 Task: 2.2.2 While Creating the Wishlist Item the User & Product must be selected.
Action: Mouse moved to (43, 141)
Screenshot: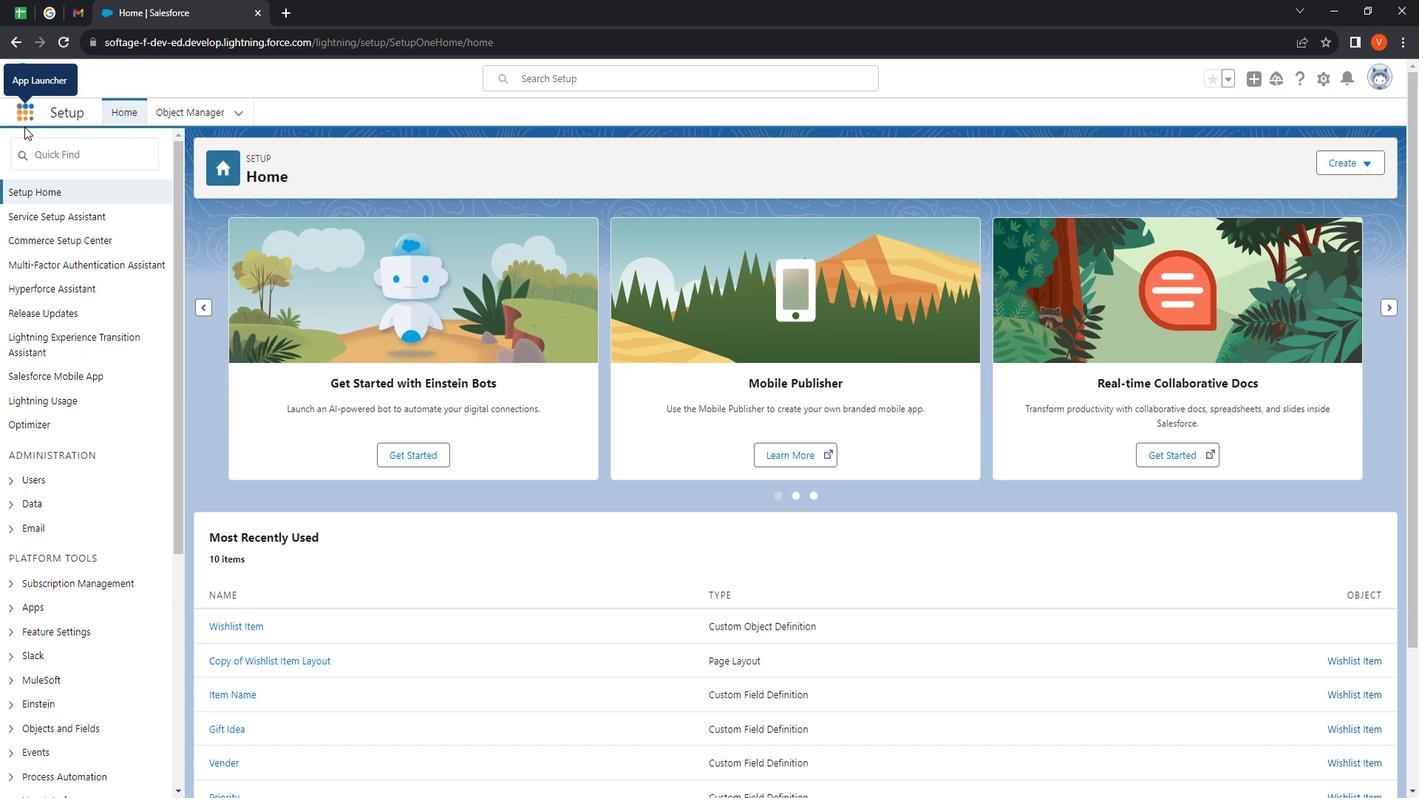 
Action: Mouse pressed left at (43, 141)
Screenshot: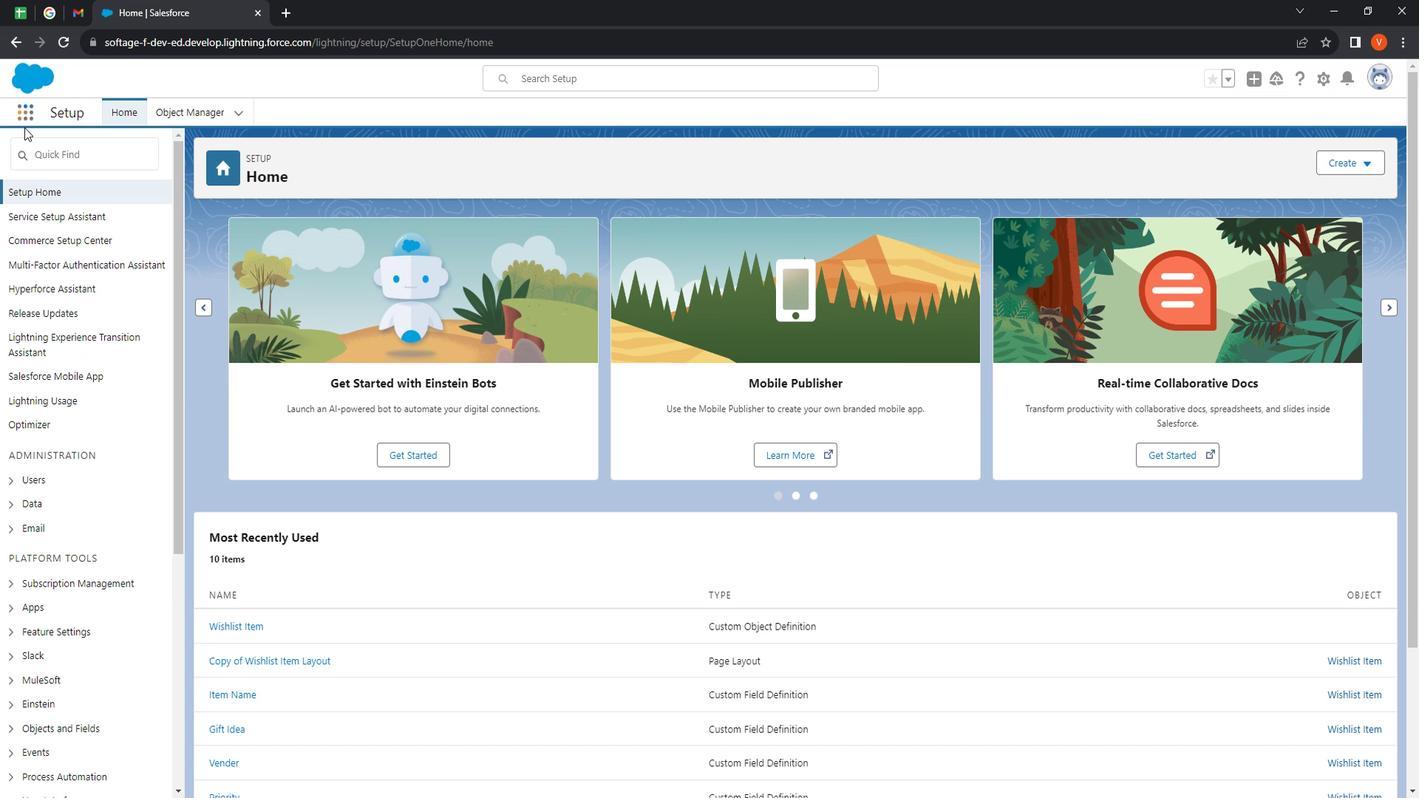 
Action: Mouse moved to (51, 130)
Screenshot: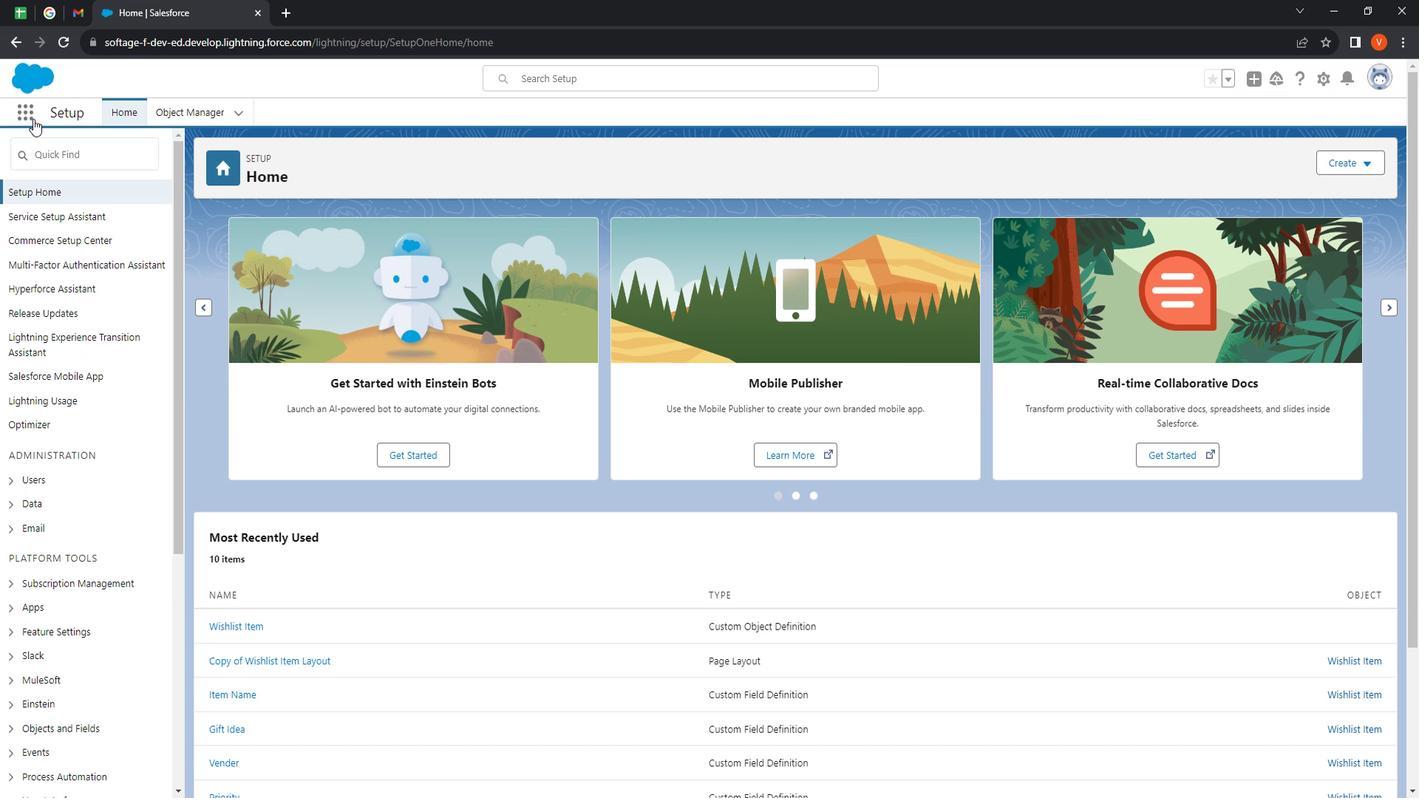 
Action: Mouse pressed left at (51, 130)
Screenshot: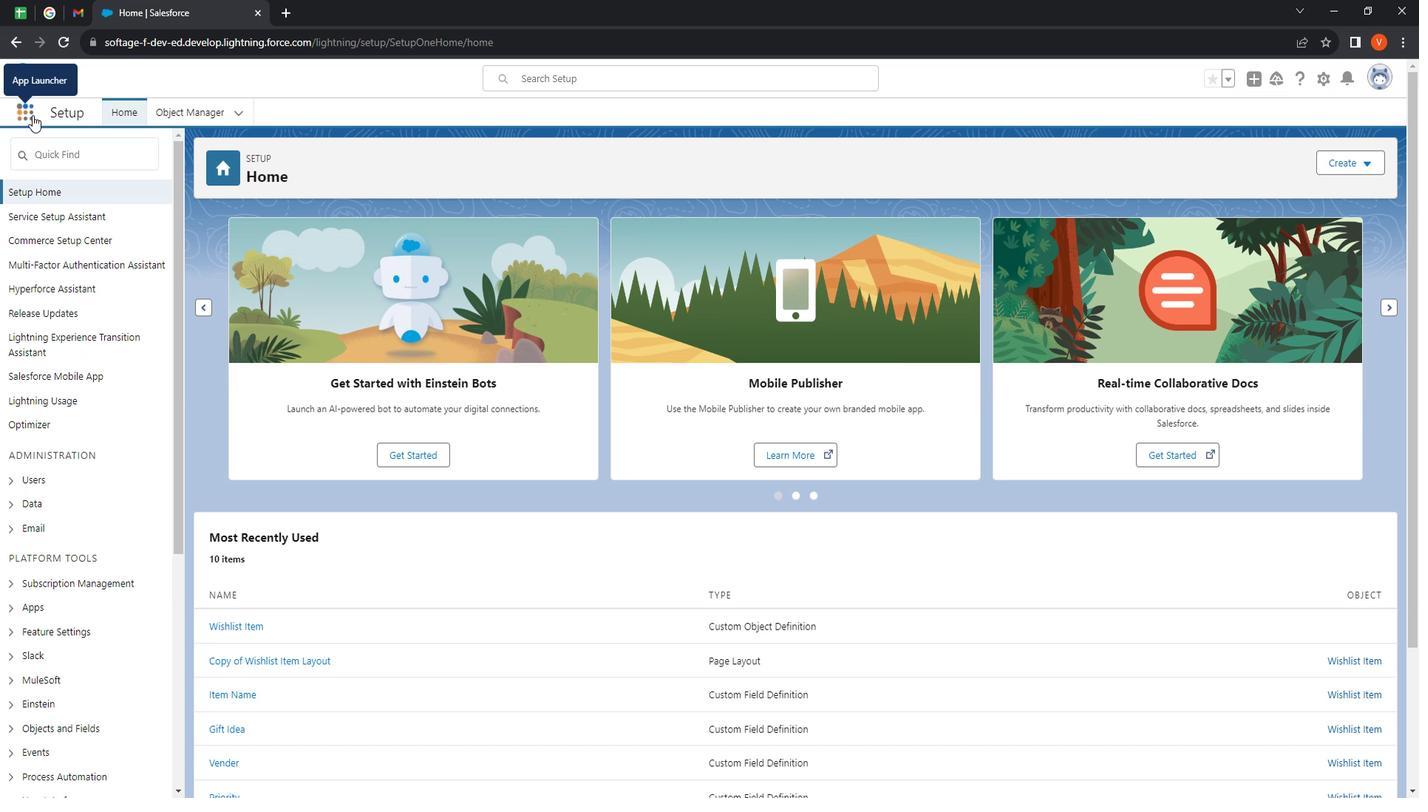 
Action: Mouse moved to (60, 390)
Screenshot: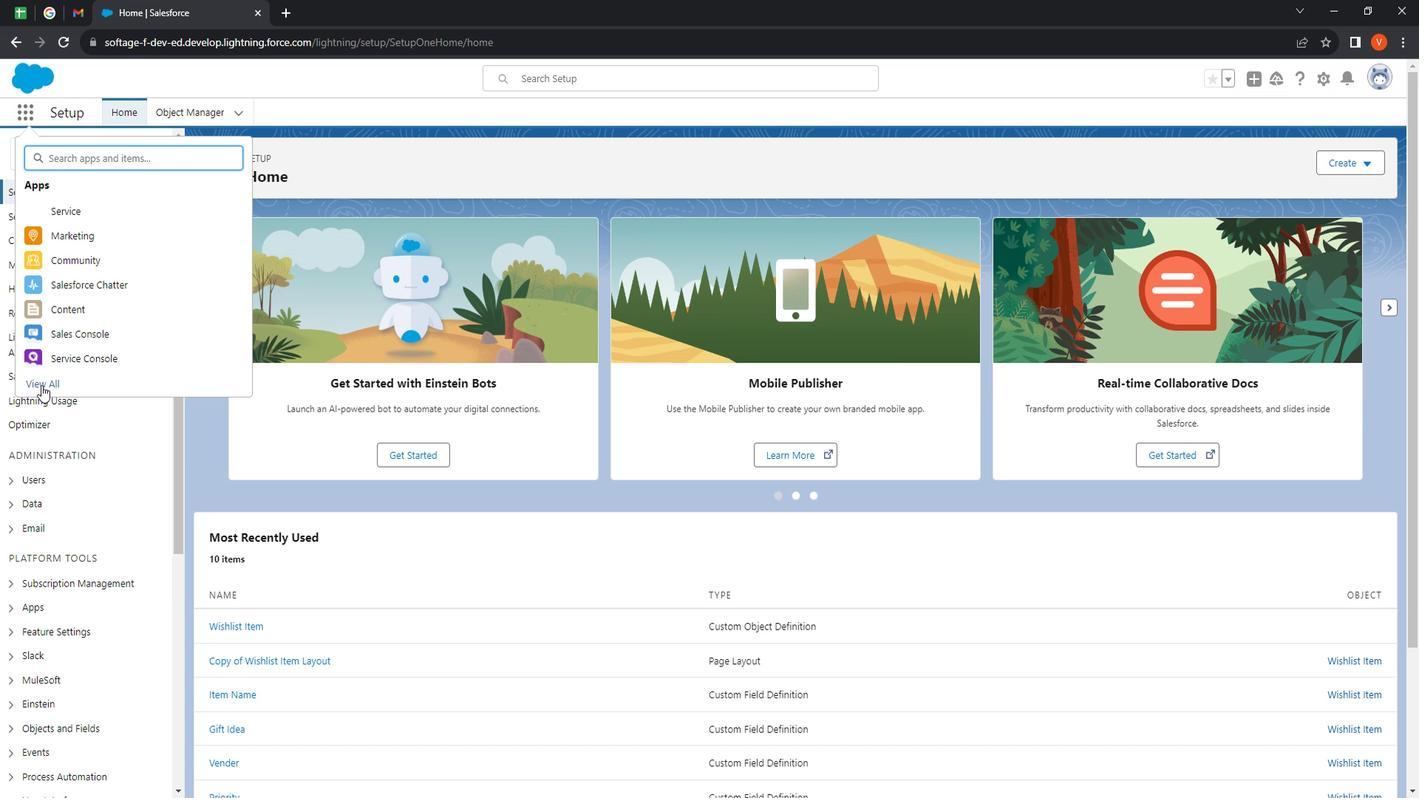 
Action: Mouse pressed left at (60, 390)
Screenshot: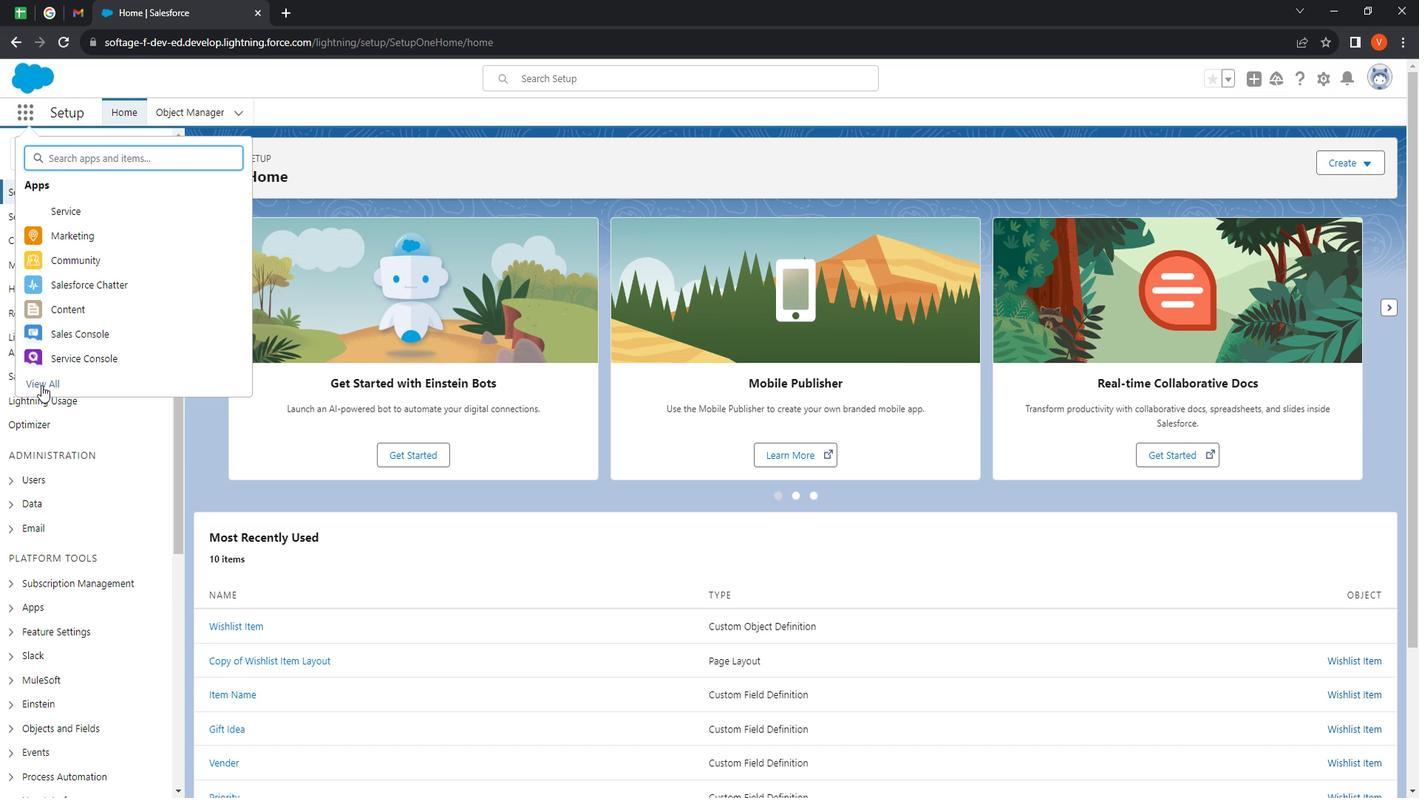 
Action: Mouse moved to (1018, 544)
Screenshot: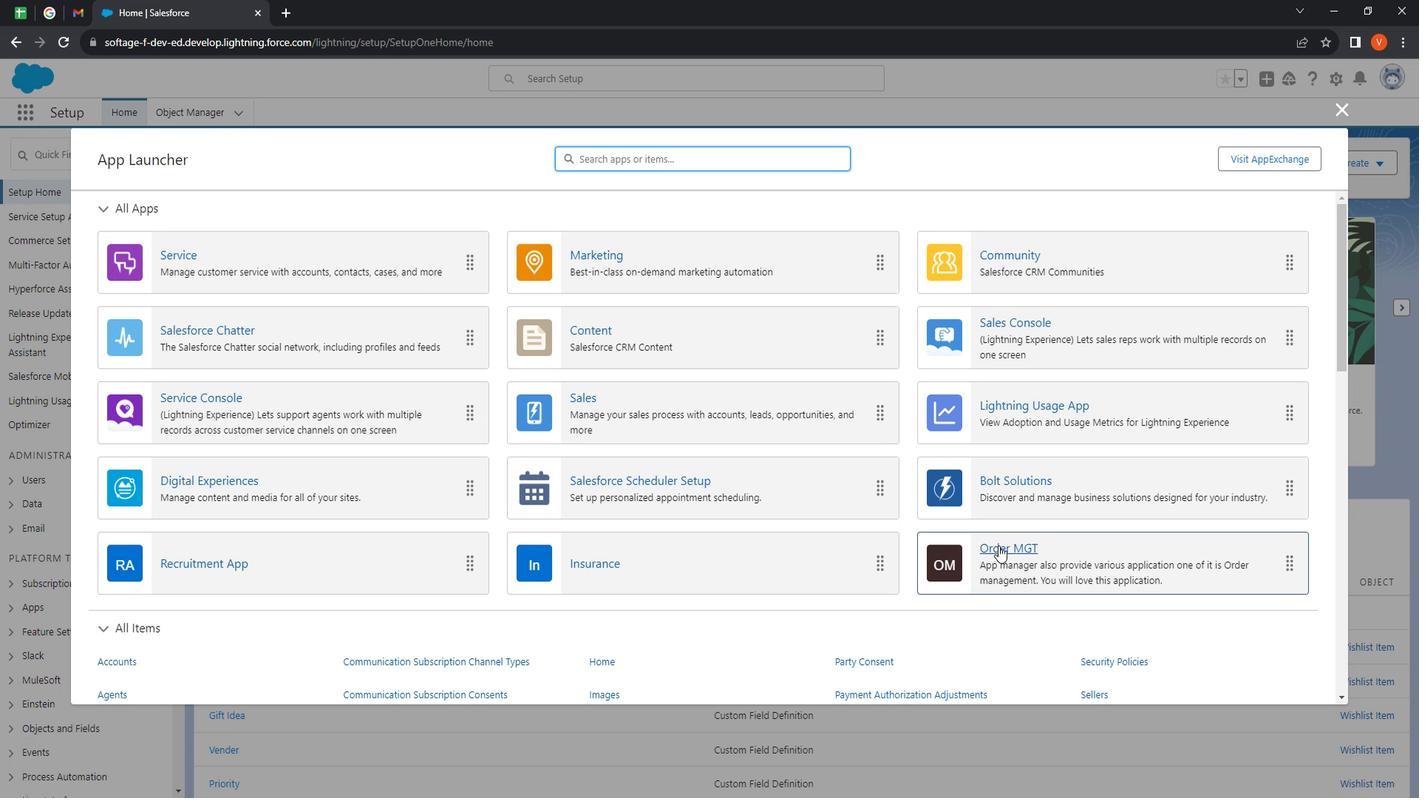 
Action: Mouse pressed left at (1018, 544)
Screenshot: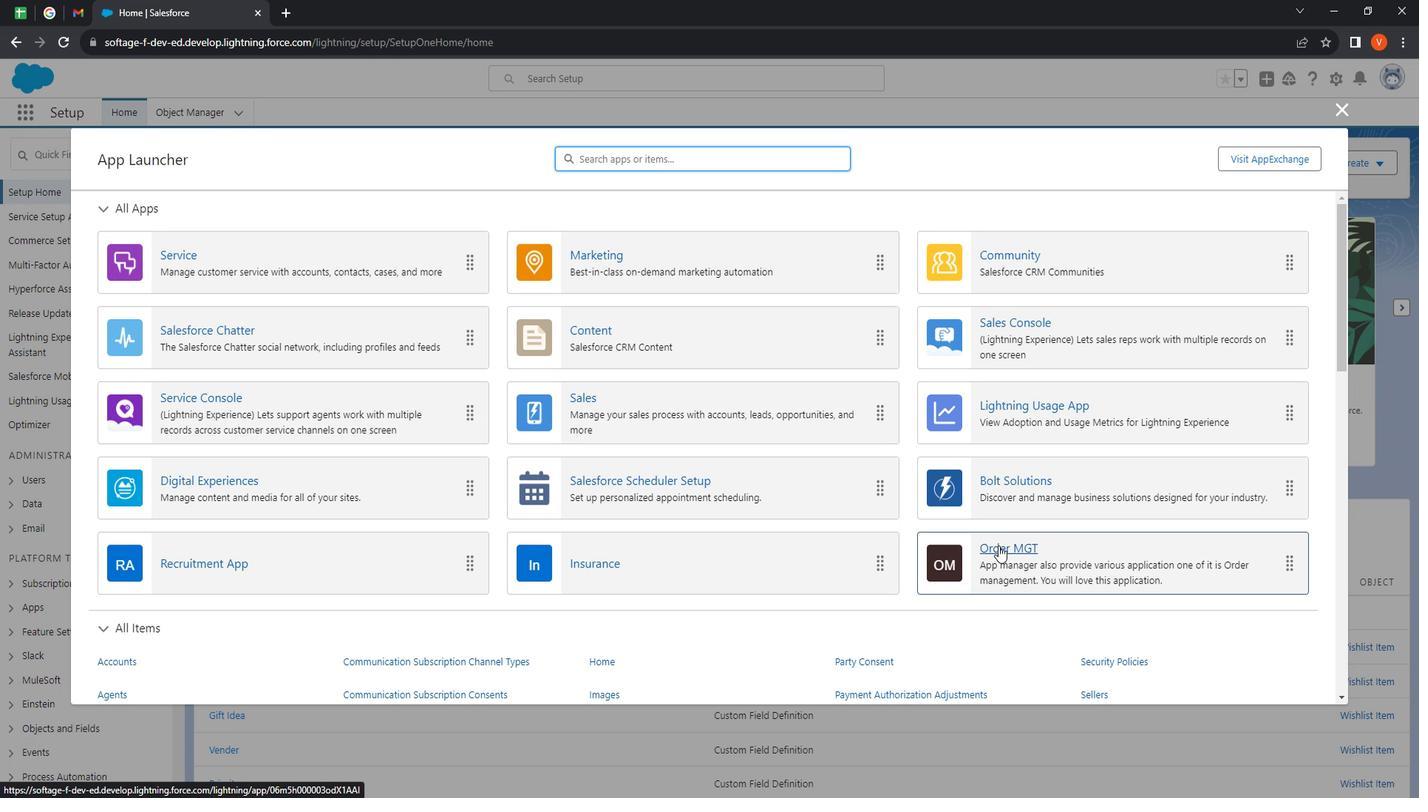 
Action: Mouse moved to (300, 122)
Screenshot: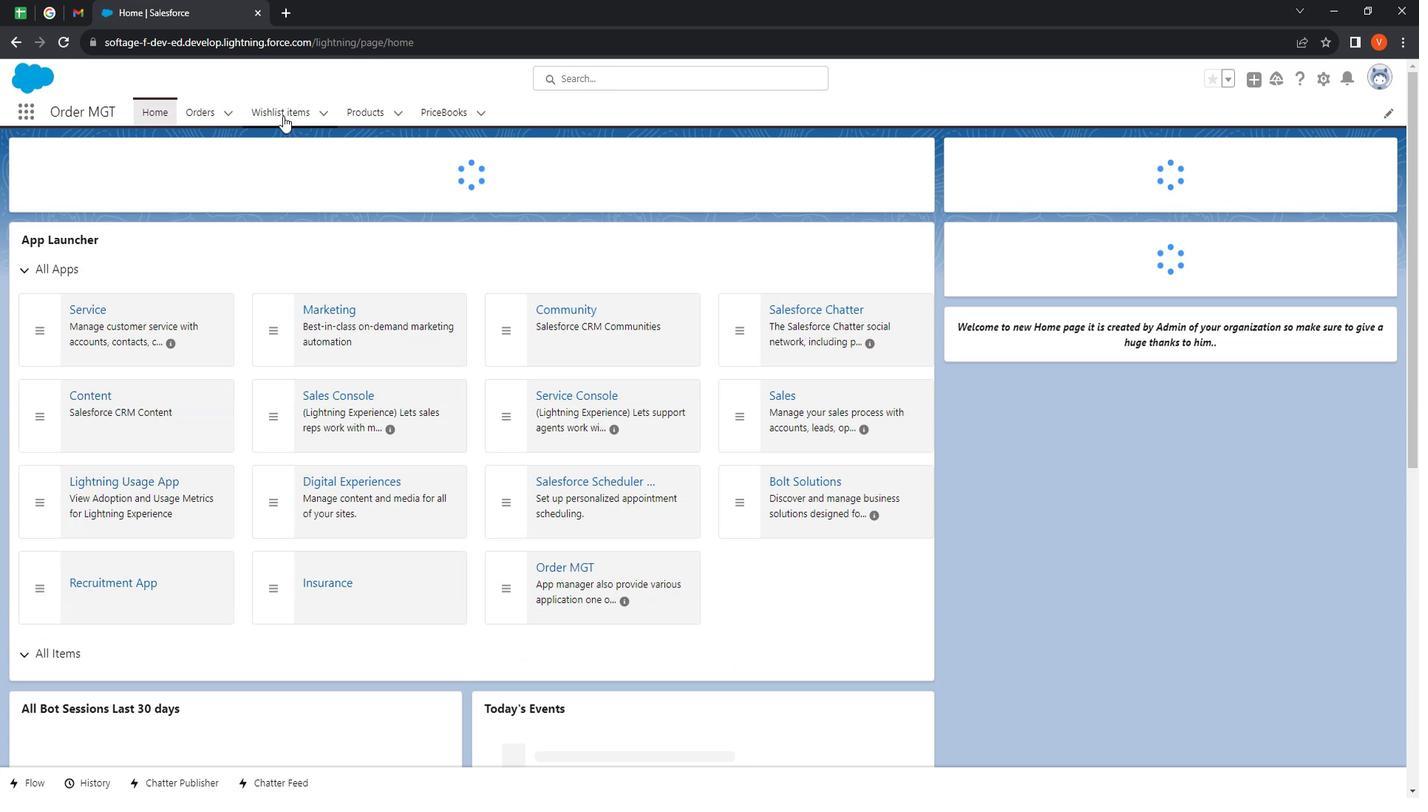 
Action: Mouse pressed left at (300, 122)
Screenshot: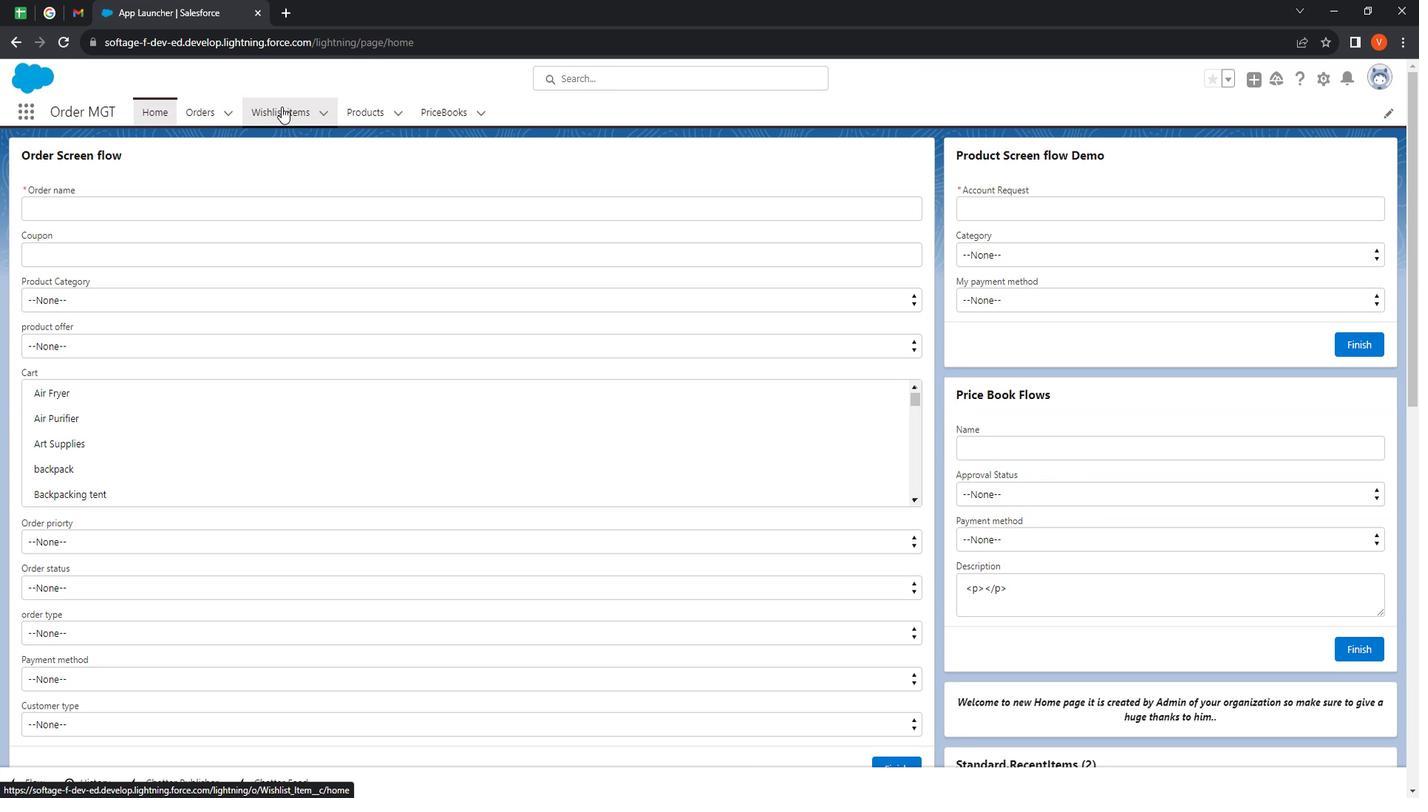 
Action: Mouse moved to (1254, 175)
Screenshot: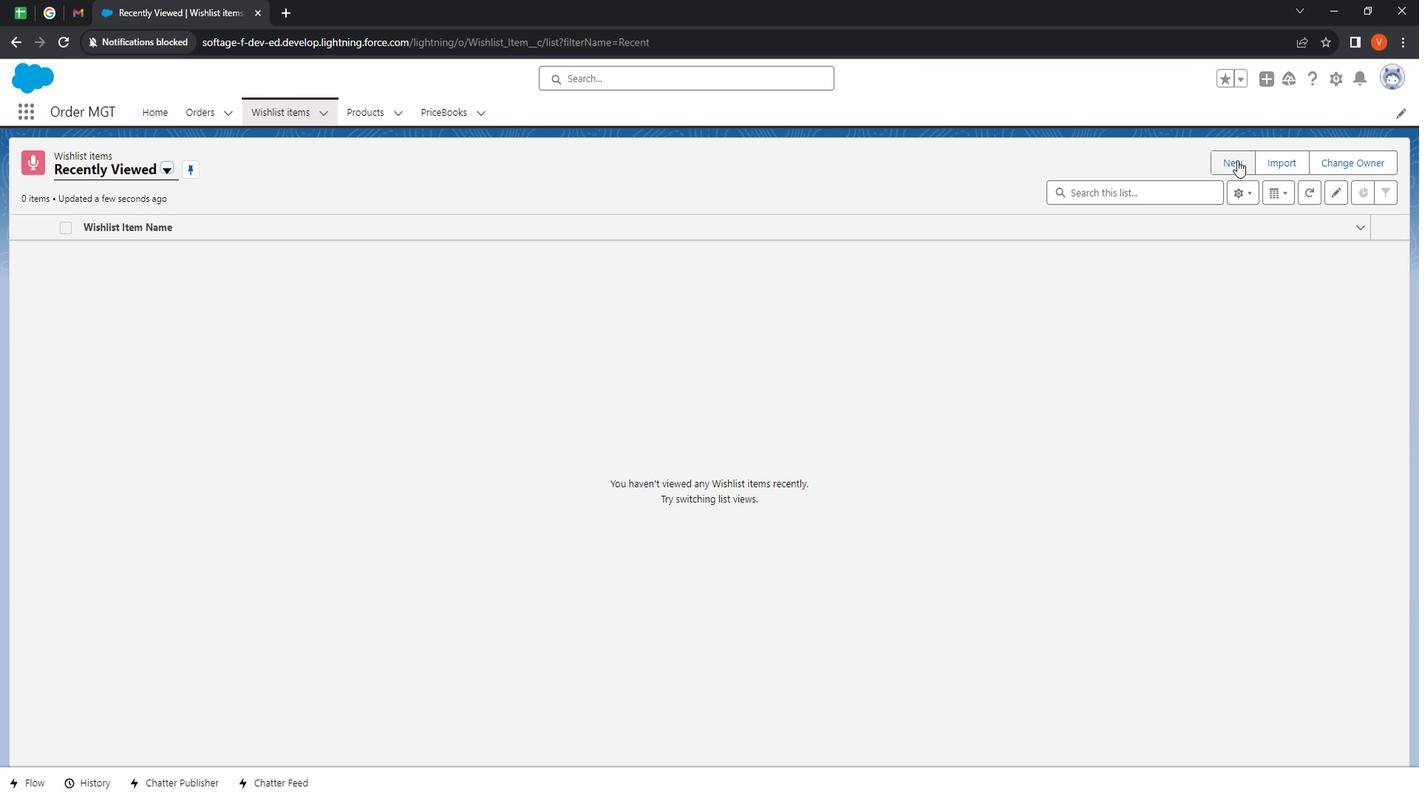 
Action: Mouse pressed left at (1254, 175)
Screenshot: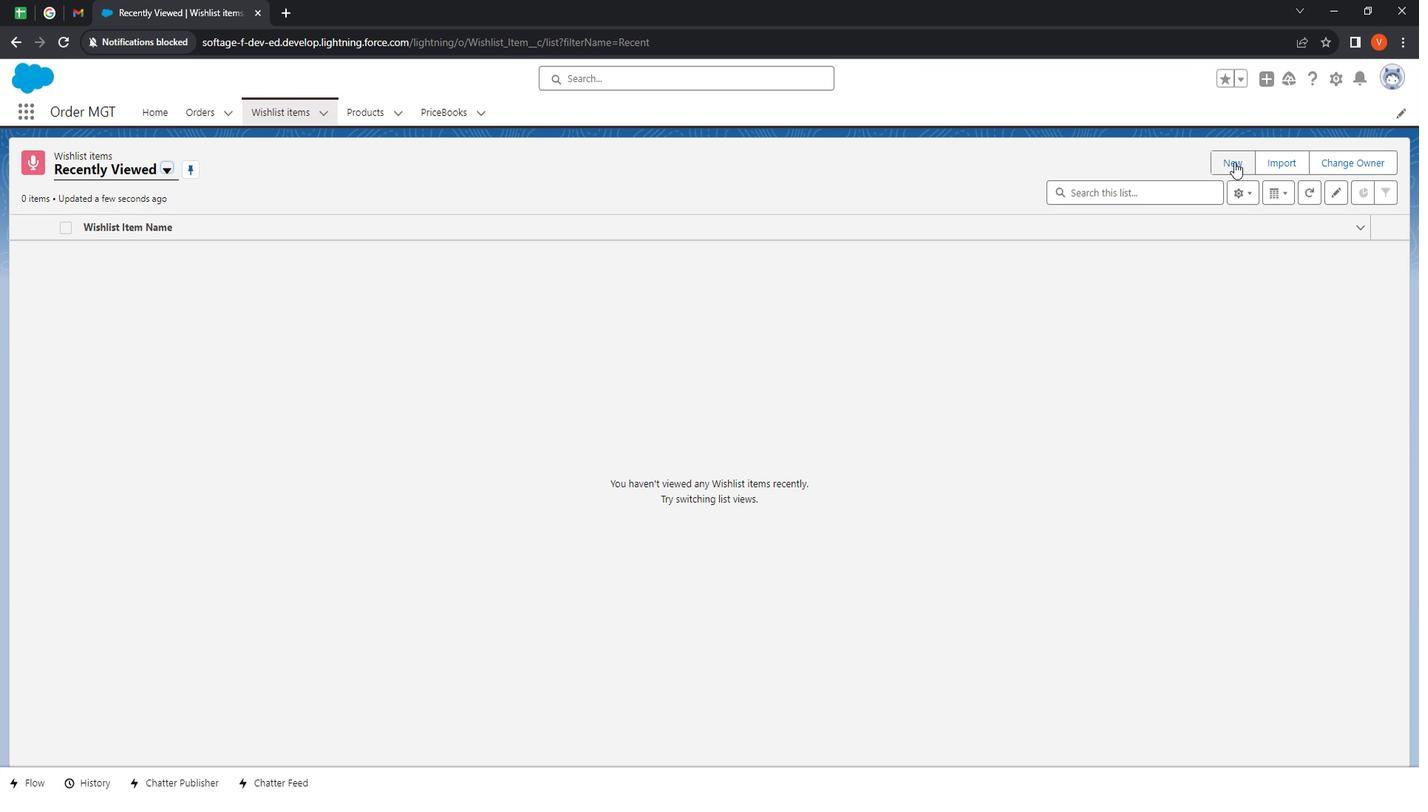 
Action: Mouse moved to (518, 302)
Screenshot: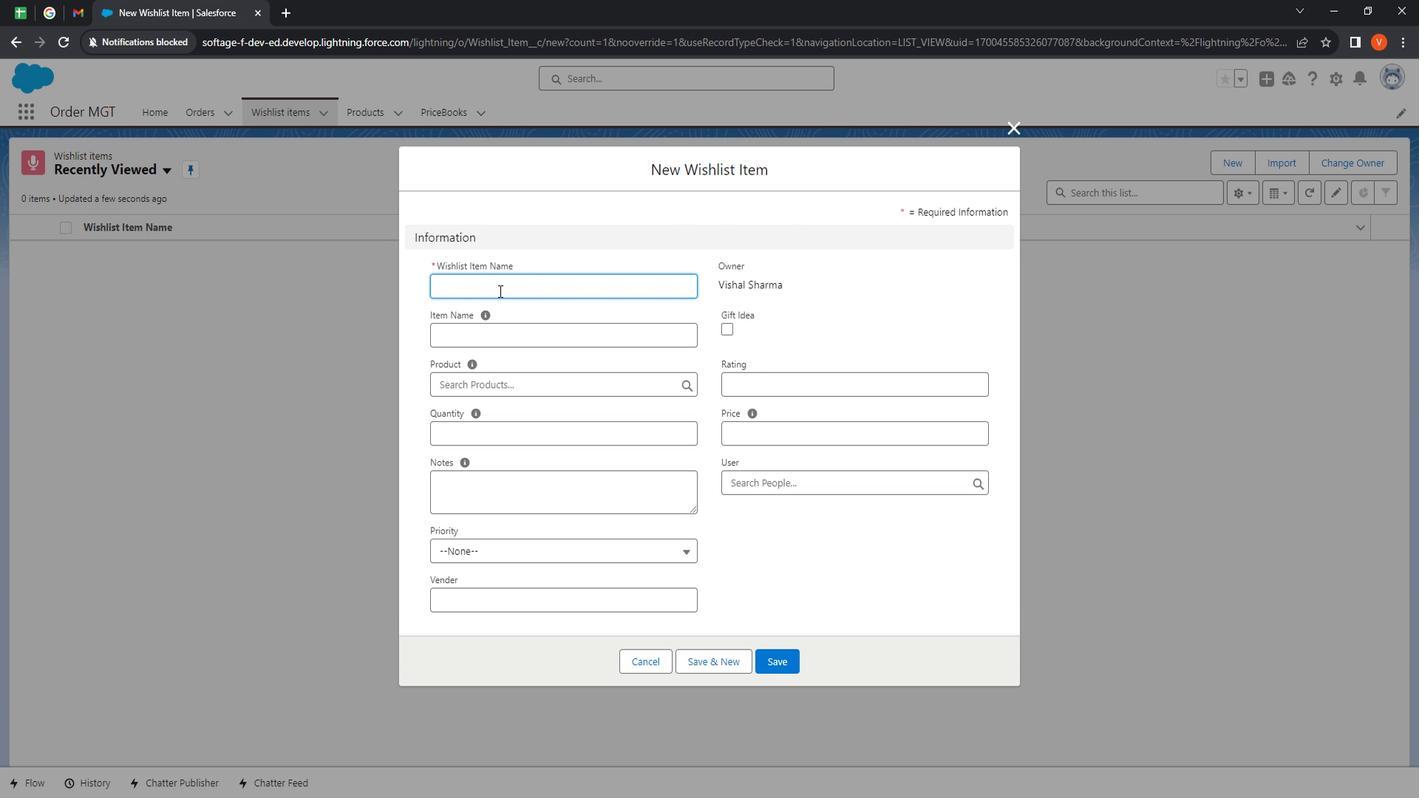 
Action: Mouse pressed left at (518, 302)
Screenshot: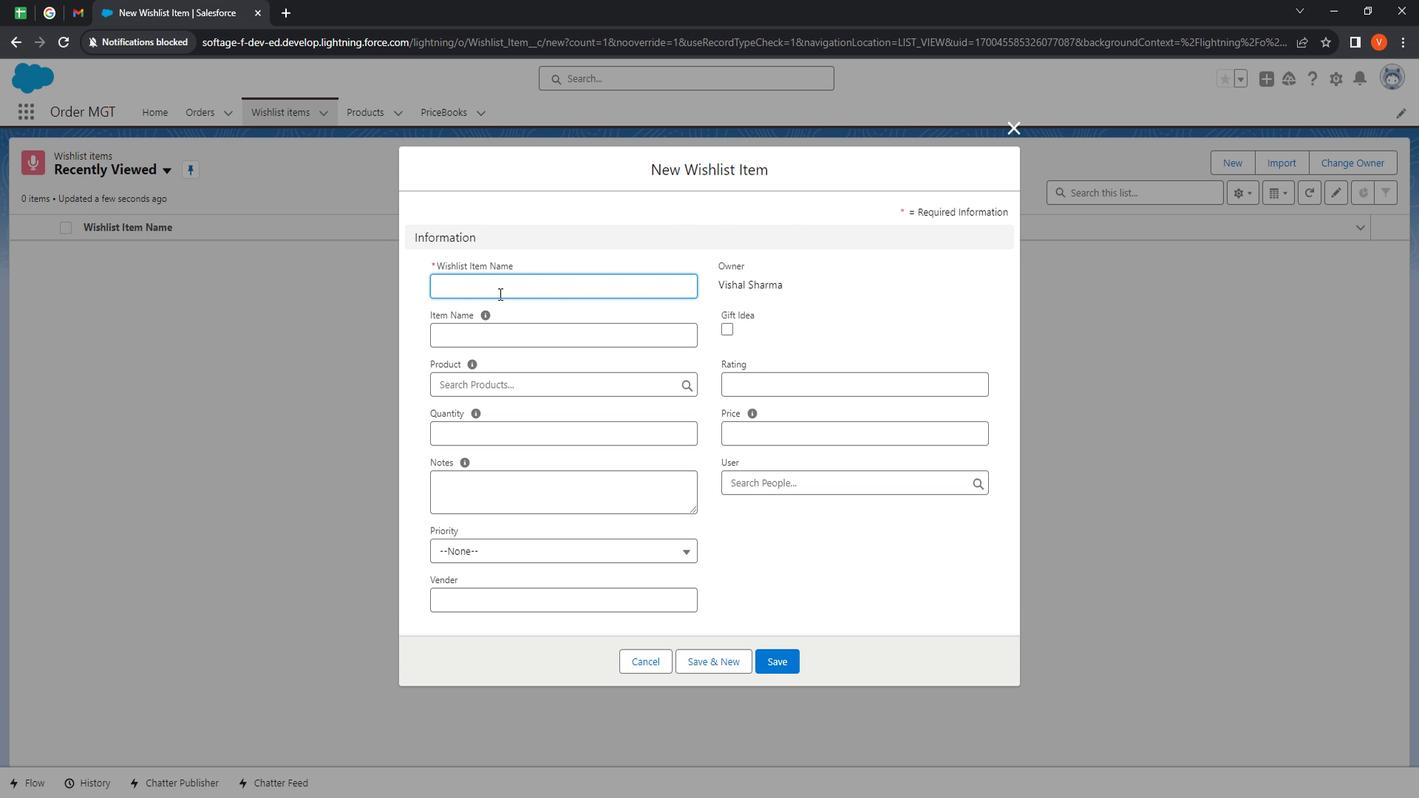 
Action: Mouse moved to (518, 304)
Screenshot: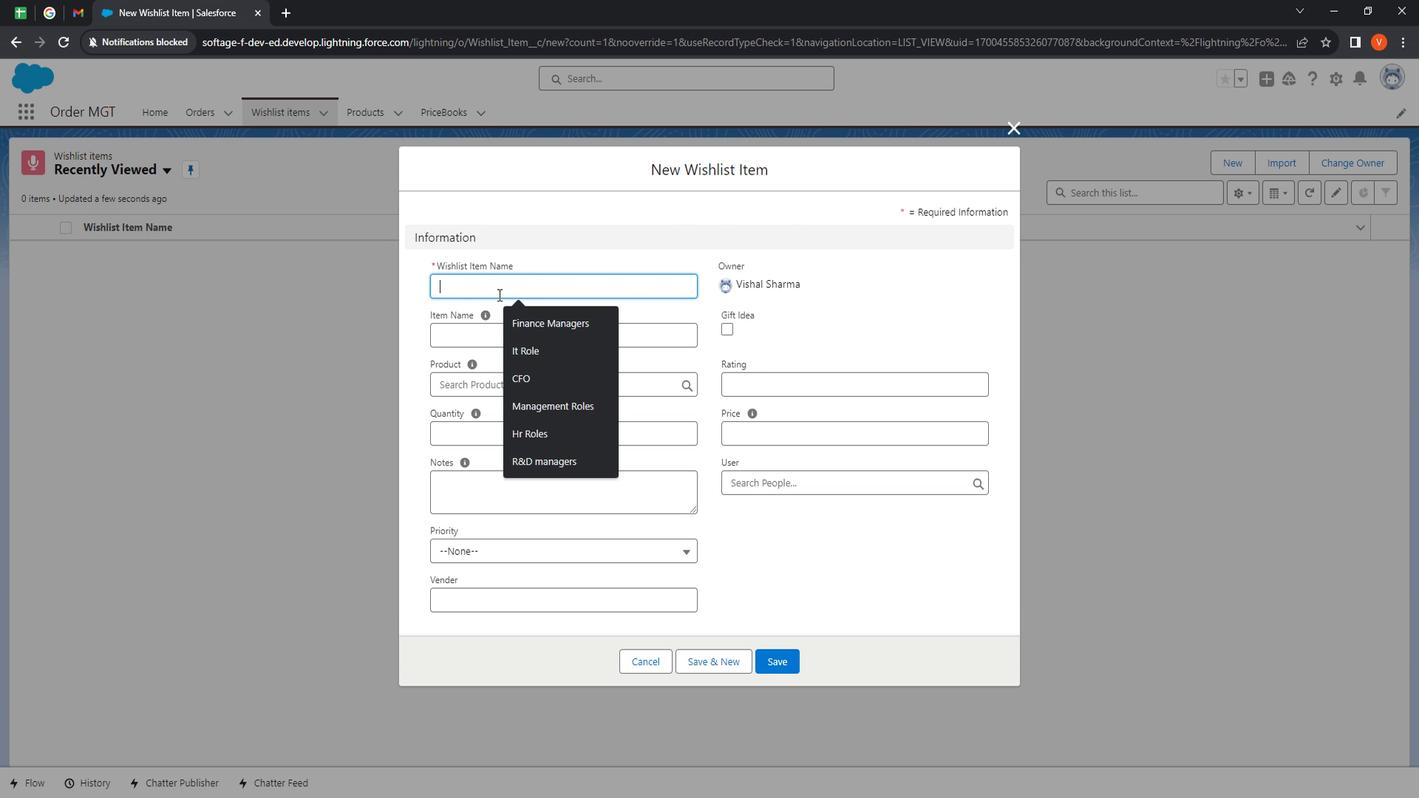 
Action: Key pressed <Key.shift><Key.shift><Key.shift><Key.shift><Key.shift><Key.shift><Key.shift><Key.shift><Key.shift><Key.shift><Key.shift><Key.shift><Key.shift><Key.shift><Key.shift><Key.shift><Key.shift><Key.shift><Key.shift><Key.shift><Key.shift><Key.shift><Key.shift><Key.shift><Key.shift><Key.shift><Key.shift><Key.shift><Key.shift><Key.shift><Key.shift><Key.shift><Key.shift><Key.shift><Key.shift><Key.shift><Key.shift><Key.shift><Key.shift><Key.shift><Key.shift><Key.shift><Key.shift><Key.shift><Key.shift><Key.shift><Key.shift><Key.shift><Key.shift><Key.shift><Key.shift><Key.shift><Key.shift><Key.shift>Samsung<Key.space><Key.shift>Smarthone<Key.backspace><Key.backspace><Key.backspace><Key.backspace><Key.shift>Phone
Screenshot: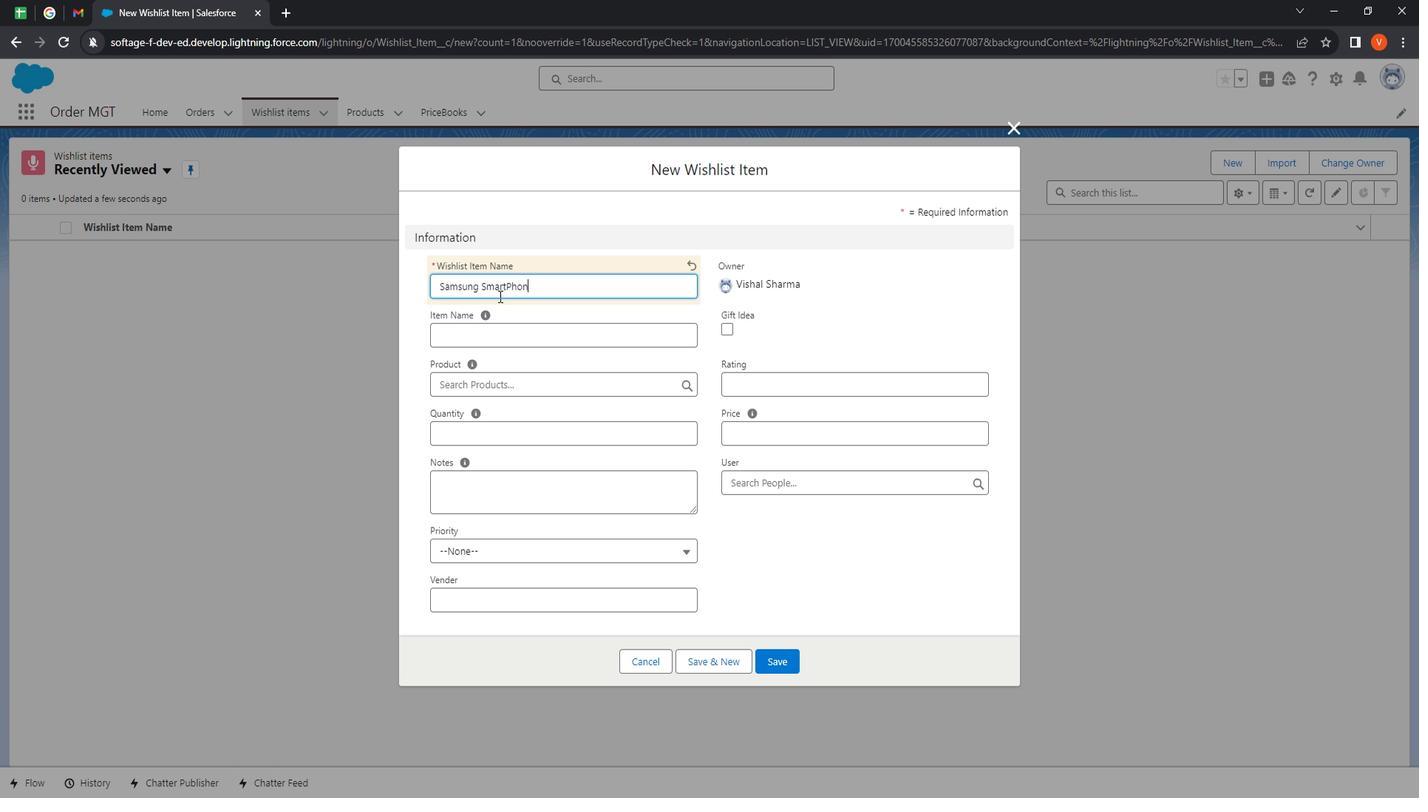 
Action: Mouse moved to (535, 336)
Screenshot: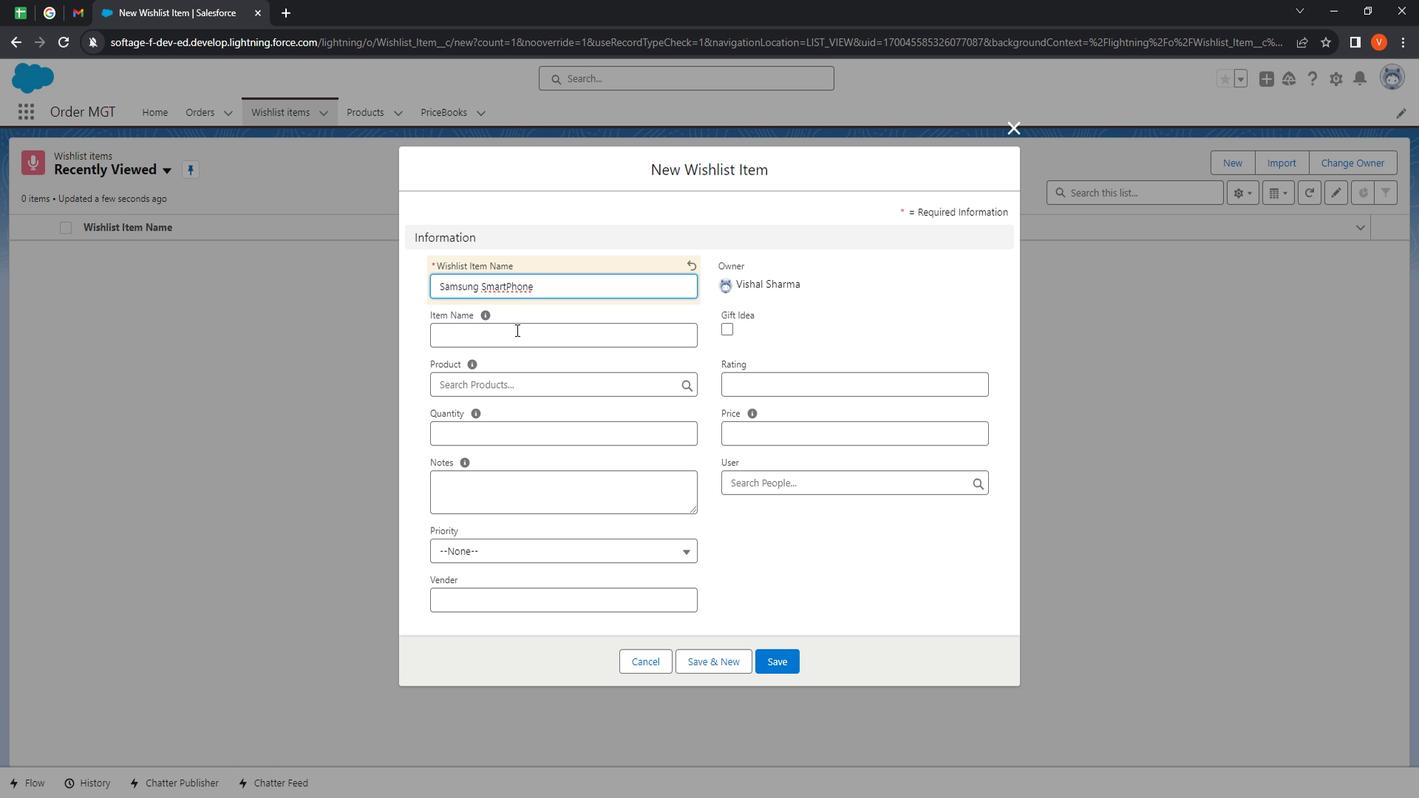 
Action: Mouse pressed left at (535, 336)
Screenshot: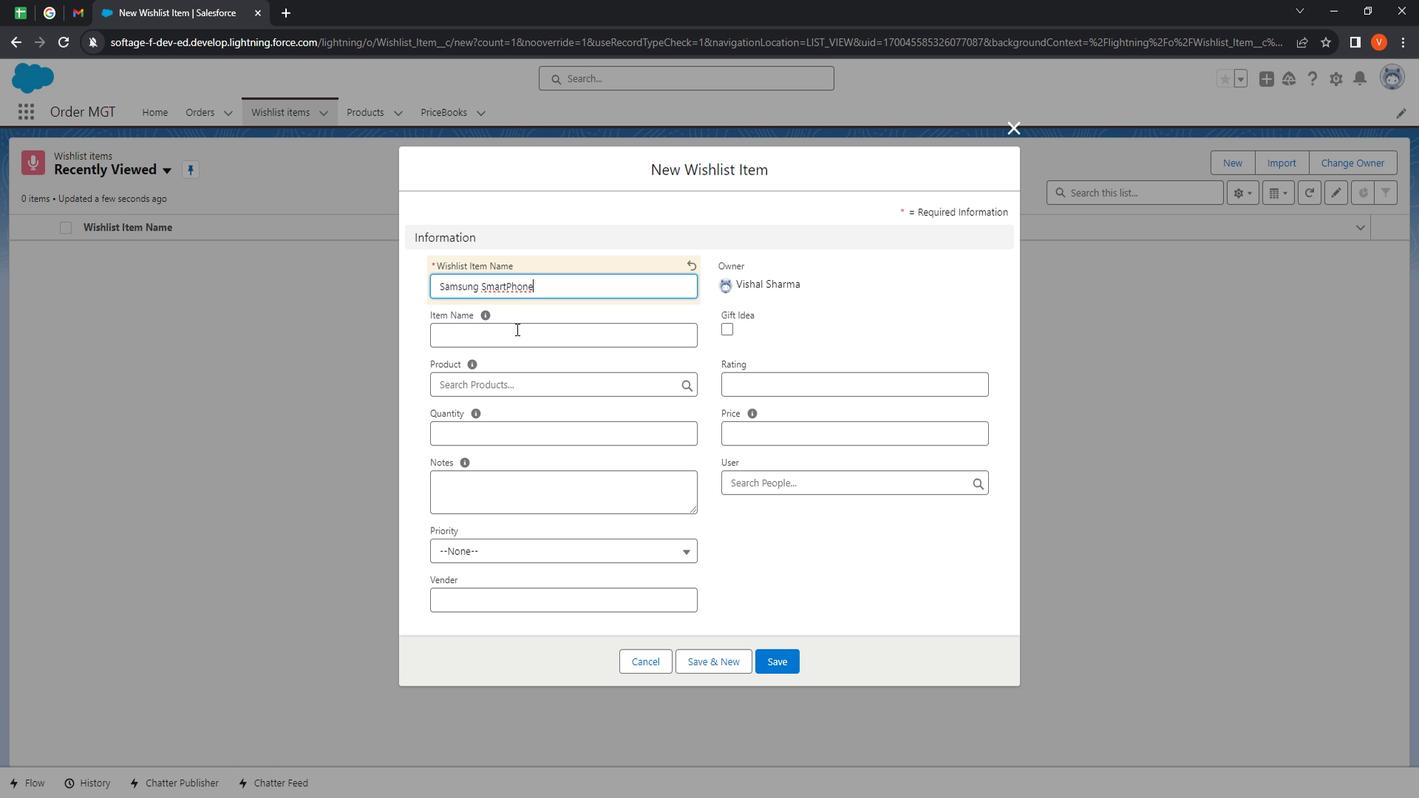 
Action: Key pressed <Key.shift><Key.shift><Key.shift><Key.shift><Key.shift><Key.shift><Key.shift><Key.shift><Key.shift><Key.shift><Key.shift><Key.shift><Key.shift><Key.shift><Key.shift><Key.shift><Key.shift><Key.shift><Key.shift><Key.shift><Key.shift><Key.shift><Key.shift><Key.shift><Key.shift><Key.shift><Key.shift><Key.shift><Key.shift><Key.shift><Key.shift><Key.shift><Key.shift><Key.shift><Key.shift><Key.shift><Key.shift><Key.shift>Samsubng<Key.backspace><Key.backspace><Key.backspace>s<Key.backspace>ng<Key.space>m40
Screenshot: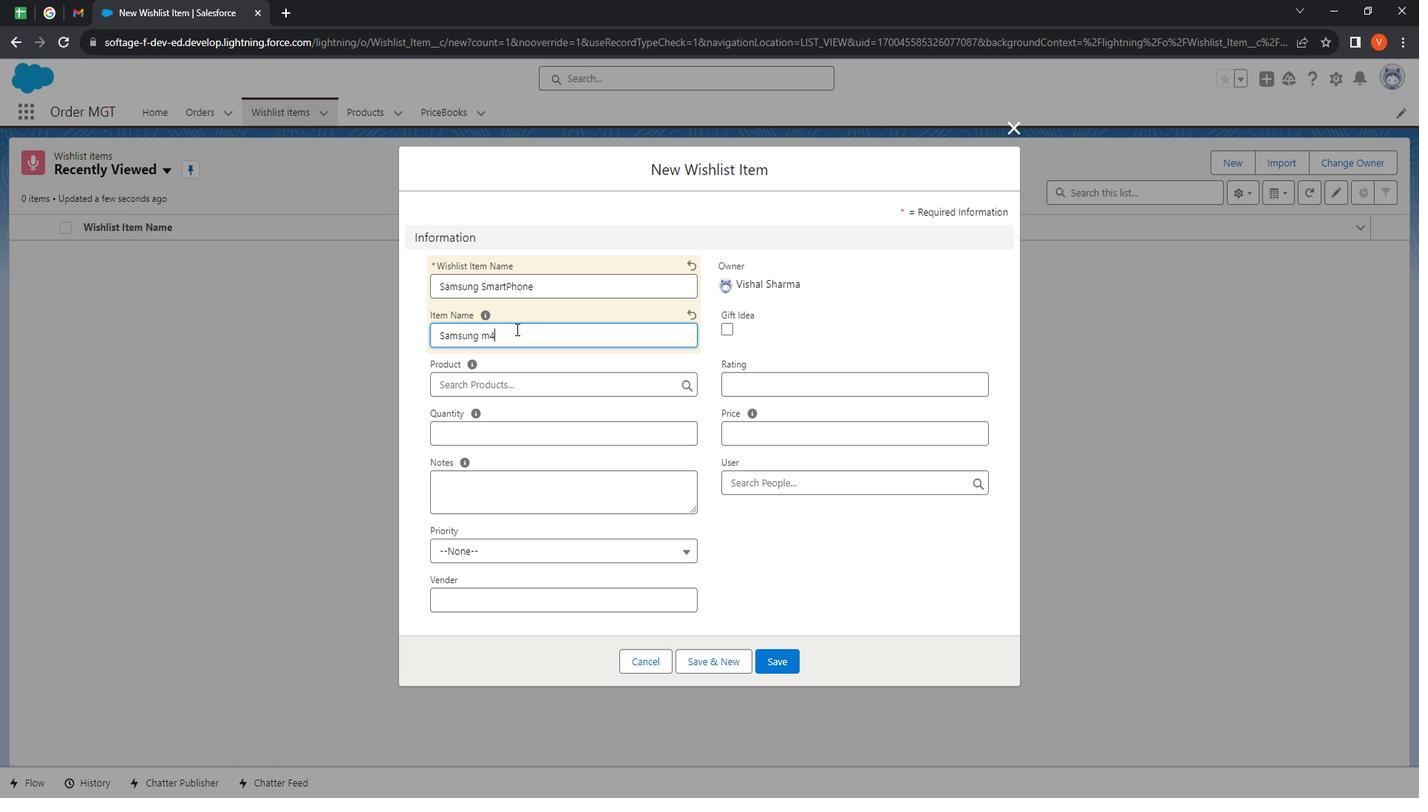 
Action: Mouse moved to (745, 332)
Screenshot: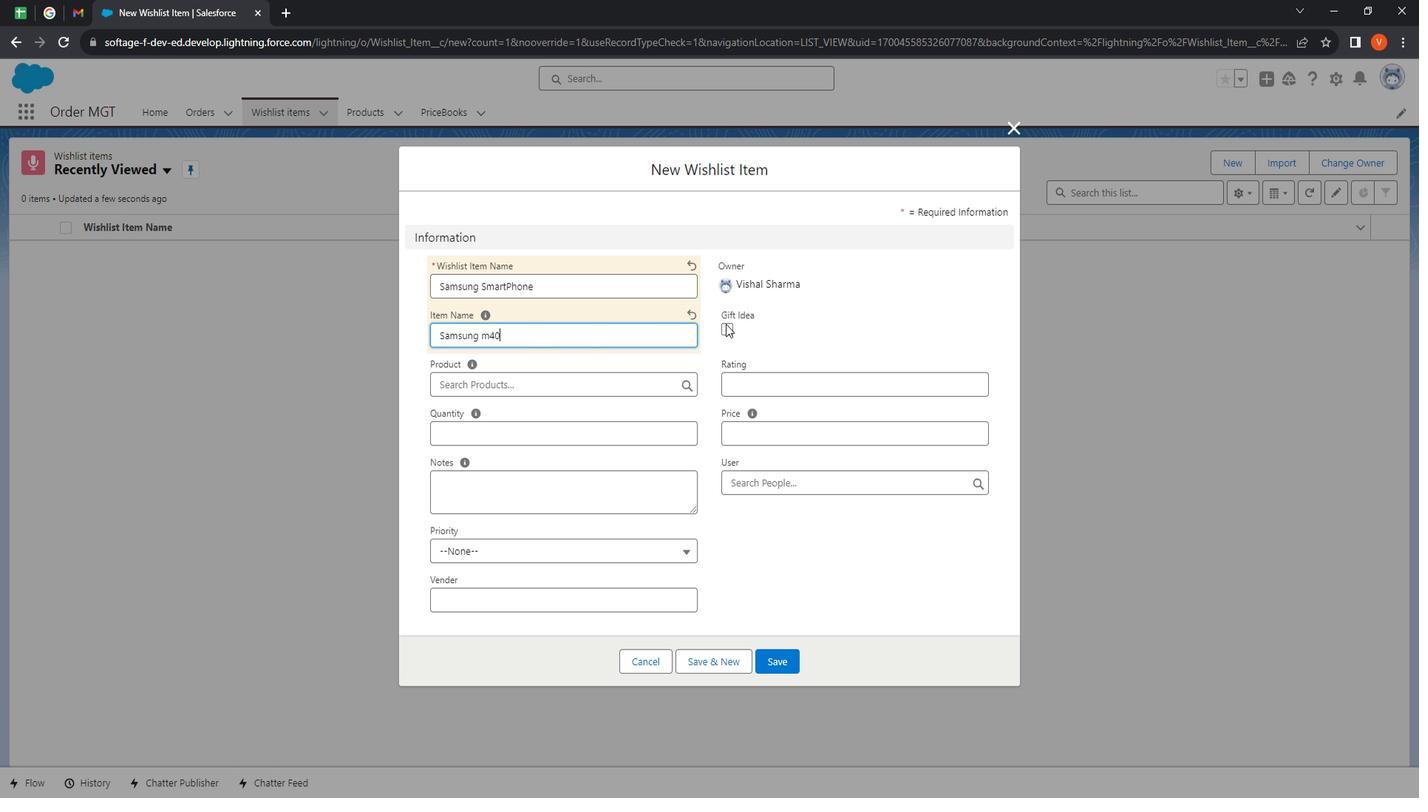 
Action: Mouse pressed left at (745, 332)
Screenshot: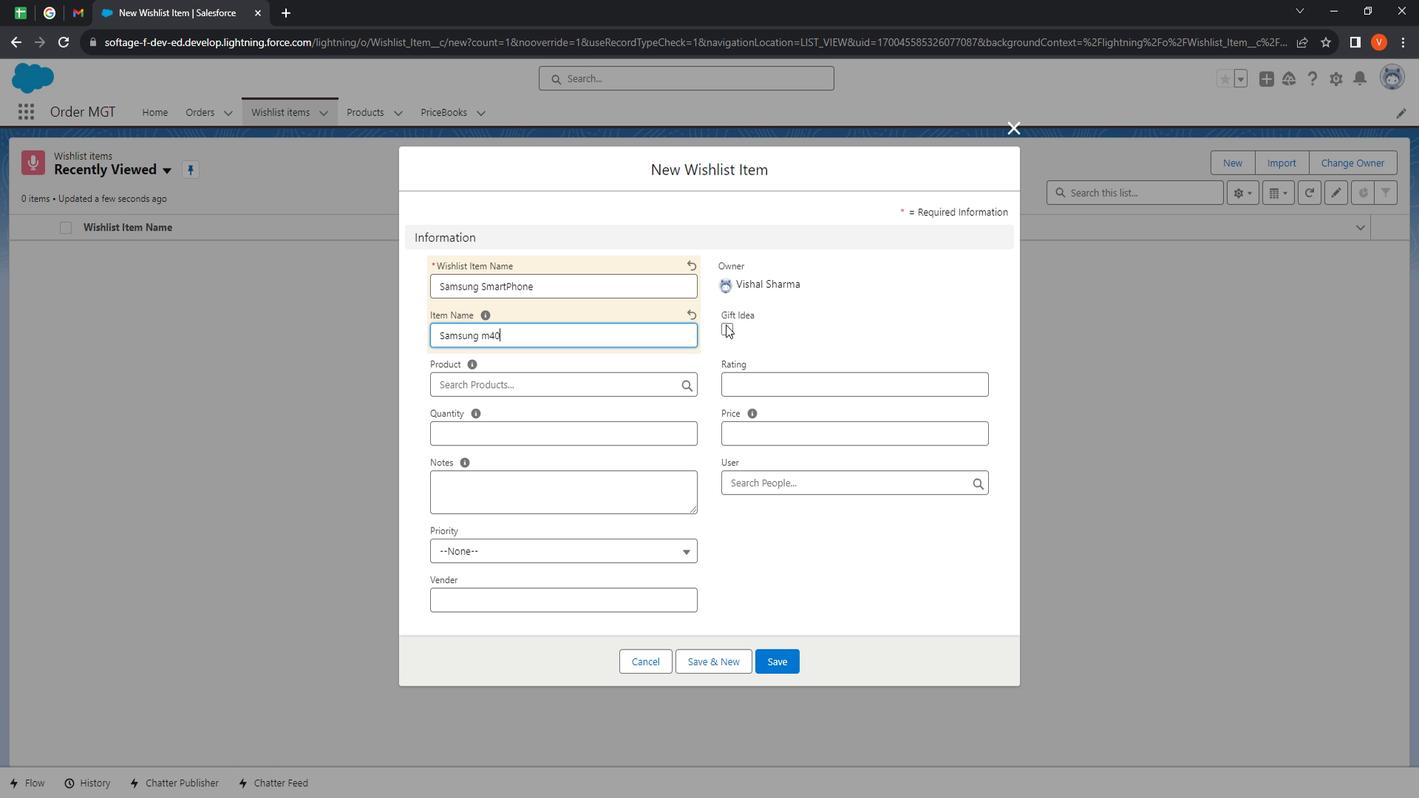 
Action: Mouse moved to (578, 388)
Screenshot: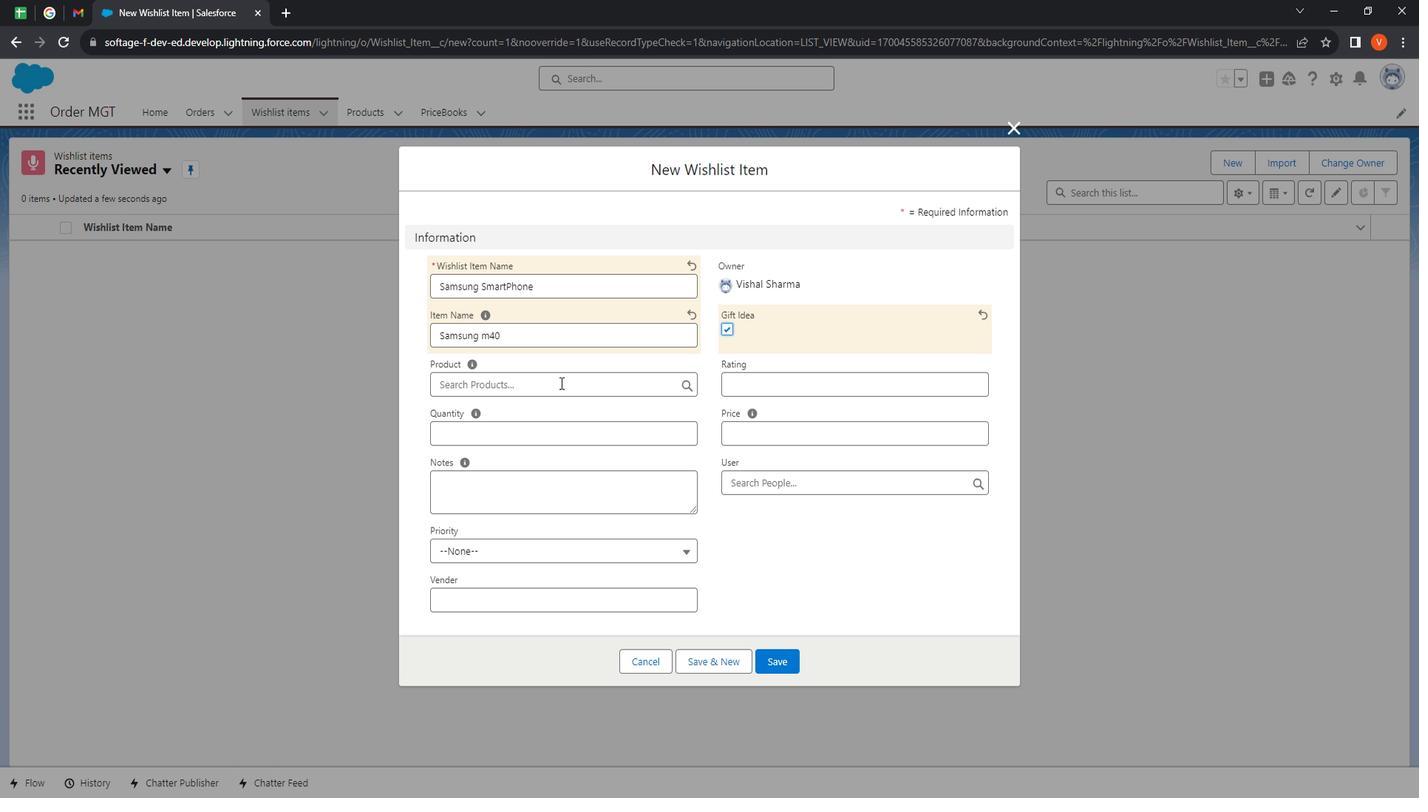 
Action: Mouse pressed left at (578, 388)
Screenshot: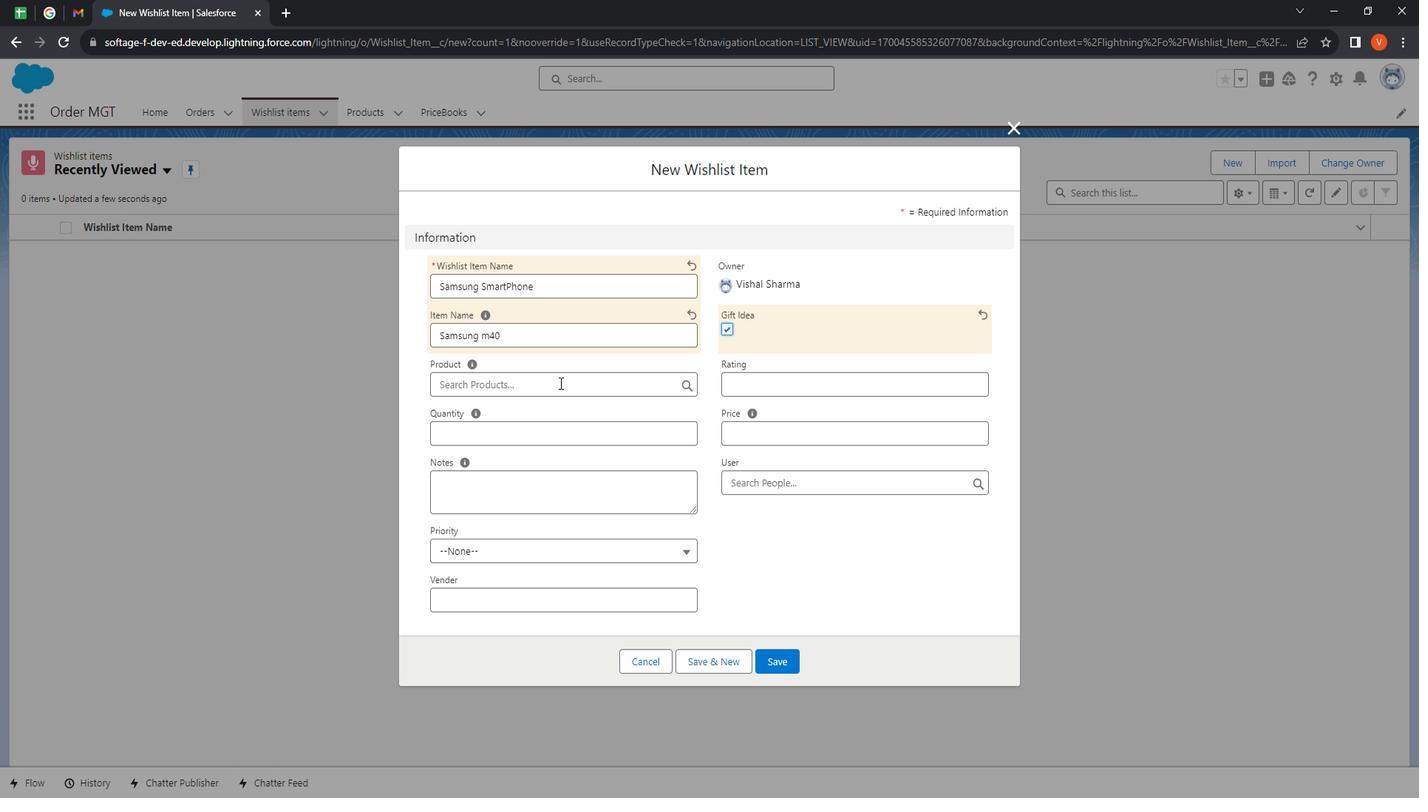 
Action: Mouse moved to (598, 465)
Screenshot: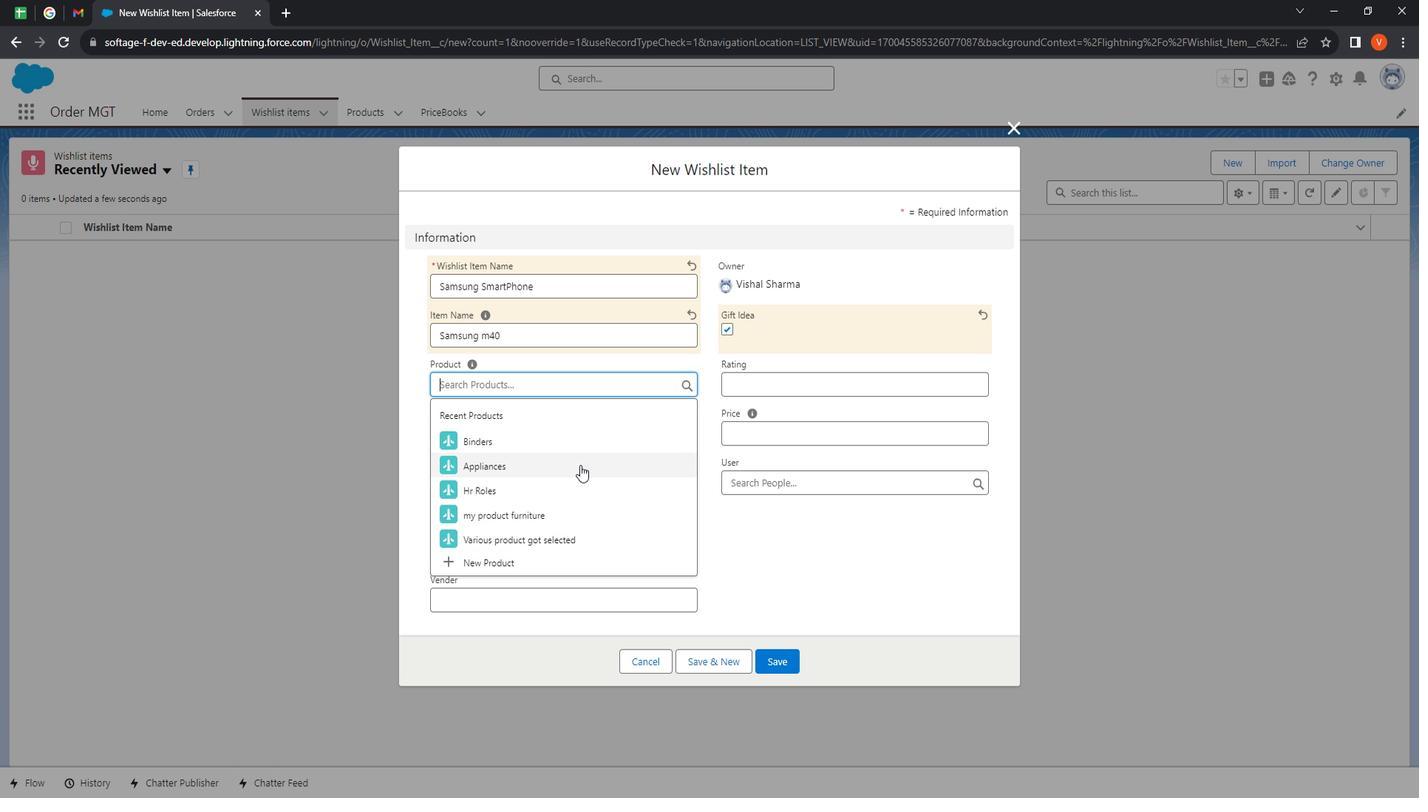
Action: Mouse pressed left at (598, 465)
Screenshot: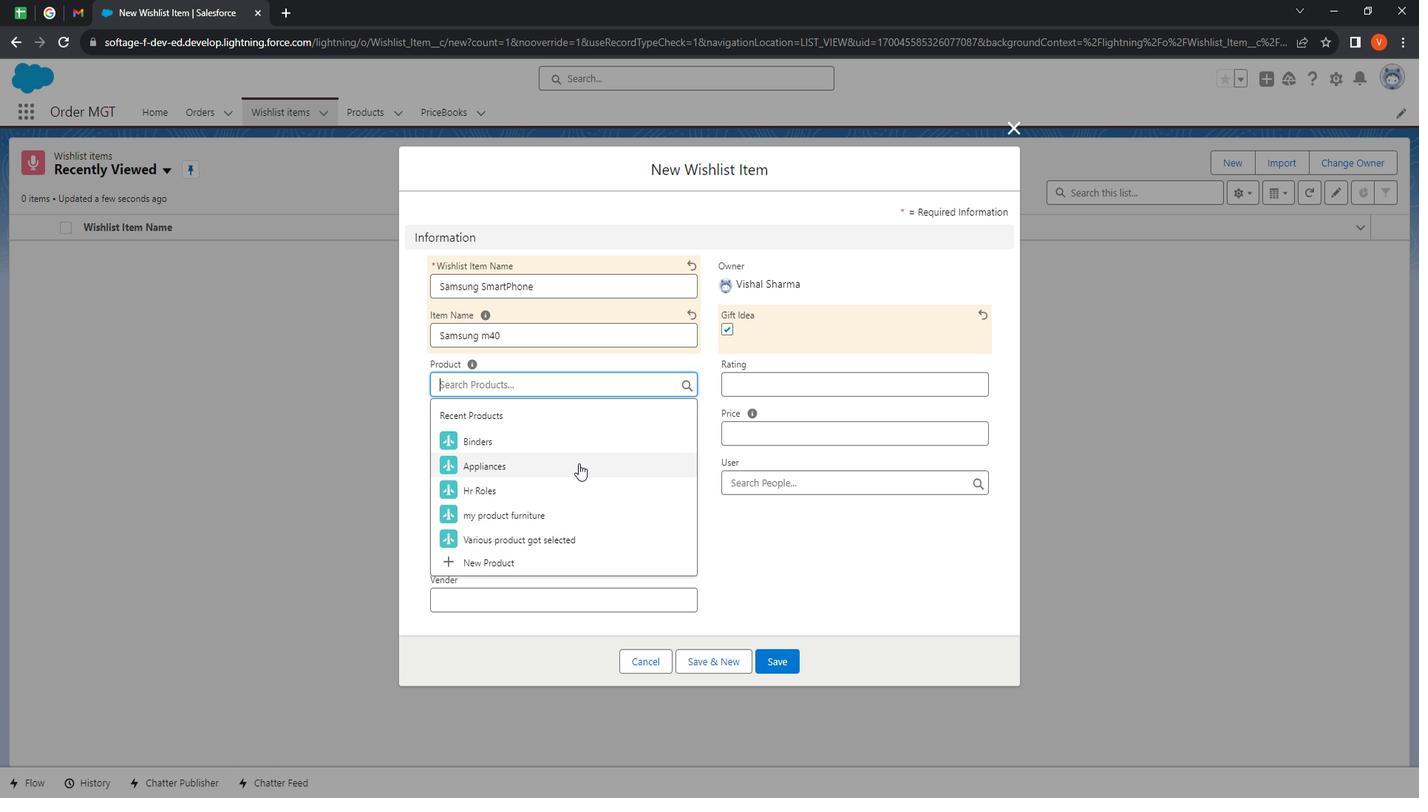 
Action: Mouse moved to (574, 439)
Screenshot: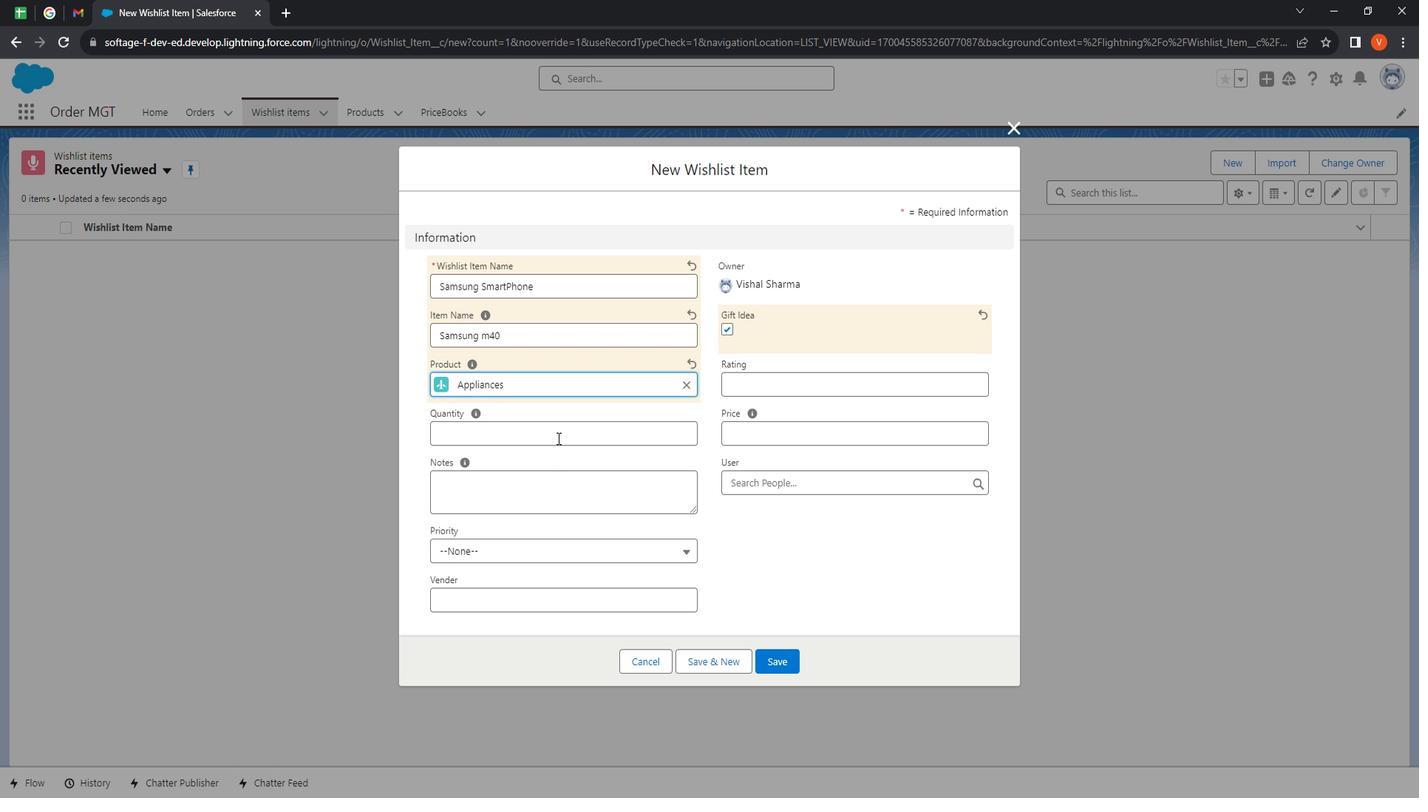 
Action: Mouse pressed left at (574, 439)
Screenshot: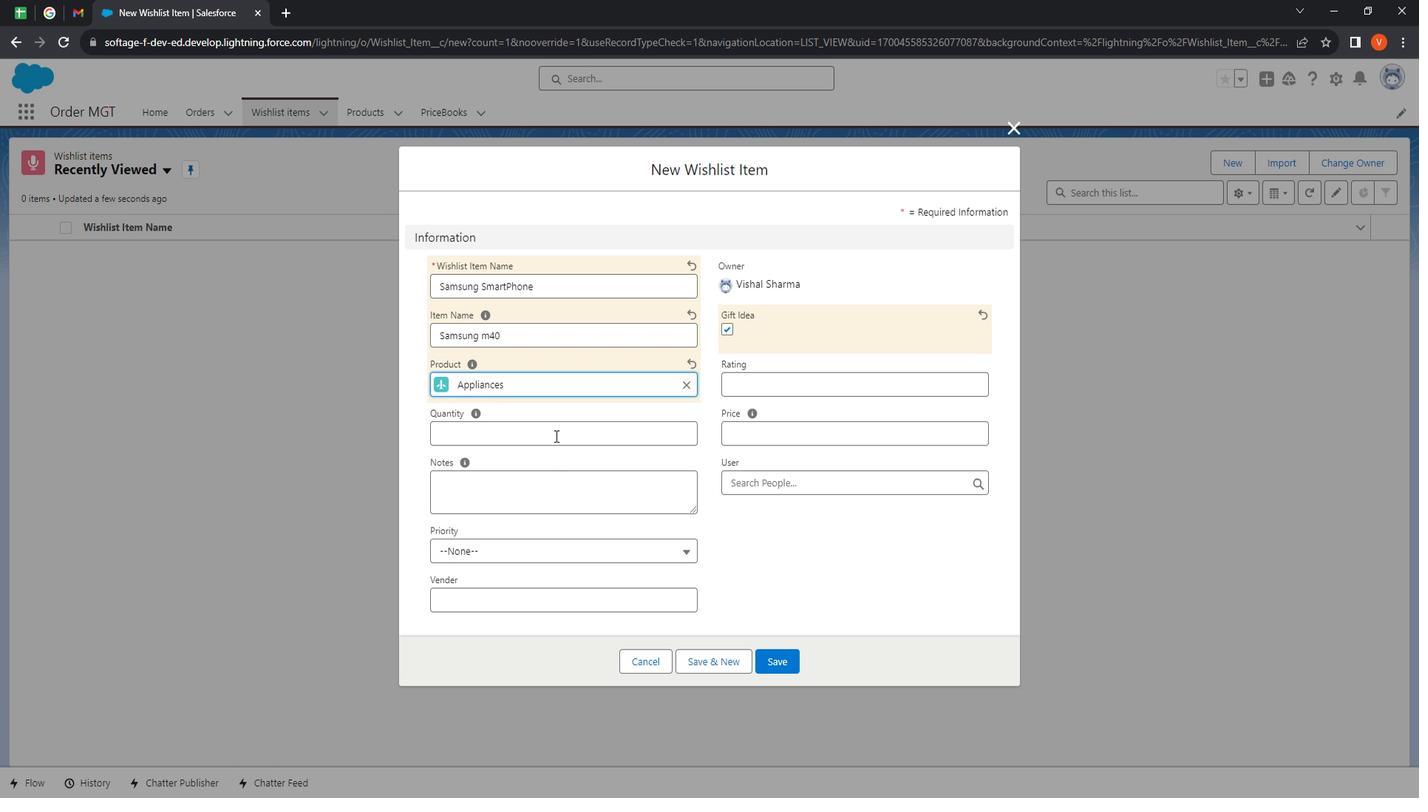 
Action: Mouse moved to (584, 417)
Screenshot: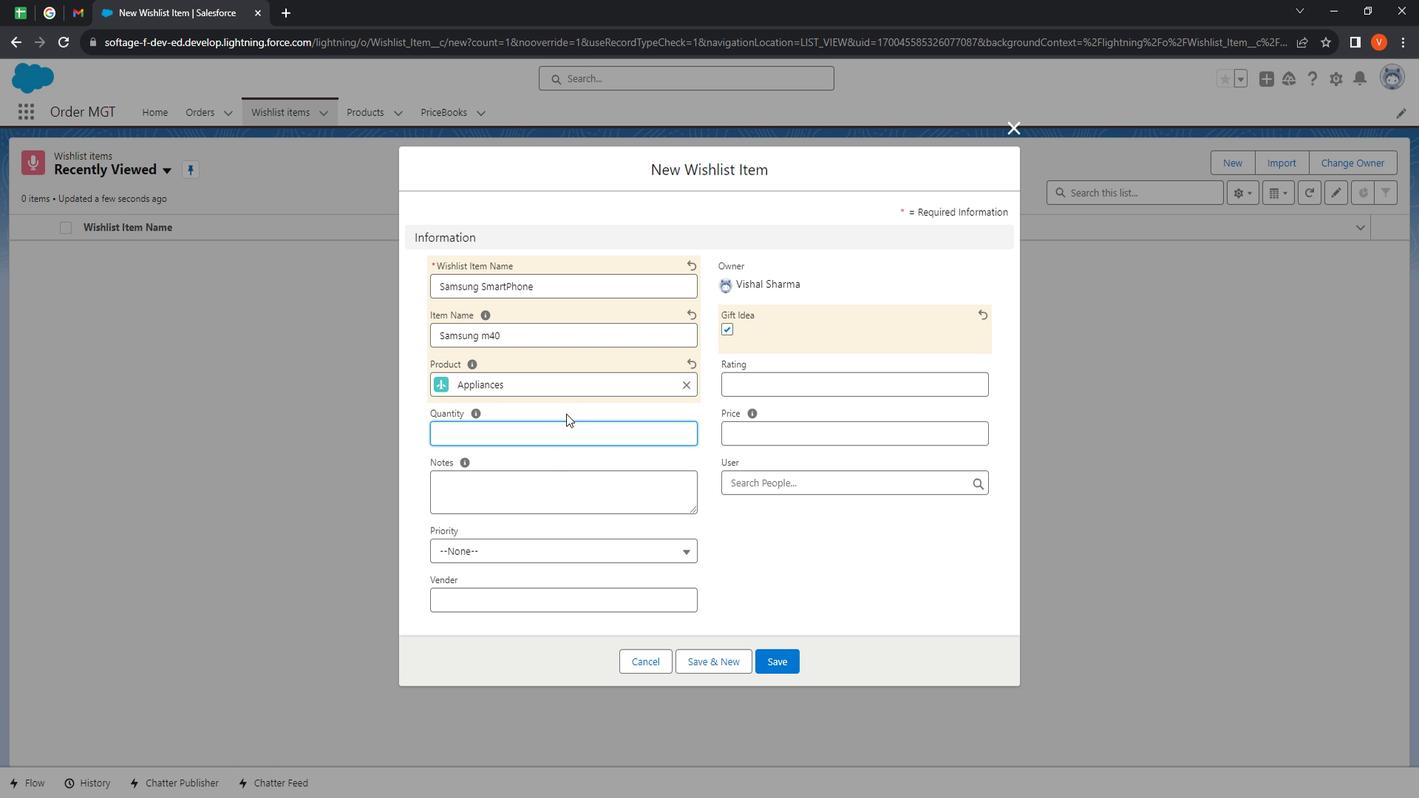 
Action: Key pressed 1
Screenshot: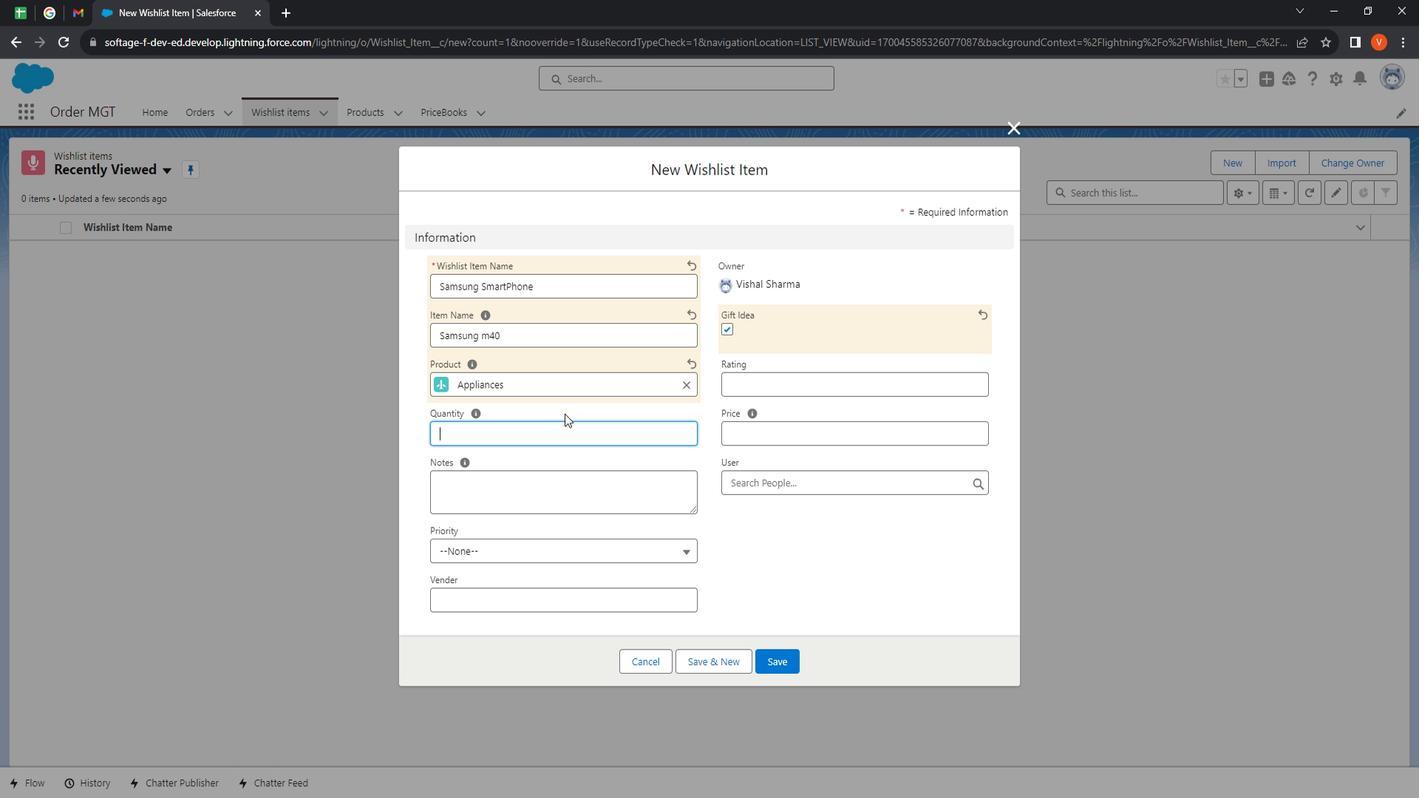 
Action: Mouse moved to (649, 485)
Screenshot: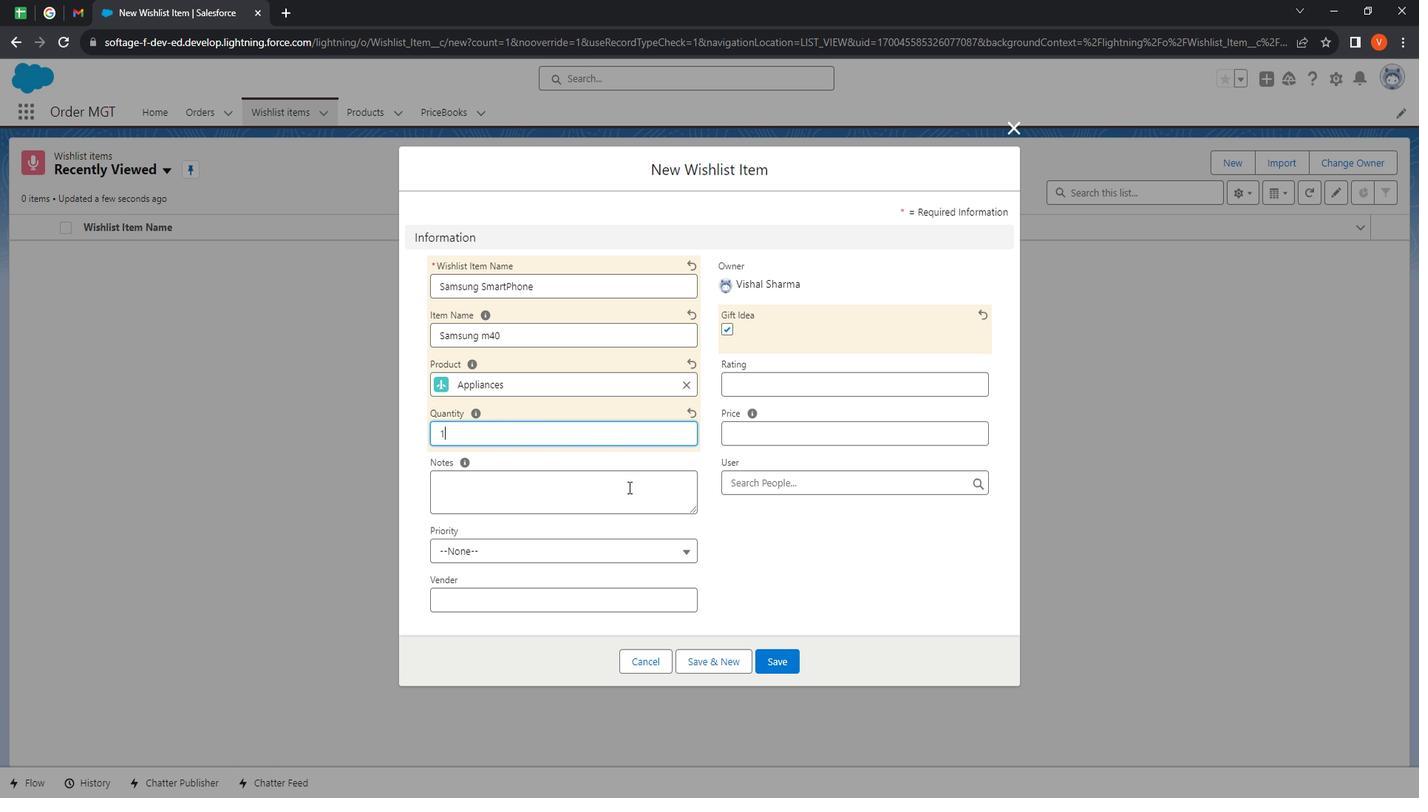 
Action: Mouse pressed left at (649, 485)
Screenshot: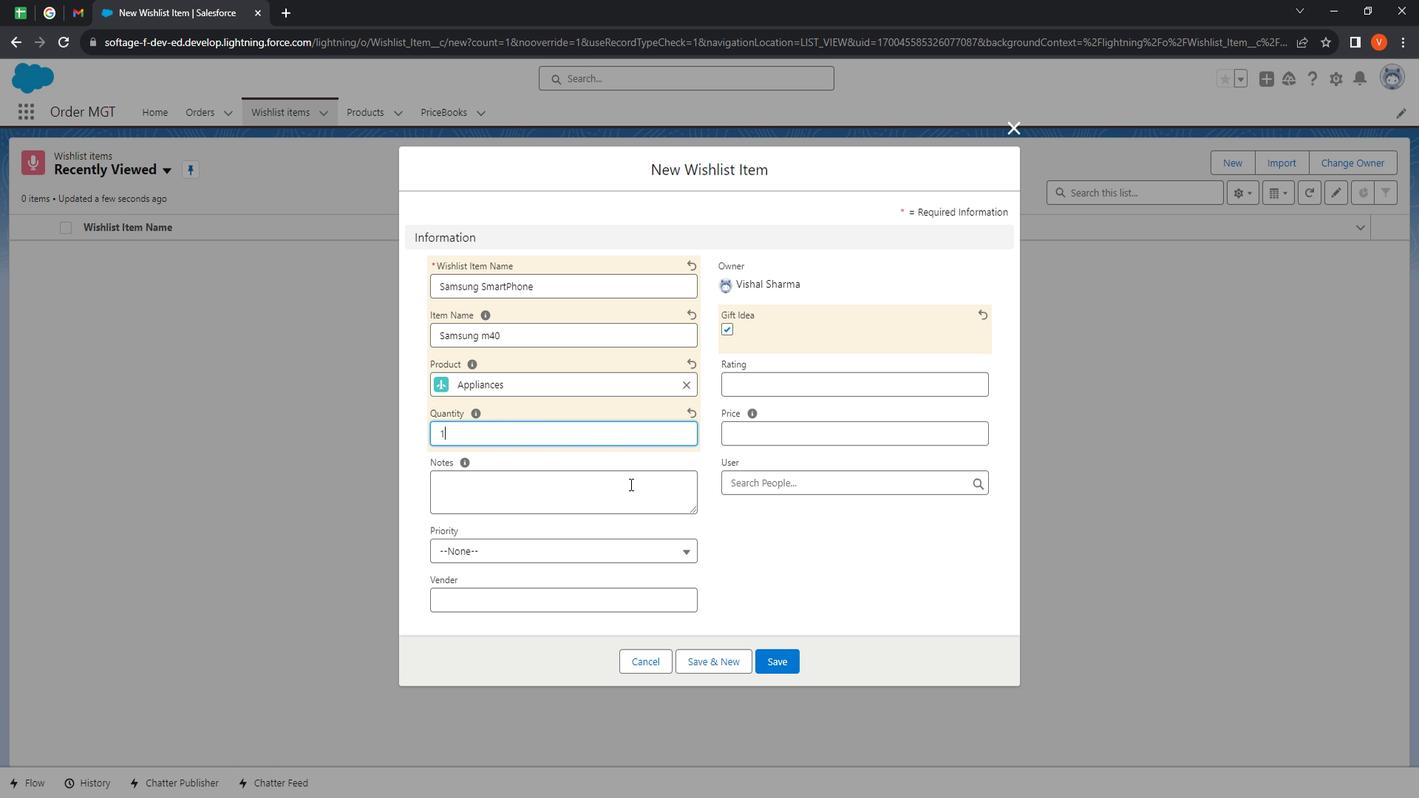 
Action: Mouse moved to (606, 479)
Screenshot: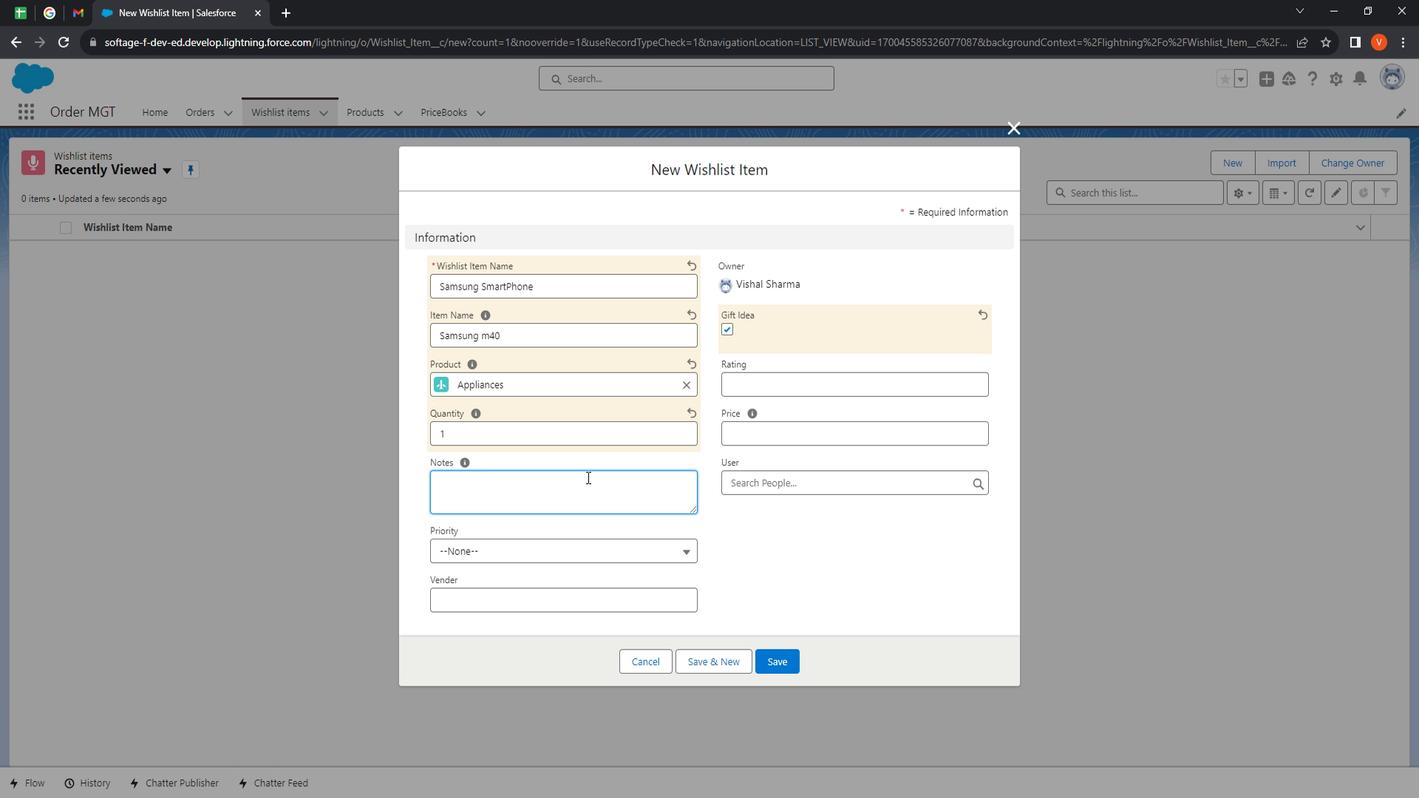 
Action: Key pressed <Key.shift>Samsing<Key.space><Key.backspace><Key.backspace><Key.backspace><Key.backspace>uns<Key.space>smartphones<Key.space>are<Key.space><Key.left><Key.left><Key.left><Key.left><Key.left><Key.left><Key.left><Key.left><Key.left><Key.left><Key.left><Key.left><Key.left><Key.left><Key.left><Key.left><Key.left><Key.left><Key.right><Key.shift><Key.left>g<Key.right><Key.right><Key.right><Key.right><Key.right><Key.right><Key.right><Key.right><Key.right><Key.right><Key.right><Key.right><Key.right><Key.right><Key.right><Key.right><Key.right><Key.right><Key.right><Key.right><Key.right><Key.right><Key.right><Key.right><Key.right><Key.right><Key.right><Key.right><Key.right><Key.right><Key.right><Key.right><Key.right><Key.right><Key.right><Key.right>one<Key.space>of<Key.space>the<Key.space>best<Key.space>s,a<Key.backspace><Key.backspace>martphones<Key.space>compare<Key.space>to<Key.space>other<Key.space>brand<Key.space>smart<Key.space>phones.<Key.space>you<Key.space>will<Key.space>love<Key.space>to<Key.space>see<Key.space>how<Key.space>much<Key.space>progress<Key.space>samsung<Key.space>make<Key.left><Key.left><Key.left><Key.left><Key.left><Key.left><Key.left><Key.left><Key.left><Key.left><Key.left><Key.shift><Key.left>s<Key.shift><Key.left><Key.shift>S<Key.right><Key.right><Key.right><Key.right><Key.right><Key.right><Key.right><Key.right><Key.right><Key.right><Key.right><Key.right><Key.right><Key.right><Key.right><Key.right><Key.right><Key.right><Key.right><Key.space>in<Key.space>these<Key.space>past<Key.space>years<Key.space><Key.backspace>.
Screenshot: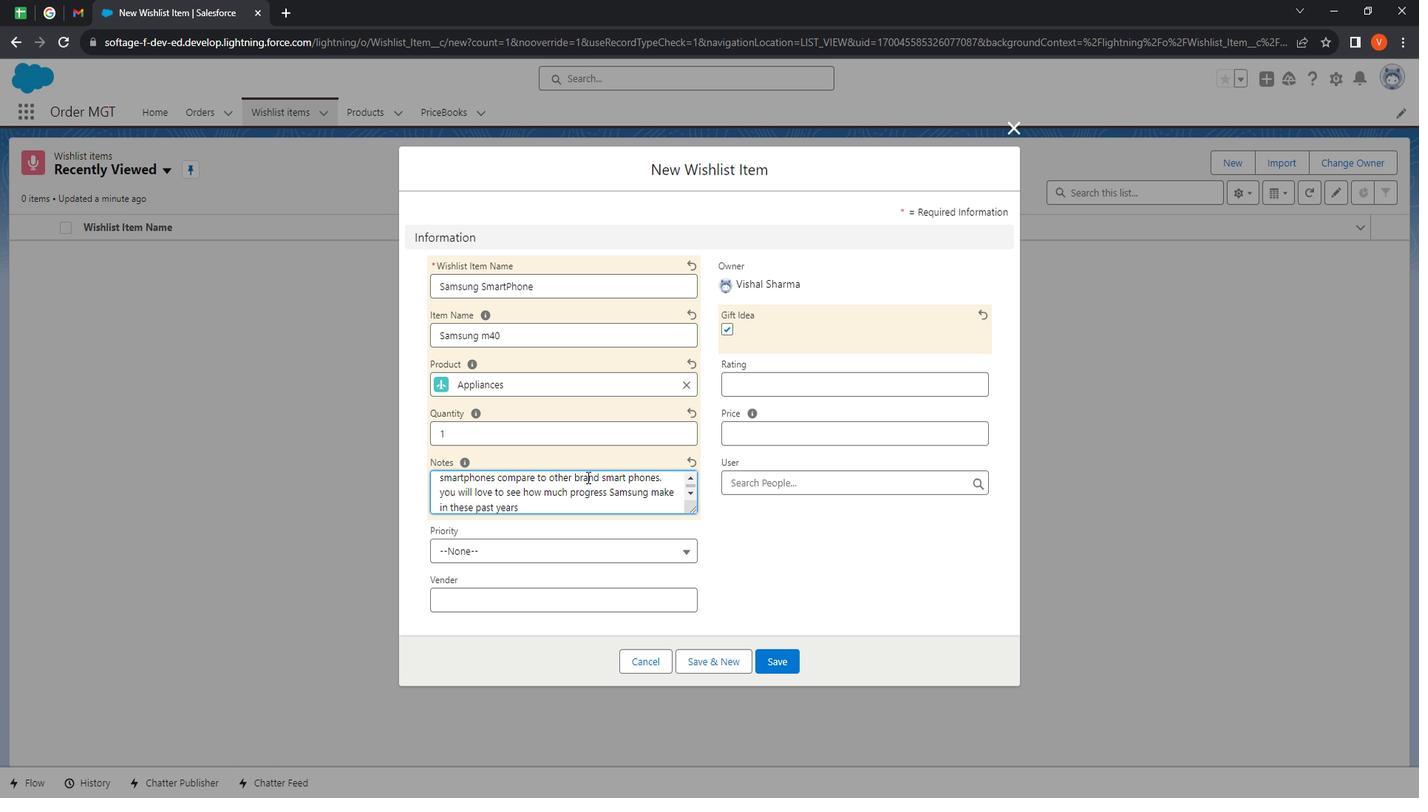 
Action: Mouse moved to (603, 544)
Screenshot: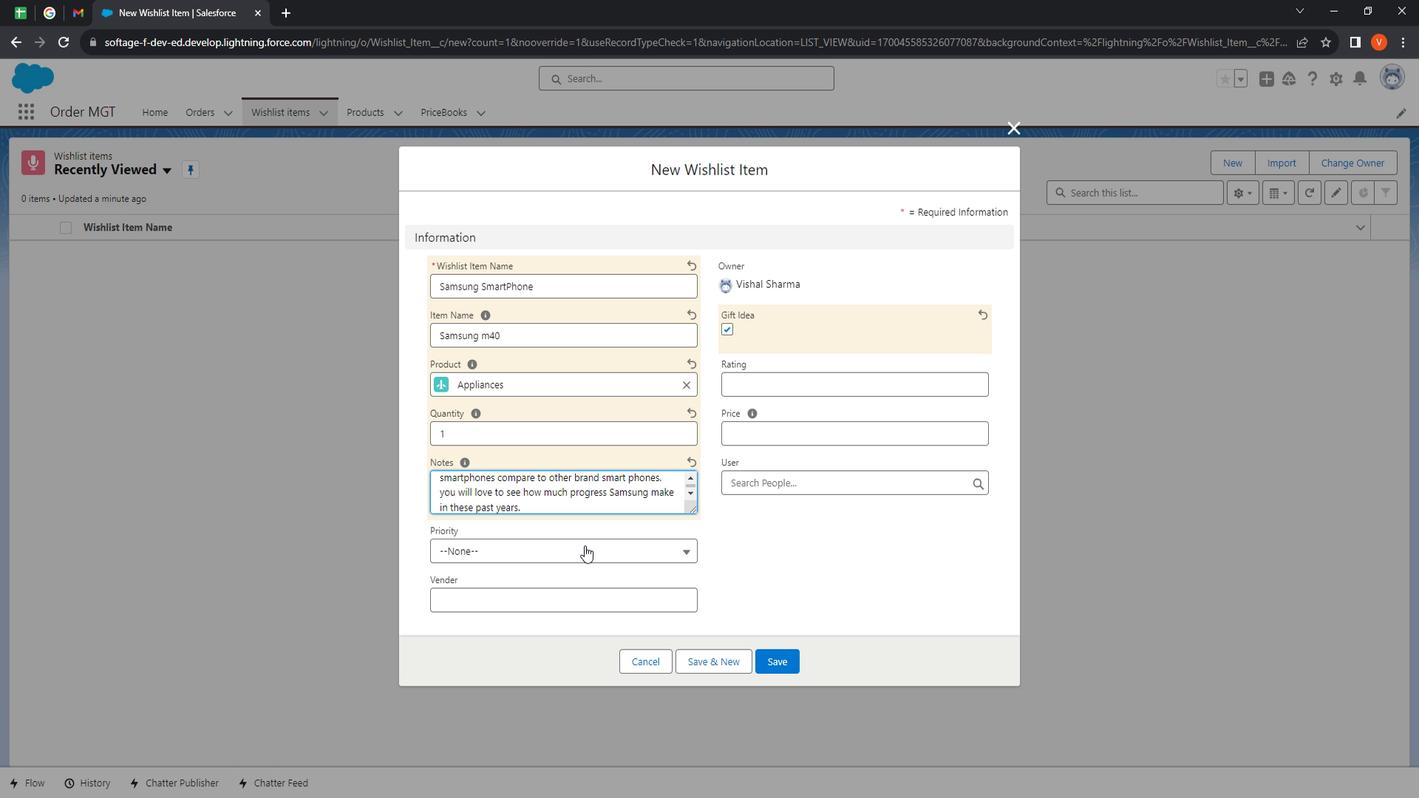 
Action: Mouse pressed left at (603, 544)
Screenshot: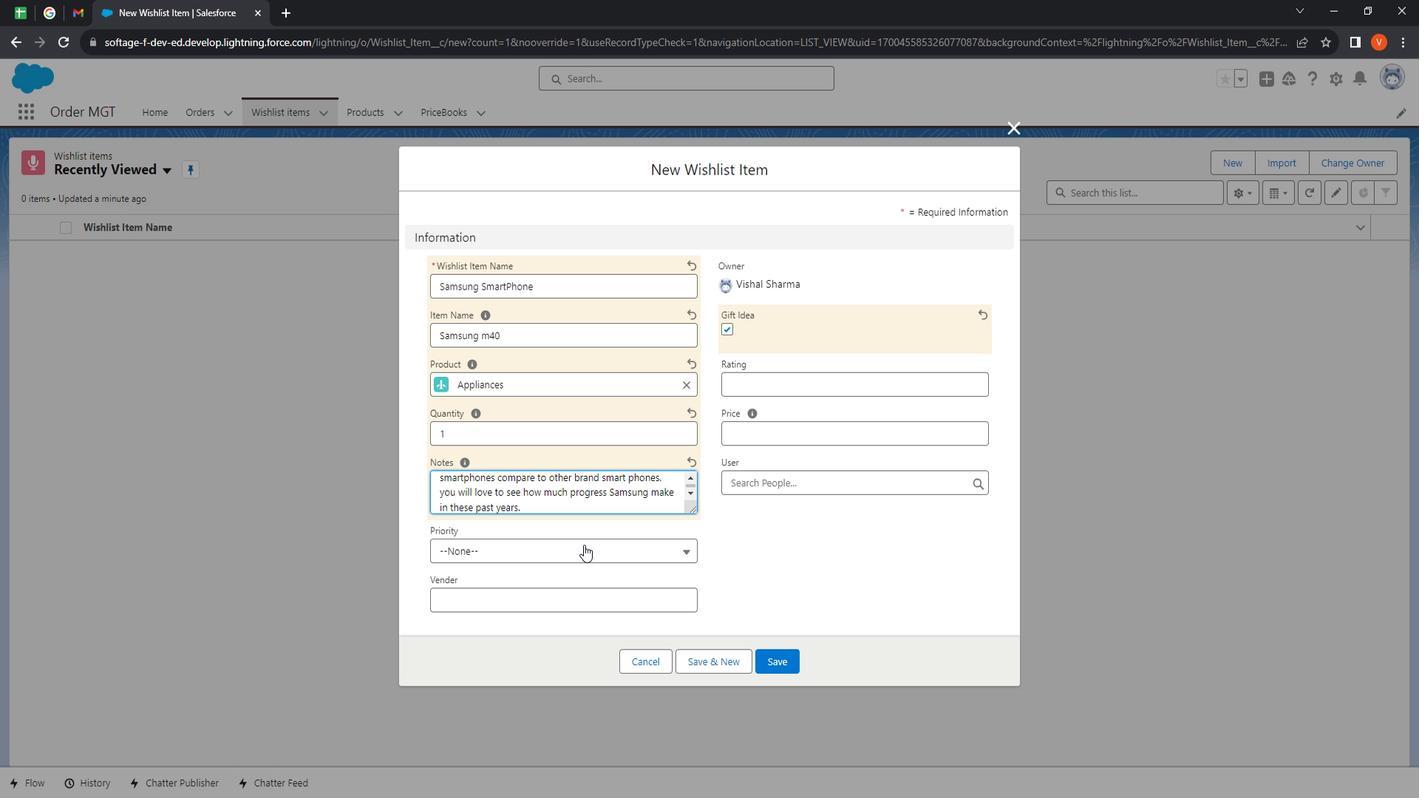 
Action: Mouse moved to (601, 626)
Screenshot: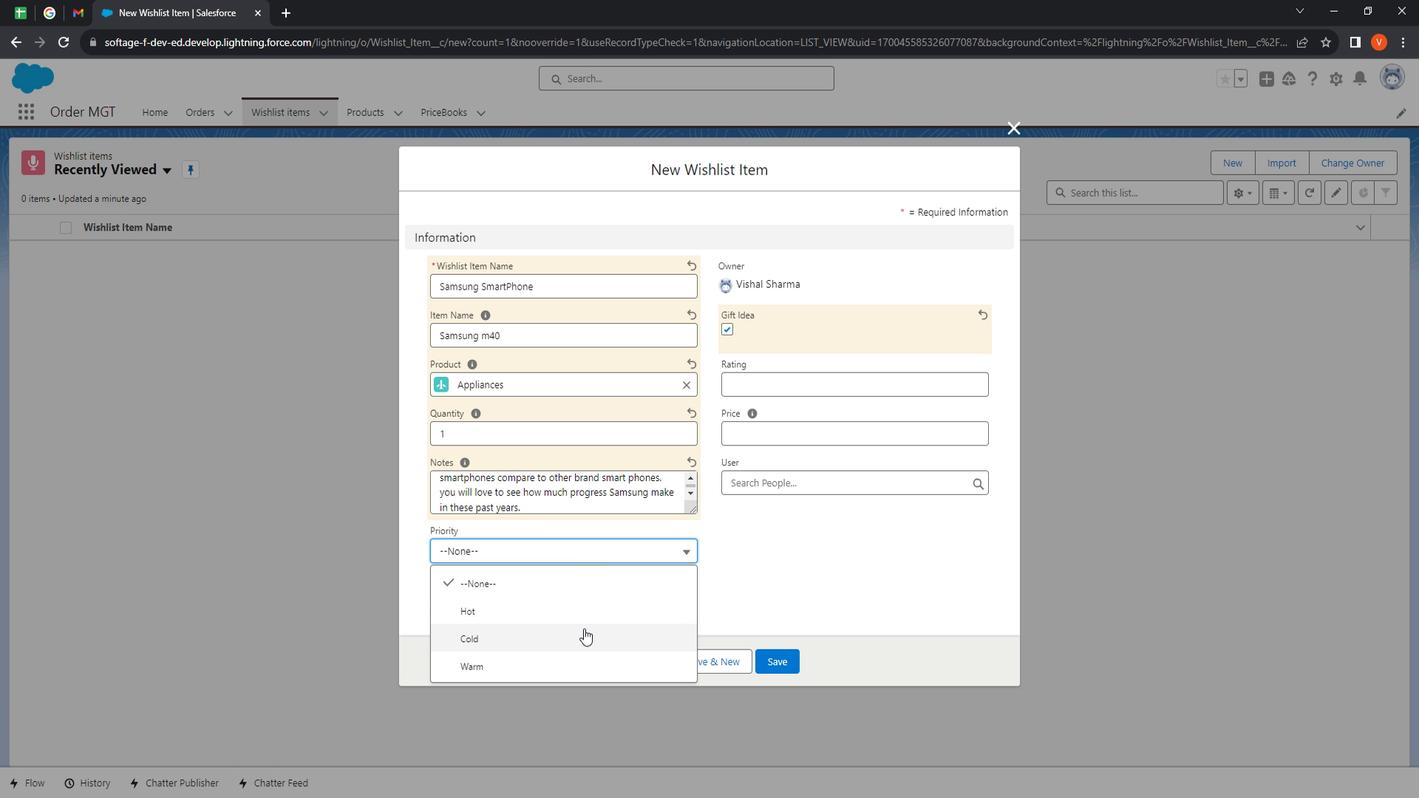 
Action: Mouse pressed left at (601, 626)
Screenshot: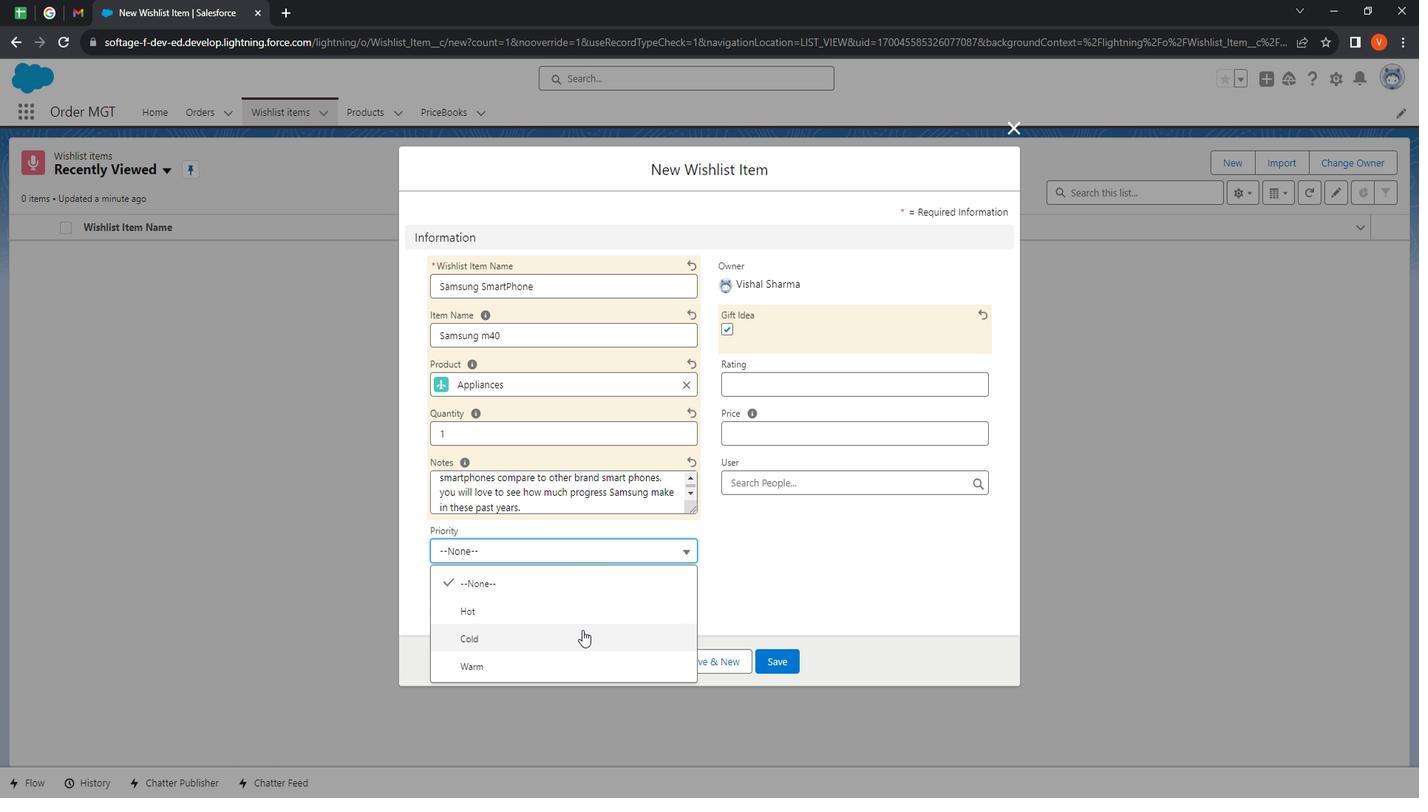 
Action: Mouse moved to (605, 599)
Screenshot: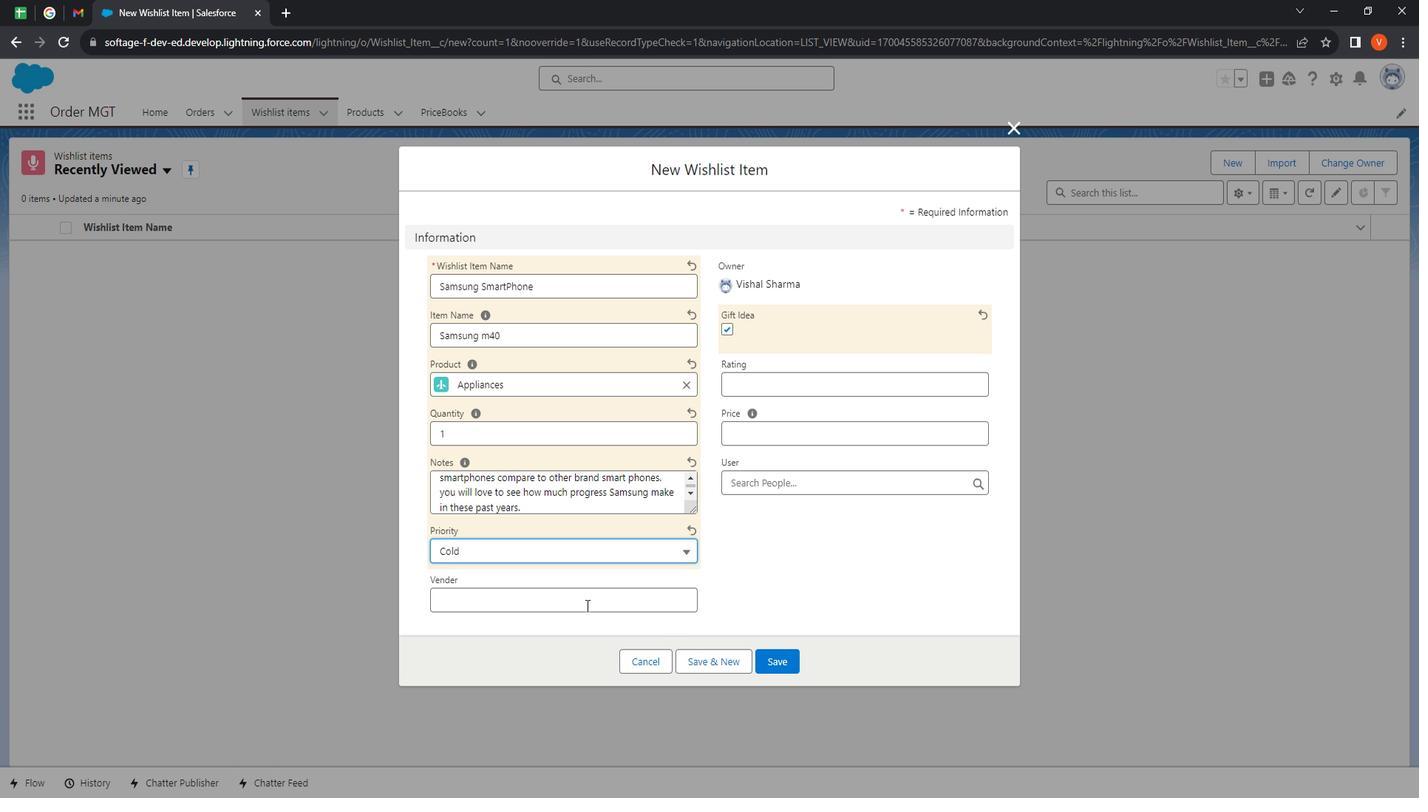 
Action: Mouse pressed left at (605, 599)
Screenshot: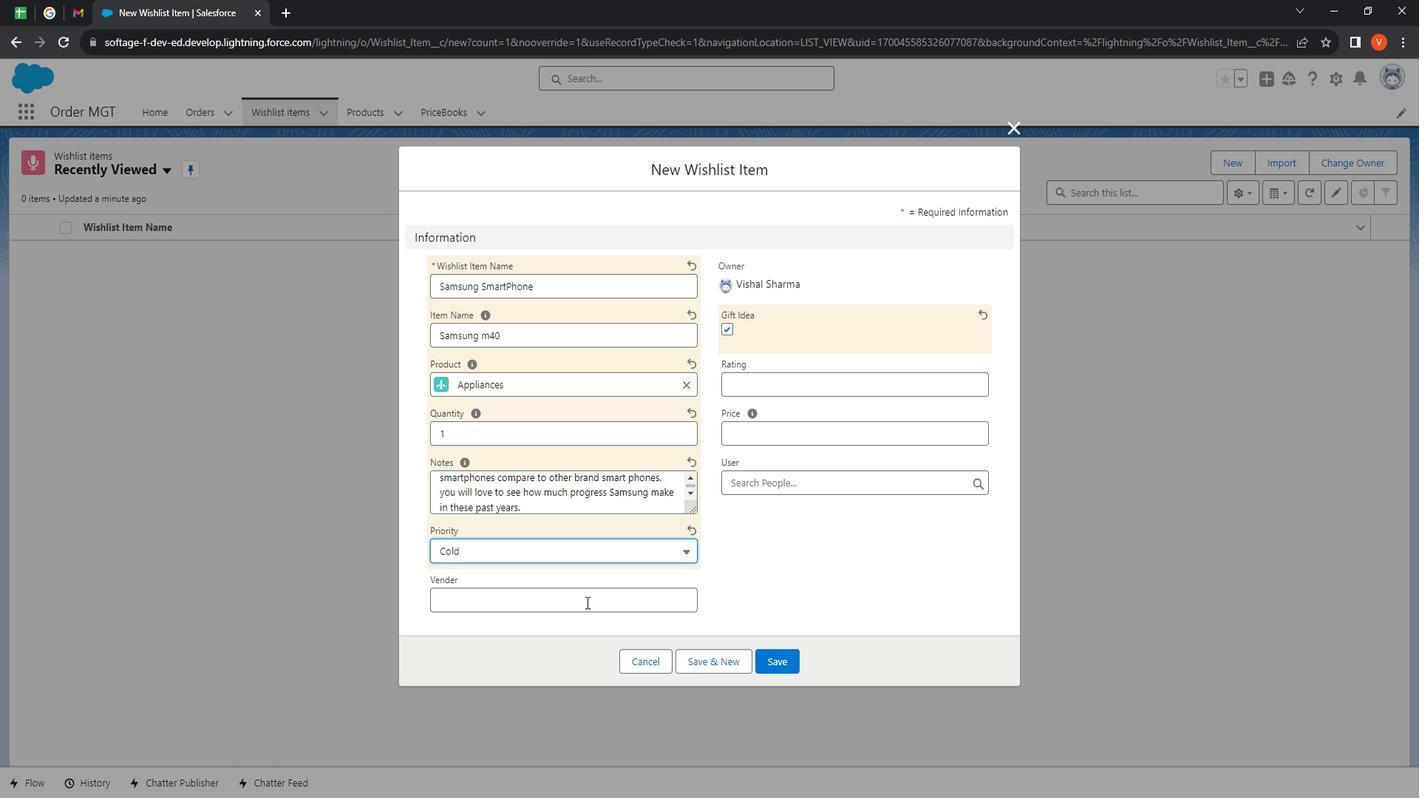 
Action: Mouse moved to (602, 598)
Screenshot: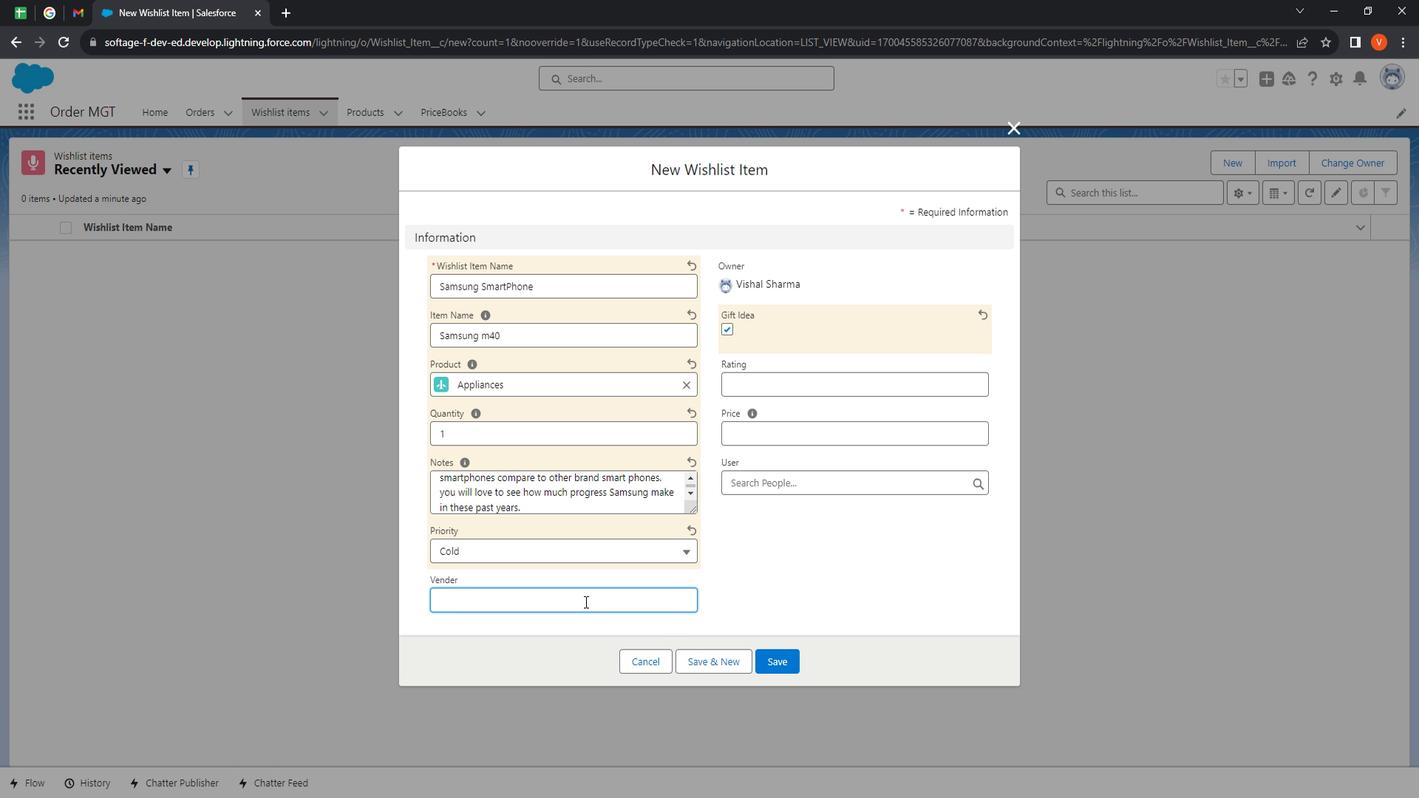 
Action: Key pressed <Key.shift>My<Key.space><Key.shift><Key.backspace><Key.backspace><Key.shift>R<Key.space>will
Screenshot: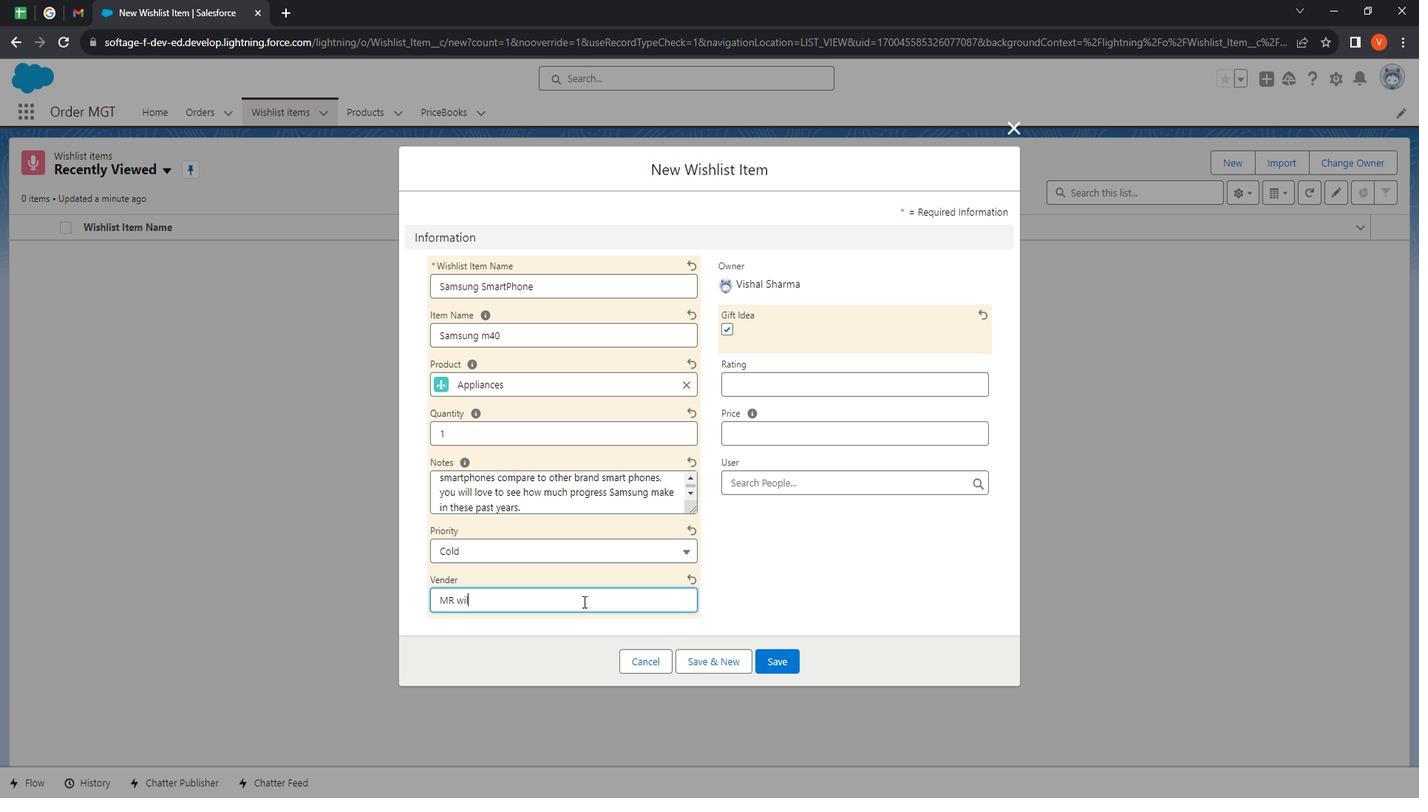 
Action: Mouse moved to (803, 382)
Screenshot: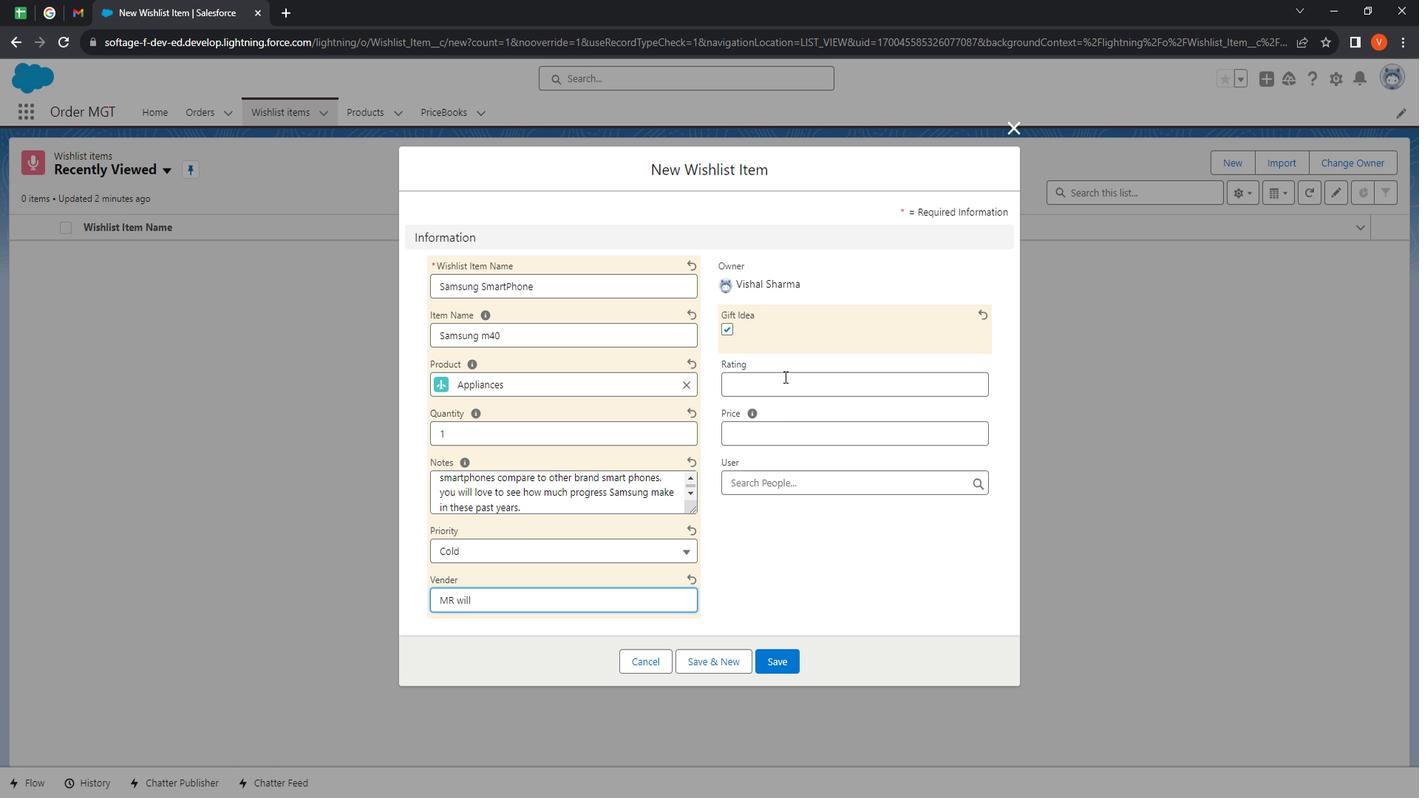 
Action: Mouse pressed left at (803, 382)
Screenshot: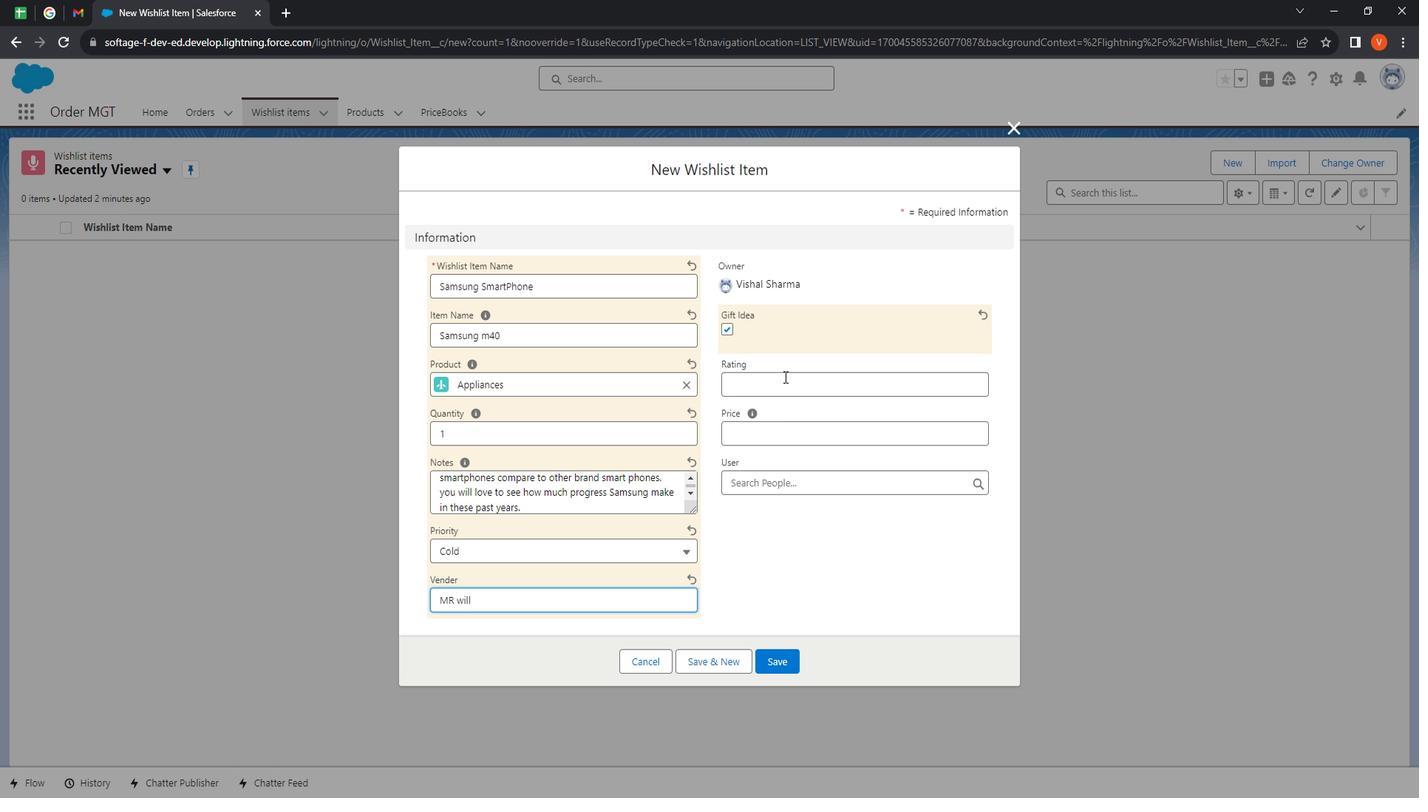
Action: Mouse moved to (609, 379)
Screenshot: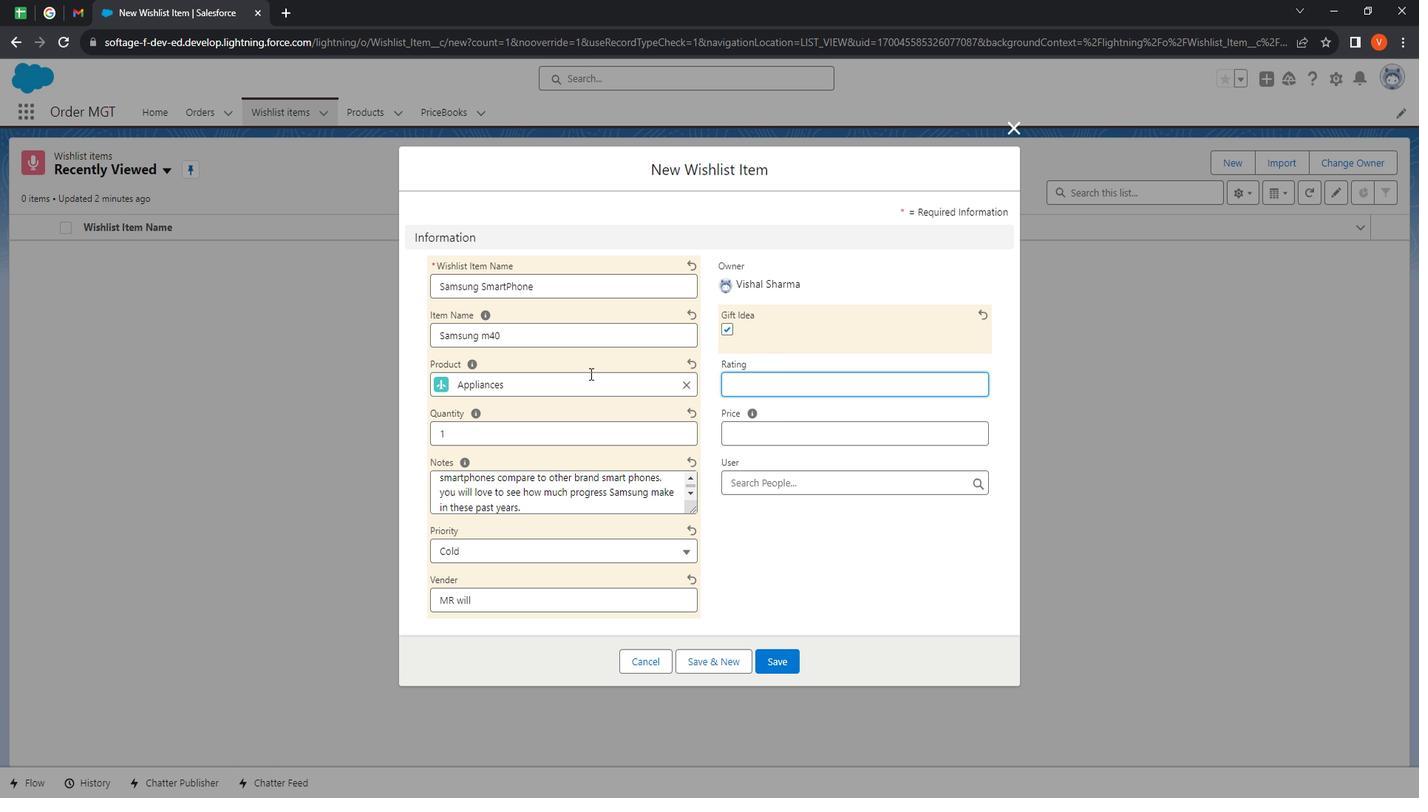 
Action: Key pressed 5
Screenshot: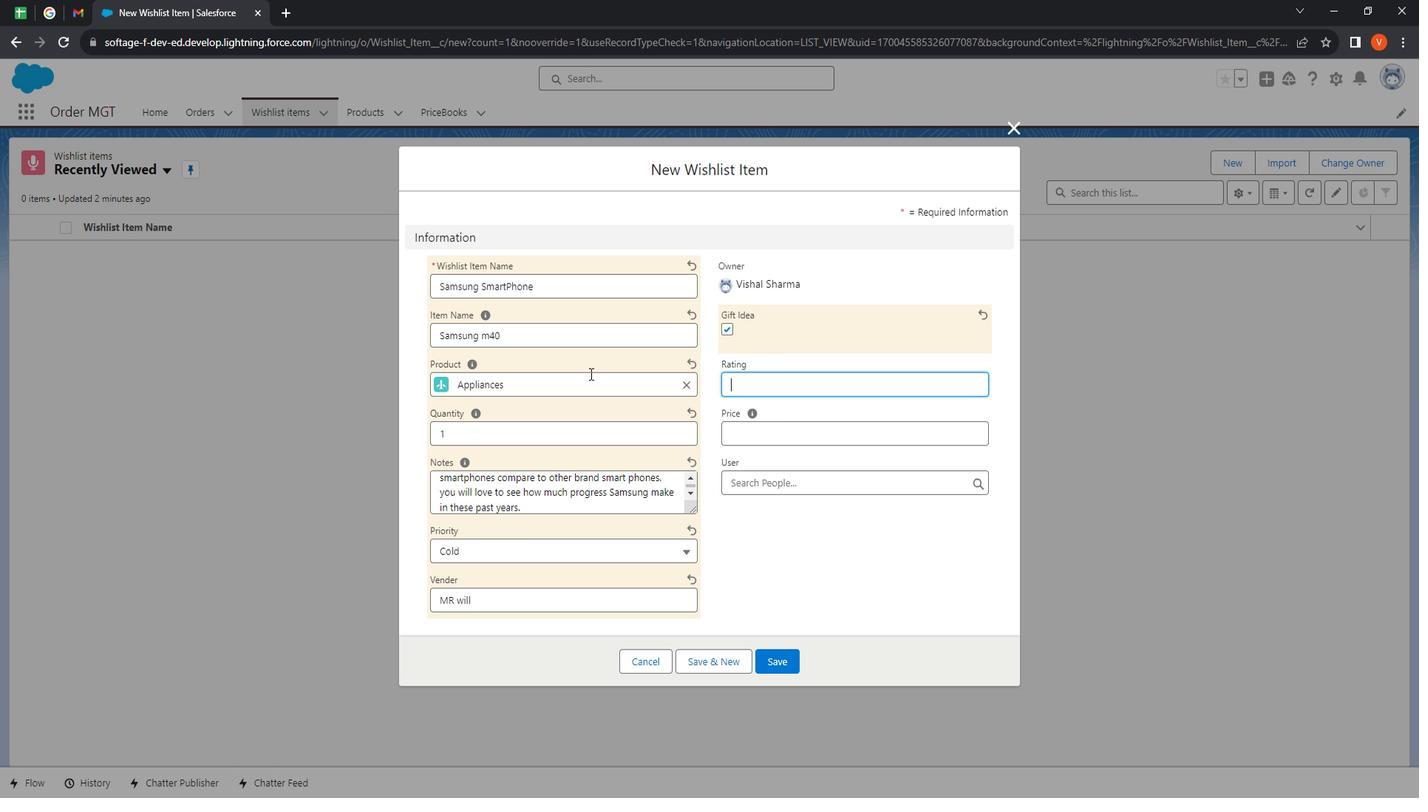
Action: Mouse moved to (760, 437)
Screenshot: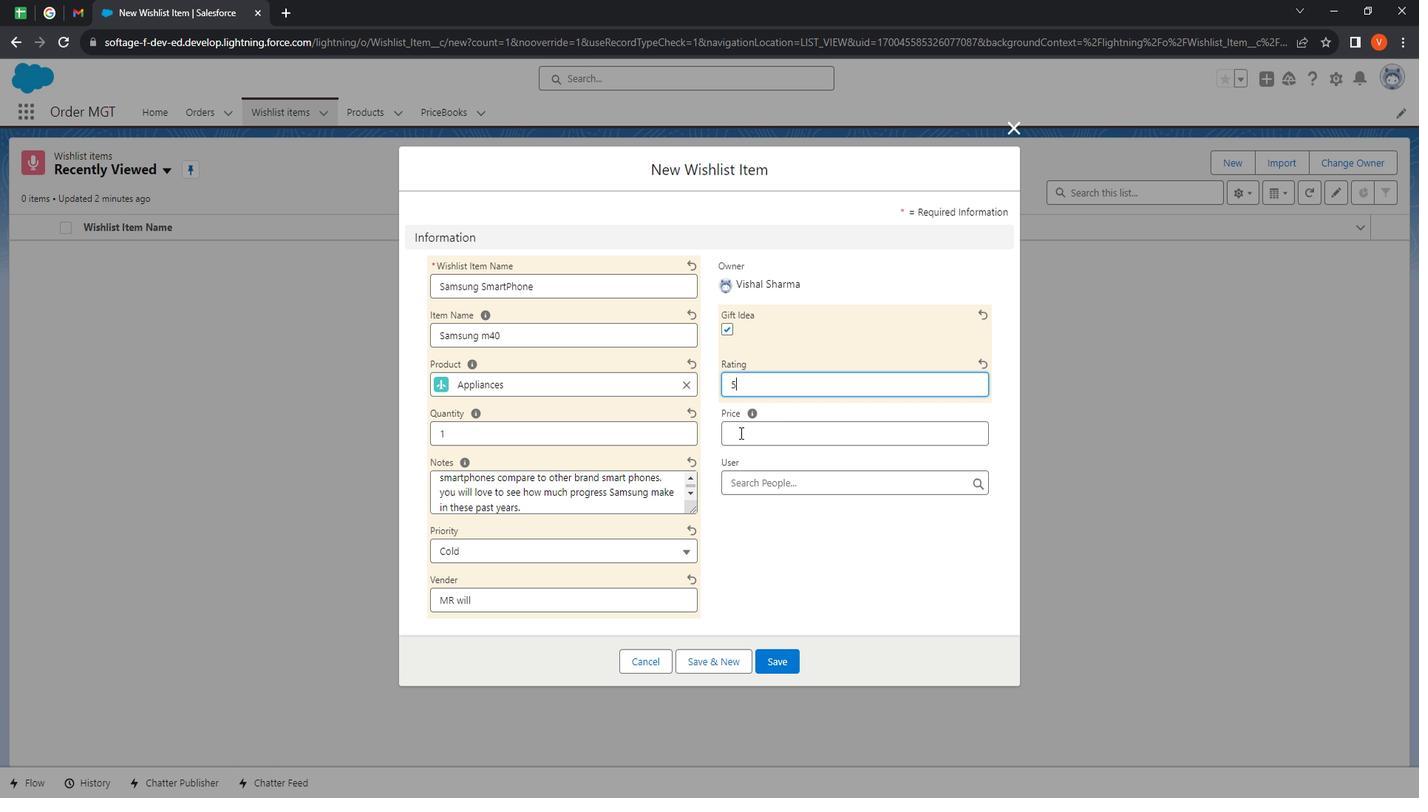 
Action: Mouse pressed left at (760, 437)
Screenshot: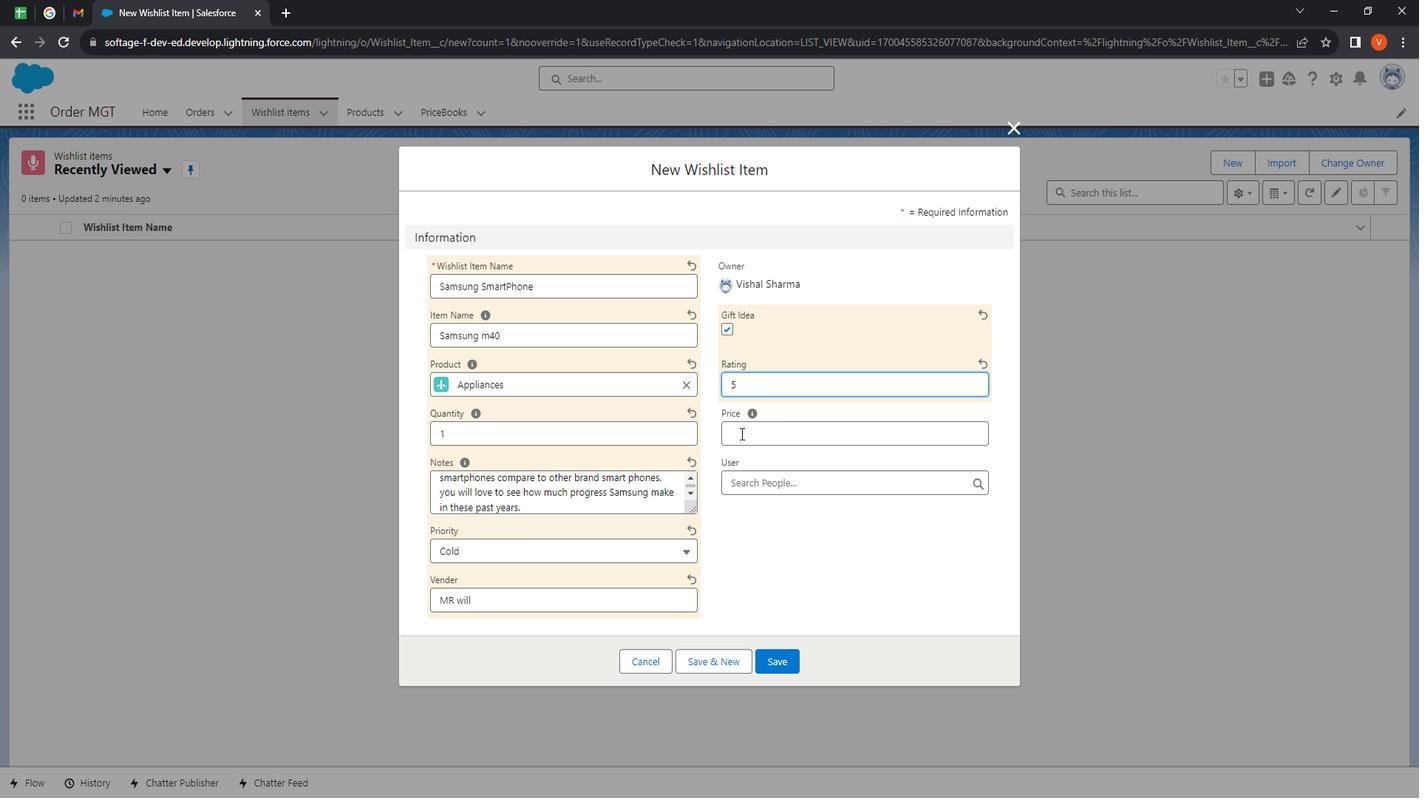 
Action: Mouse moved to (745, 450)
Screenshot: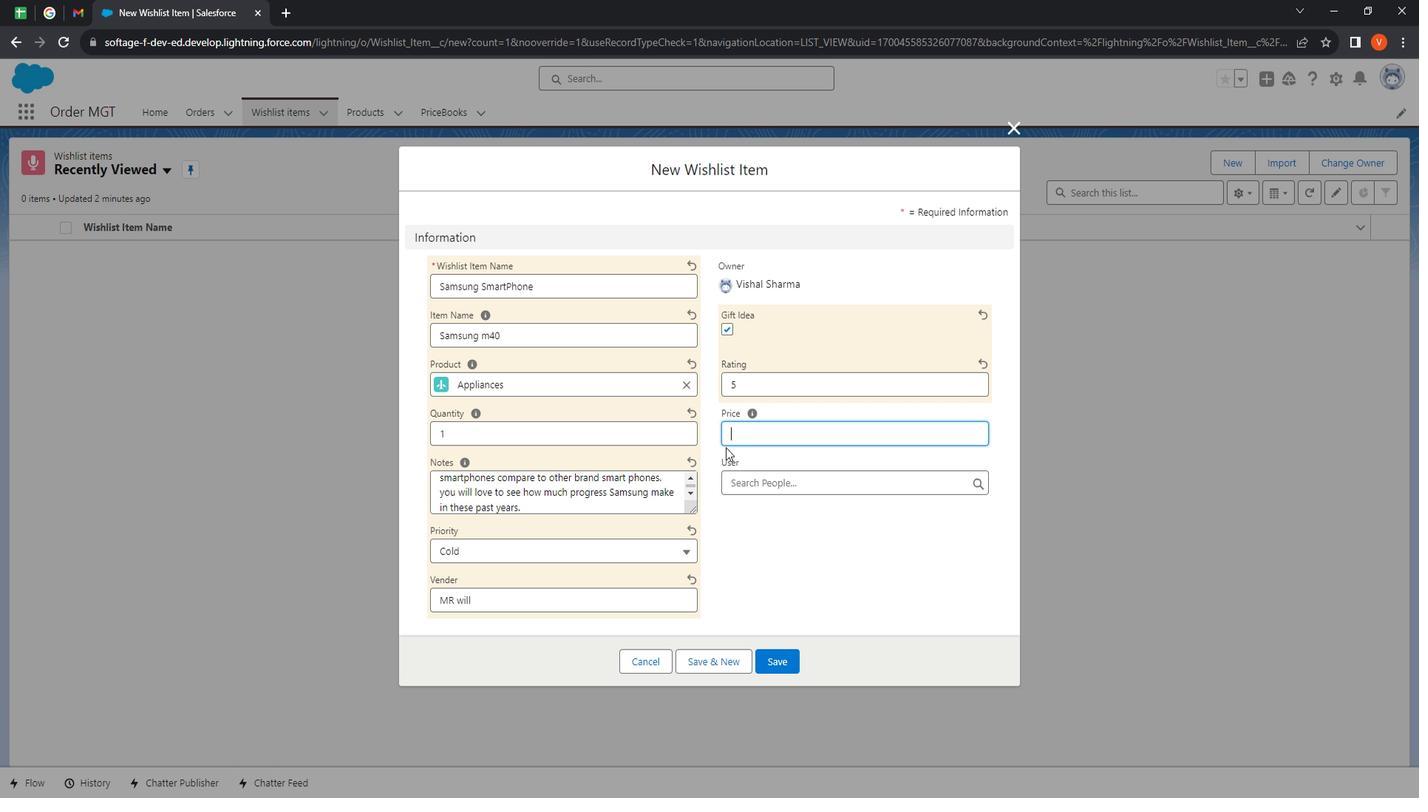 
Action: Key pressed 25000
Screenshot: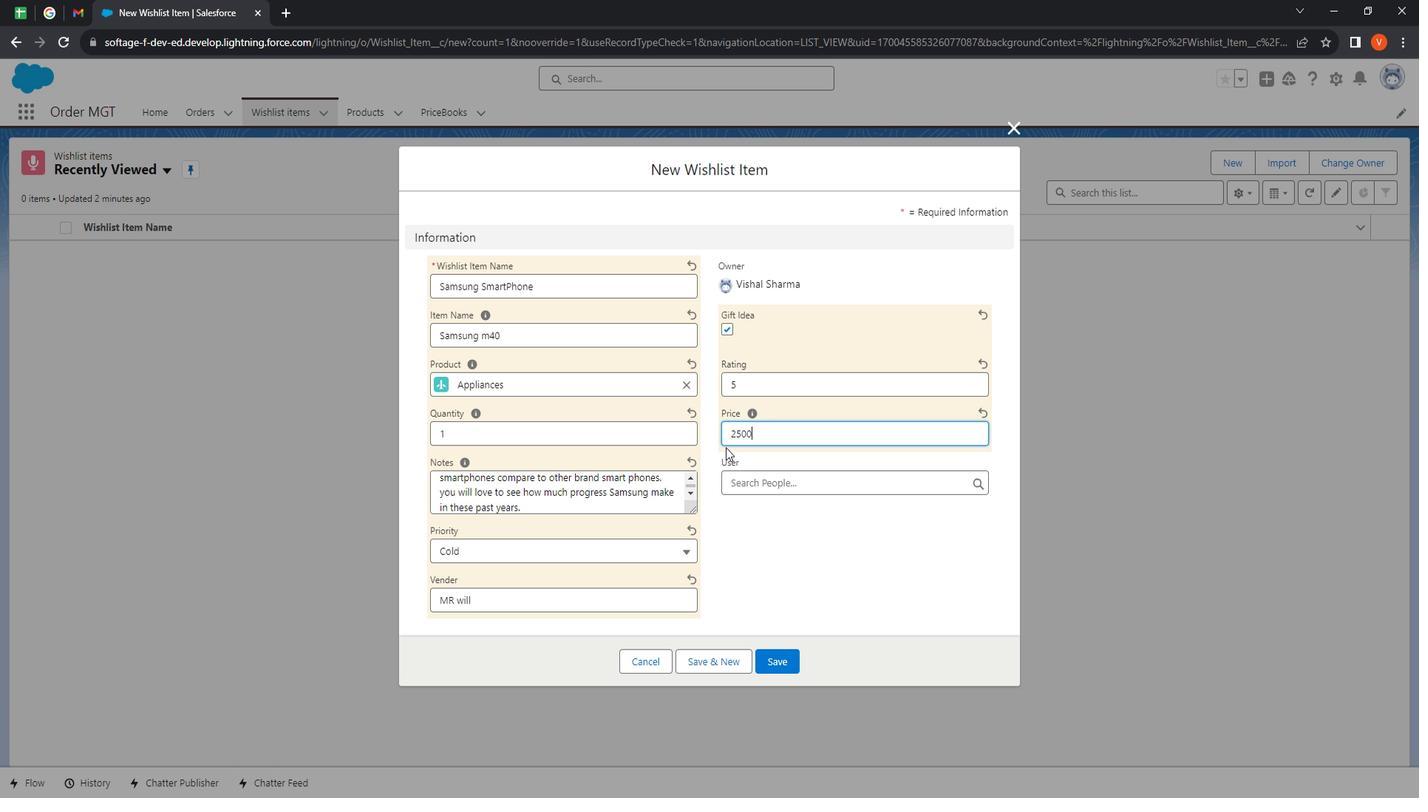 
Action: Mouse moved to (792, 491)
Screenshot: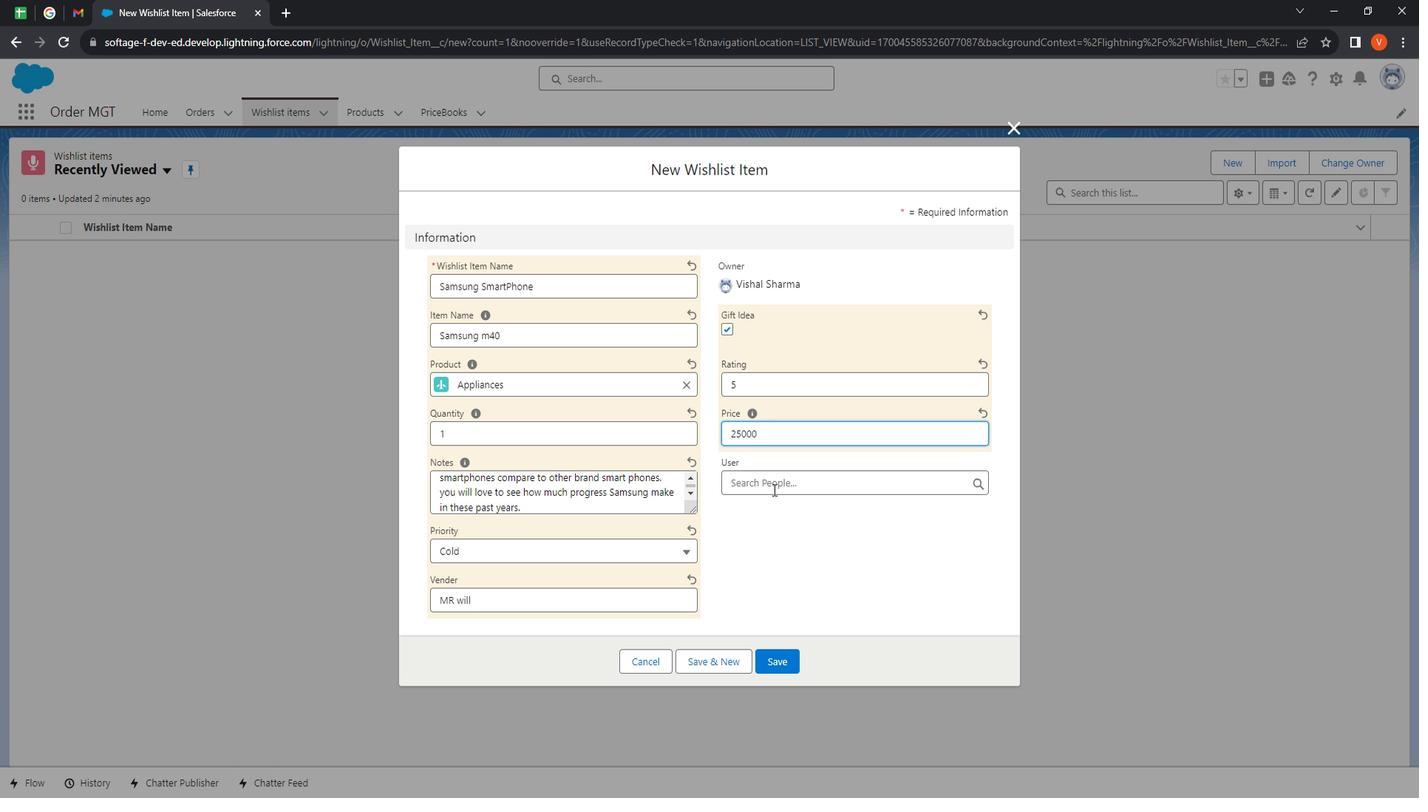 
Action: Mouse pressed left at (792, 491)
Screenshot: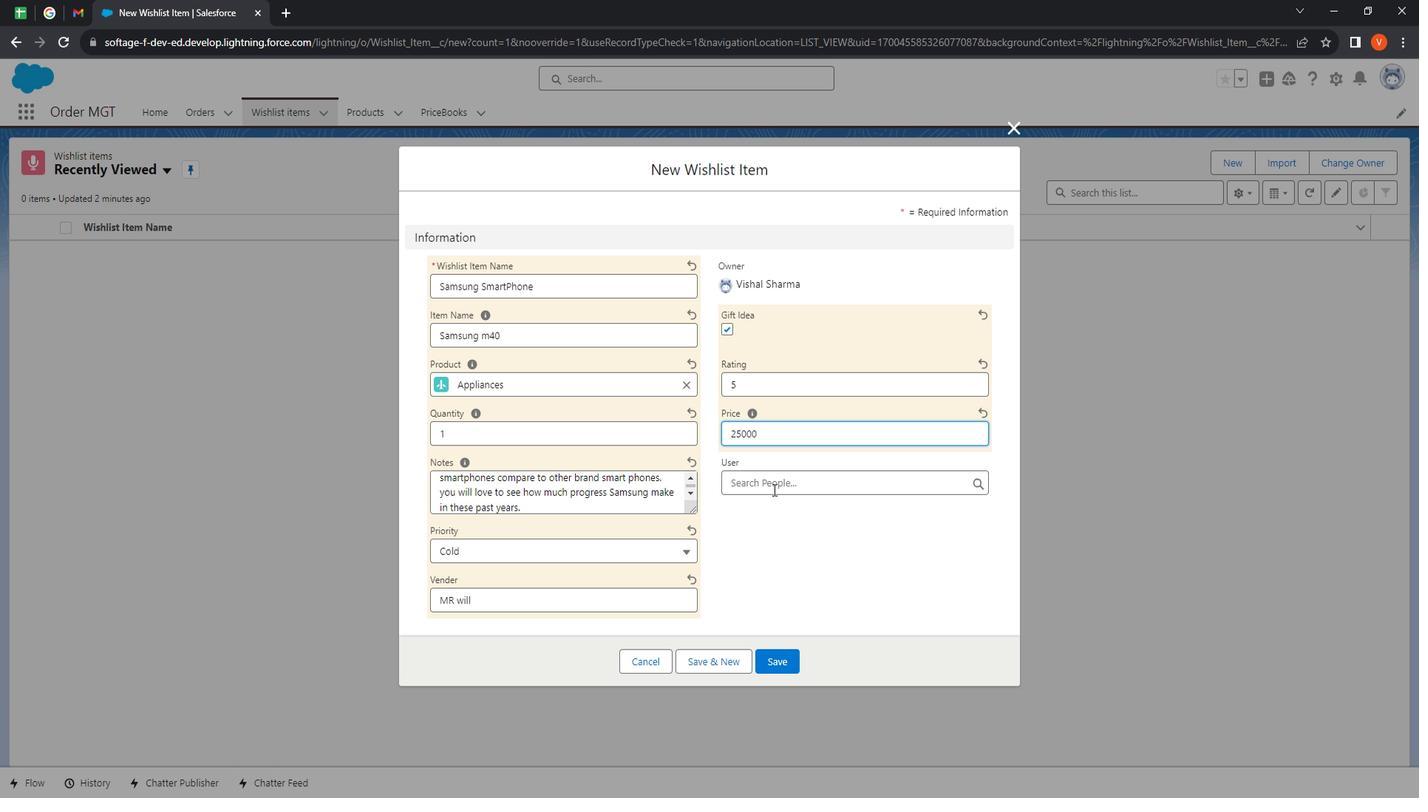 
Action: Mouse moved to (808, 583)
Screenshot: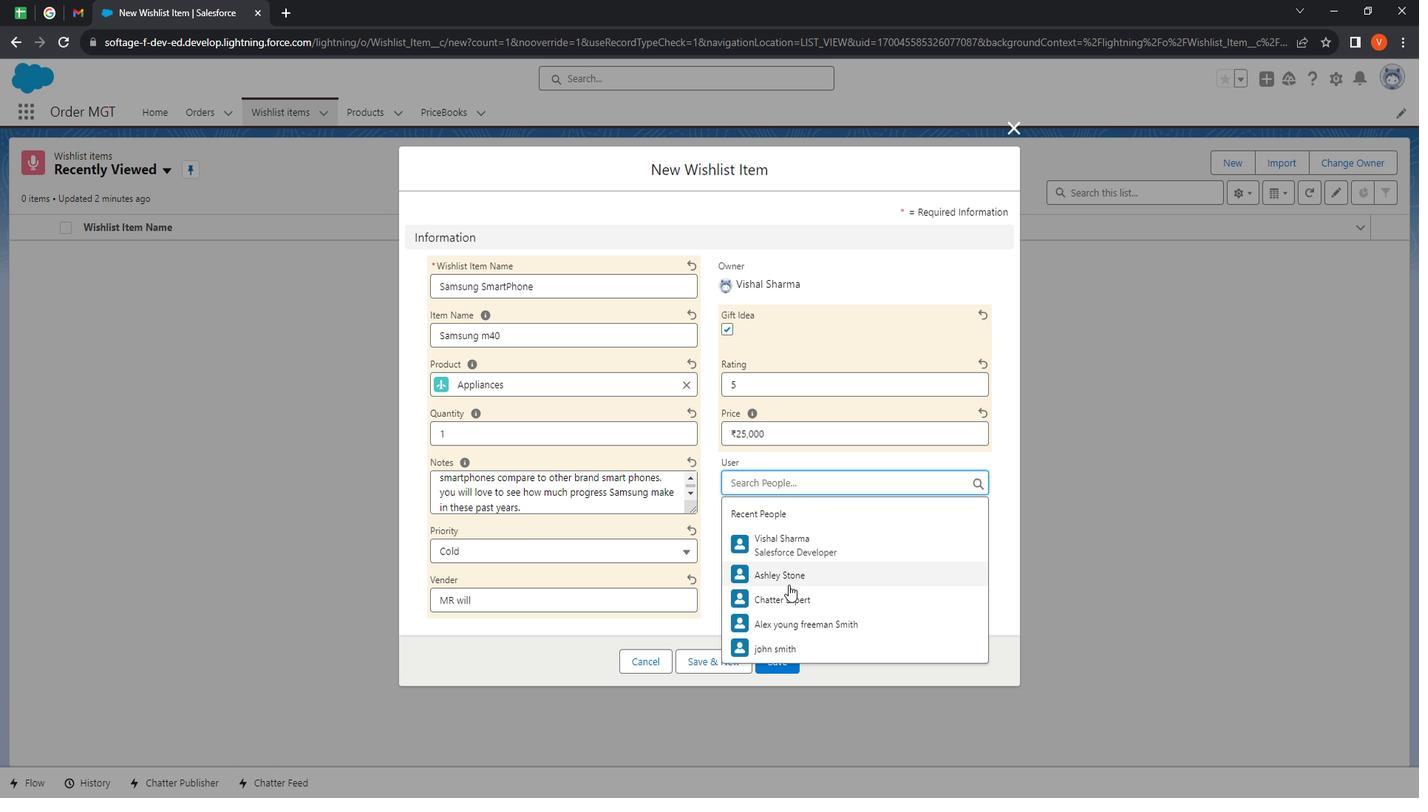 
Action: Mouse pressed left at (808, 583)
Screenshot: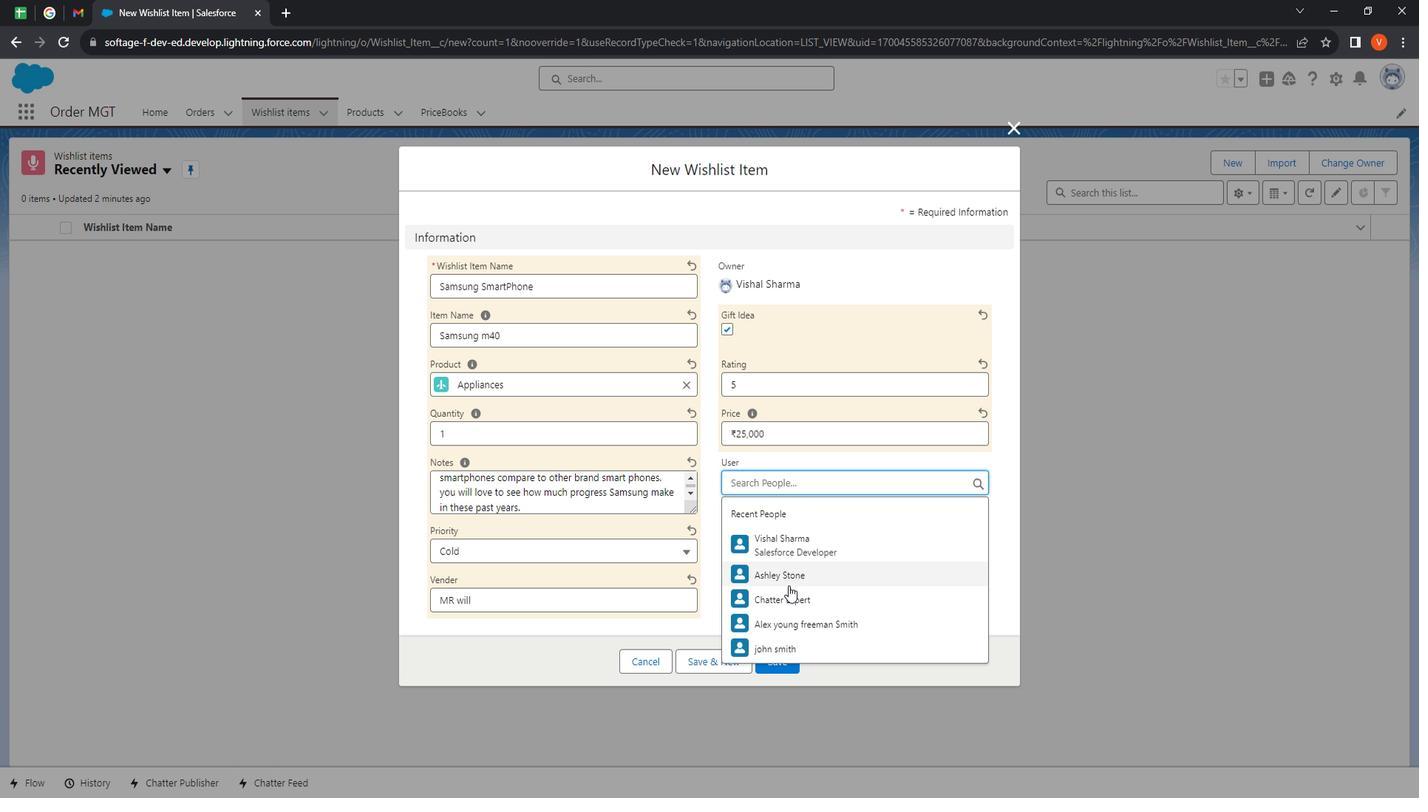 
Action: Mouse moved to (800, 654)
Screenshot: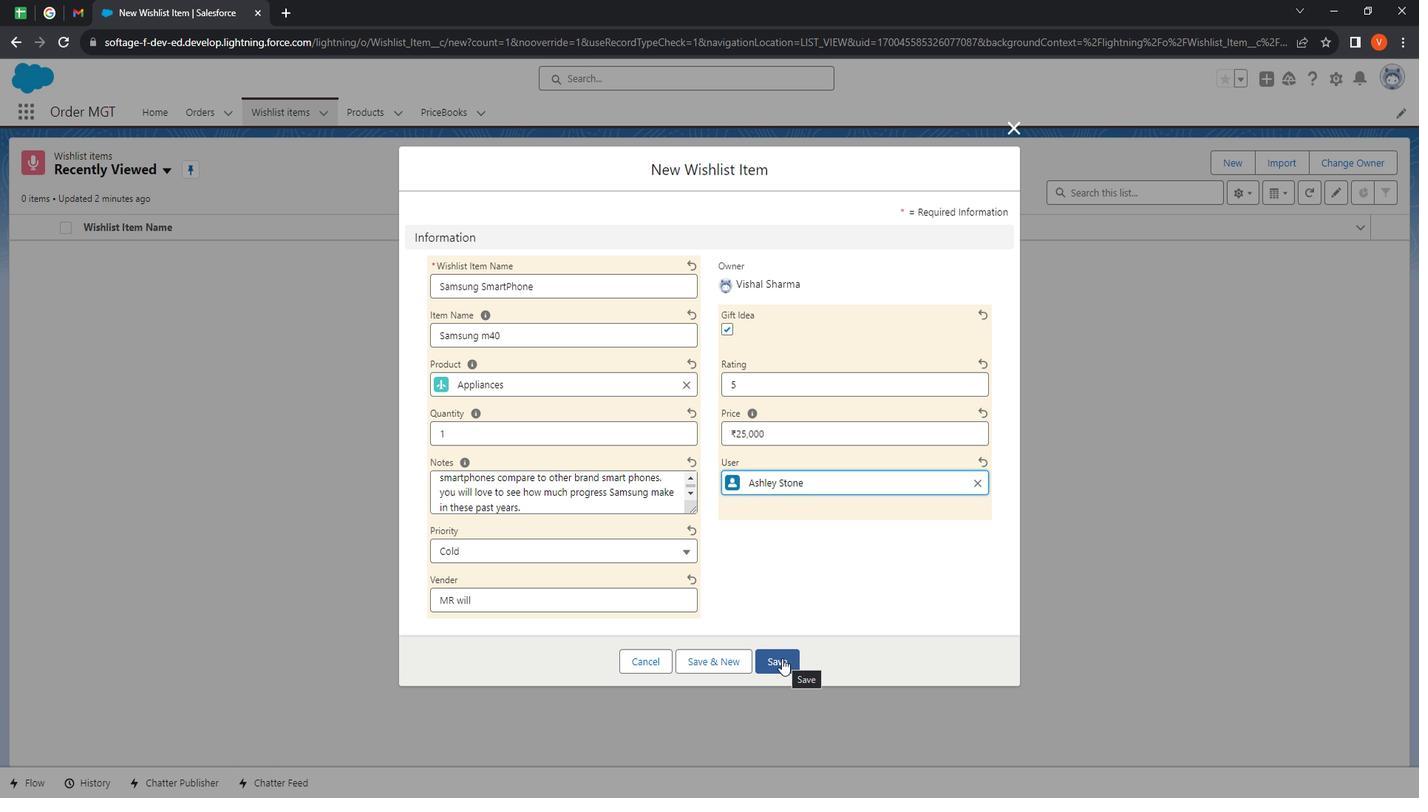 
Action: Mouse pressed left at (800, 654)
Screenshot: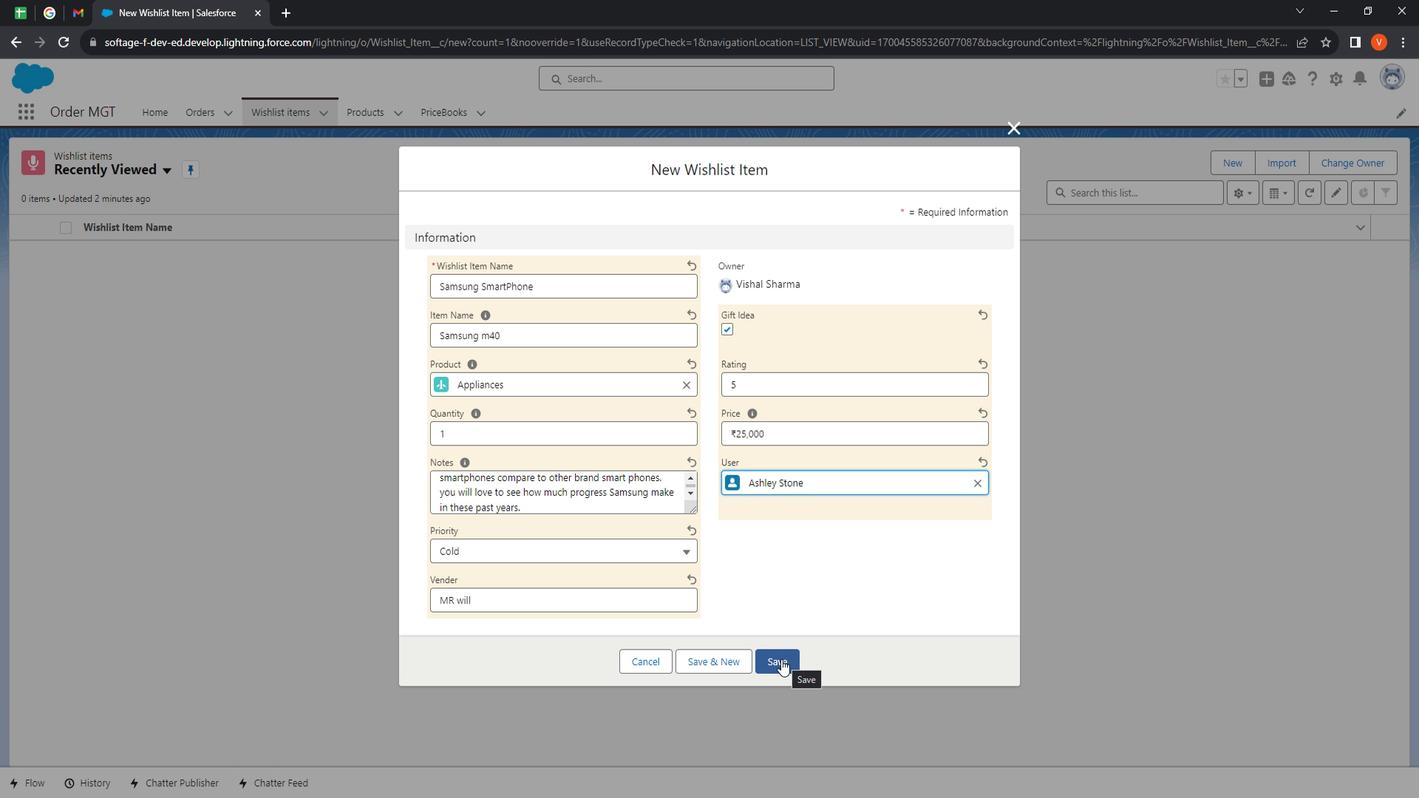 
Action: Mouse moved to (285, 125)
Screenshot: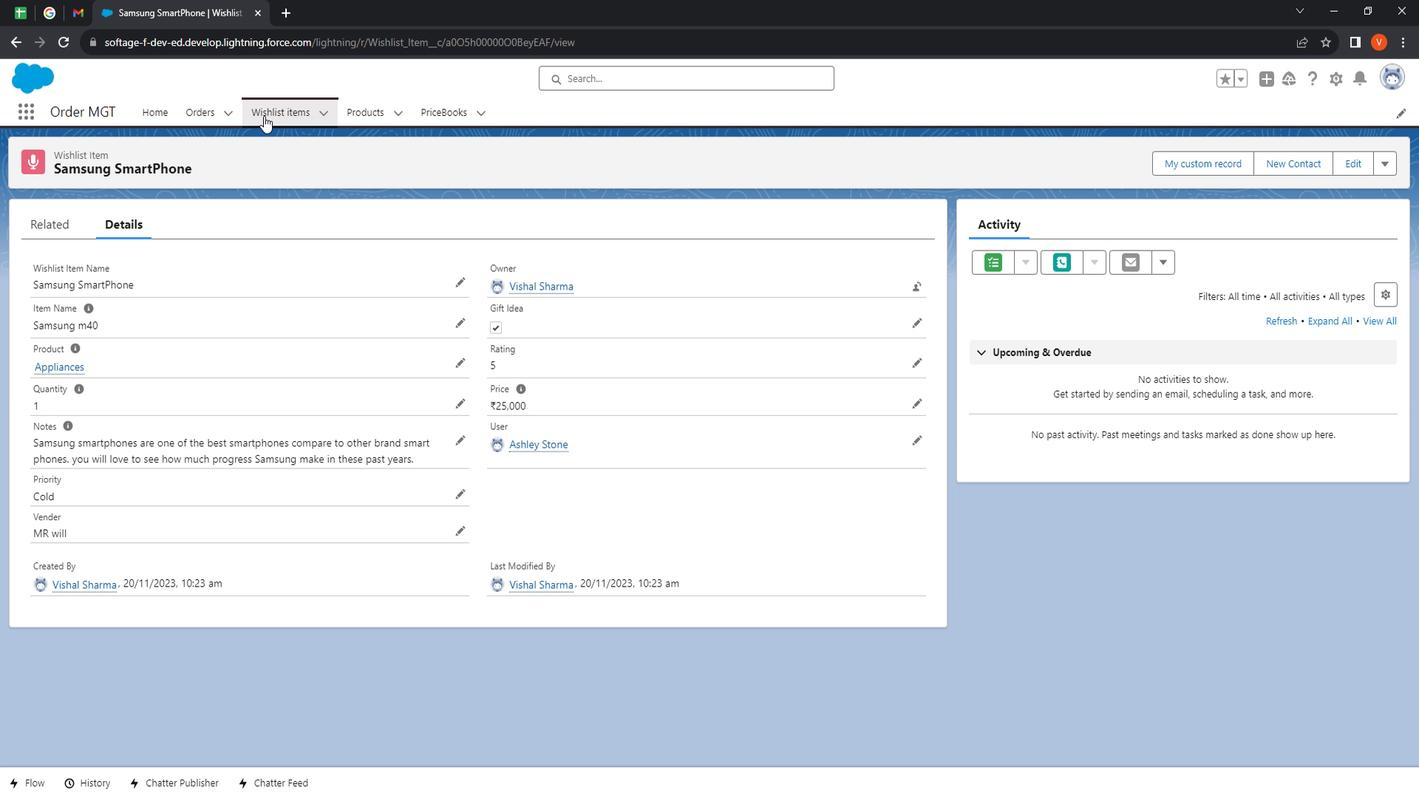
Action: Mouse pressed left at (285, 125)
Screenshot: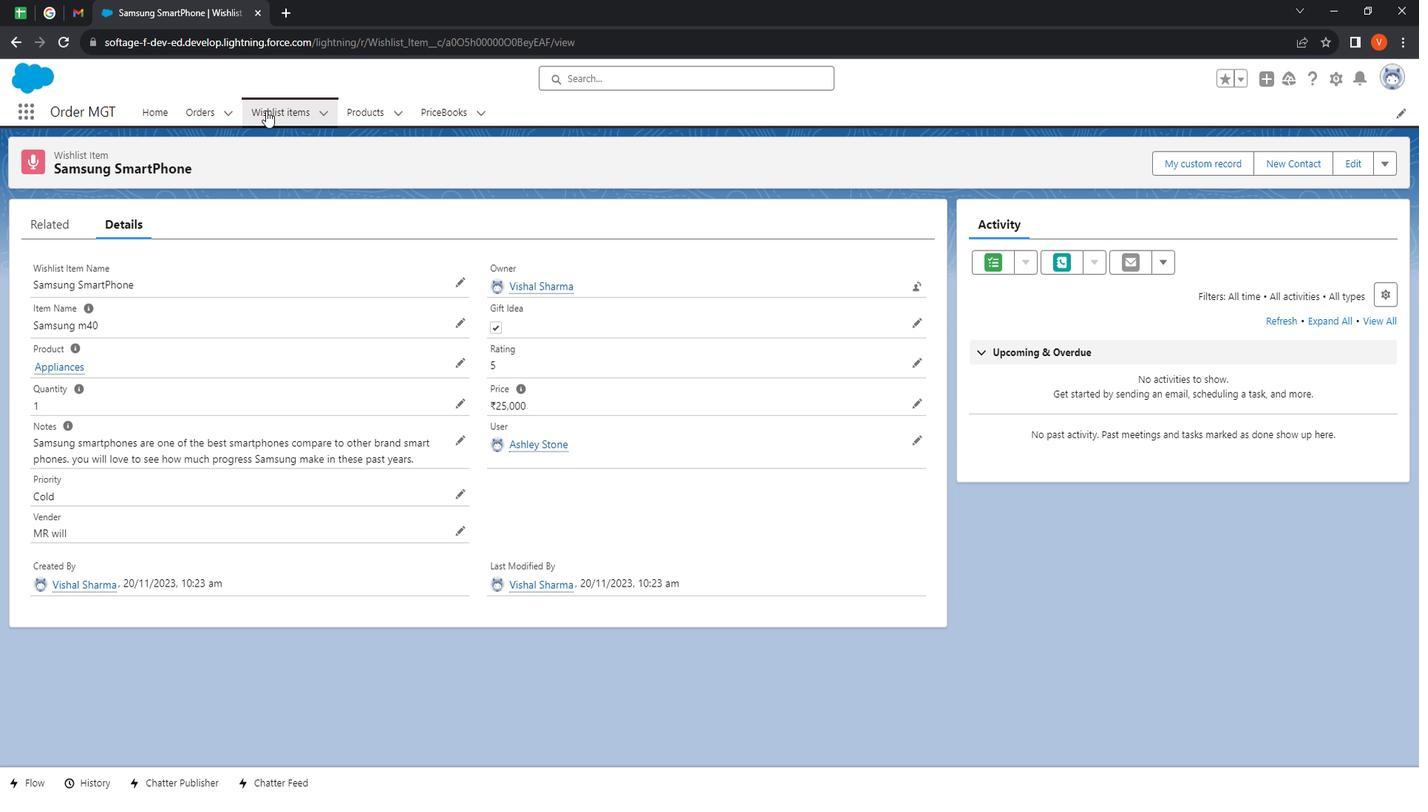 
Action: Mouse moved to (1271, 210)
Screenshot: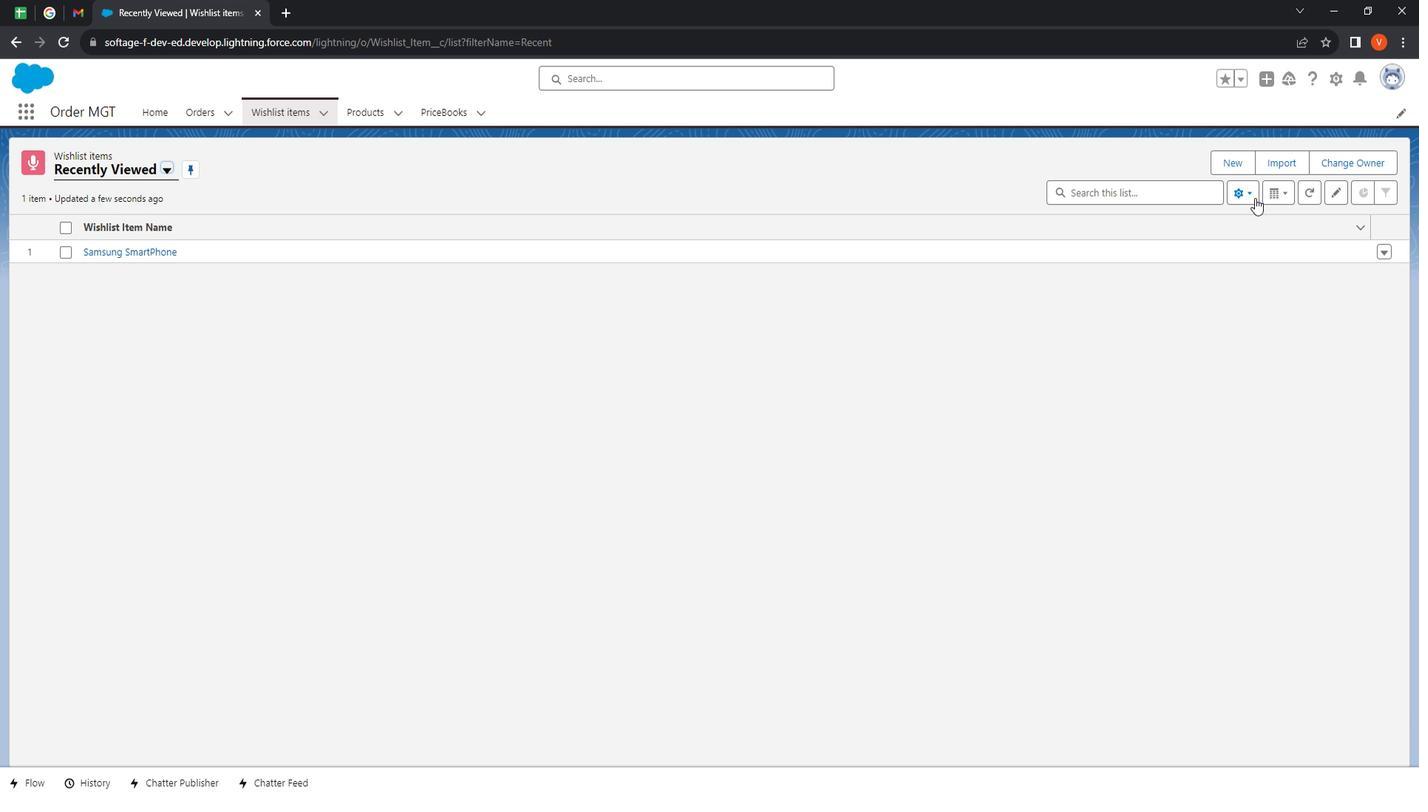 
Action: Mouse pressed left at (1271, 210)
Screenshot: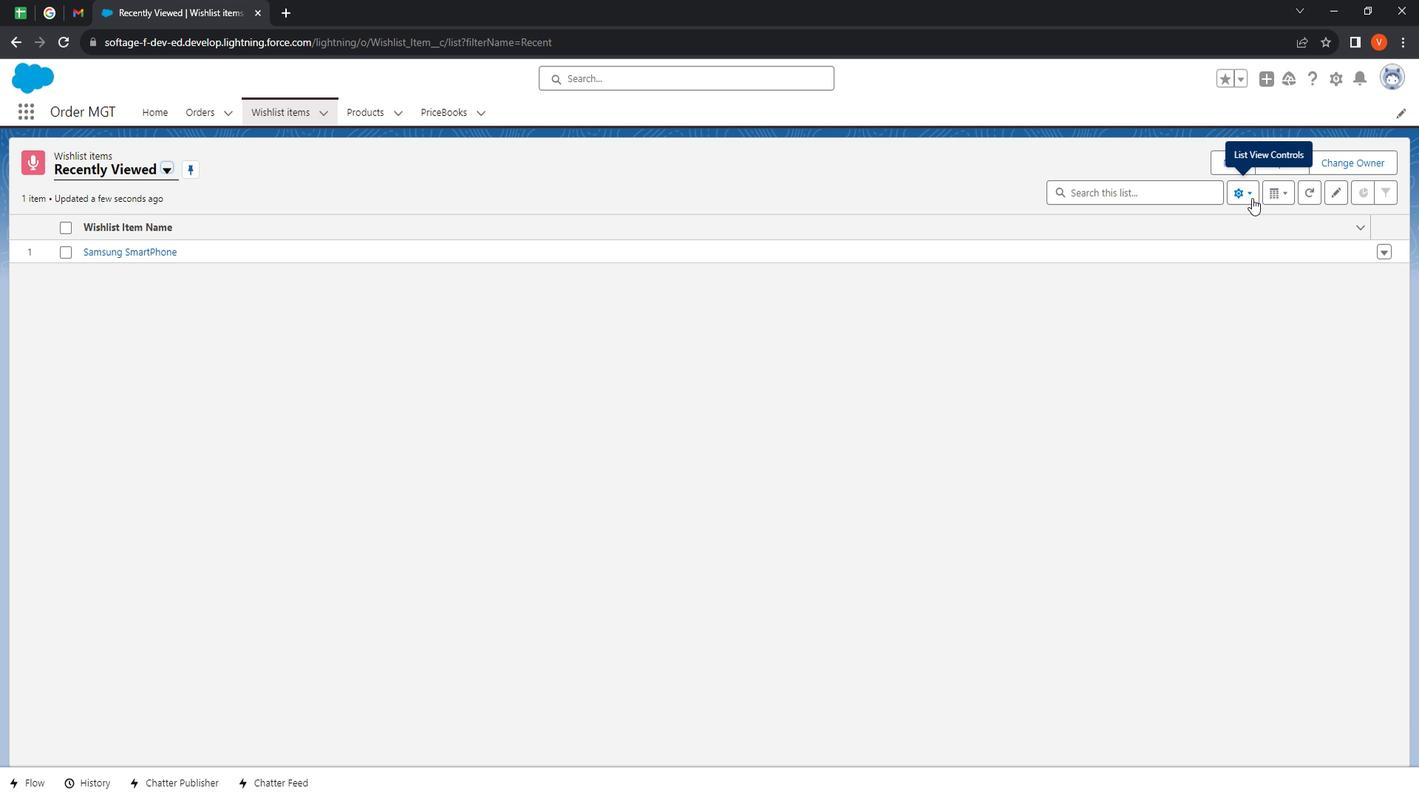
Action: Mouse moved to (175, 175)
Screenshot: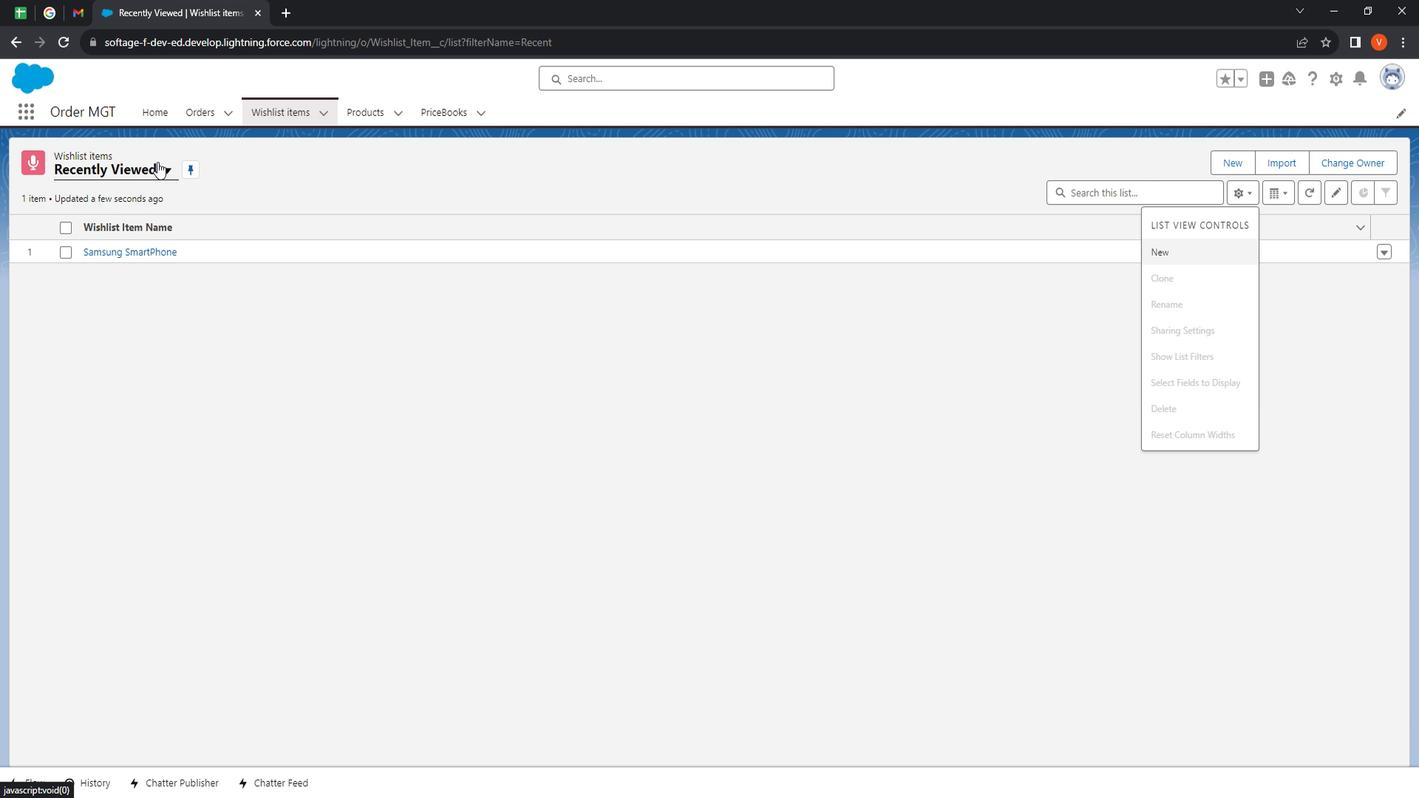 
Action: Mouse pressed left at (175, 175)
Screenshot: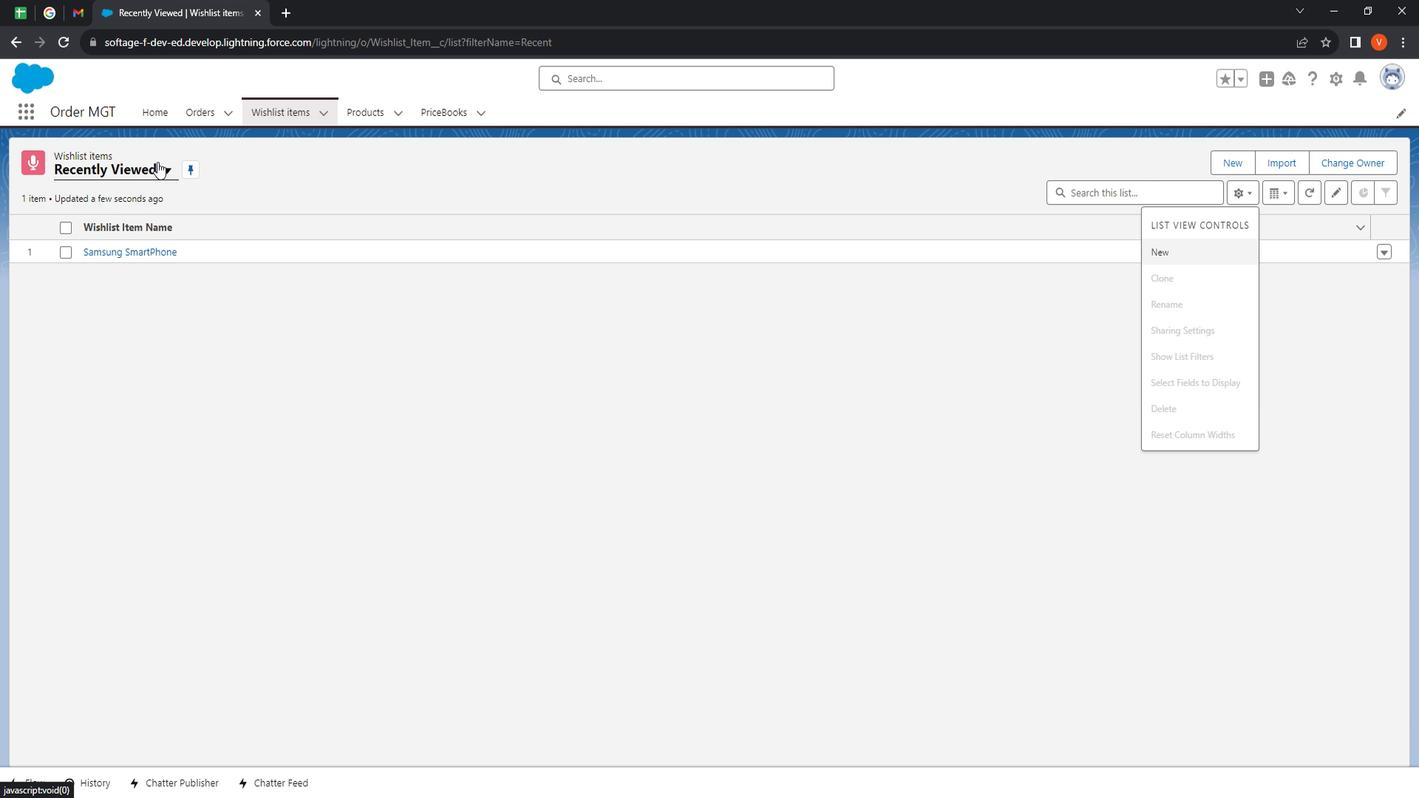 
Action: Mouse moved to (152, 227)
Screenshot: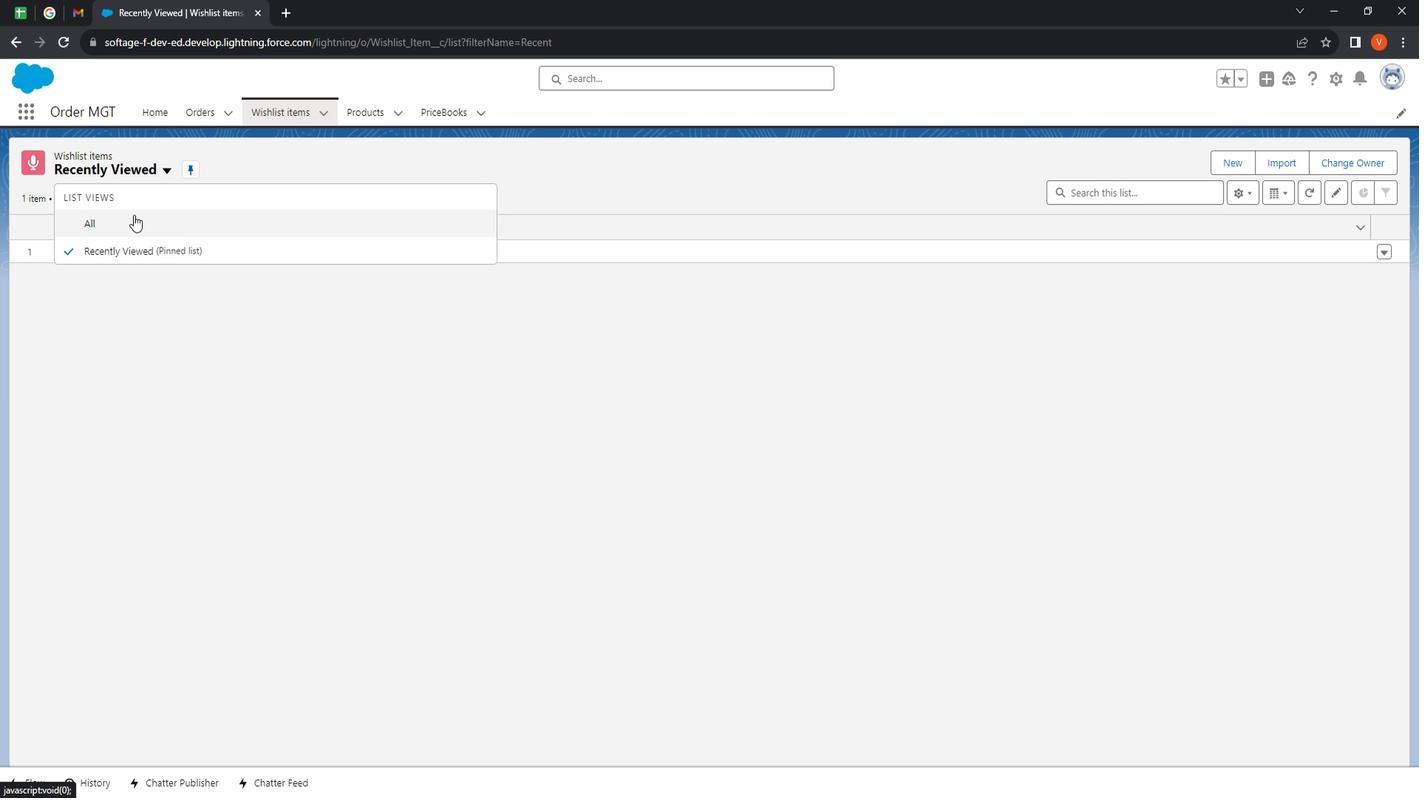 
Action: Mouse pressed left at (152, 227)
Screenshot: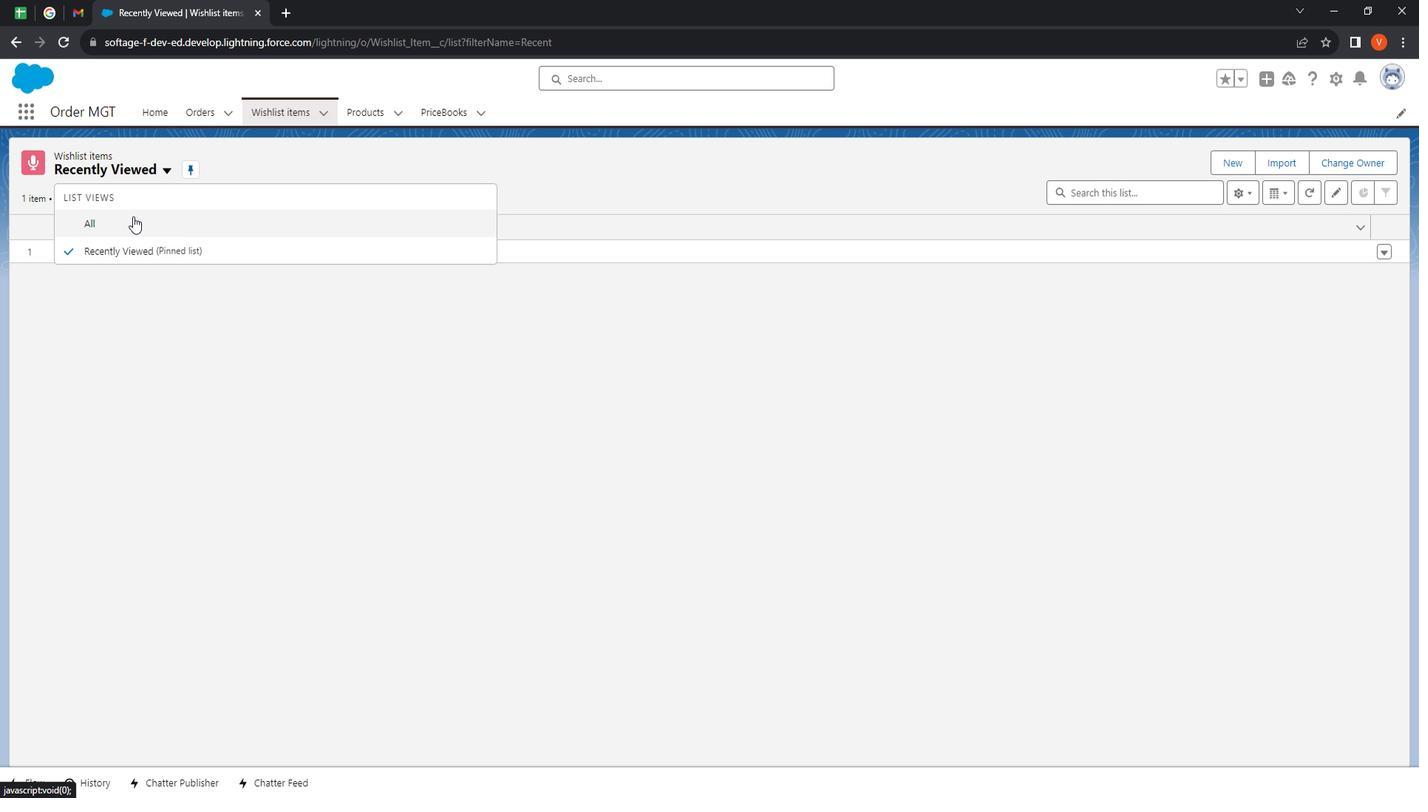 
Action: Mouse moved to (123, 182)
Screenshot: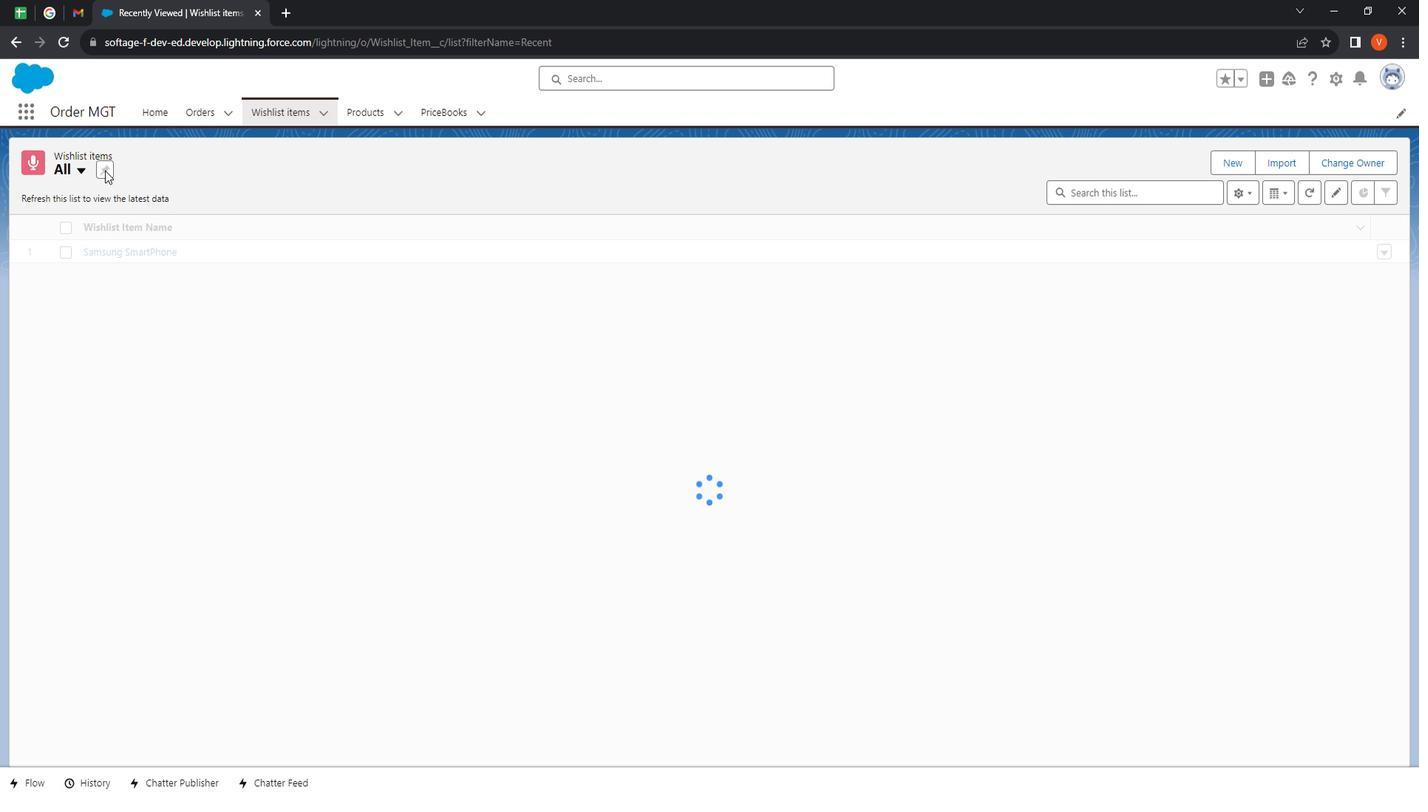 
Action: Mouse pressed left at (123, 182)
Screenshot: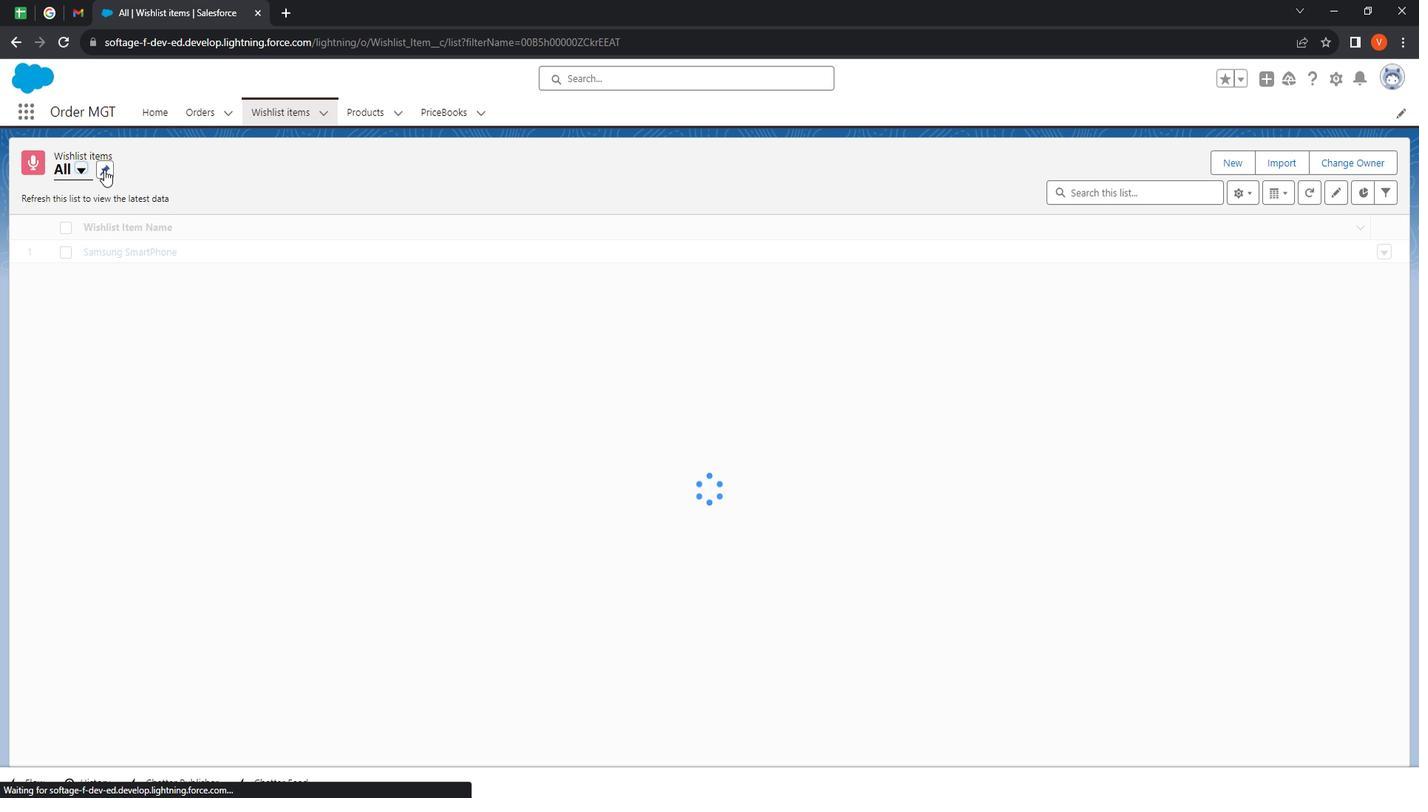 
Action: Mouse moved to (1273, 206)
Screenshot: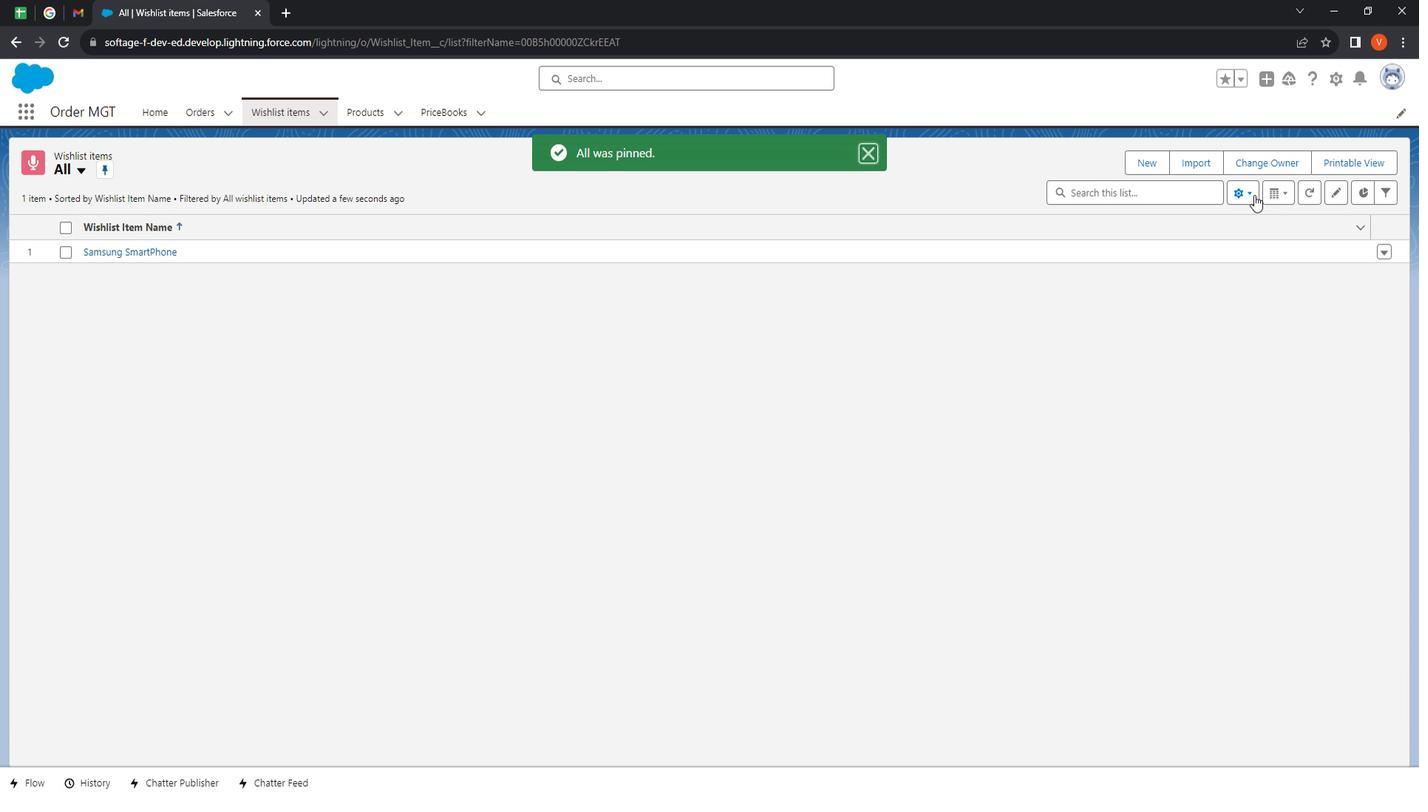 
Action: Mouse pressed left at (1273, 206)
Screenshot: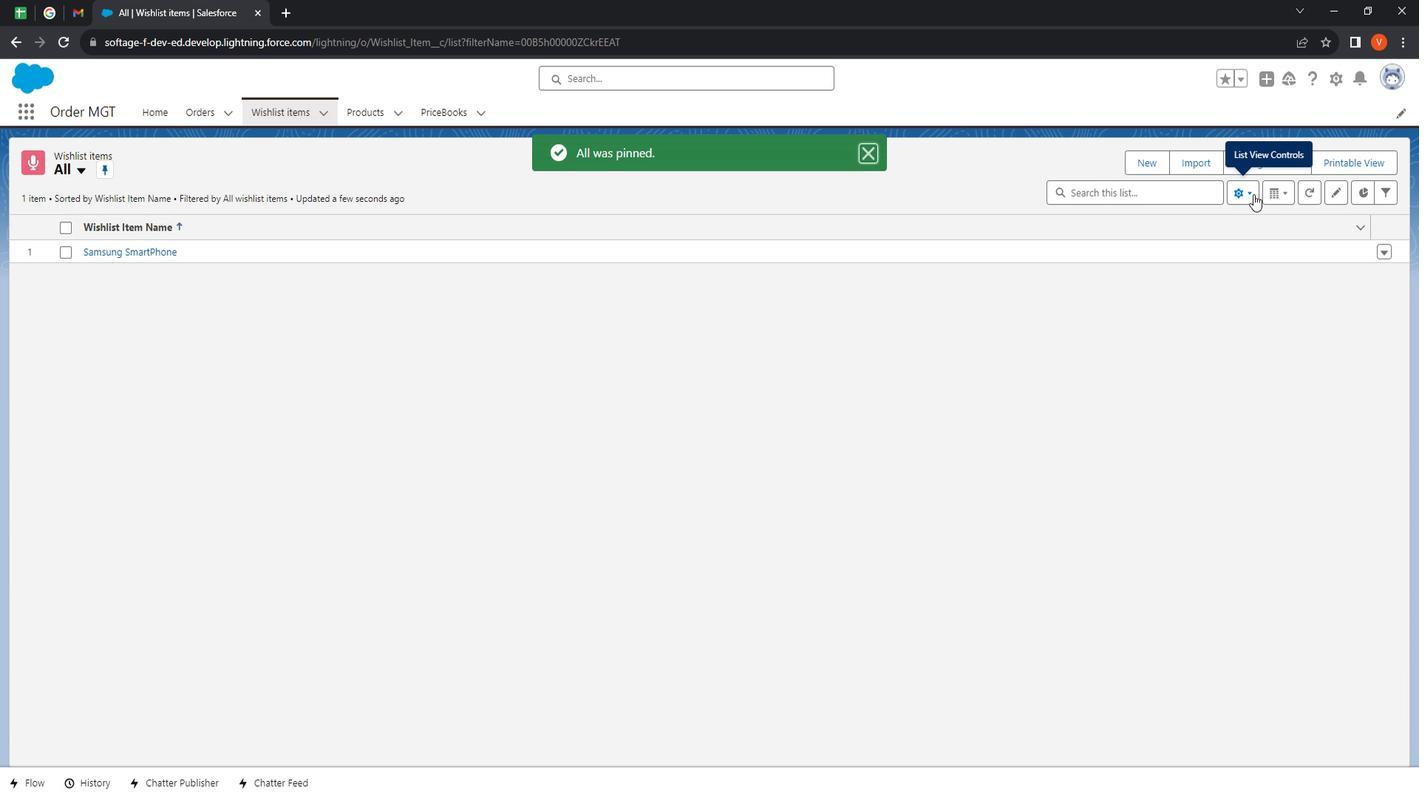 
Action: Mouse moved to (1235, 380)
Screenshot: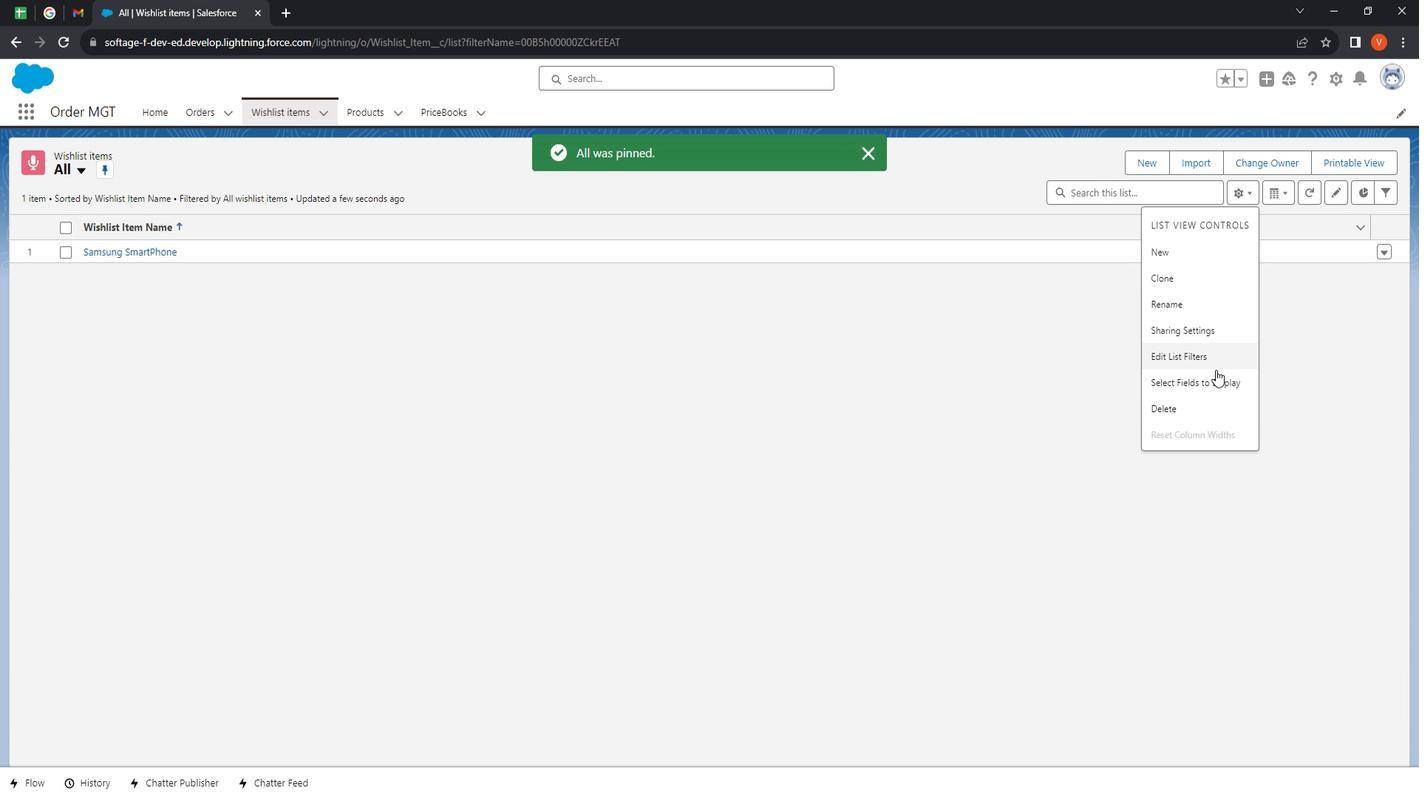 
Action: Mouse pressed left at (1235, 380)
Screenshot: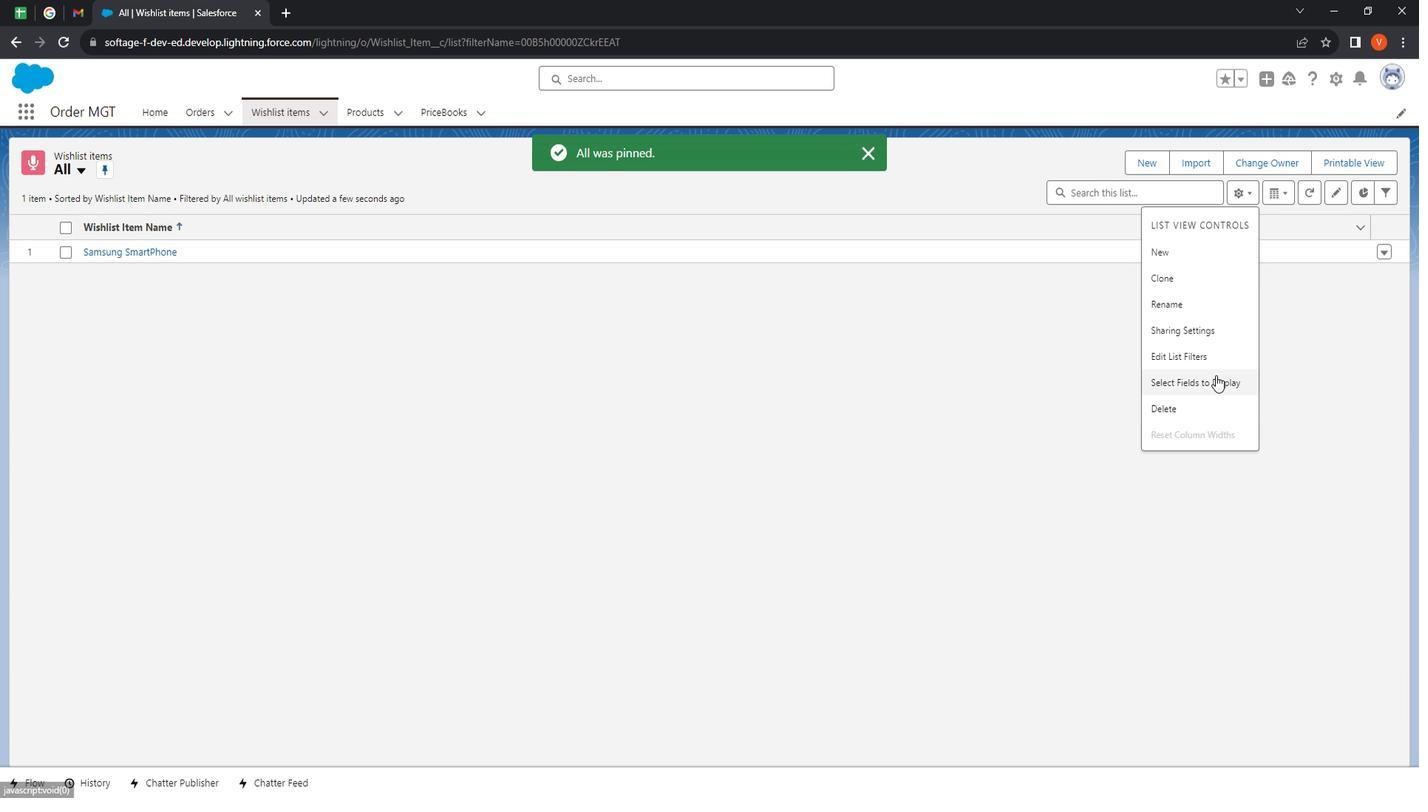 
Action: Mouse moved to (604, 459)
Screenshot: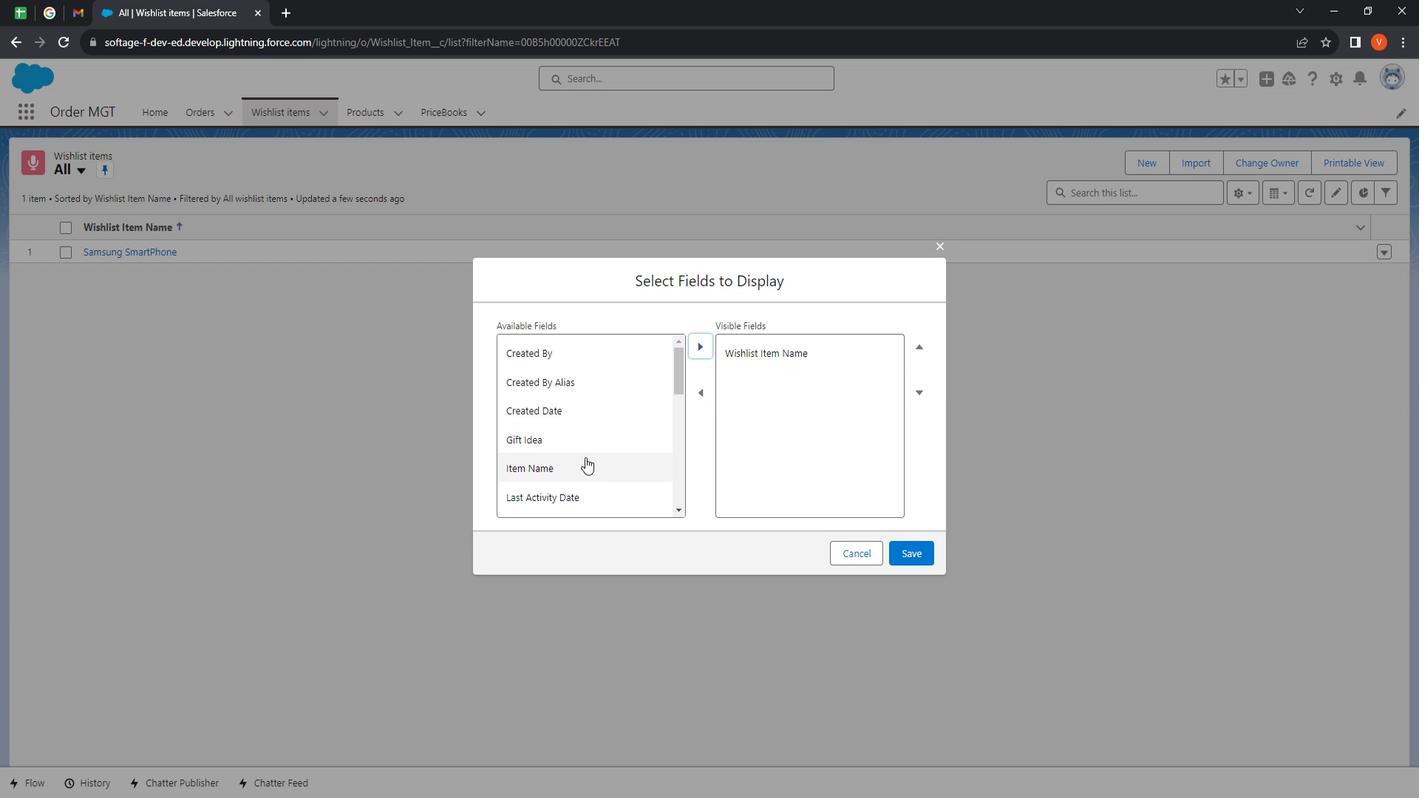 
Action: Mouse scrolled (604, 458) with delta (0, 0)
Screenshot: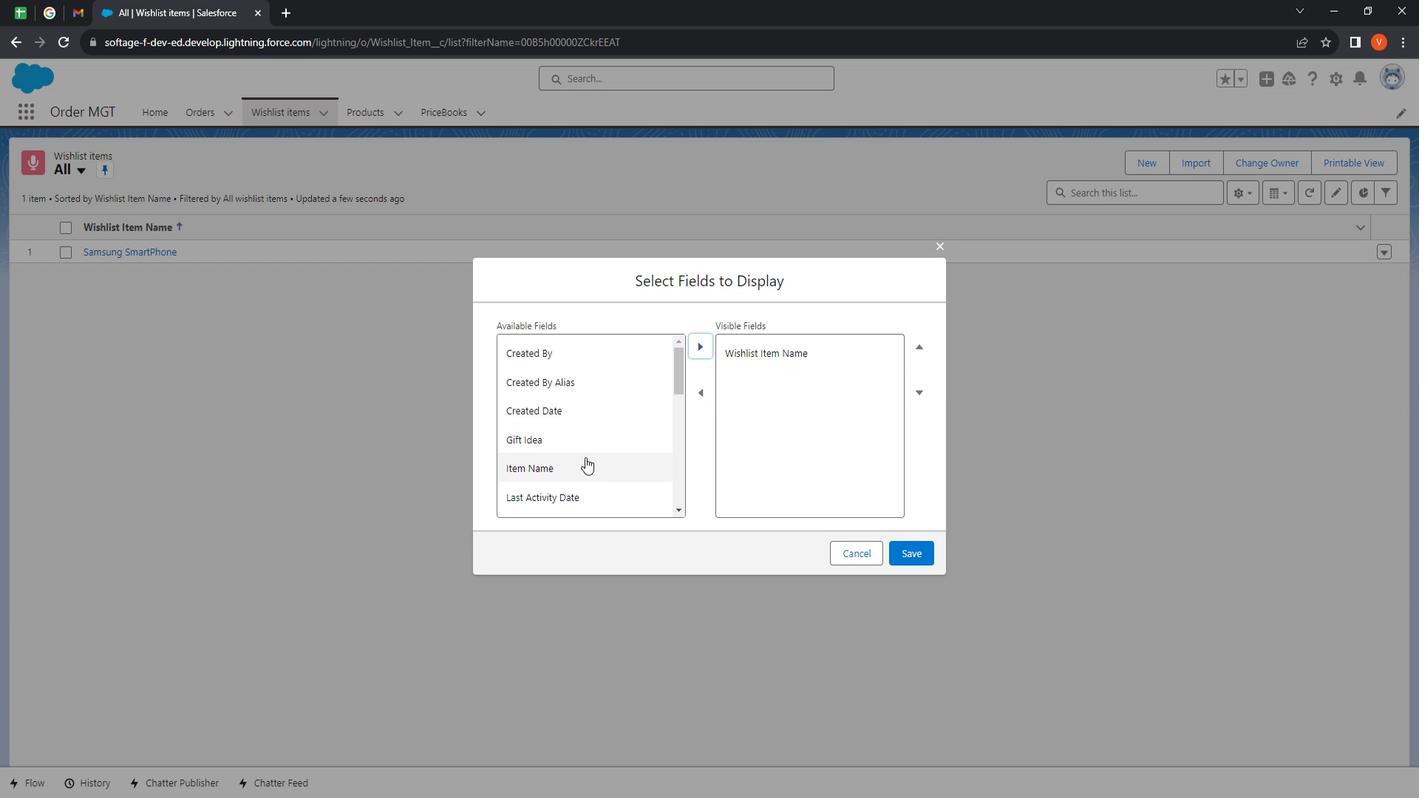 
Action: Mouse moved to (604, 457)
Screenshot: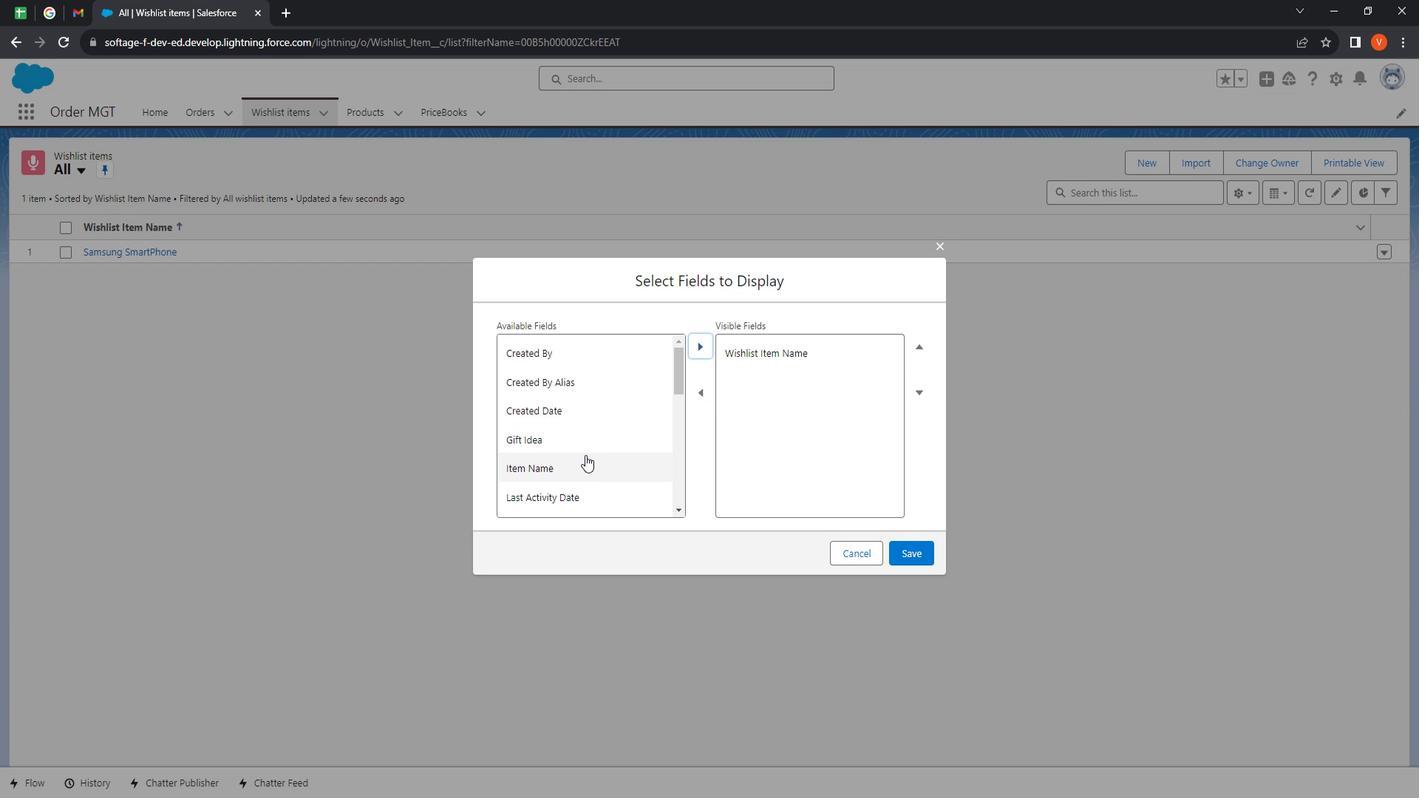
Action: Mouse scrolled (604, 456) with delta (0, 0)
Screenshot: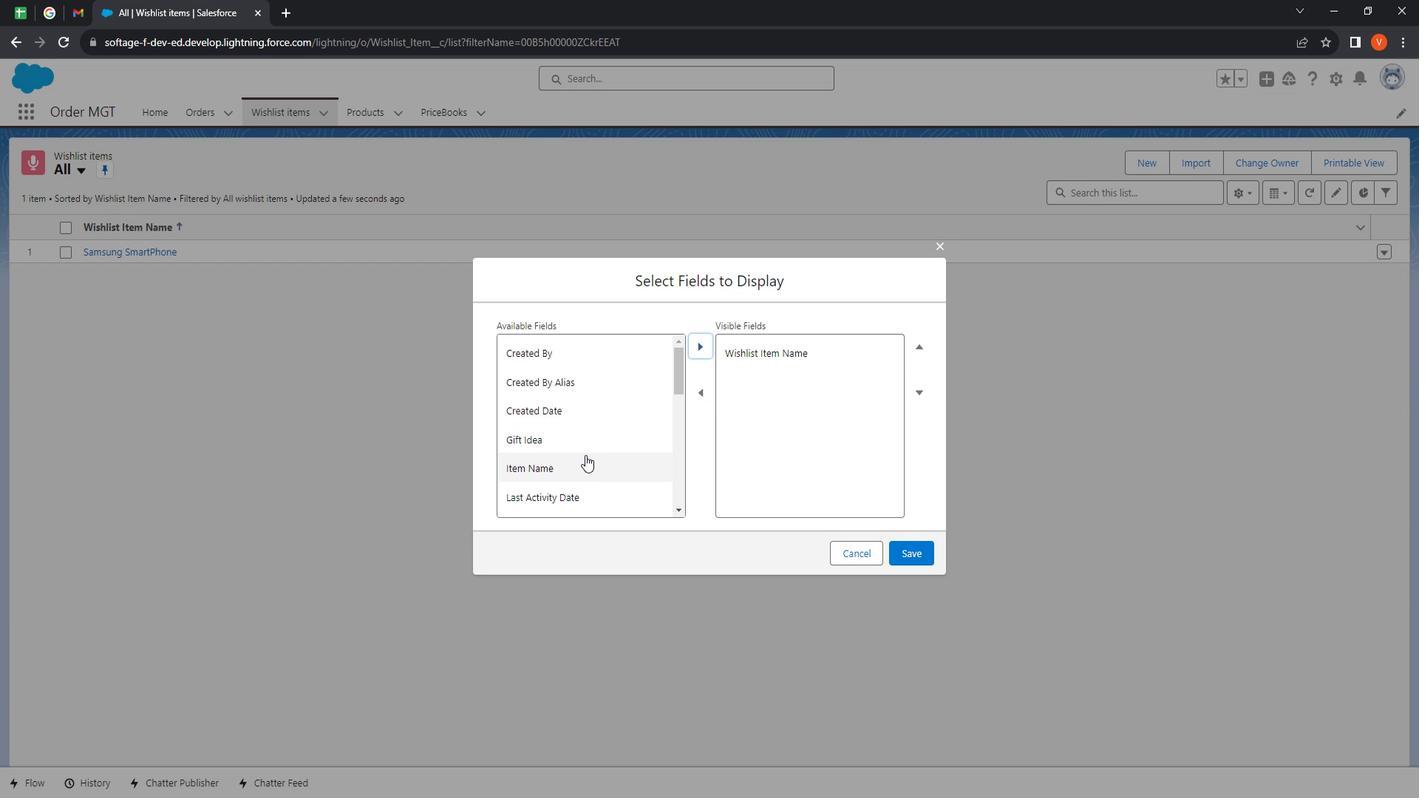 
Action: Mouse moved to (604, 454)
Screenshot: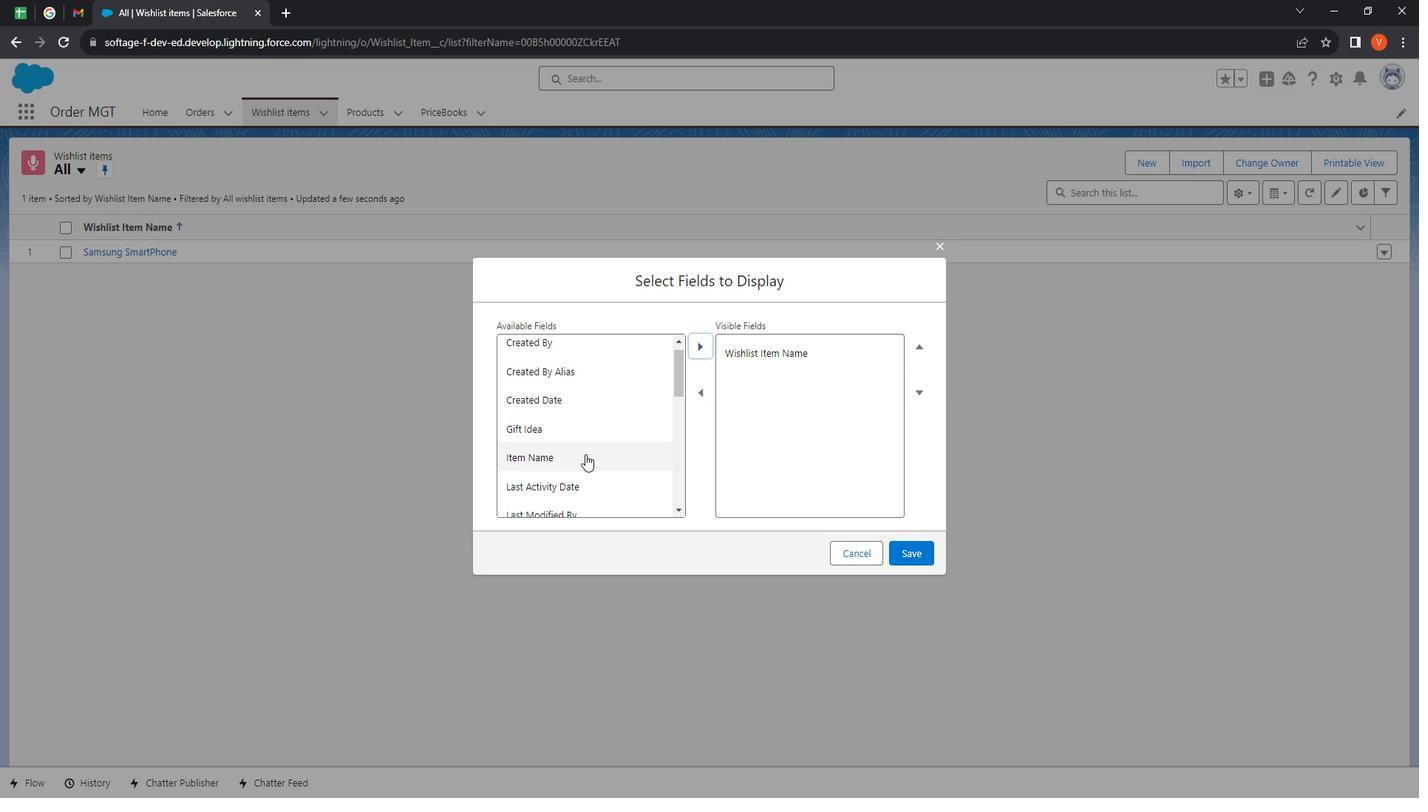 
Action: Mouse scrolled (604, 454) with delta (0, 0)
Screenshot: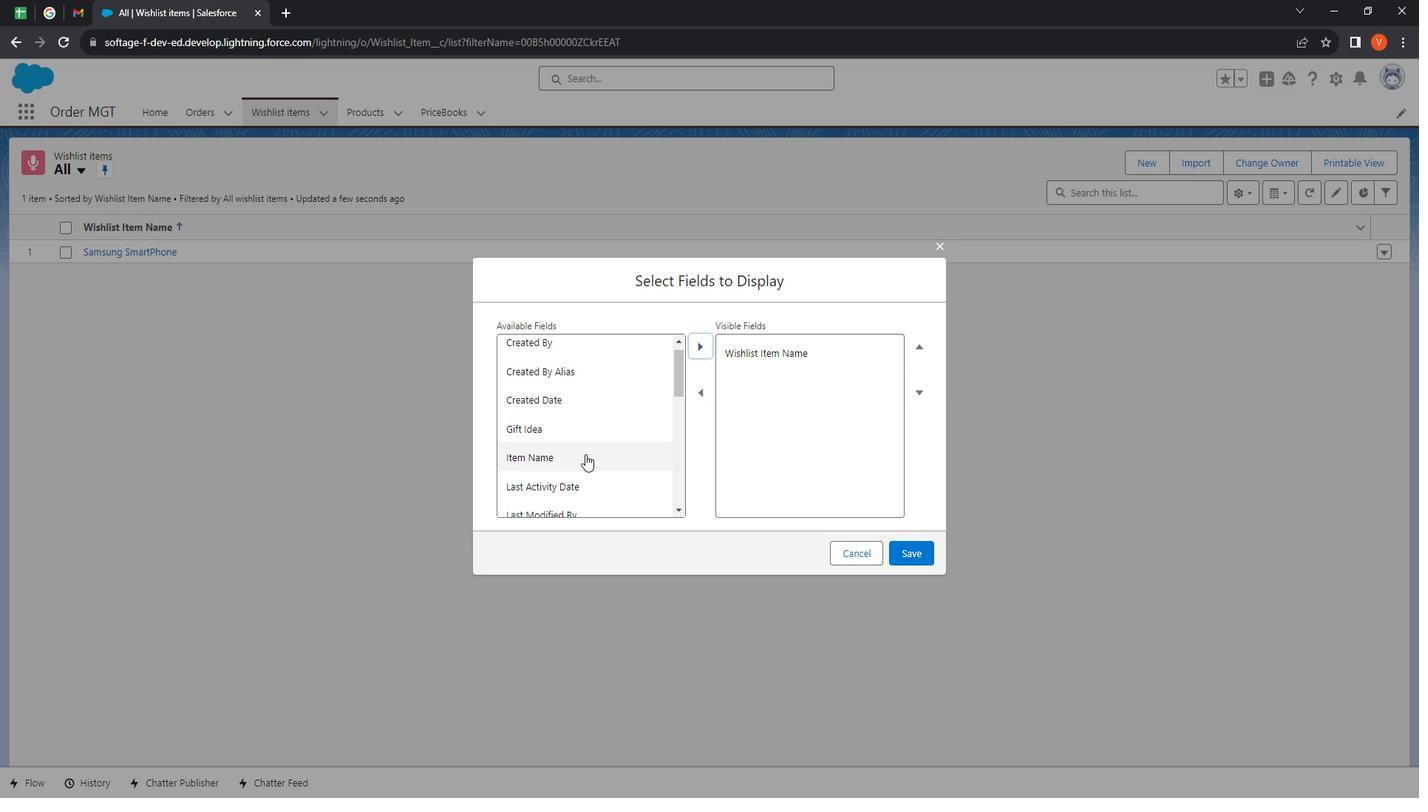 
Action: Mouse moved to (606, 473)
Screenshot: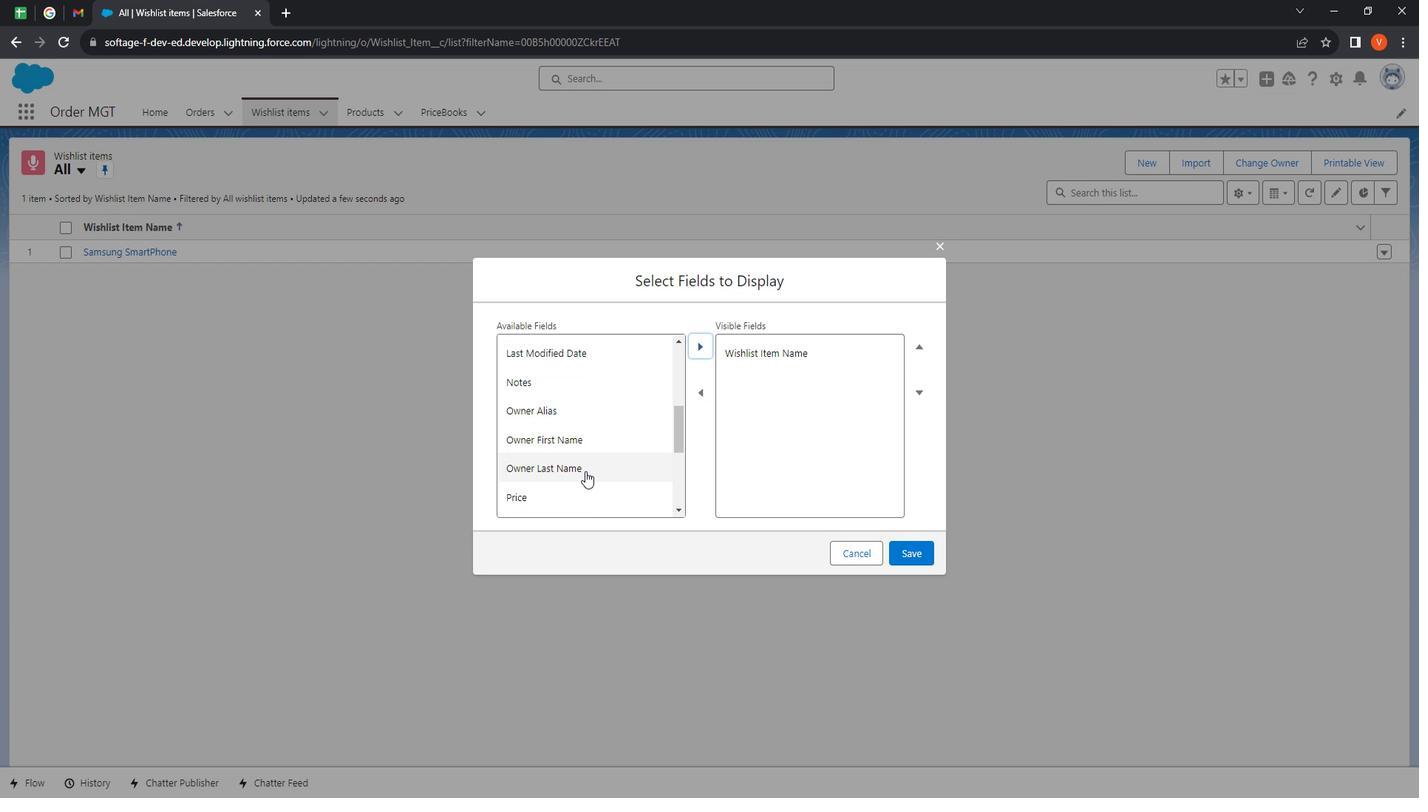 
Action: Mouse scrolled (606, 473) with delta (0, 0)
Screenshot: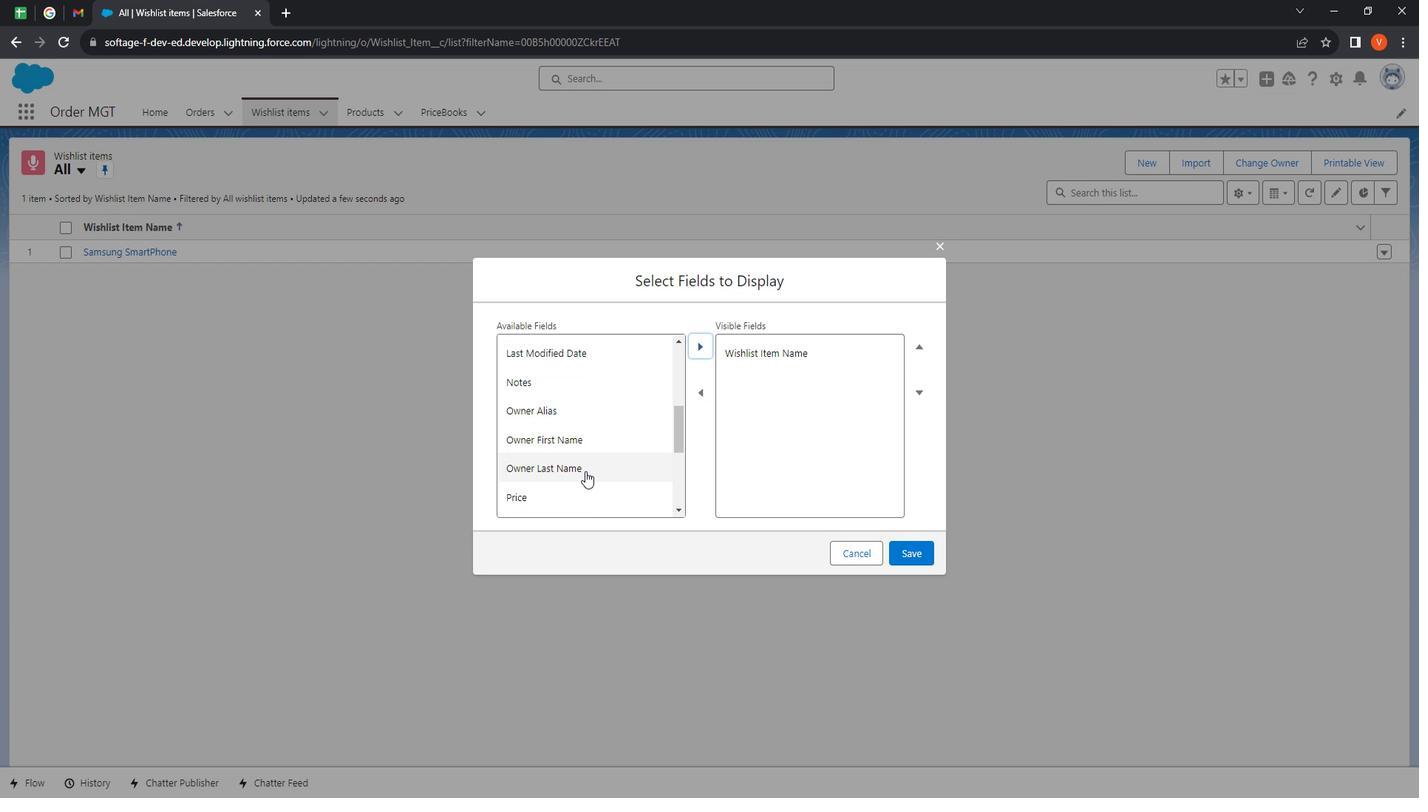 
Action: Mouse scrolled (606, 473) with delta (0, 0)
Screenshot: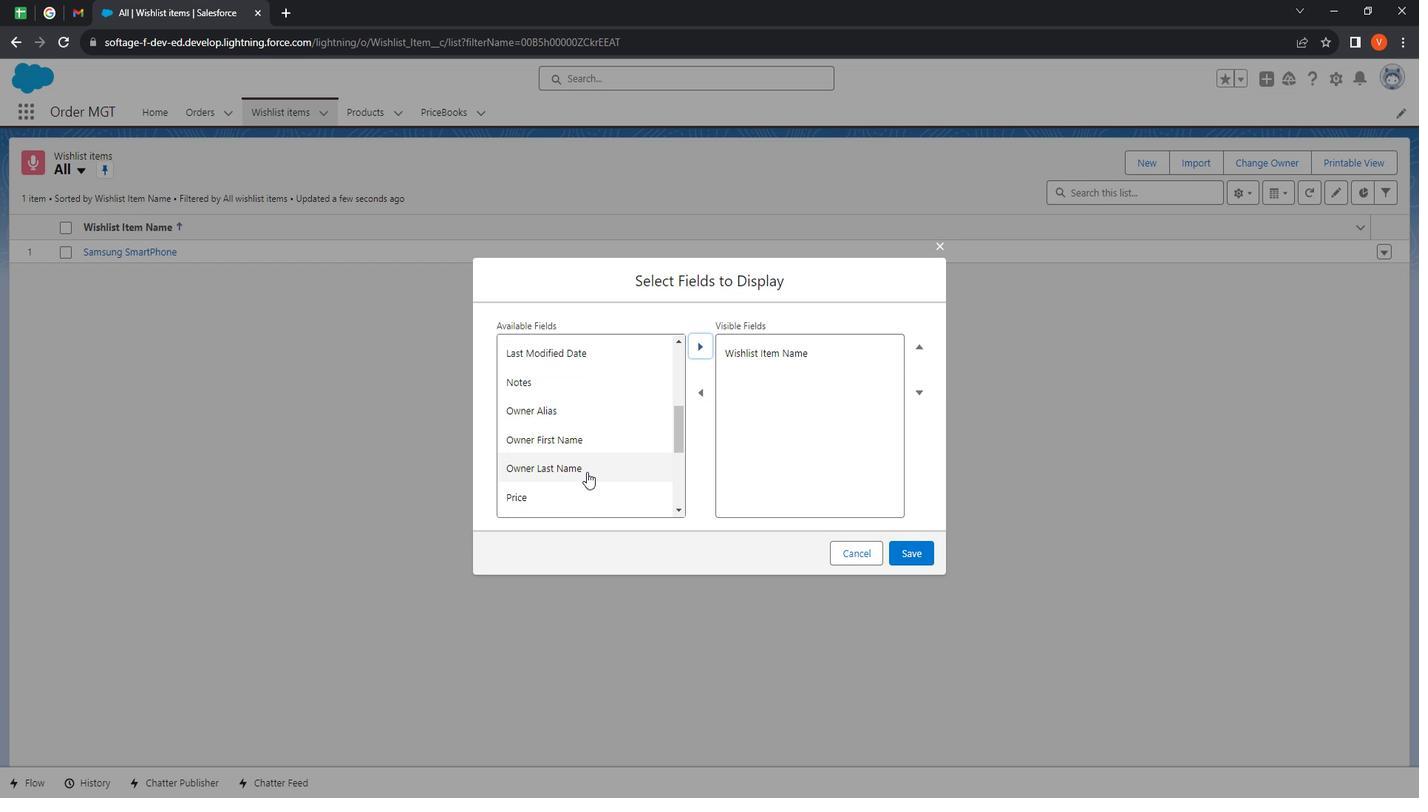 
Action: Mouse scrolled (606, 473) with delta (0, 0)
Screenshot: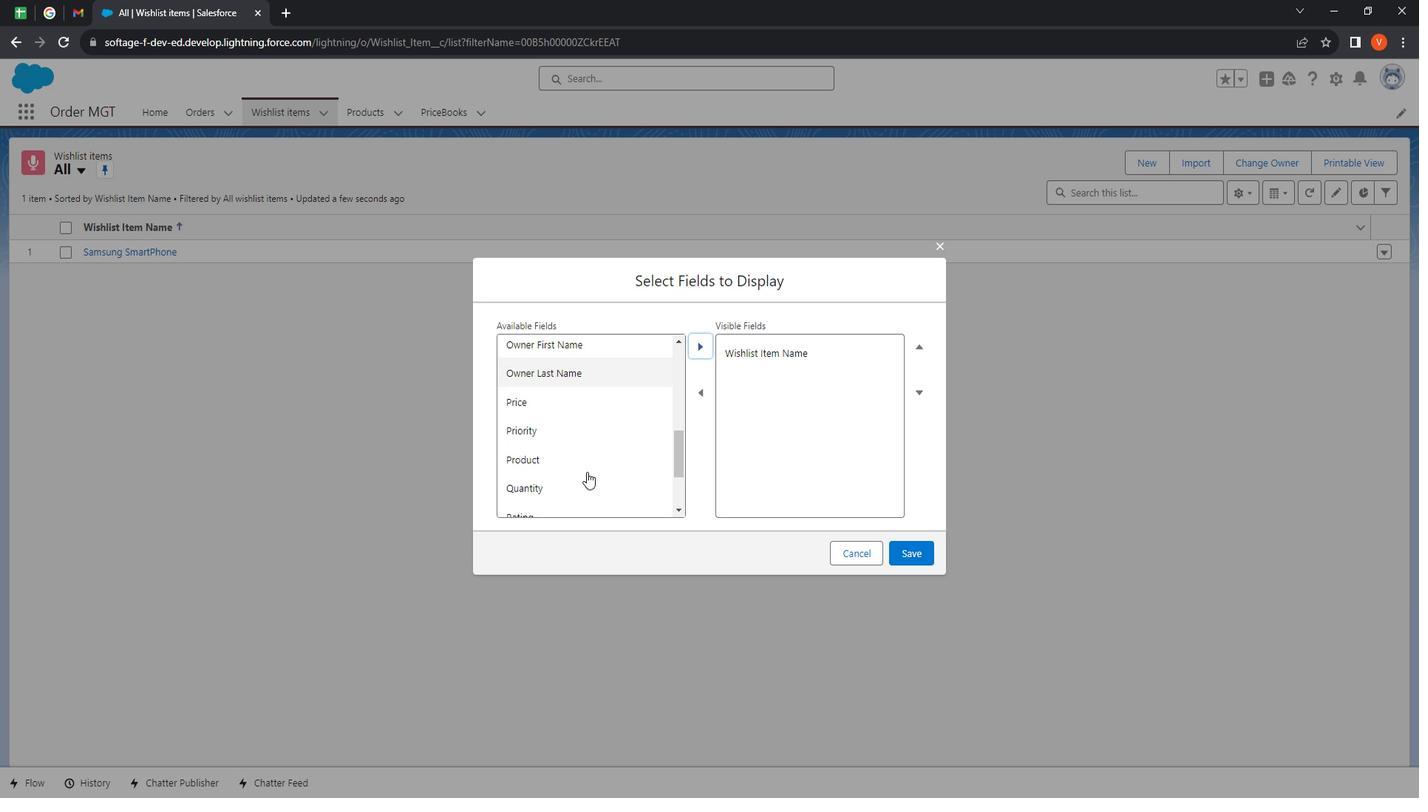
Action: Mouse moved to (578, 471)
Screenshot: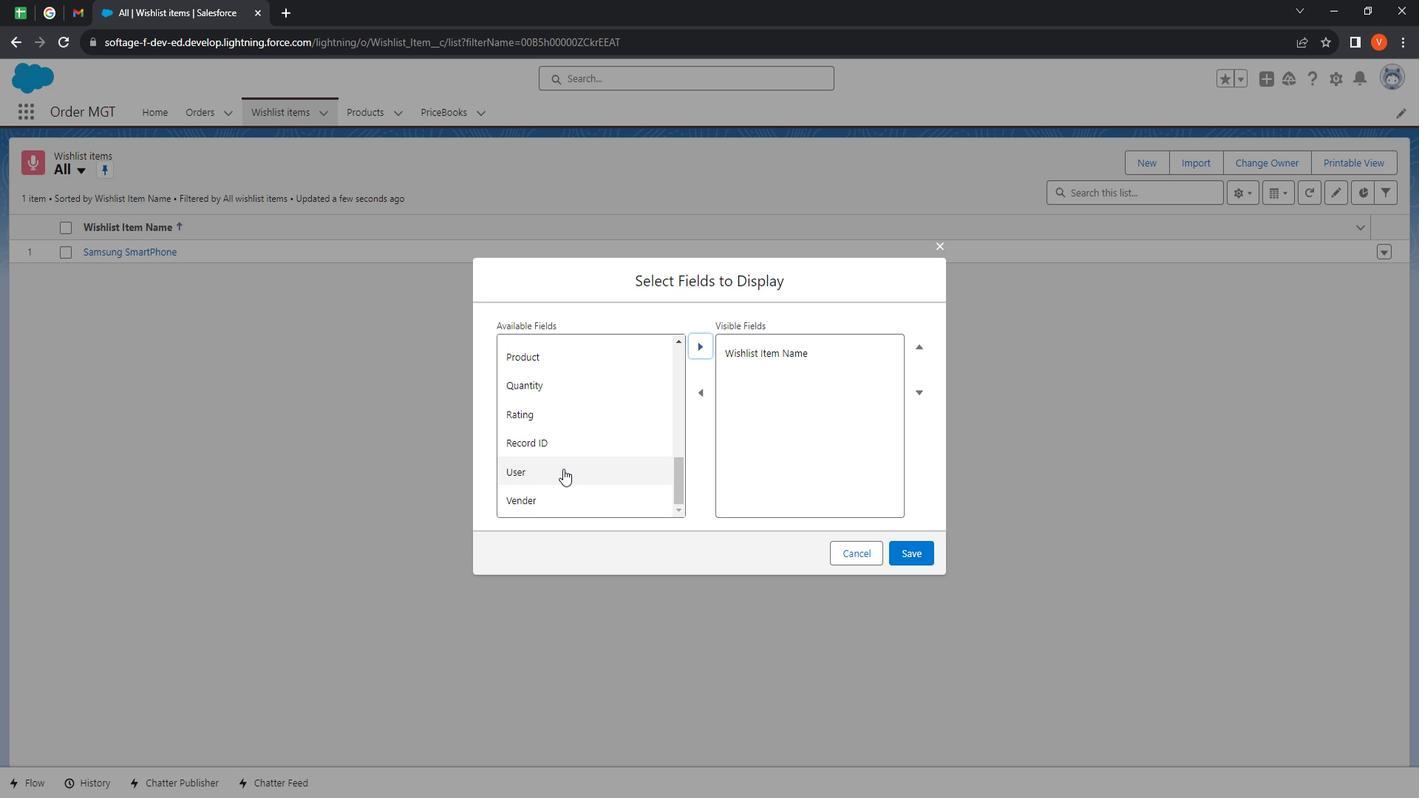 
Action: Mouse pressed left at (578, 471)
Screenshot: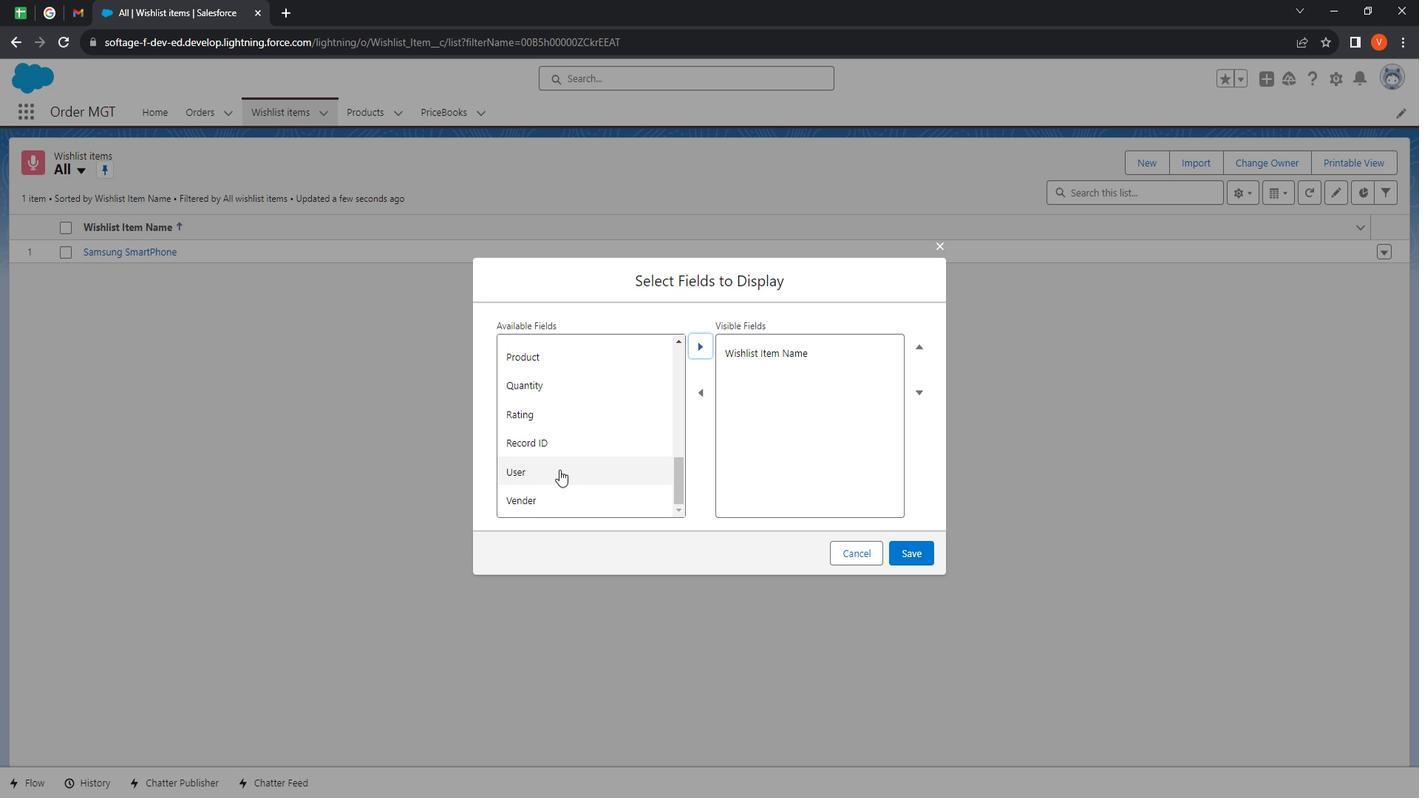 
Action: Mouse moved to (719, 353)
Screenshot: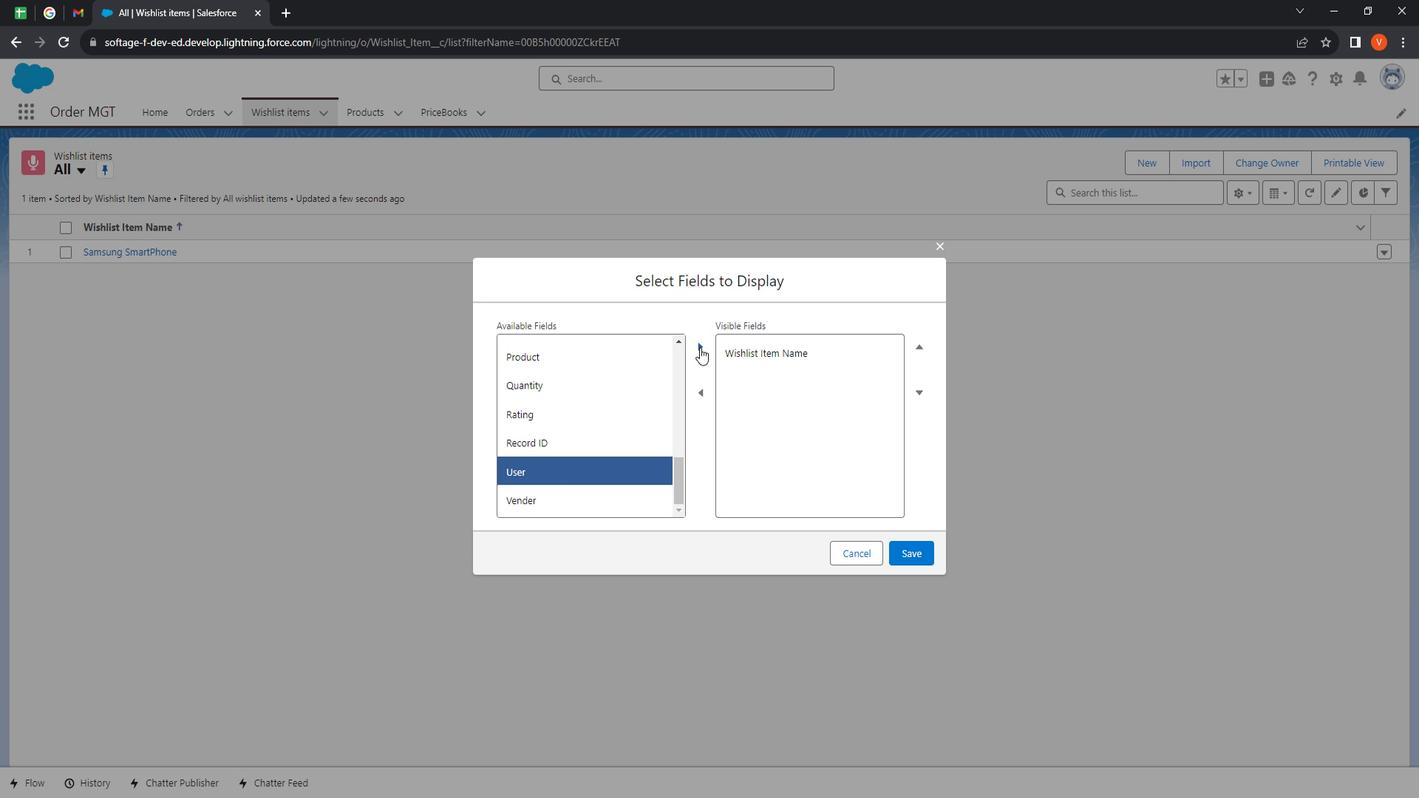 
Action: Mouse pressed left at (719, 353)
Screenshot: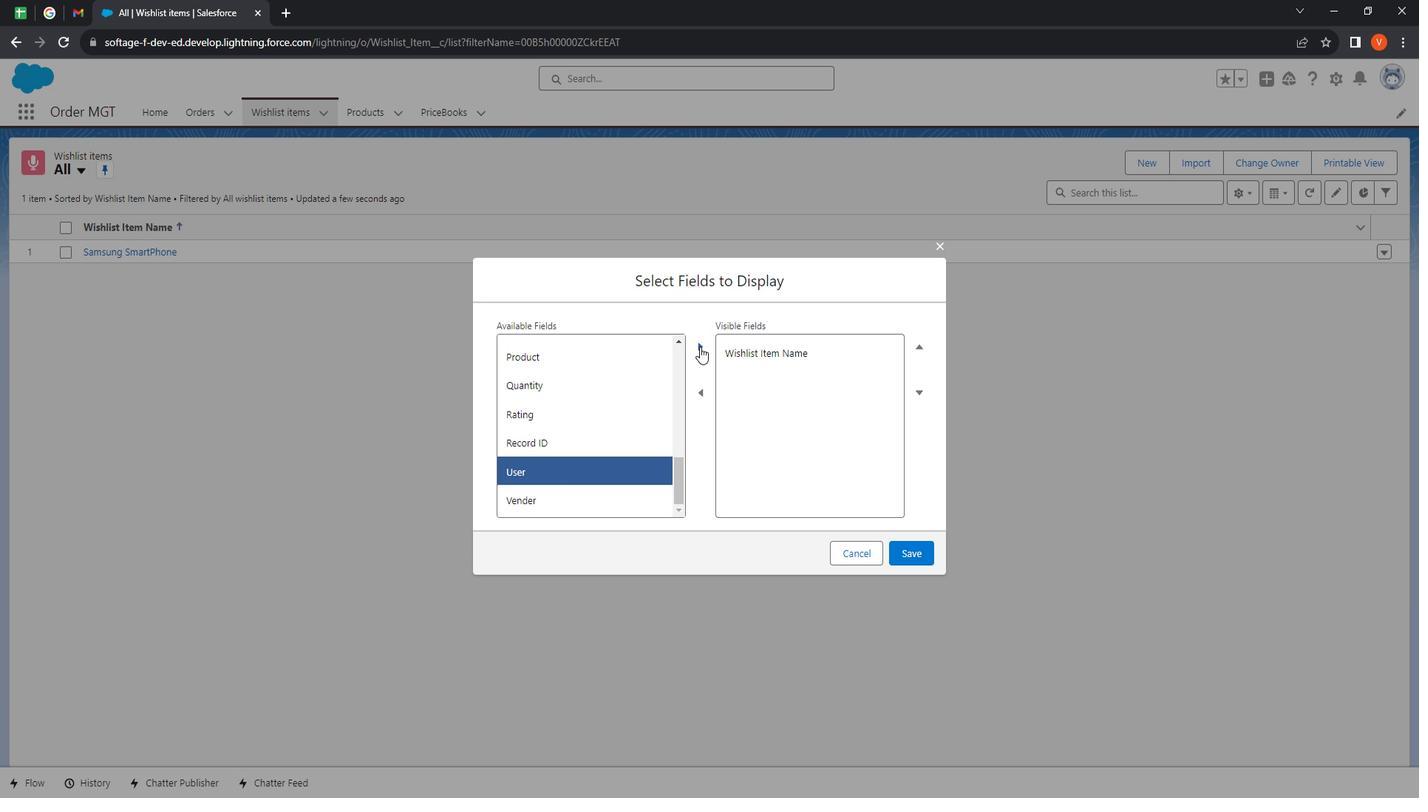 
Action: Mouse moved to (584, 401)
Screenshot: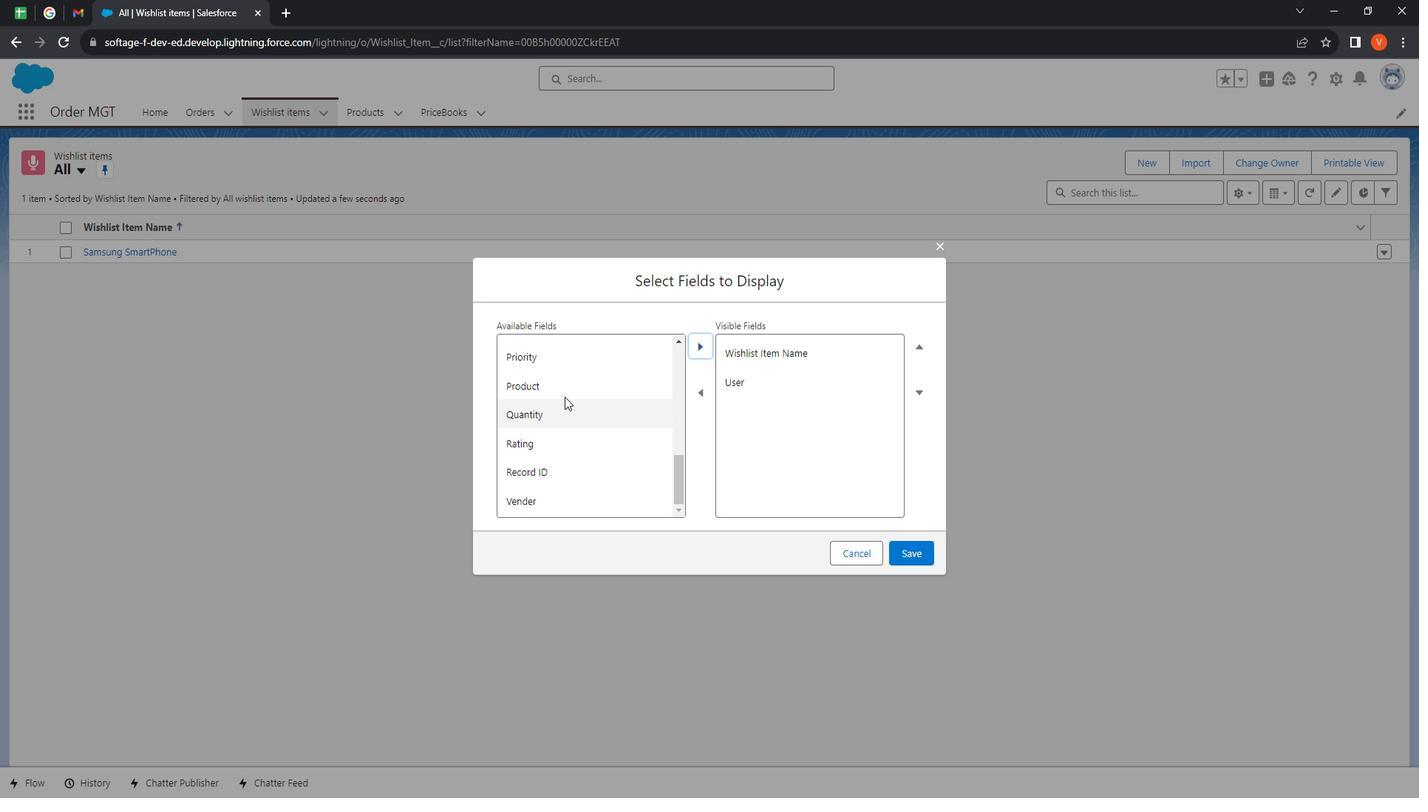 
Action: Mouse pressed left at (584, 401)
Screenshot: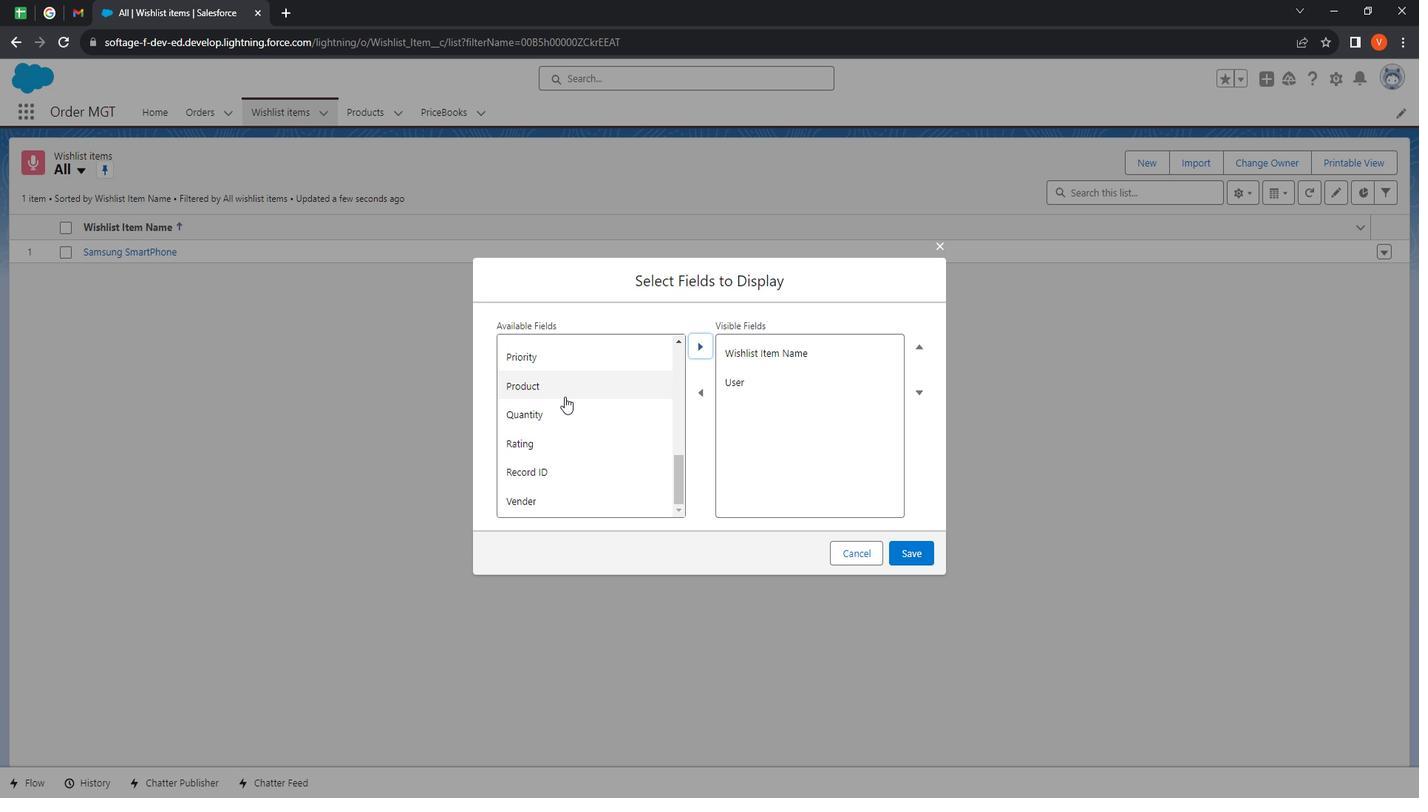 
Action: Mouse moved to (715, 350)
Screenshot: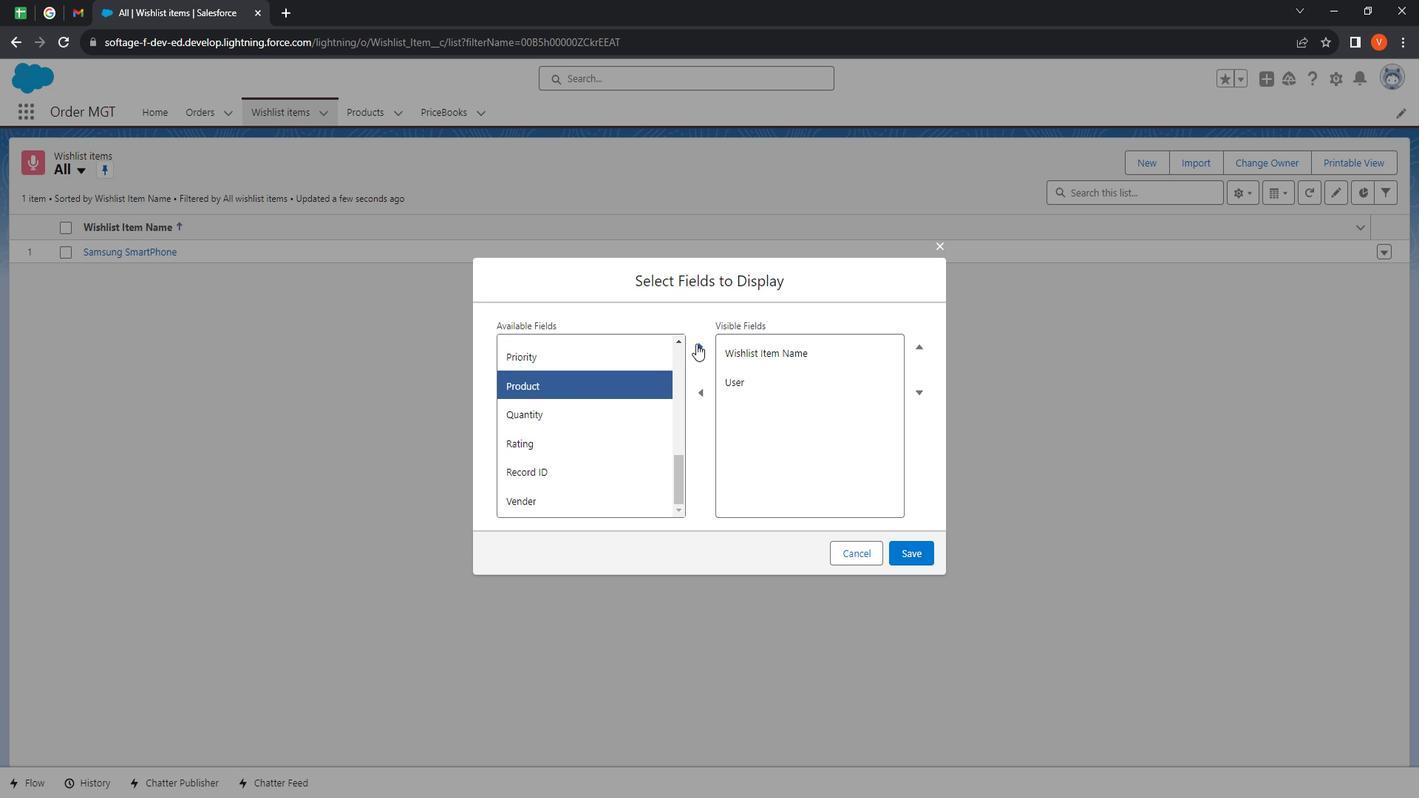 
Action: Mouse pressed left at (715, 350)
Screenshot: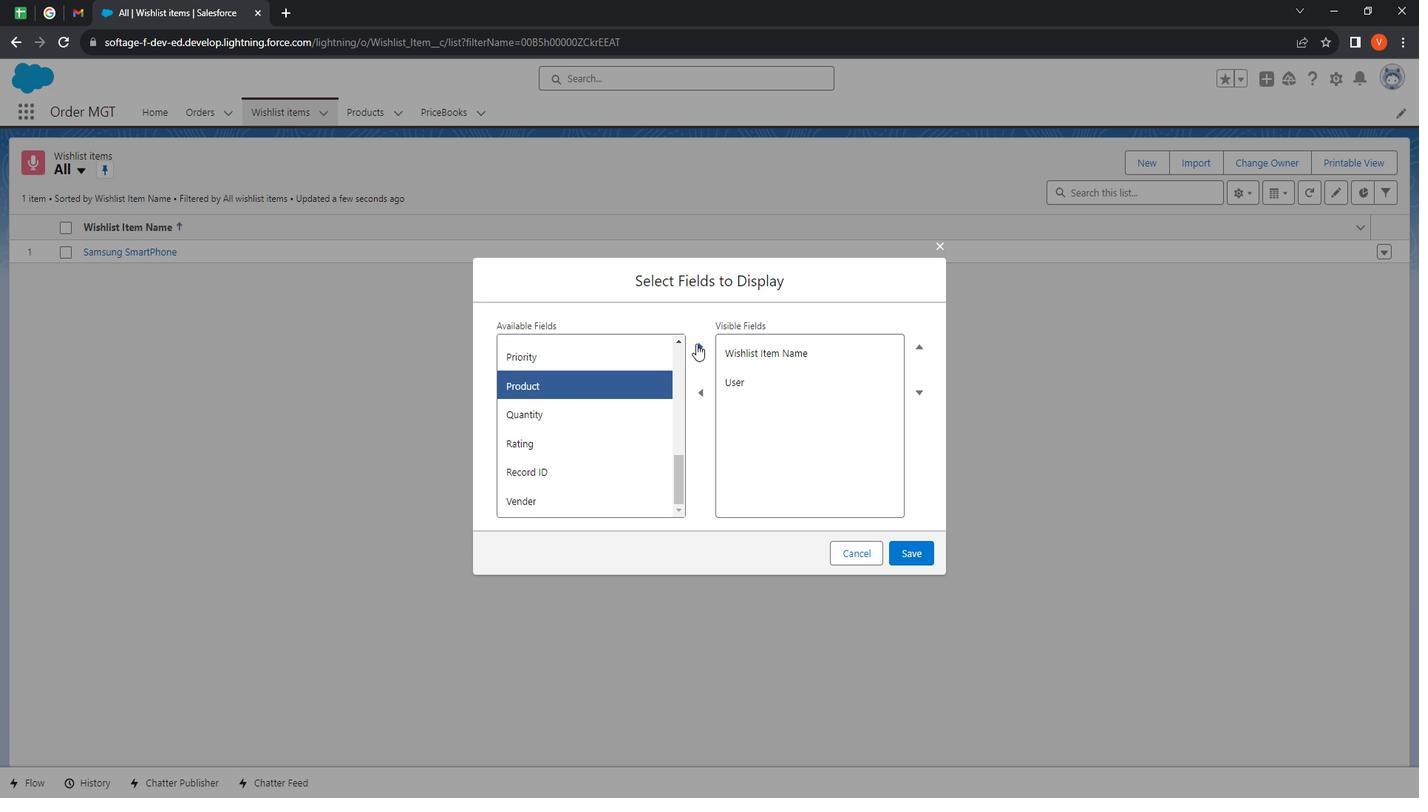 
Action: Mouse moved to (769, 398)
Screenshot: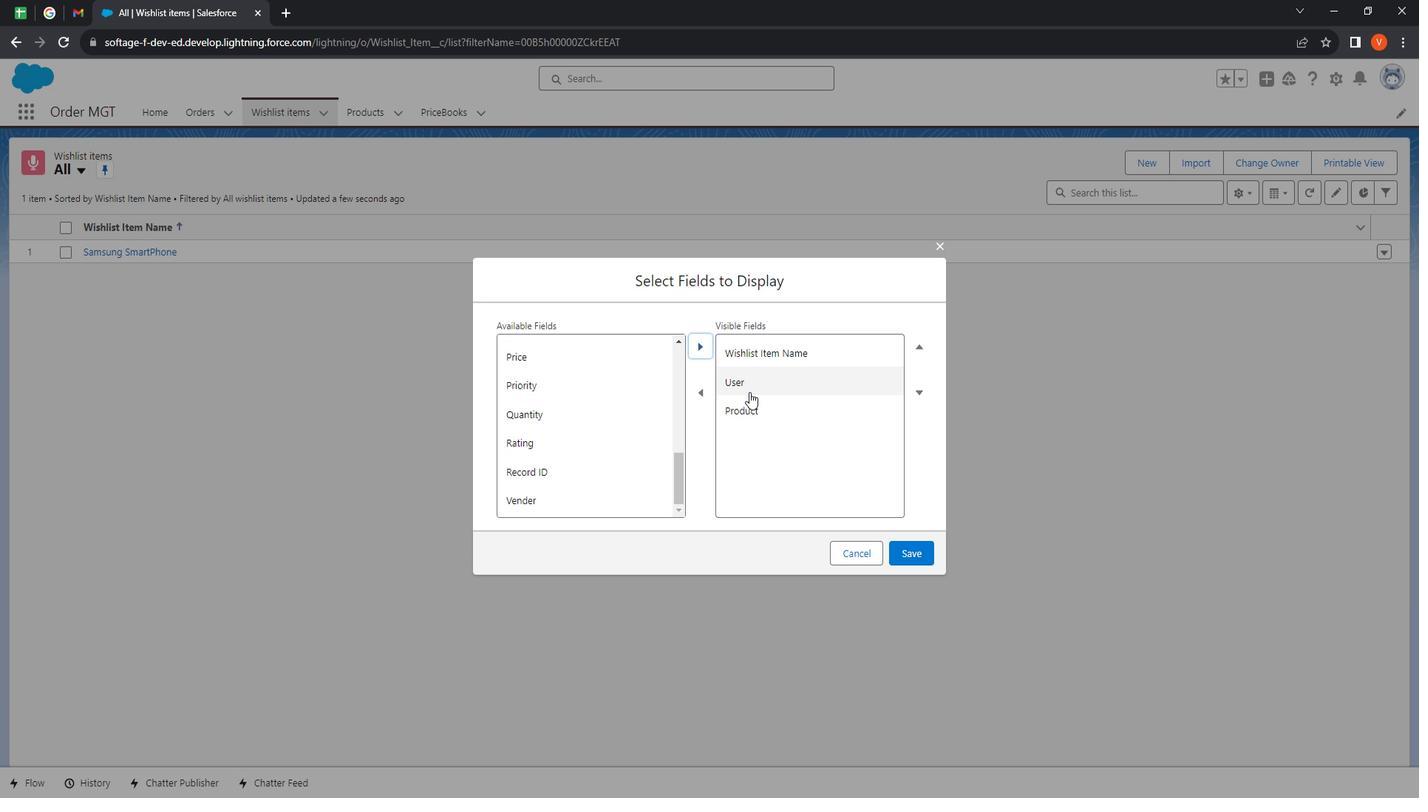 
Action: Mouse pressed left at (769, 398)
Screenshot: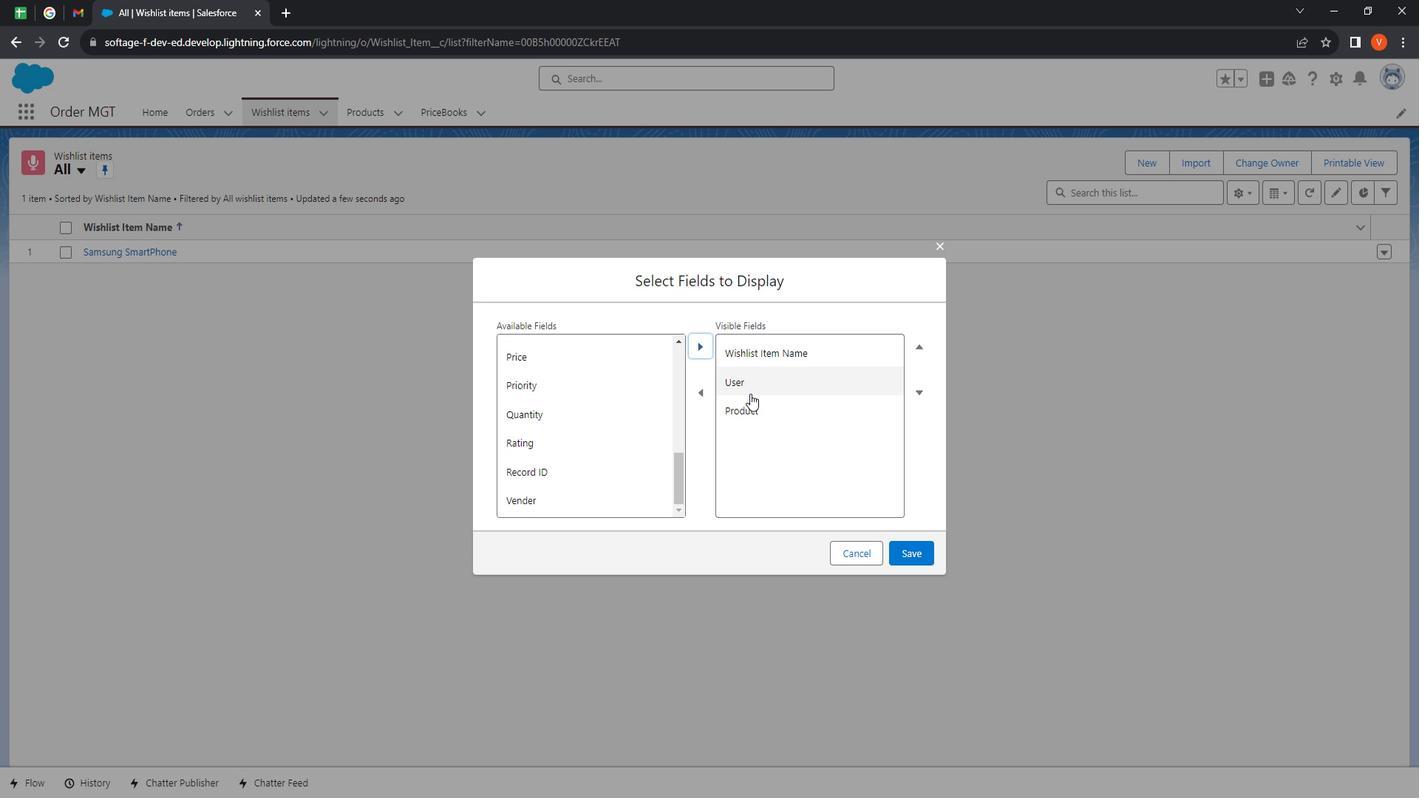 
Action: Mouse moved to (773, 410)
Screenshot: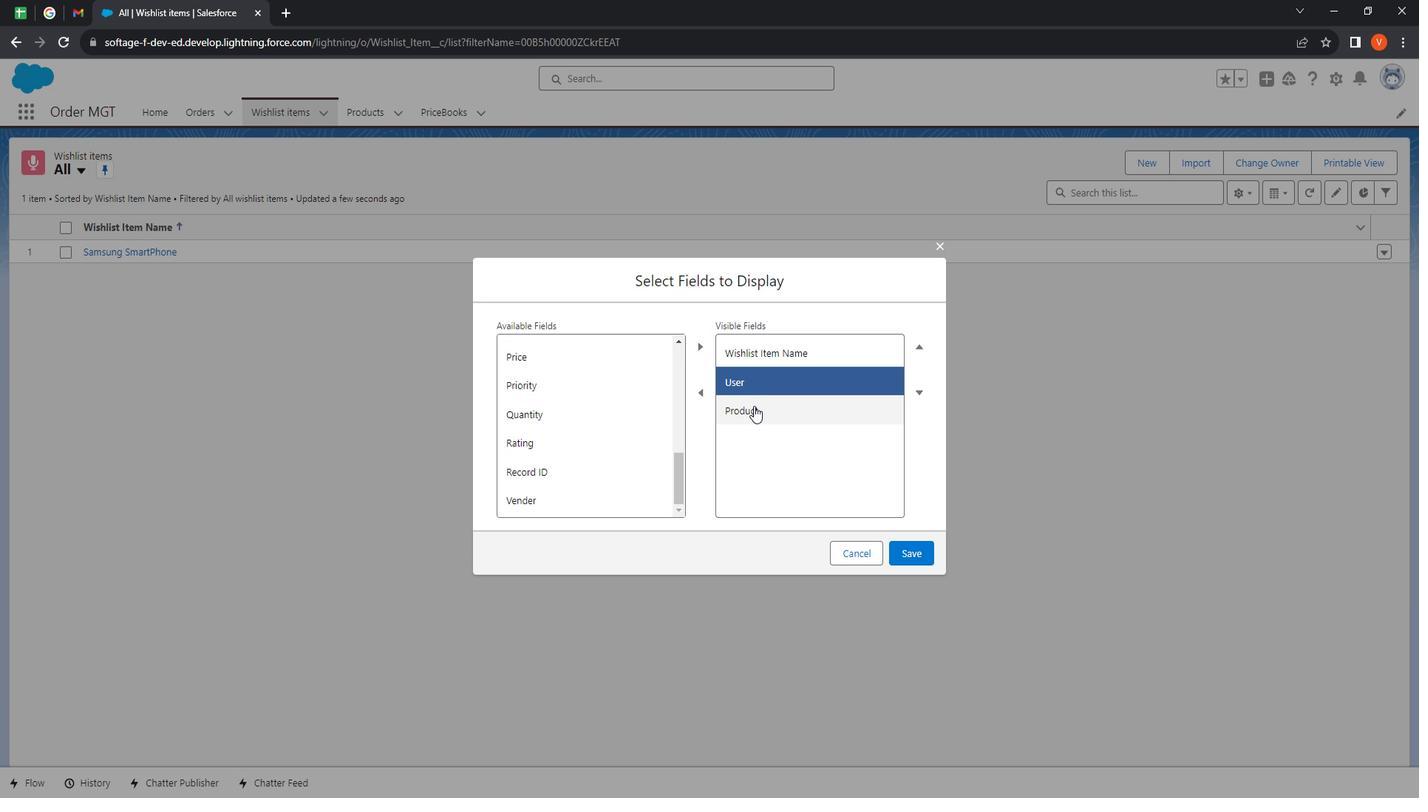 
Action: Mouse pressed left at (773, 410)
Screenshot: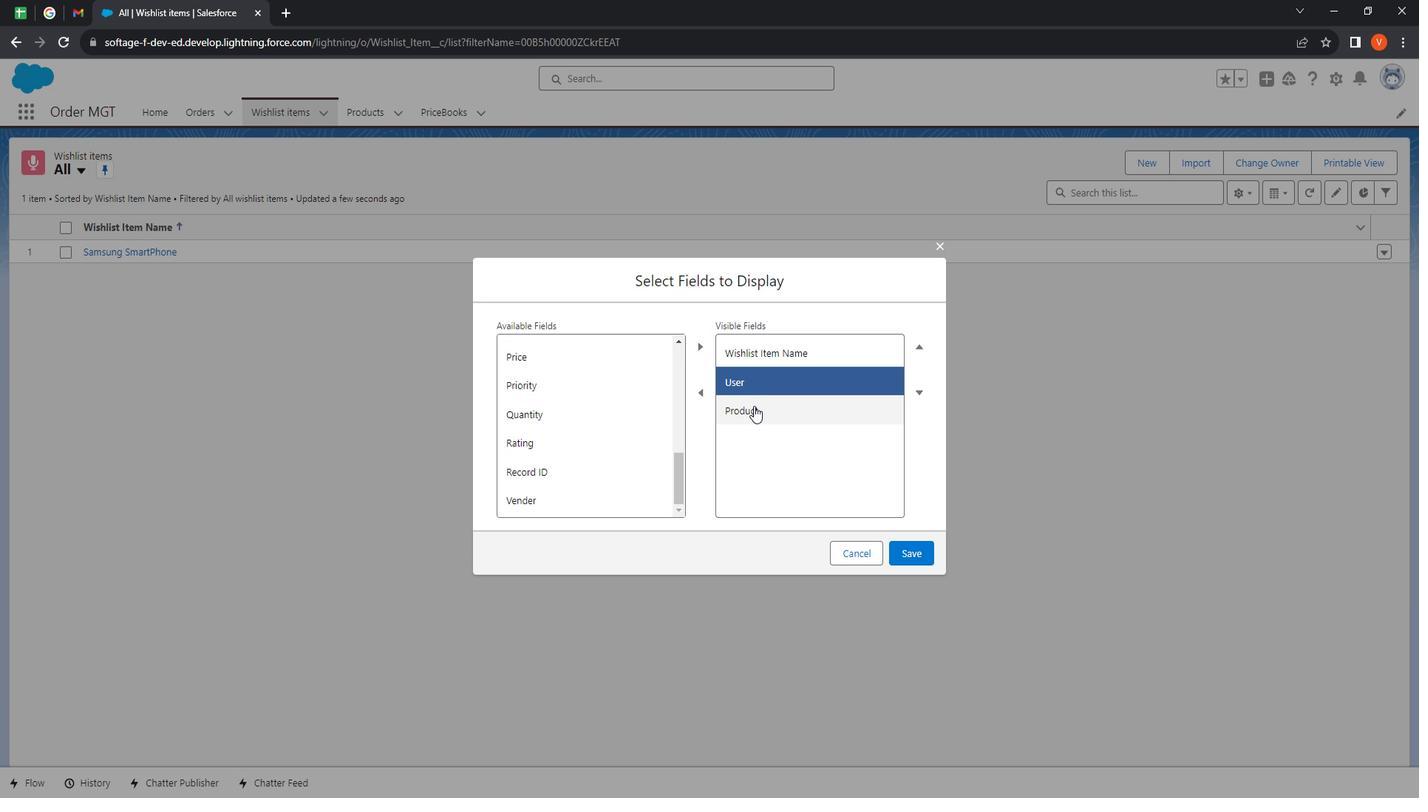 
Action: Mouse moved to (953, 349)
Screenshot: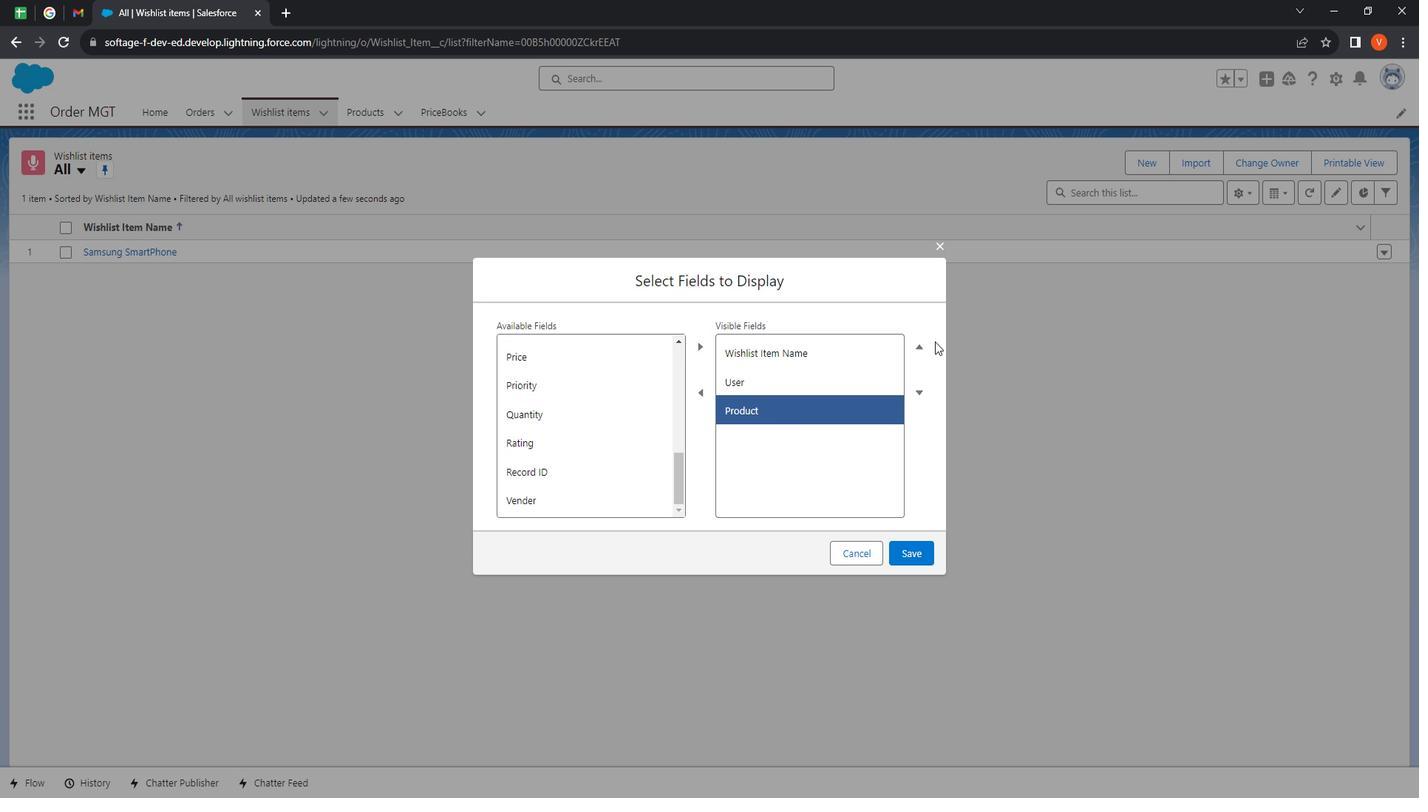 
Action: Mouse pressed left at (953, 349)
Screenshot: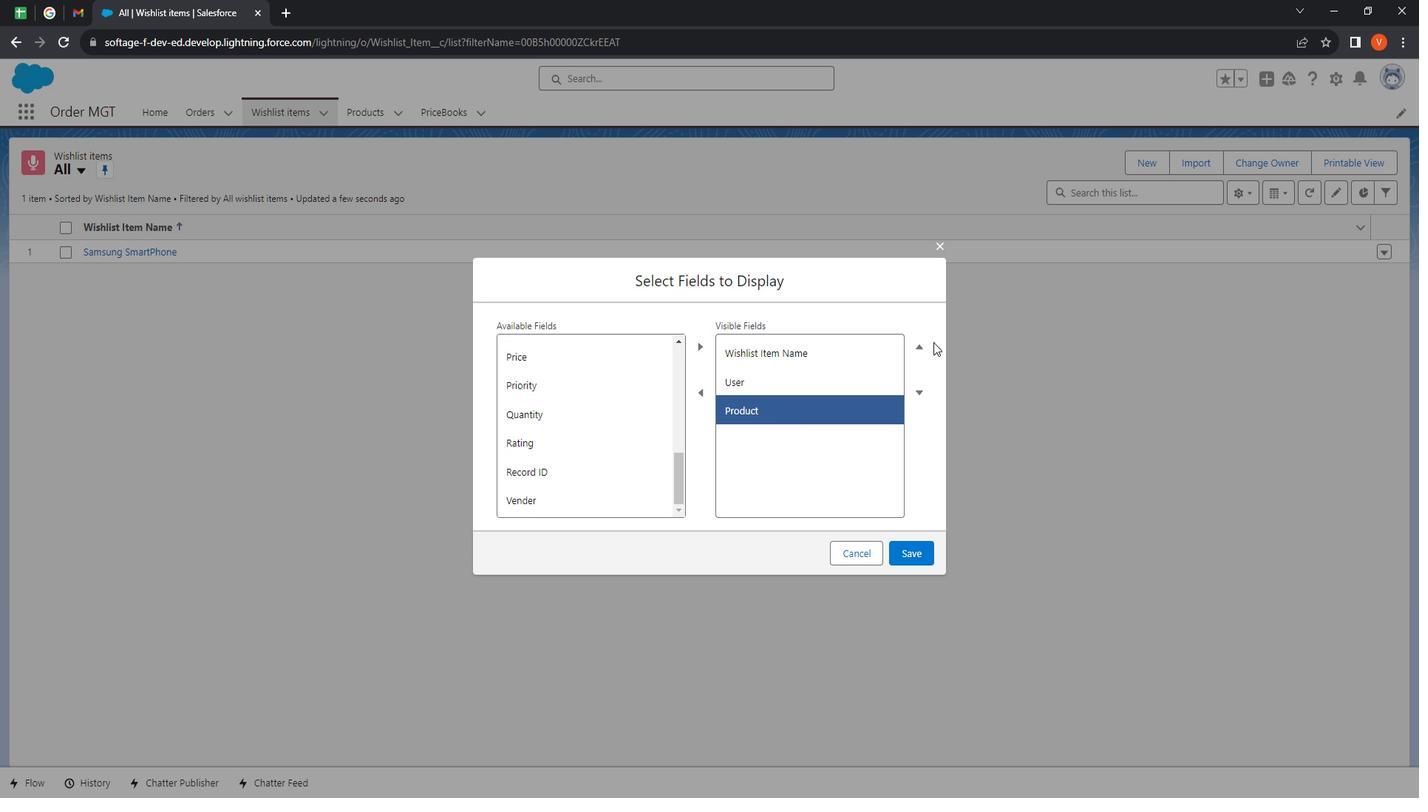 
Action: Mouse moved to (942, 363)
Screenshot: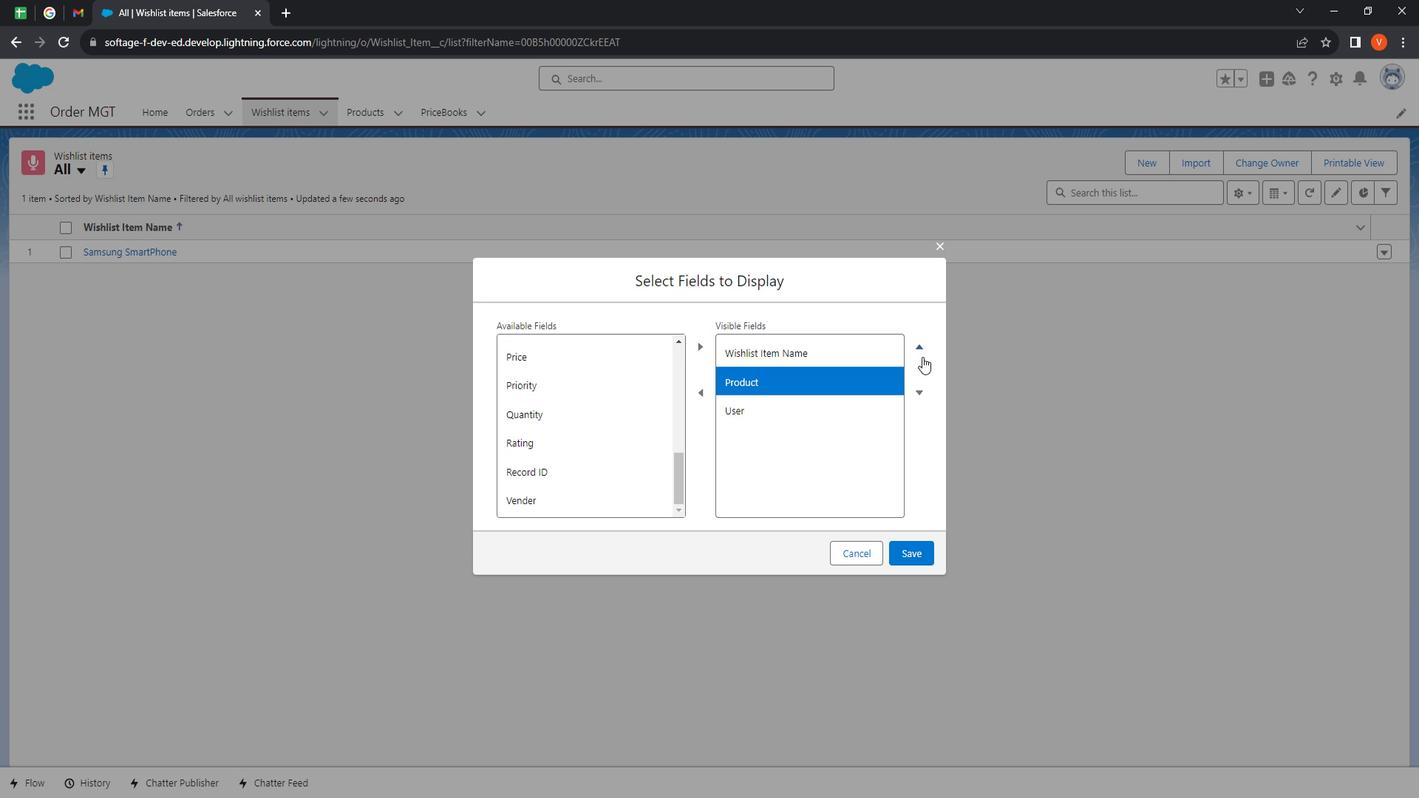 
Action: Mouse pressed left at (942, 363)
Screenshot: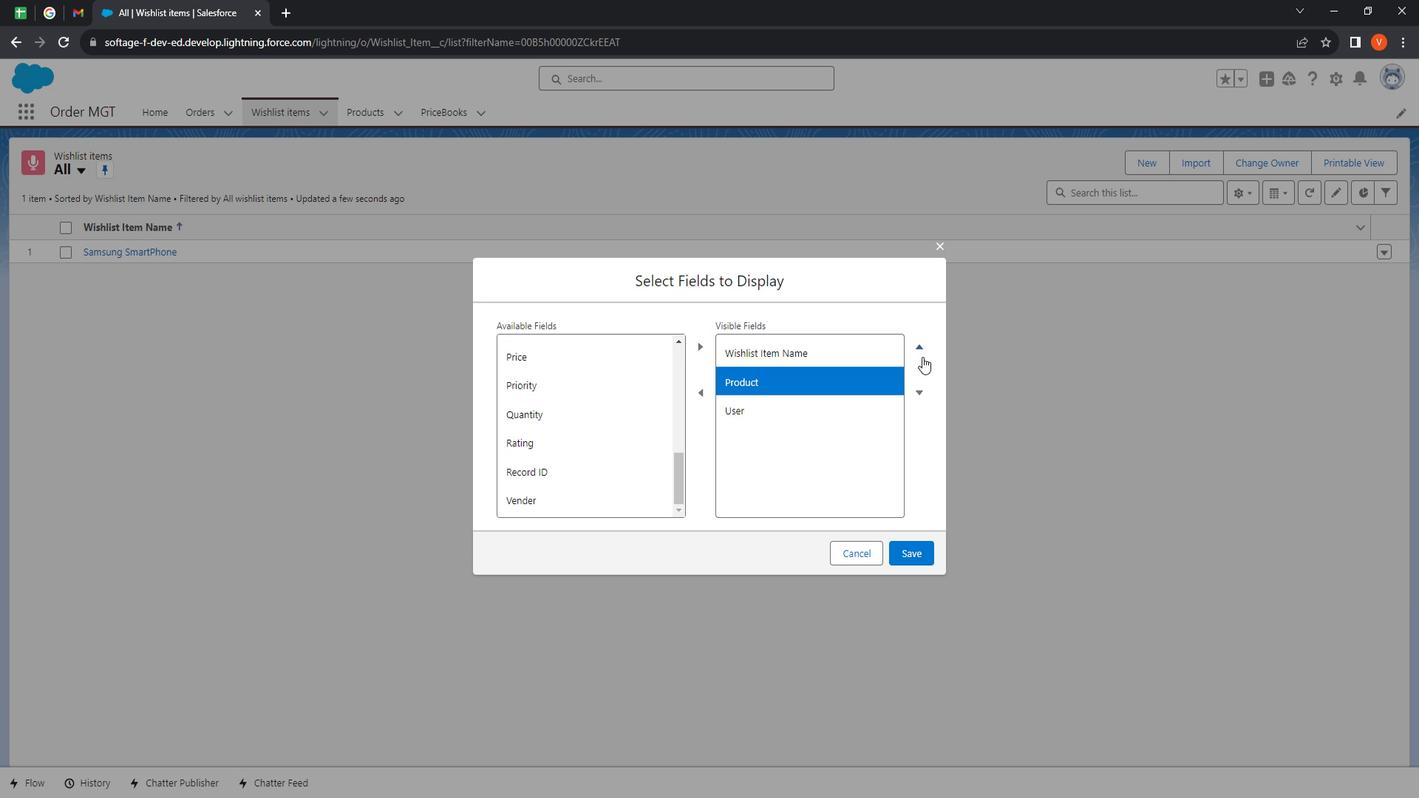 
Action: Mouse moved to (942, 383)
Screenshot: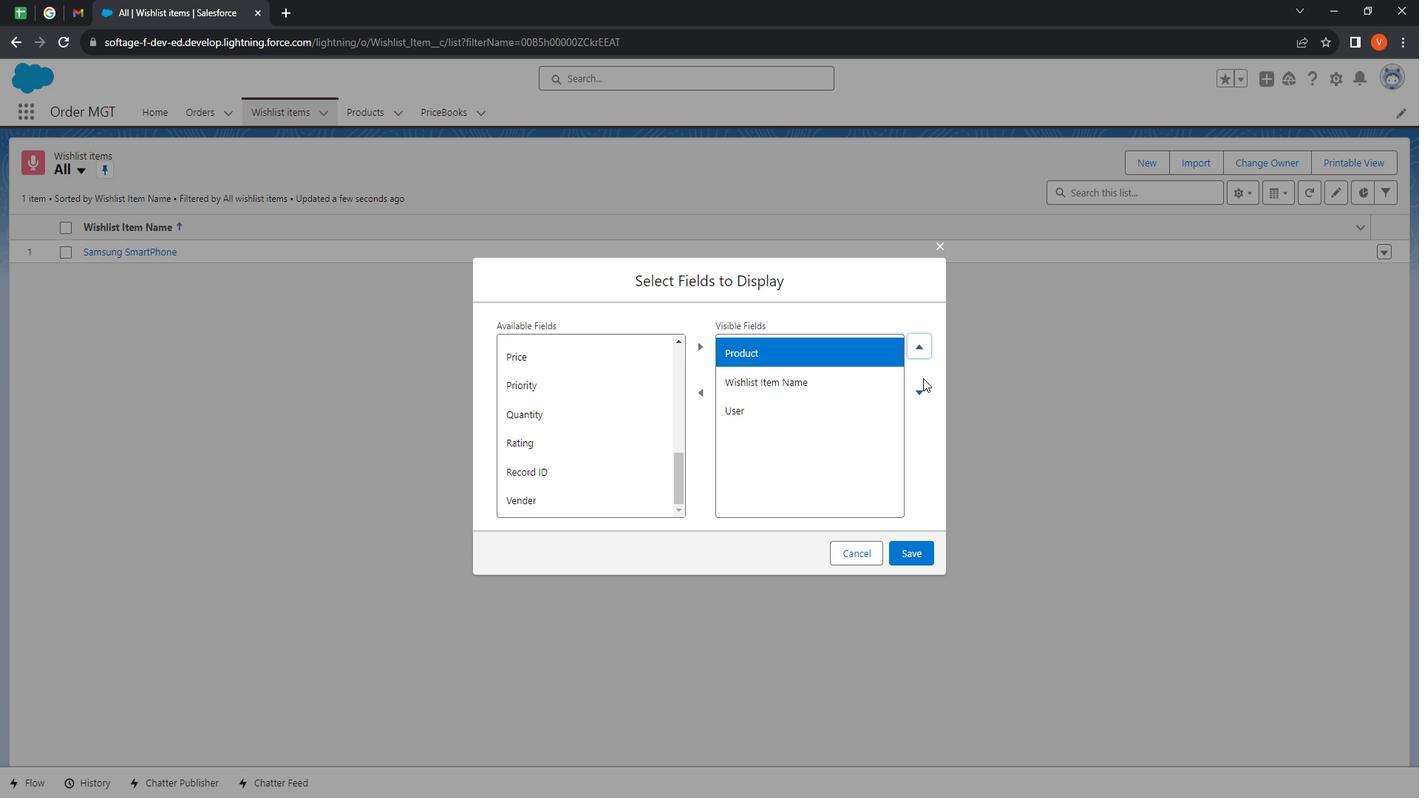 
Action: Mouse pressed left at (942, 383)
Screenshot: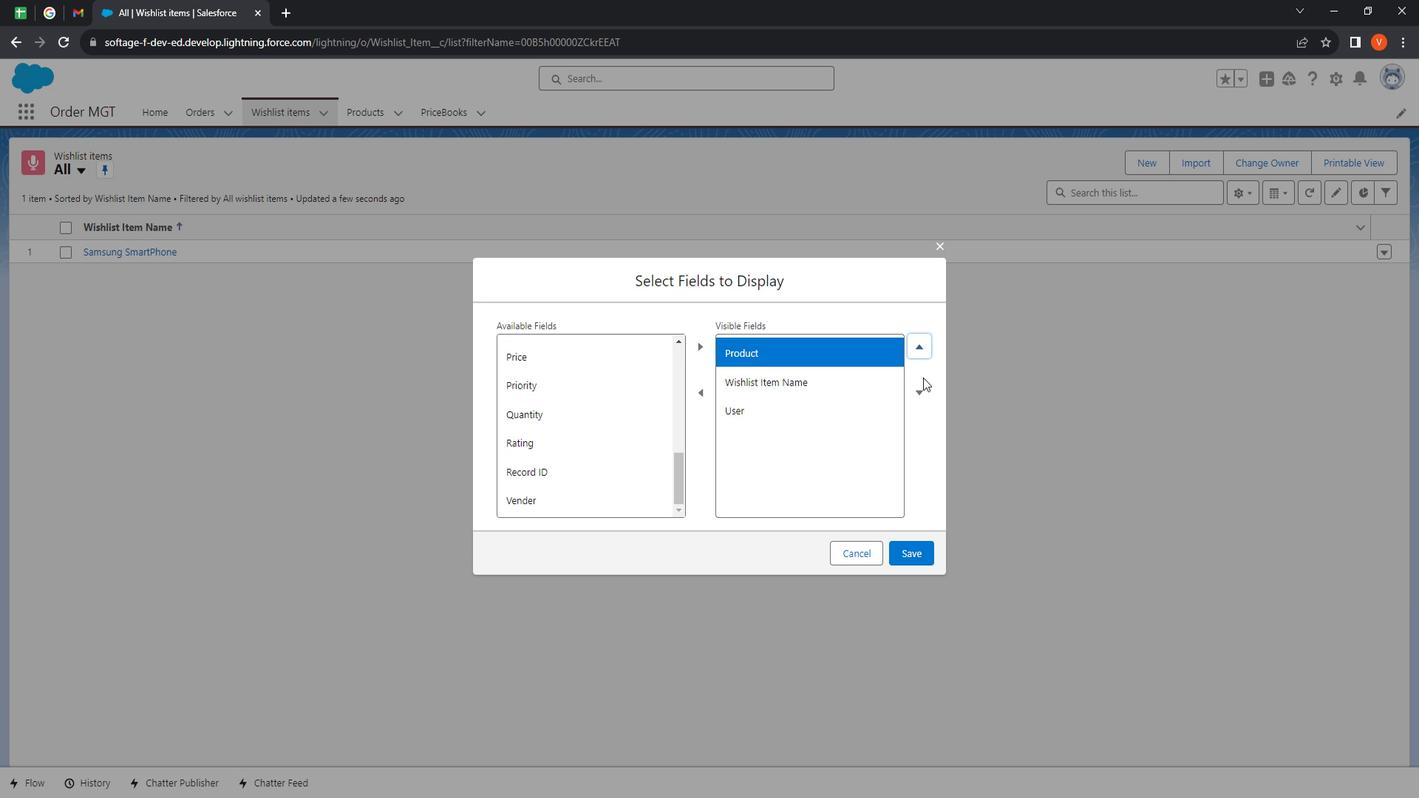 
Action: Mouse moved to (928, 553)
Screenshot: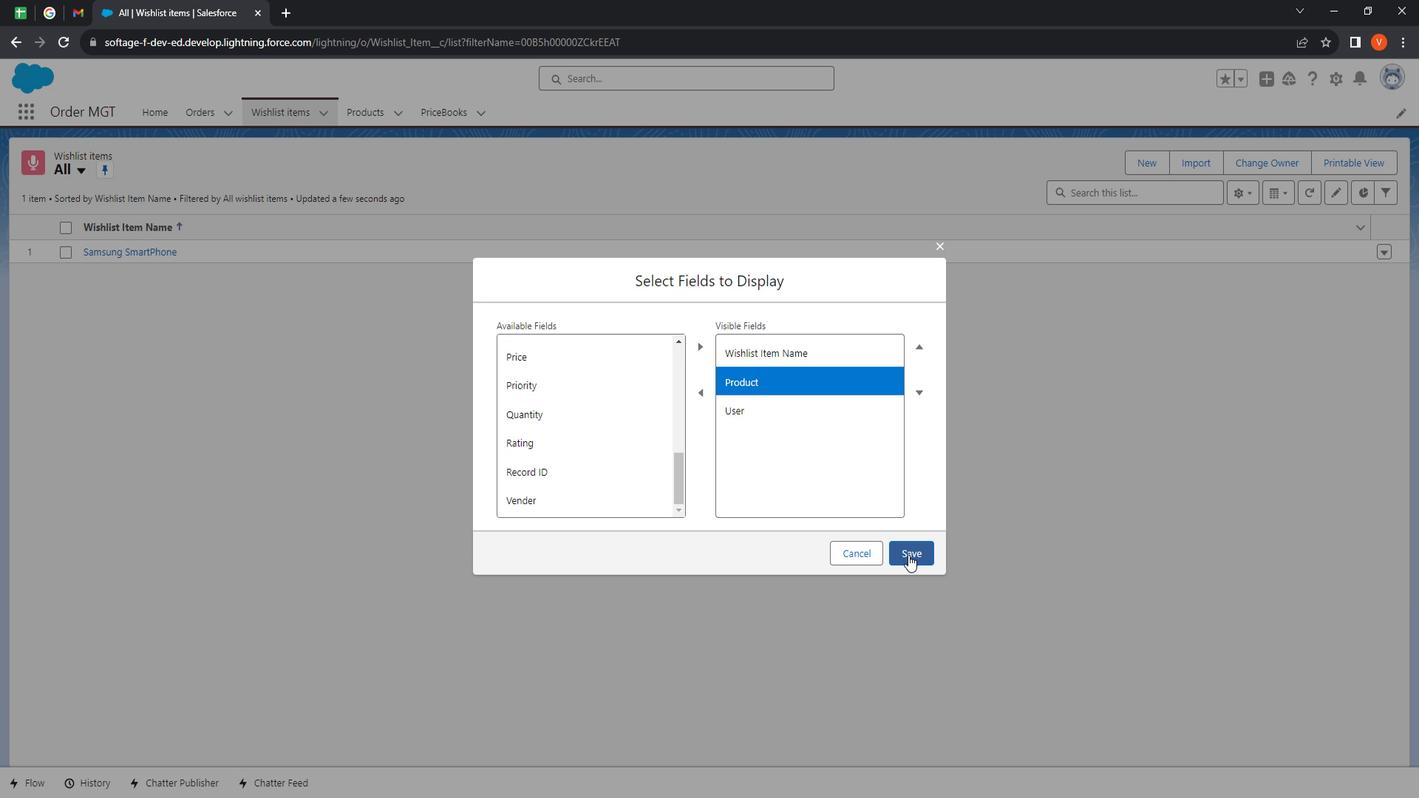 
Action: Mouse pressed left at (928, 553)
Screenshot: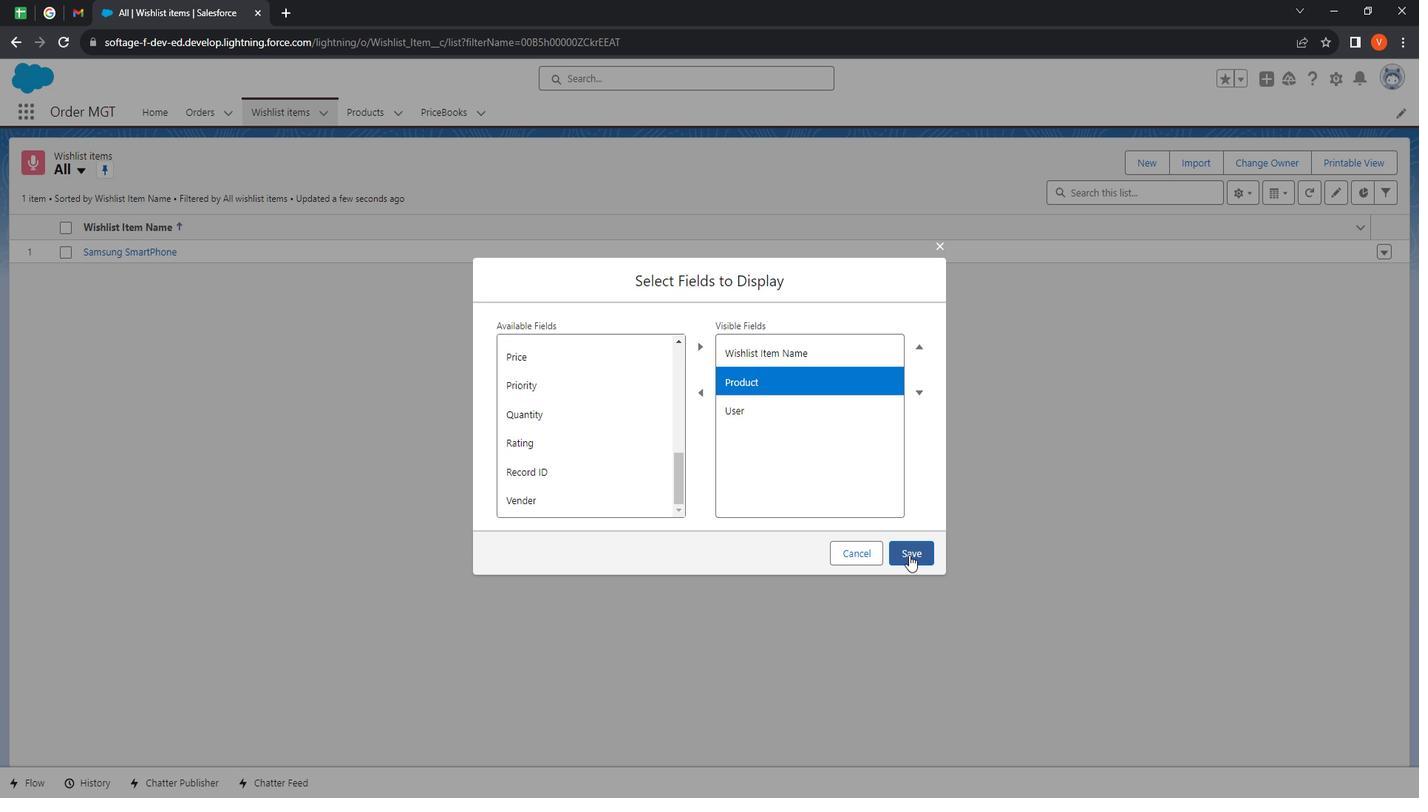
Action: Mouse moved to (1155, 170)
Screenshot: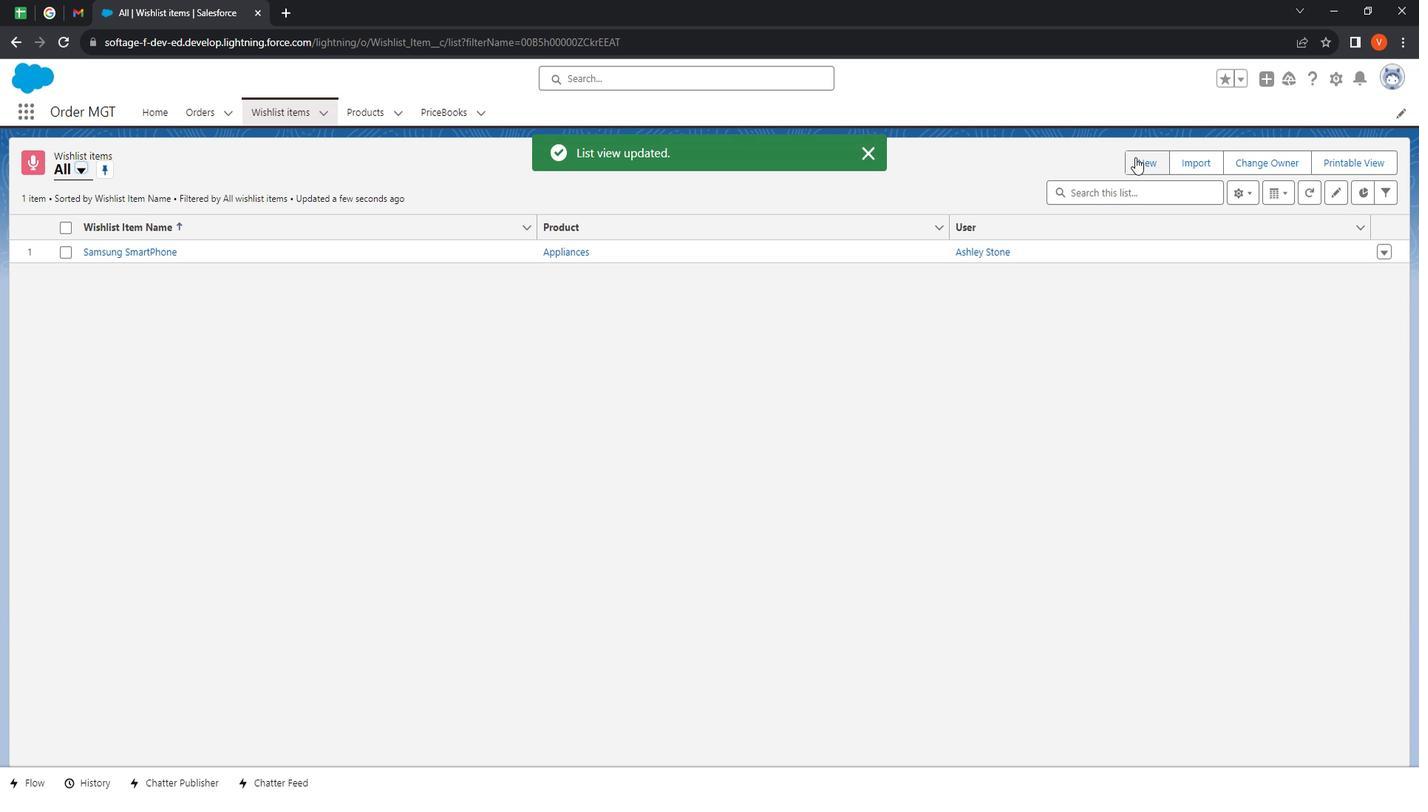 
Action: Mouse pressed left at (1155, 170)
Screenshot: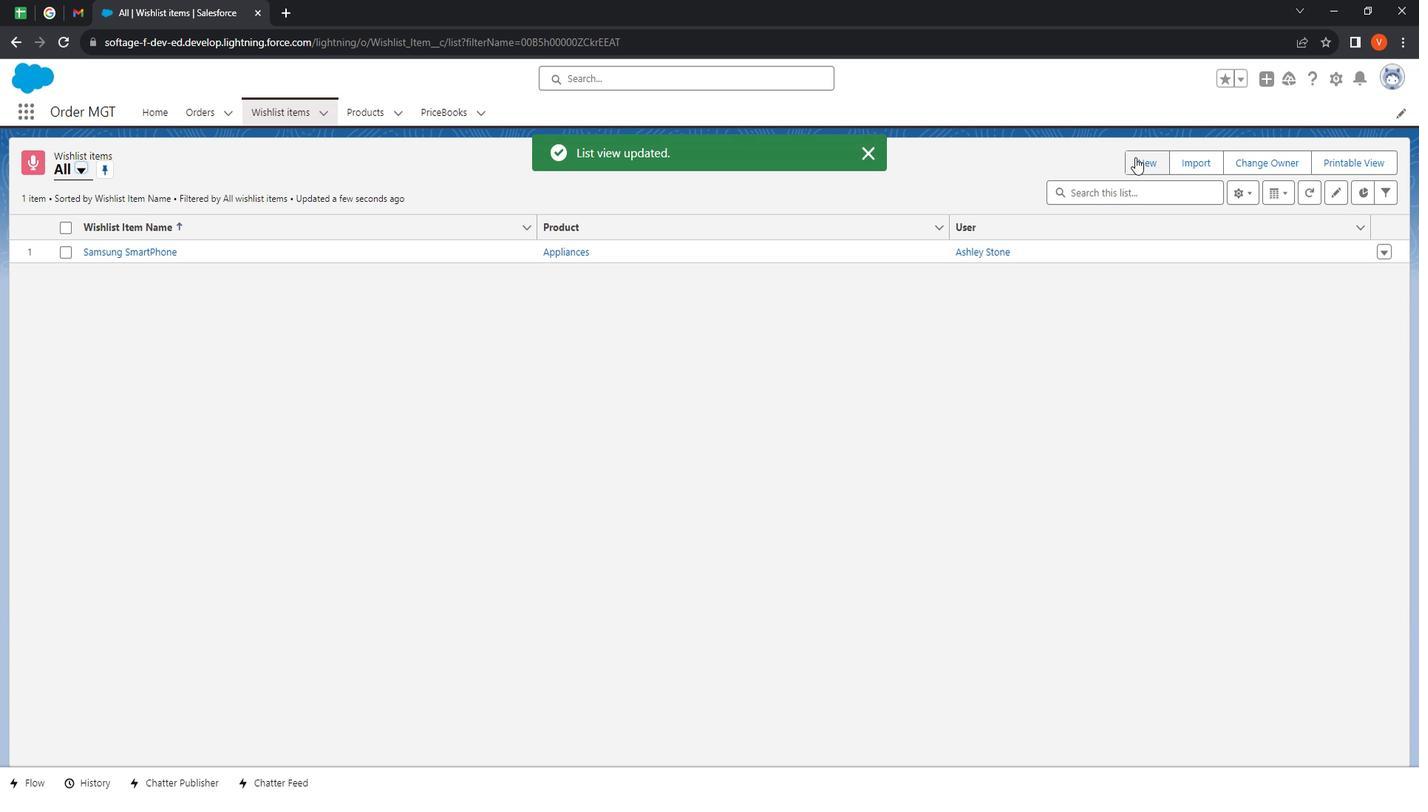 
Action: Mouse moved to (564, 288)
Screenshot: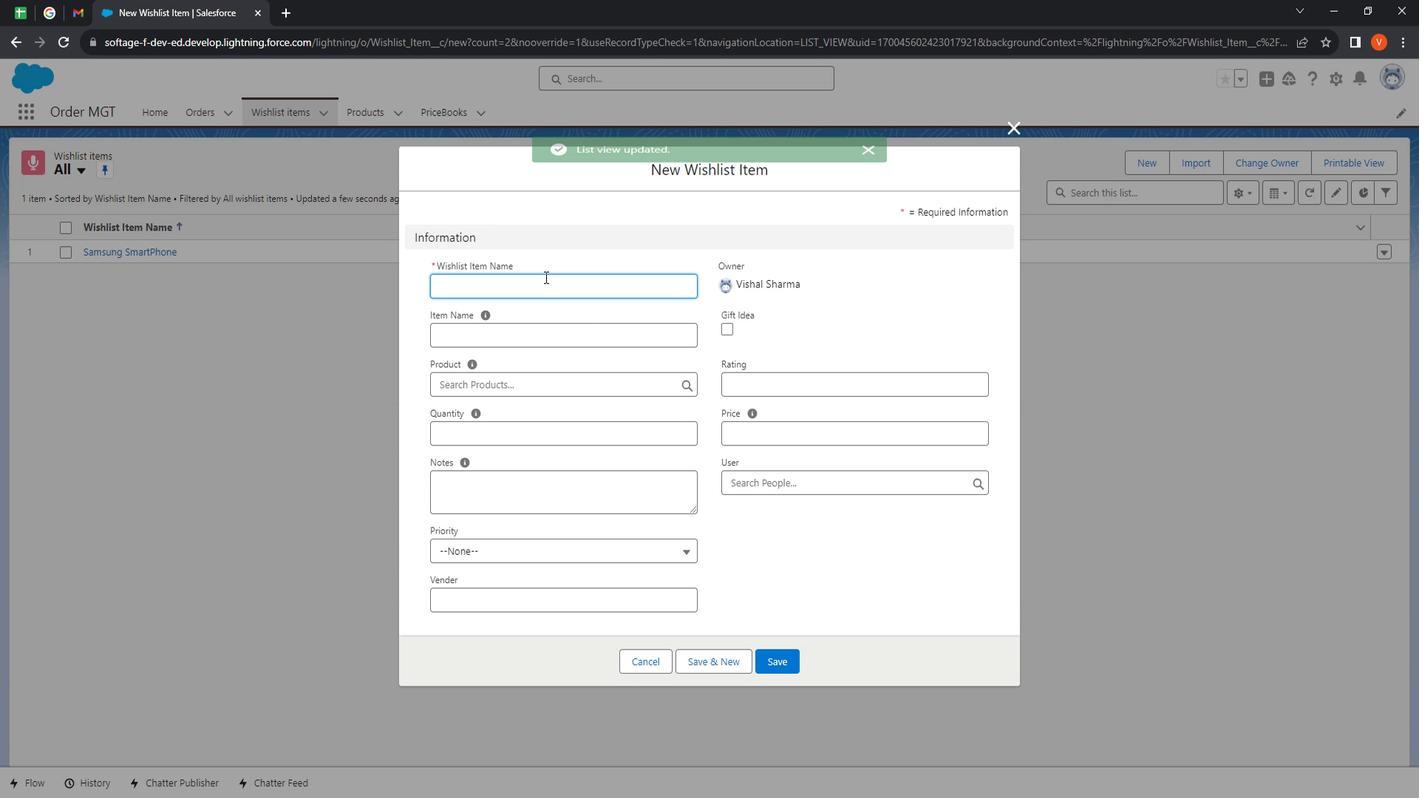 
Action: Mouse pressed left at (564, 288)
Screenshot: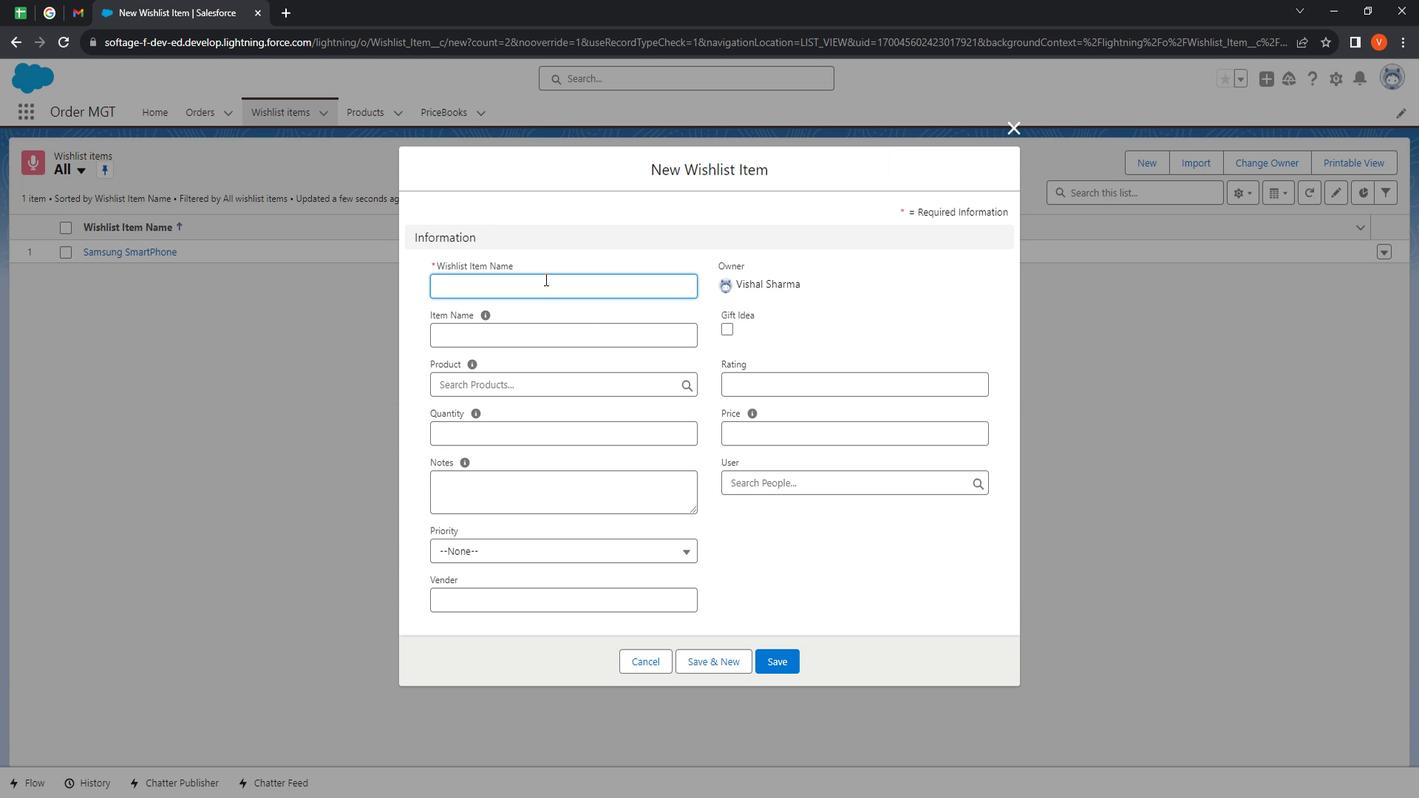 
Action: Mouse moved to (536, 300)
Screenshot: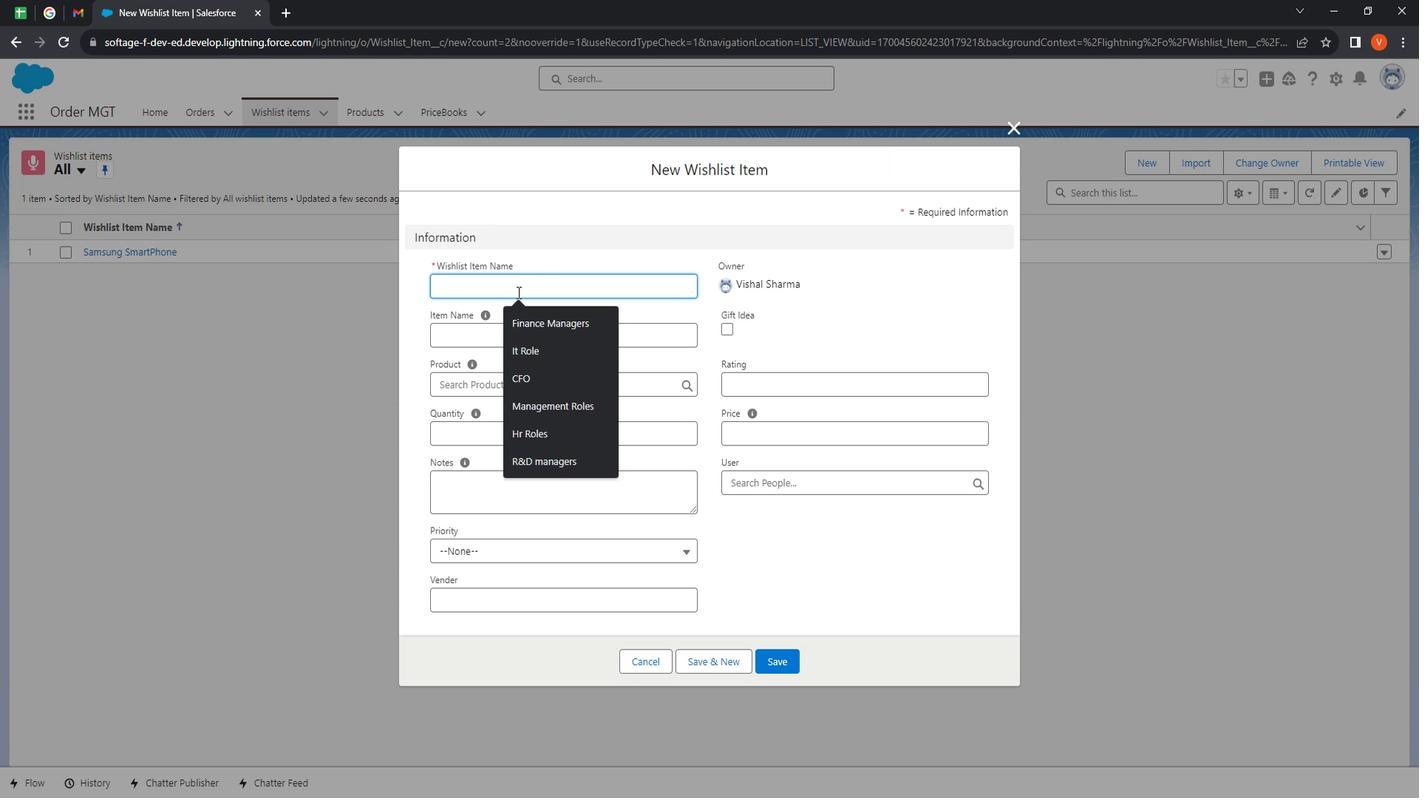 
Action: Key pressed <Key.shift><Key.shift><Key.shift><Key.shift><Key.shift><Key.shift><Key.shift><Key.shift><Key.shift><Key.shift><Key.shift><Key.shift><Key.shift><Key.shift><Key.shift><Key.shift><Key.shift><Key.shift><Key.shift><Key.shift><Key.shift><Key.shift><Key.shift><Key.shift><Key.shift><Key.shift><Key.shift><Key.shift><Key.shift><Key.shift><Key.shift><Key.shift><Key.shift><Key.shift><Key.shift><Key.shift><Key.shift><Key.shift><Key.shift><Key.shift><Key.shift><Key.shift><Key.shift><Key.shift><Key.shift><Key.shift><Key.shift><Key.shift><Key.shift><Key.shift><Key.shift><Key.shift><Key.shift><Key.shift>Industrial<Key.space><Key.shift><Key.shift><Key.shift><Key.shift><Key.shift><Key.shift><Key.shift><Key.shift><Key.shift><Key.shift>Books
Screenshot: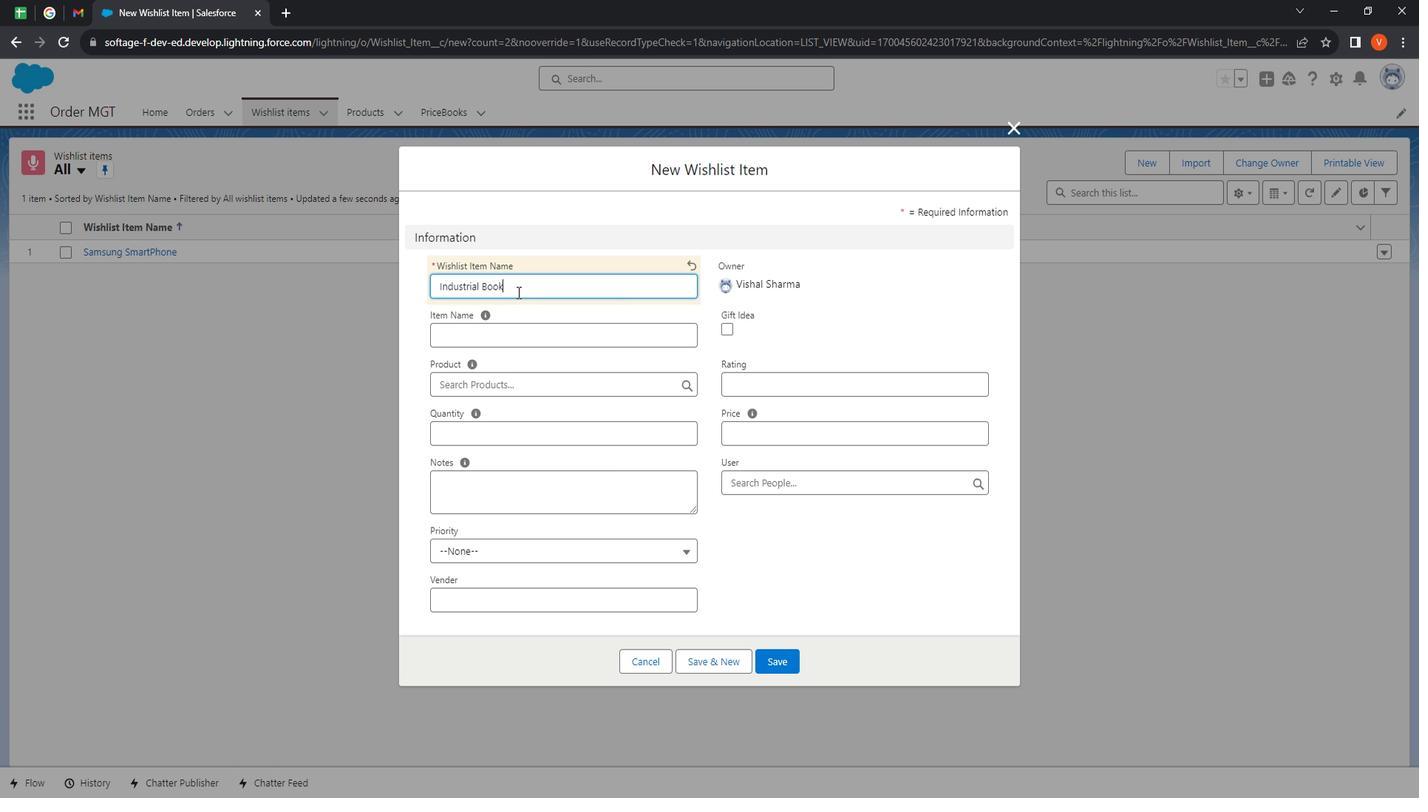 
Action: Mouse moved to (502, 340)
Screenshot: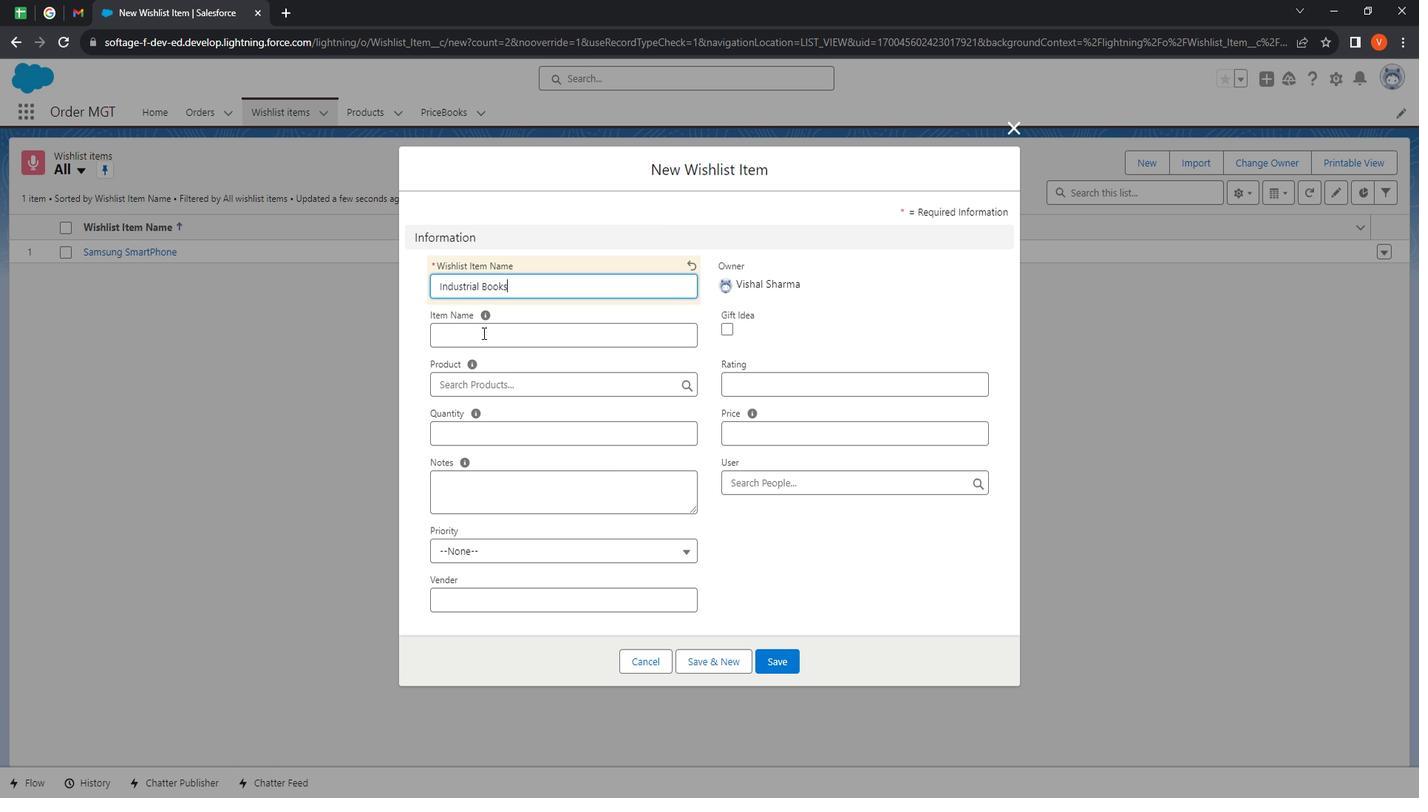 
Action: Mouse pressed left at (502, 340)
Screenshot: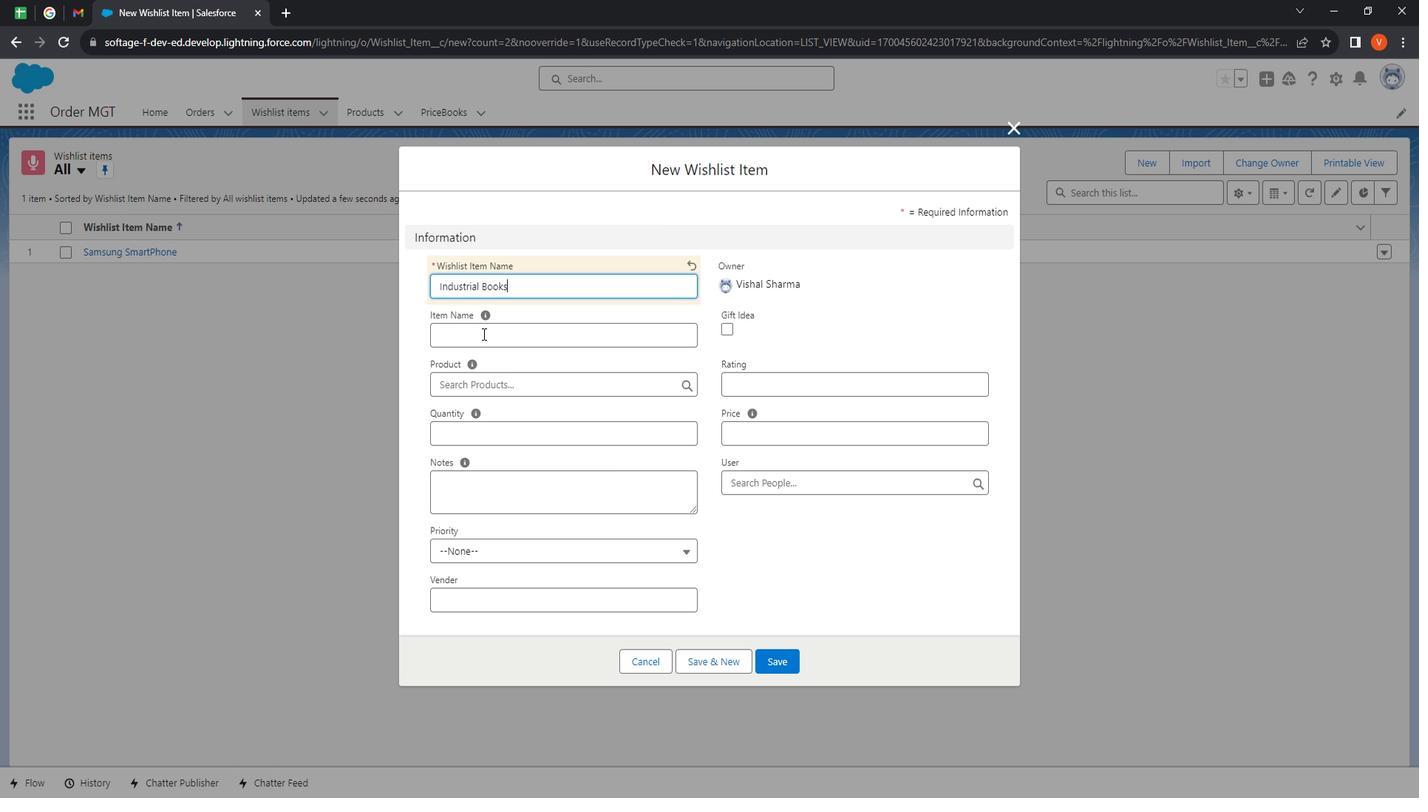 
Action: Key pressed <Key.shift><Key.shift><Key.shift><Key.shift><Key.shift><Key.shift><Key.shift><Key.shift>Harry<Key.space><Key.shift>Potter<Key.space>adn<Key.space><Key.backspace><Key.backspace><Key.backspace><Key.backspace>prision<Key.space><Key.backspace><Key.space>of<Key.space>
Screenshot: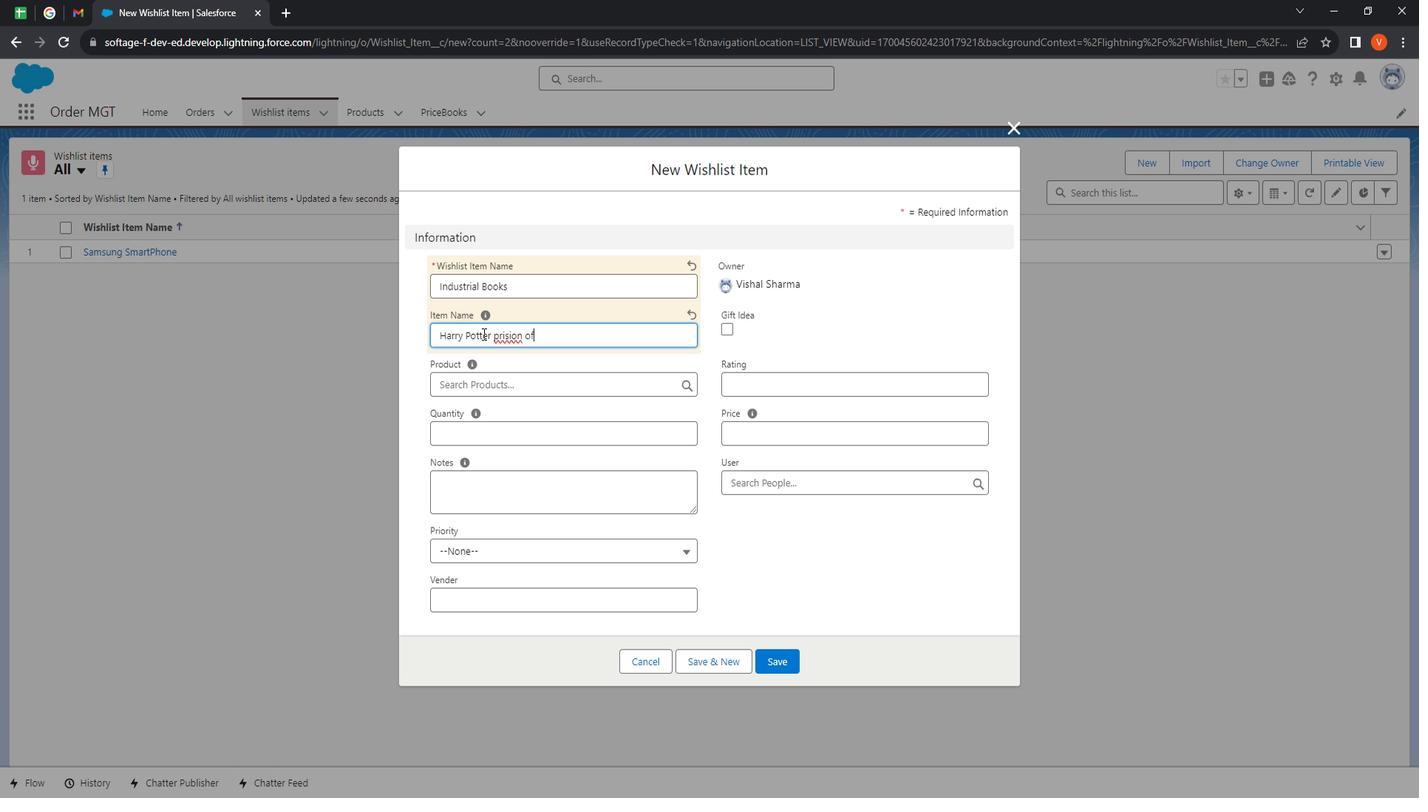 
Action: Mouse moved to (528, 349)
Screenshot: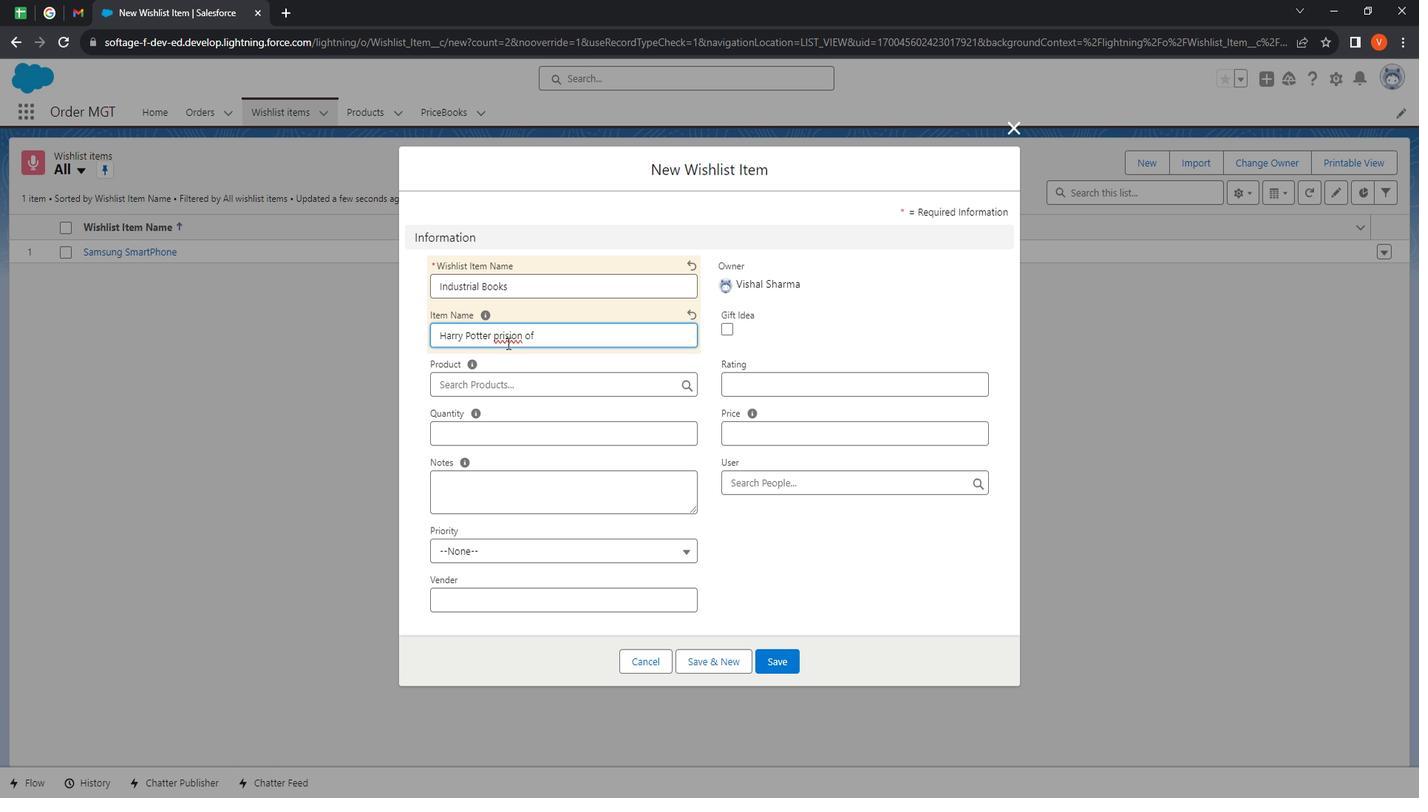
Action: Mouse pressed right at (528, 349)
Screenshot: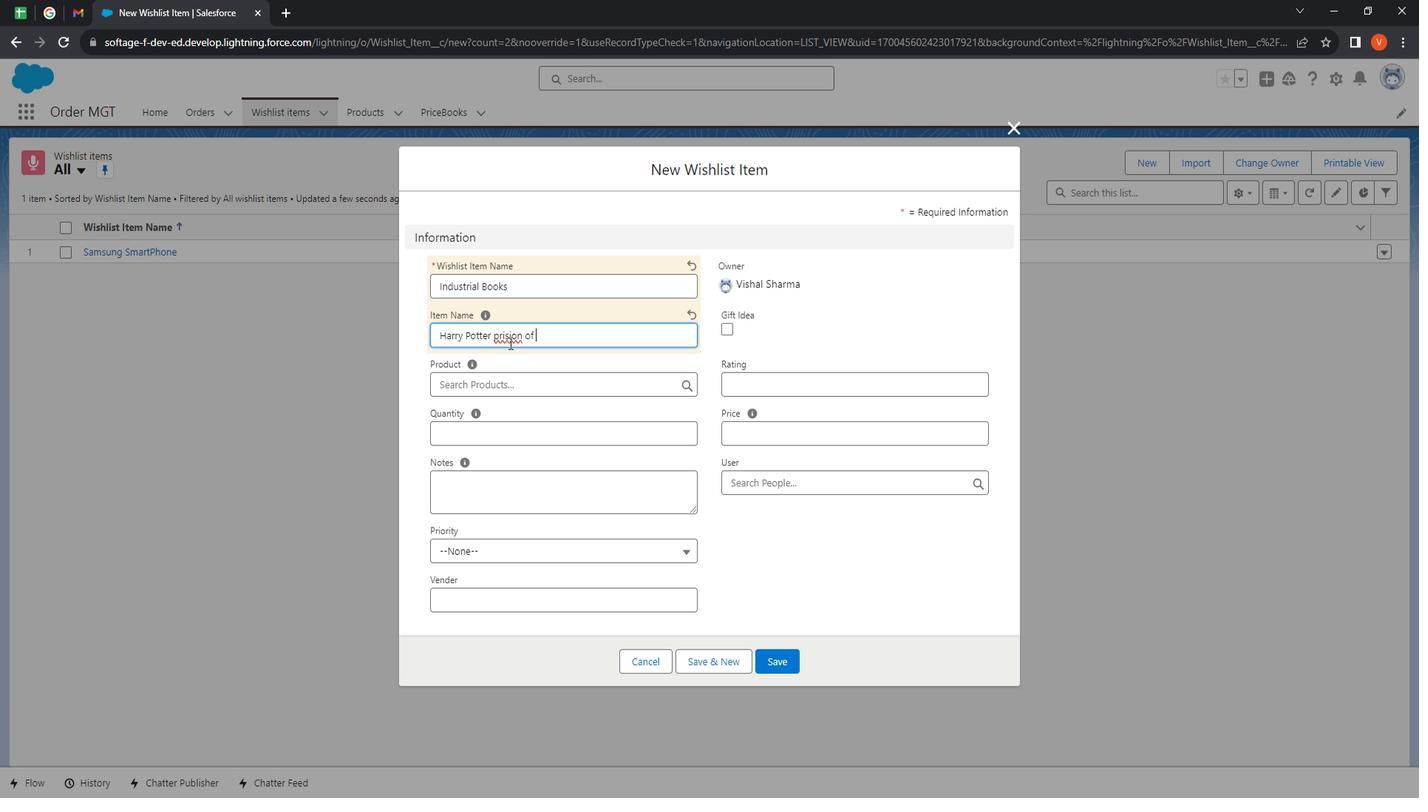 
Action: Mouse moved to (561, 363)
Screenshot: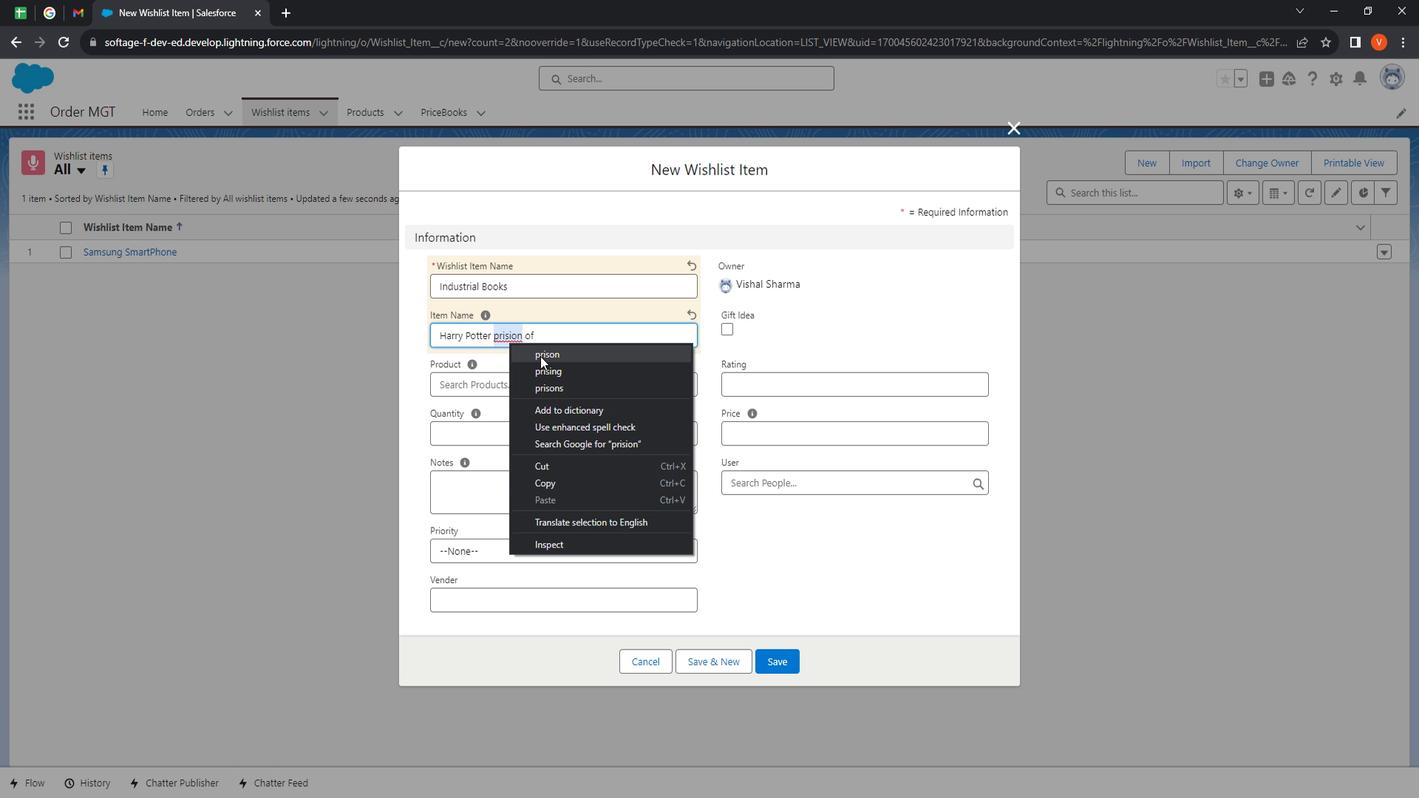 
Action: Mouse pressed left at (561, 363)
Screenshot: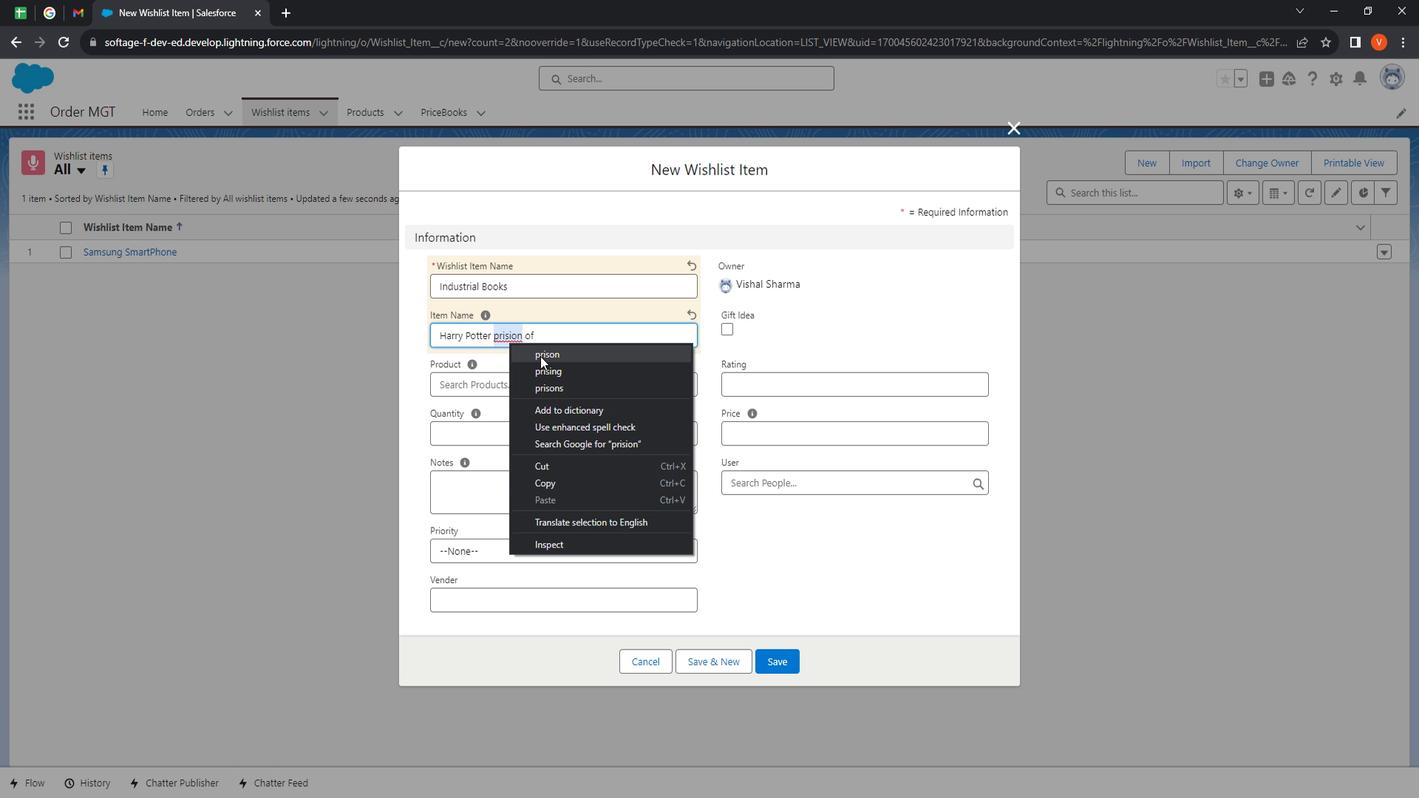 
Action: Mouse moved to (571, 338)
Screenshot: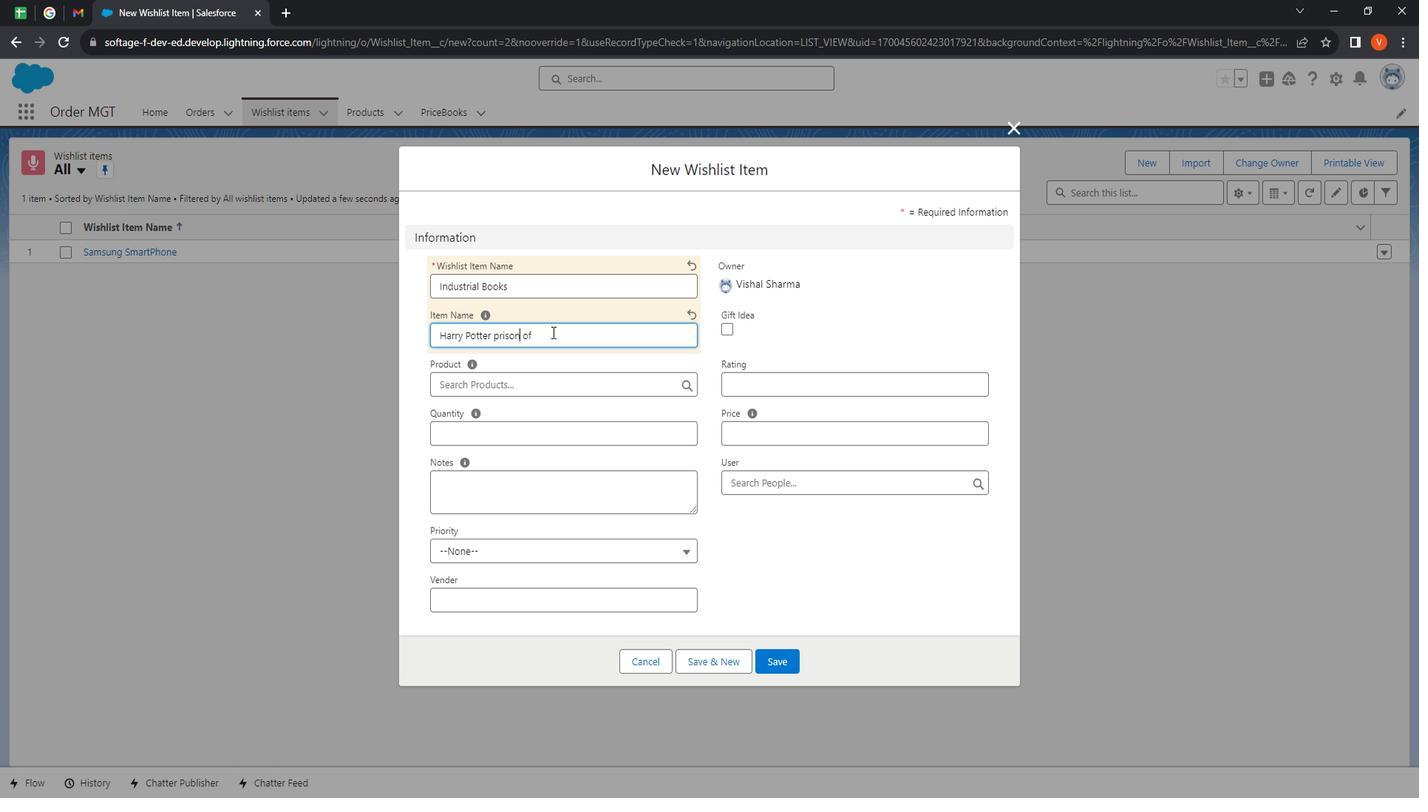 
Action: Mouse pressed left at (571, 338)
Screenshot: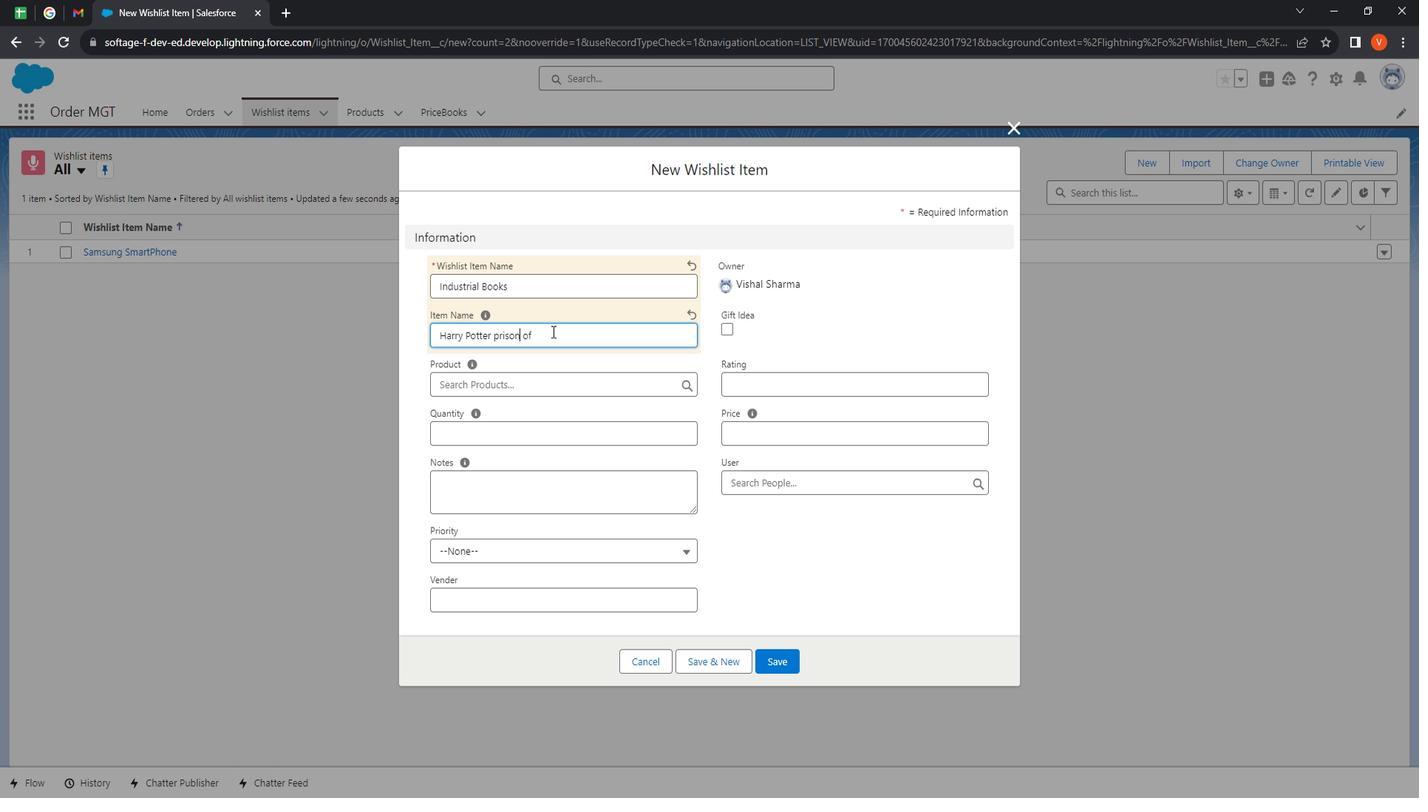 
Action: Mouse moved to (552, 337)
Screenshot: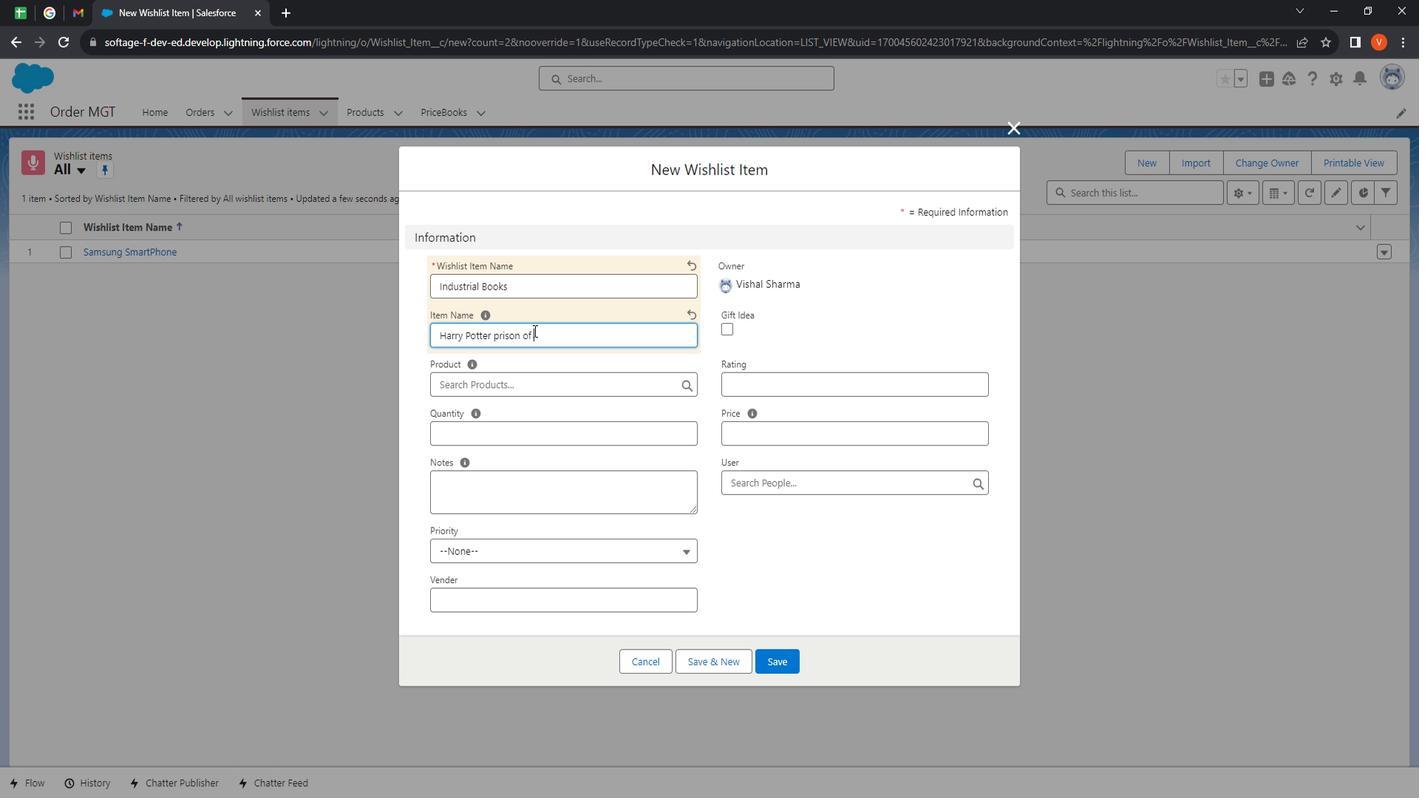 
Action: Key pressed askaban<Key.space>
Screenshot: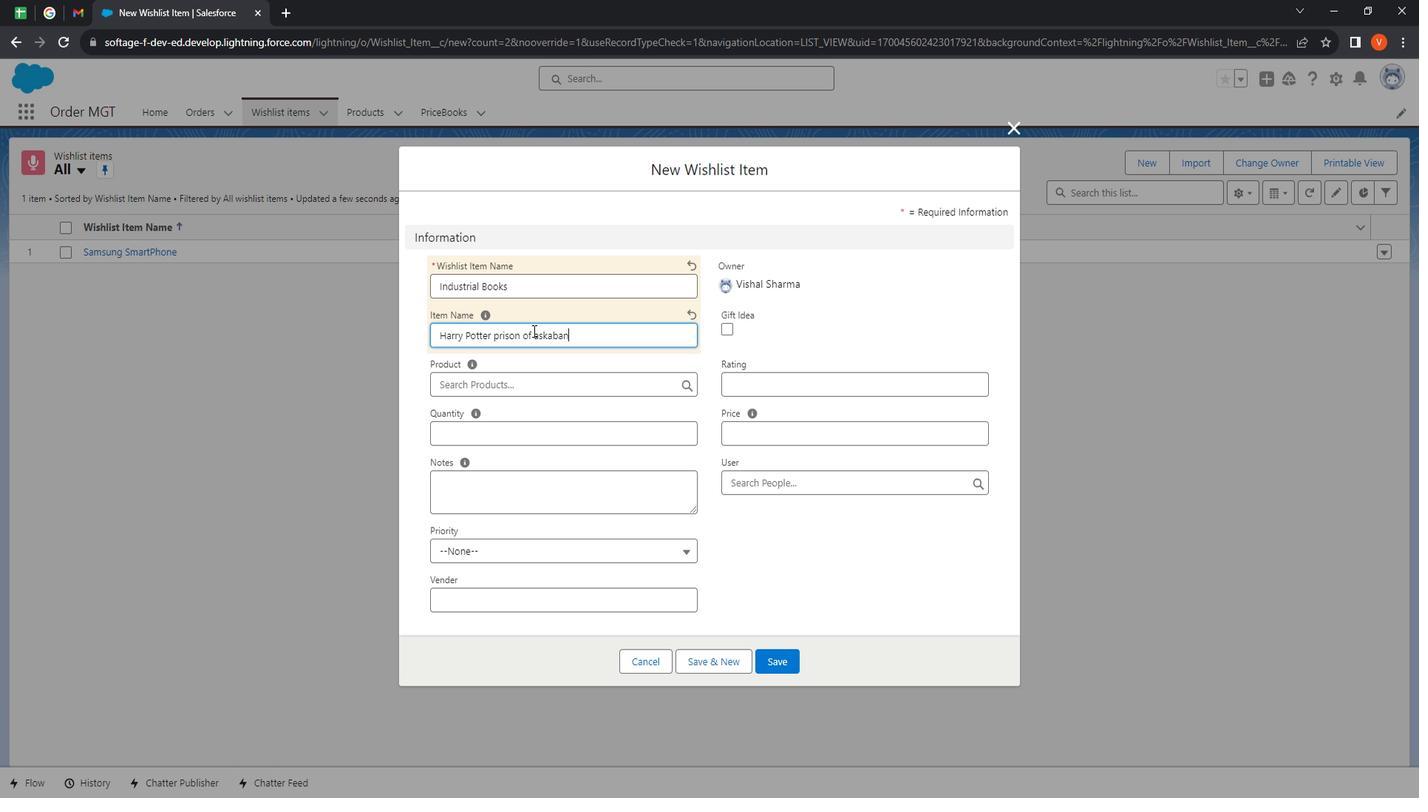 
Action: Mouse moved to (561, 345)
Screenshot: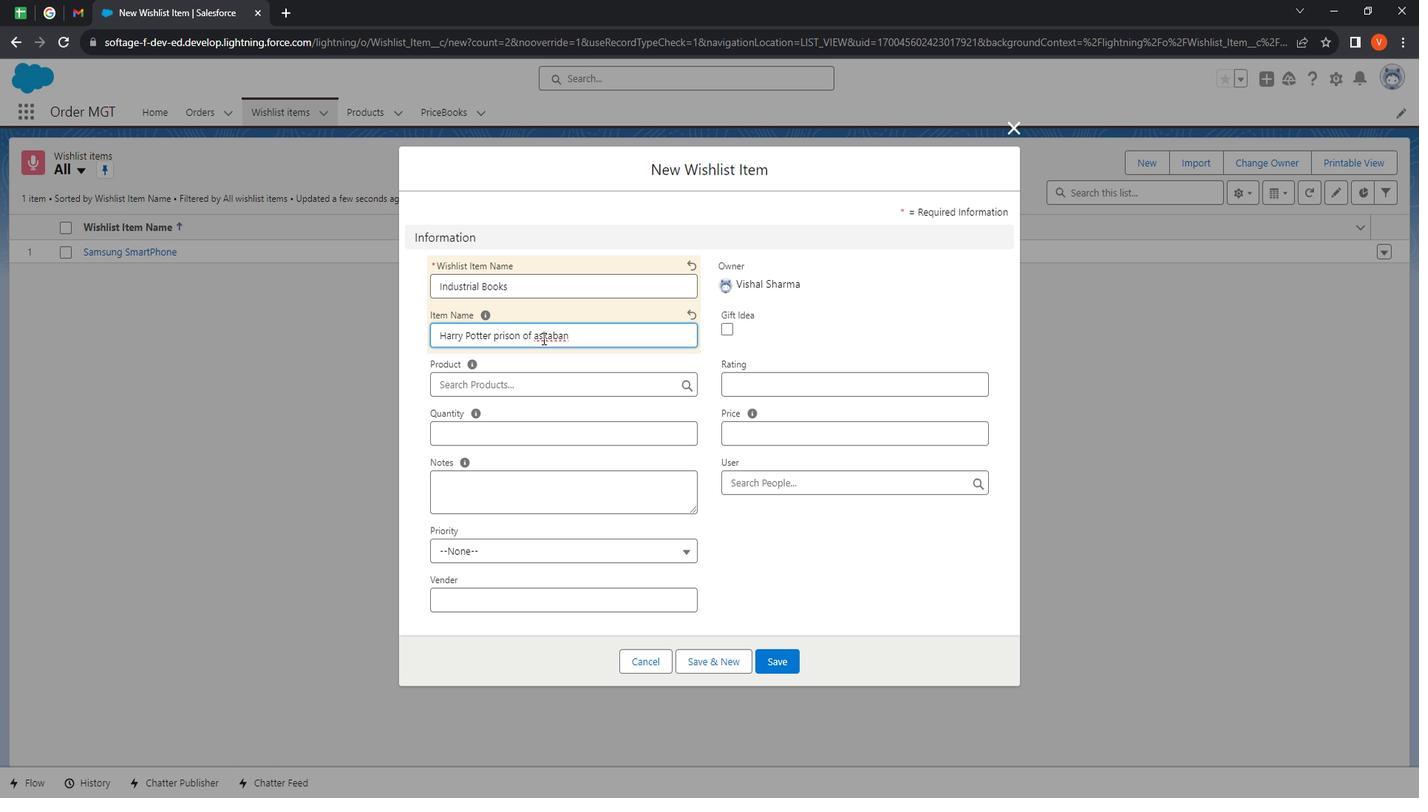 
Action: Mouse pressed right at (561, 345)
Screenshot: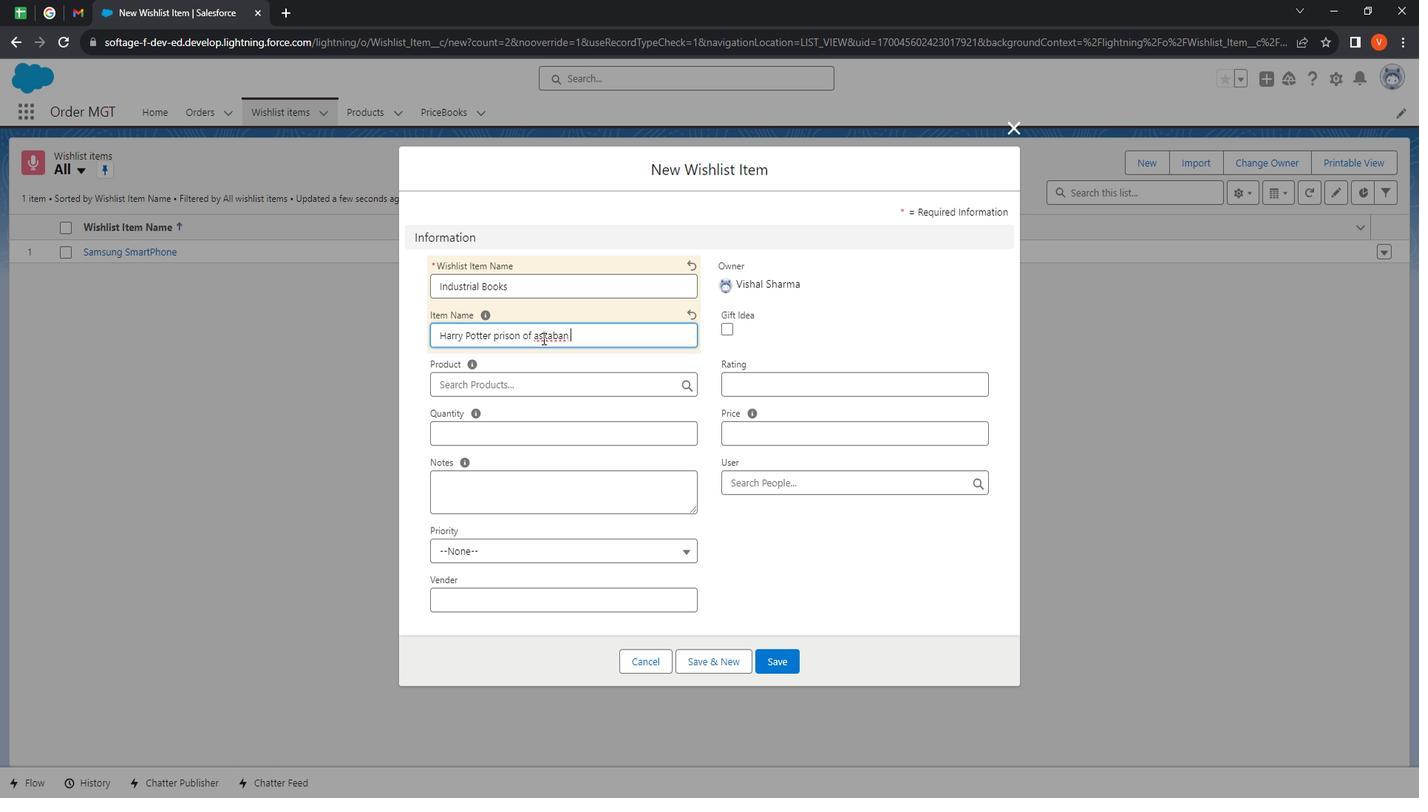 
Action: Mouse moved to (603, 355)
Screenshot: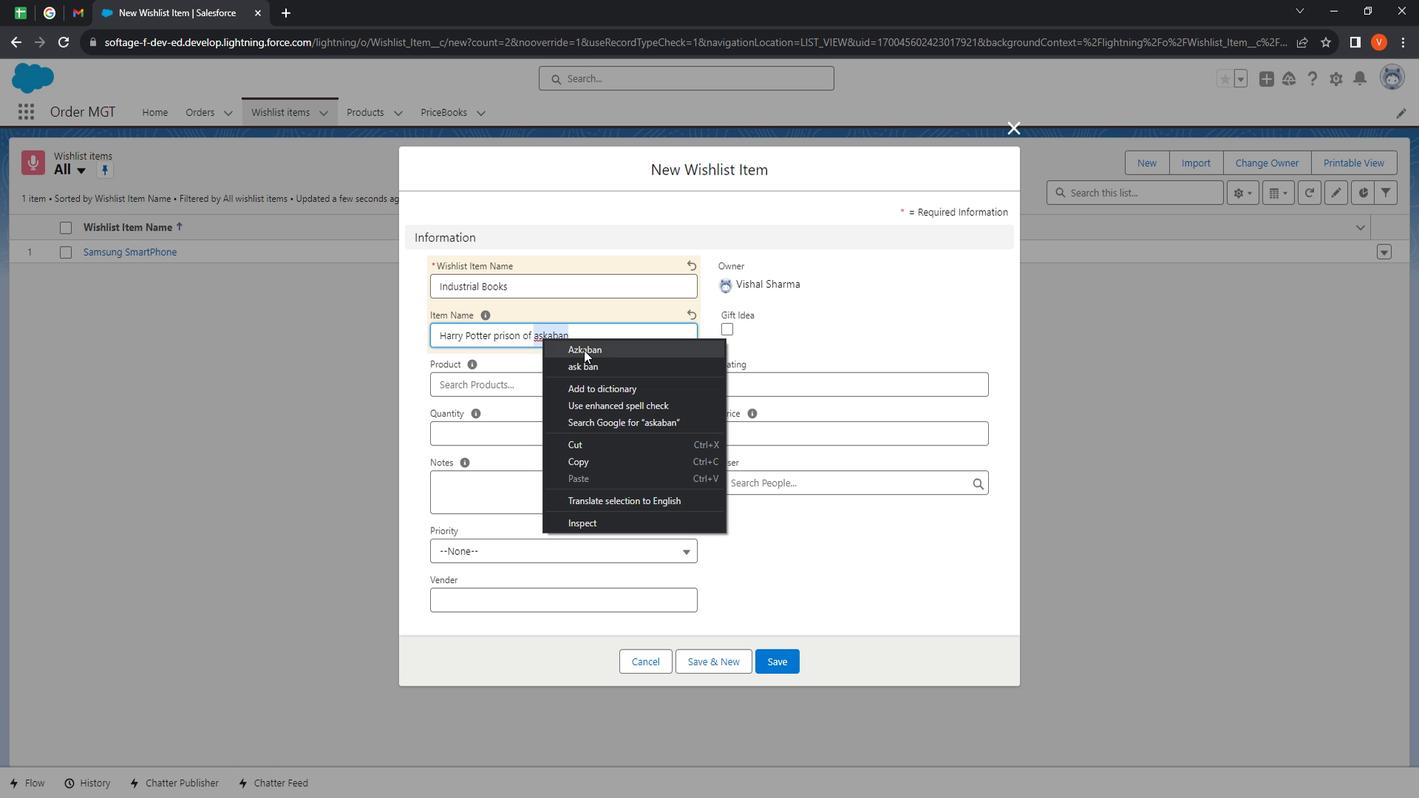 
Action: Mouse pressed left at (603, 355)
Screenshot: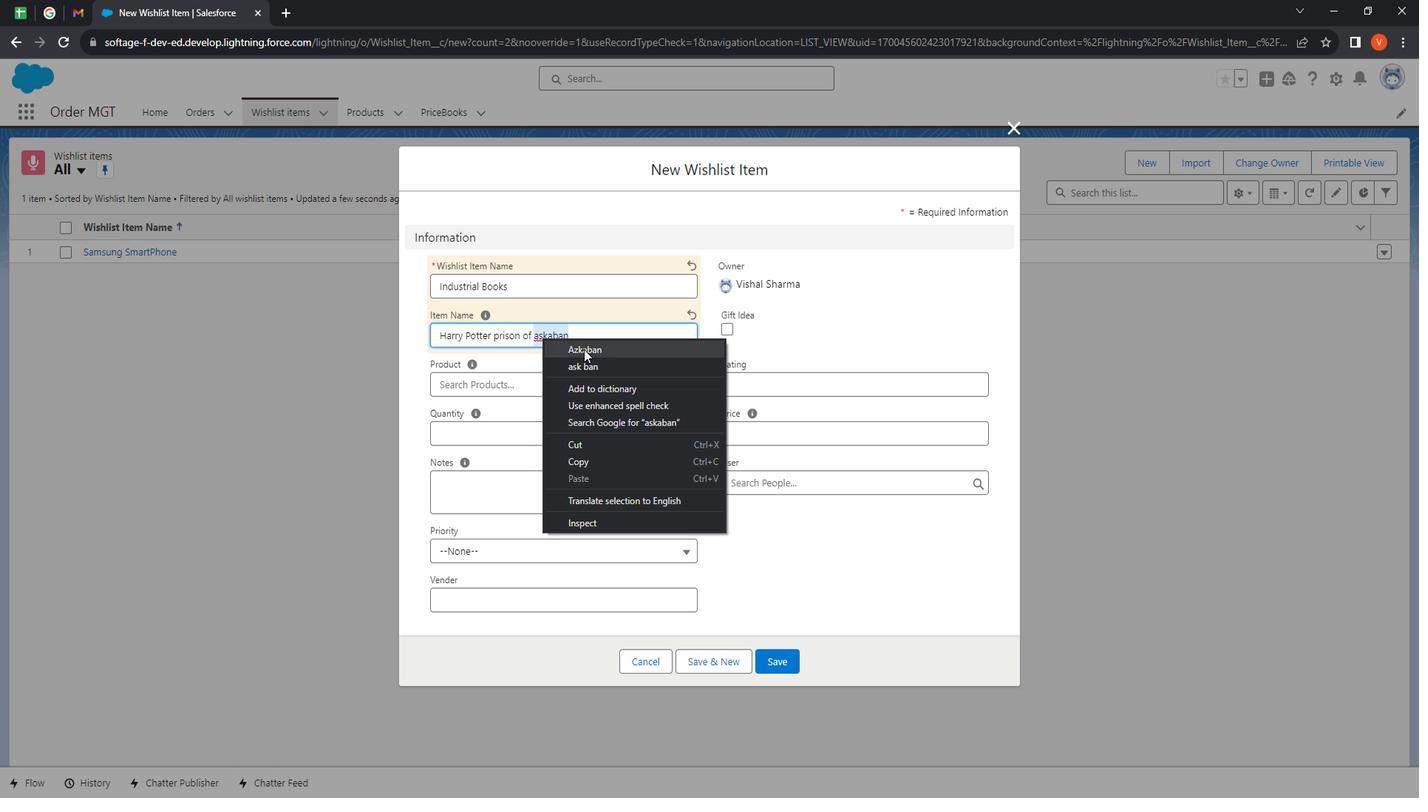 
Action: Mouse moved to (610, 343)
Screenshot: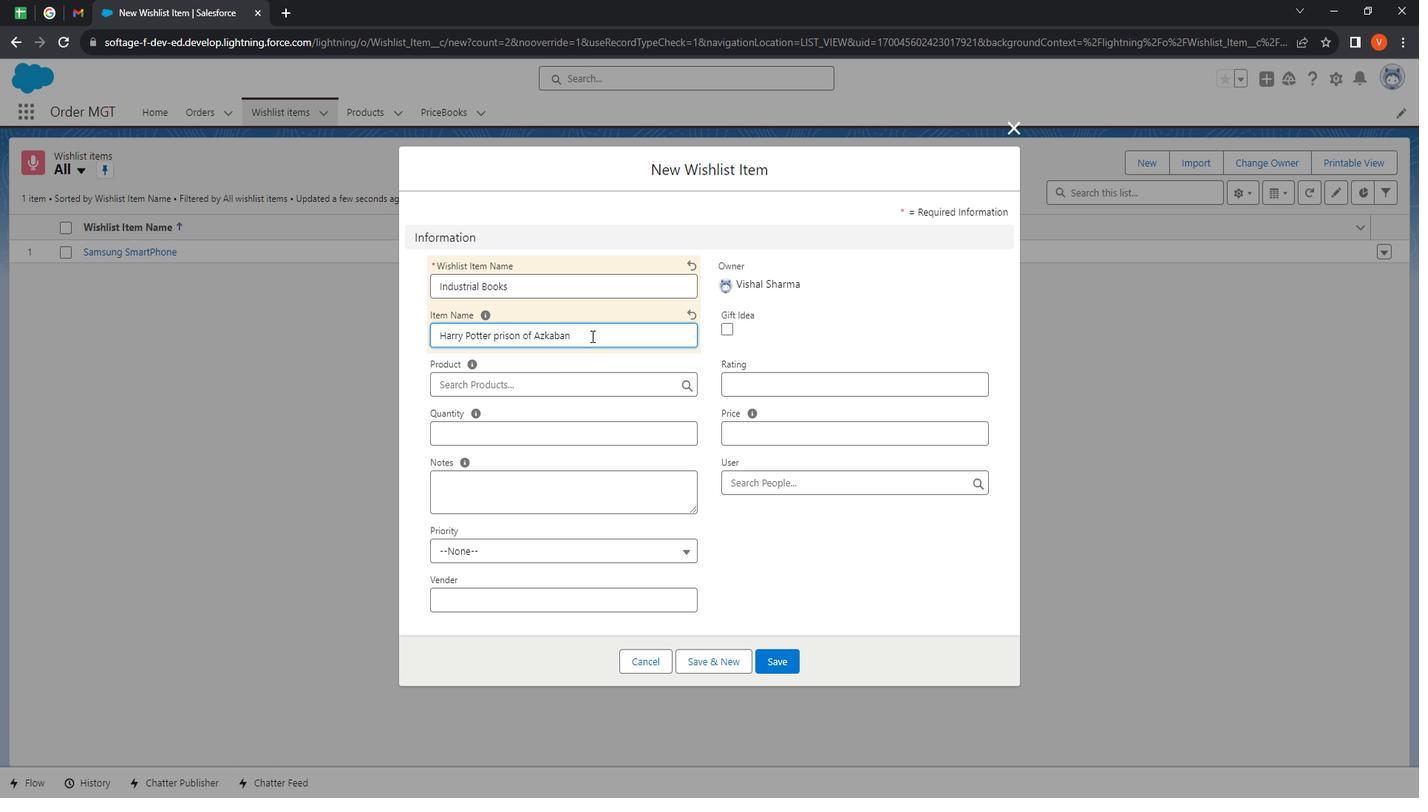 
Action: Mouse pressed left at (610, 343)
Screenshot: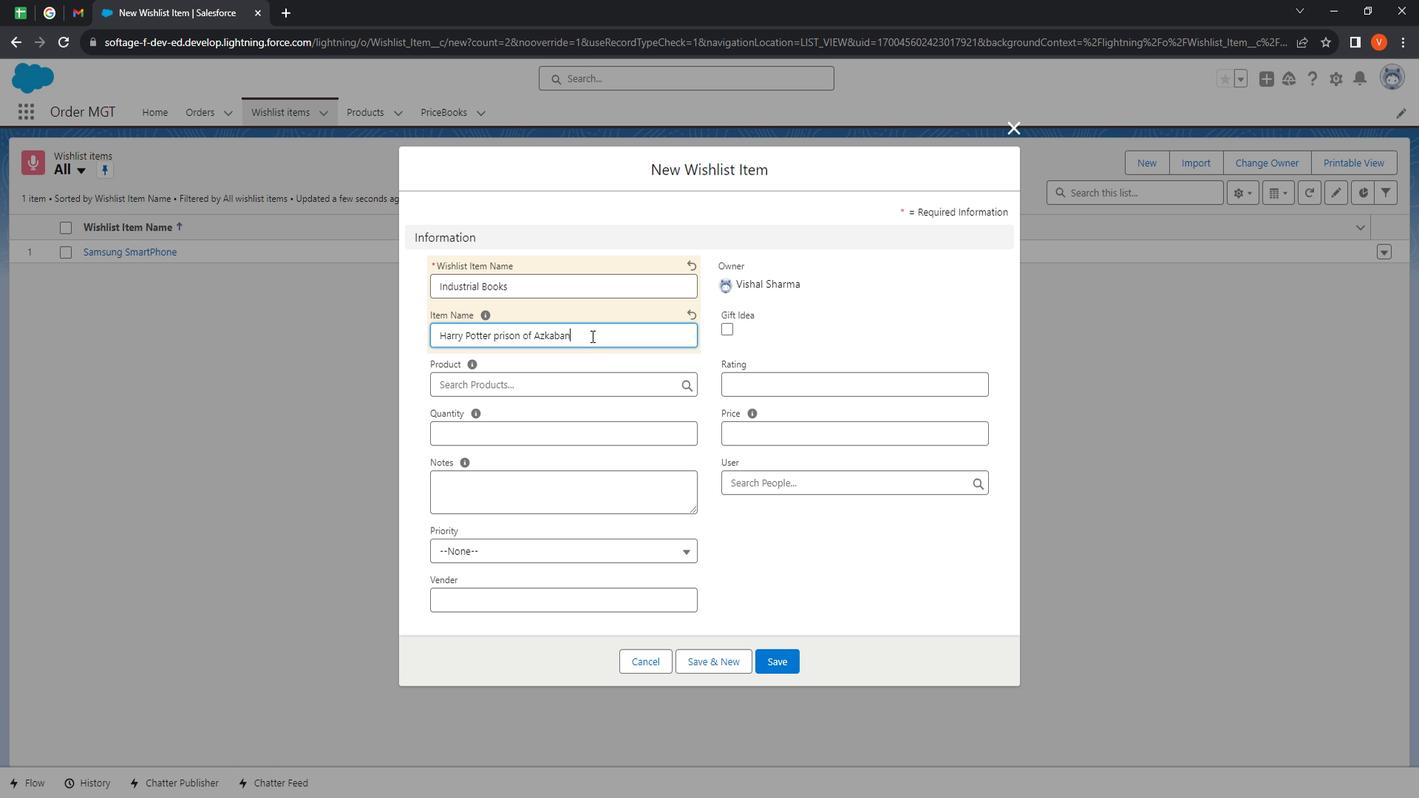 
Action: Mouse moved to (568, 347)
Screenshot: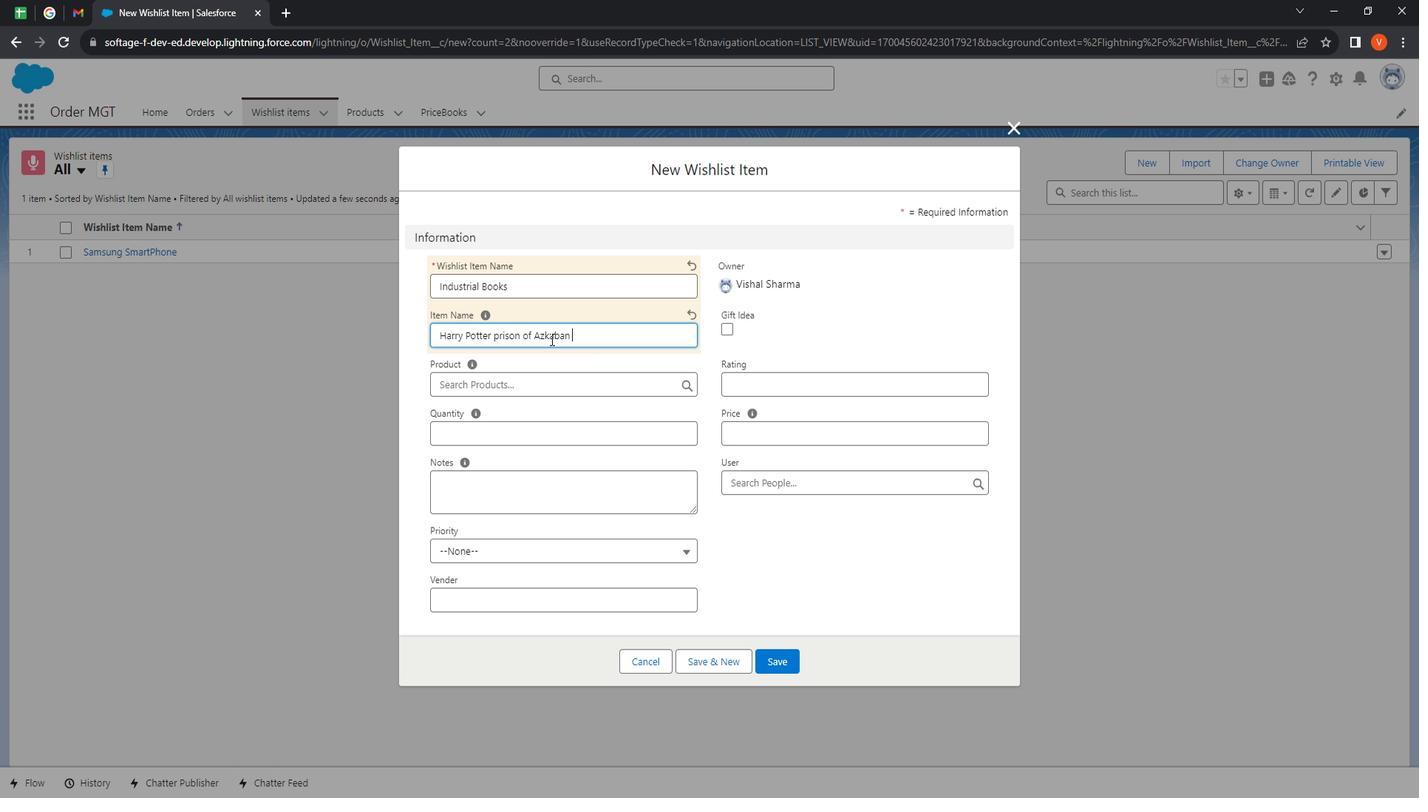 
Action: Key pressed second<Key.space>phrase
Screenshot: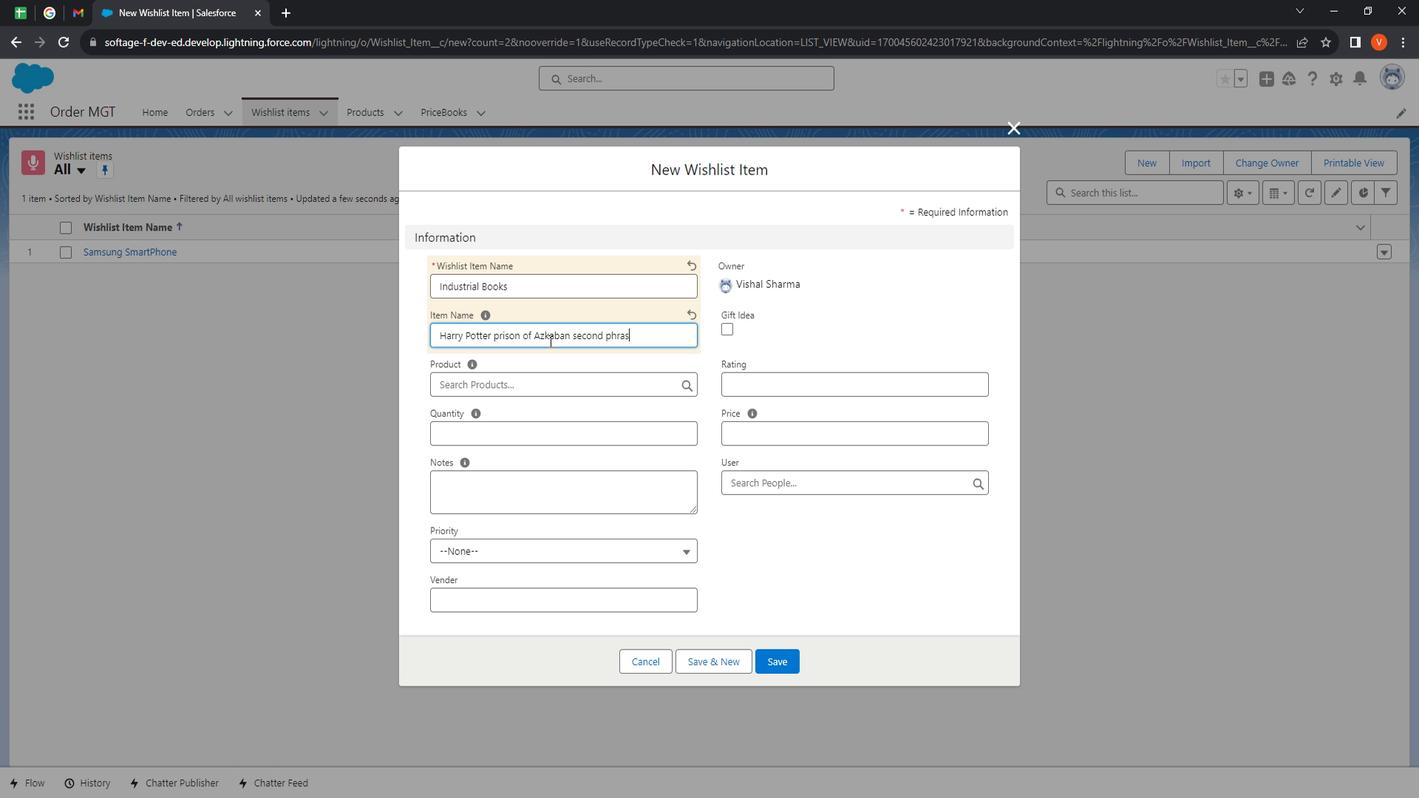 
Action: Mouse moved to (573, 378)
Screenshot: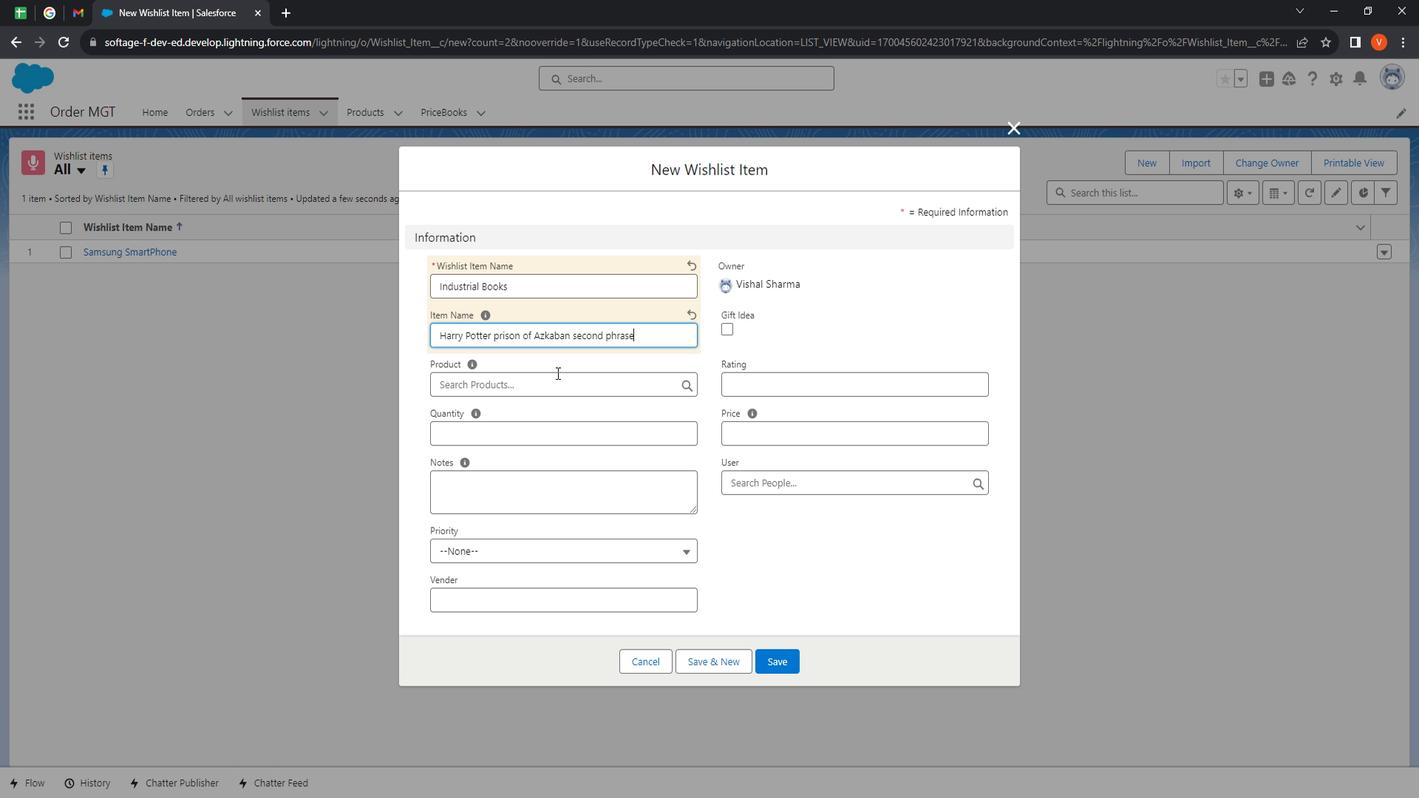 
Action: Mouse pressed left at (573, 378)
Screenshot: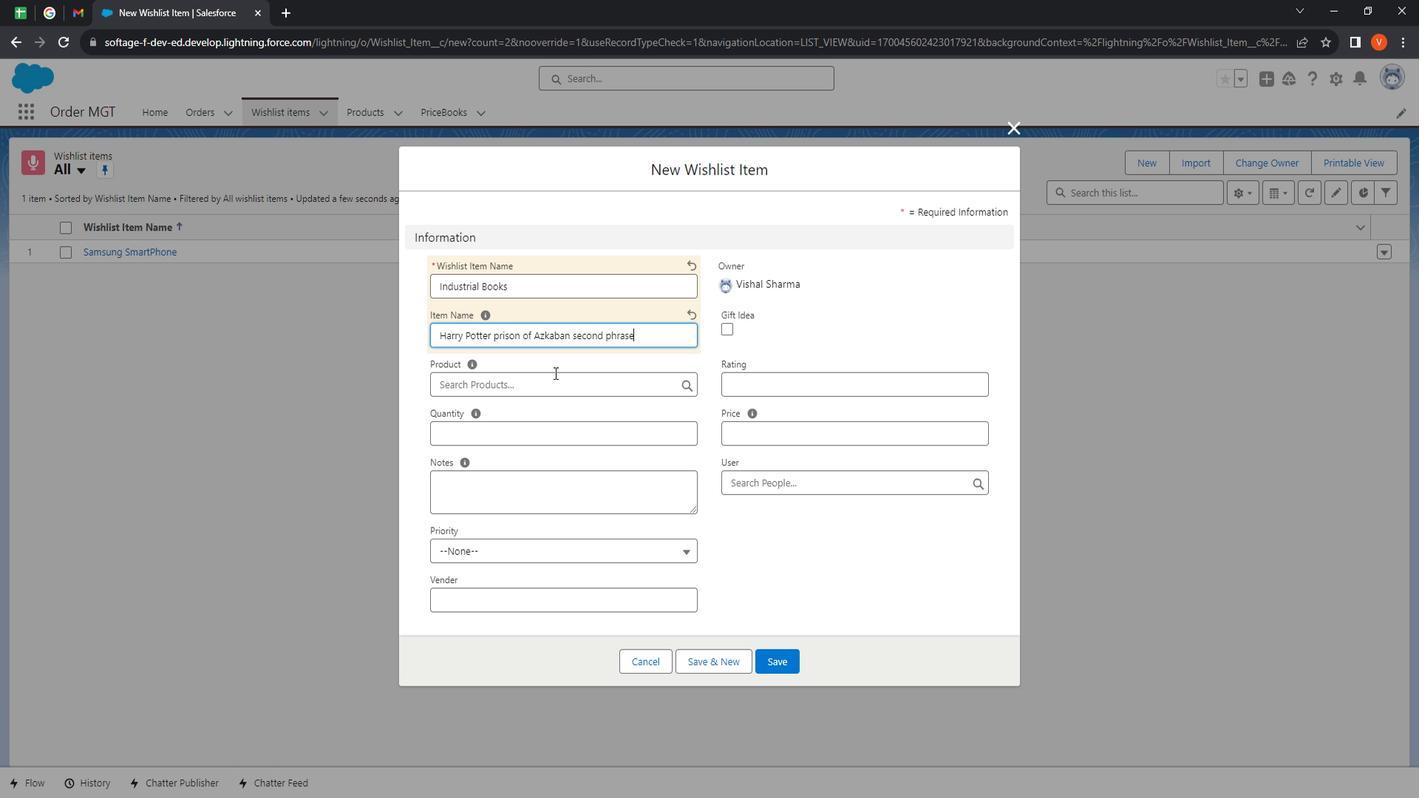 
Action: Mouse moved to (573, 552)
Screenshot: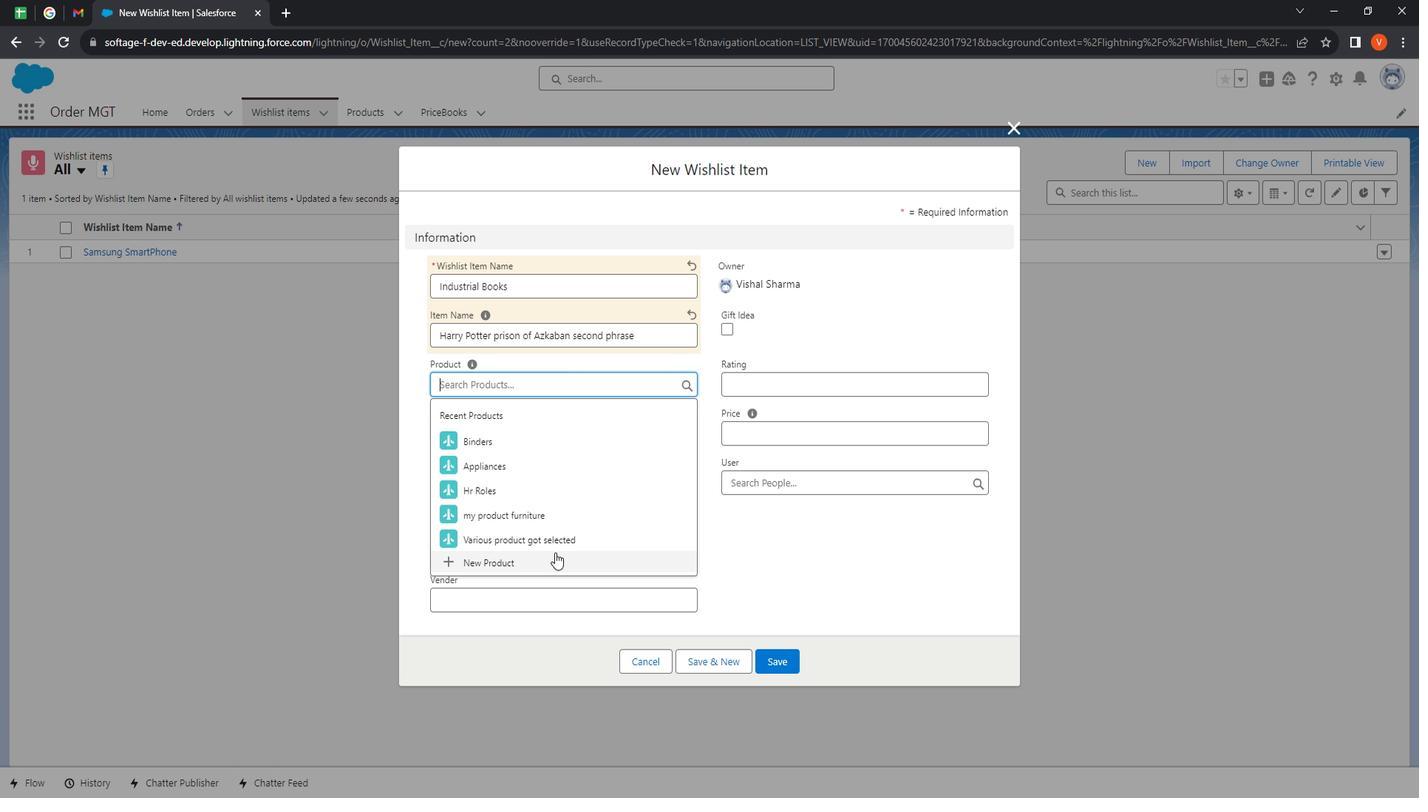 
Action: Mouse pressed left at (573, 552)
Screenshot: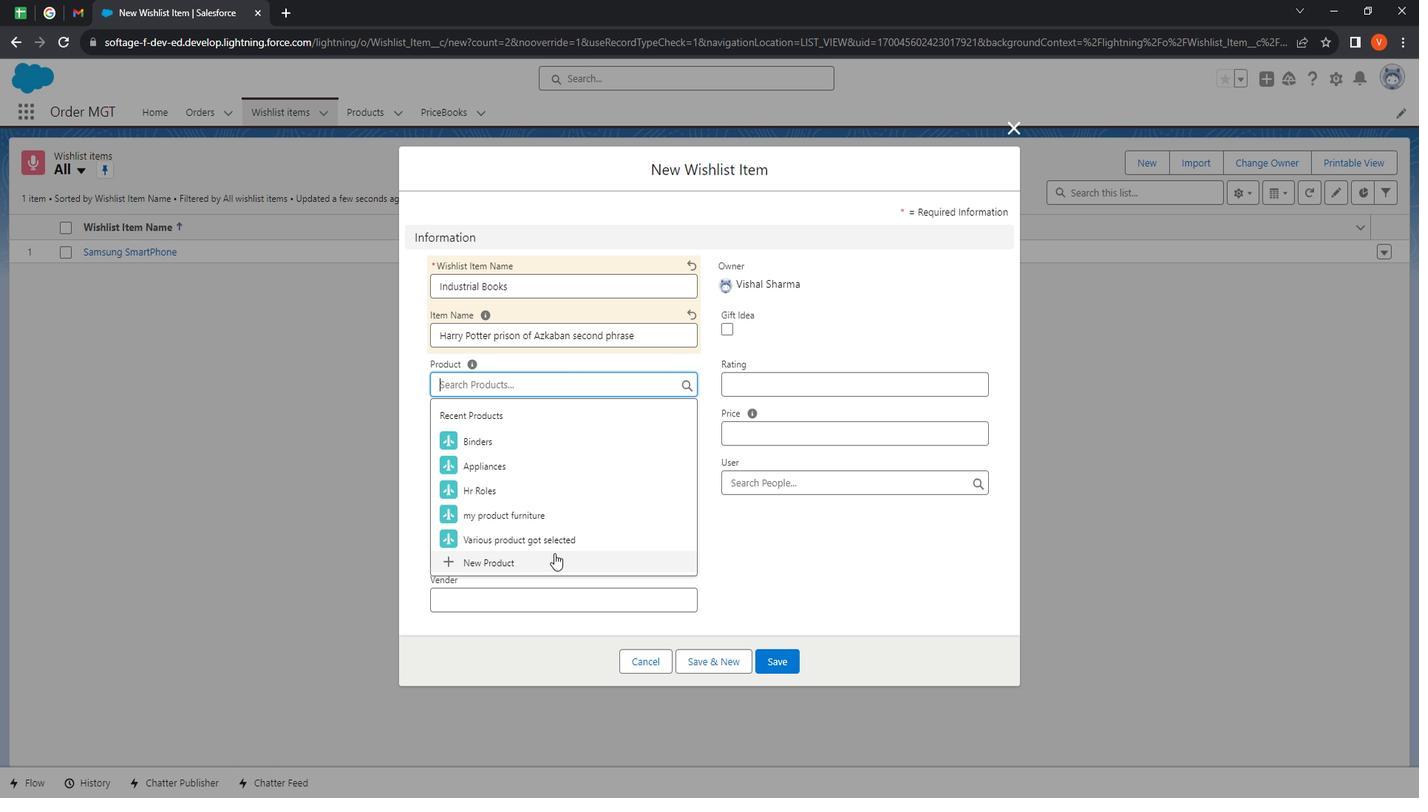 
Action: Mouse moved to (583, 201)
Screenshot: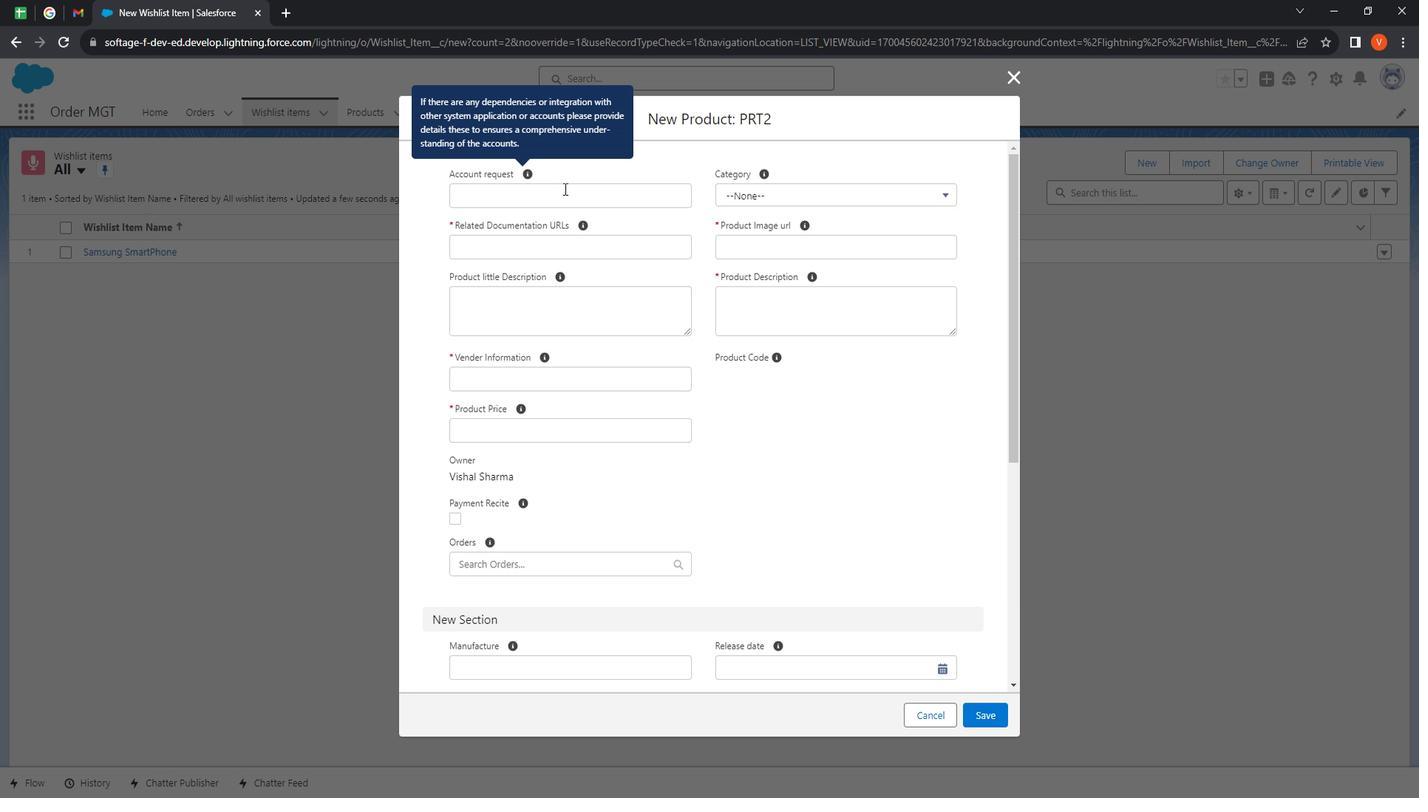 
Action: Mouse pressed left at (583, 201)
Screenshot: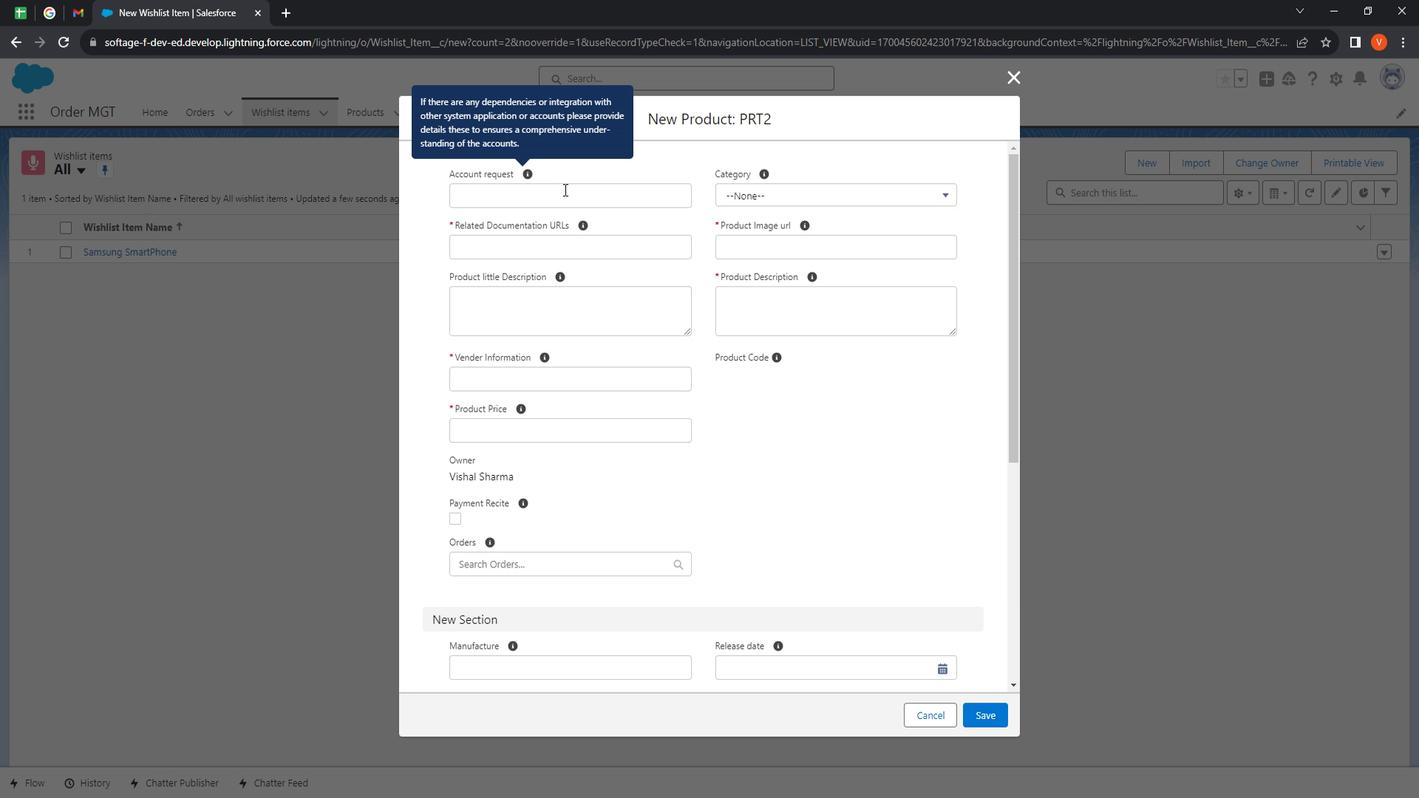 
Action: Mouse moved to (583, 204)
Screenshot: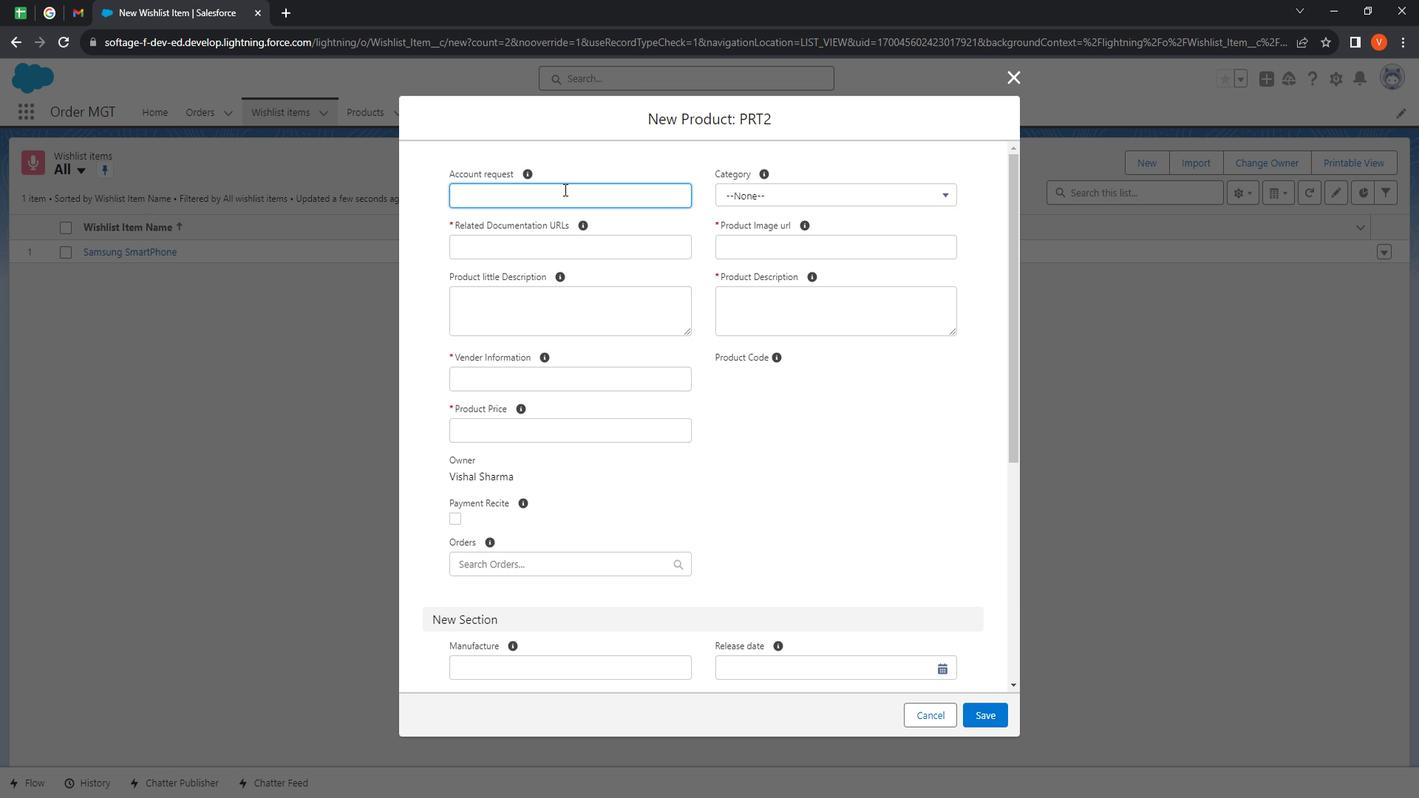 
Action: Key pressed <Key.shift>
Screenshot: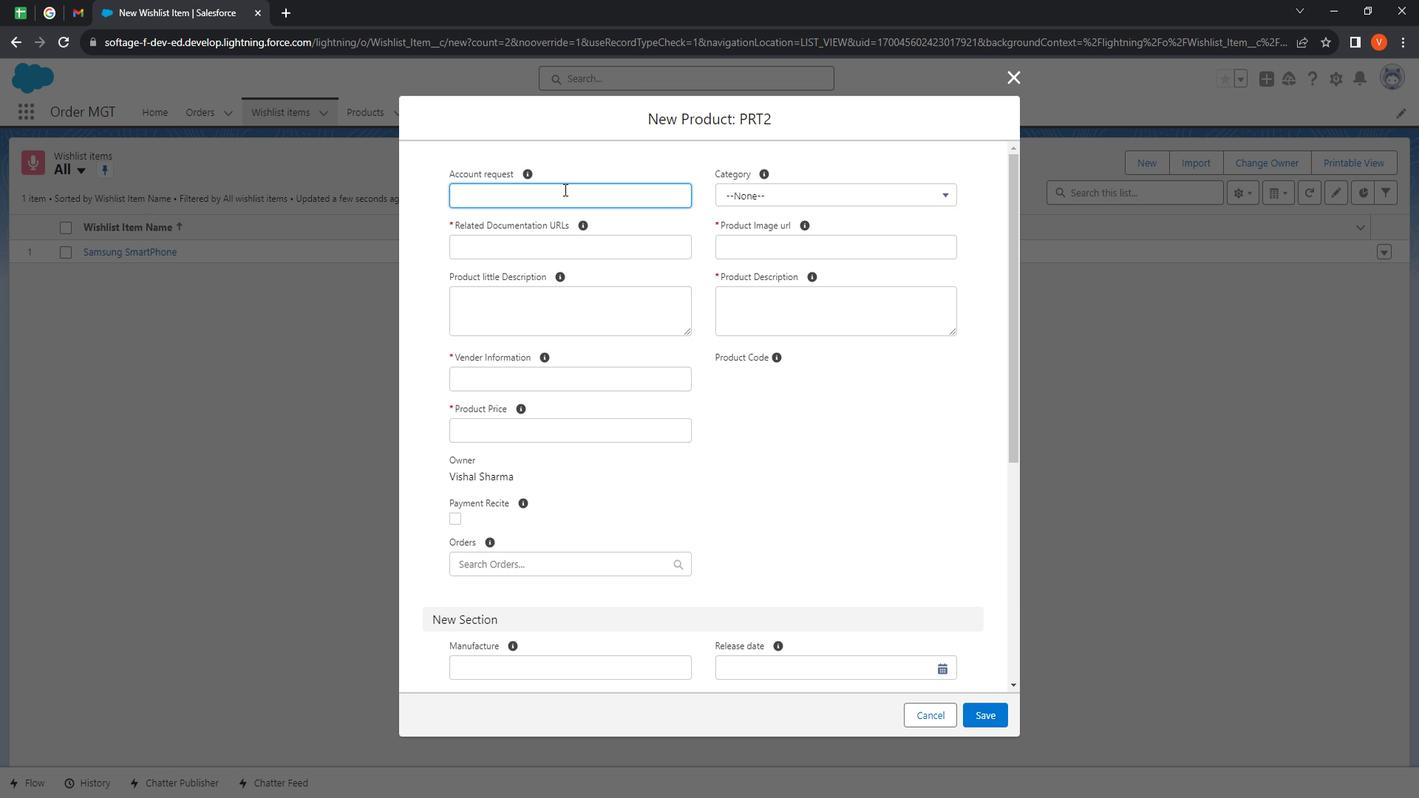 
Action: Mouse moved to (501, 218)
Screenshot: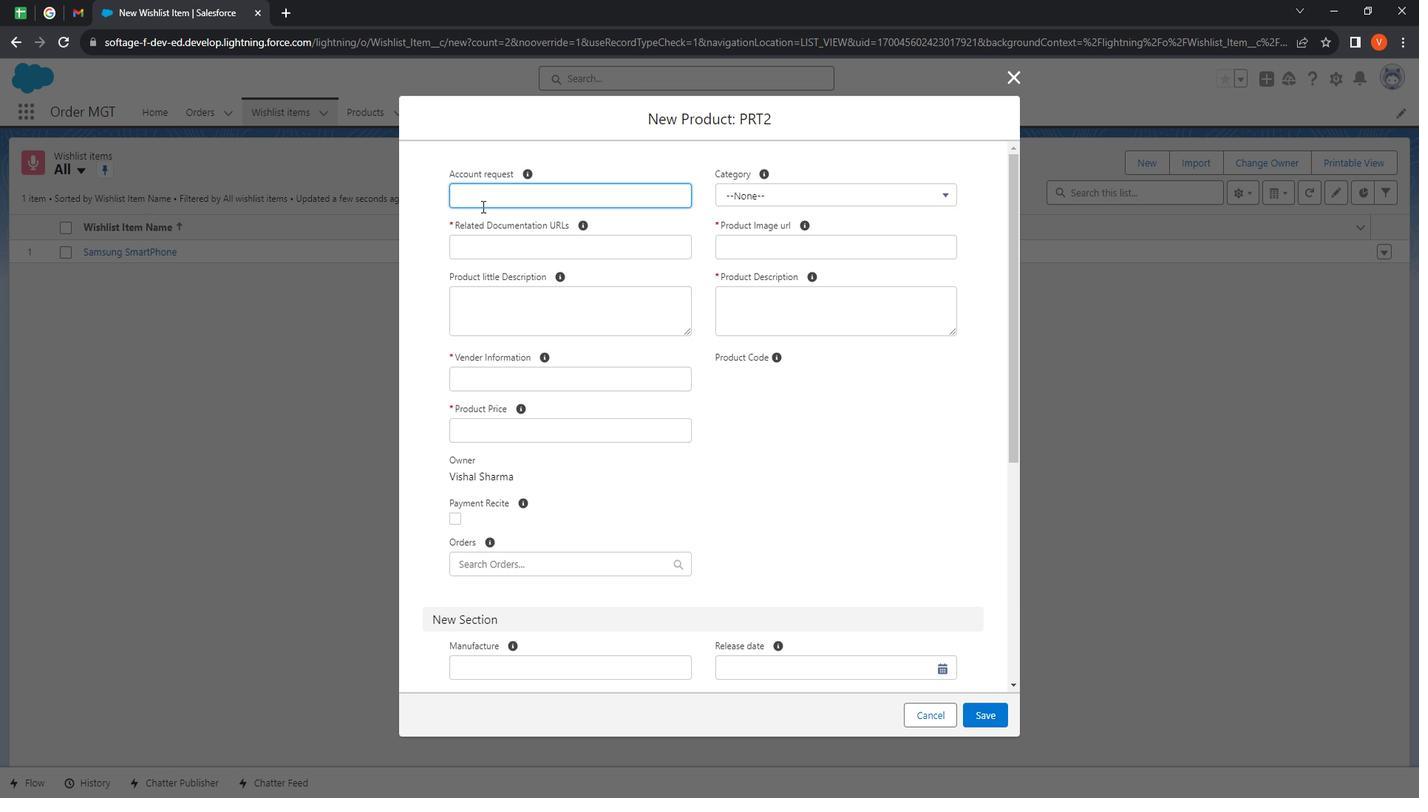 
Action: Key pressed <Key.shift><Key.shift><Key.shift><Key.shift><Key.shift><Key.shift><Key.shift><Key.shift><Key.shift><Key.shift><Key.shift><Key.shift>My<Key.space><Key.shift>Account<Key.space>for<Key.space>will<Key.space>smith
Screenshot: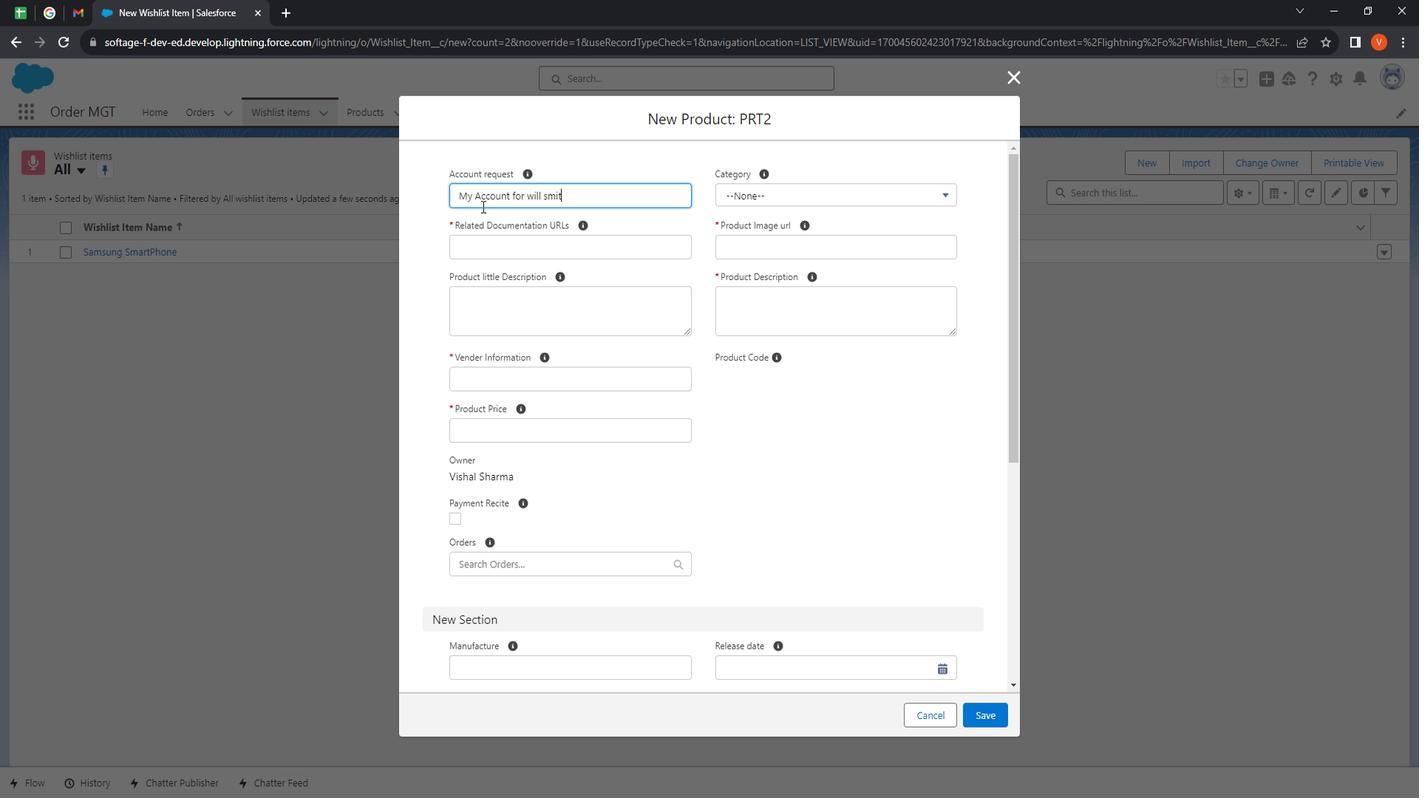 
Action: Mouse moved to (839, 220)
Screenshot: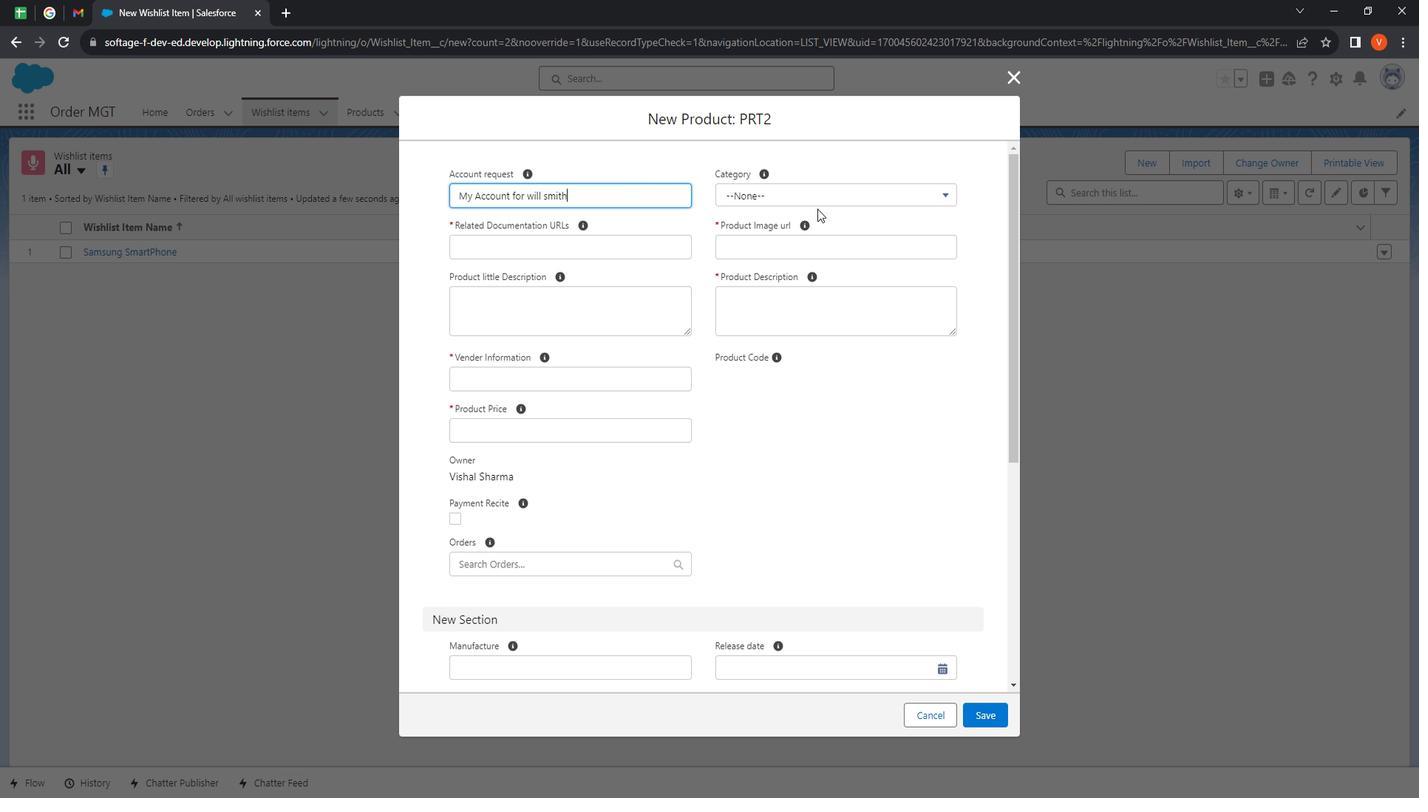 
Action: Mouse pressed left at (839, 220)
Screenshot: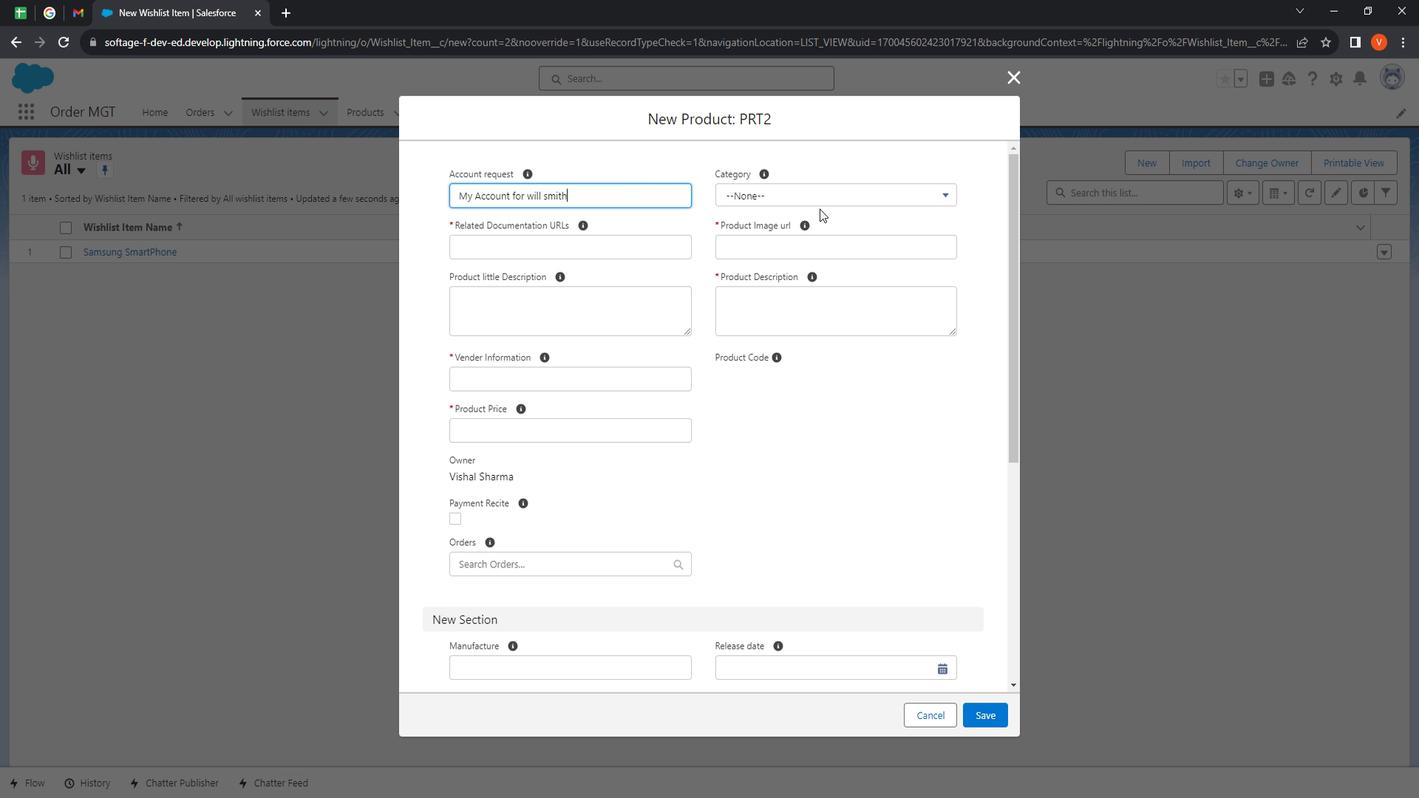 
Action: Mouse moved to (846, 212)
Screenshot: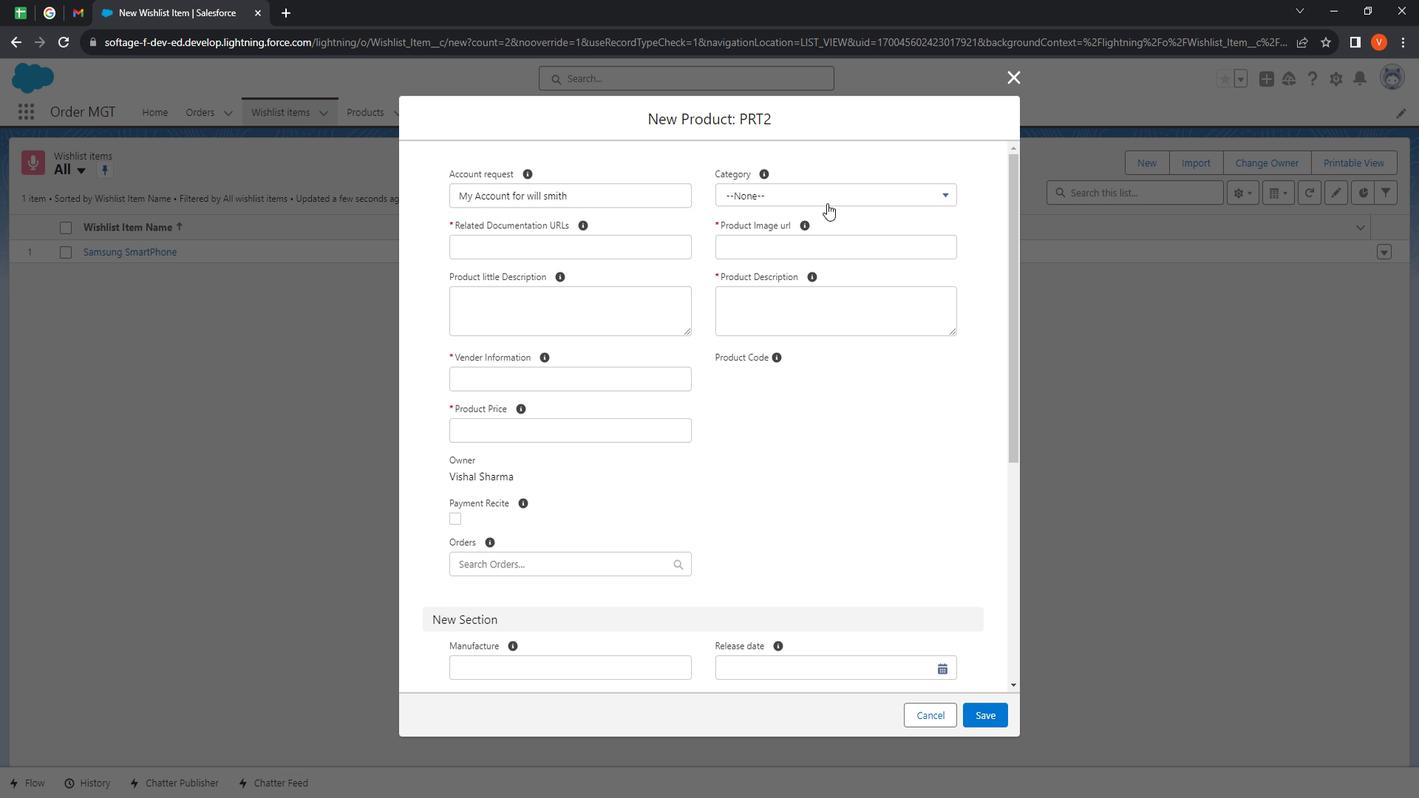 
Action: Mouse pressed left at (846, 212)
Screenshot: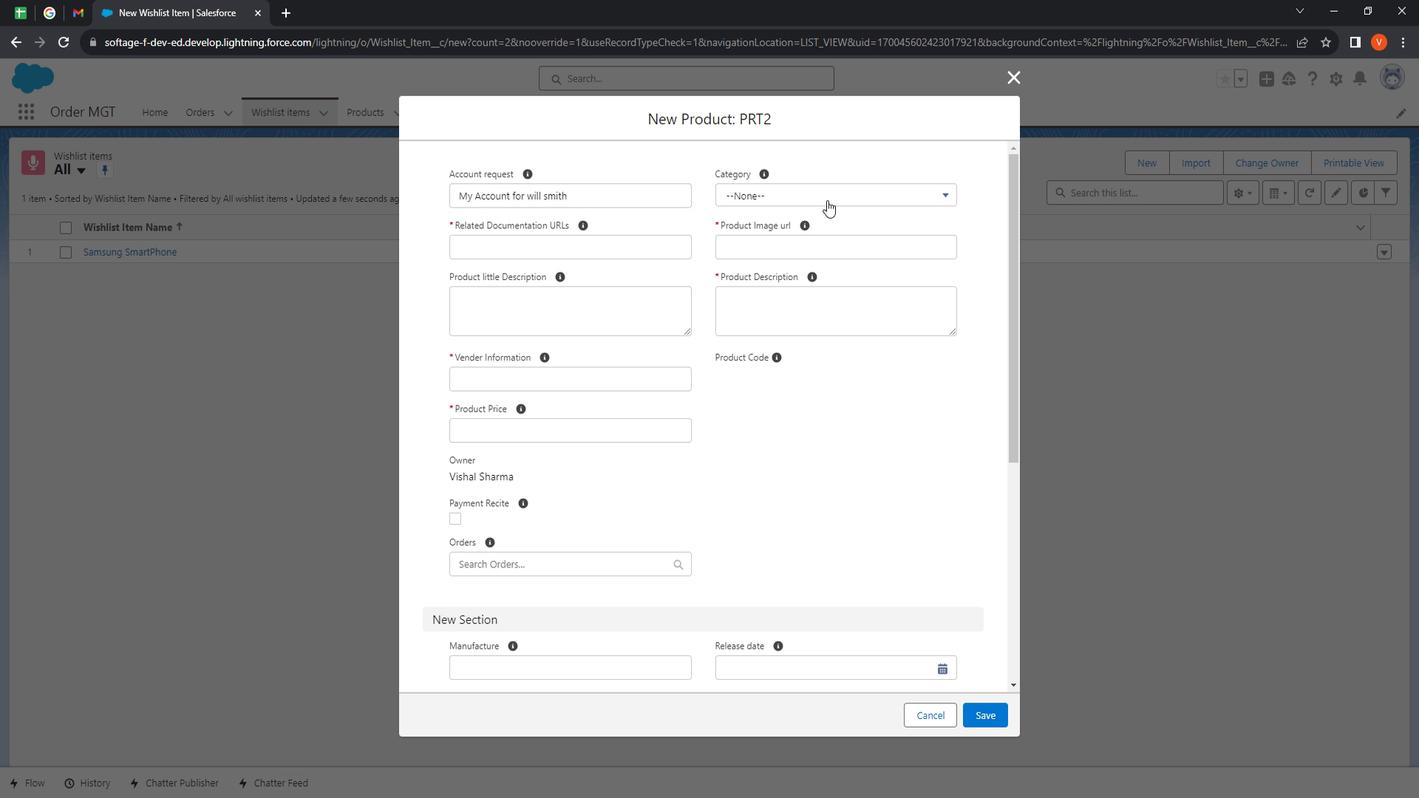 
Action: Mouse moved to (856, 323)
Screenshot: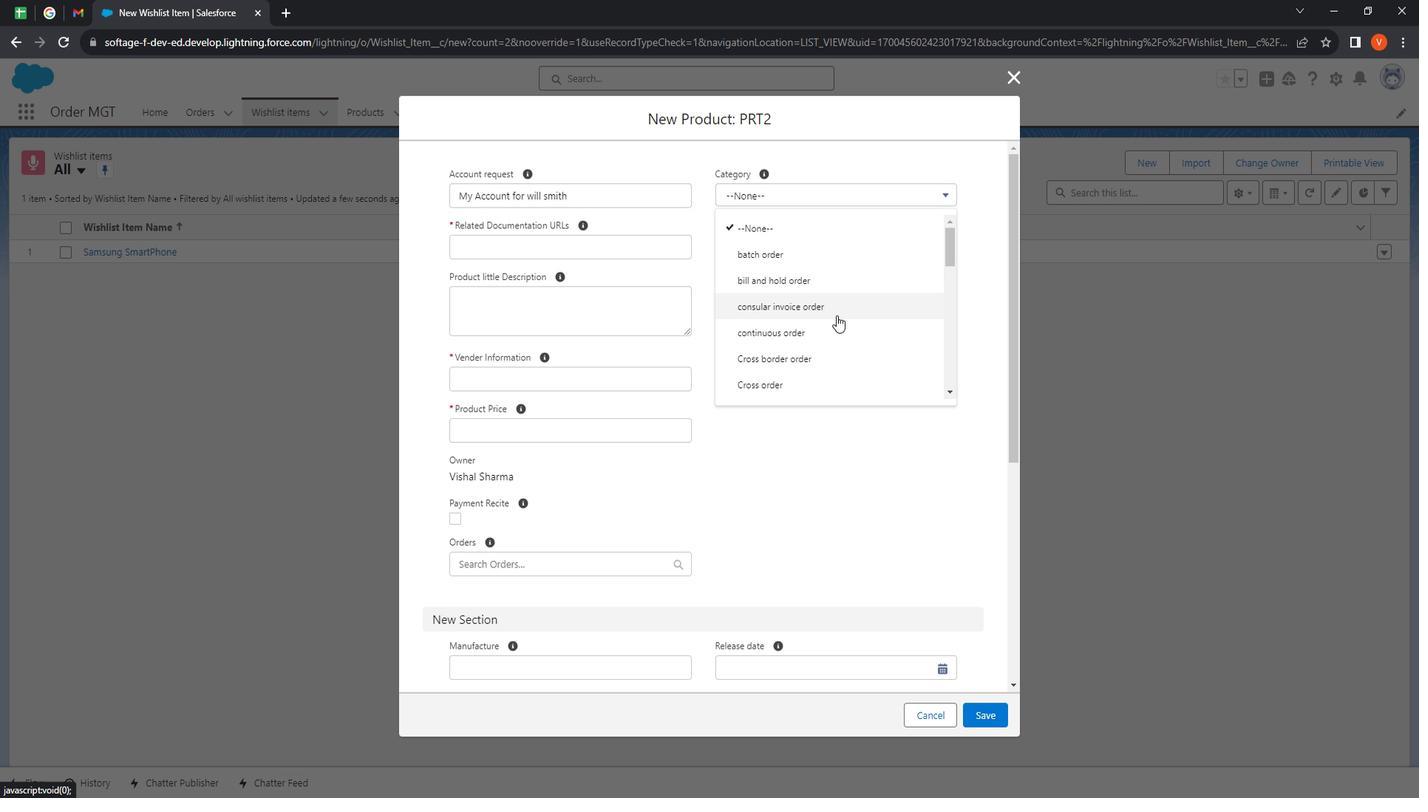 
Action: Mouse pressed left at (856, 323)
Screenshot: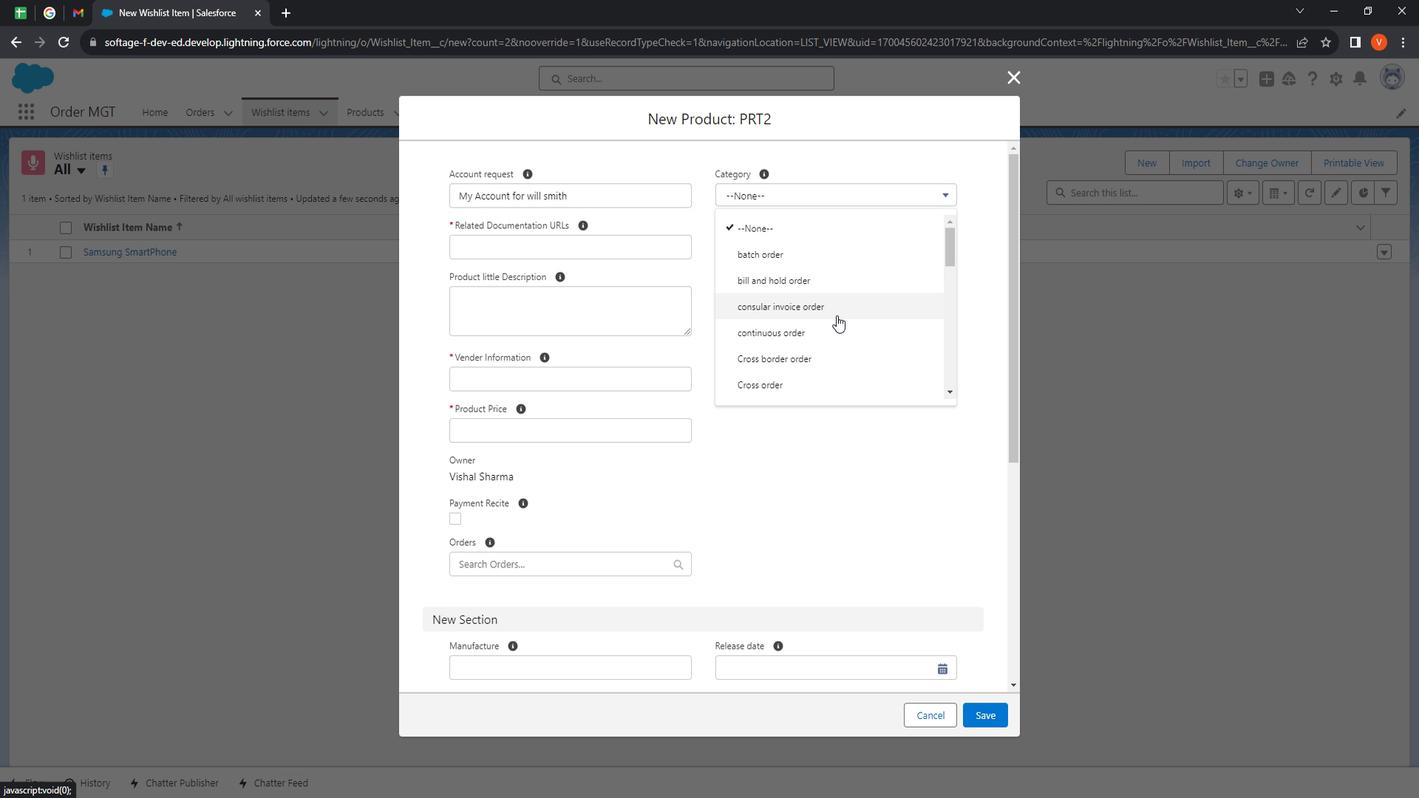 
Action: Mouse moved to (624, 252)
Screenshot: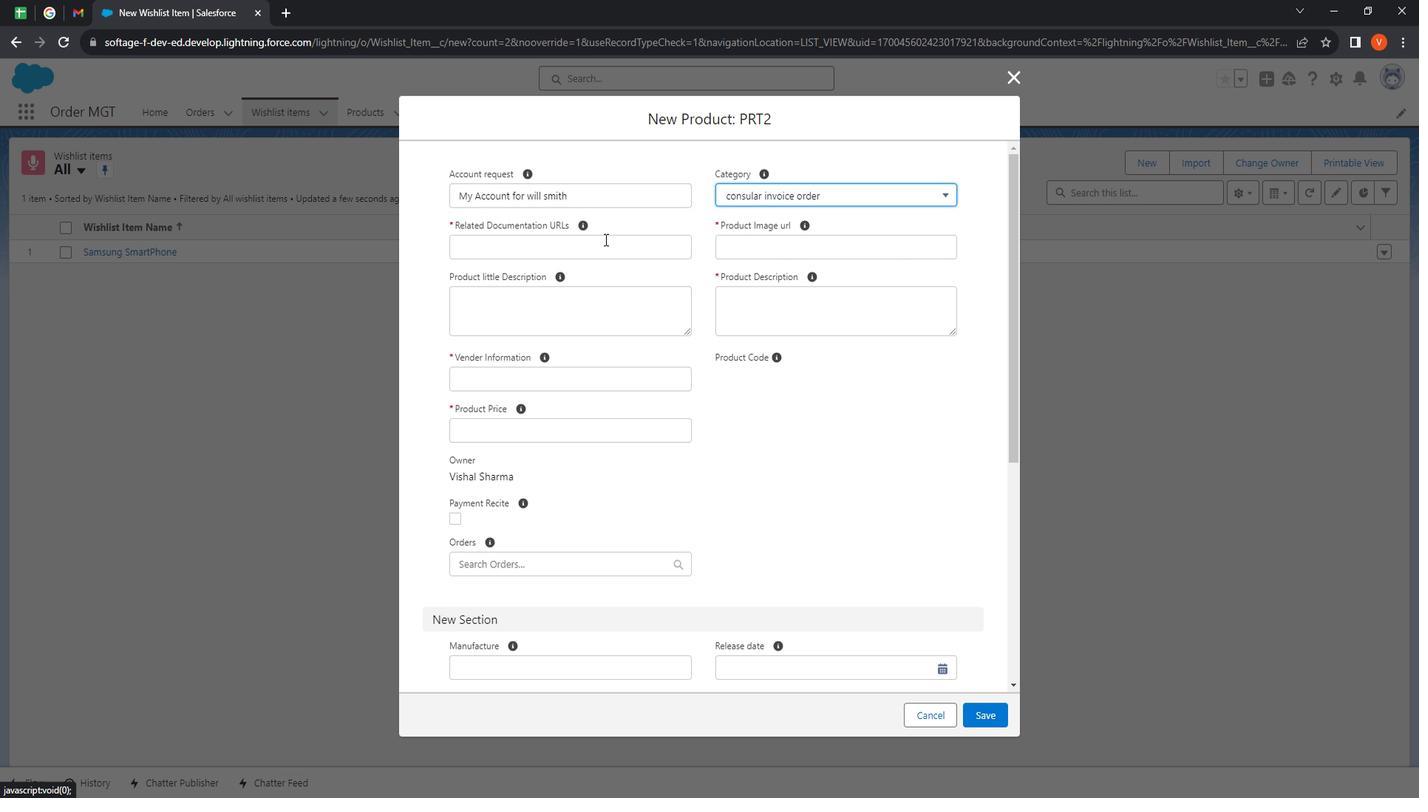
Action: Mouse pressed left at (624, 252)
Screenshot: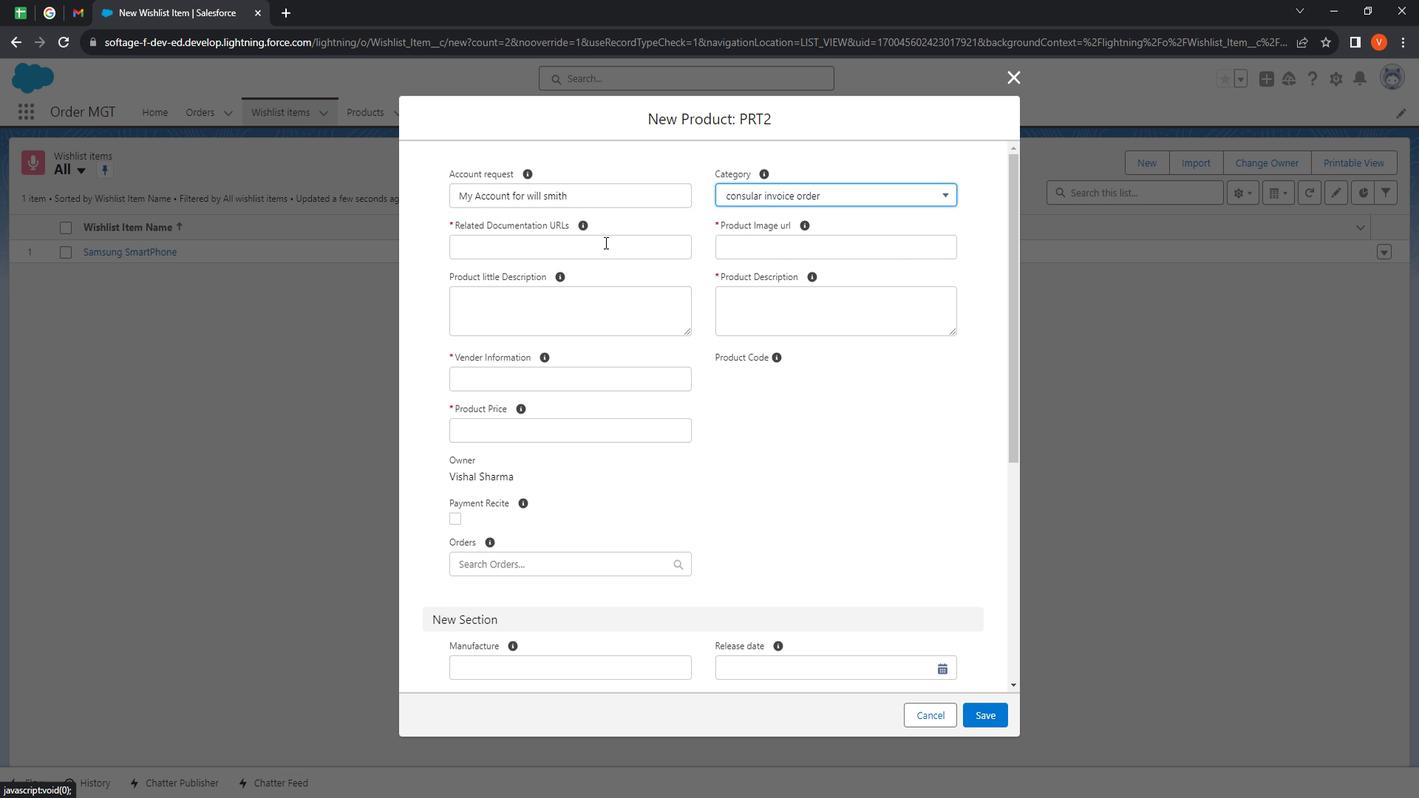 
Action: Mouse moved to (593, 266)
Screenshot: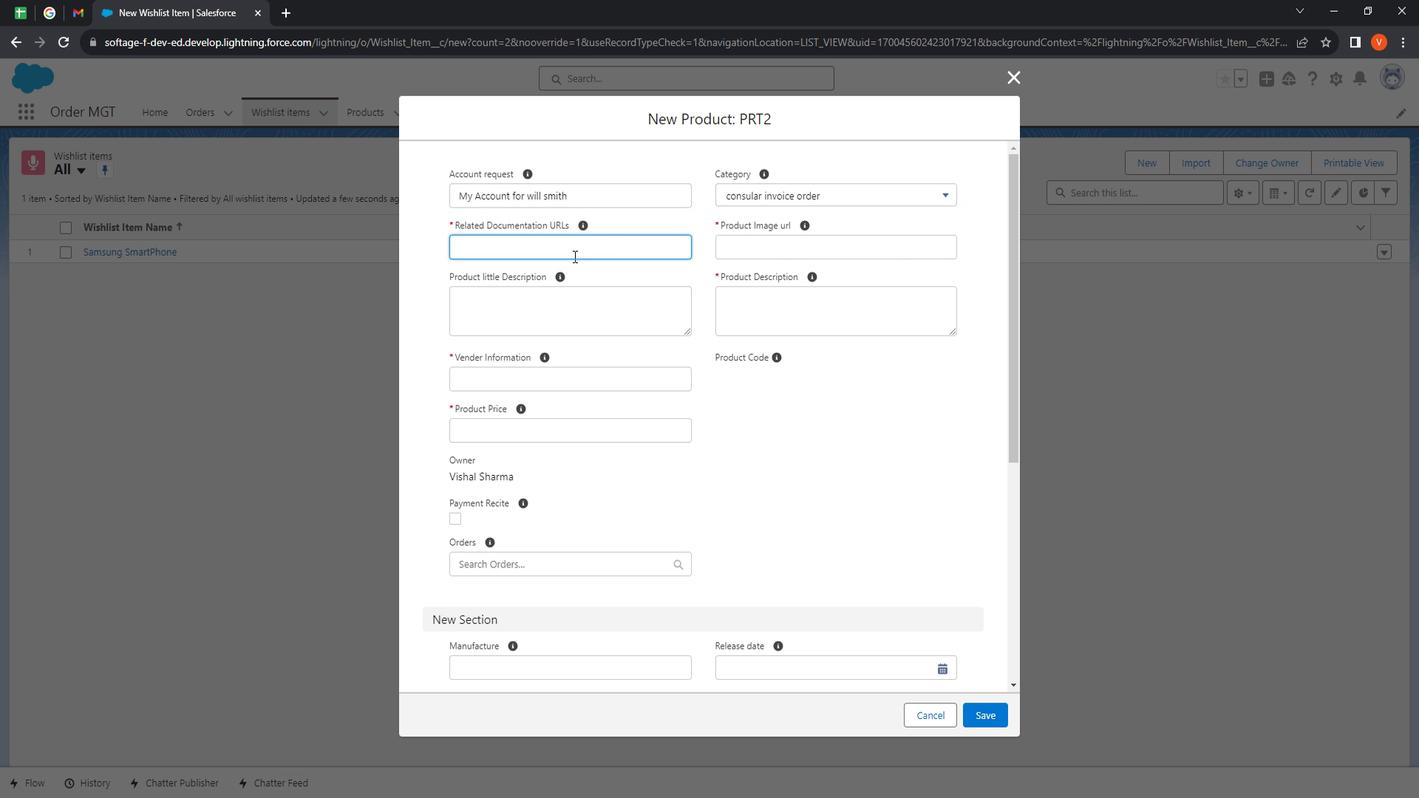 
Action: Key pressed www.d
Screenshot: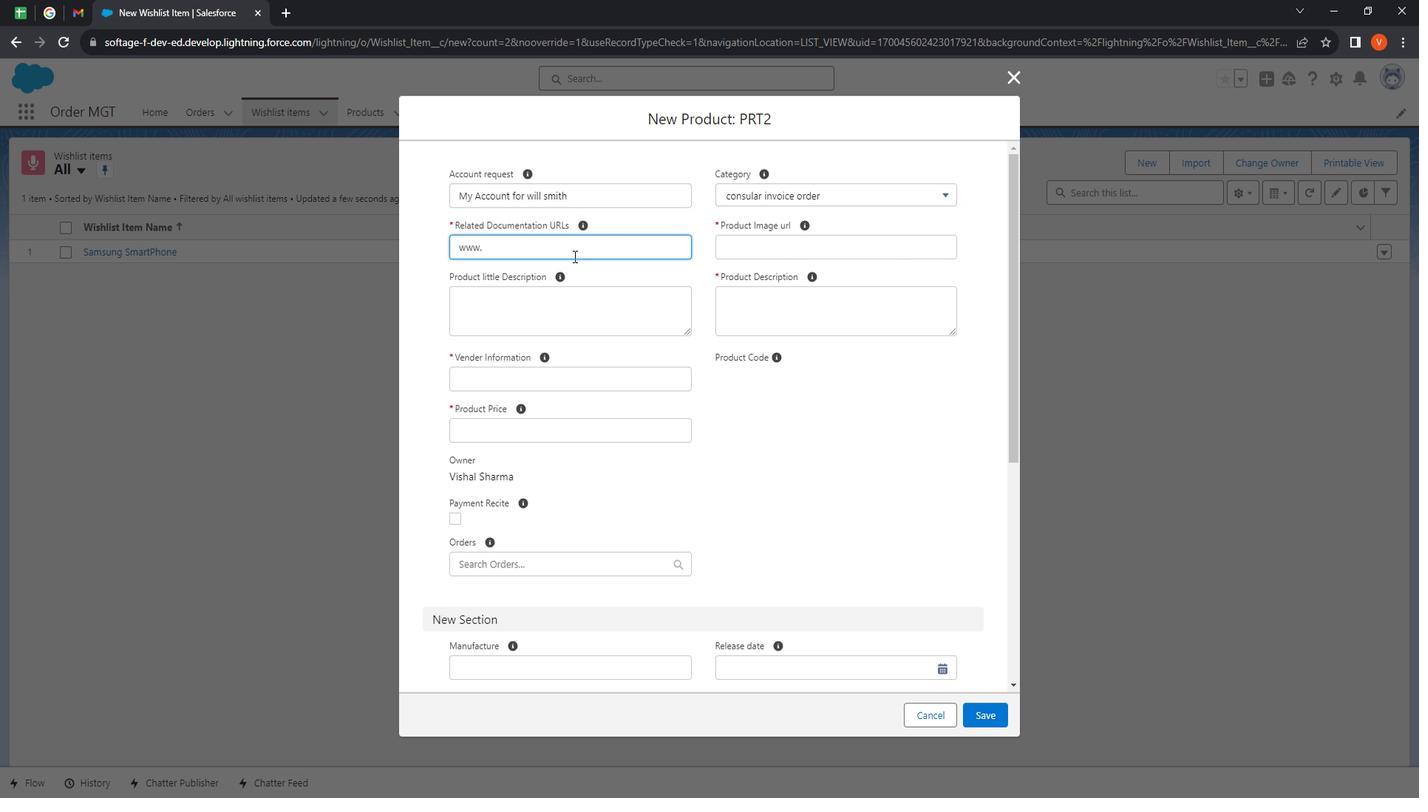 
Action: Mouse moved to (592, 266)
Screenshot: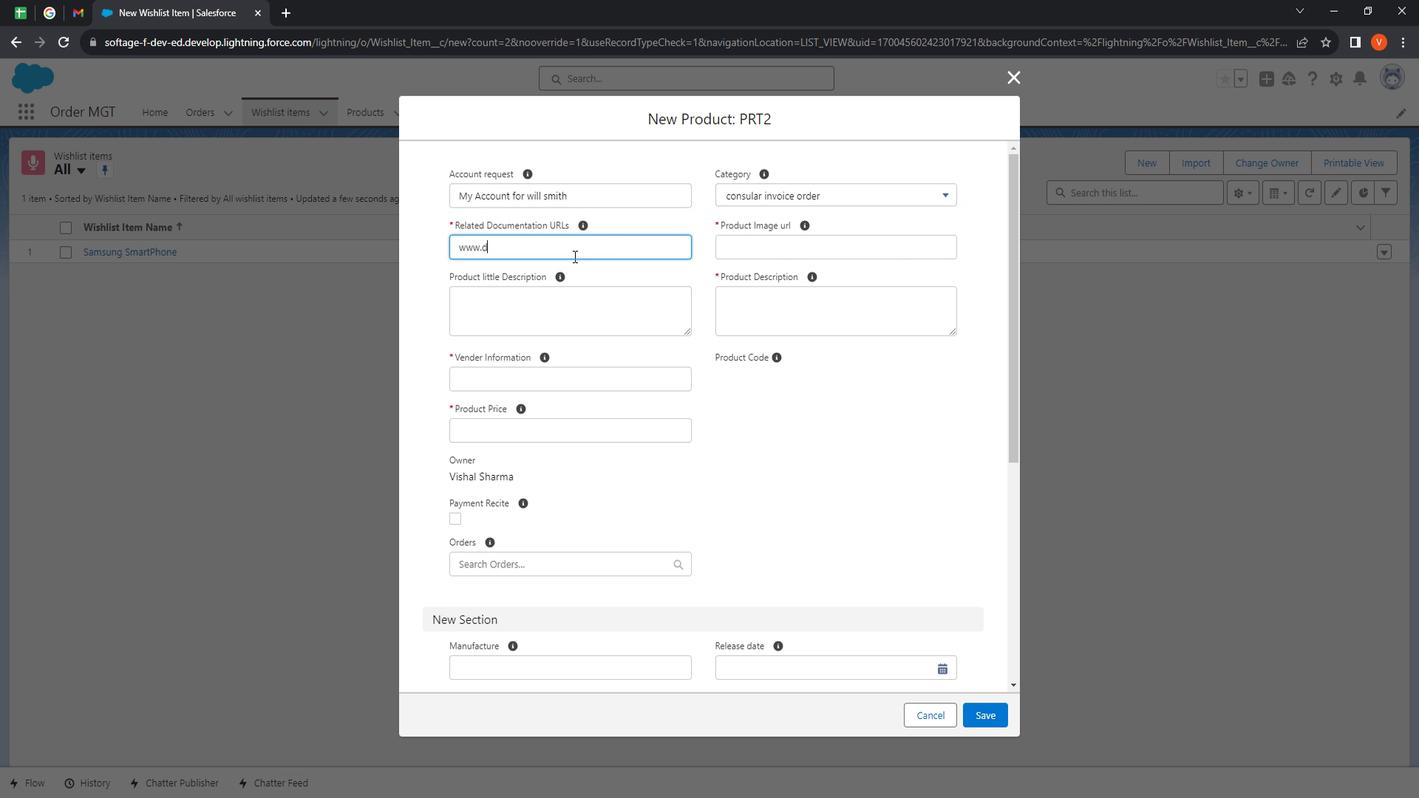 
Action: Key pressed oc.com<Key.tab>
Screenshot: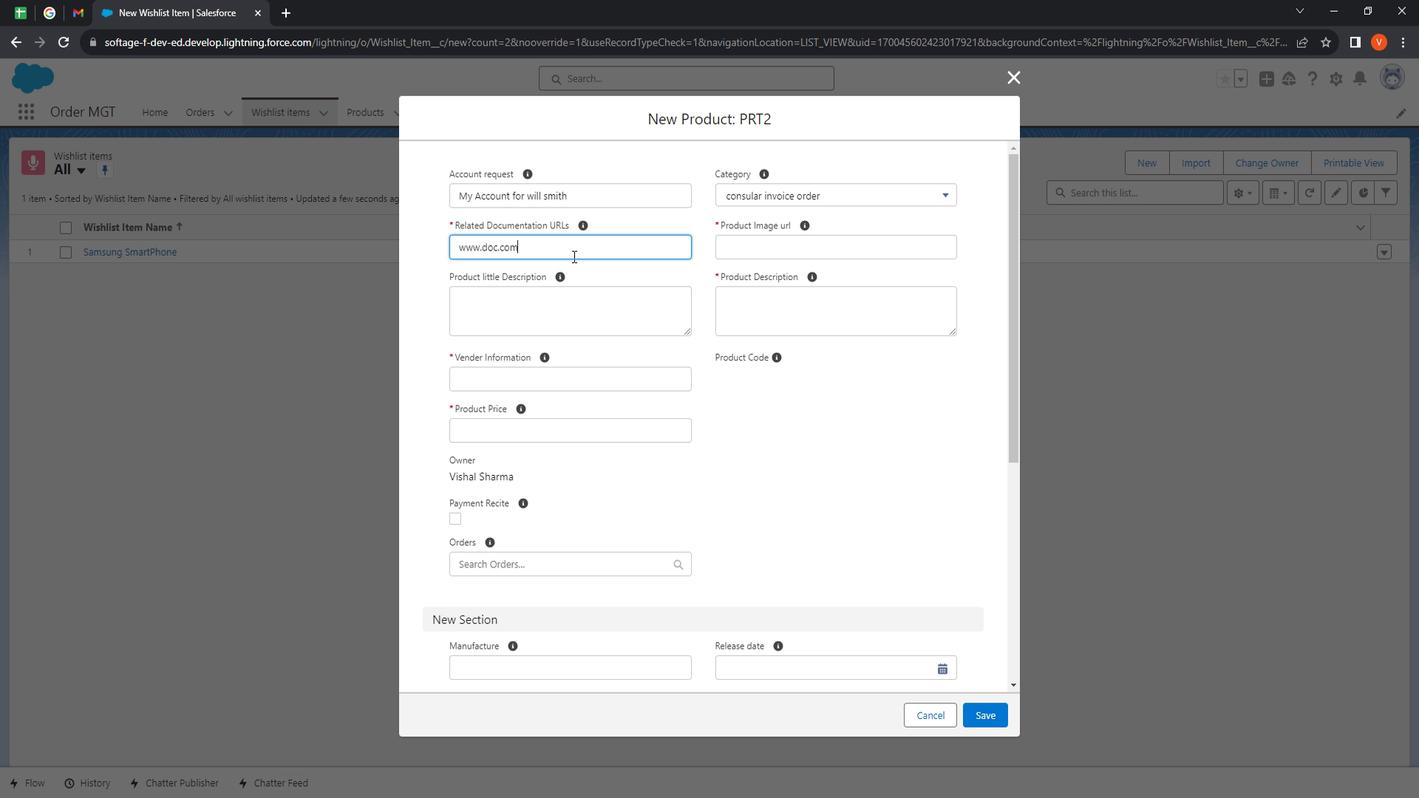 
Action: Mouse moved to (591, 266)
Screenshot: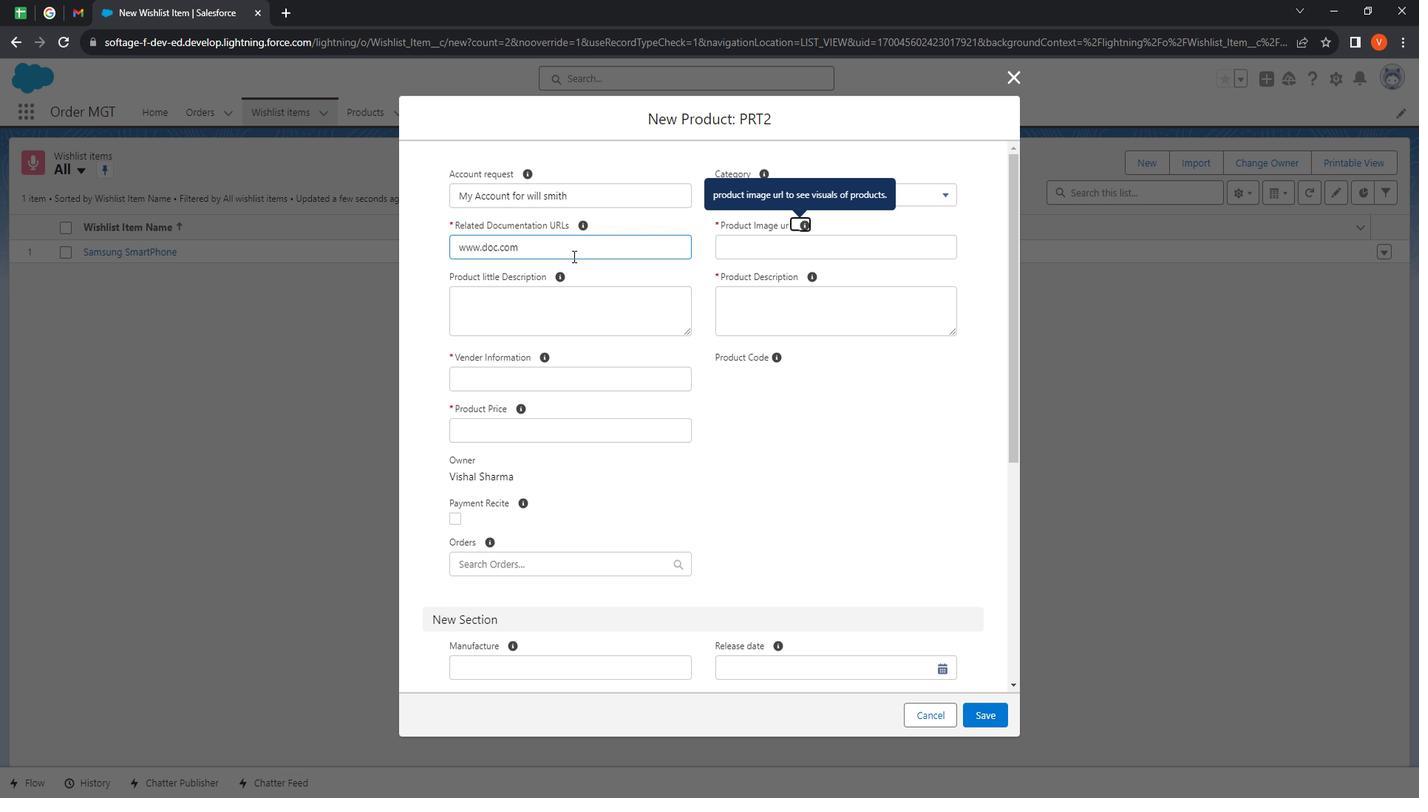 
Action: Key pressed <Key.tab>uul.img
Screenshot: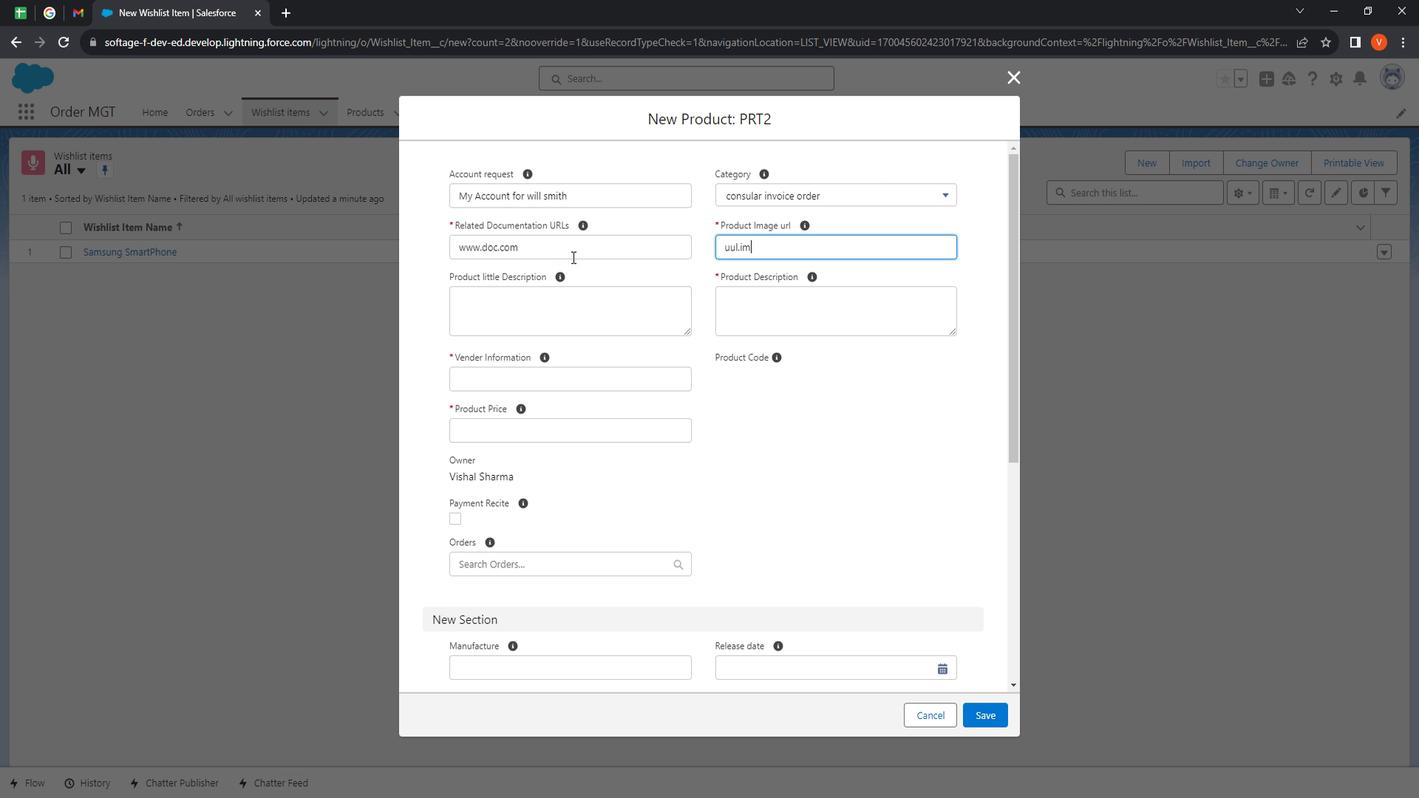 
Action: Mouse moved to (569, 320)
Screenshot: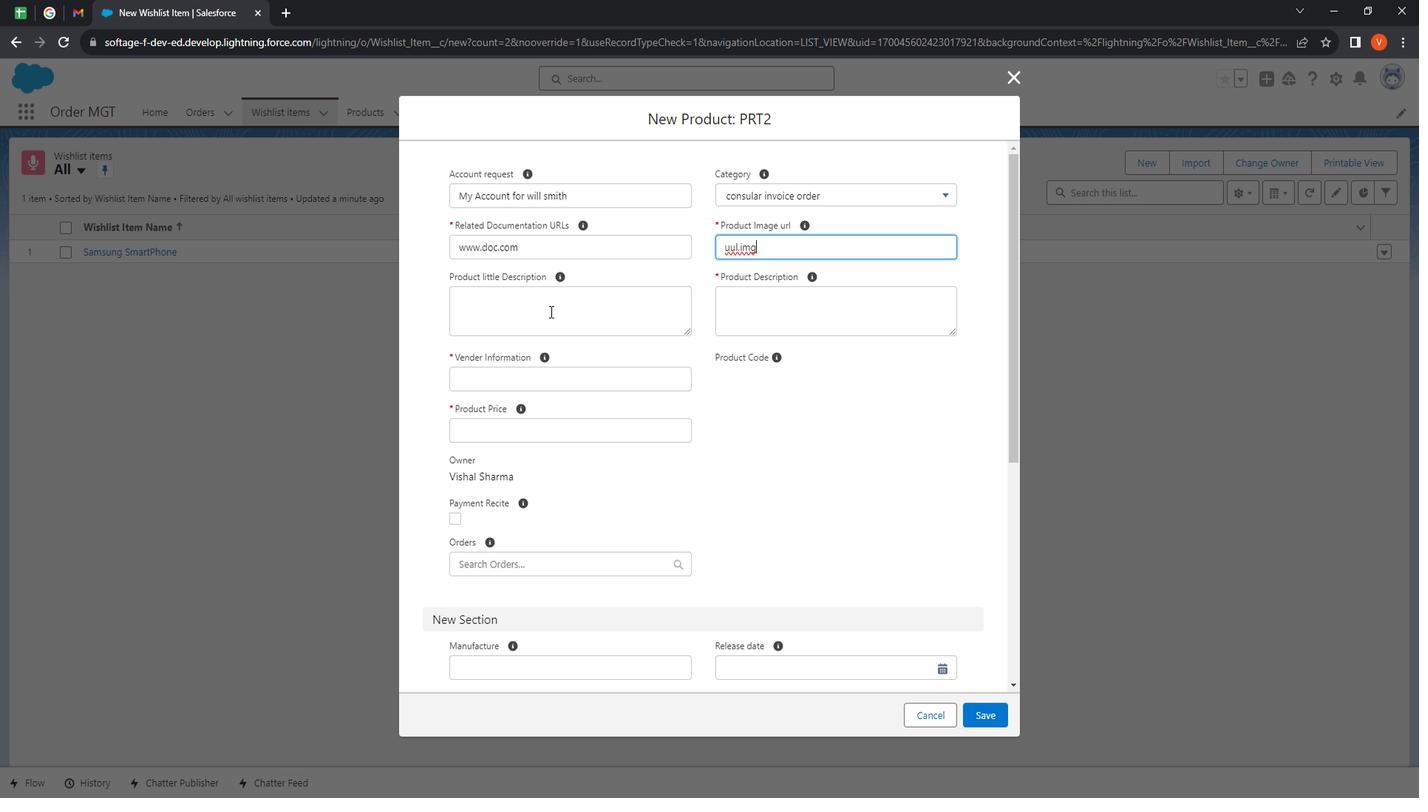 
Action: Mouse pressed left at (569, 320)
Screenshot: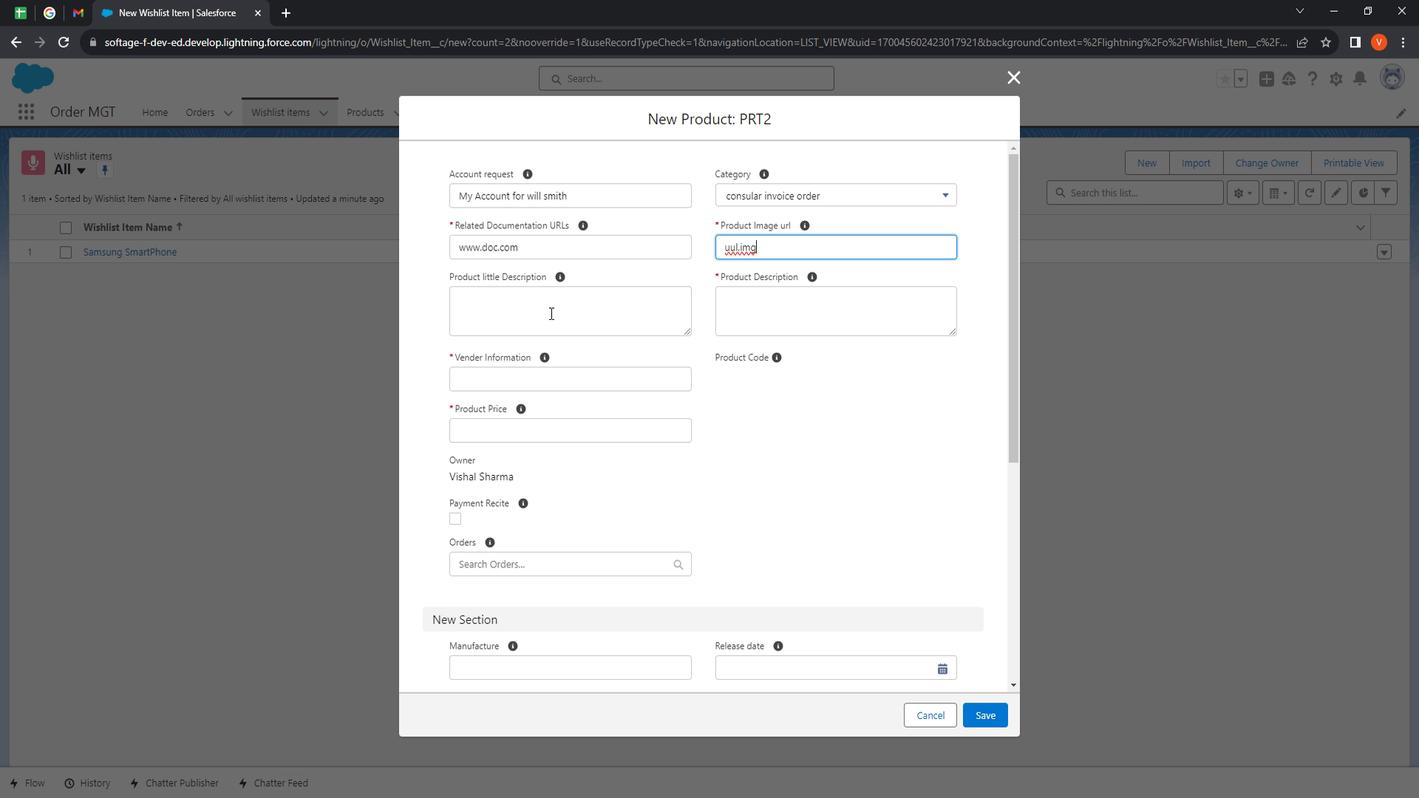 
Action: Mouse moved to (762, 318)
Screenshot: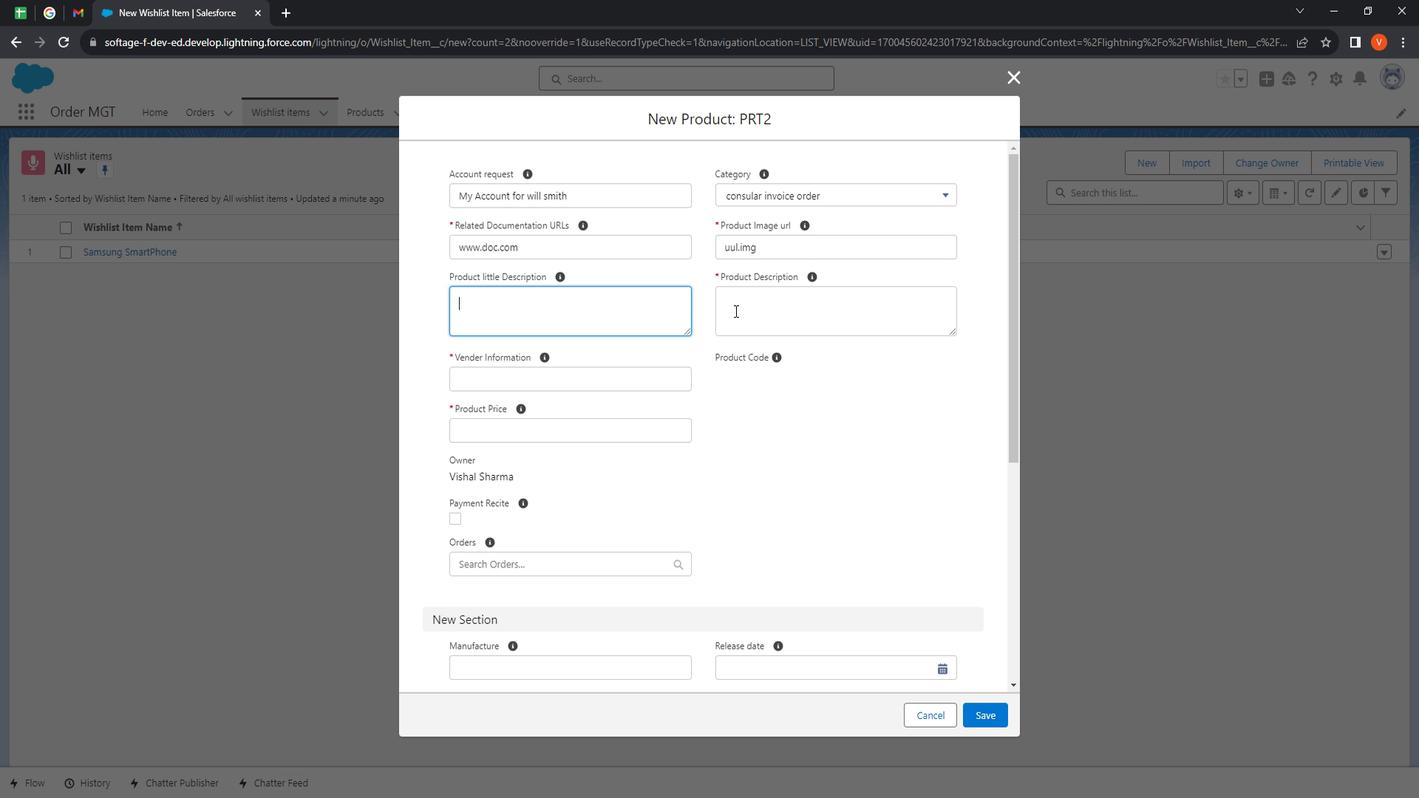 
Action: Mouse pressed left at (762, 318)
Screenshot: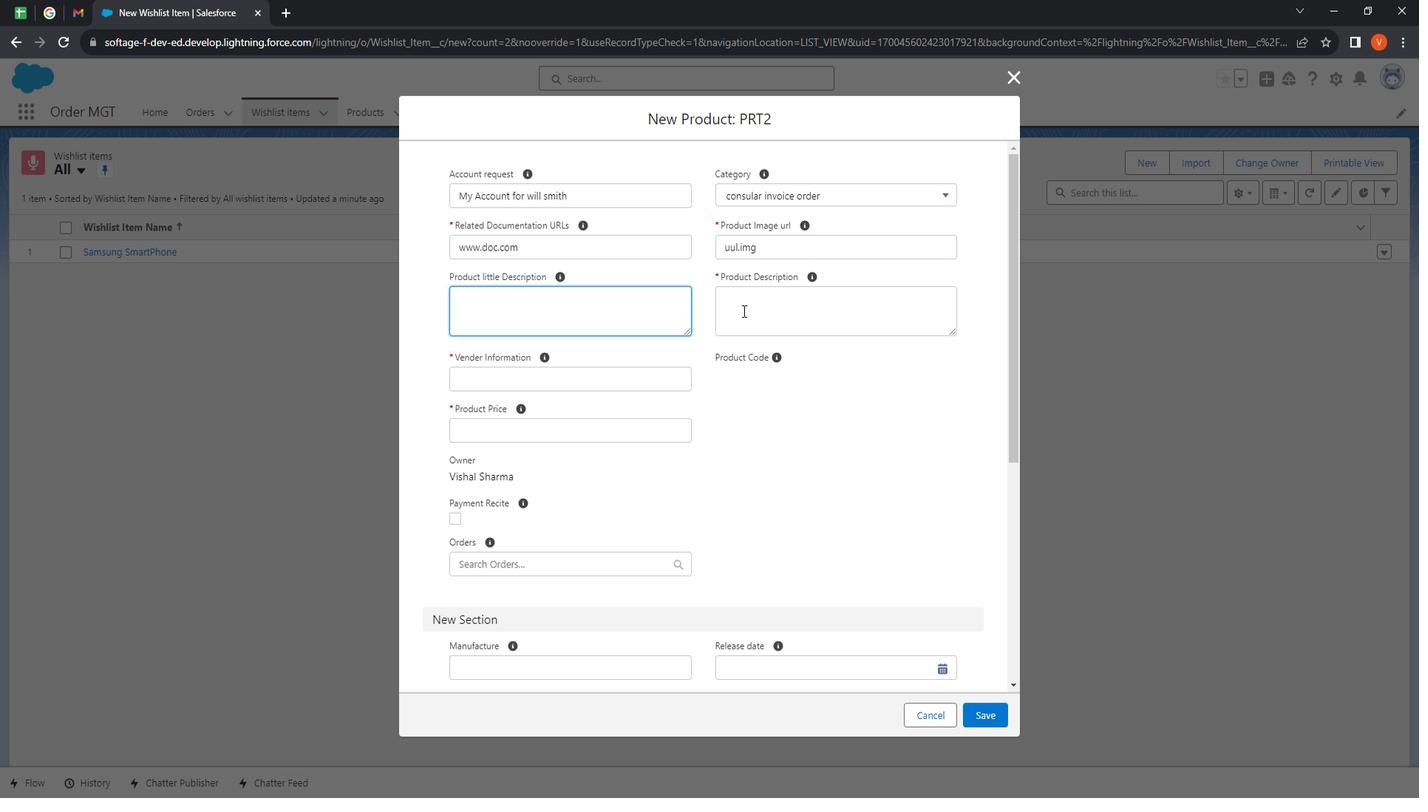 
Action: Mouse moved to (763, 340)
Screenshot: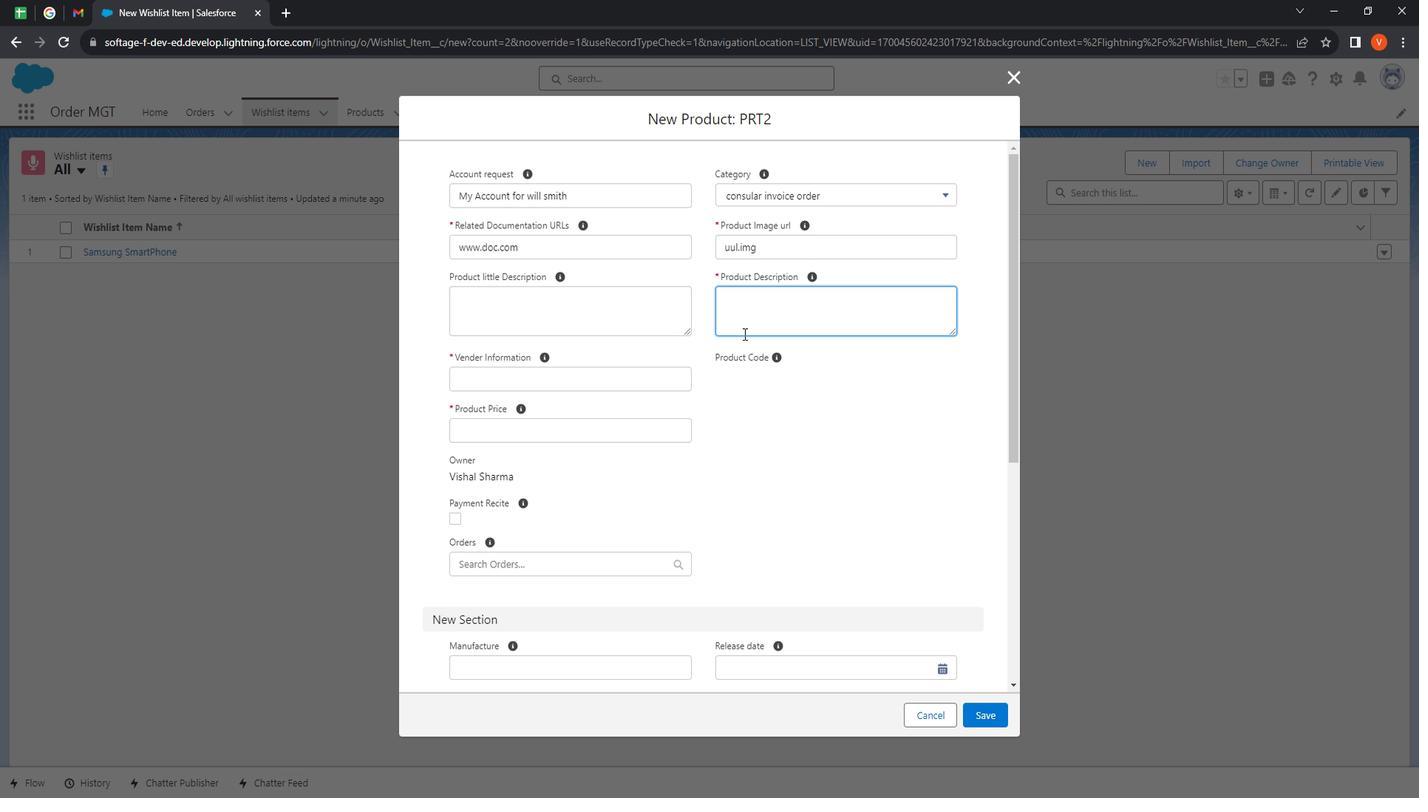 
Action: Key pressed <Key.shift>
Screenshot: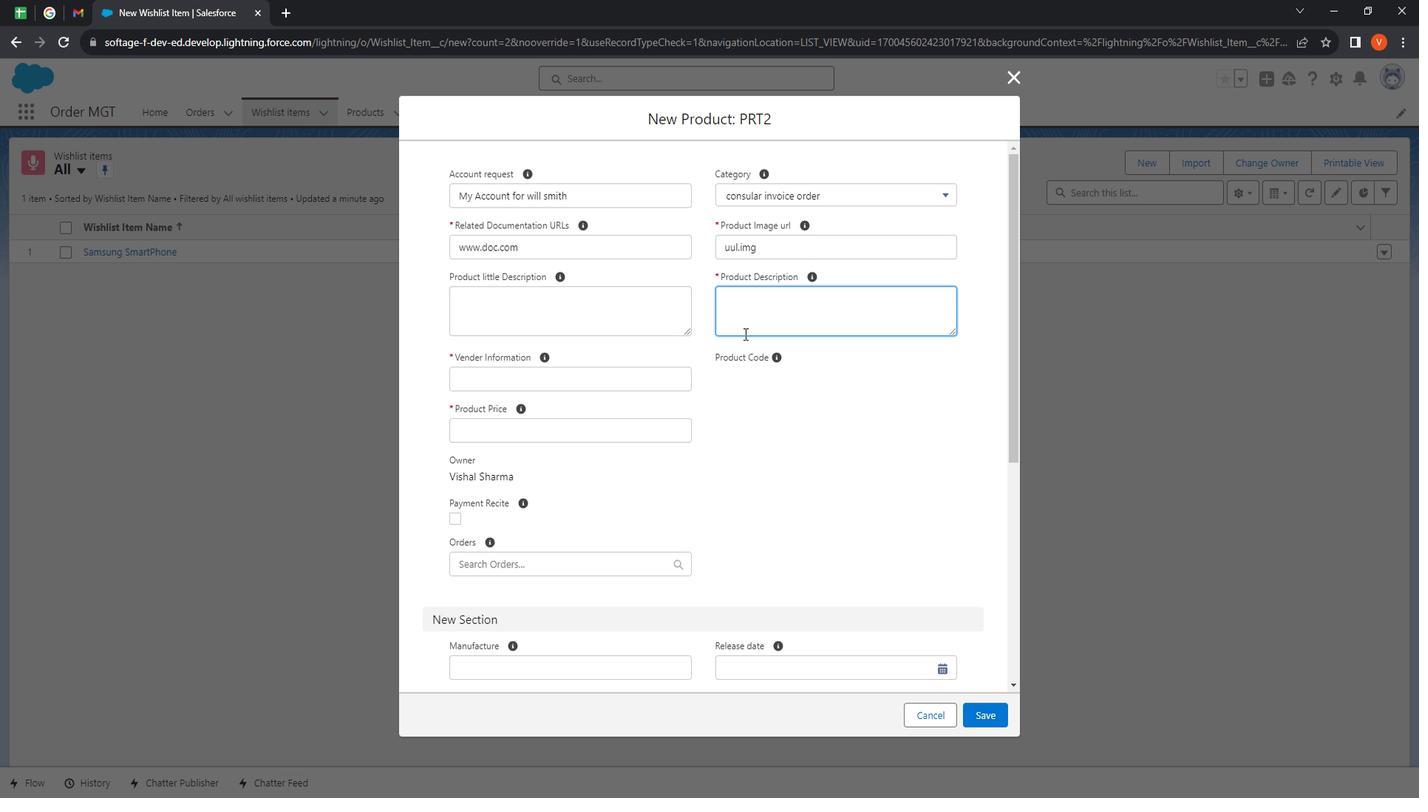 
Action: Mouse moved to (762, 334)
Screenshot: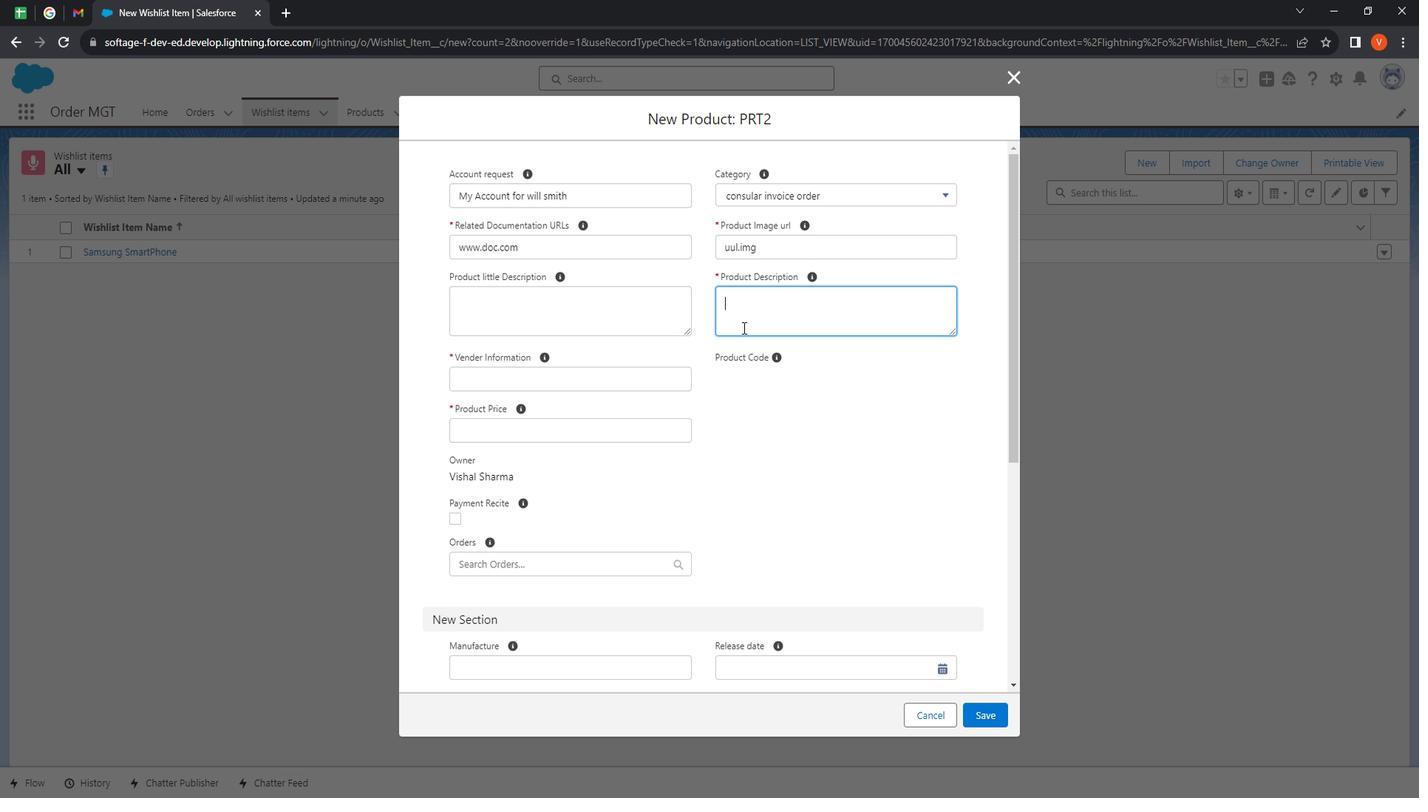 
Action: Key pressed <Key.shift><Key.shift><Key.shift>ASD
Screenshot: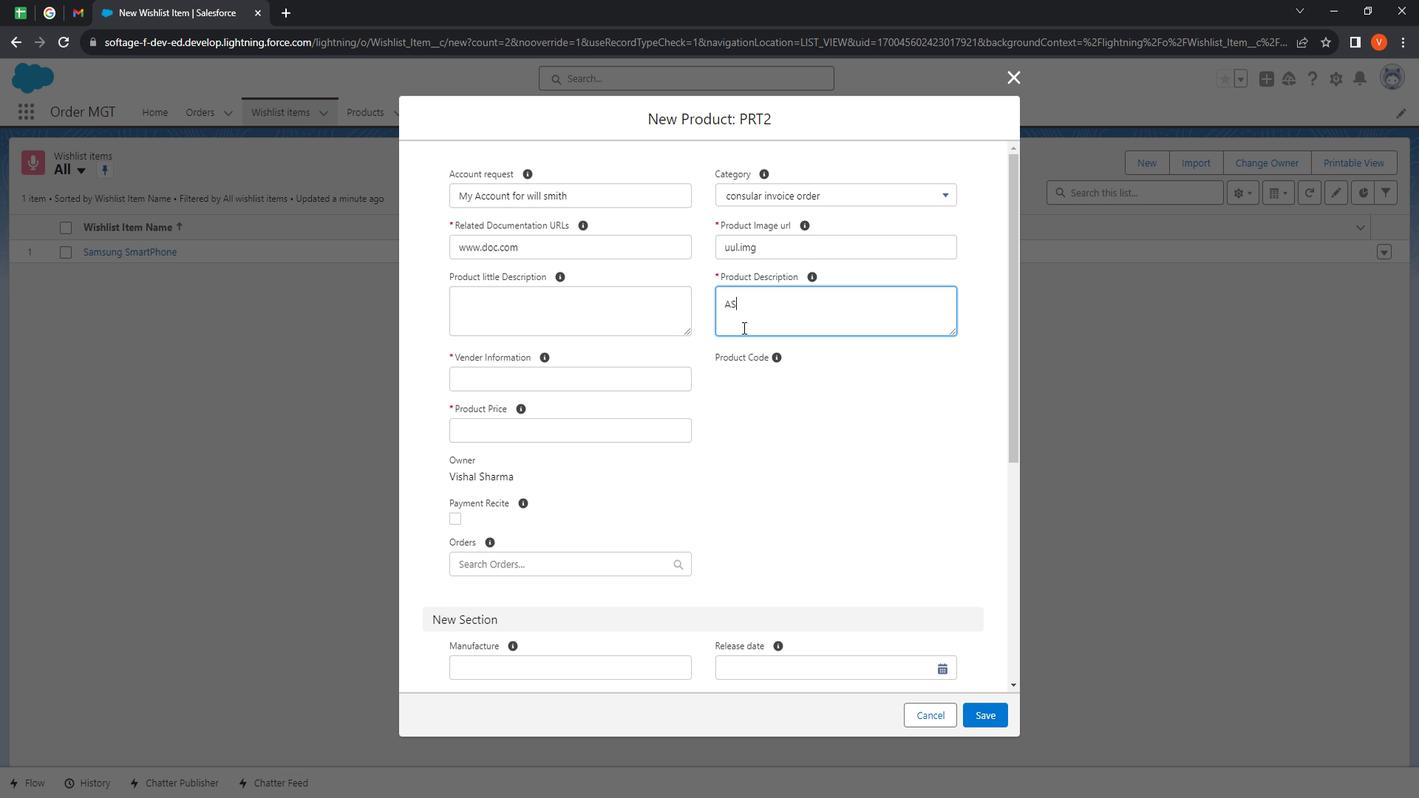 
Action: Mouse moved to (611, 328)
Screenshot: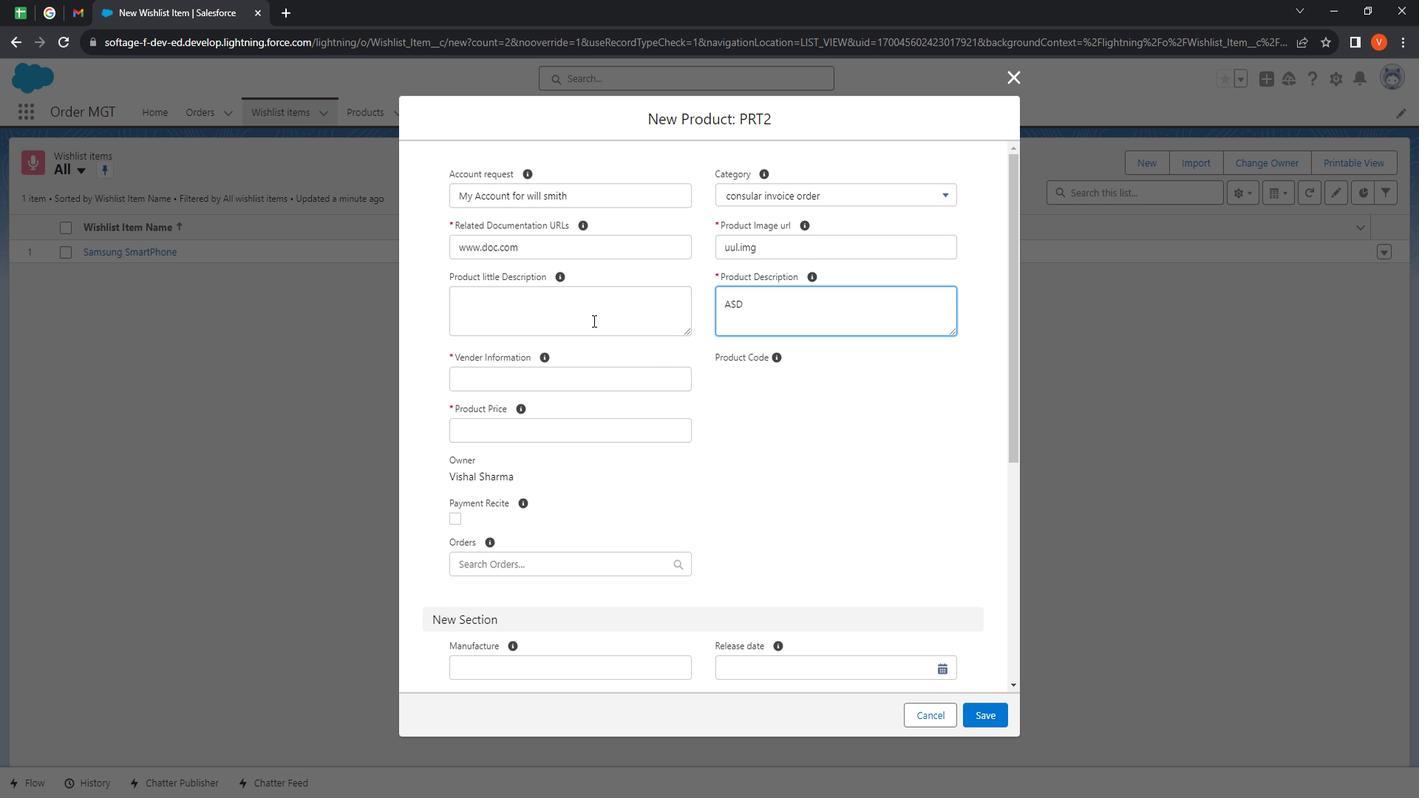 
Action: Mouse pressed left at (611, 328)
Screenshot: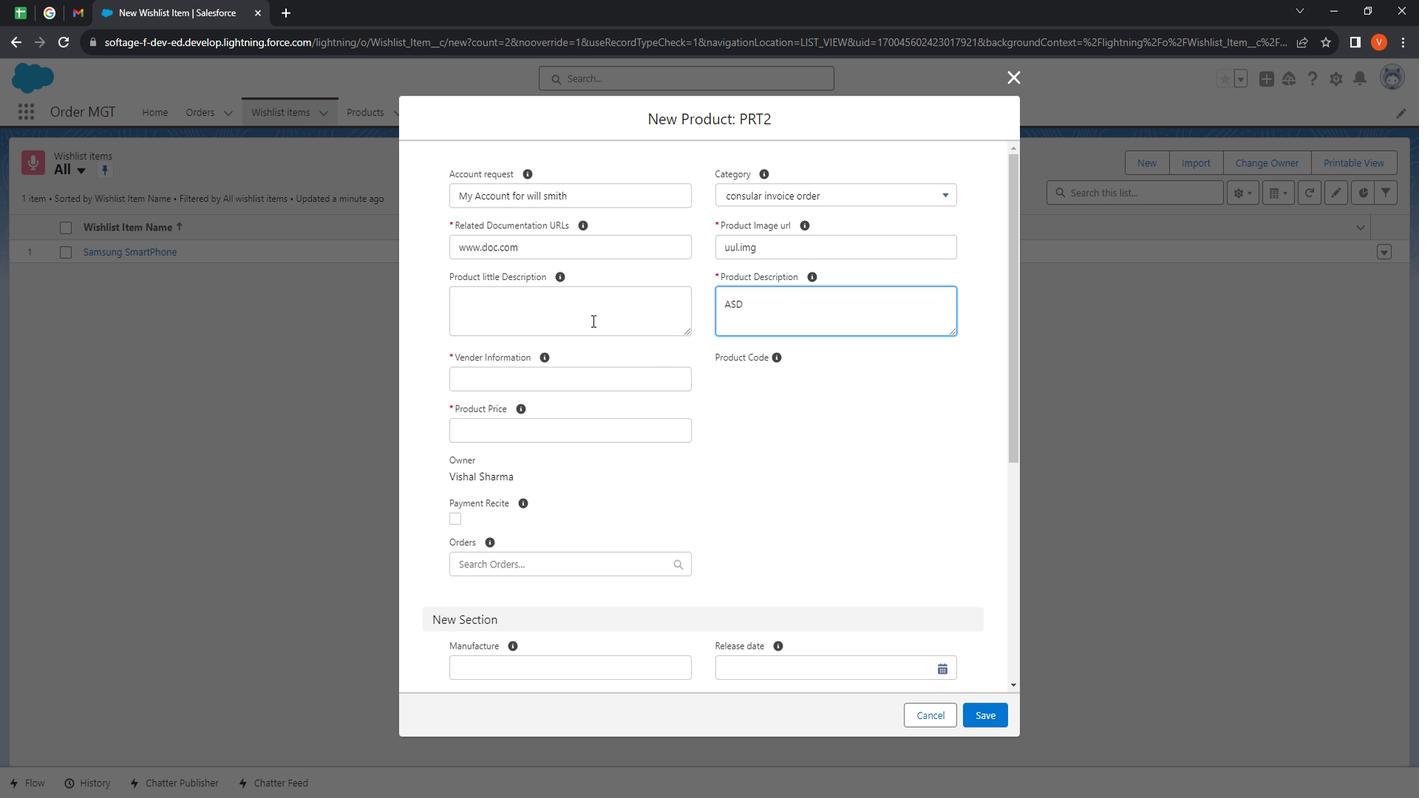 
Action: Key pressed <Key.shift>ASD
Screenshot: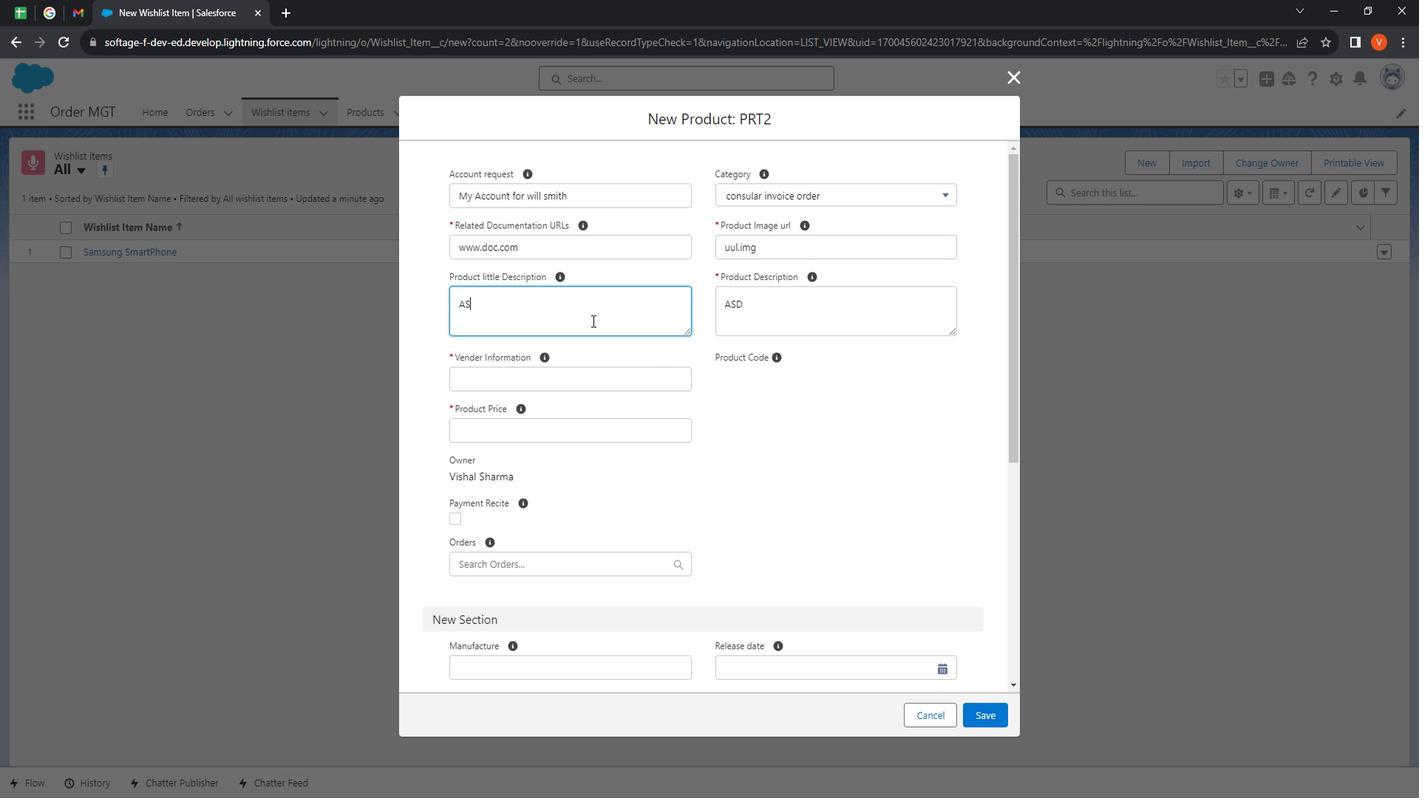 
Action: Mouse moved to (607, 388)
Screenshot: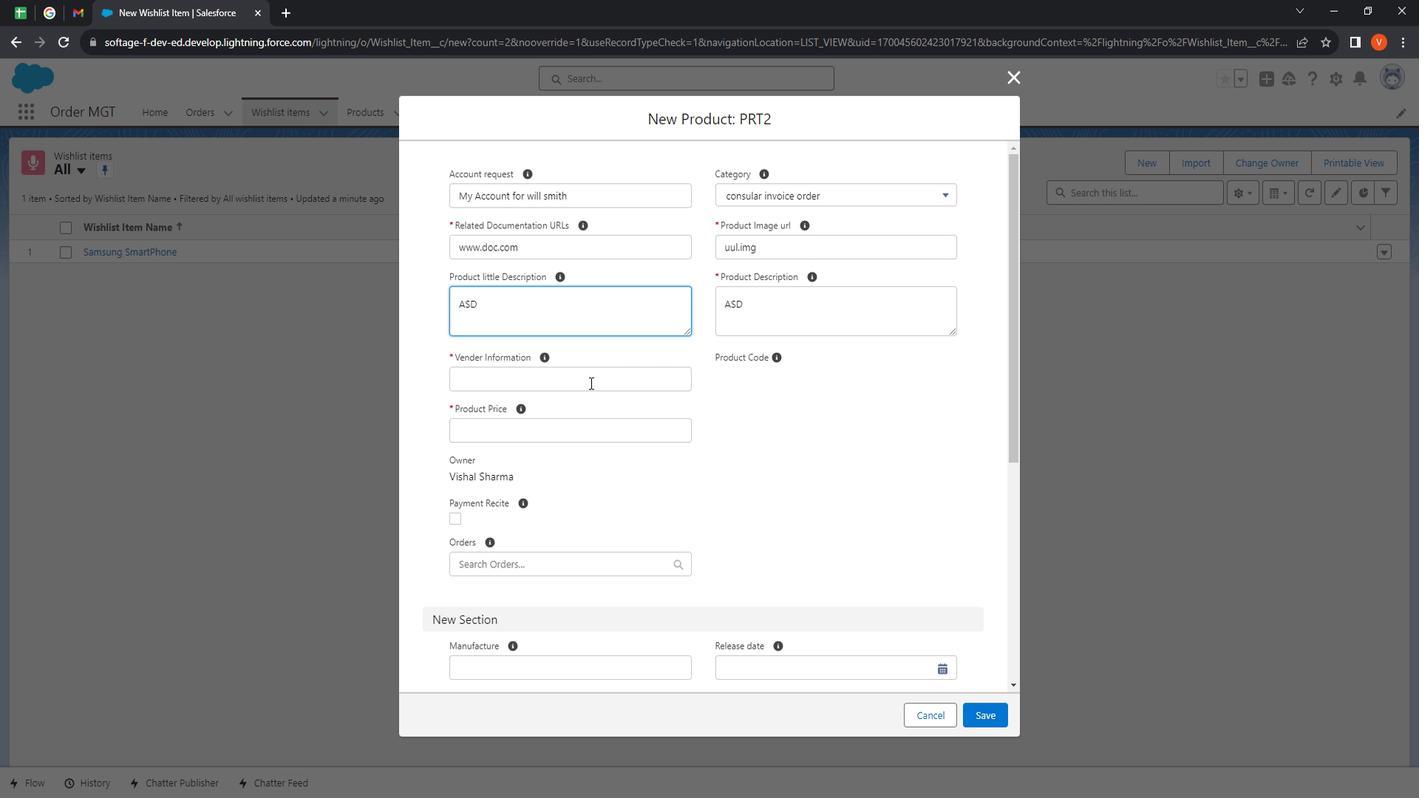 
Action: Mouse pressed left at (607, 388)
Screenshot: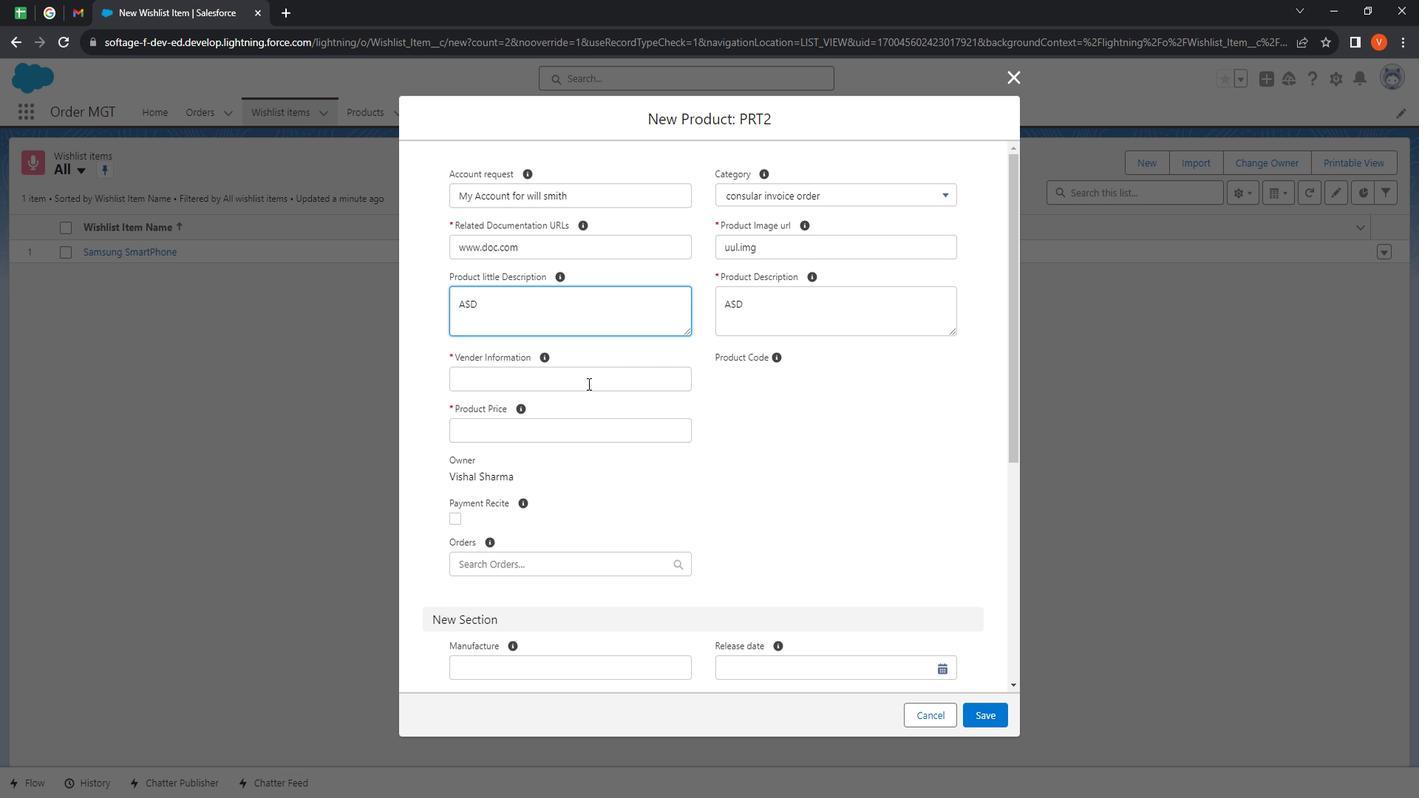 
Action: Key pressed <Key.shift>
Screenshot: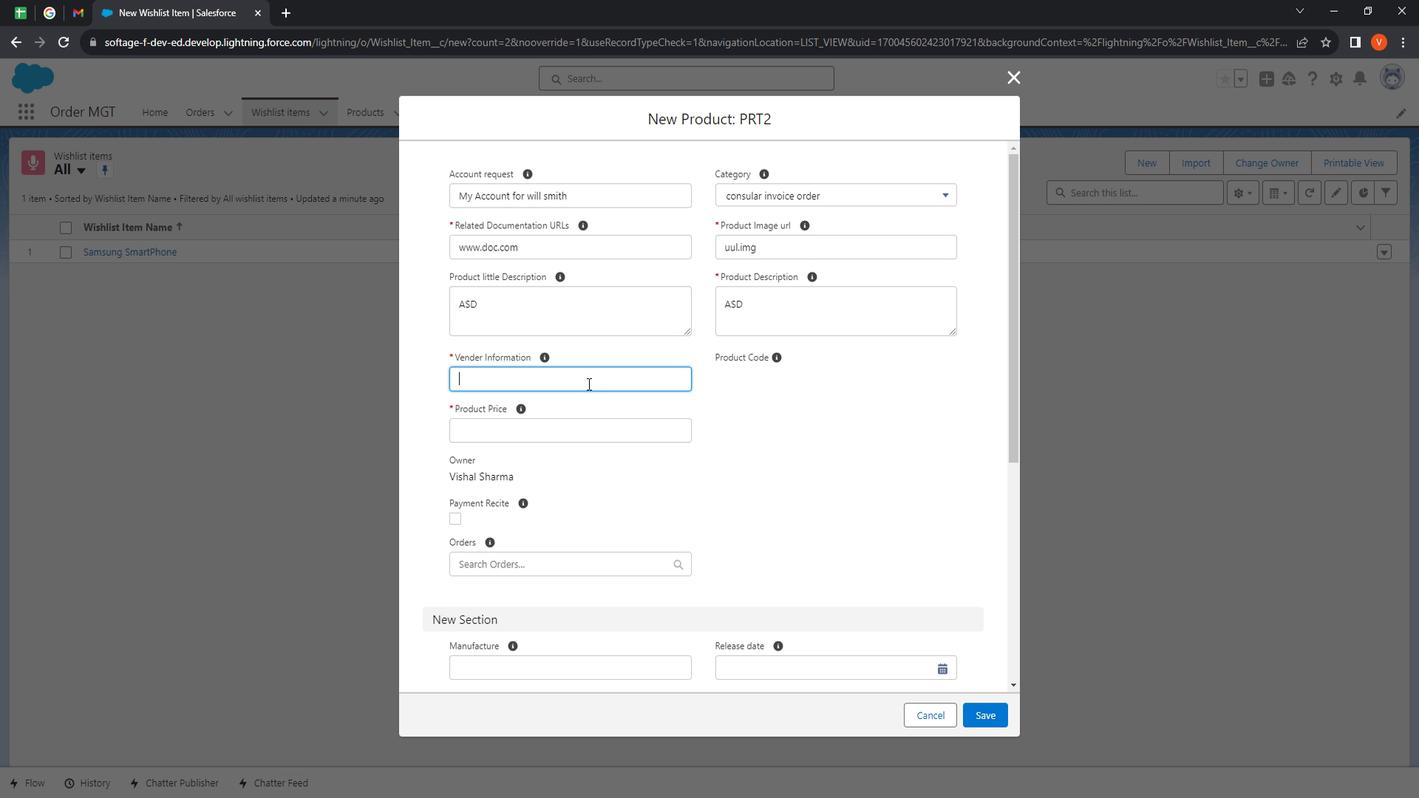 
Action: Mouse moved to (570, 368)
Screenshot: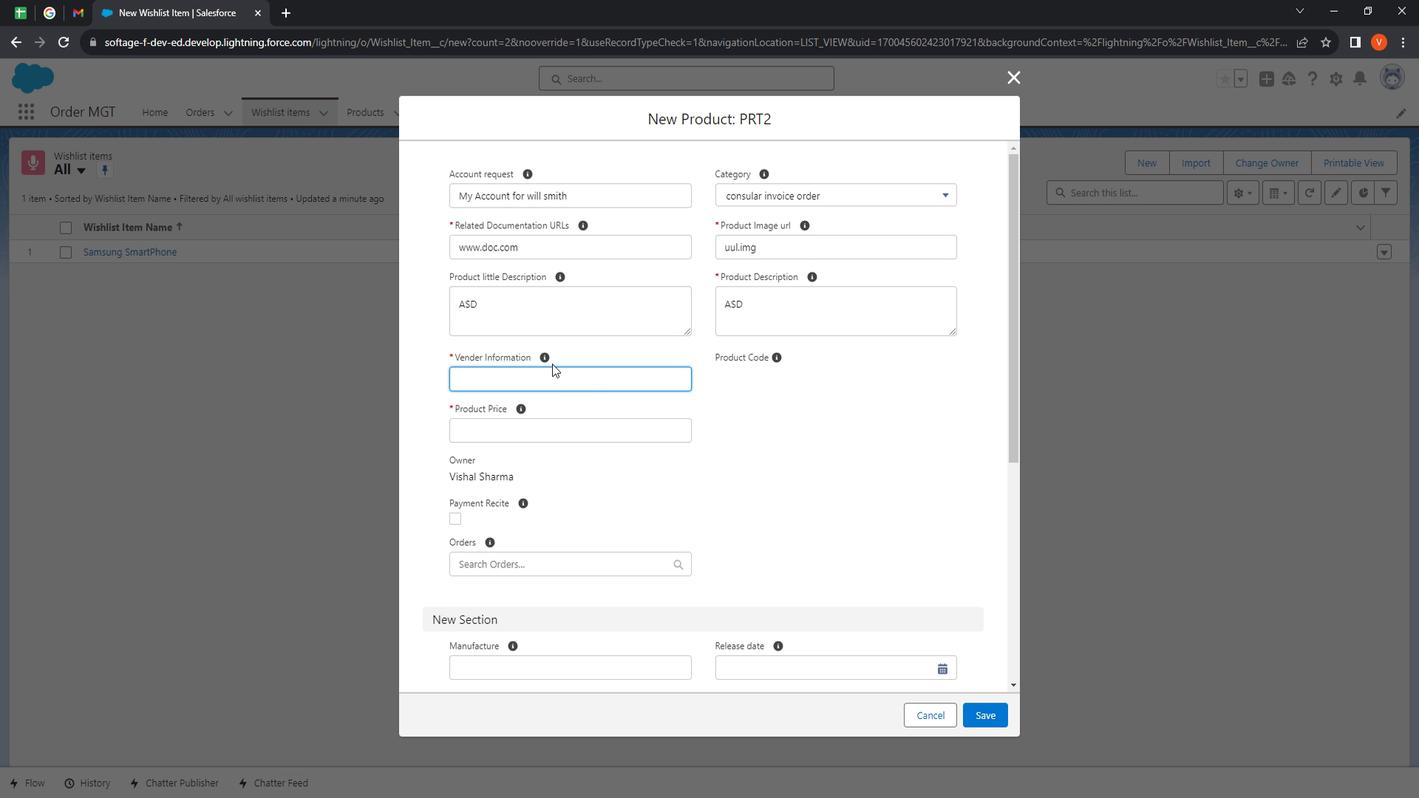 
Action: Key pressed <Key.shift><Key.shift><Key.shift><Key.shift><Key.shift><Key.shift><Key.shift><Key.shift><Key.shift><Key.shift><Key.shift><Key.shift><Key.shift><Key.shift><Key.shift><Key.shift><Key.shift><Key.shift><Key.shift><Key.shift><Key.shift><Key.shift><Key.shift><Key.shift><Key.shift><Key.shift><Key.shift><Key.shift><Key.shift><Key.shift><Key.shift><Key.shift><Key.shift><Key.shift><Key.shift><Key.shift><Key.shift>MR<Key.space>smith
Screenshot: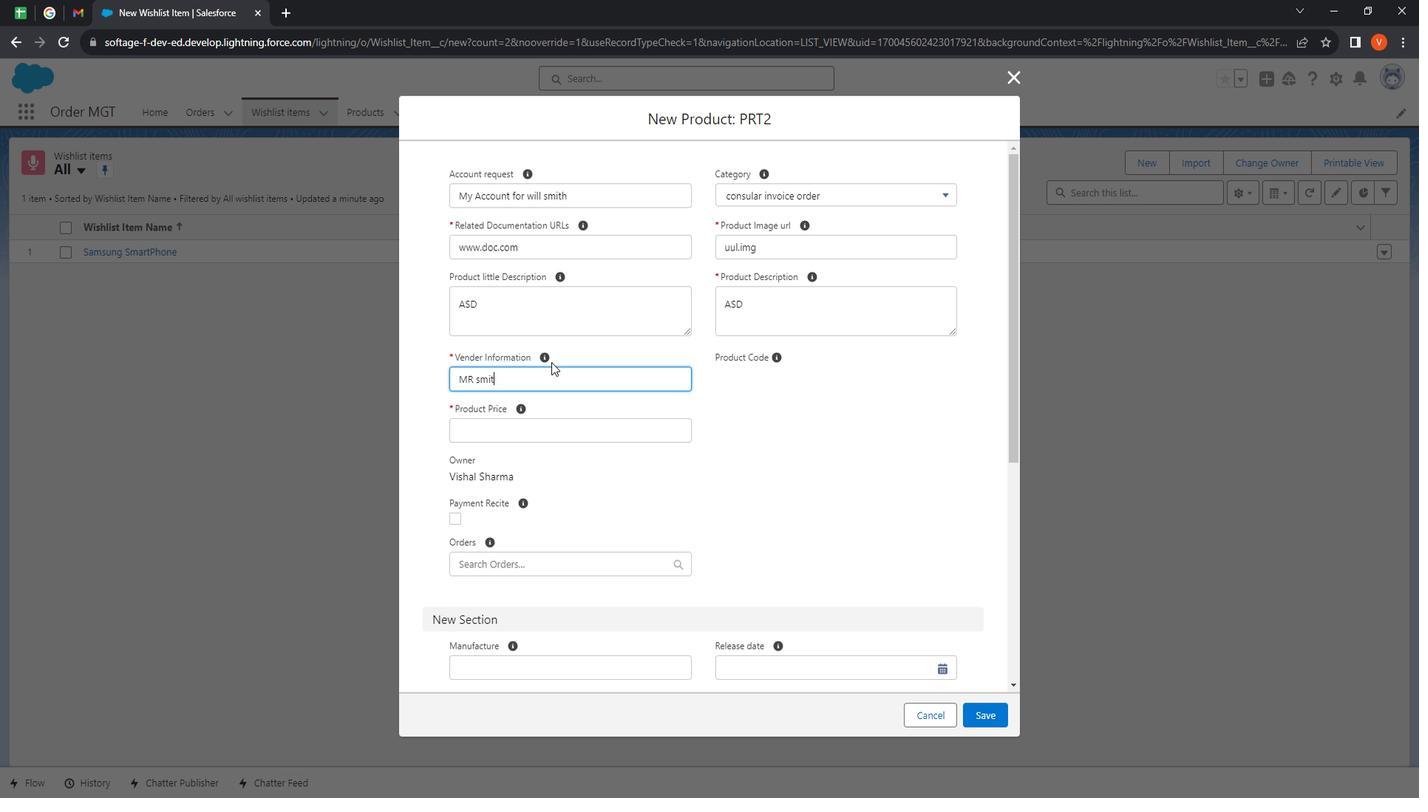 
Action: Mouse moved to (587, 428)
Screenshot: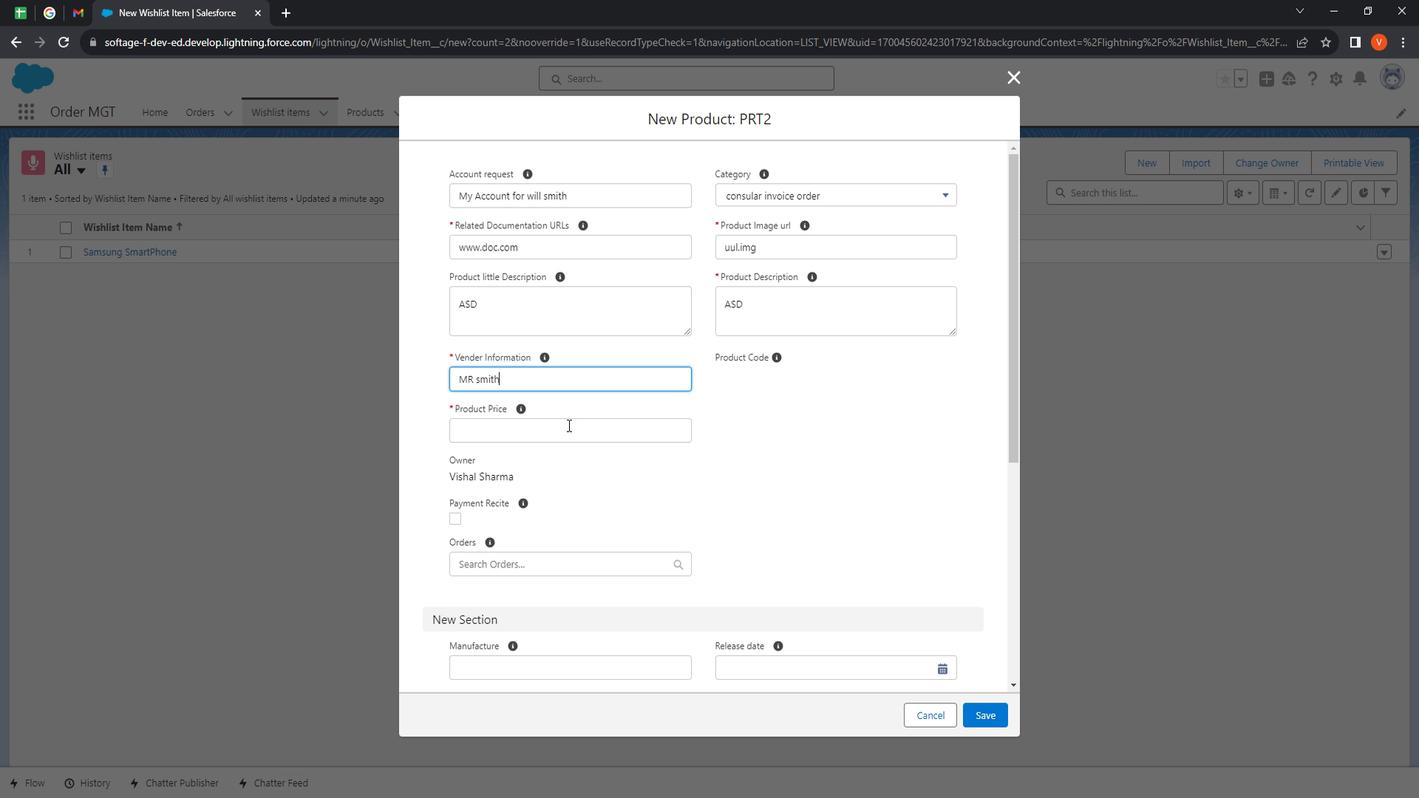 
Action: Mouse pressed left at (587, 428)
Screenshot: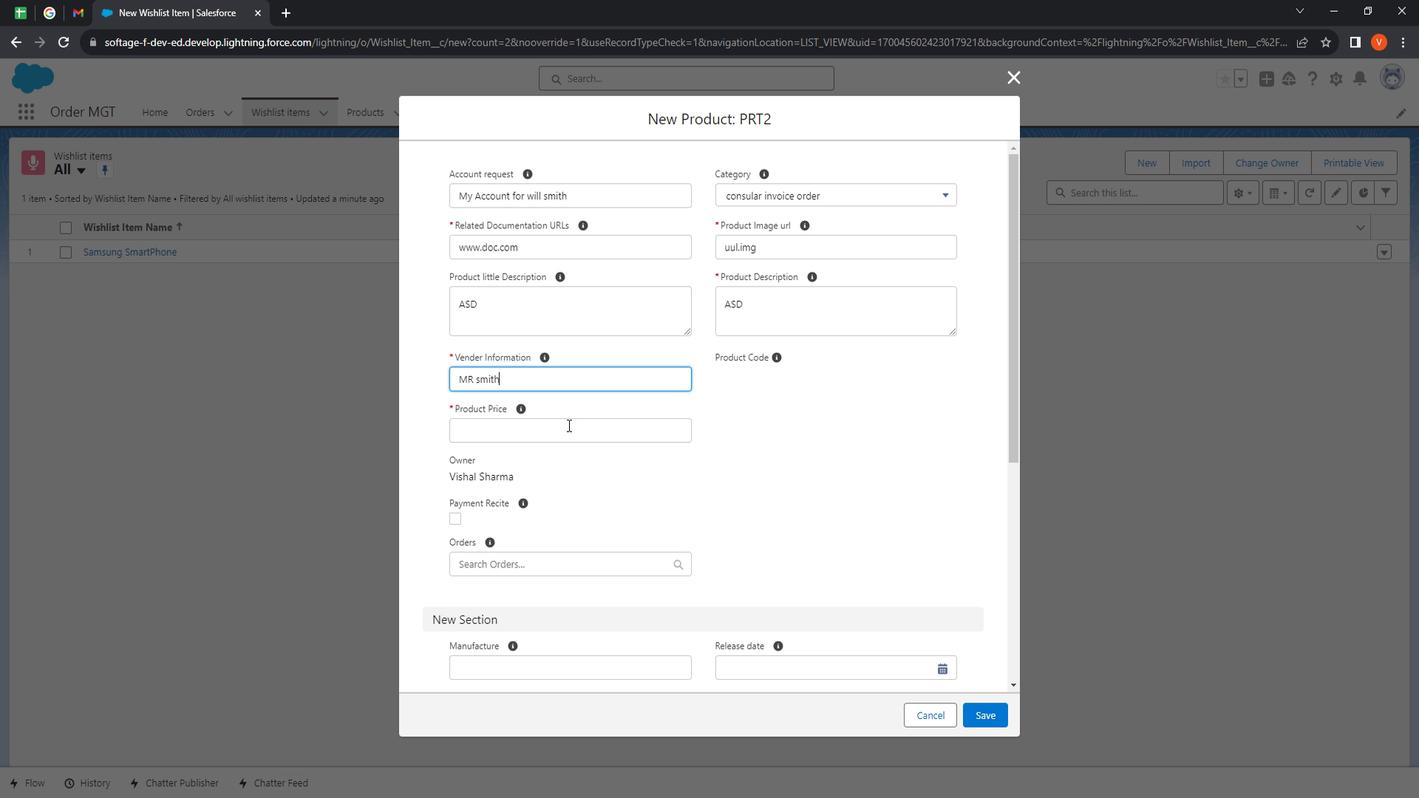 
Action: Mouse moved to (630, 455)
Screenshot: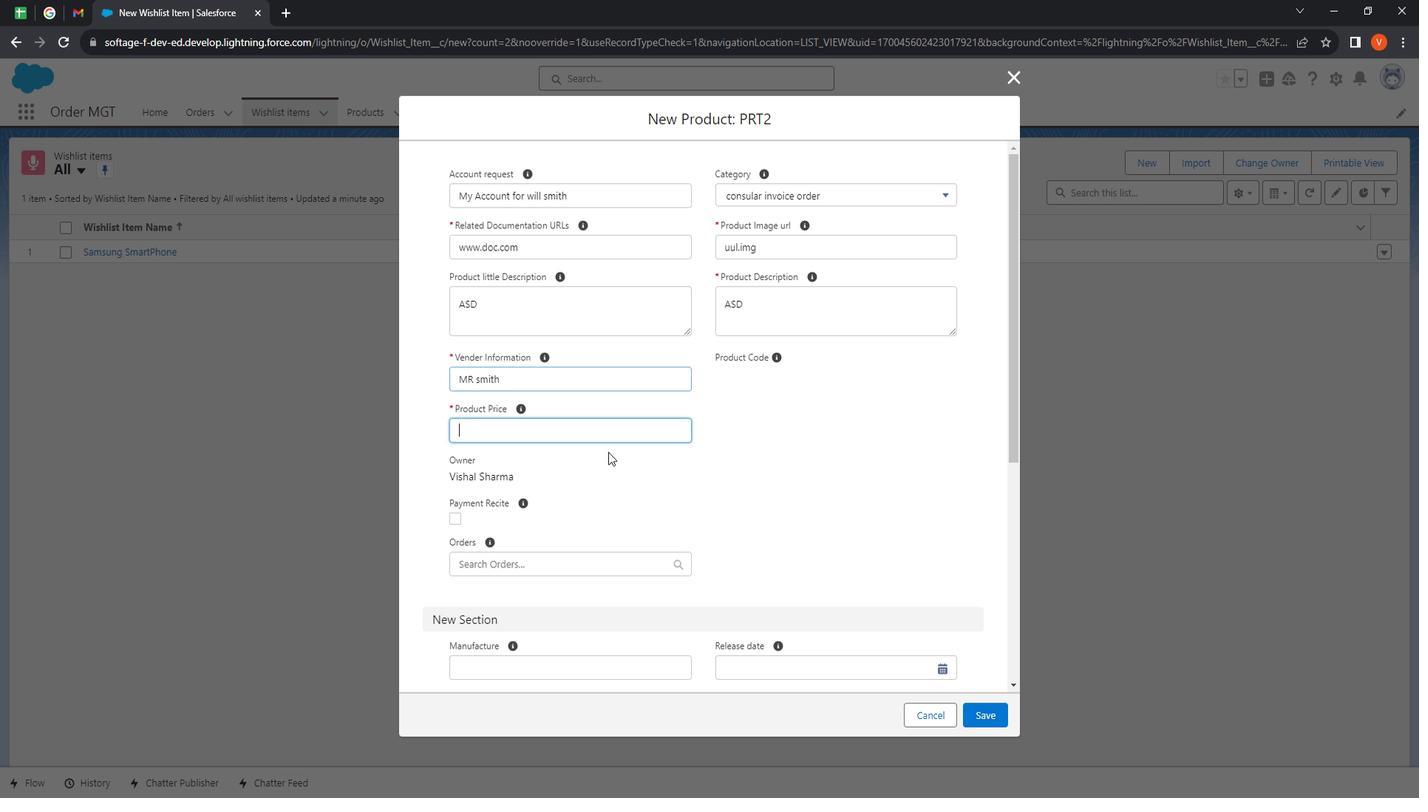 
Action: Key pressed 452
Screenshot: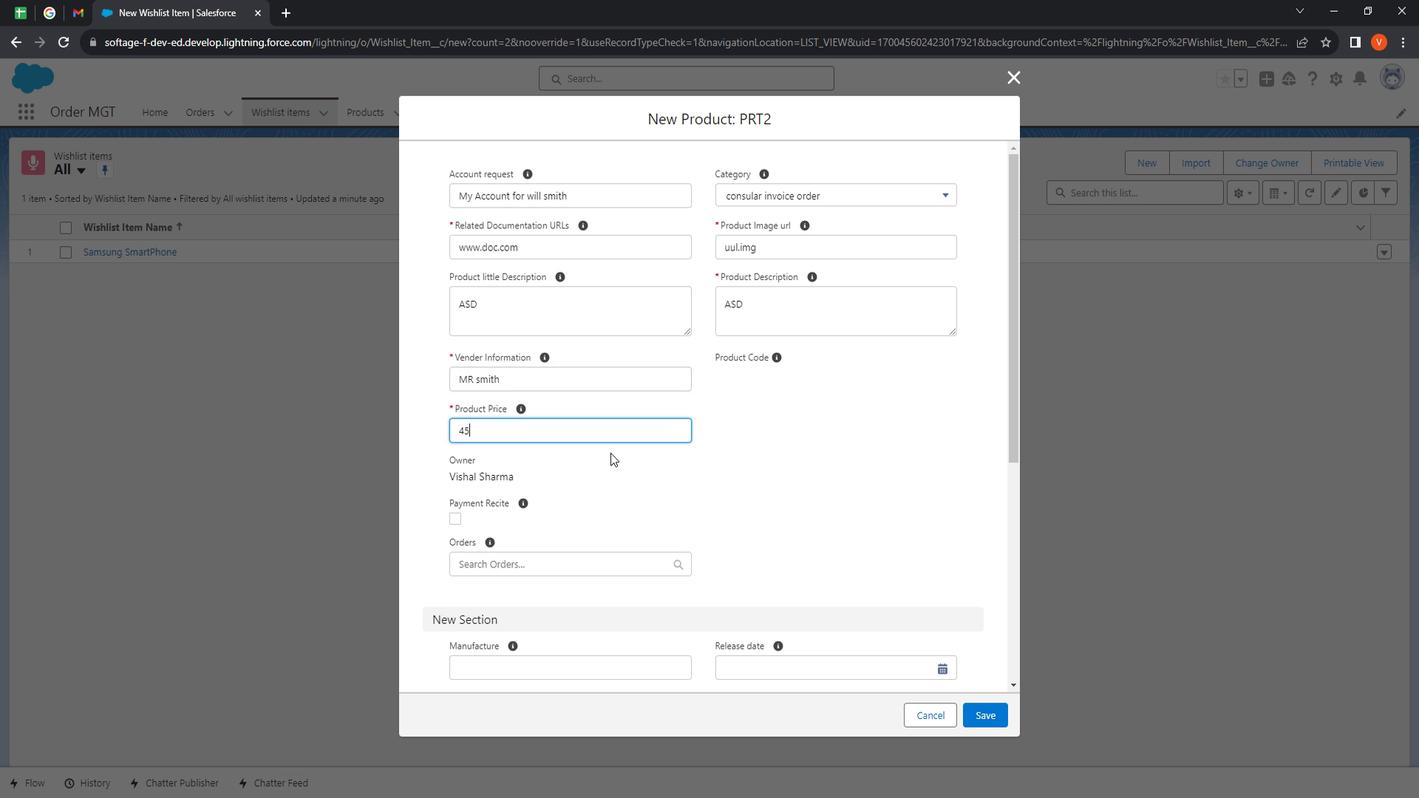 
Action: Mouse moved to (476, 519)
Screenshot: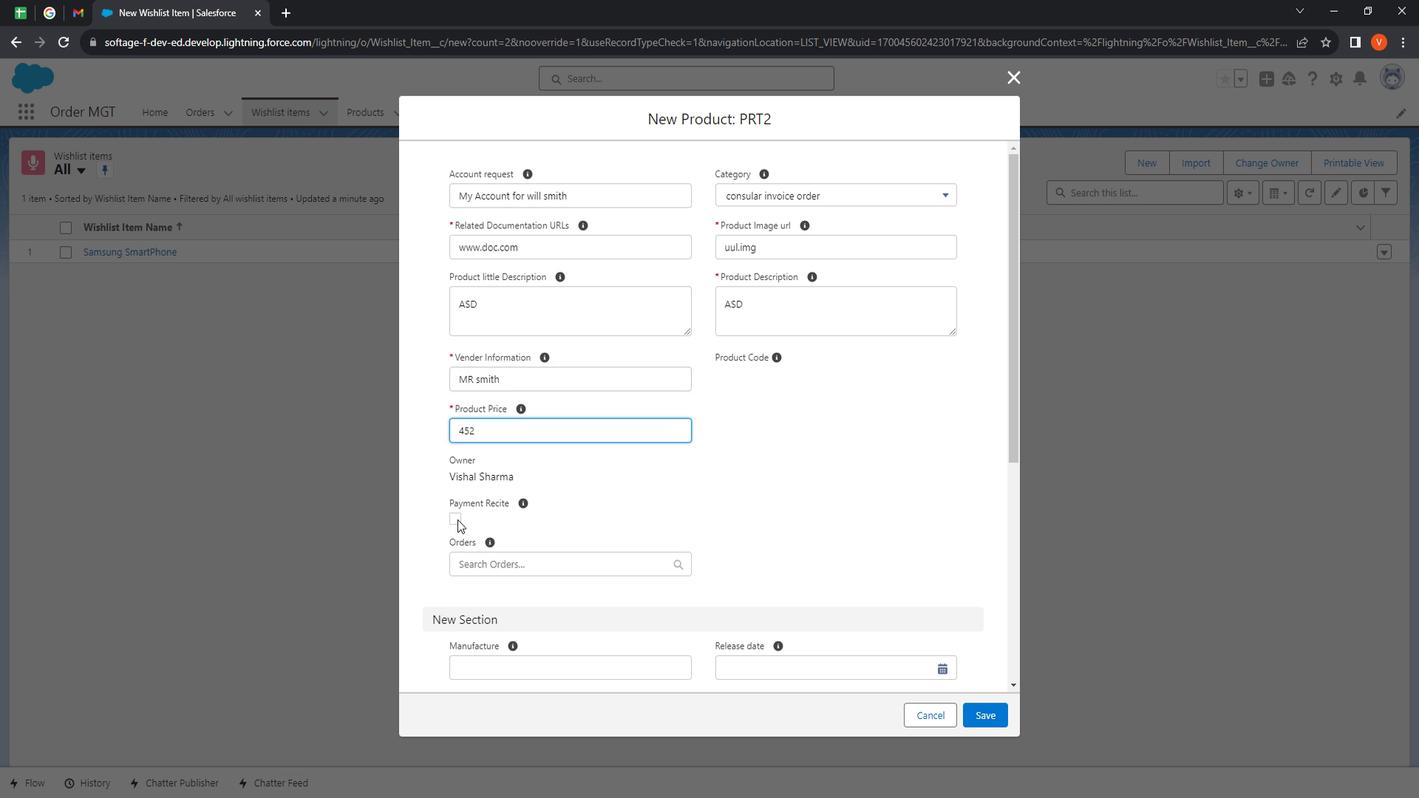 
Action: Mouse pressed left at (476, 519)
Screenshot: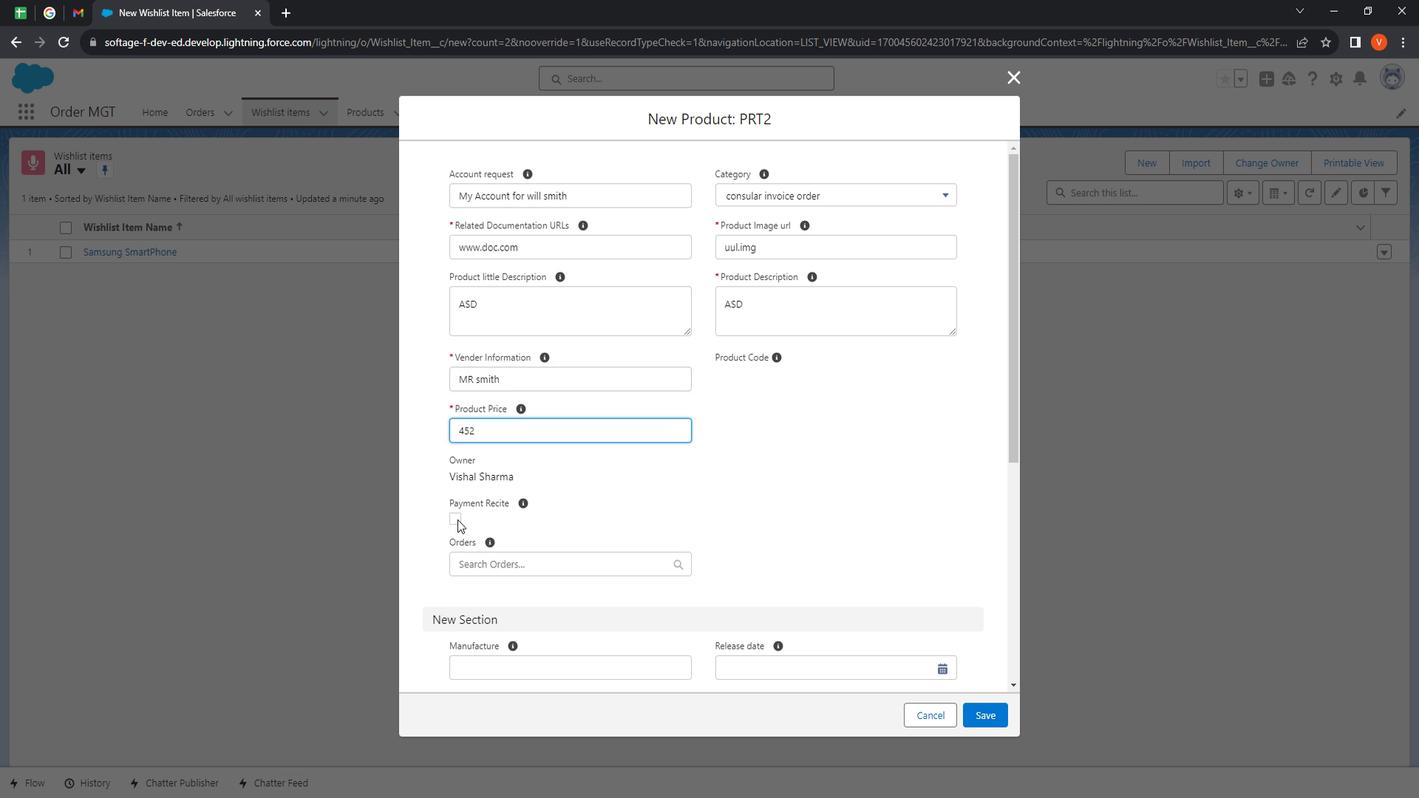 
Action: Mouse moved to (518, 564)
Screenshot: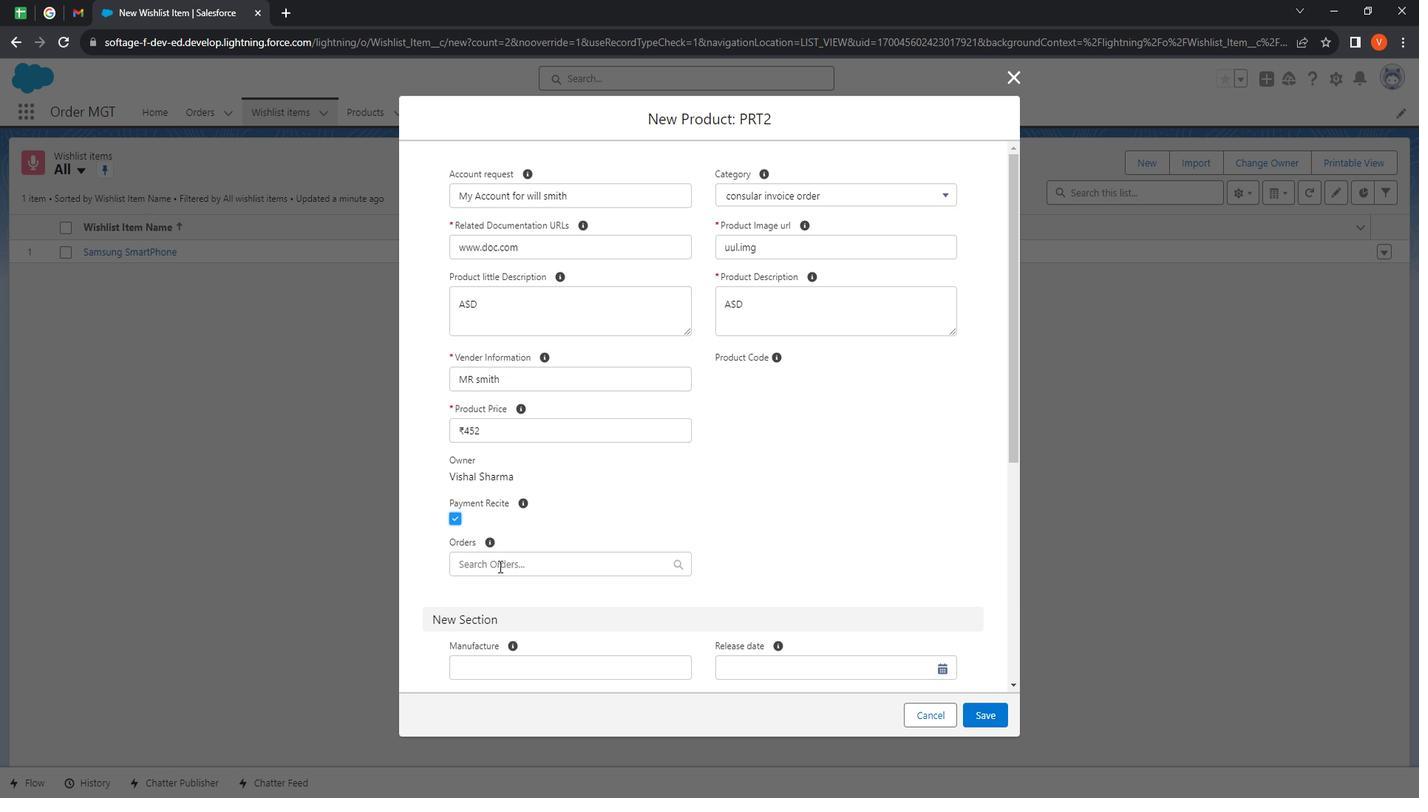 
Action: Mouse pressed left at (518, 564)
Screenshot: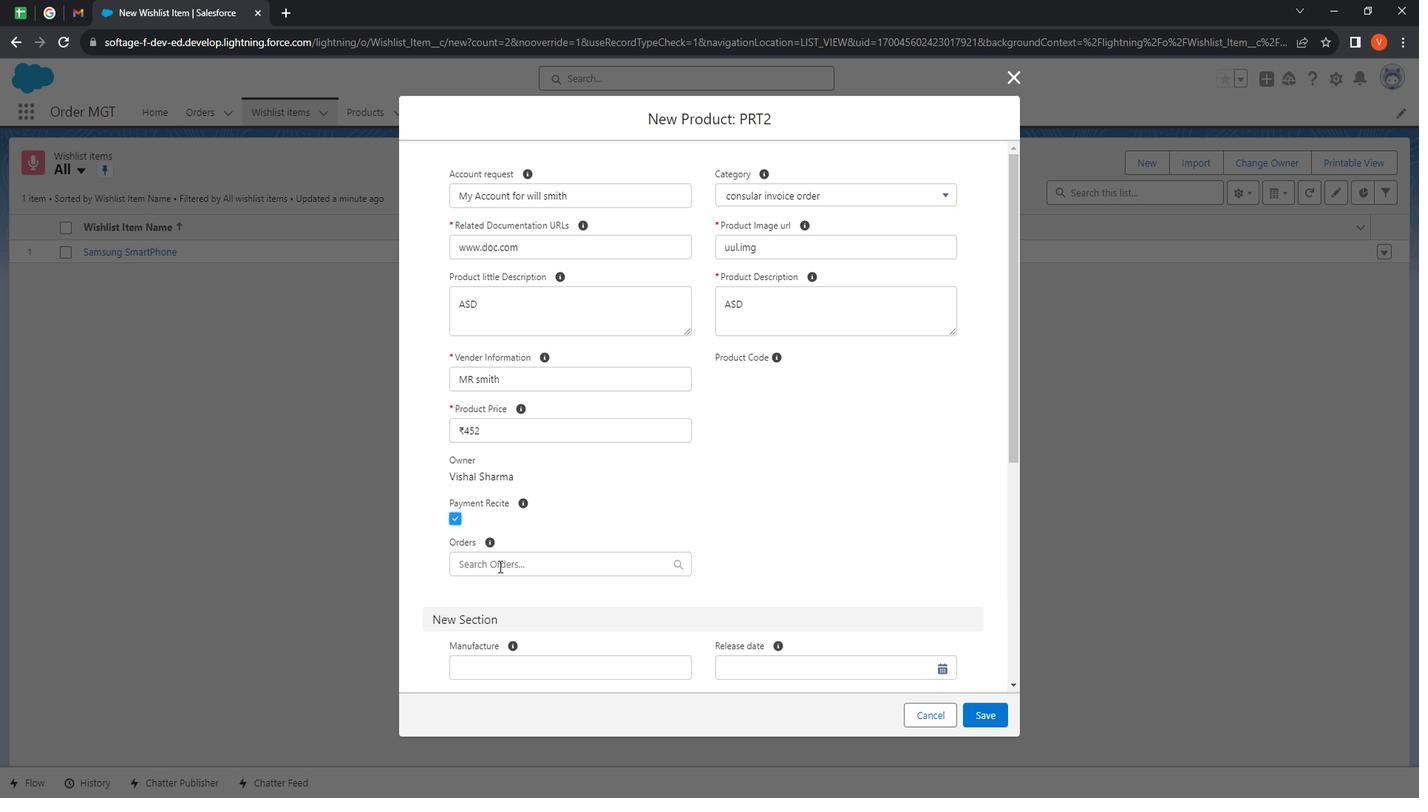 
Action: Mouse moved to (694, 567)
Screenshot: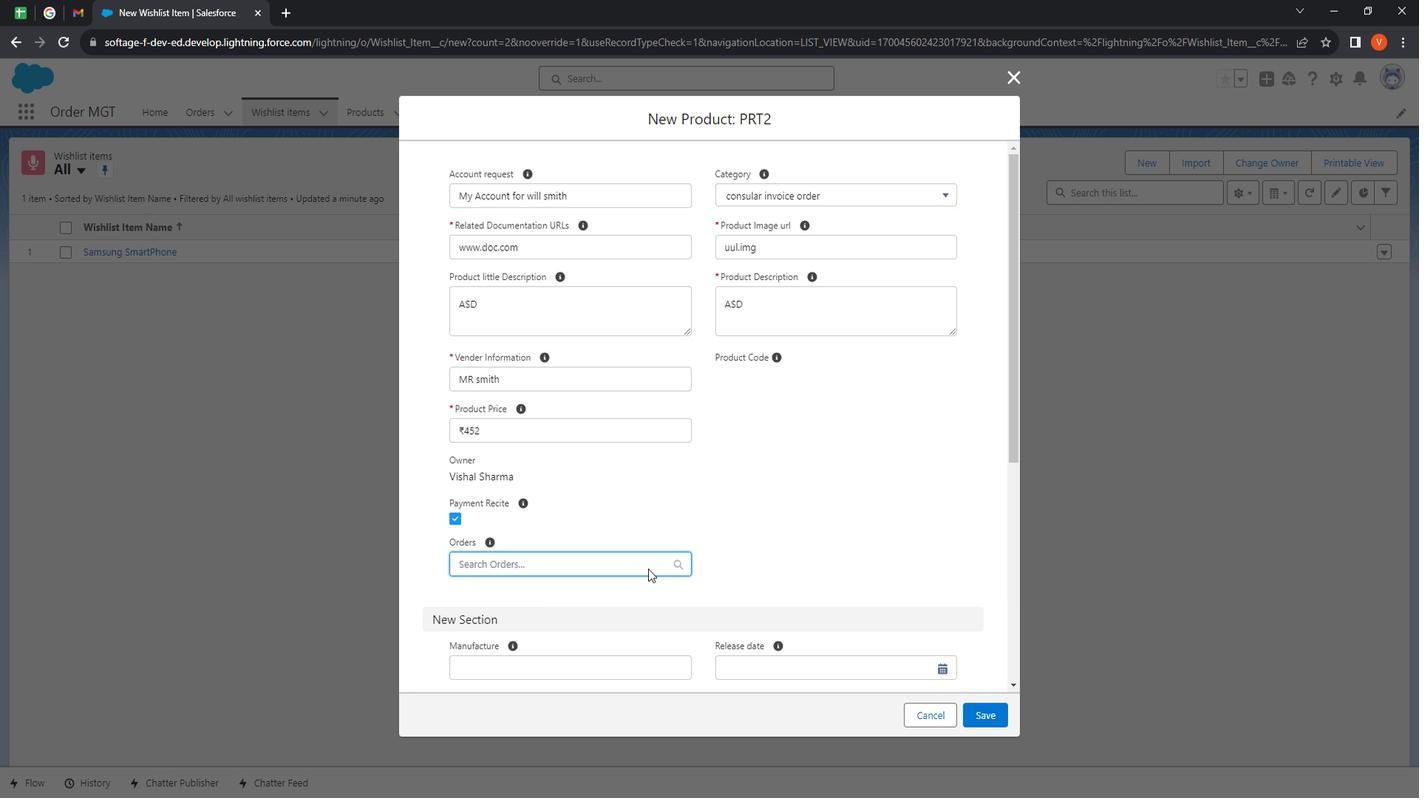 
Action: Mouse scrolled (694, 567) with delta (0, 0)
Screenshot: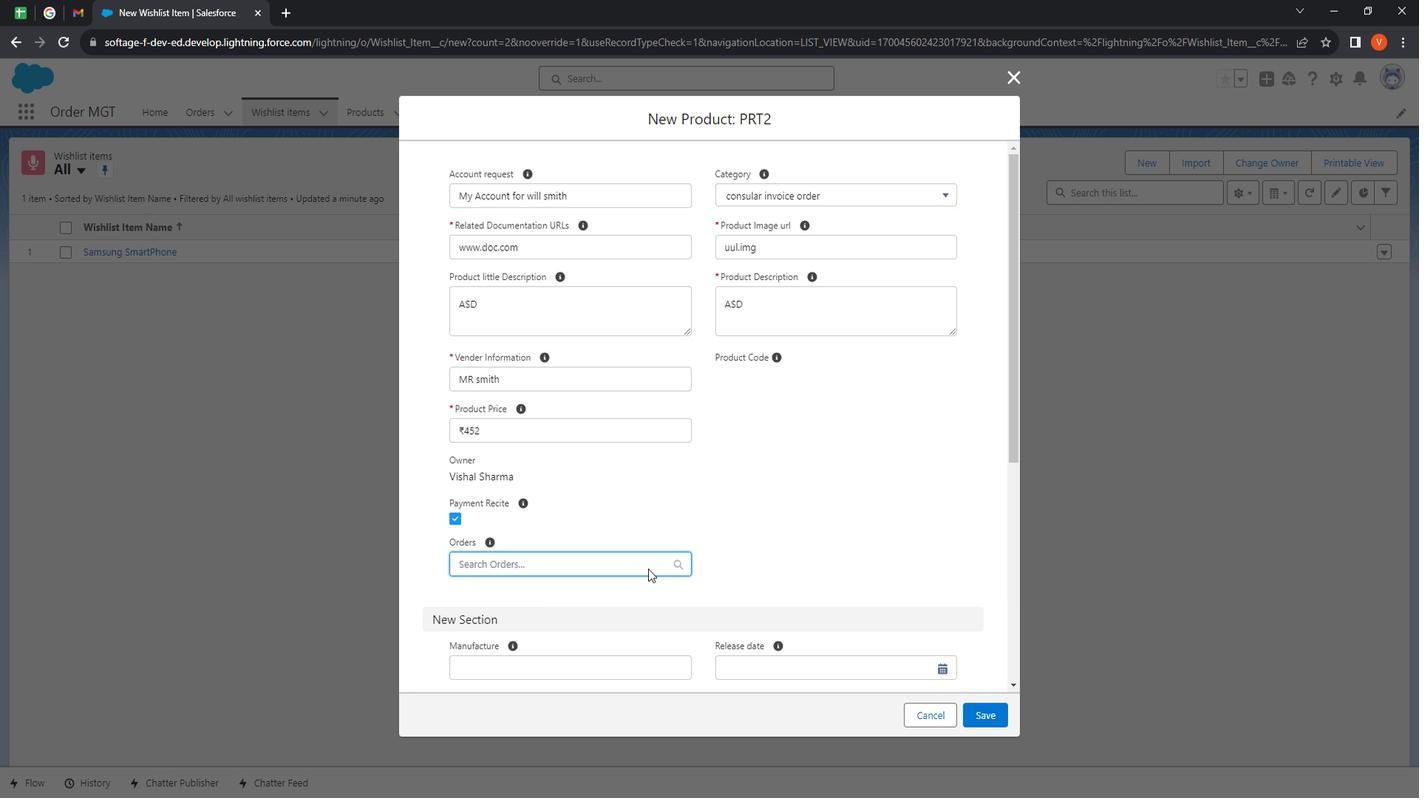 
Action: Mouse moved to (707, 570)
Screenshot: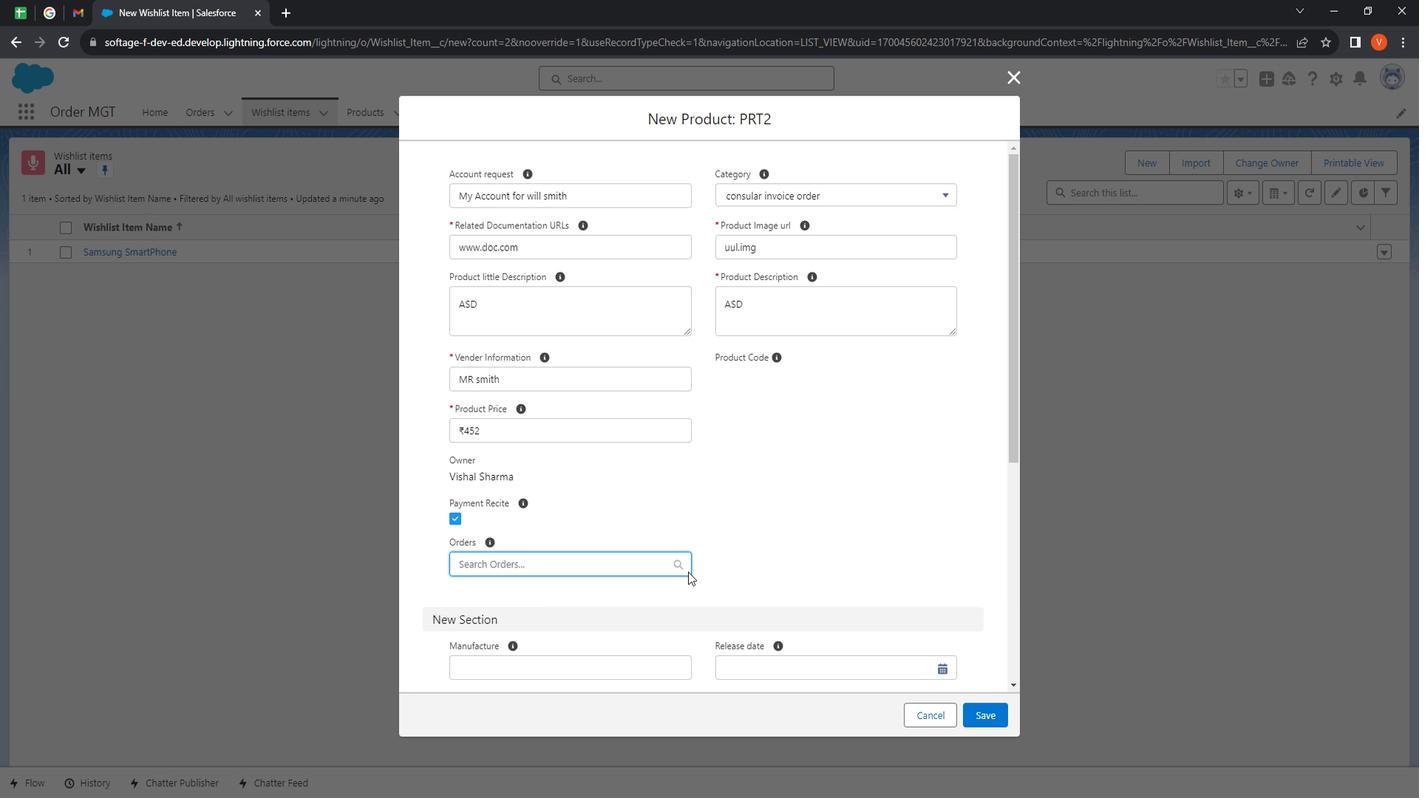 
Action: Mouse scrolled (707, 569) with delta (0, 0)
Screenshot: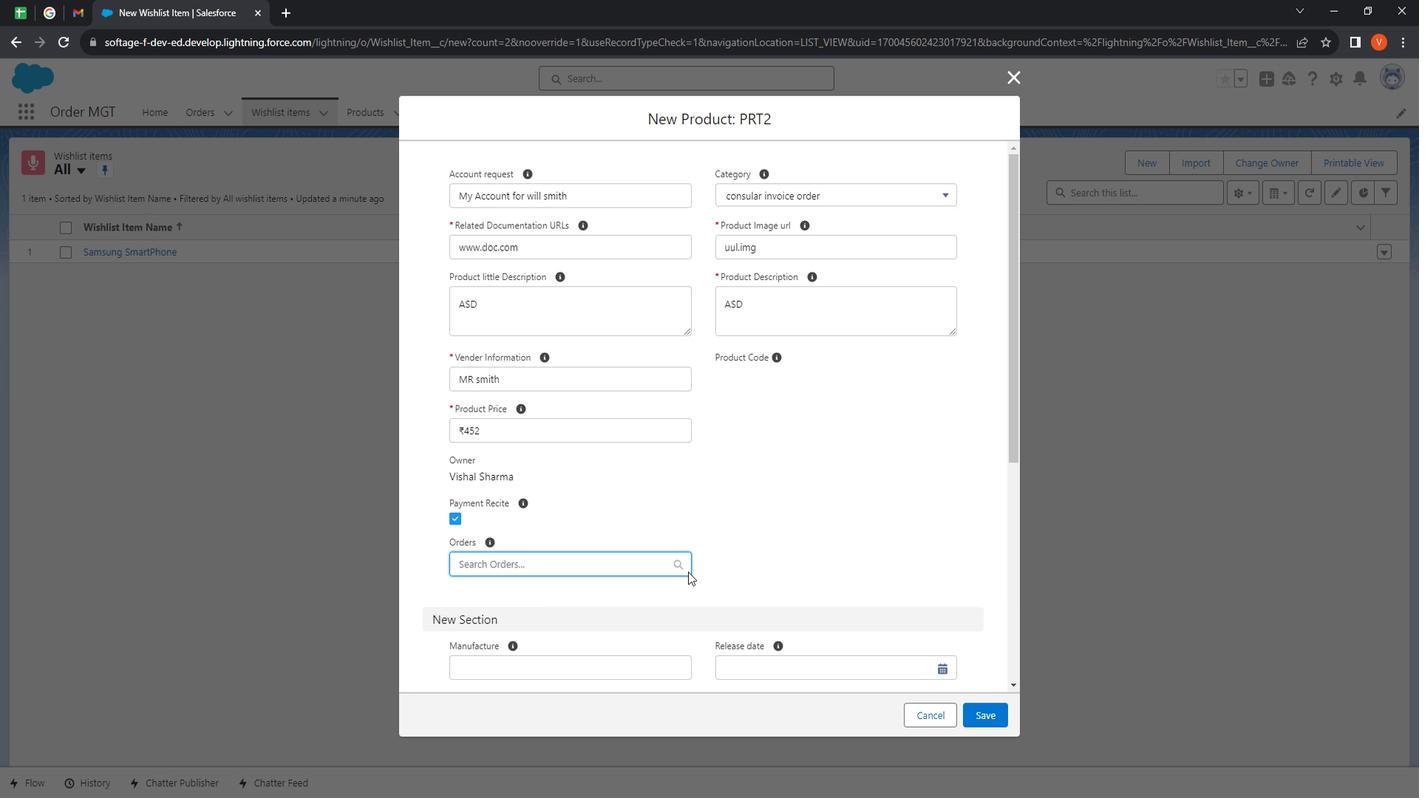 
Action: Mouse moved to (720, 570)
Screenshot: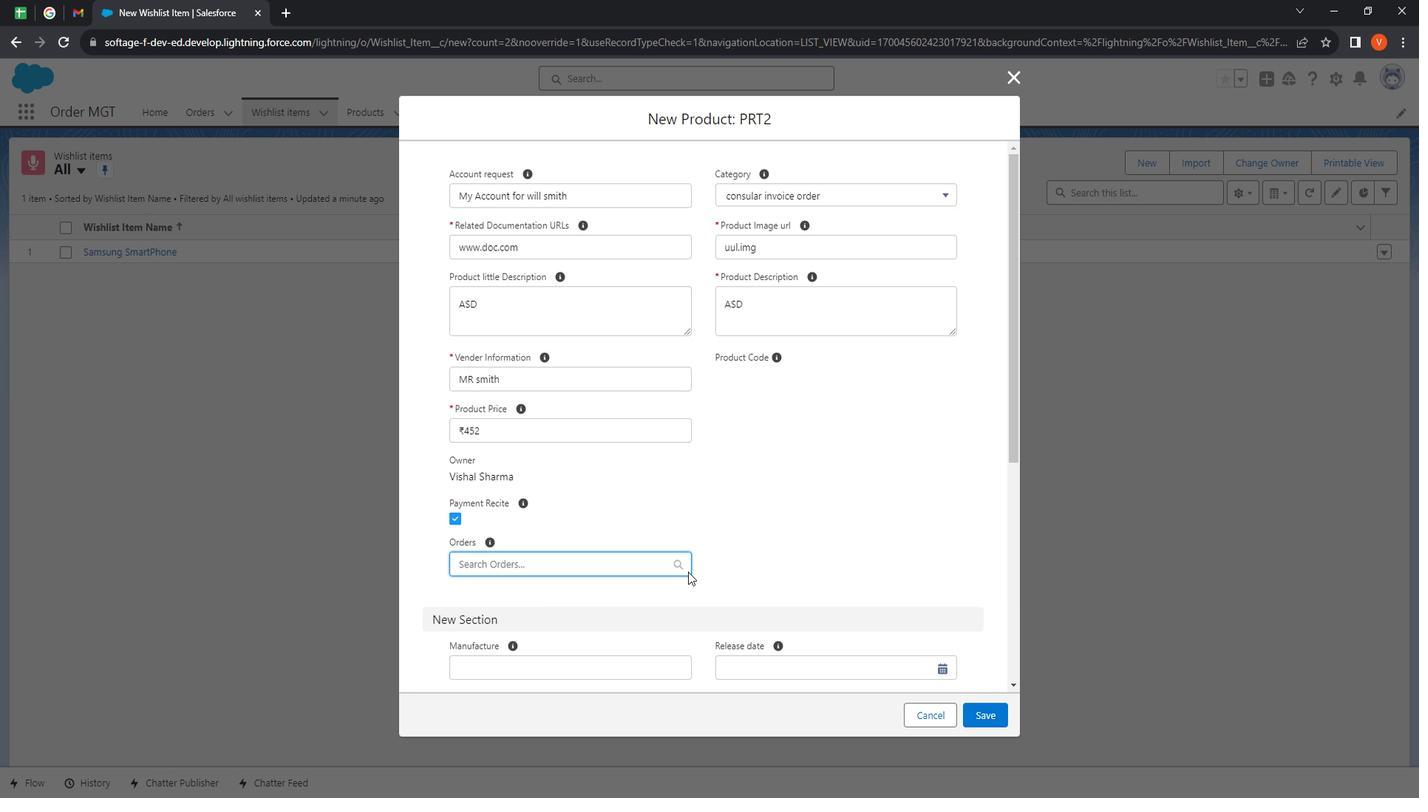 
Action: Mouse scrolled (720, 569) with delta (0, 0)
Screenshot: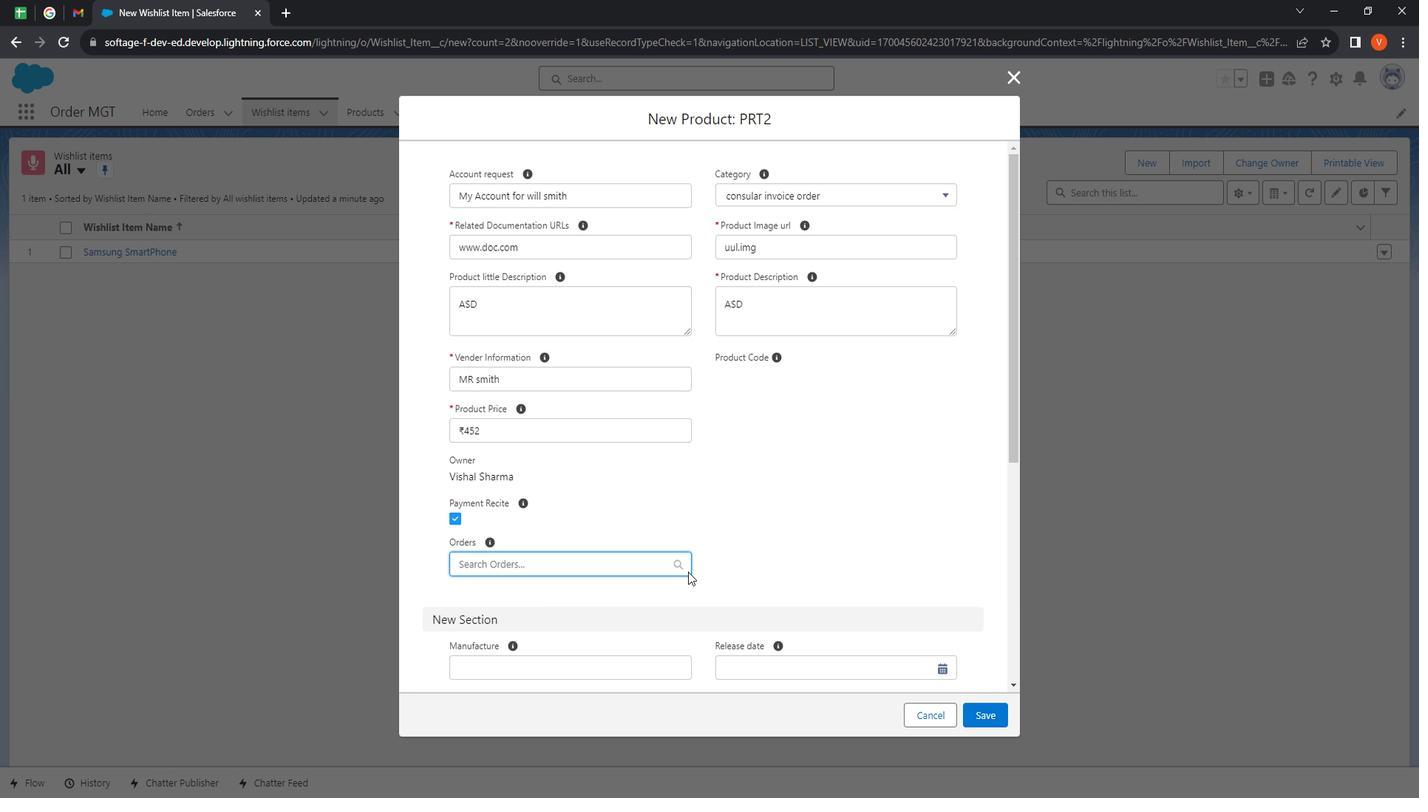 
Action: Mouse moved to (729, 566)
Screenshot: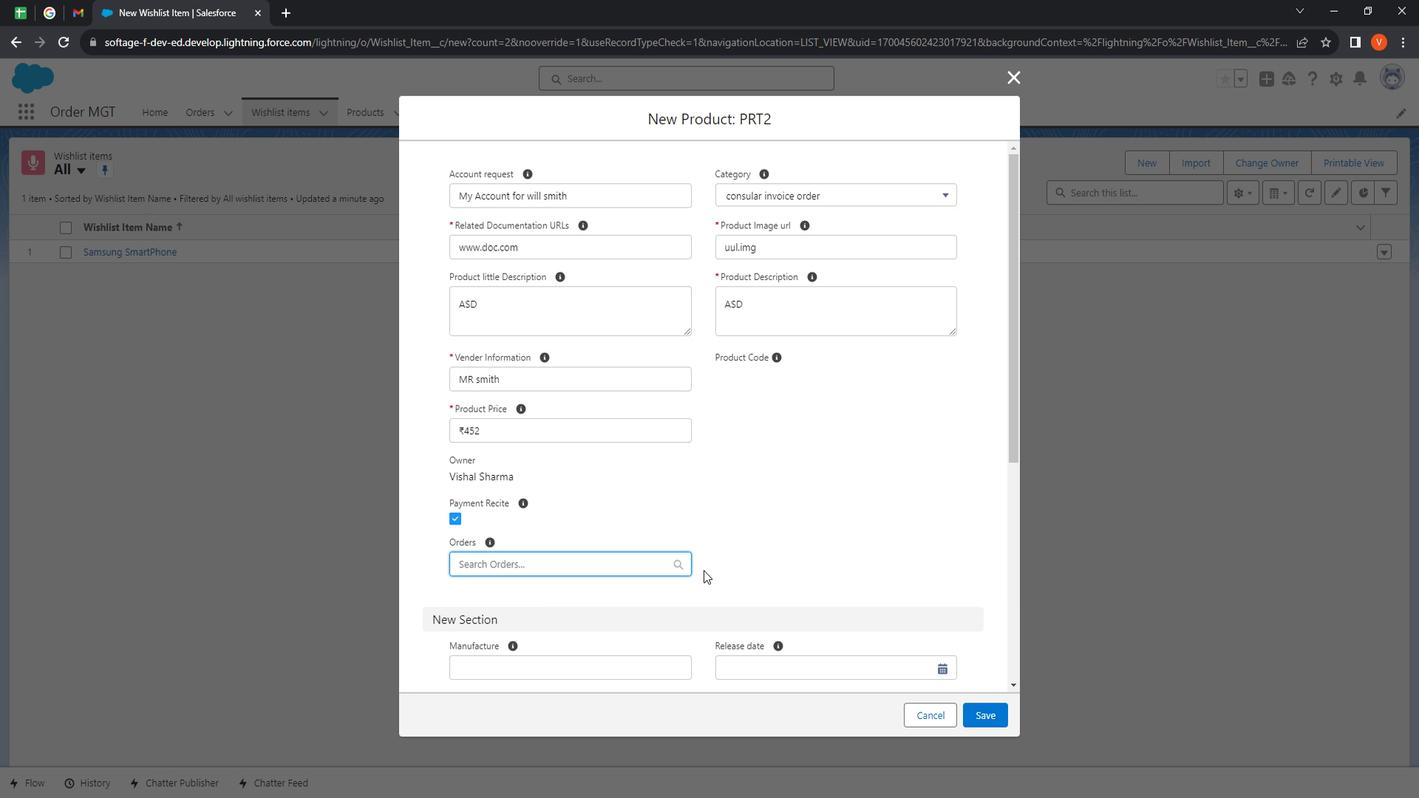
Action: Mouse scrolled (729, 565) with delta (0, 0)
Screenshot: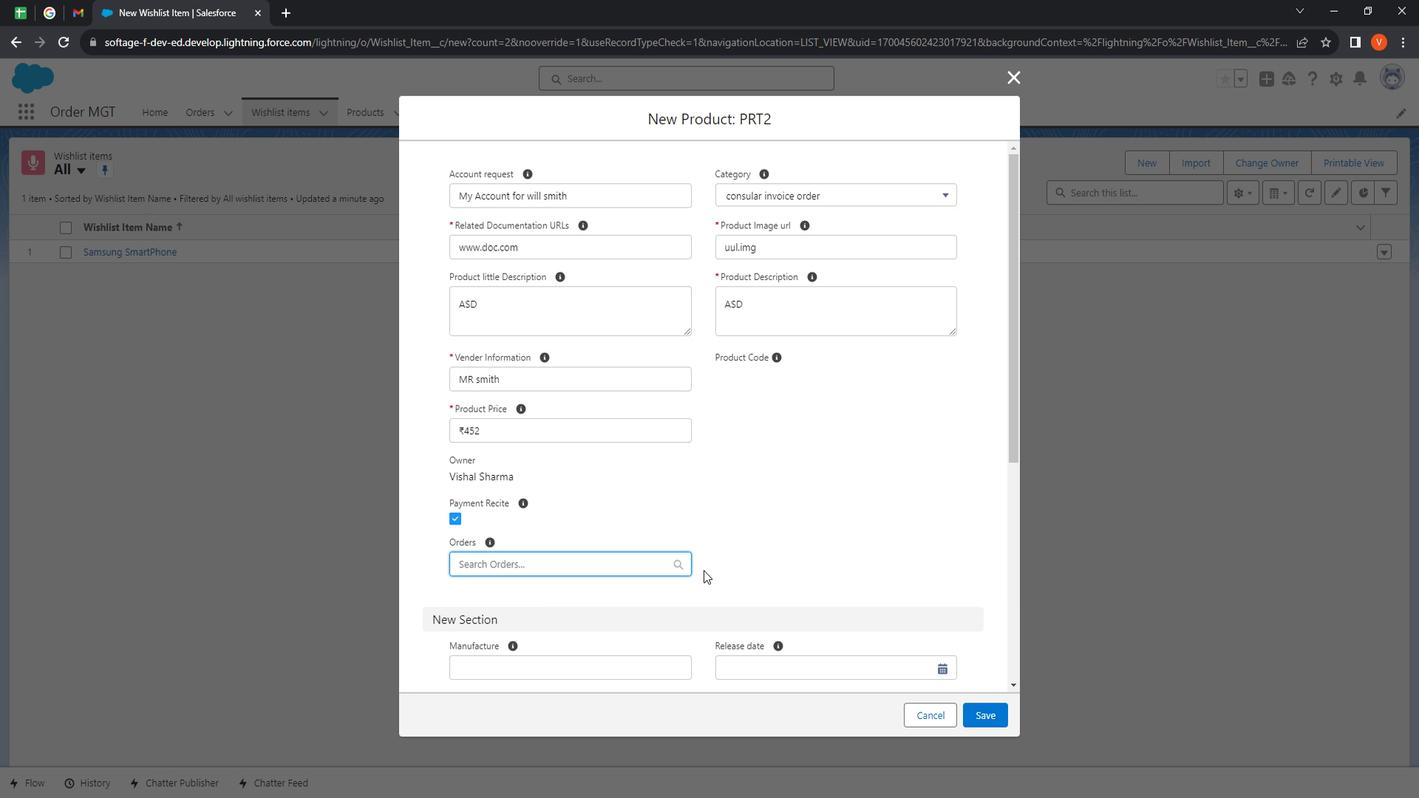 
Action: Mouse moved to (568, 385)
Screenshot: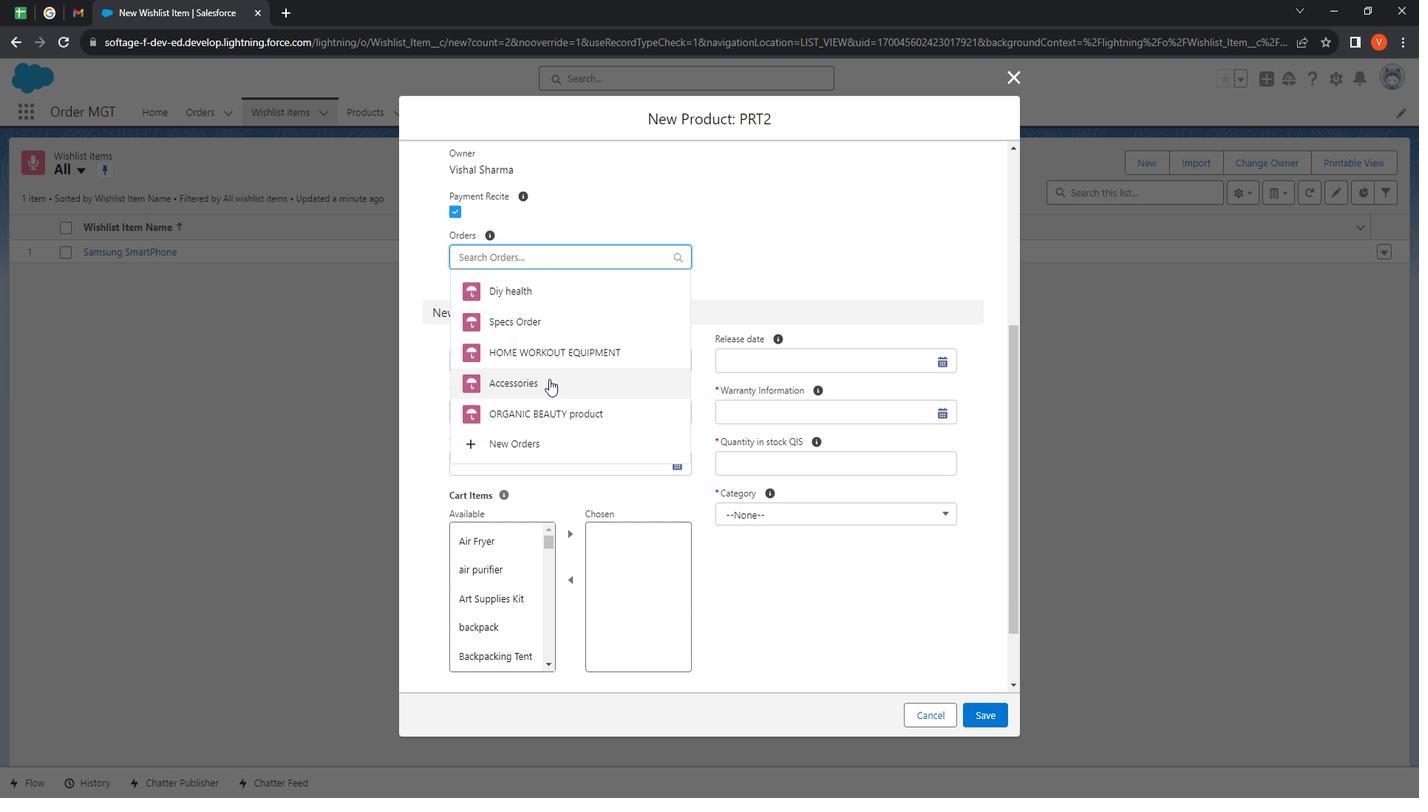 
Action: Mouse pressed left at (568, 385)
Screenshot: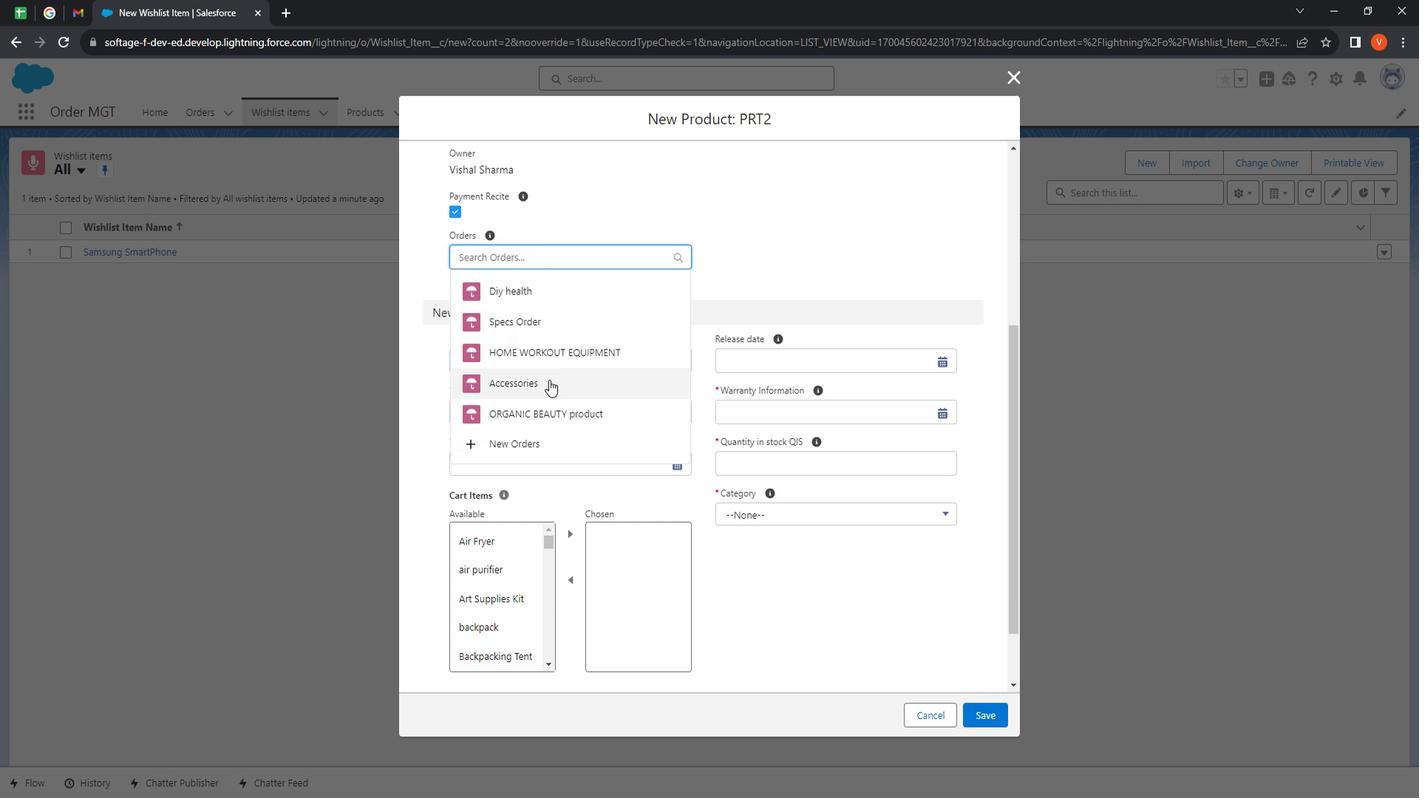 
Action: Mouse moved to (550, 272)
Screenshot: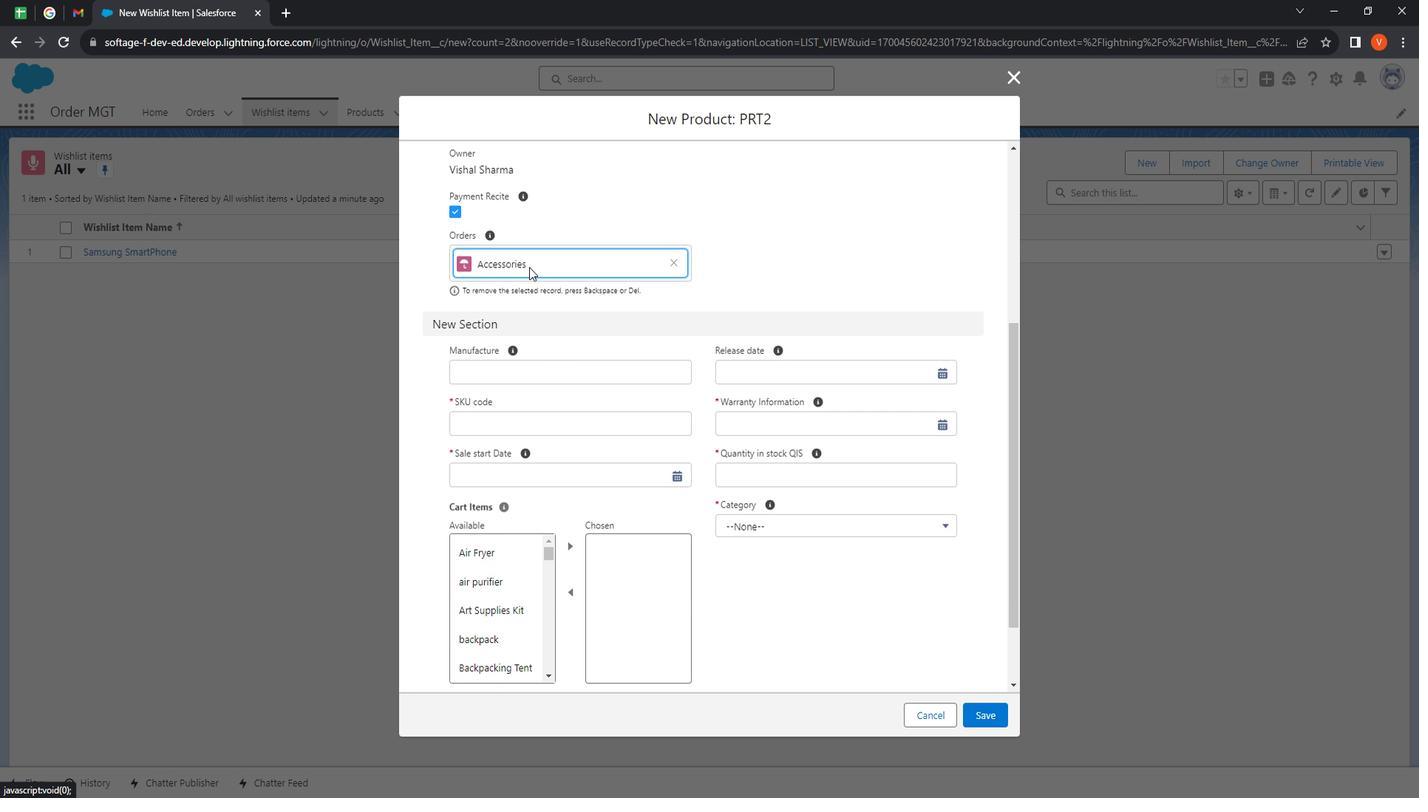
Action: Mouse pressed left at (550, 272)
Screenshot: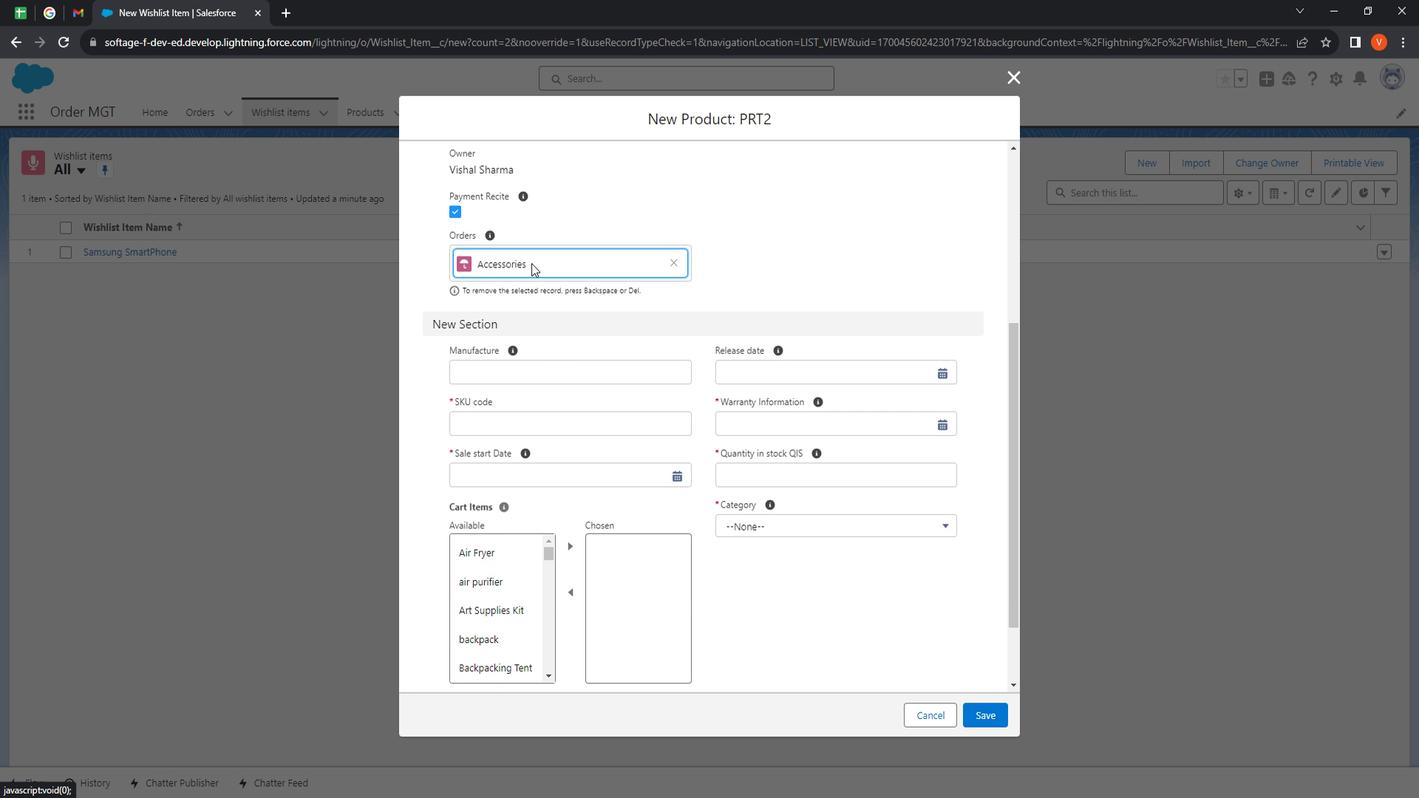 
Action: Mouse moved to (695, 275)
Screenshot: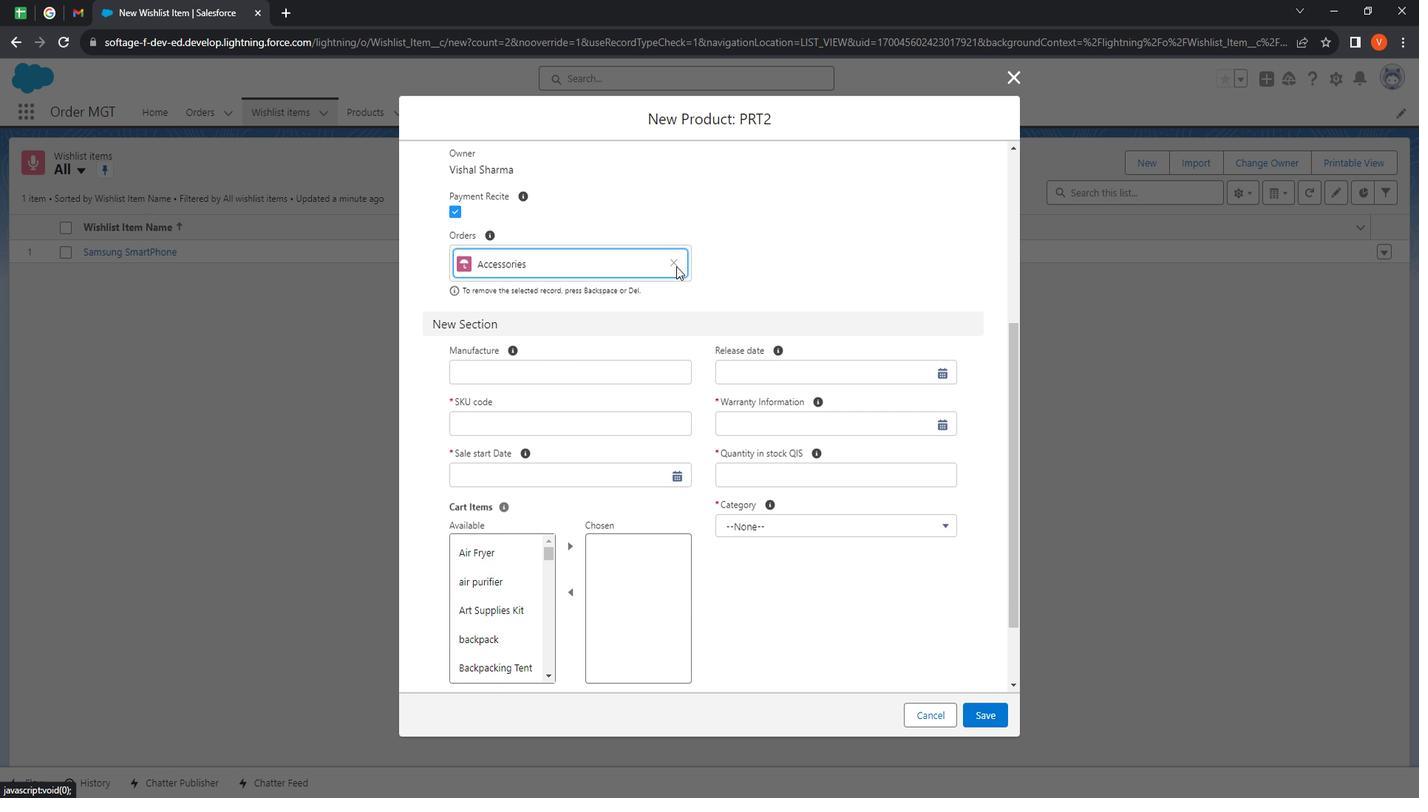 
Action: Mouse pressed left at (695, 275)
Screenshot: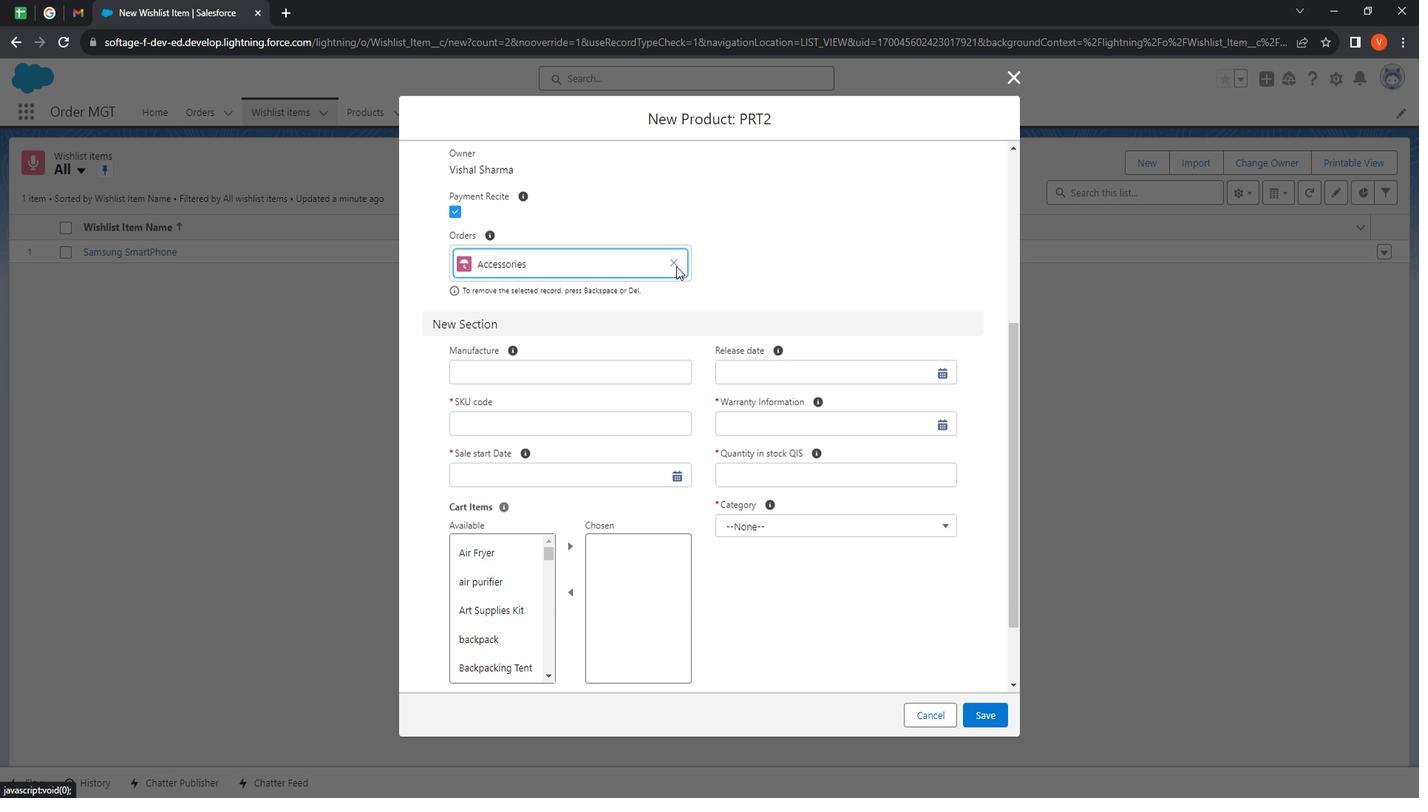 
Action: Mouse moved to (588, 270)
Screenshot: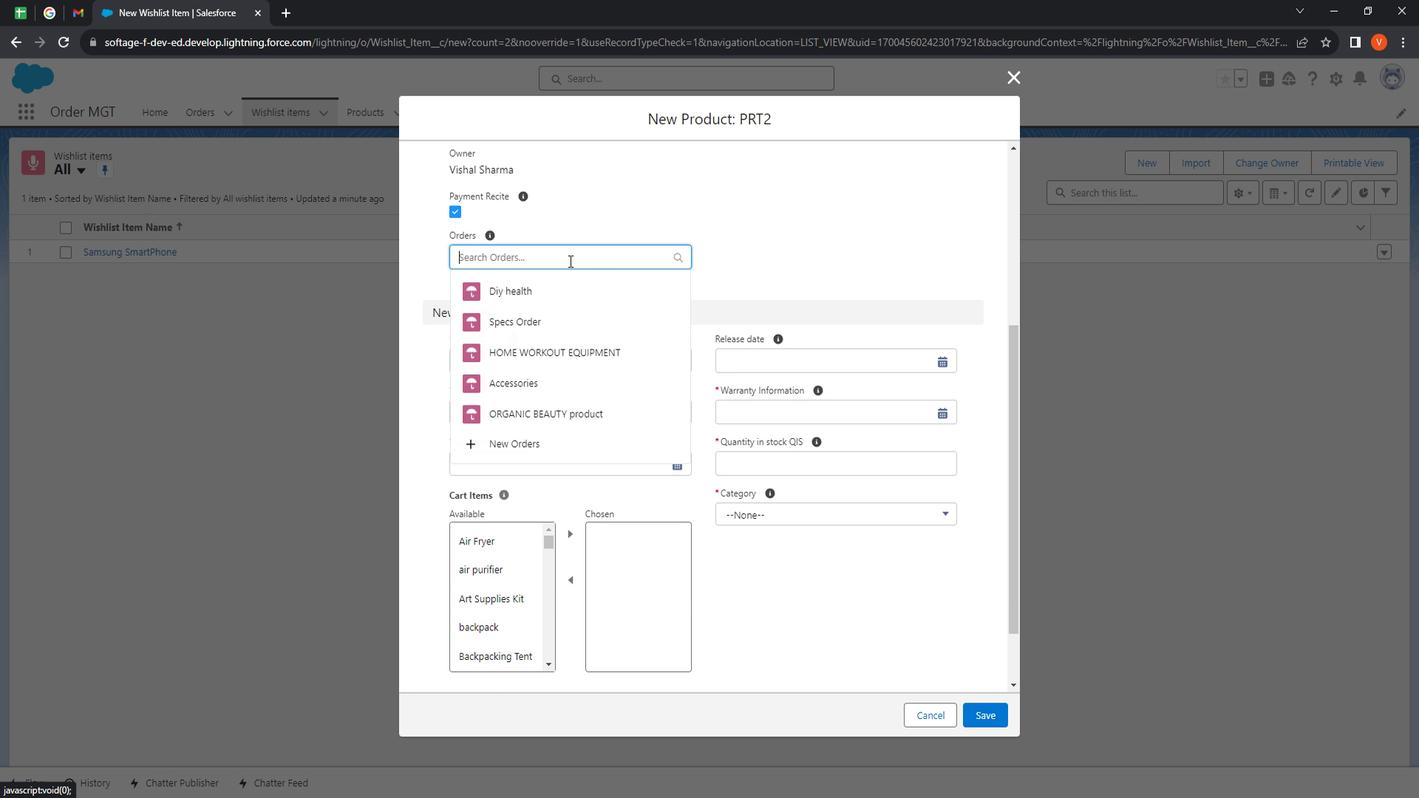 
Action: Mouse pressed left at (588, 270)
Screenshot: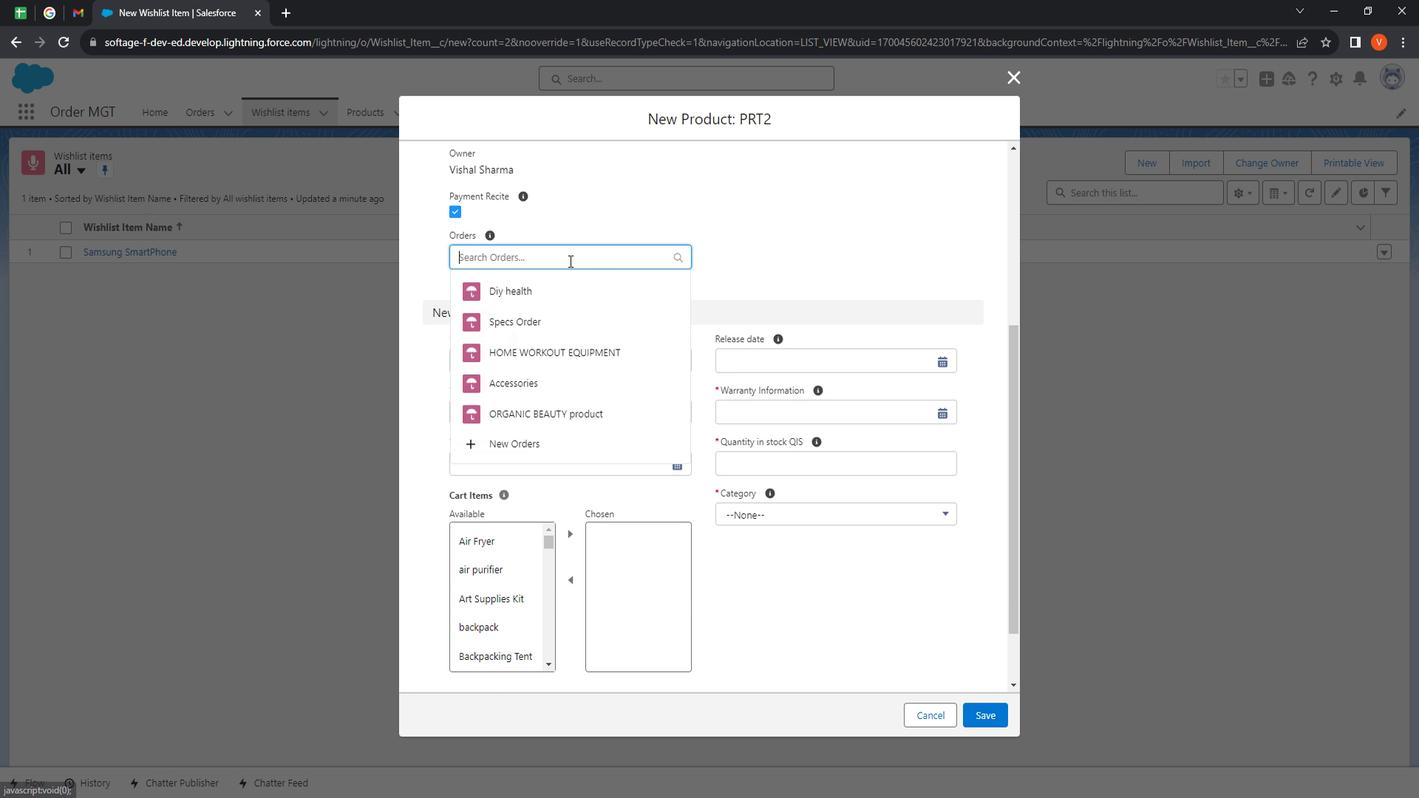 
Action: Mouse moved to (566, 331)
Screenshot: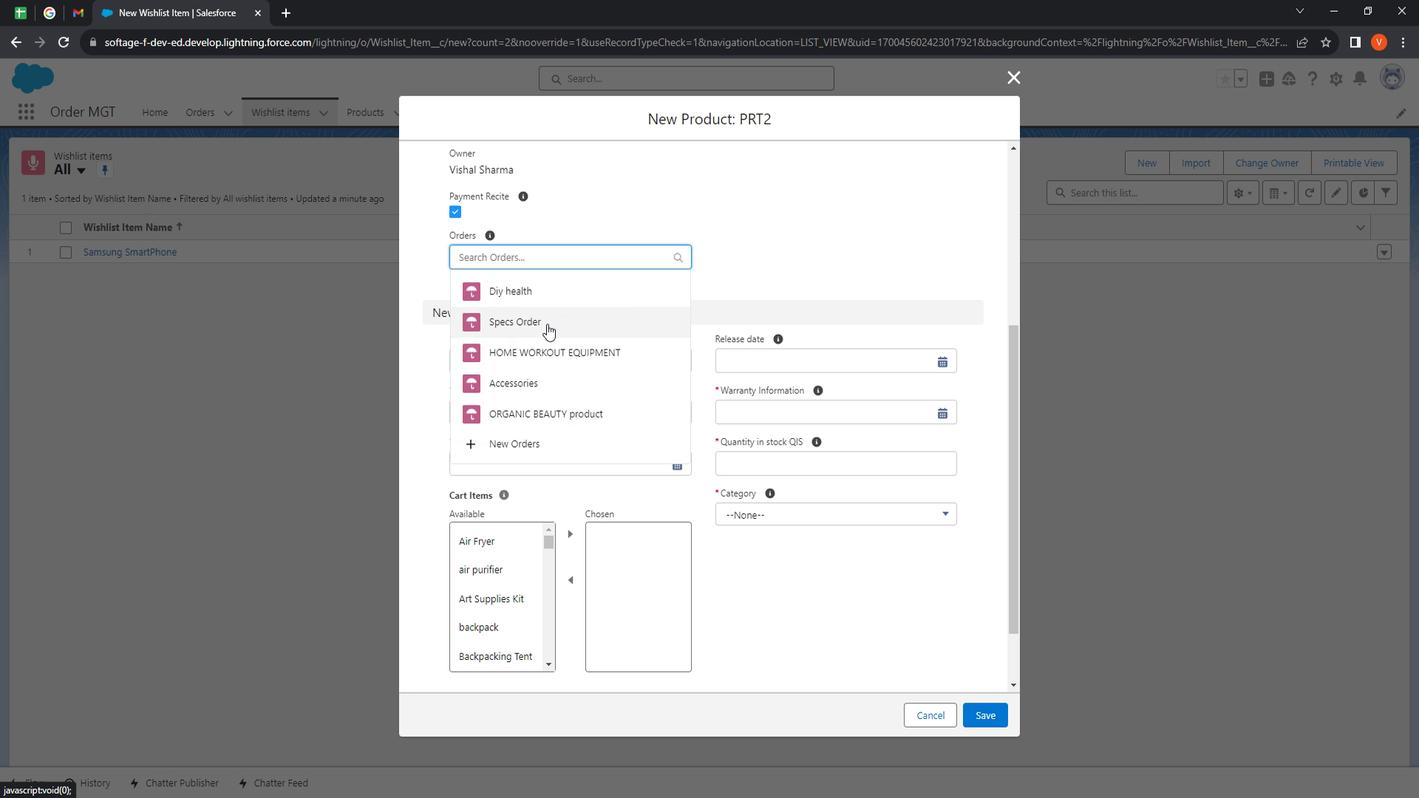 
Action: Mouse pressed left at (566, 331)
Screenshot: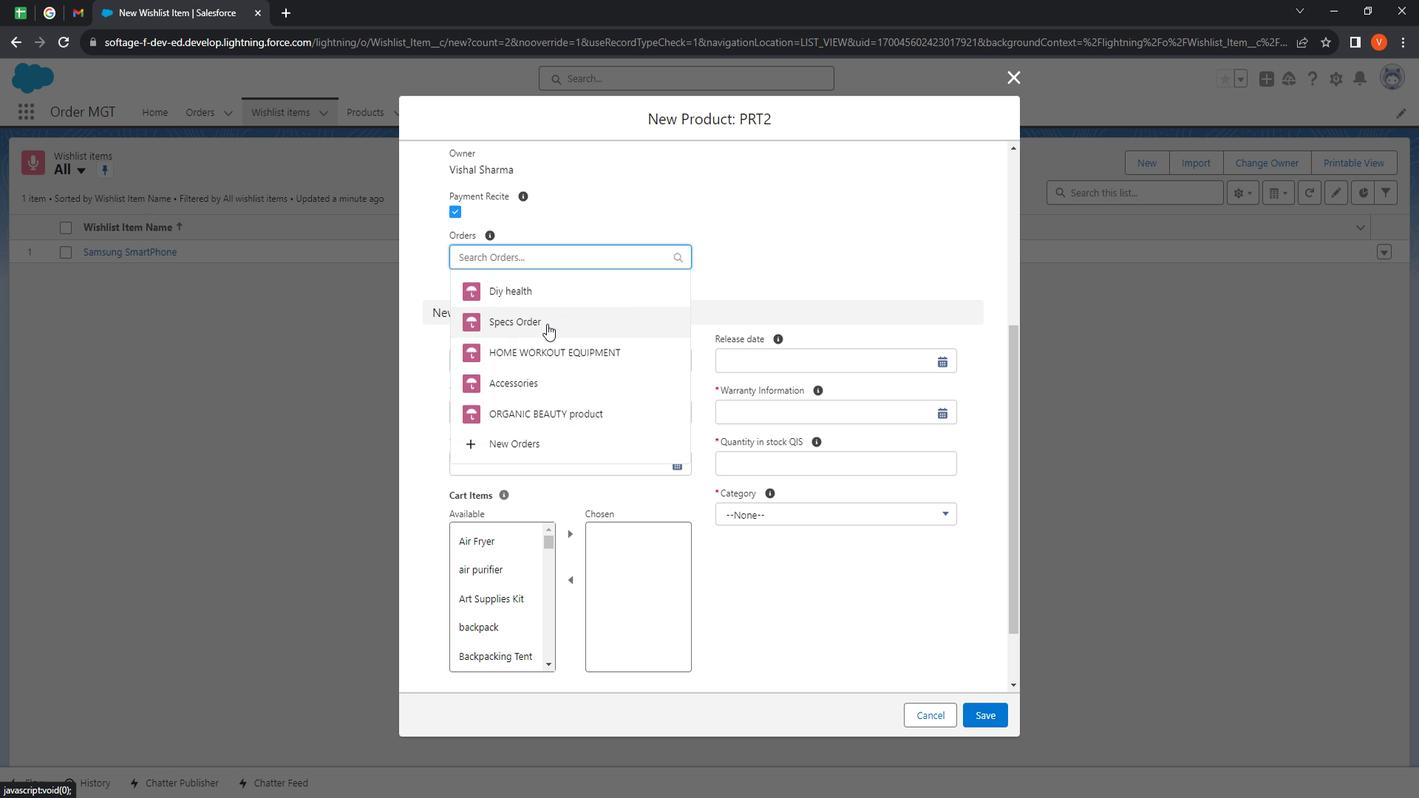 
Action: Mouse moved to (558, 374)
Screenshot: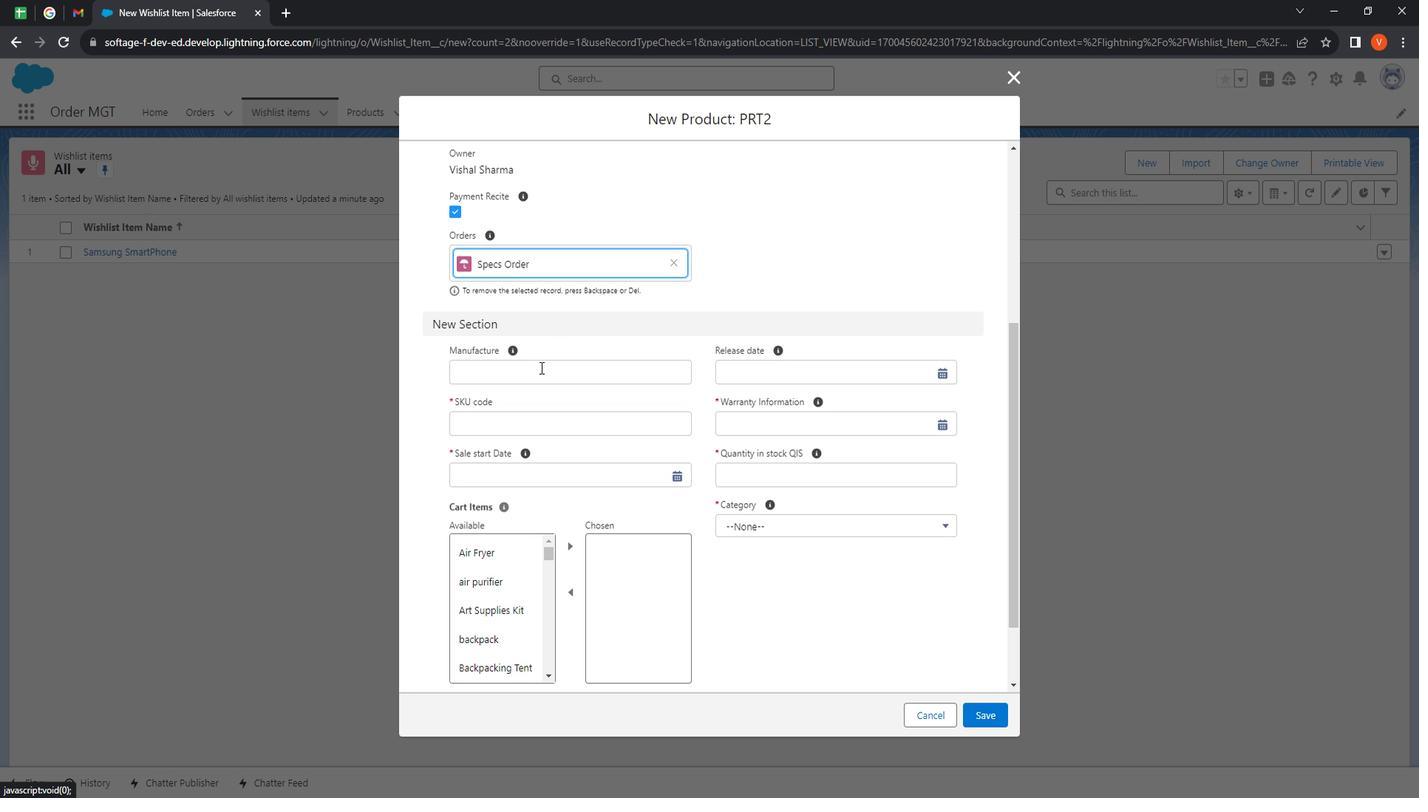 
Action: Mouse pressed left at (558, 374)
Screenshot: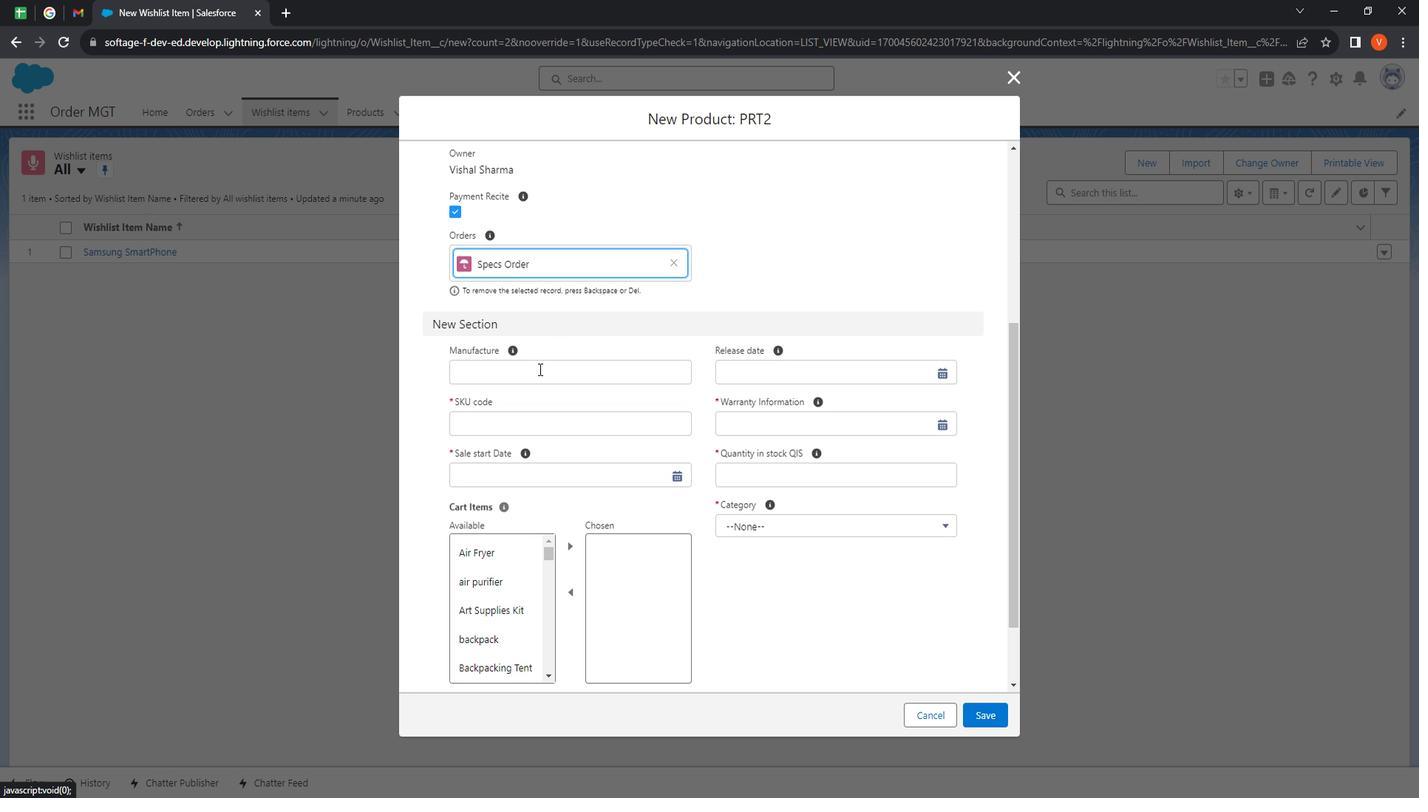 
Action: Mouse moved to (547, 423)
Screenshot: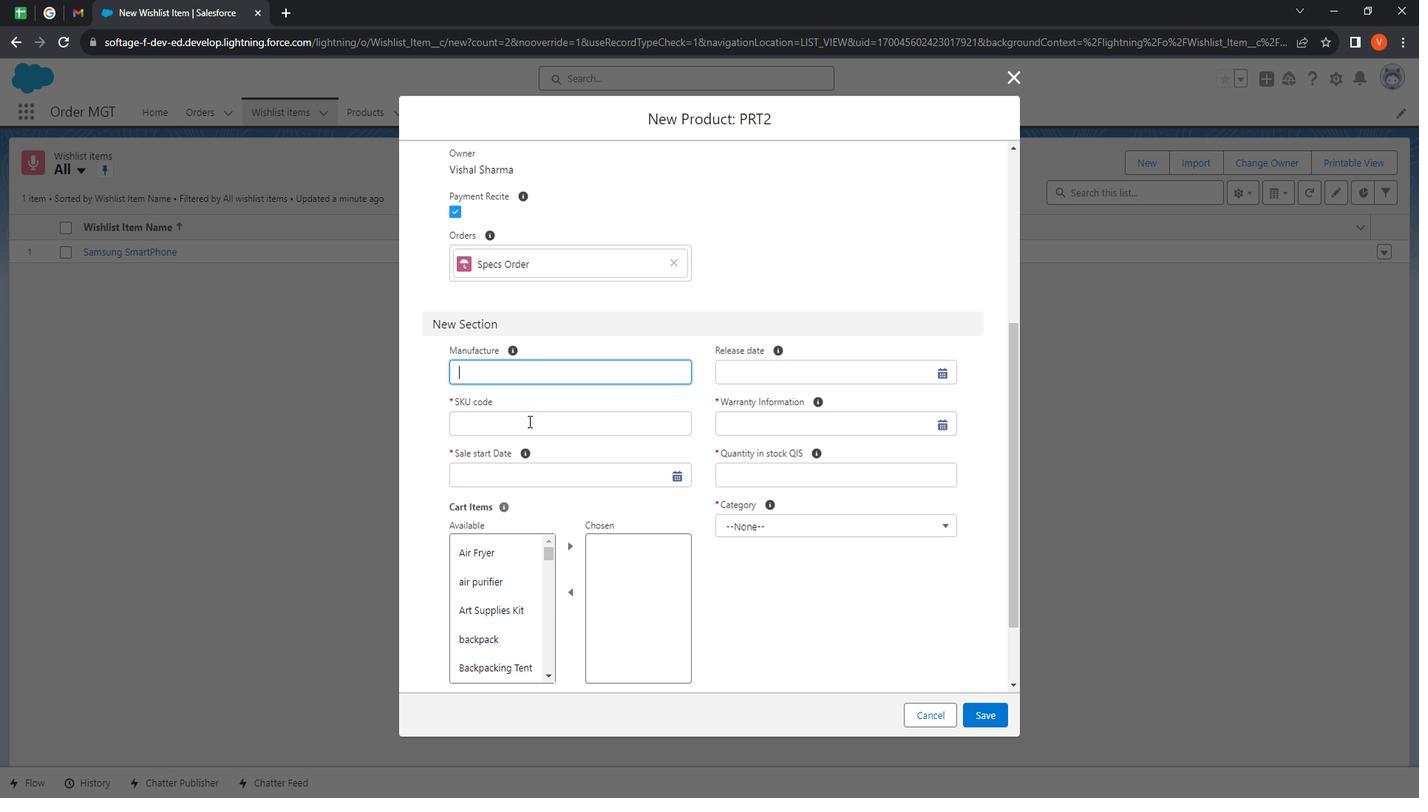 
Action: Mouse pressed left at (547, 423)
Screenshot: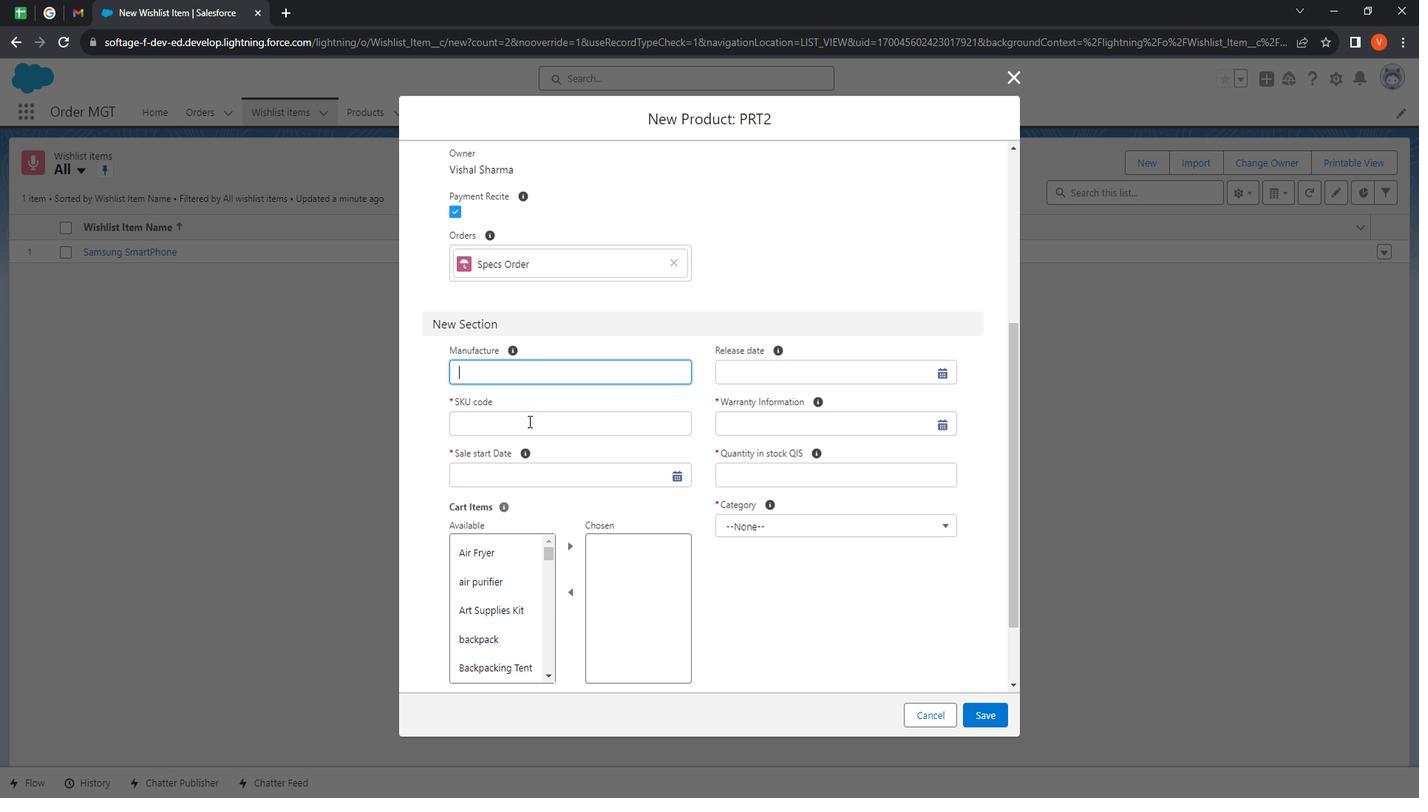 
Action: Key pressed 123
Screenshot: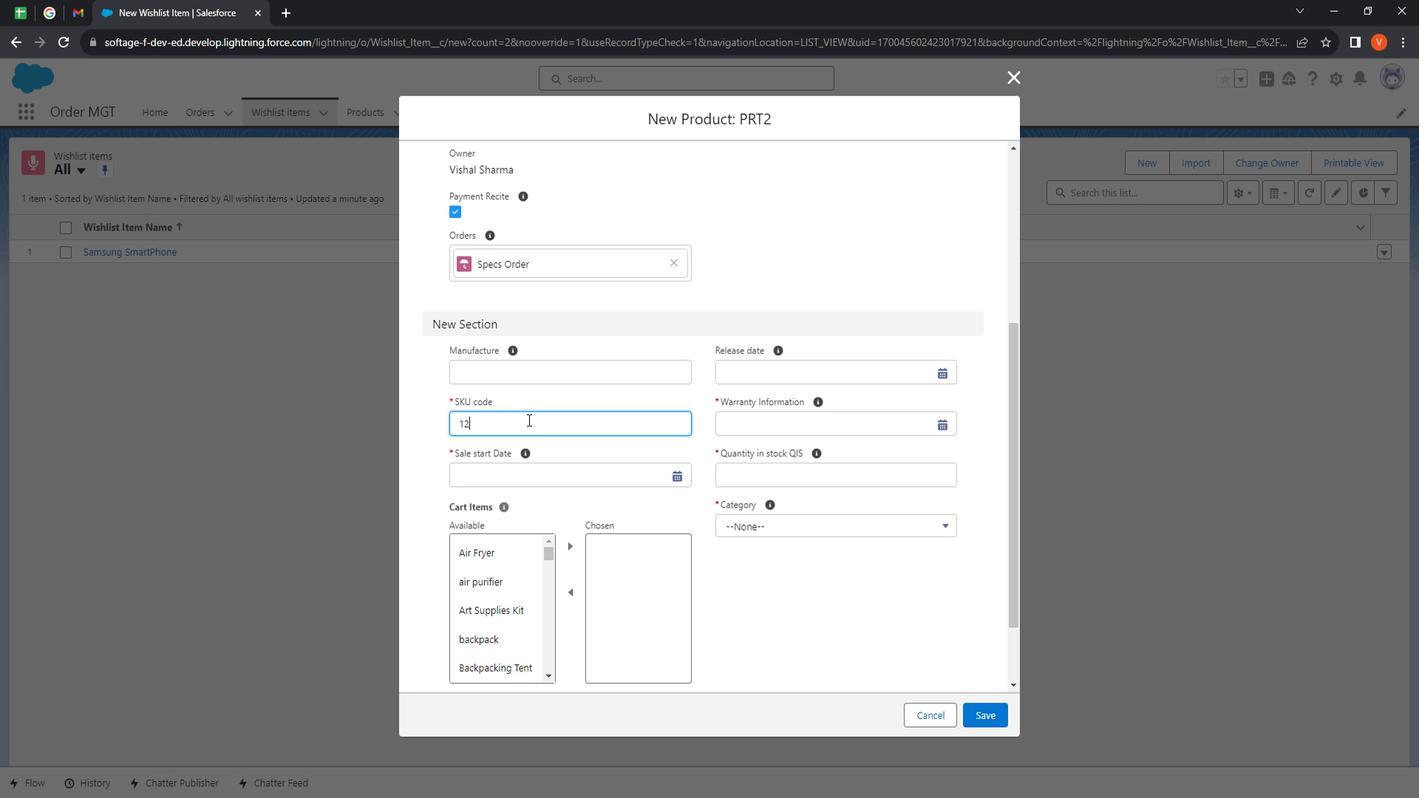 
Action: Mouse moved to (549, 424)
Screenshot: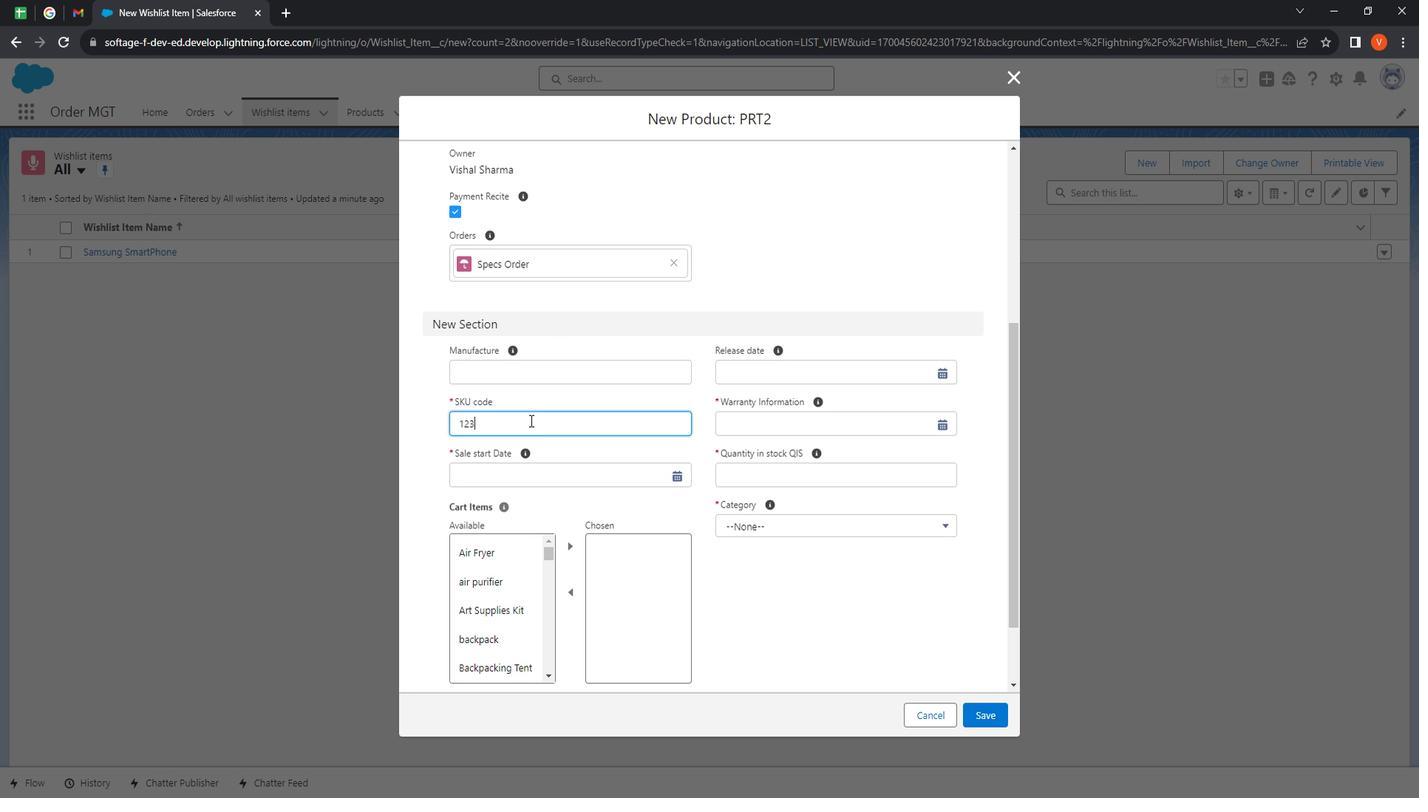 
Action: Key pressed 1
Screenshot: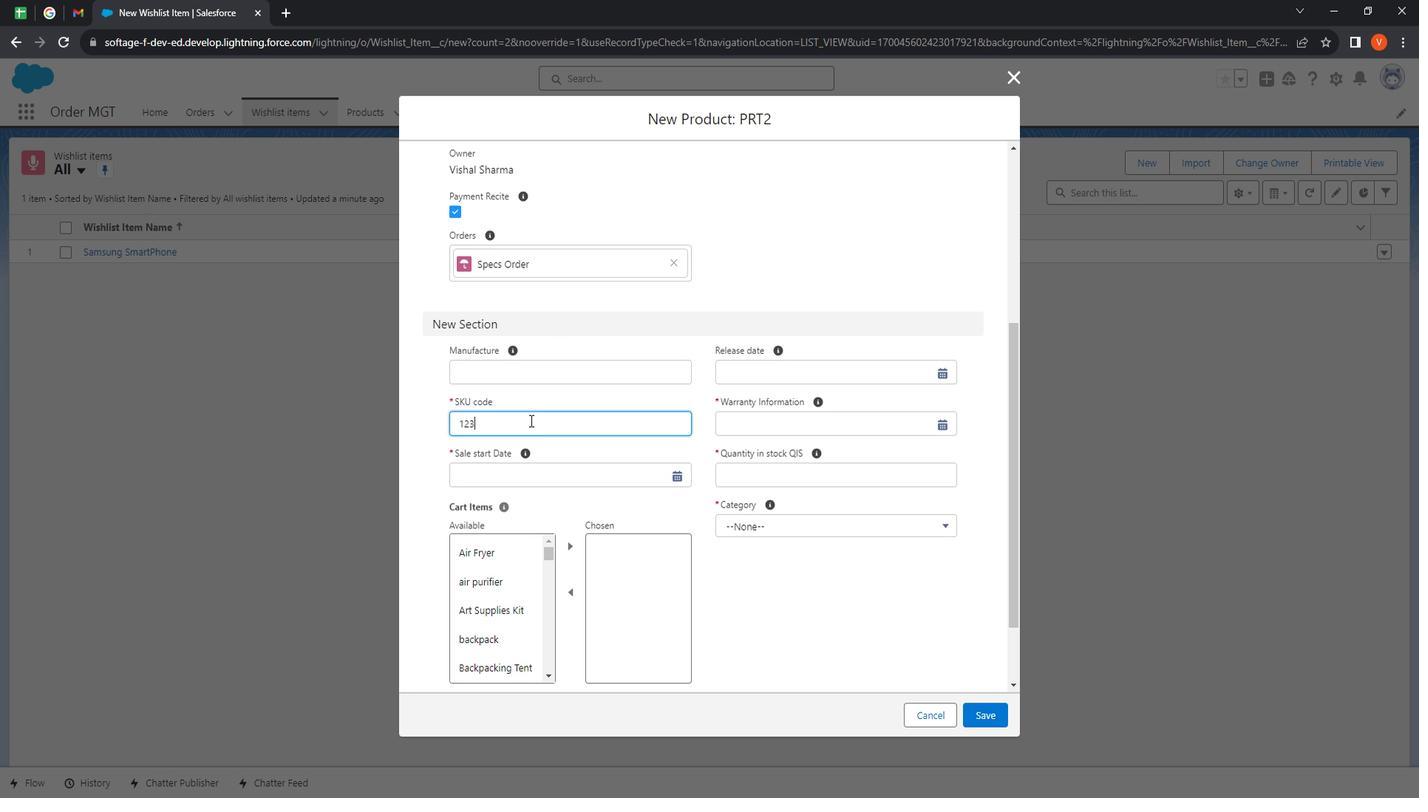 
Action: Mouse moved to (593, 587)
Screenshot: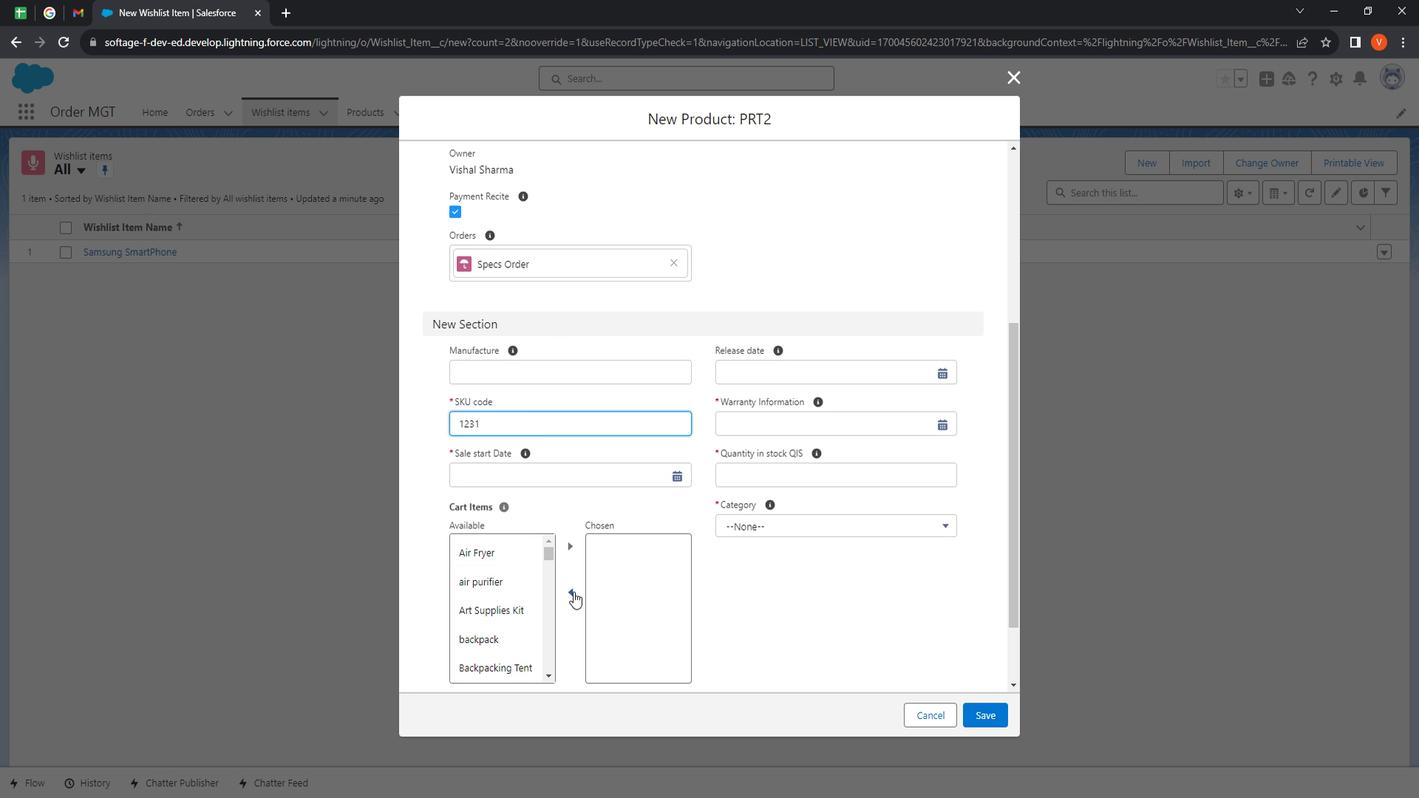 
Action: Key pressed 2
Screenshot: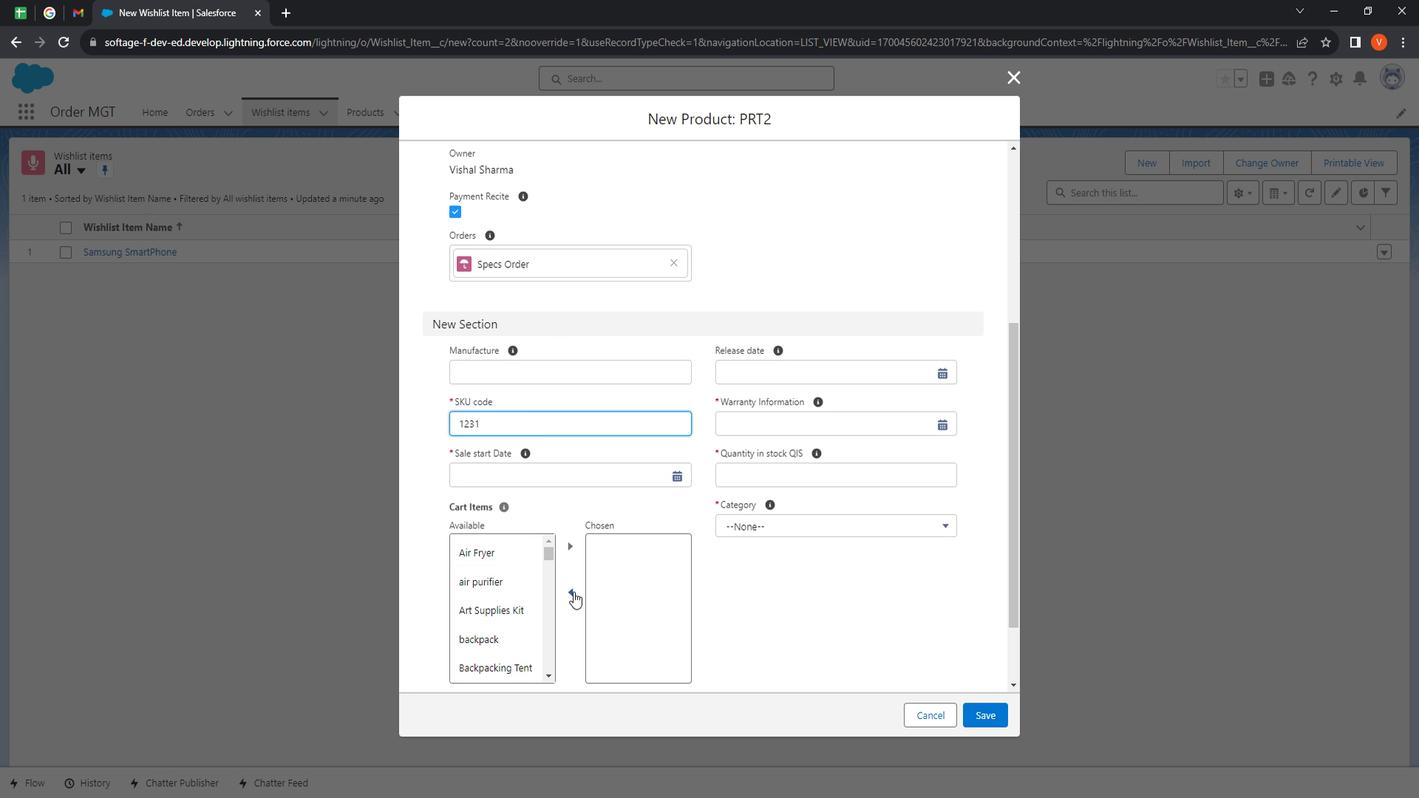 
Action: Mouse moved to (601, 561)
Screenshot: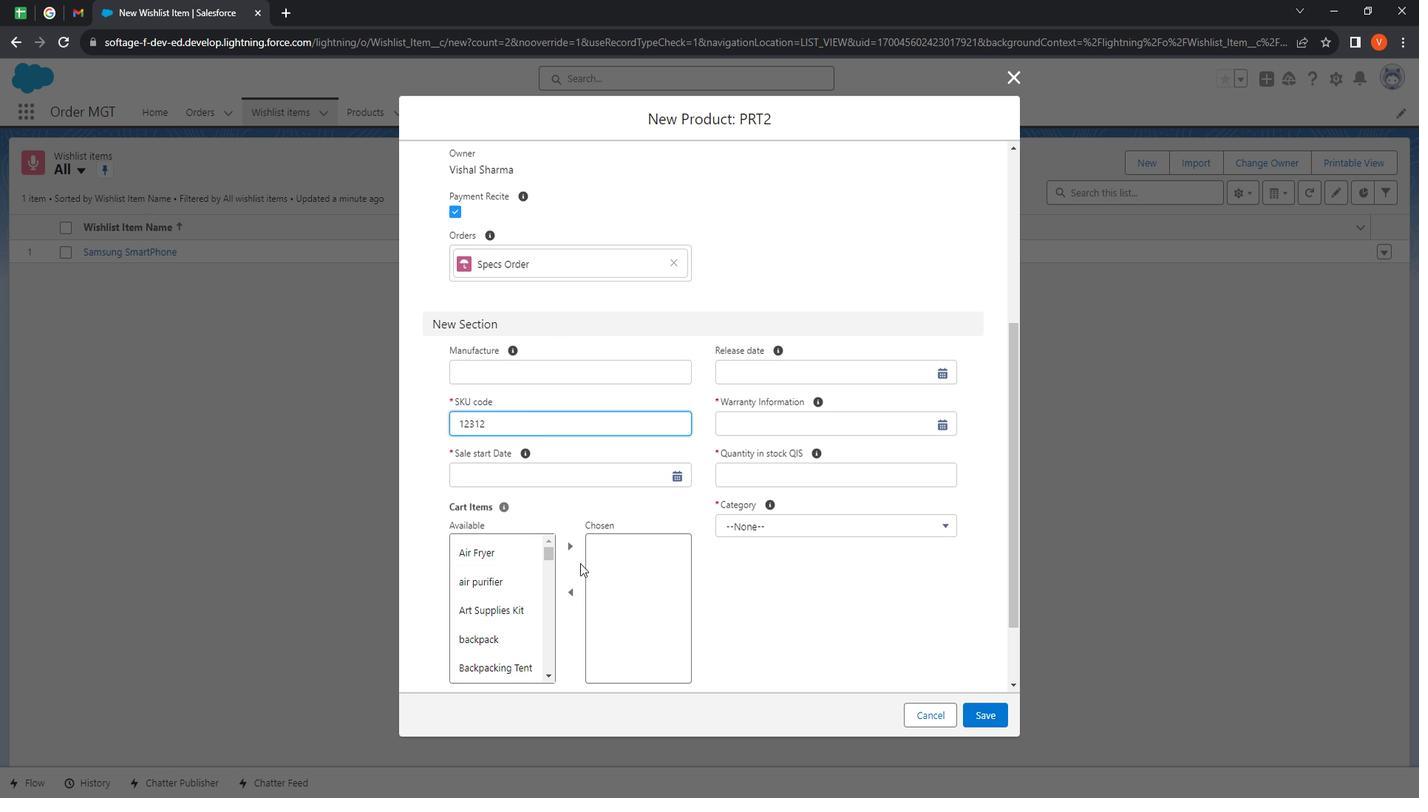 
Action: Key pressed 322
Screenshot: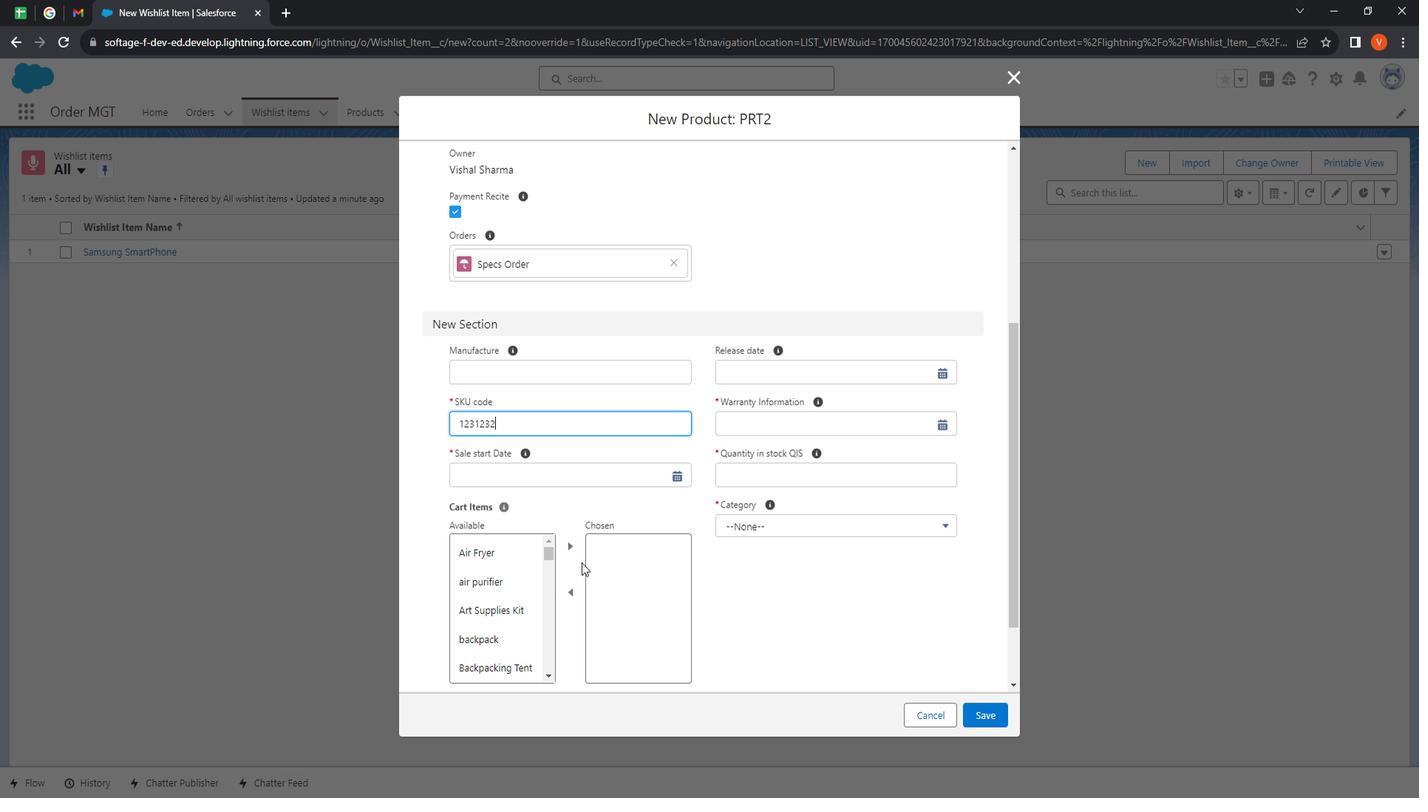 
Action: Mouse moved to (793, 376)
Screenshot: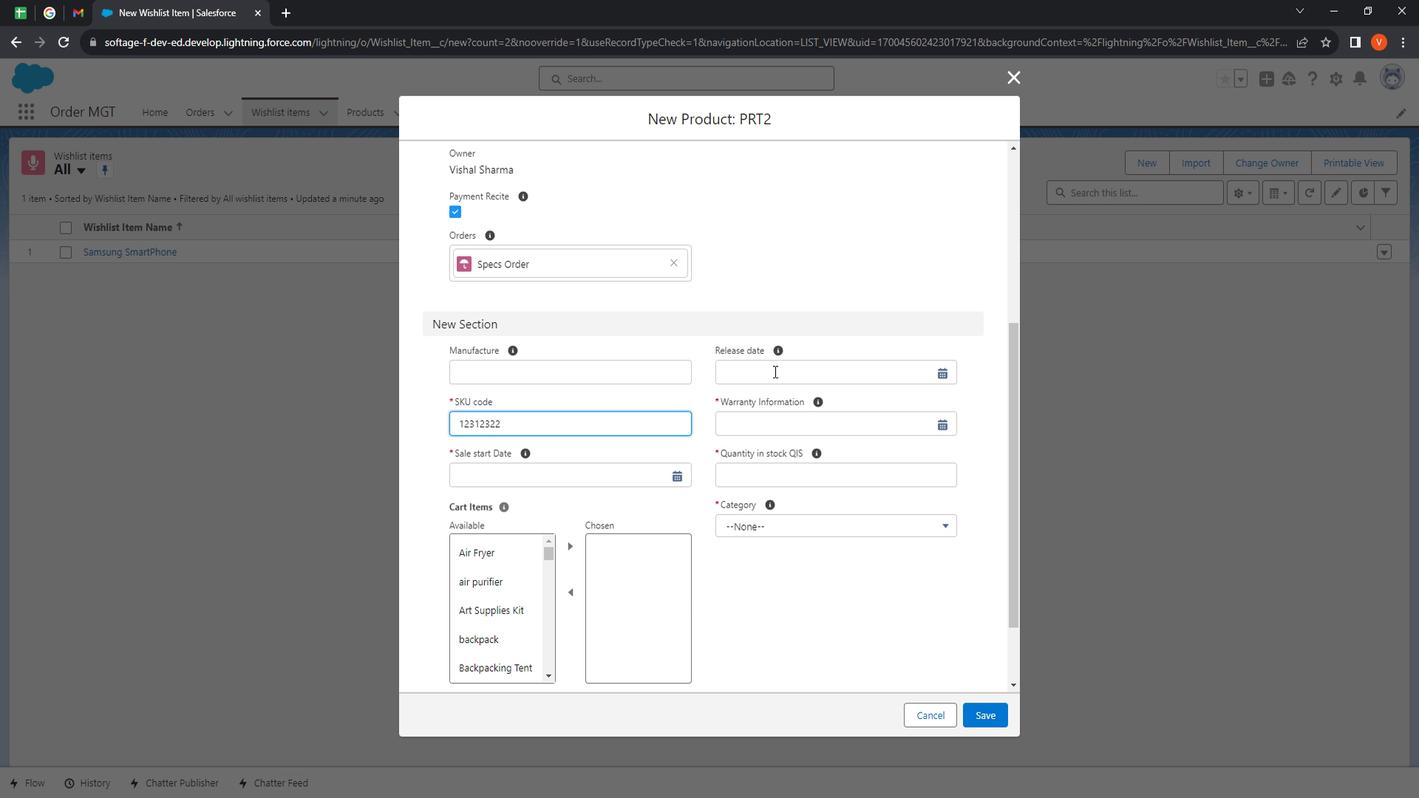 
Action: Mouse pressed left at (793, 376)
Screenshot: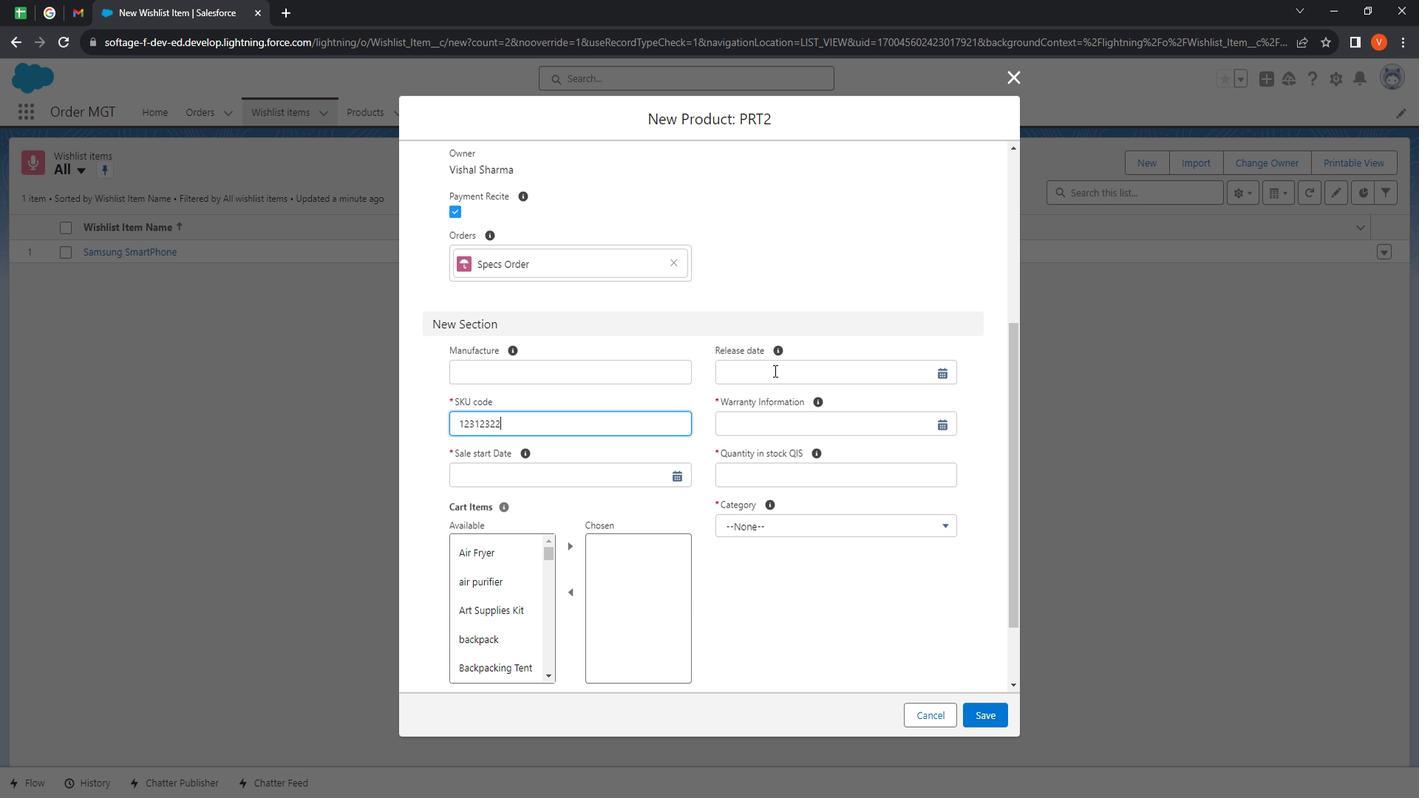 
Action: Mouse moved to (824, 545)
Screenshot: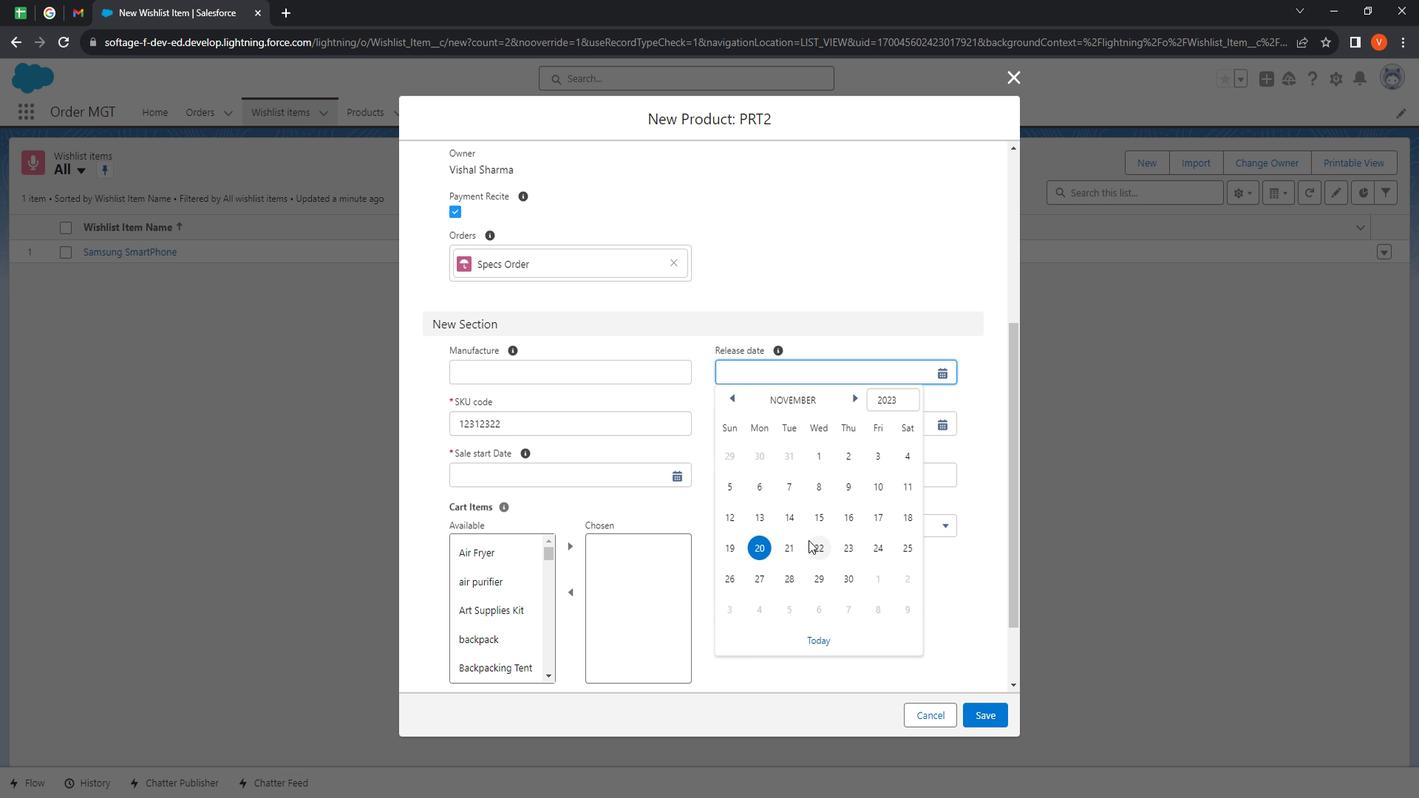 
Action: Mouse pressed left at (824, 545)
Screenshot: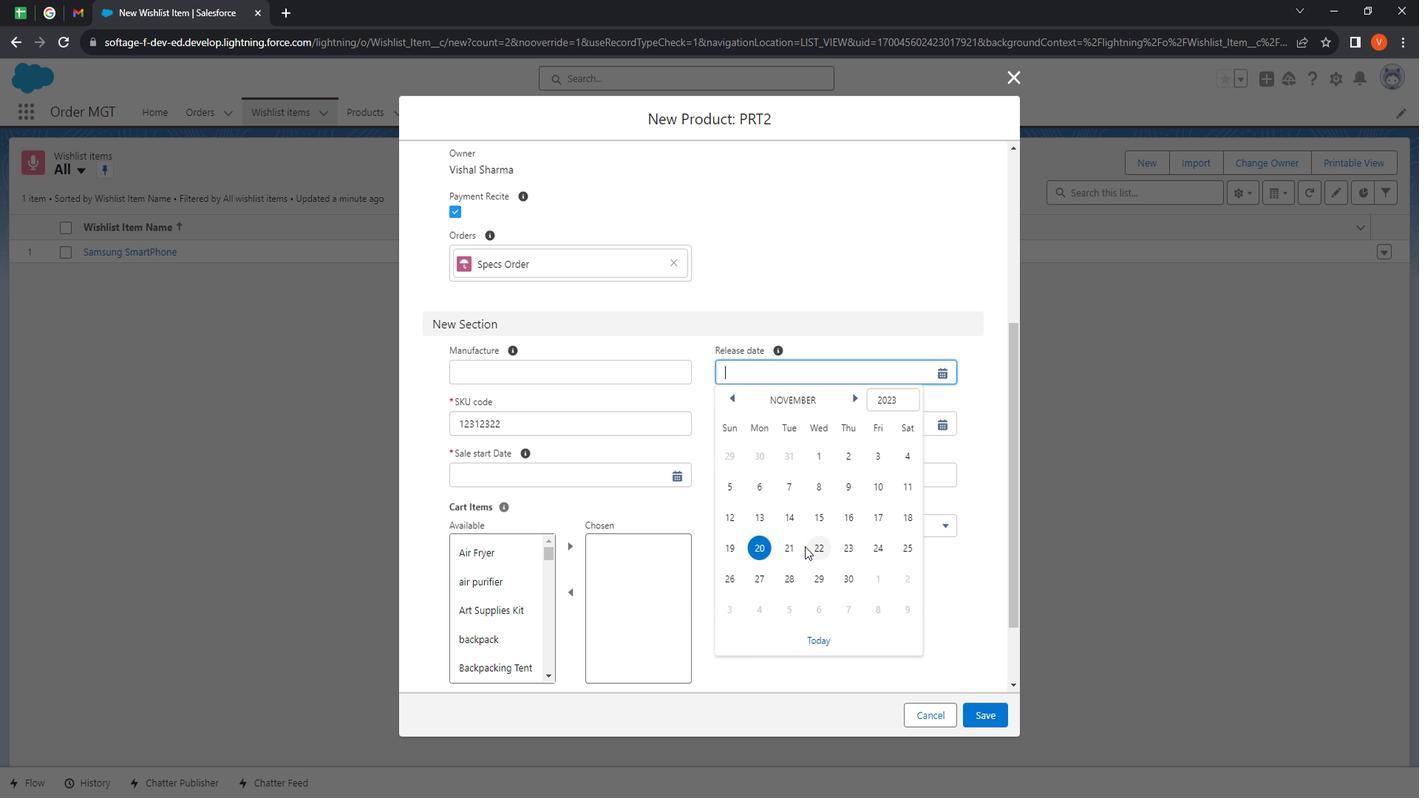 
Action: Mouse moved to (818, 413)
Screenshot: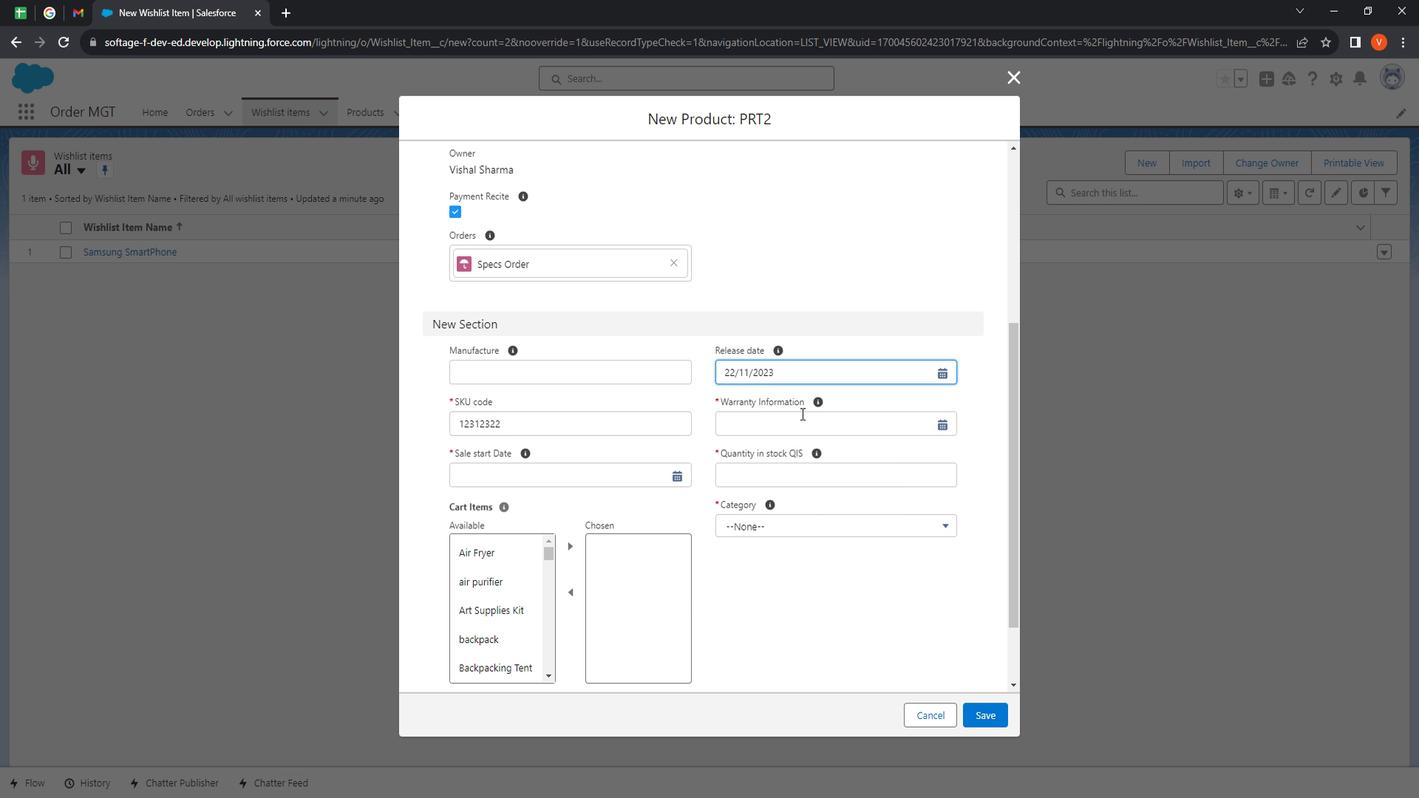 
Action: Mouse pressed left at (818, 413)
Screenshot: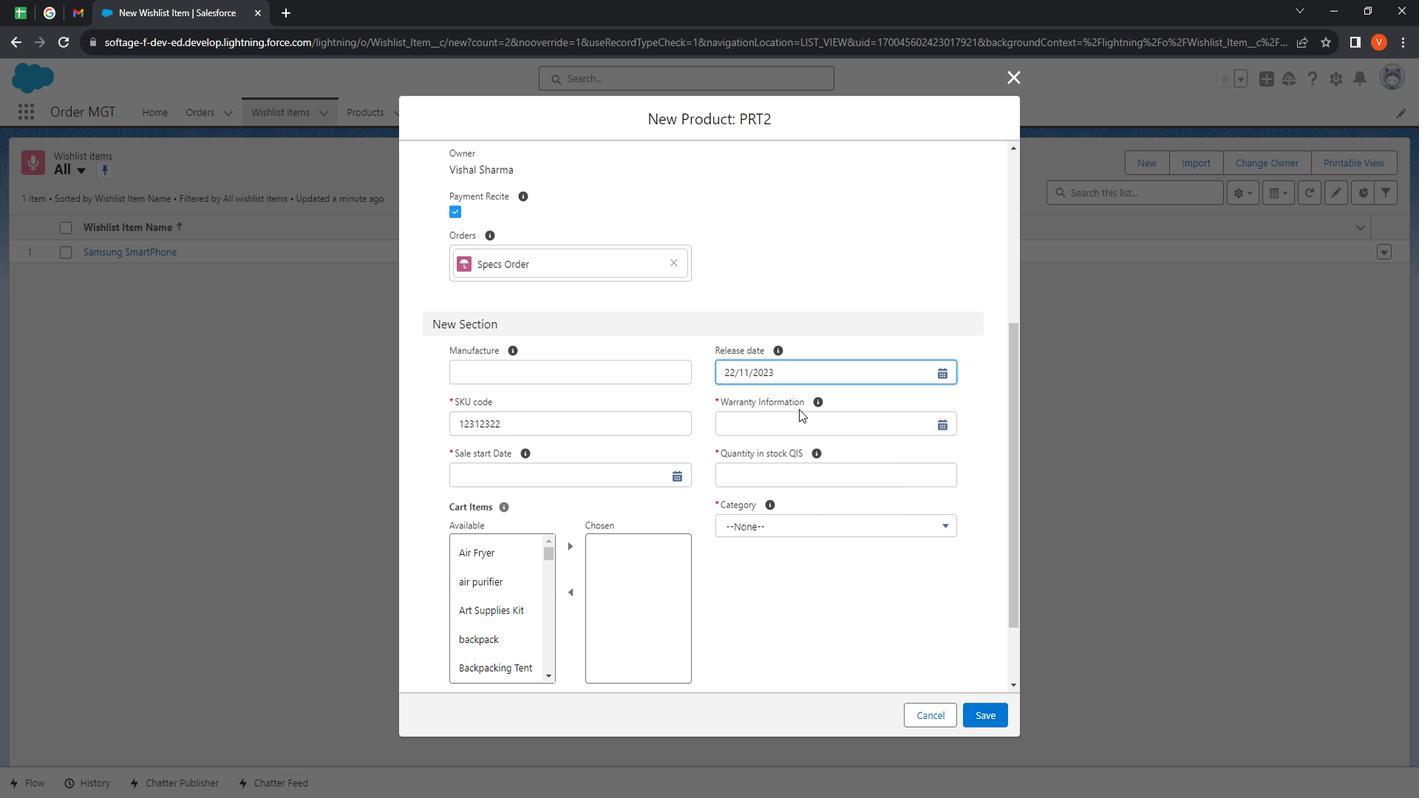 
Action: Mouse moved to (816, 428)
Screenshot: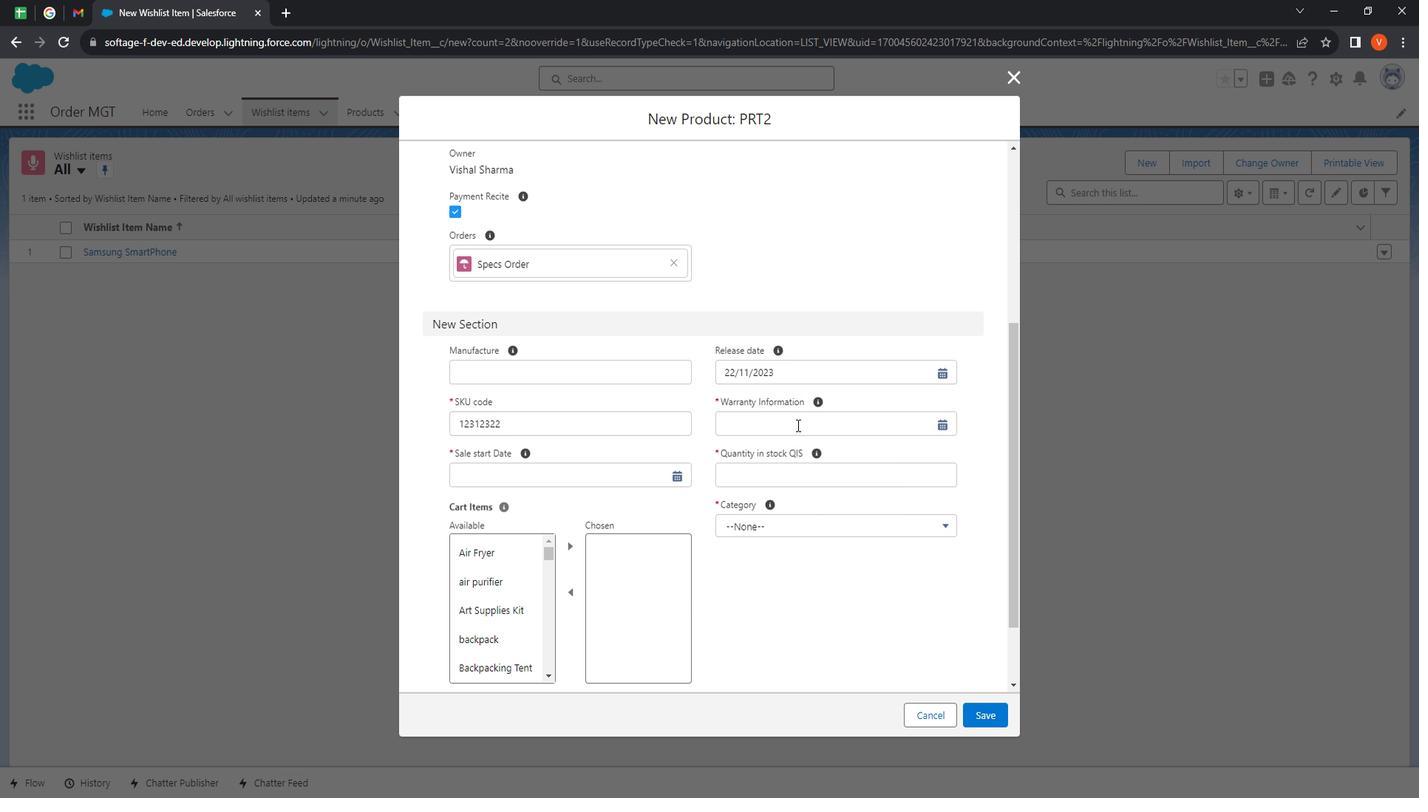 
Action: Mouse pressed left at (816, 428)
Screenshot: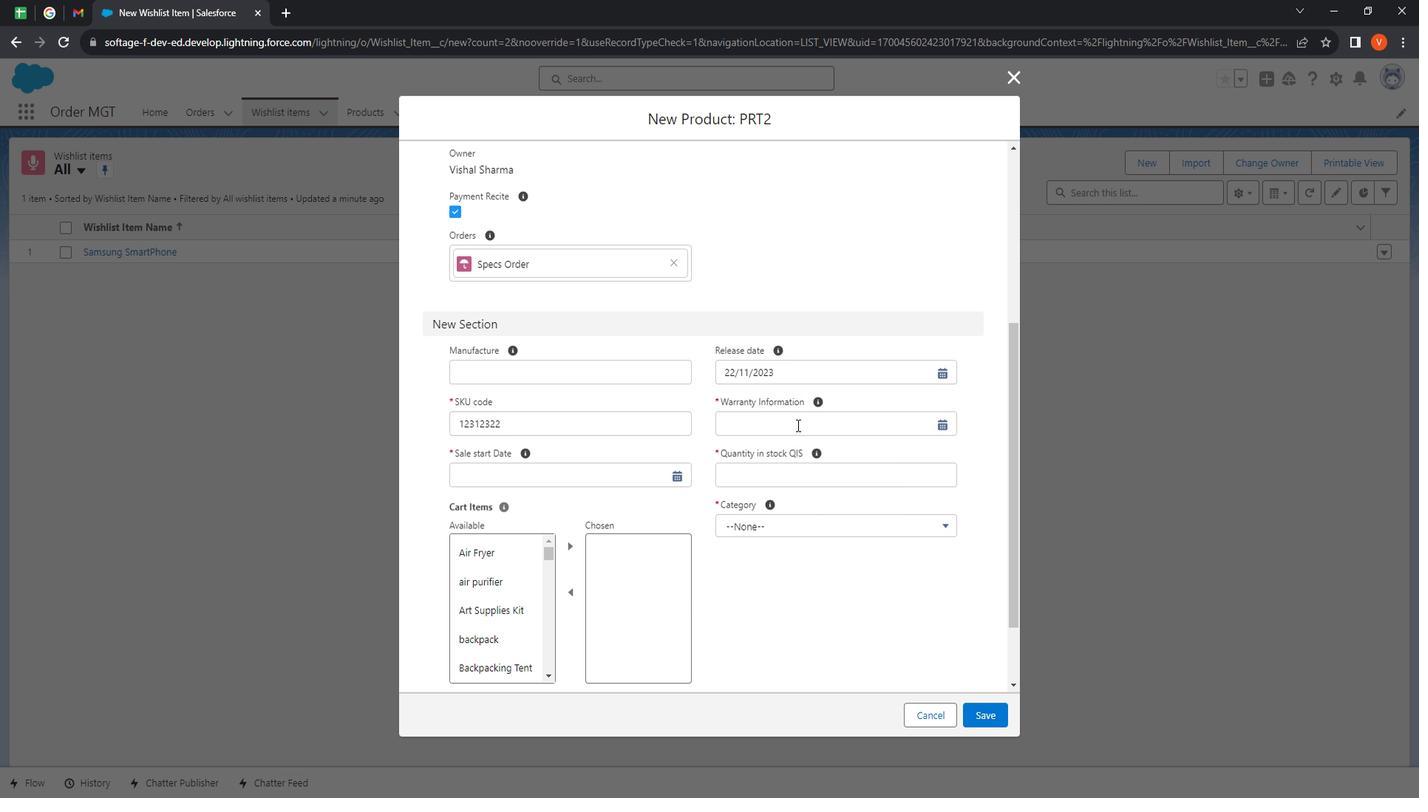 
Action: Mouse moved to (866, 578)
Screenshot: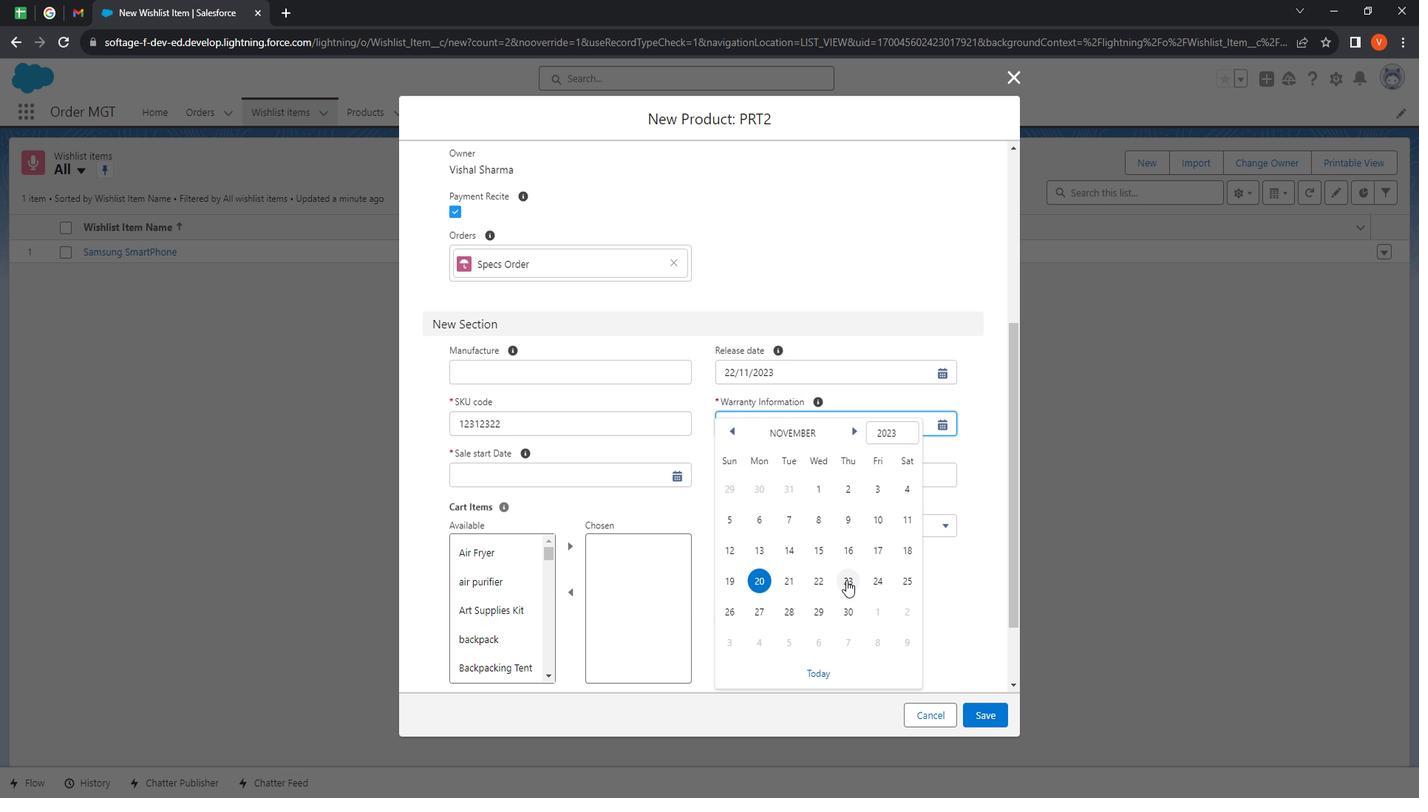 
Action: Mouse pressed left at (866, 578)
Screenshot: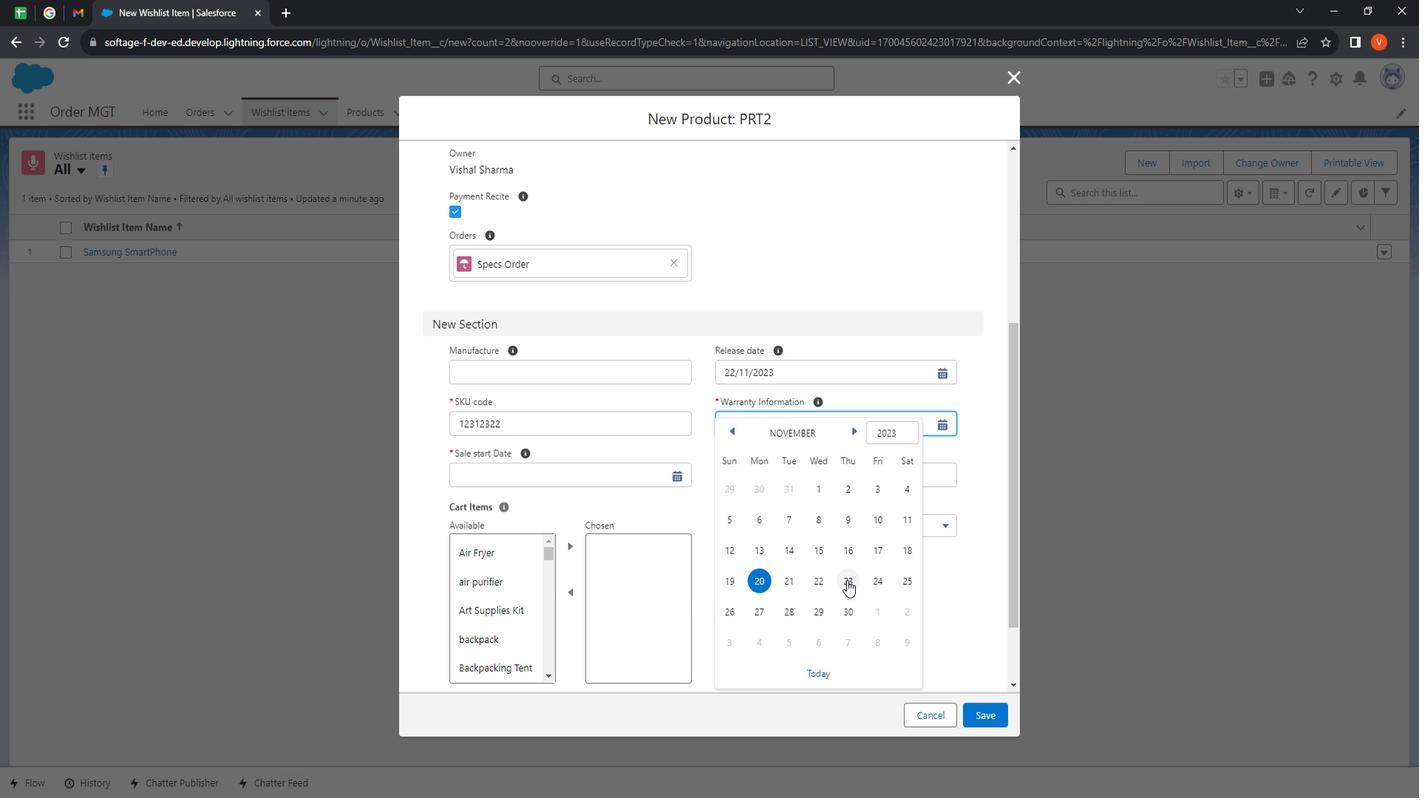 
Action: Mouse moved to (783, 471)
Screenshot: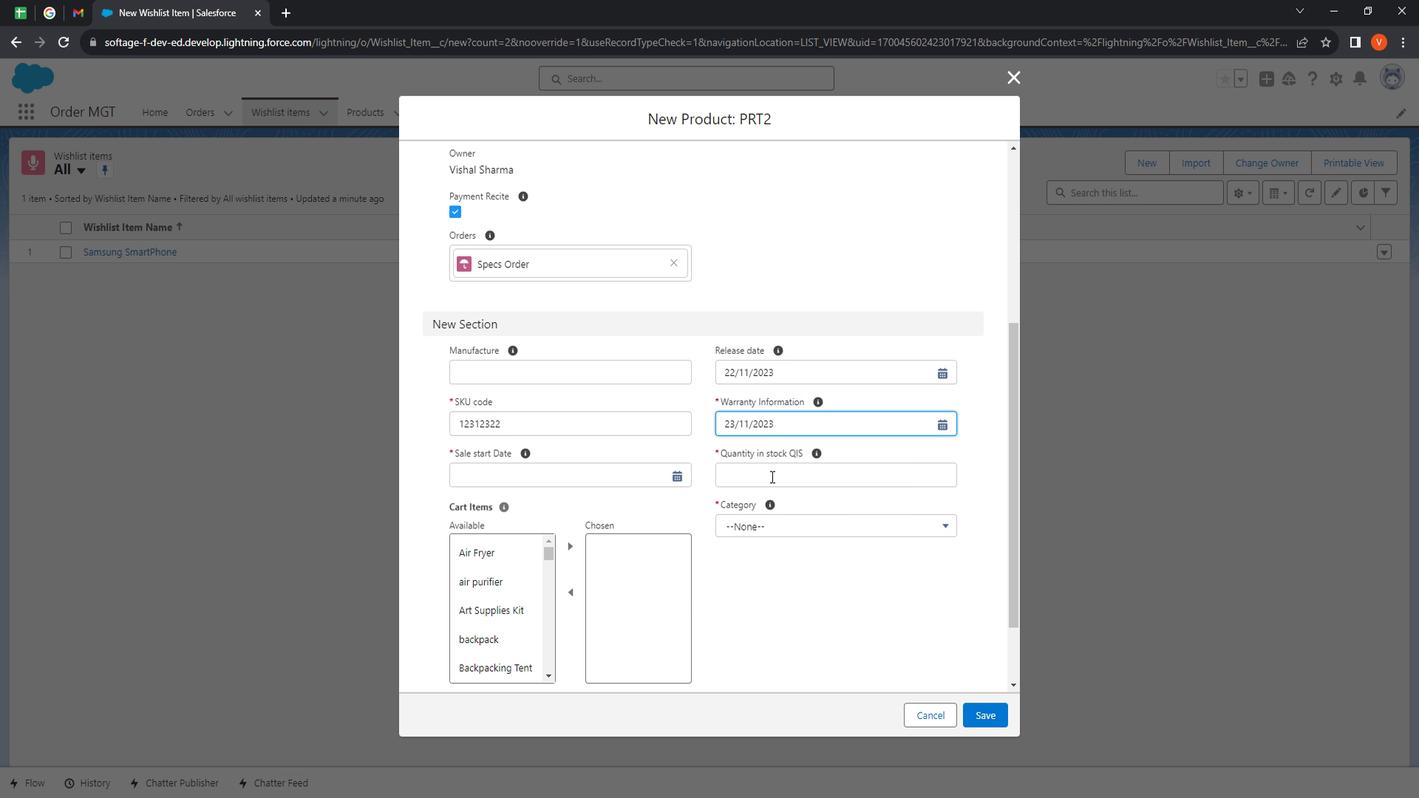 
Action: Mouse pressed left at (783, 471)
Screenshot: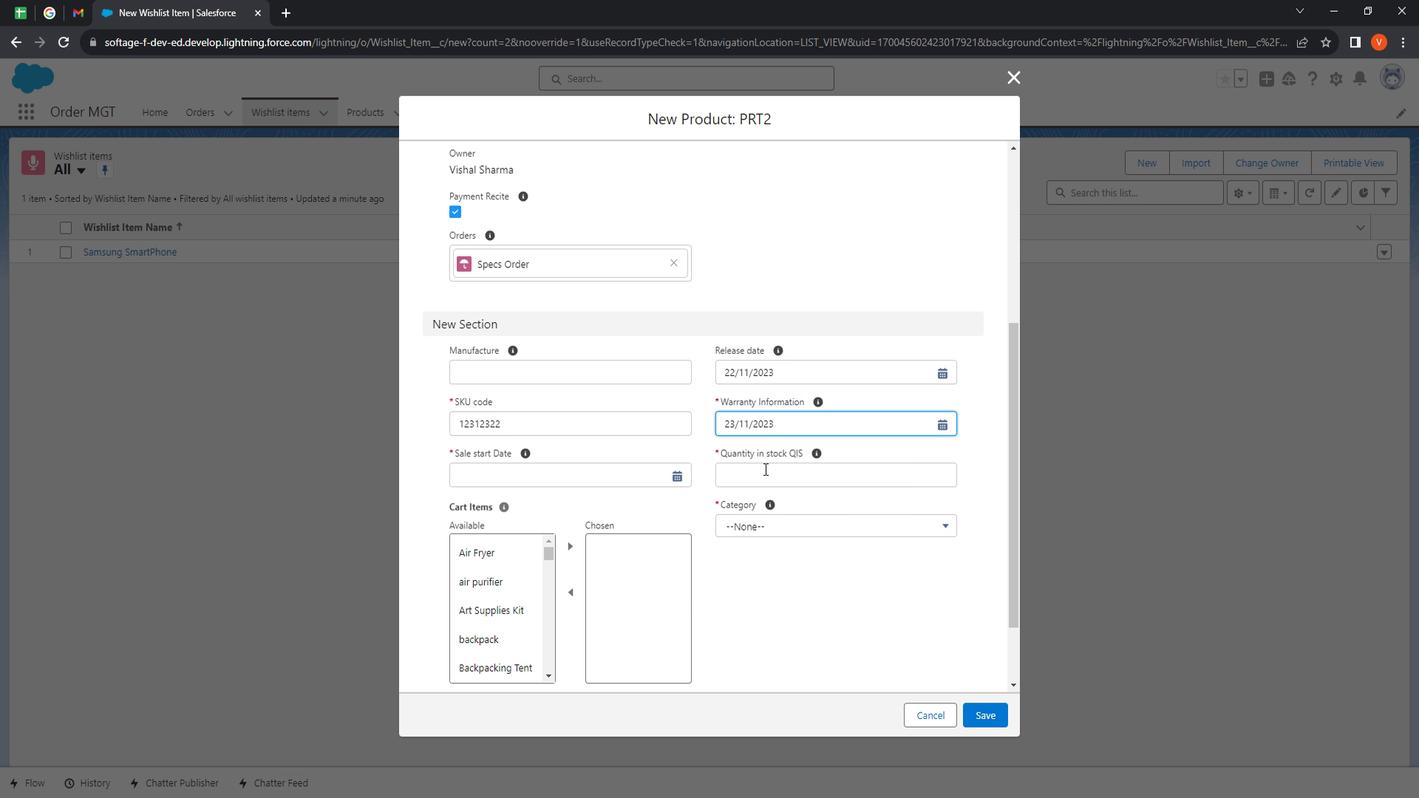 
Action: Mouse moved to (760, 465)
Screenshot: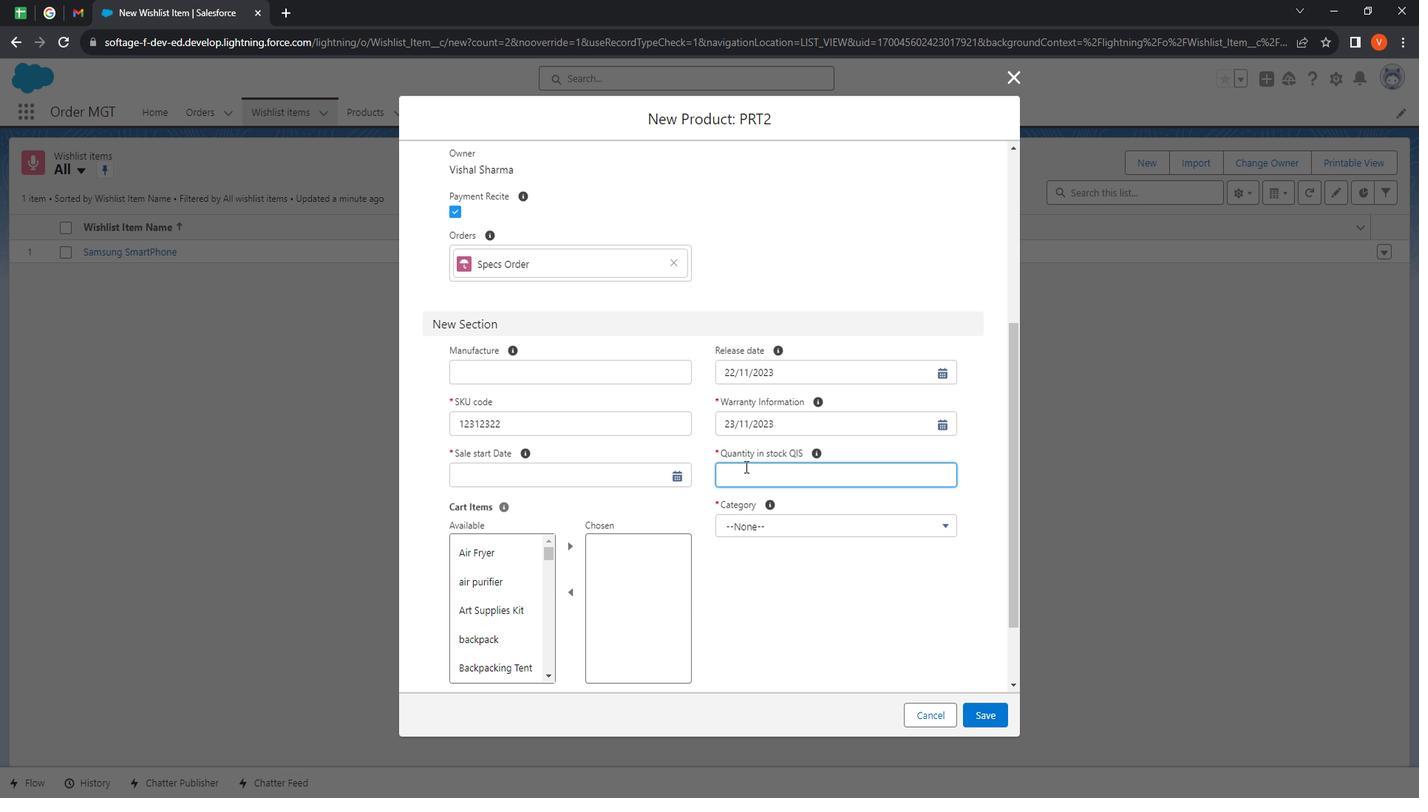 
Action: Key pressed <Key.shift><Key.shift><Key.shift><Key.shift><Key.shift><Key.shift>25
Screenshot: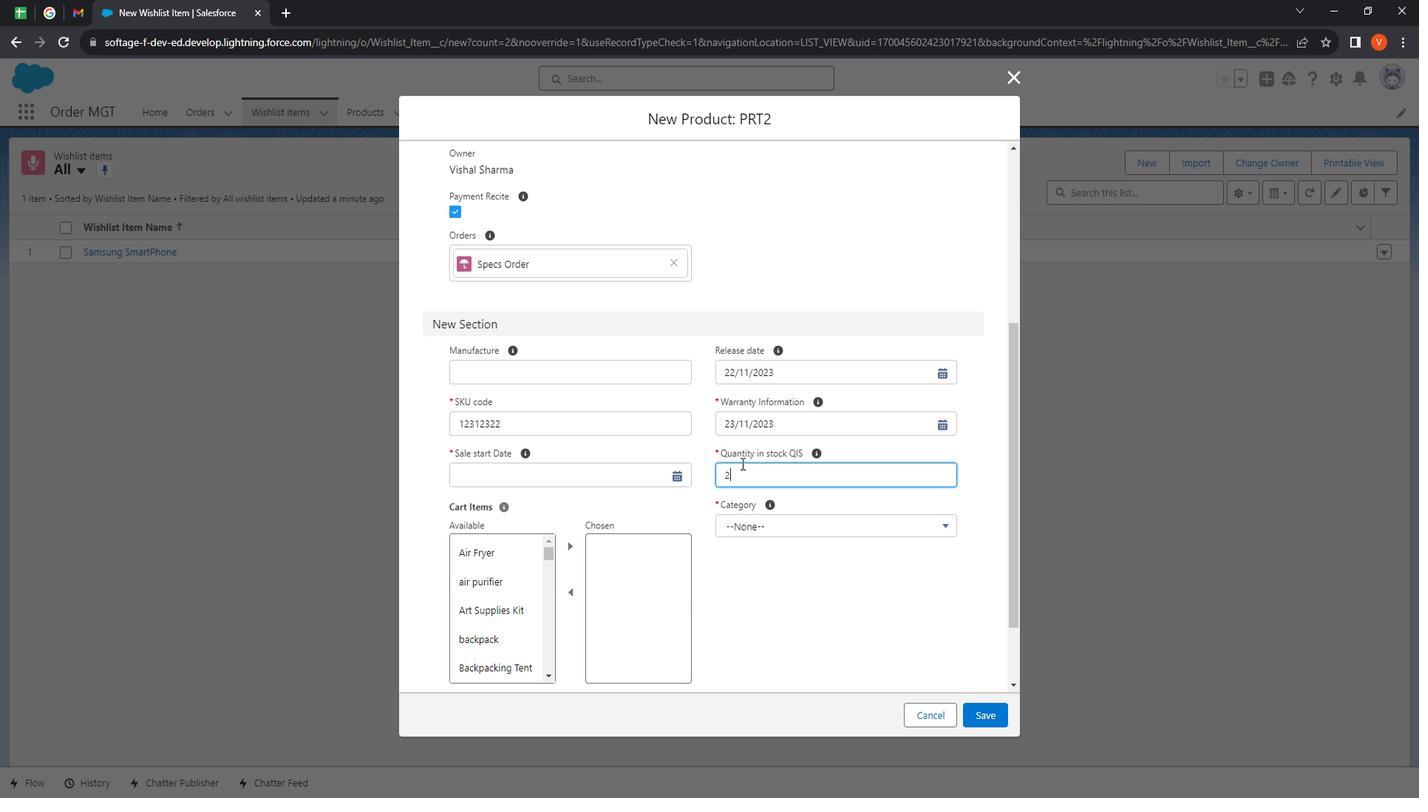
Action: Mouse moved to (809, 524)
Screenshot: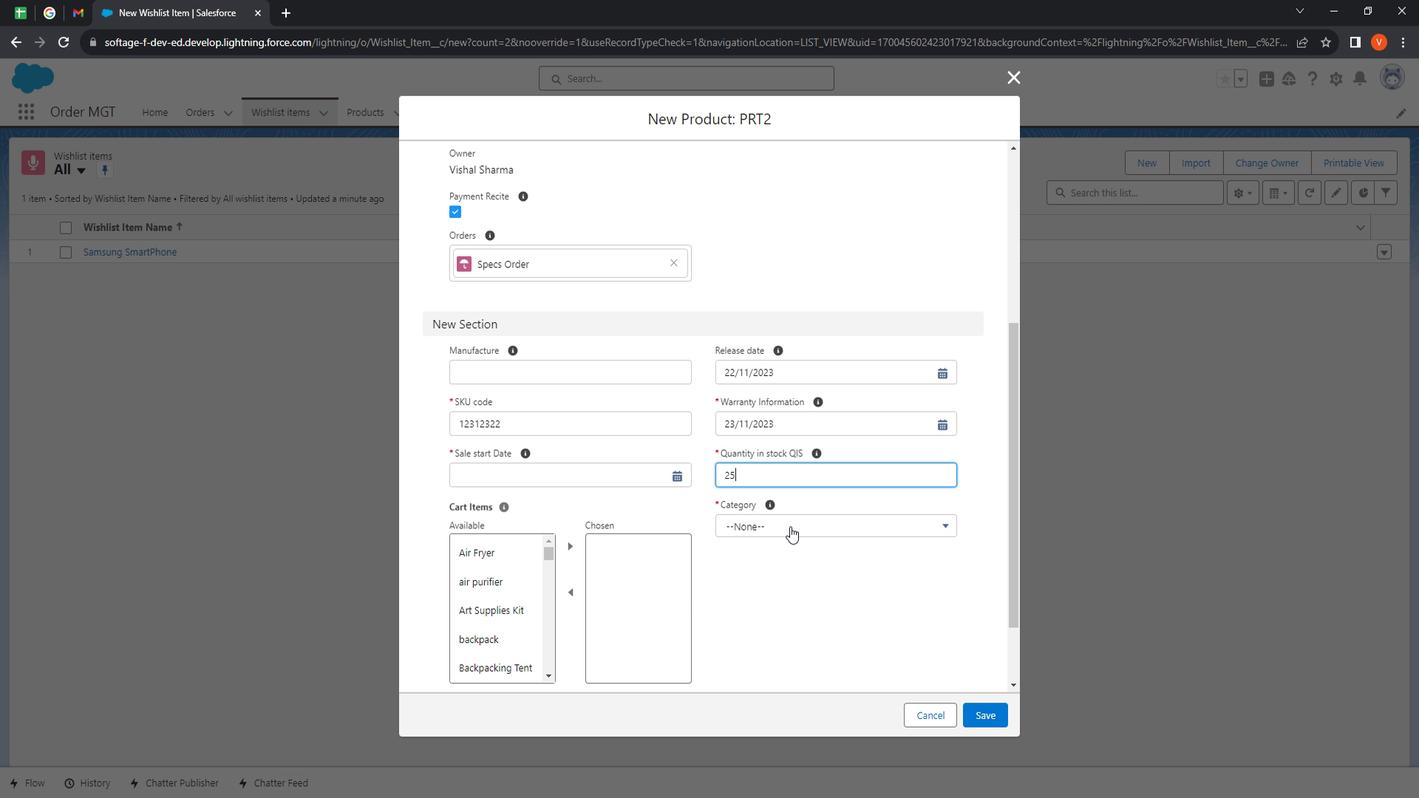 
Action: Mouse pressed left at (809, 524)
Screenshot: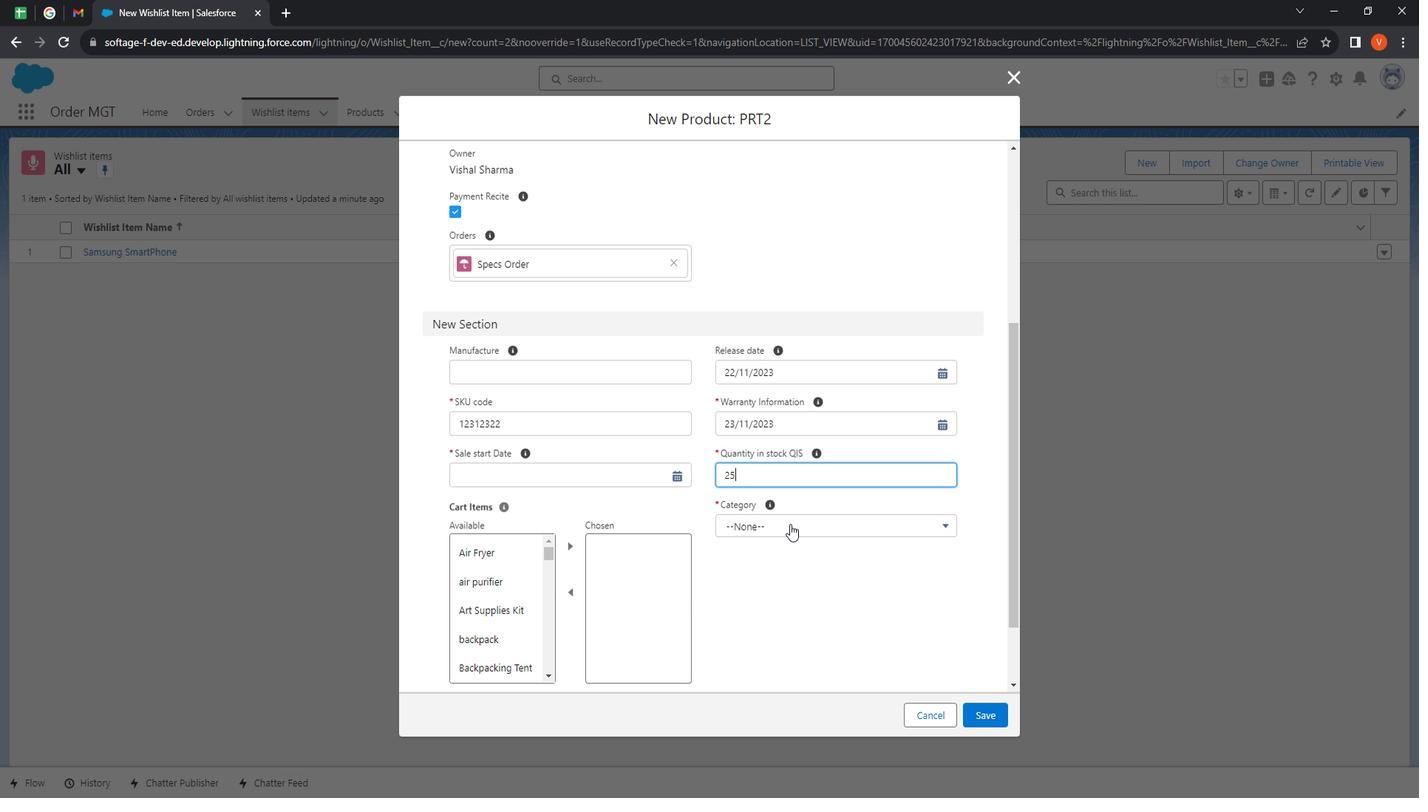 
Action: Mouse moved to (833, 612)
Screenshot: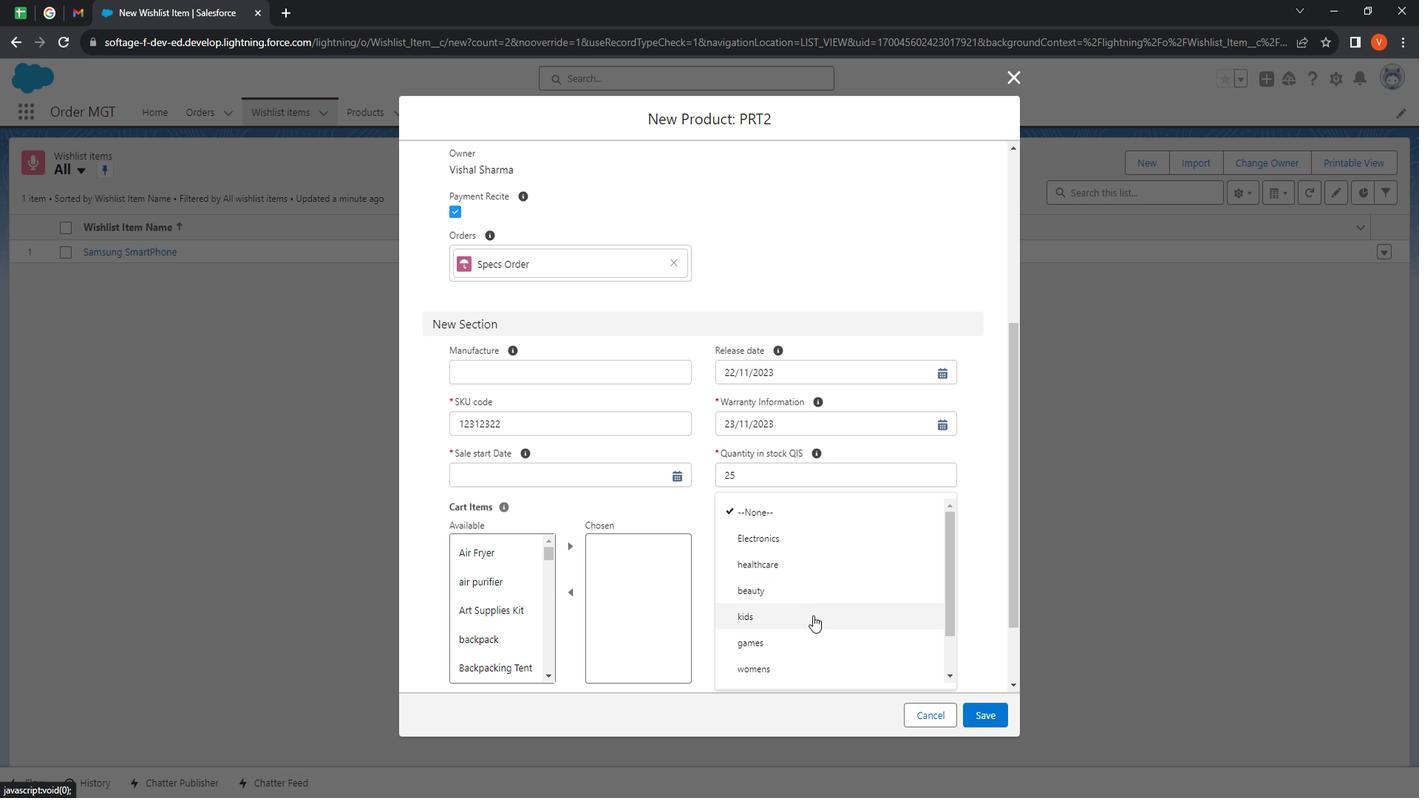 
Action: Mouse pressed left at (833, 612)
Screenshot: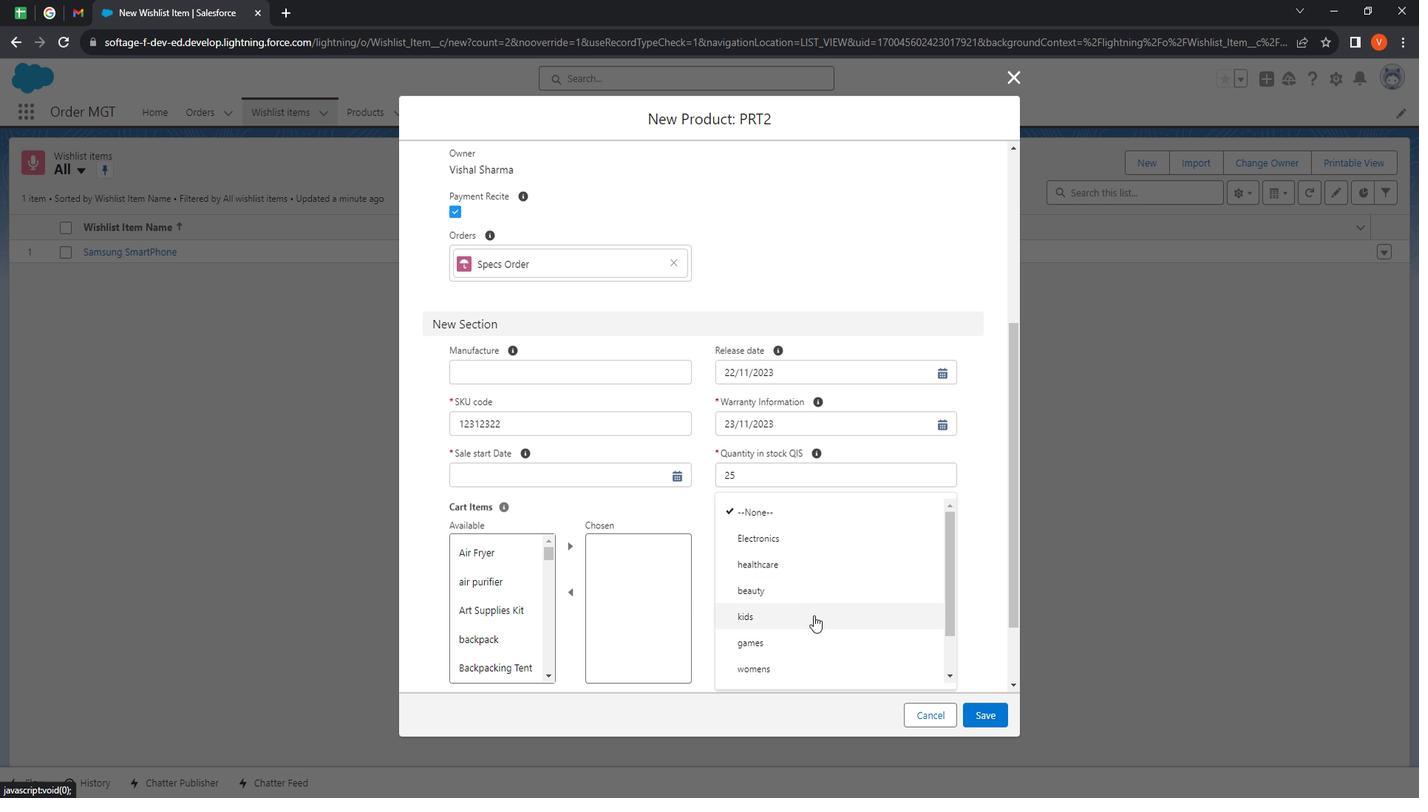
Action: Mouse moved to (772, 530)
Screenshot: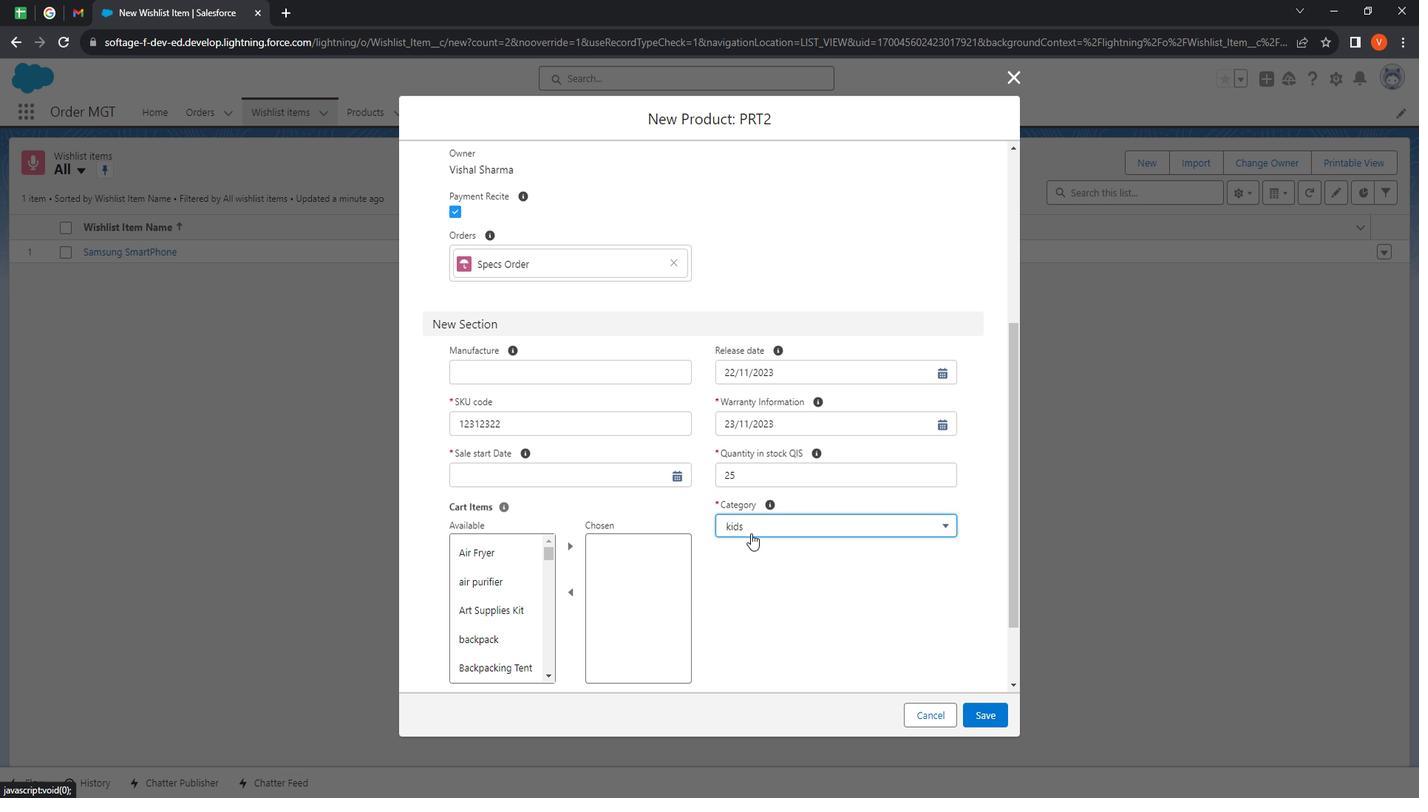
Action: Mouse pressed left at (772, 530)
Screenshot: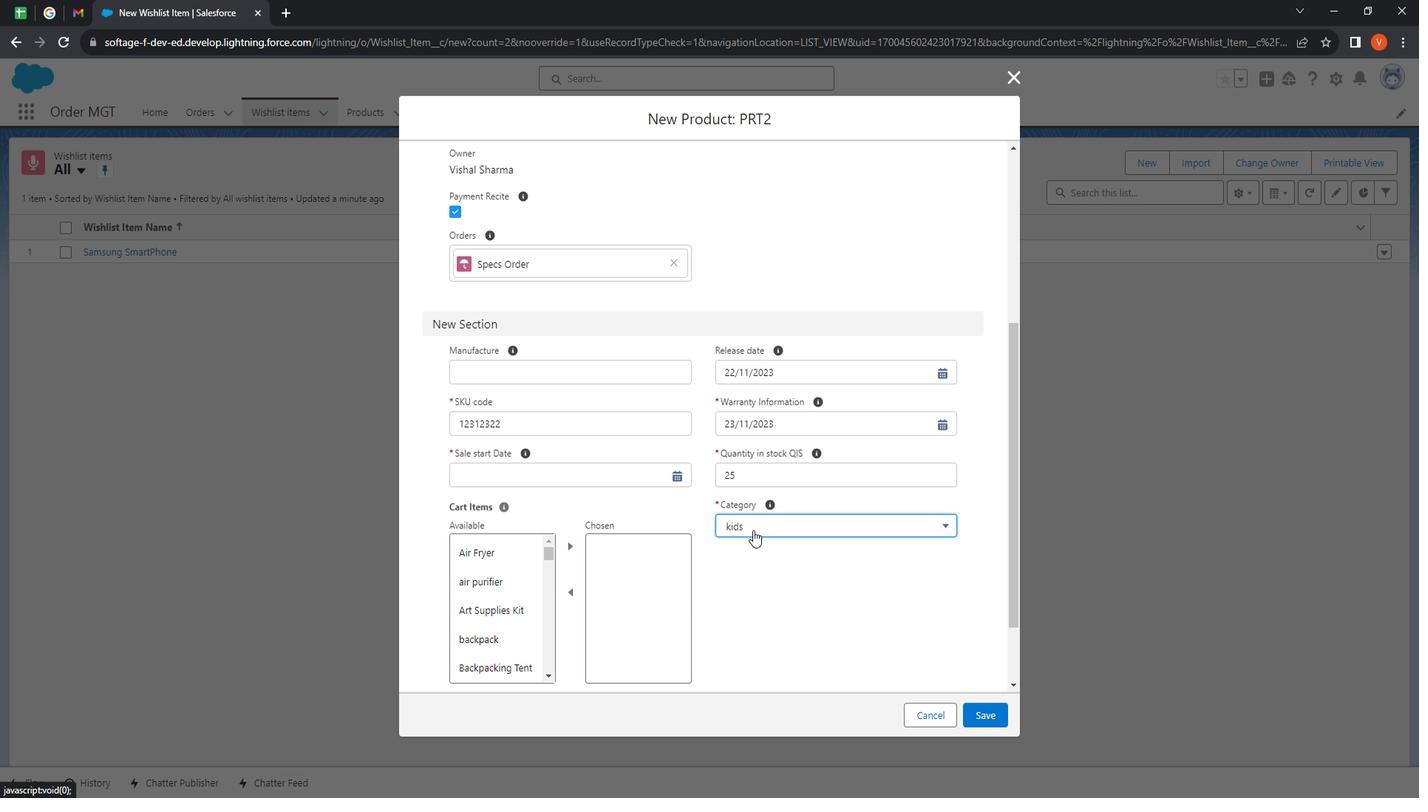 
Action: Mouse moved to (826, 627)
Screenshot: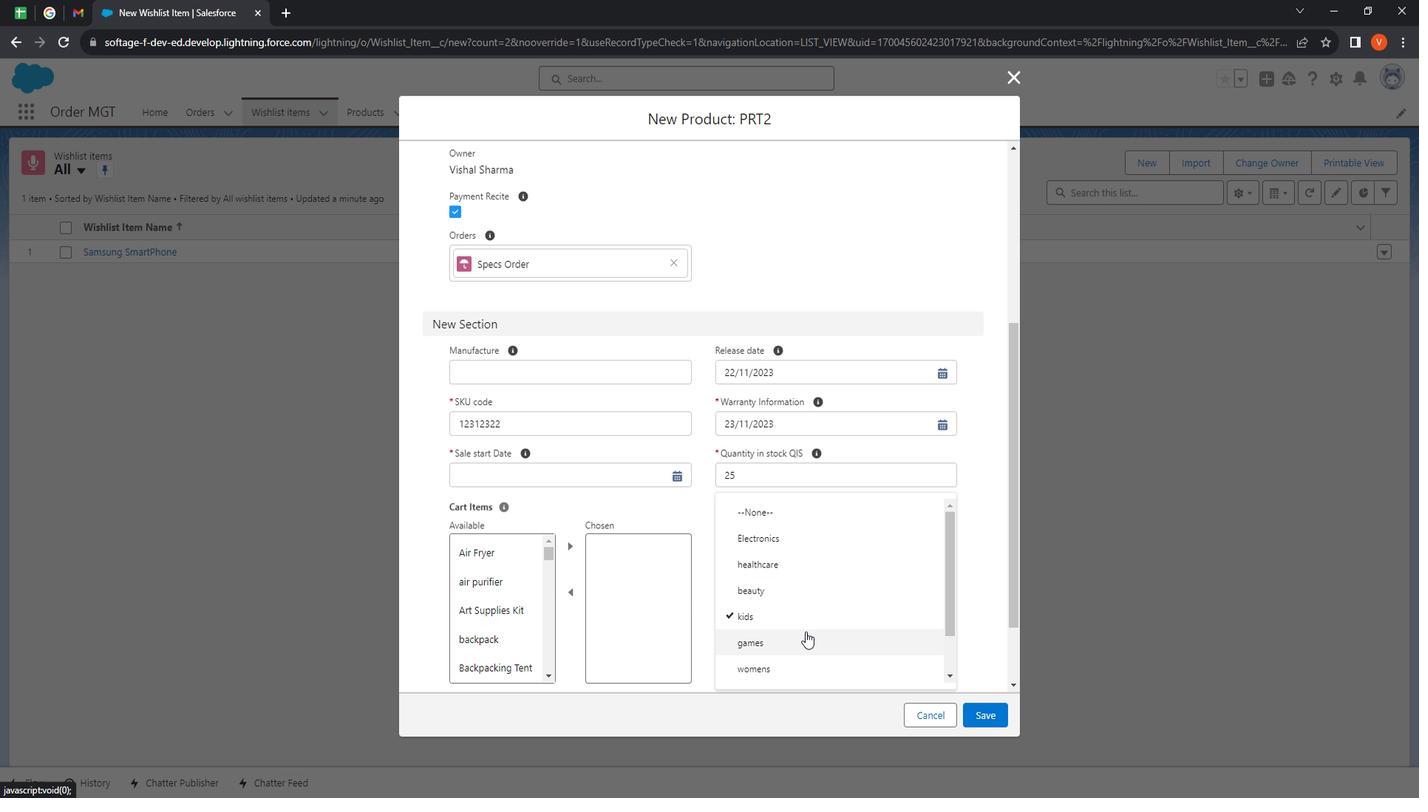 
Action: Mouse scrolled (826, 627) with delta (0, 0)
Screenshot: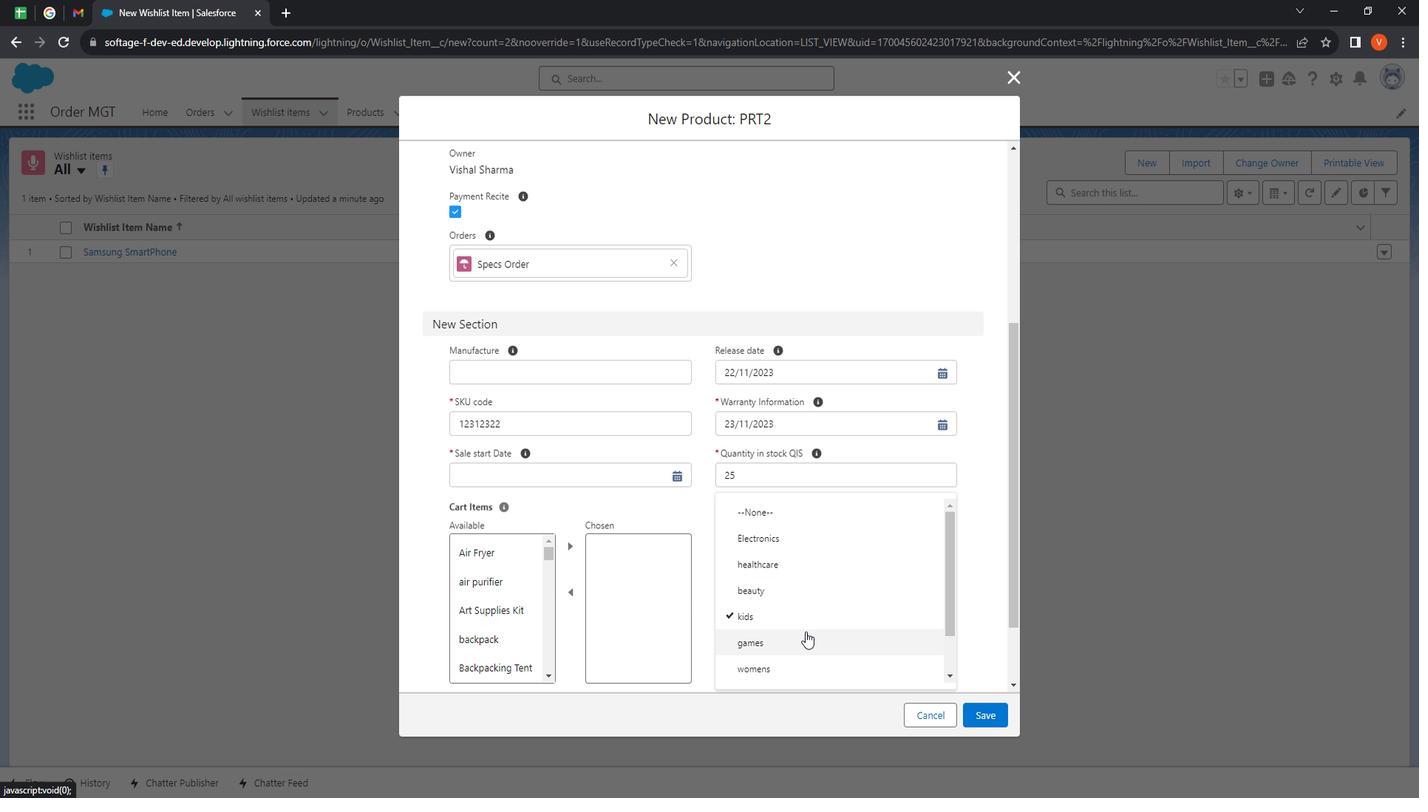 
Action: Mouse moved to (827, 629)
Screenshot: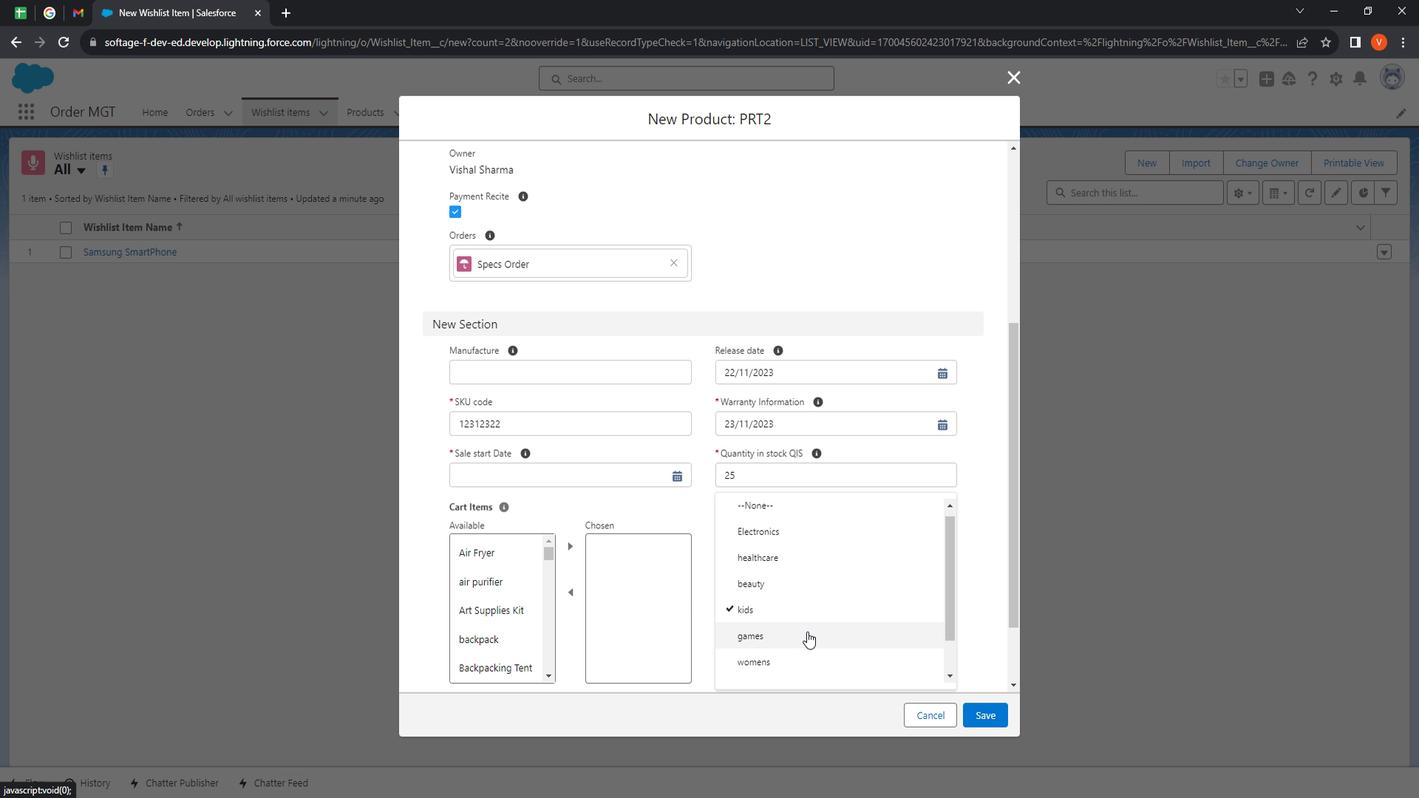 
Action: Mouse scrolled (827, 628) with delta (0, 0)
Screenshot: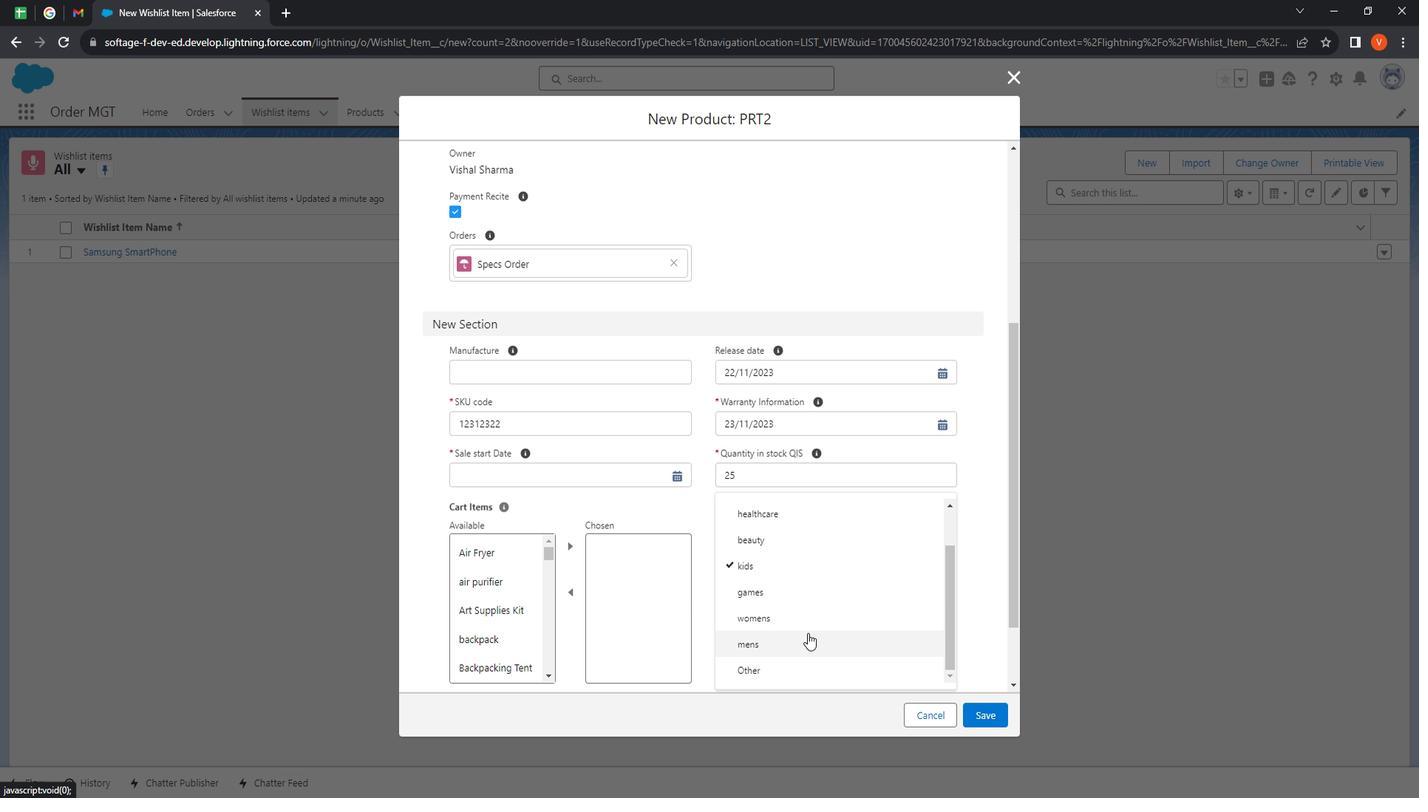 
Action: Mouse moved to (795, 670)
Screenshot: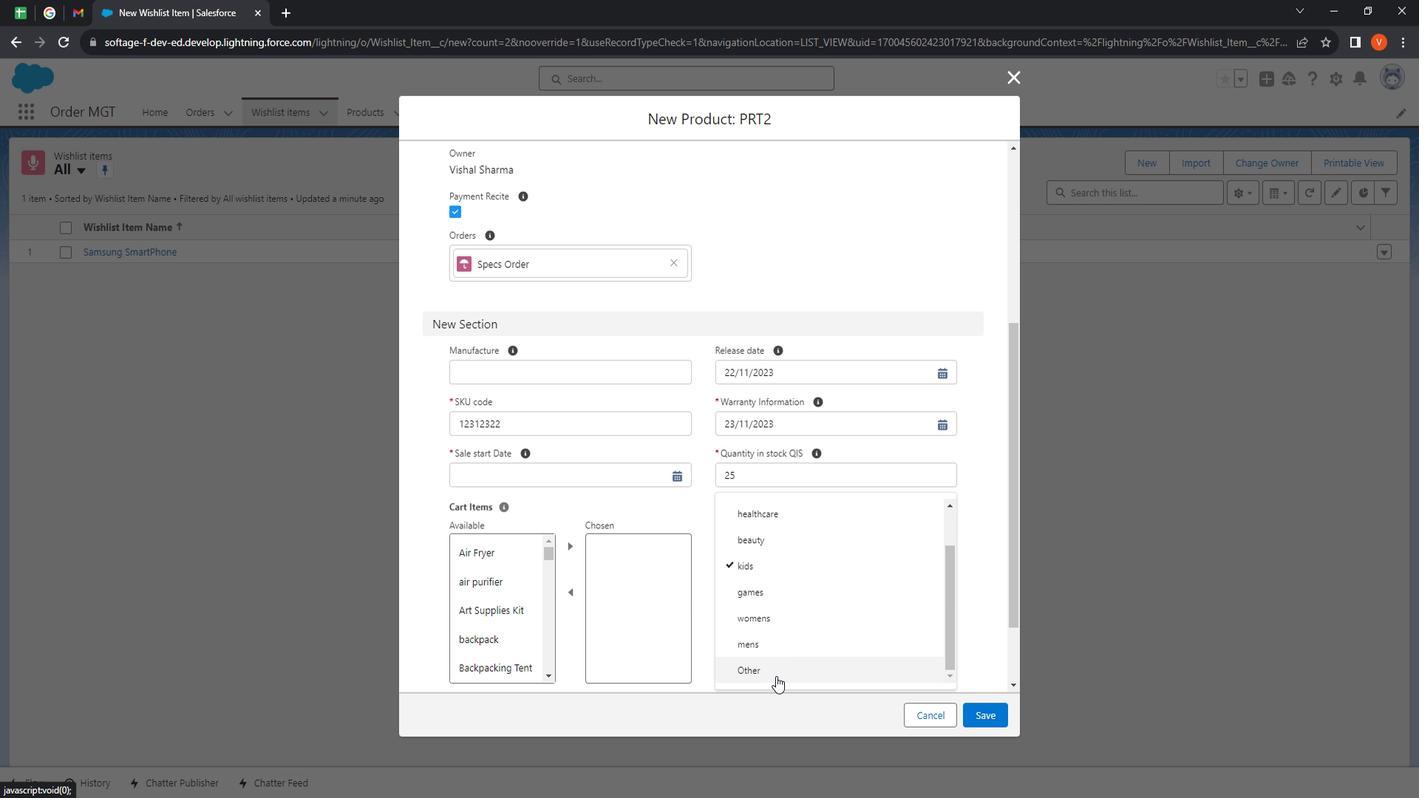 
Action: Mouse pressed left at (795, 670)
Screenshot: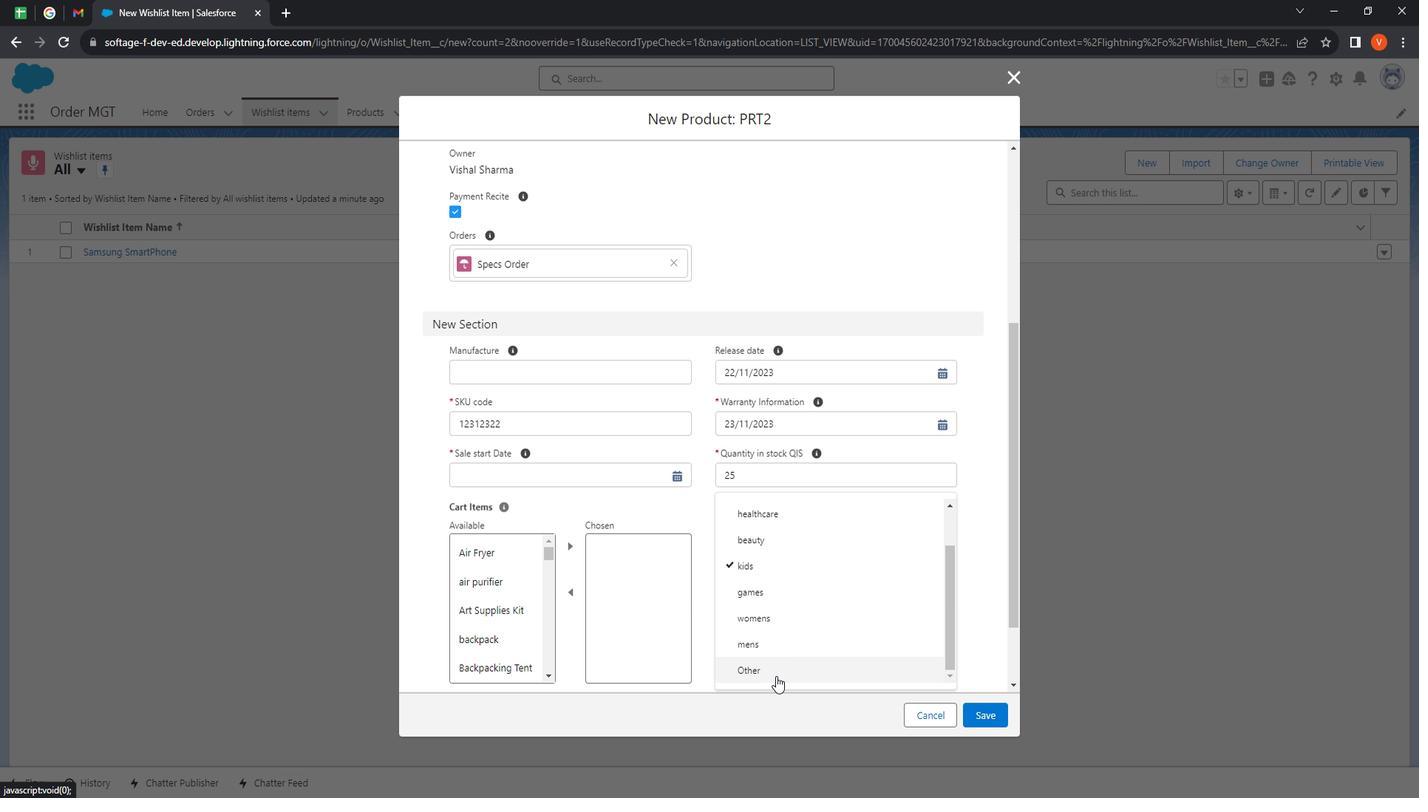 
Action: Mouse moved to (514, 549)
Screenshot: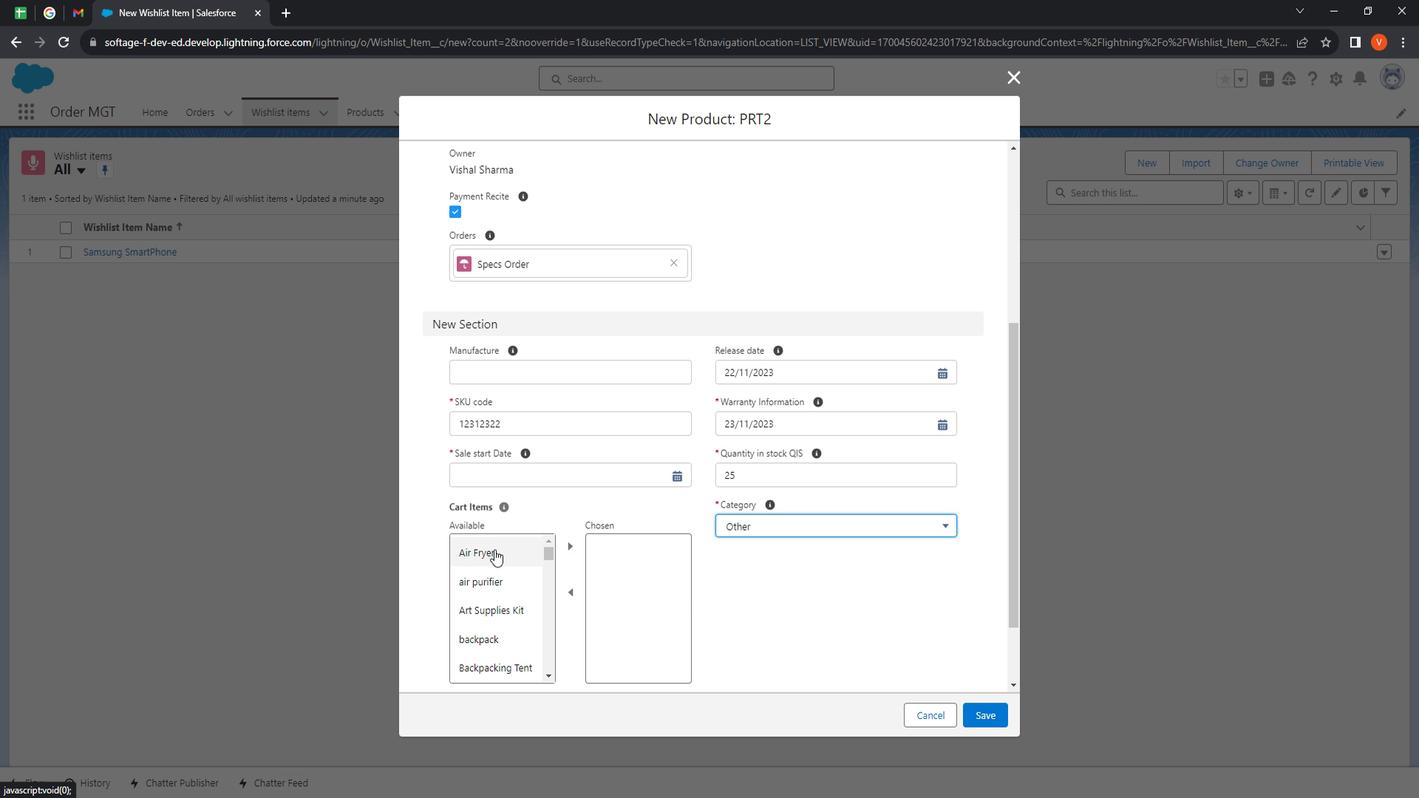 
Action: Mouse pressed left at (514, 549)
Screenshot: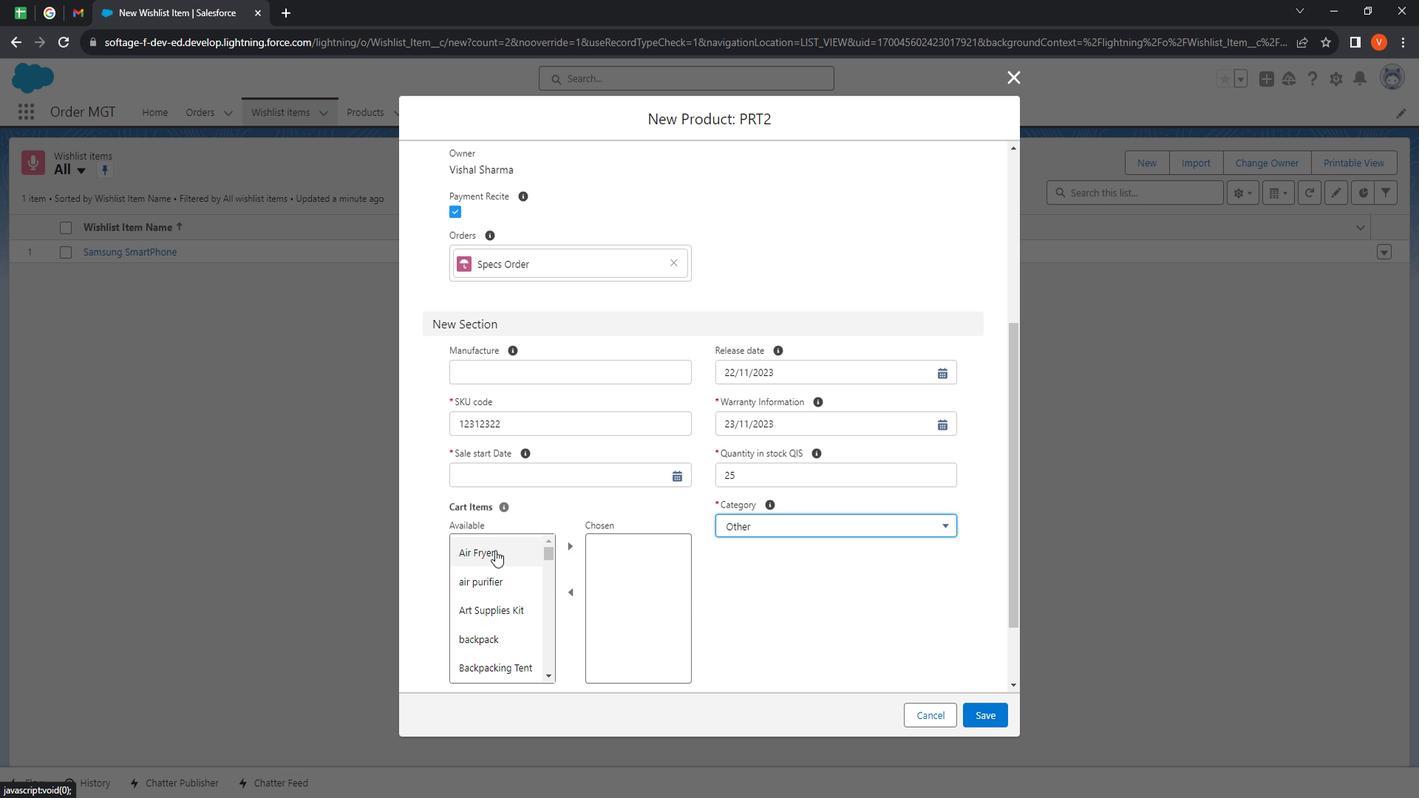 
Action: Mouse moved to (584, 544)
Screenshot: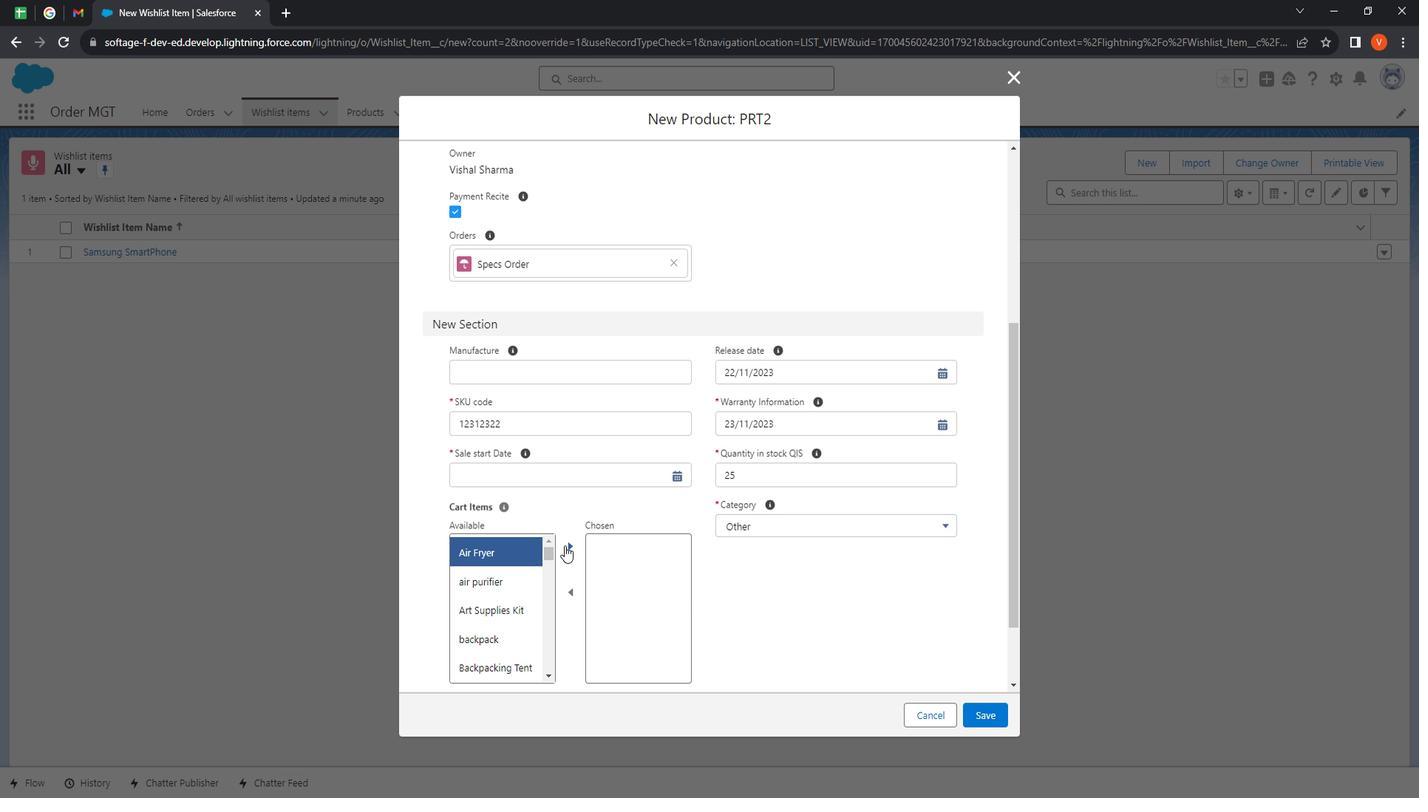 
Action: Mouse pressed left at (584, 544)
Screenshot: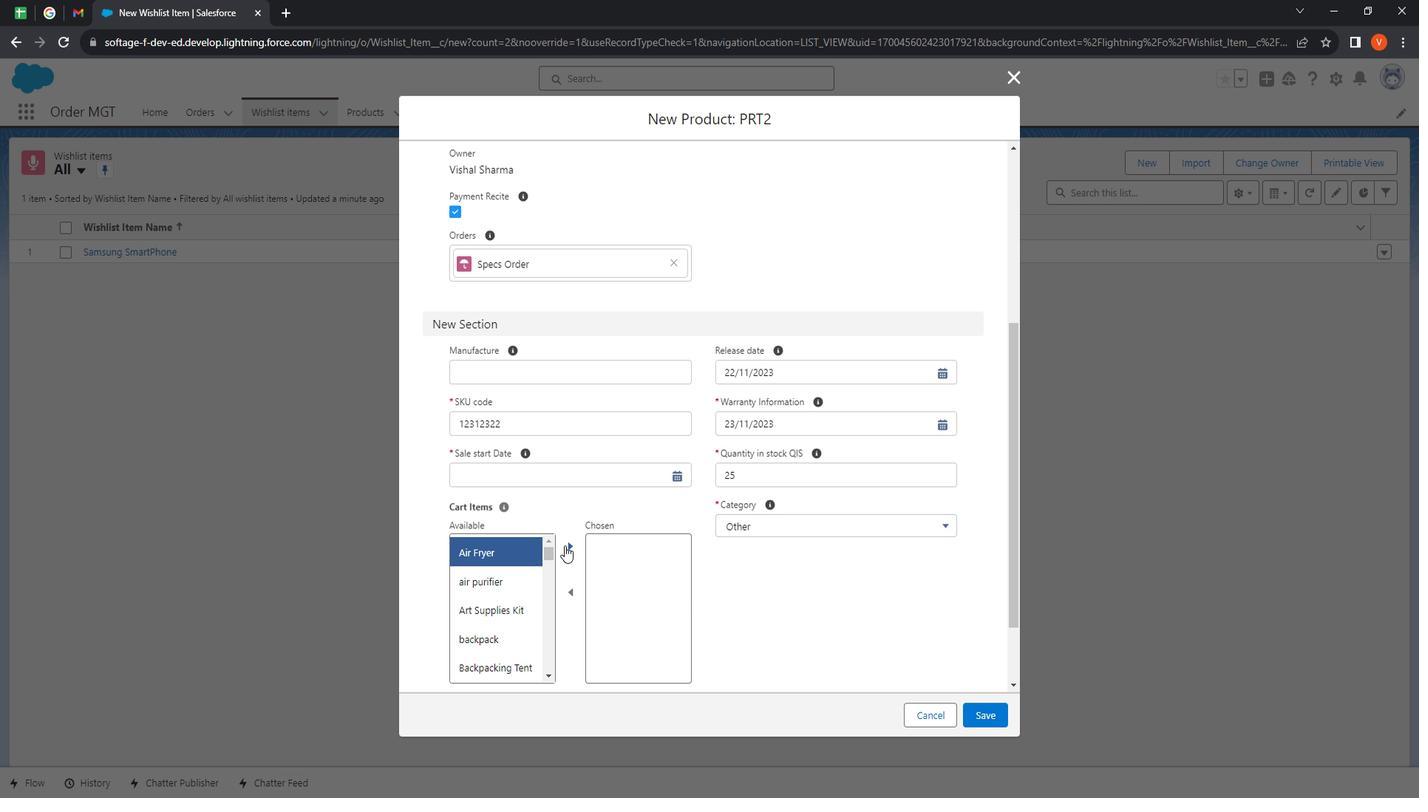 
Action: Mouse moved to (526, 589)
Screenshot: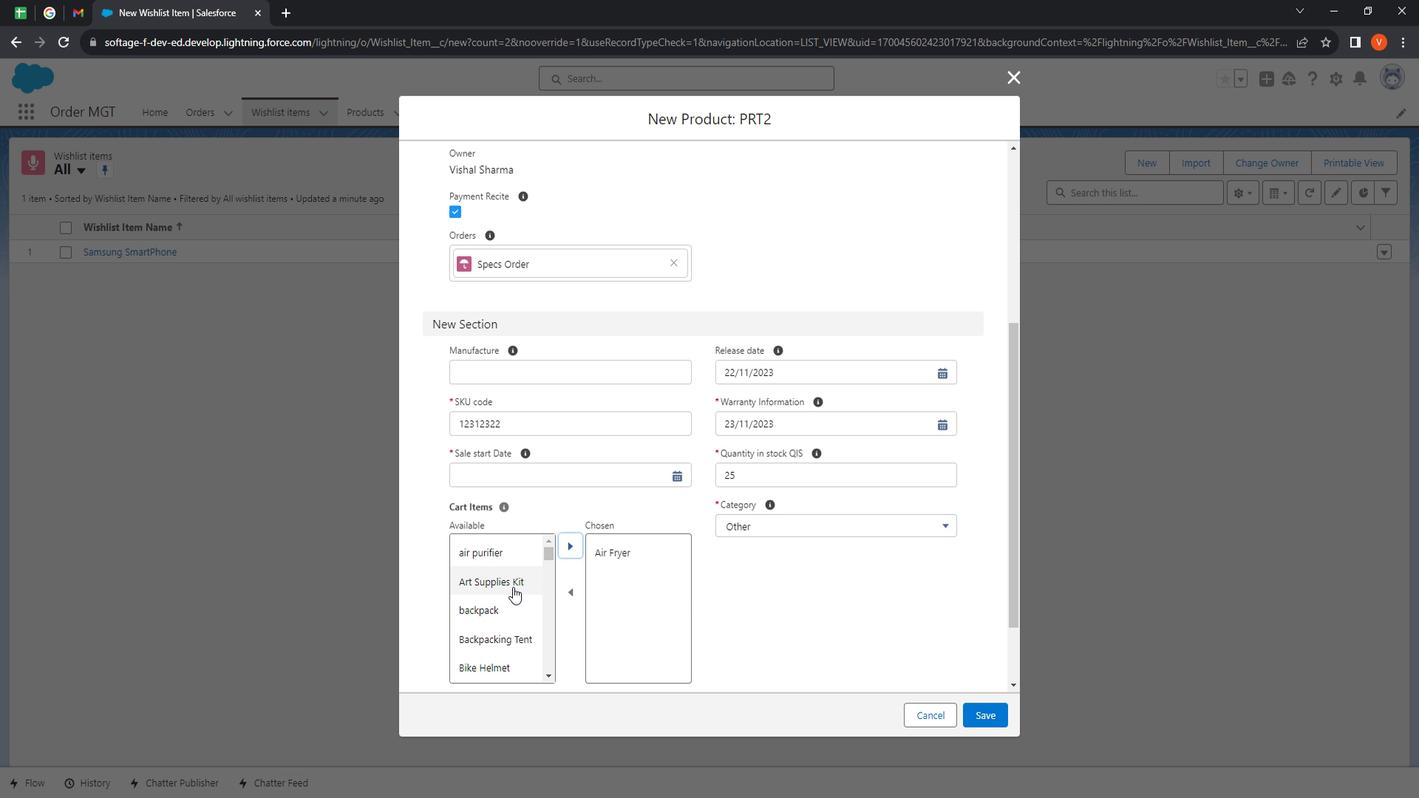 
Action: Mouse pressed left at (526, 589)
Screenshot: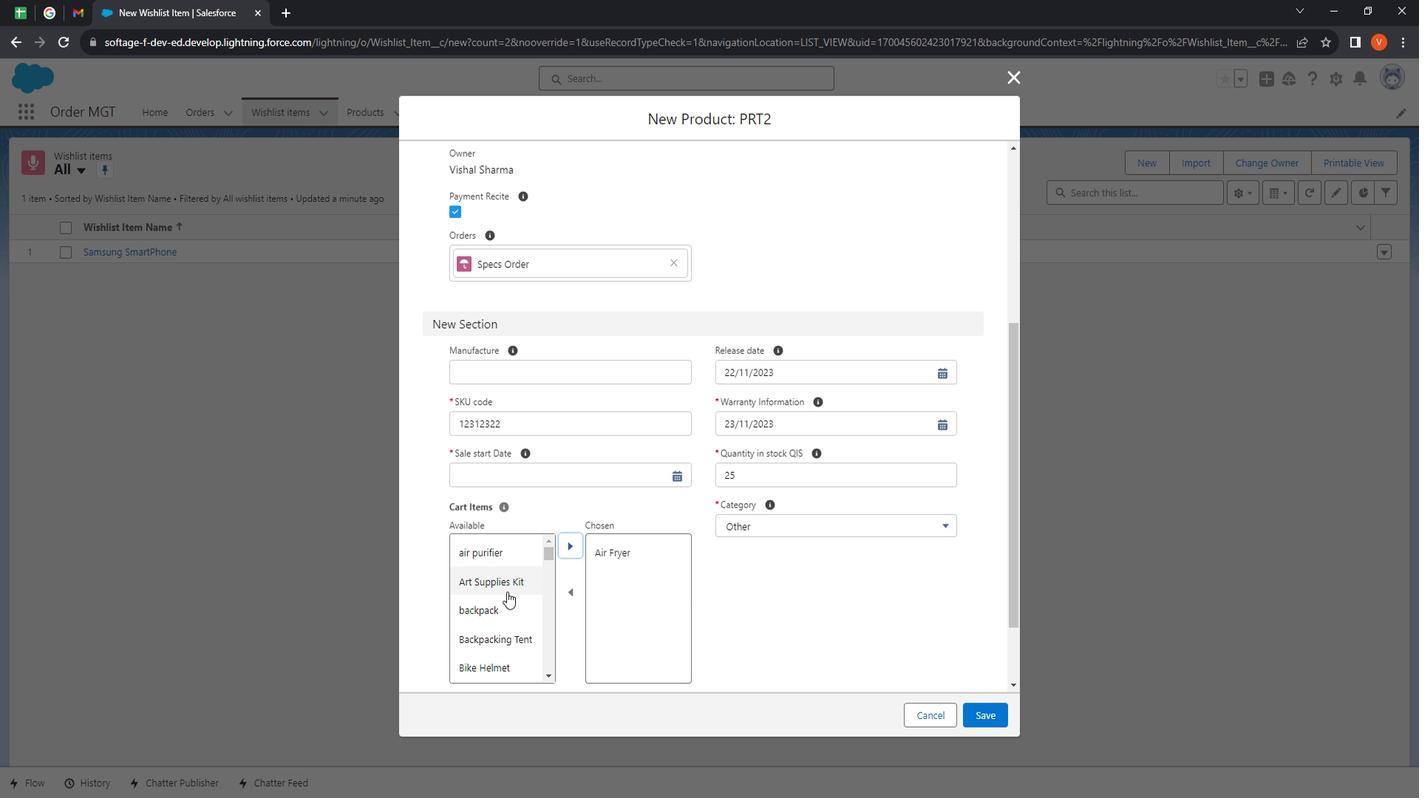 
Action: Mouse moved to (592, 549)
Screenshot: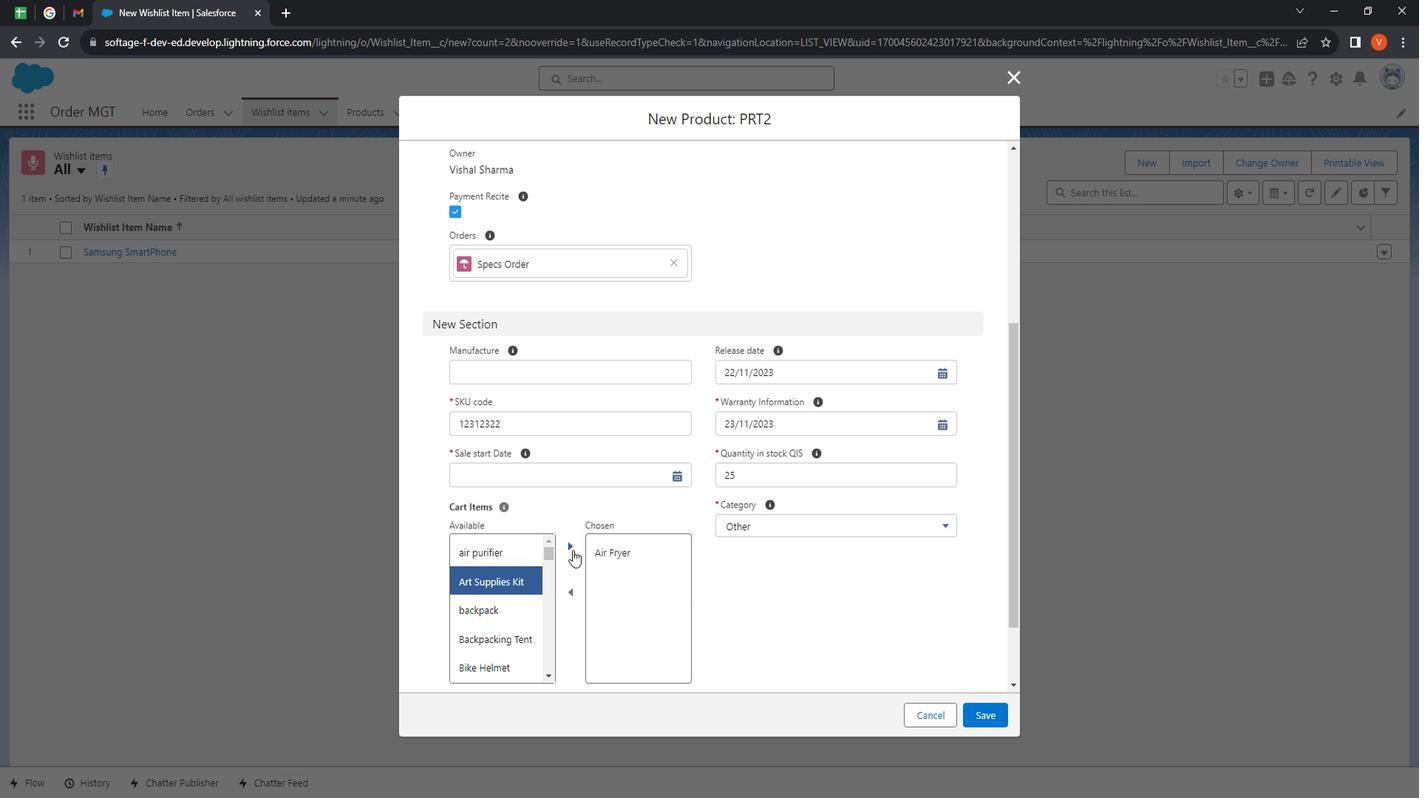 
Action: Mouse pressed left at (592, 549)
Screenshot: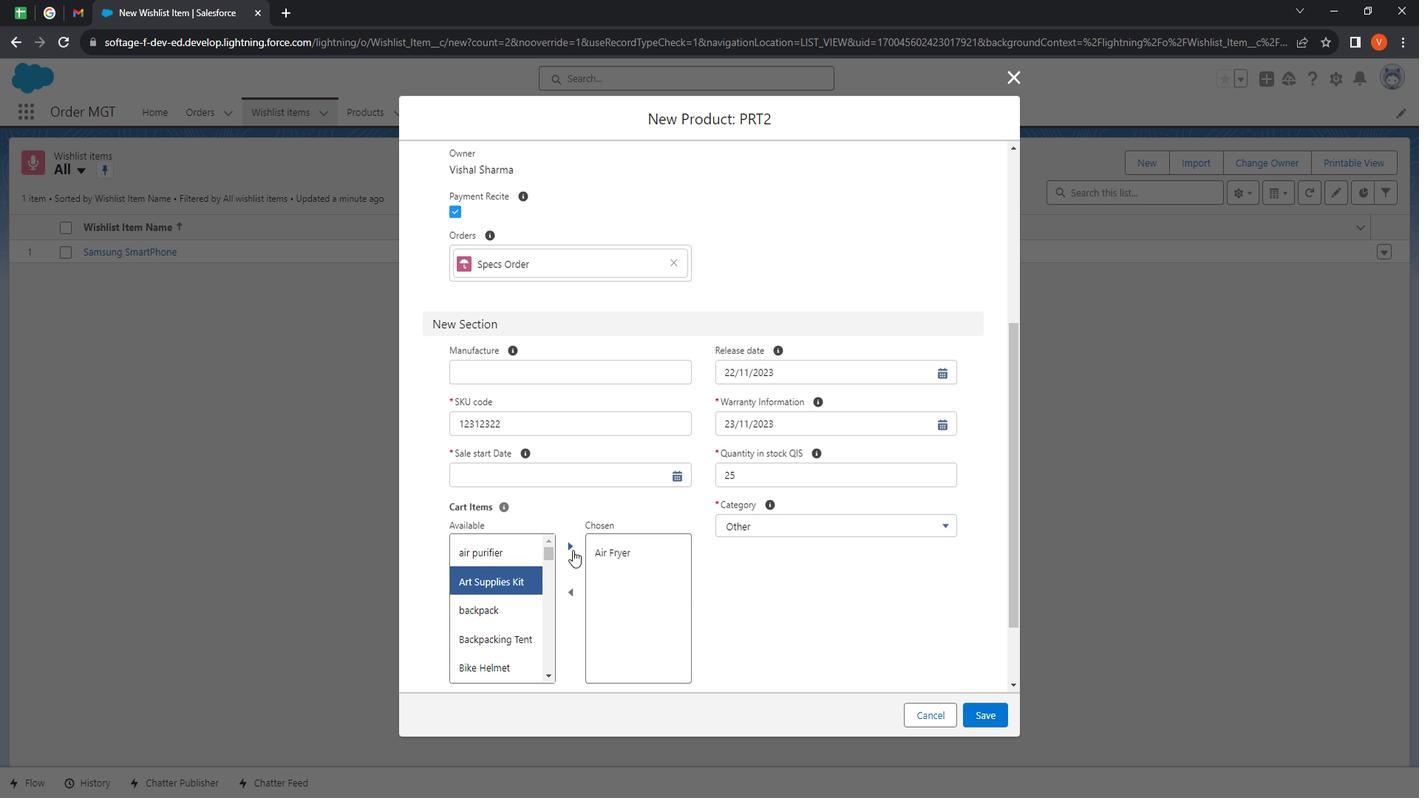 
Action: Mouse moved to (815, 651)
Screenshot: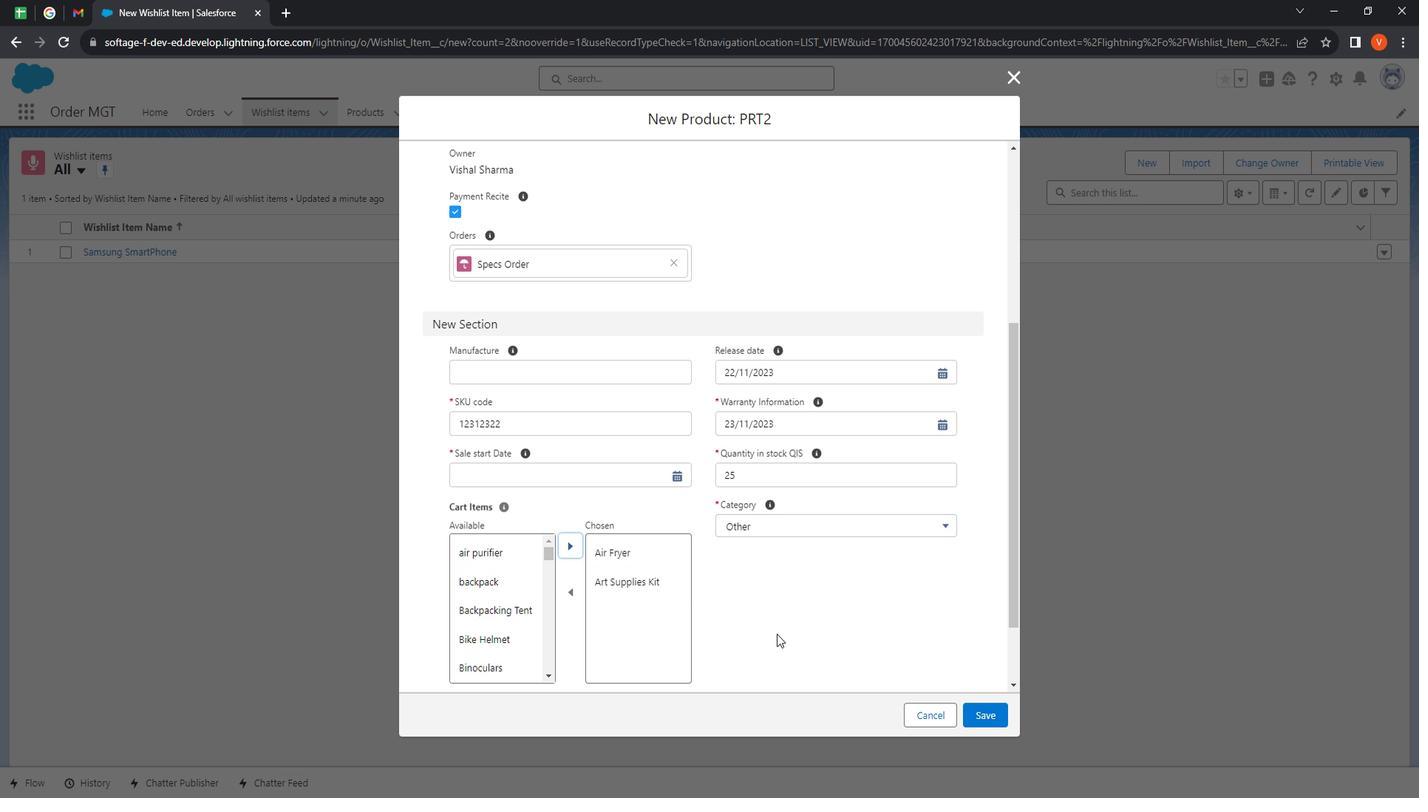
Action: Mouse scrolled (815, 650) with delta (0, 0)
Screenshot: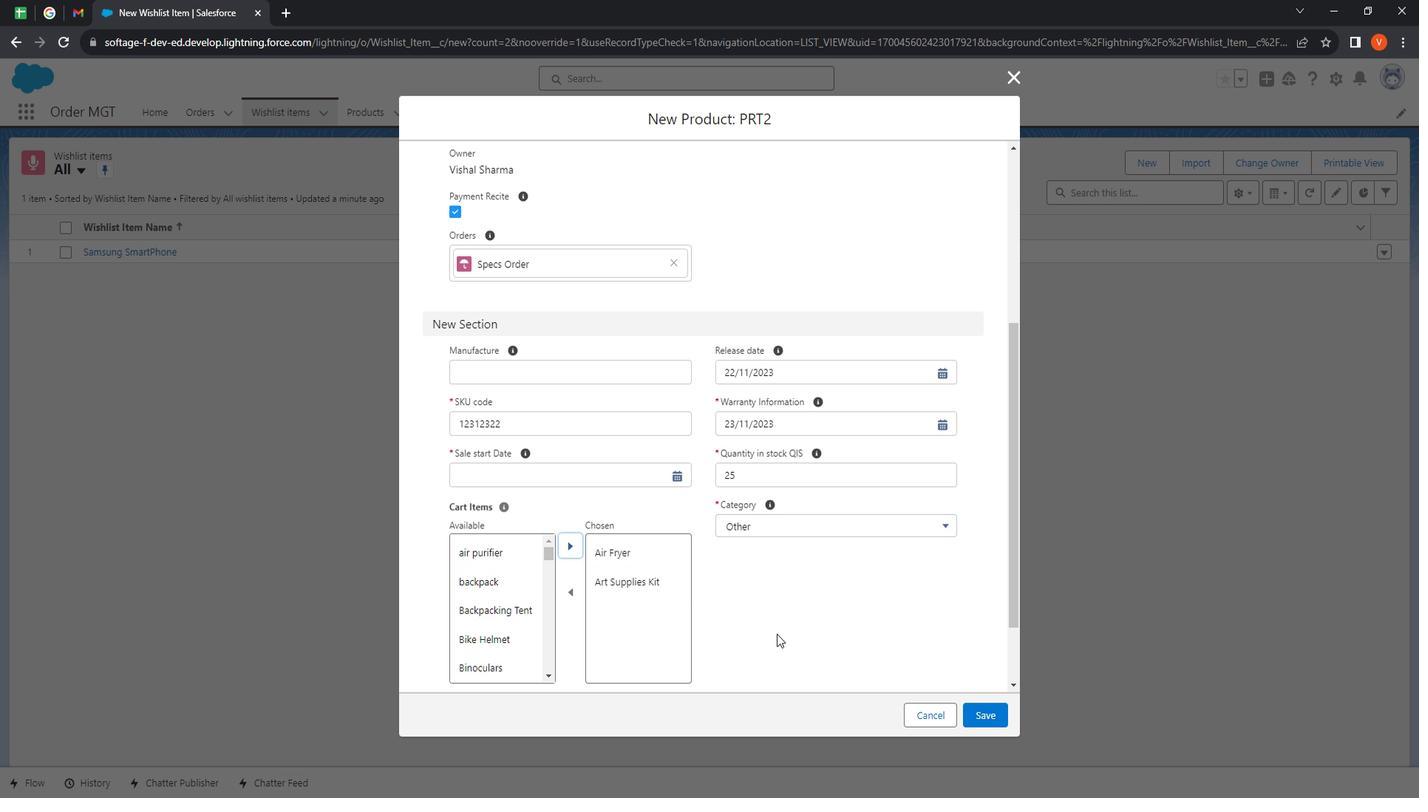 
Action: Mouse moved to (838, 664)
Screenshot: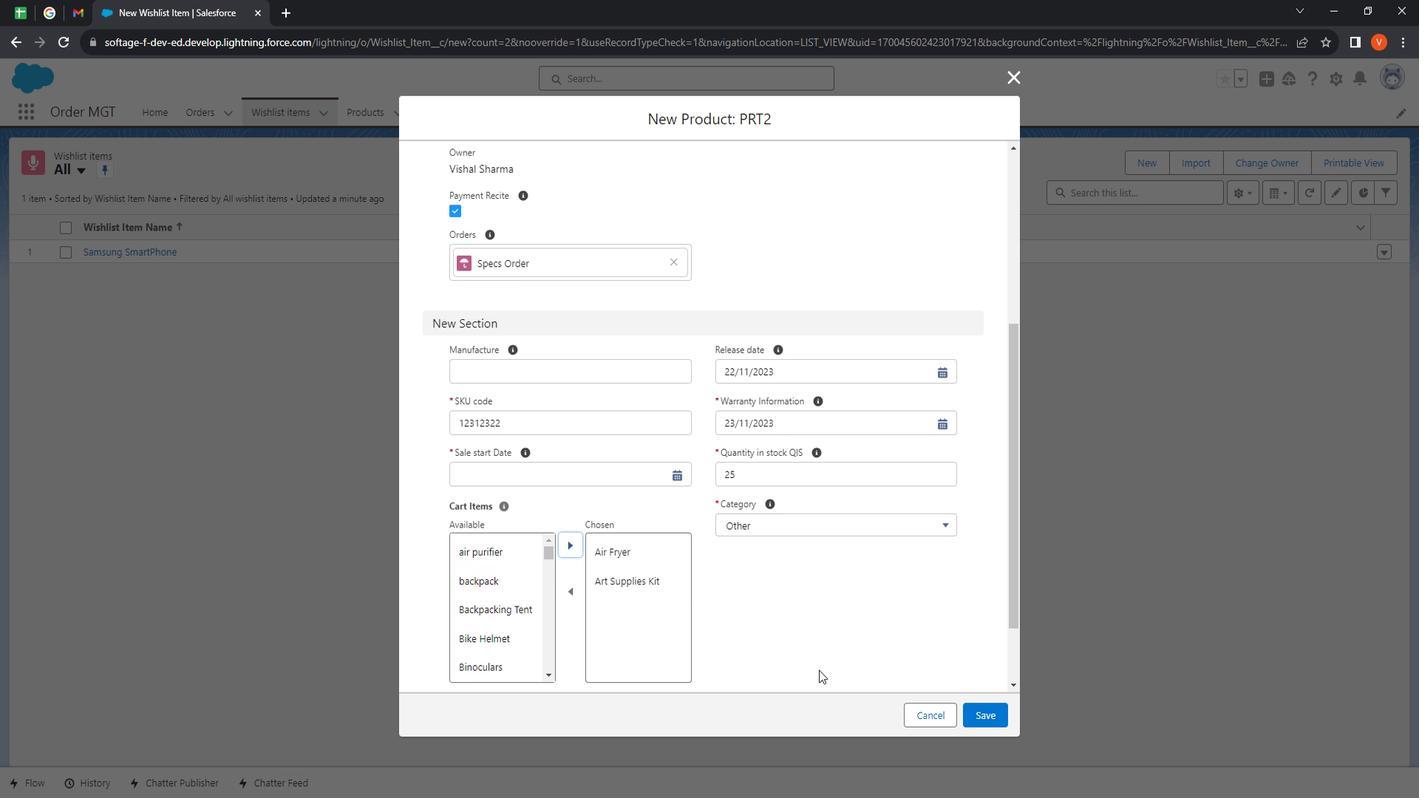 
Action: Mouse scrolled (838, 664) with delta (0, 0)
Screenshot: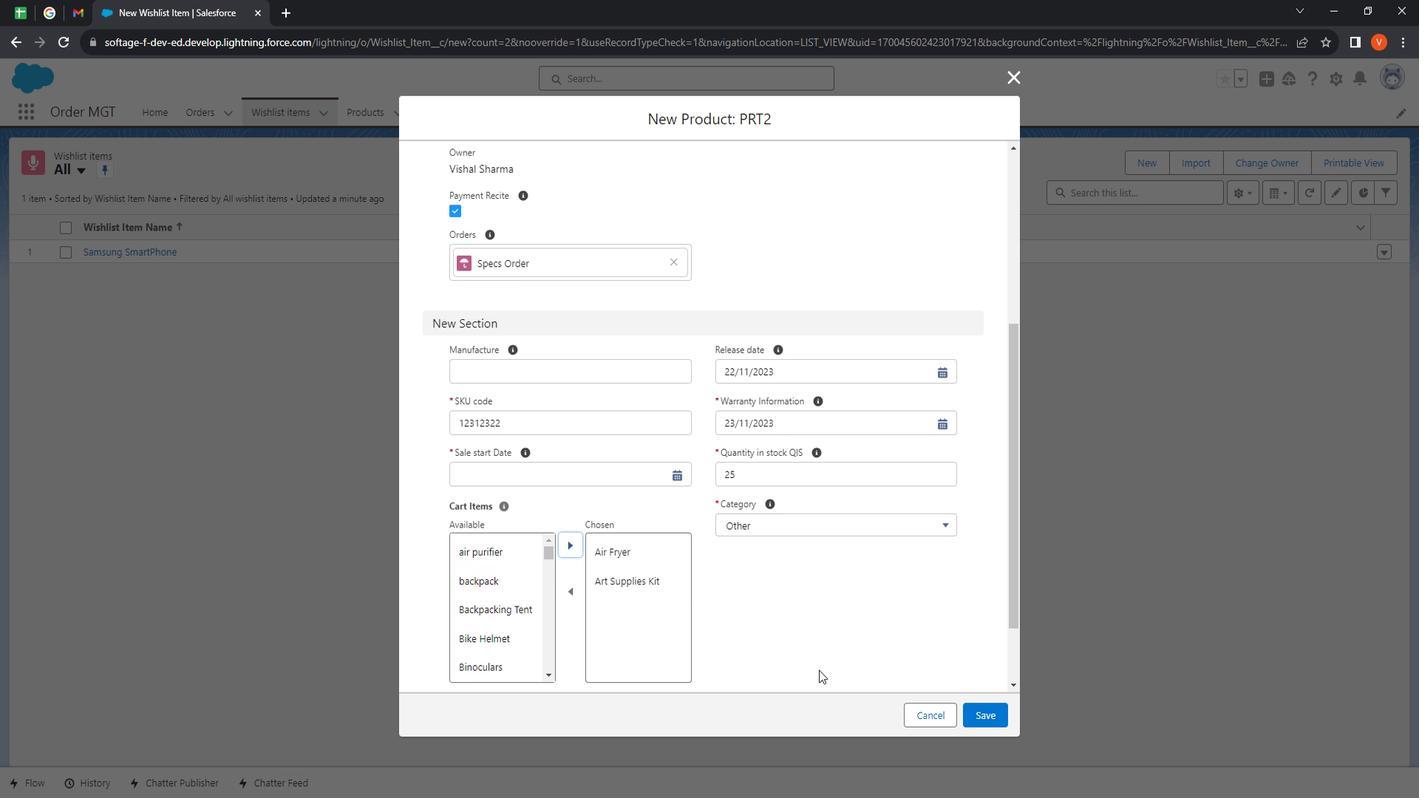 
Action: Mouse moved to (862, 675)
Screenshot: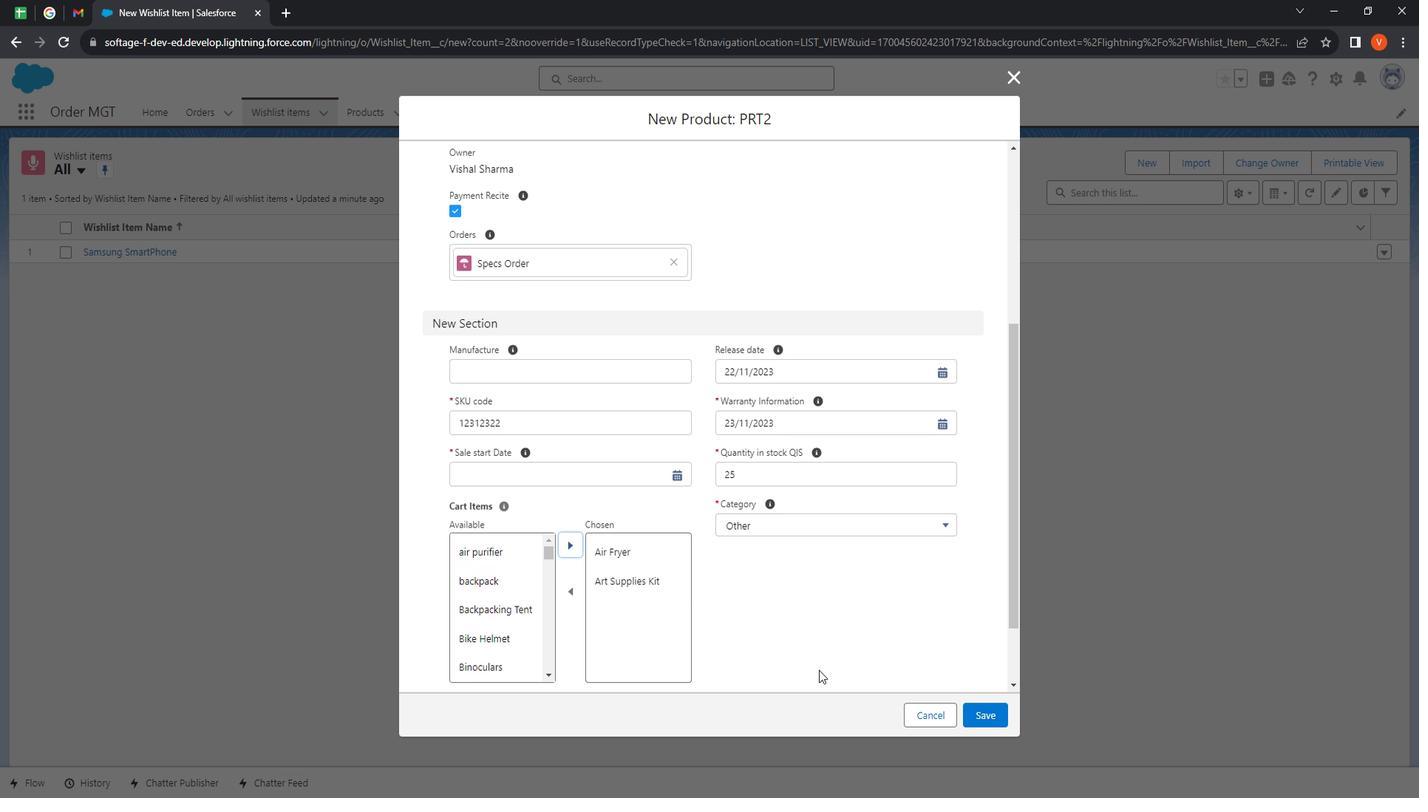 
Action: Mouse scrolled (862, 674) with delta (0, 0)
Screenshot: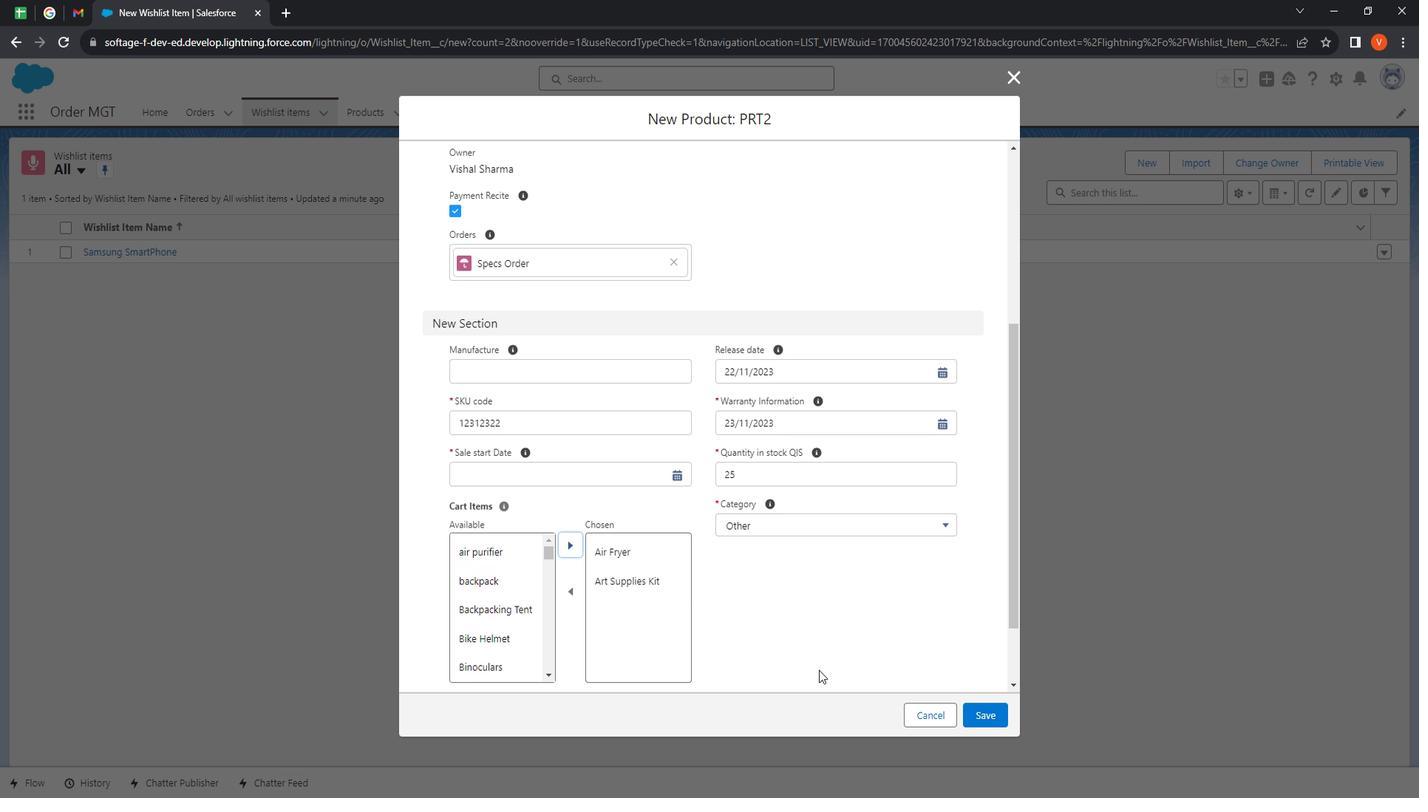 
Action: Mouse moved to (920, 686)
Screenshot: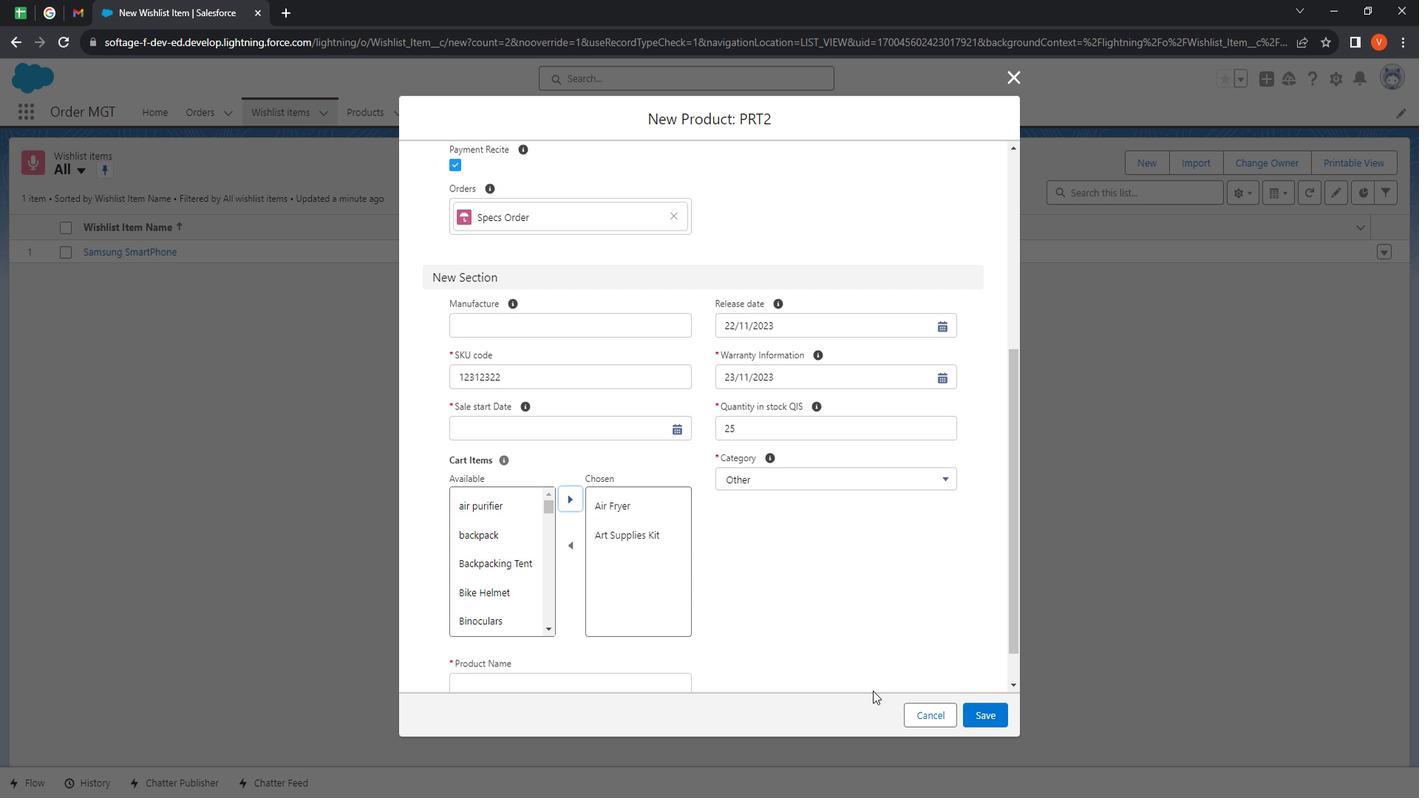
Action: Mouse scrolled (920, 686) with delta (0, 0)
Screenshot: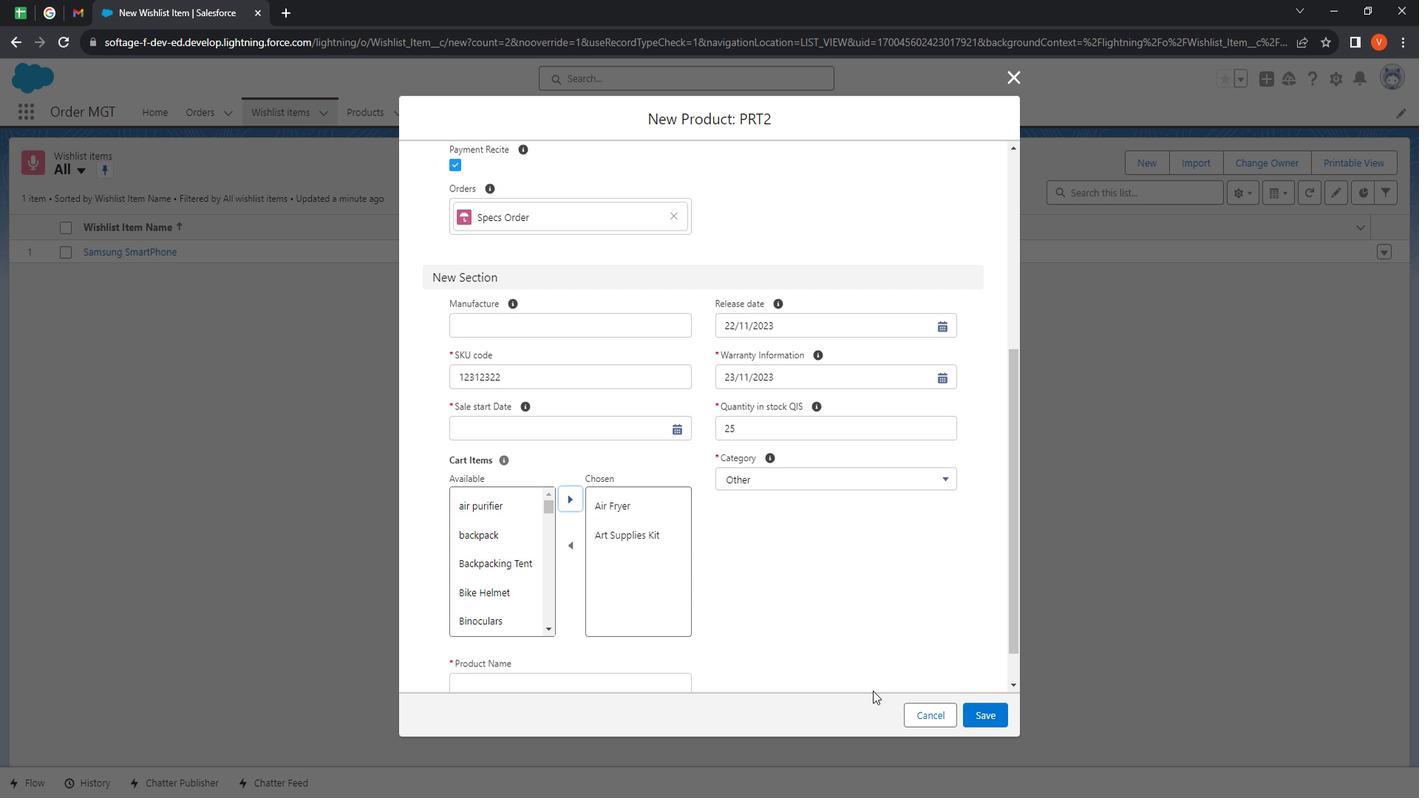 
Action: Mouse moved to (851, 644)
Screenshot: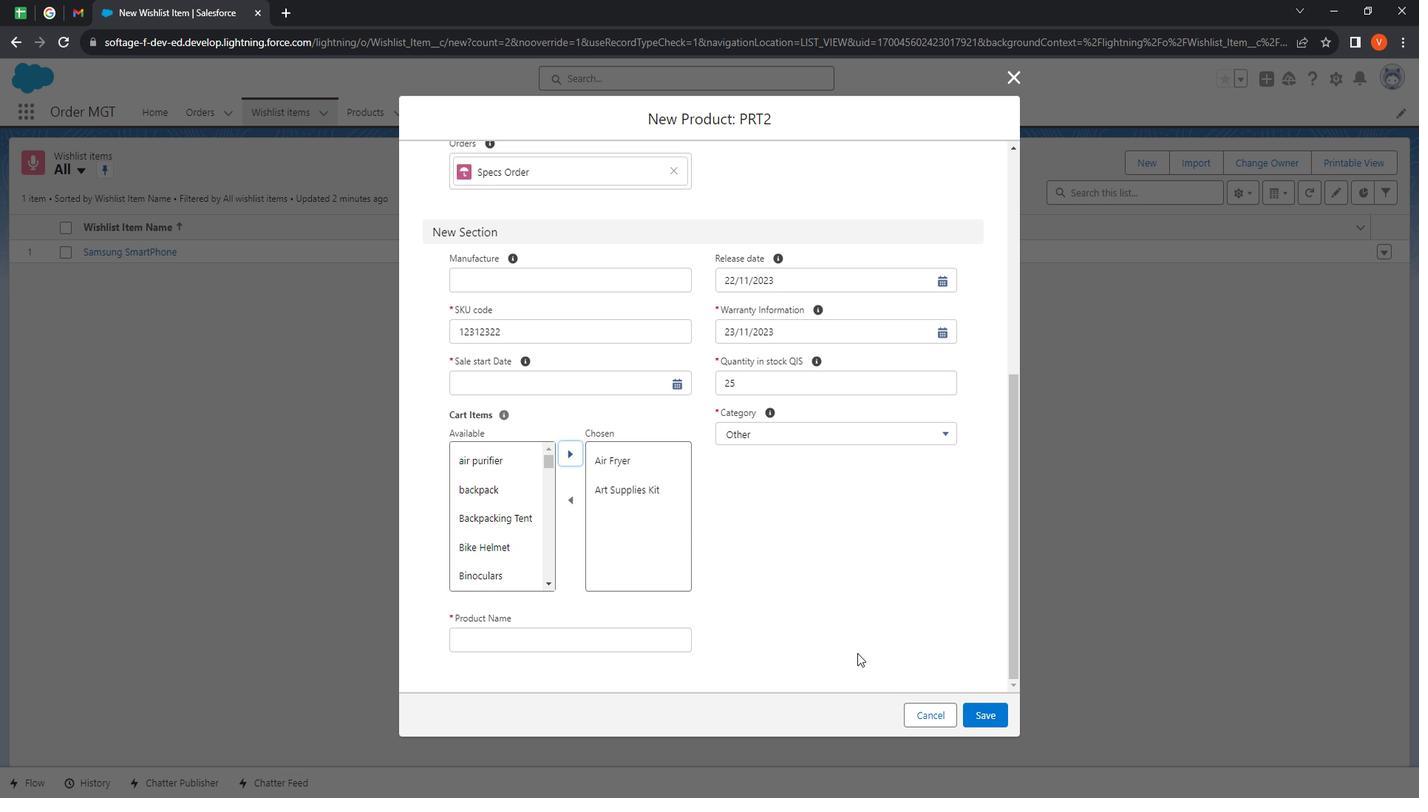 
Action: Mouse scrolled (851, 644) with delta (0, 0)
Screenshot: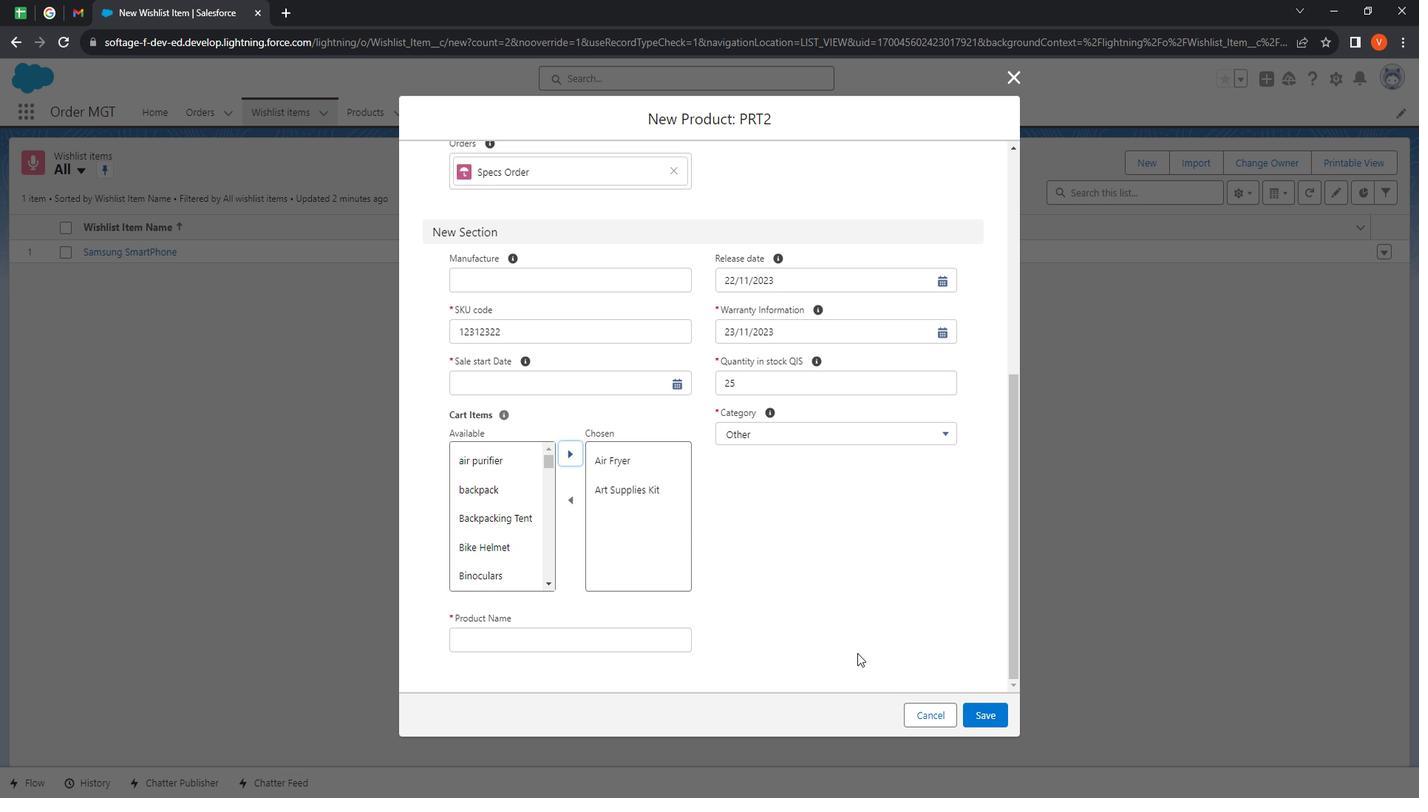 
Action: Mouse scrolled (851, 644) with delta (0, 0)
Screenshot: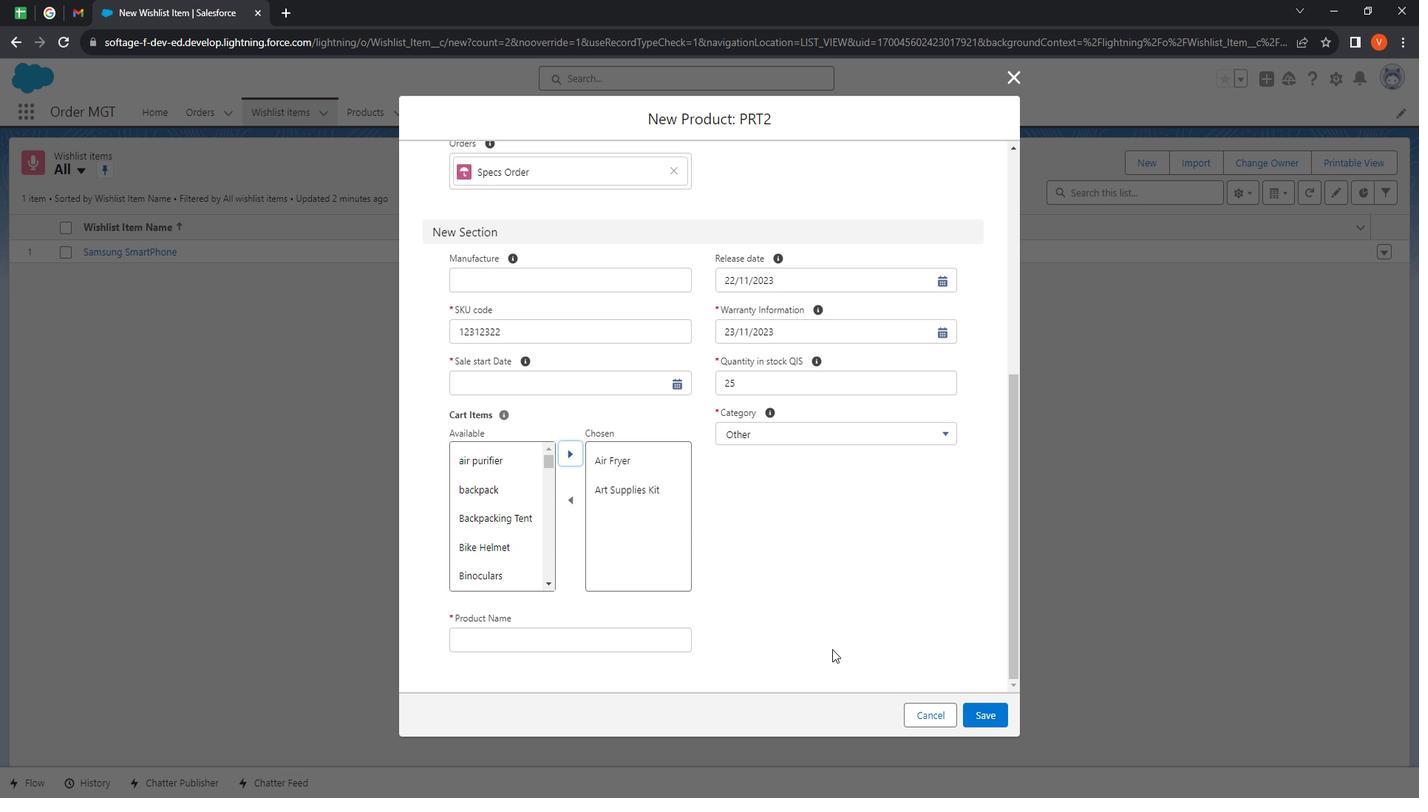 
Action: Mouse scrolled (851, 644) with delta (0, 0)
Screenshot: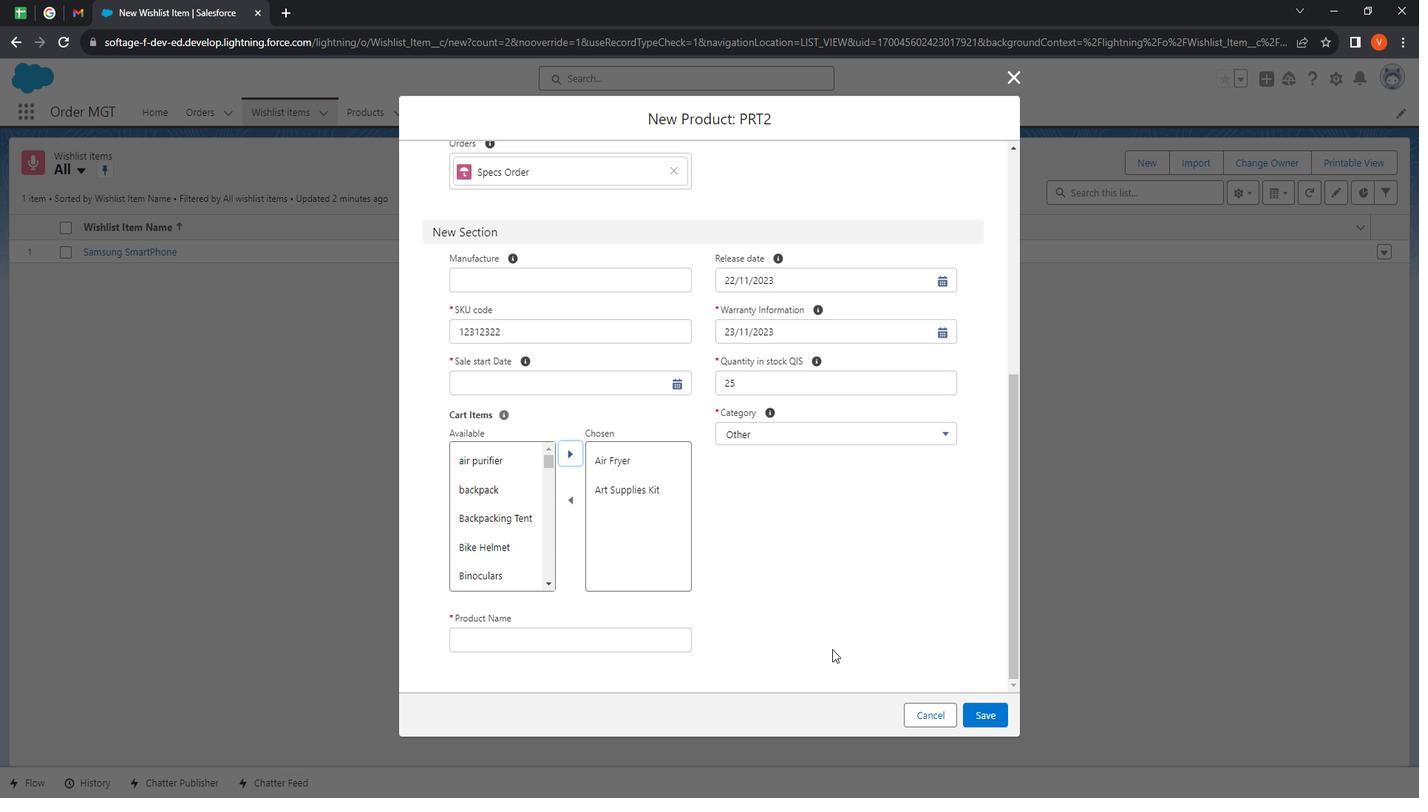 
Action: Mouse scrolled (851, 644) with delta (0, 0)
Screenshot: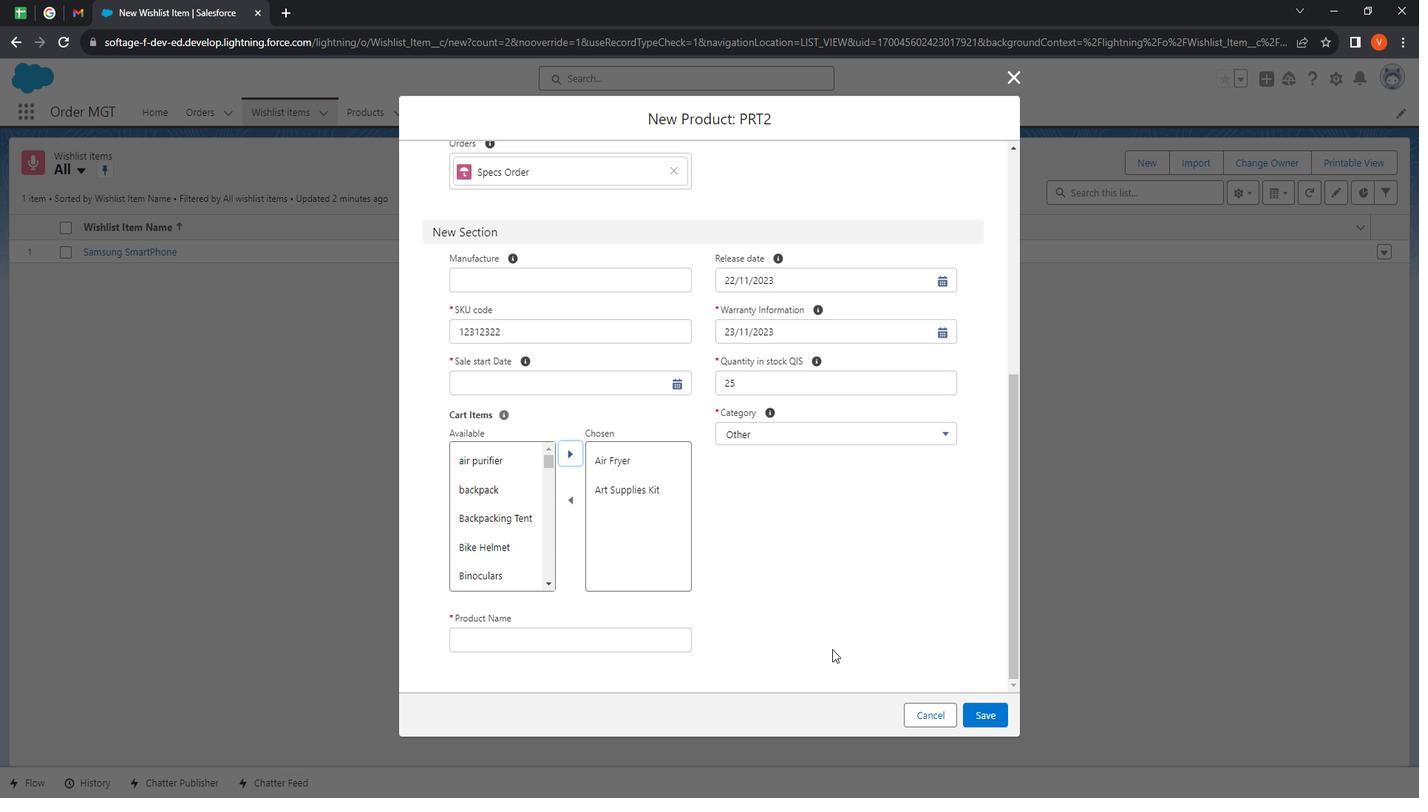 
Action: Mouse moved to (641, 631)
Screenshot: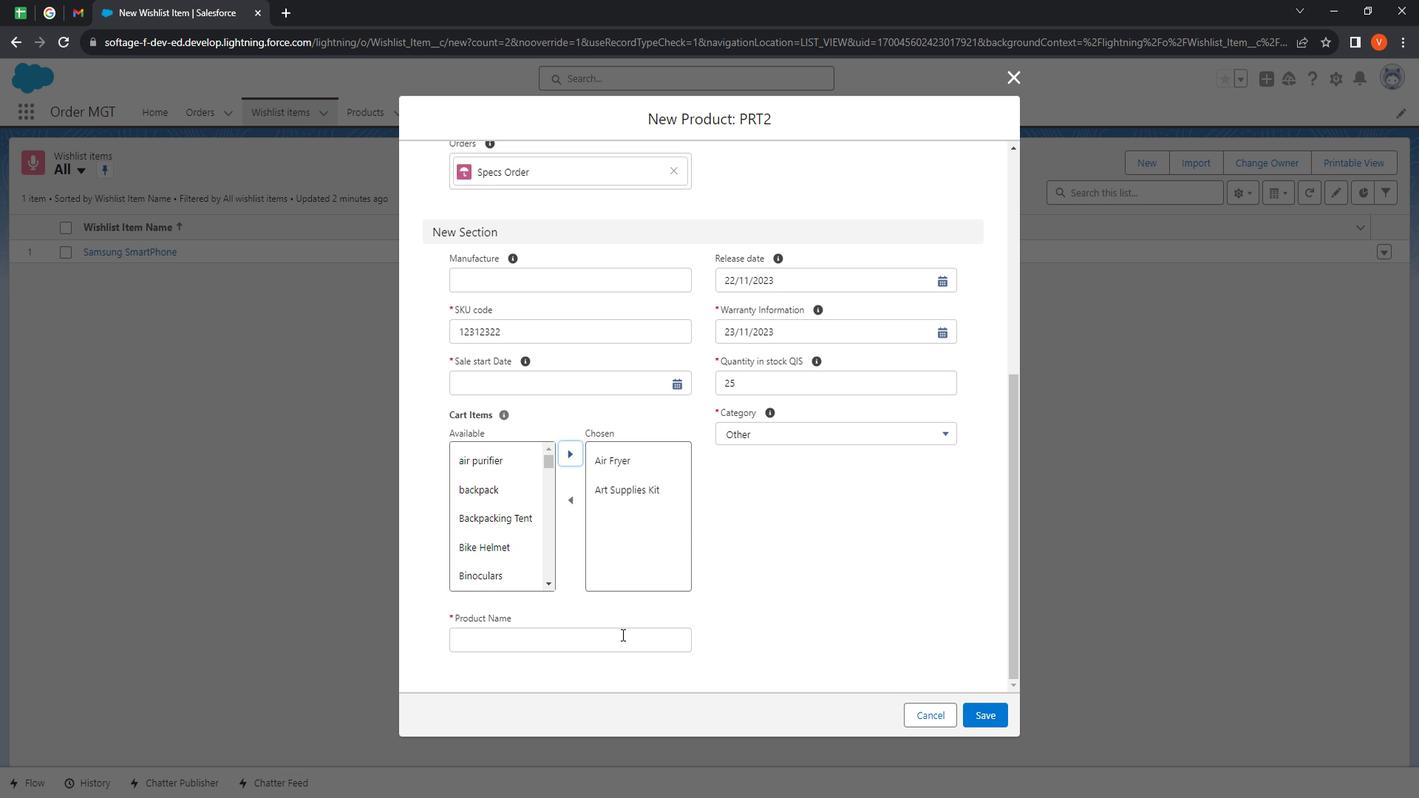 
Action: Mouse pressed left at (641, 631)
